 Task: Research Airbnb options in Douliu, Taiwan from 8th November, 2023 to 16th November, 2023 for 2 adults.1  bedroom having 1 bed and 1 bathroom. Property type can be hotel. Booking option can be shelf check-in. Look for 4 properties as per requirement.
Action: Mouse moved to (468, 188)
Screenshot: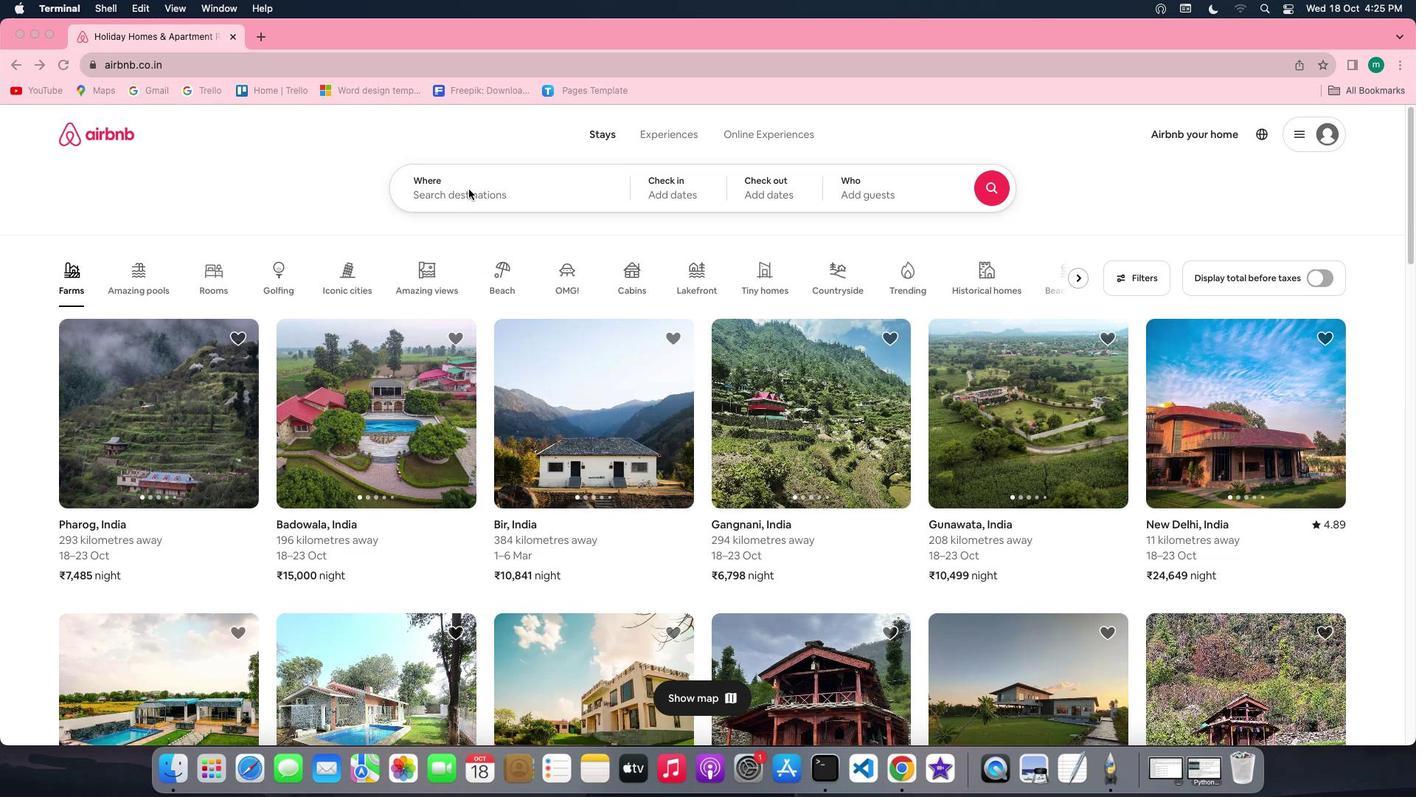
Action: Mouse pressed left at (468, 188)
Screenshot: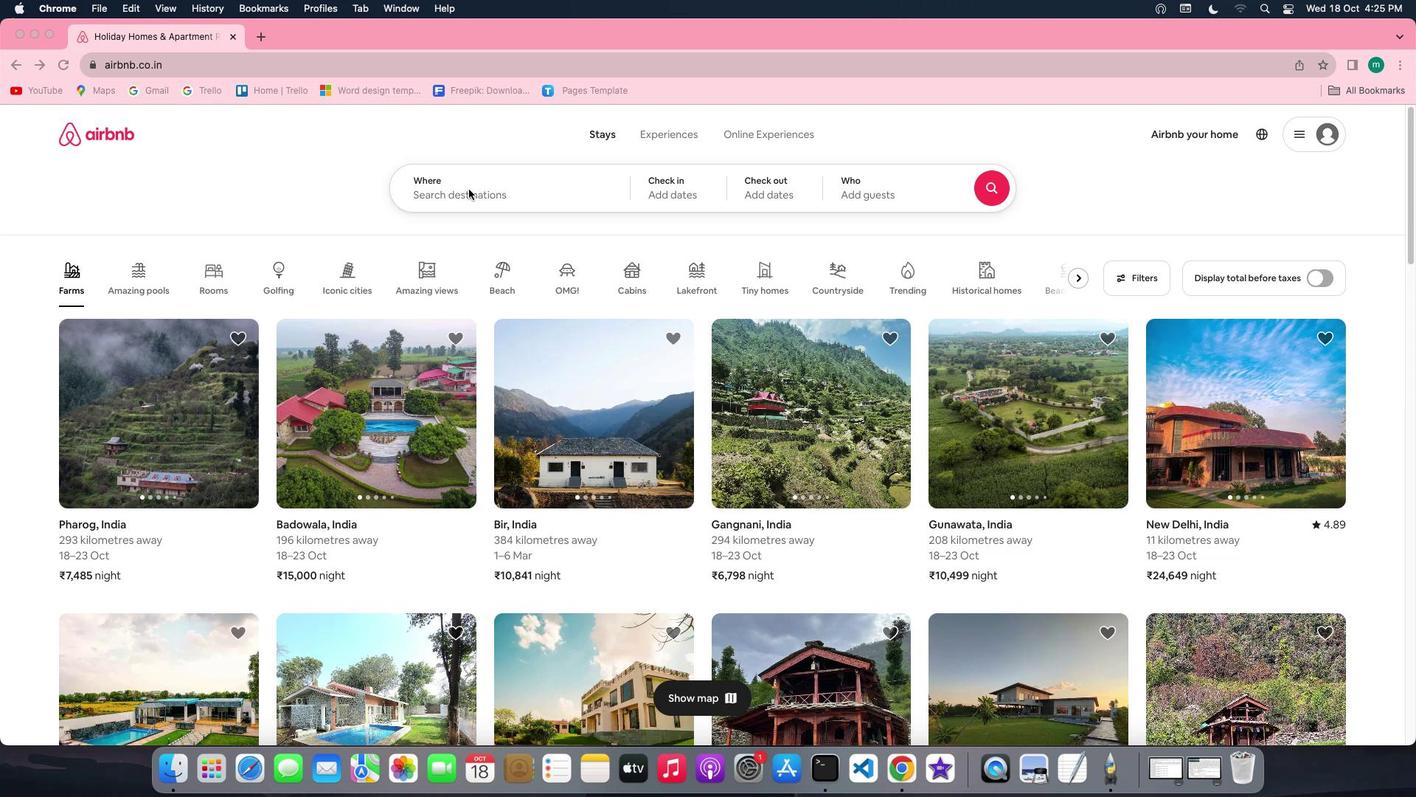 
Action: Mouse pressed left at (468, 188)
Screenshot: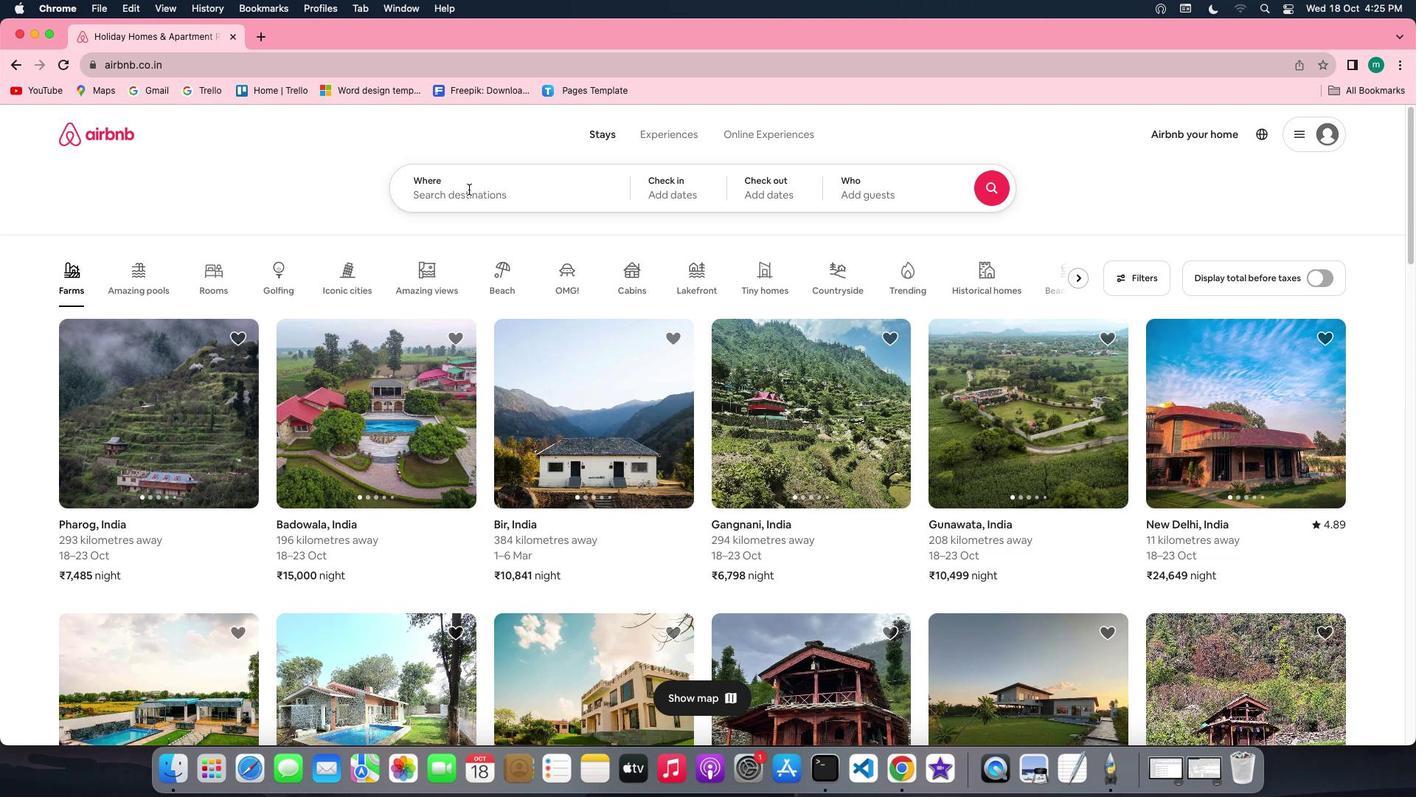 
Action: Key pressed Key.shift'D''o''u''l''i''u'Key.space','Key.spaceKey.shift'T''a''i''w''a''n'
Screenshot: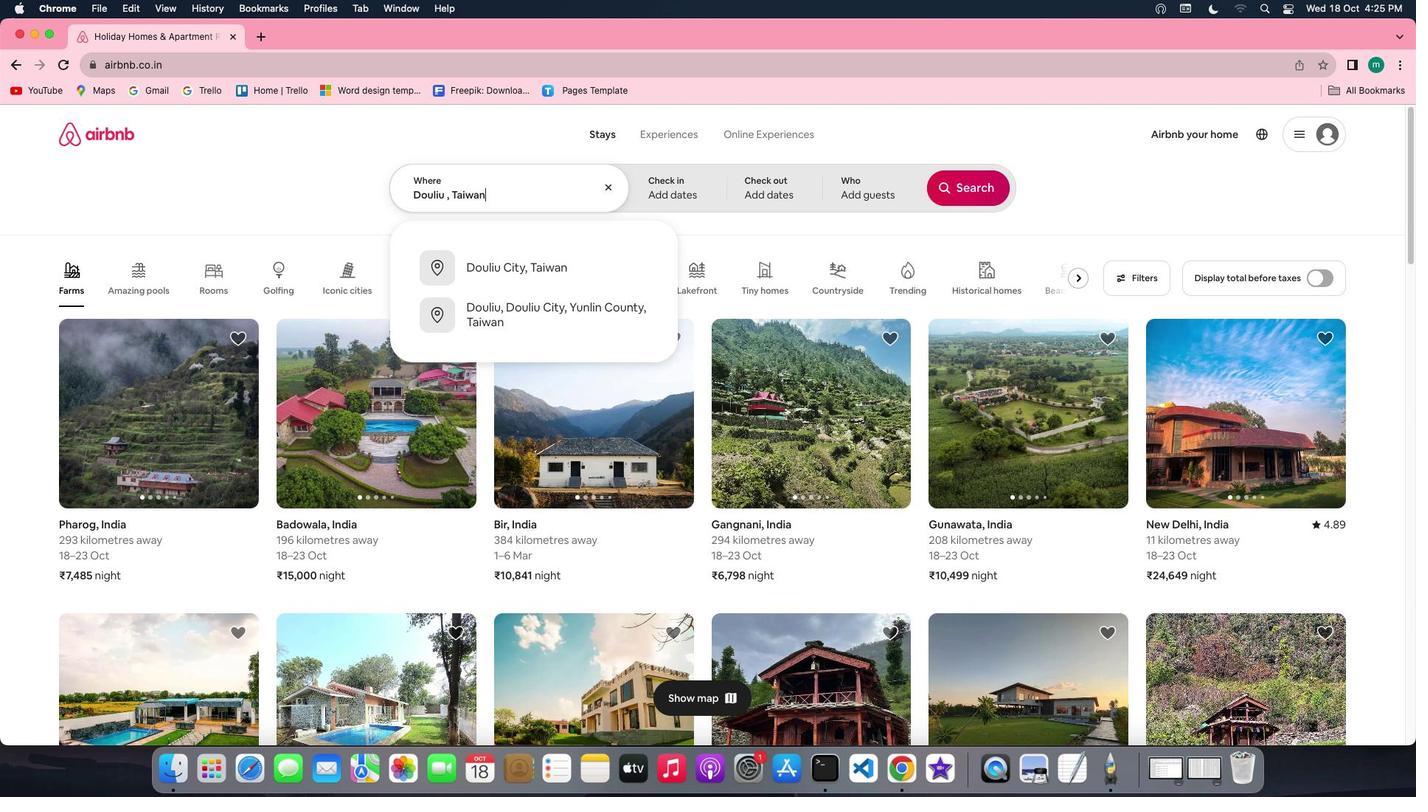 
Action: Mouse moved to (671, 189)
Screenshot: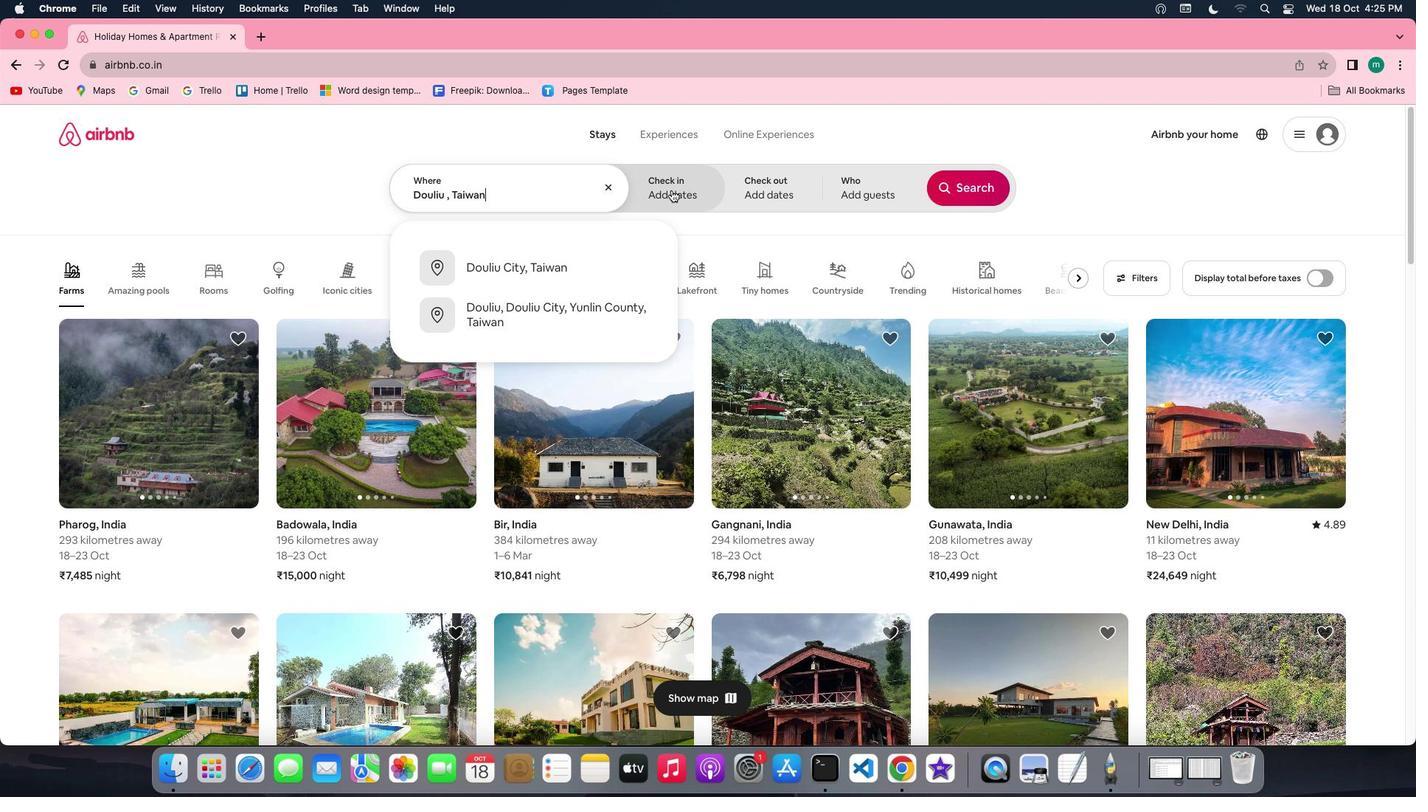 
Action: Mouse pressed left at (671, 189)
Screenshot: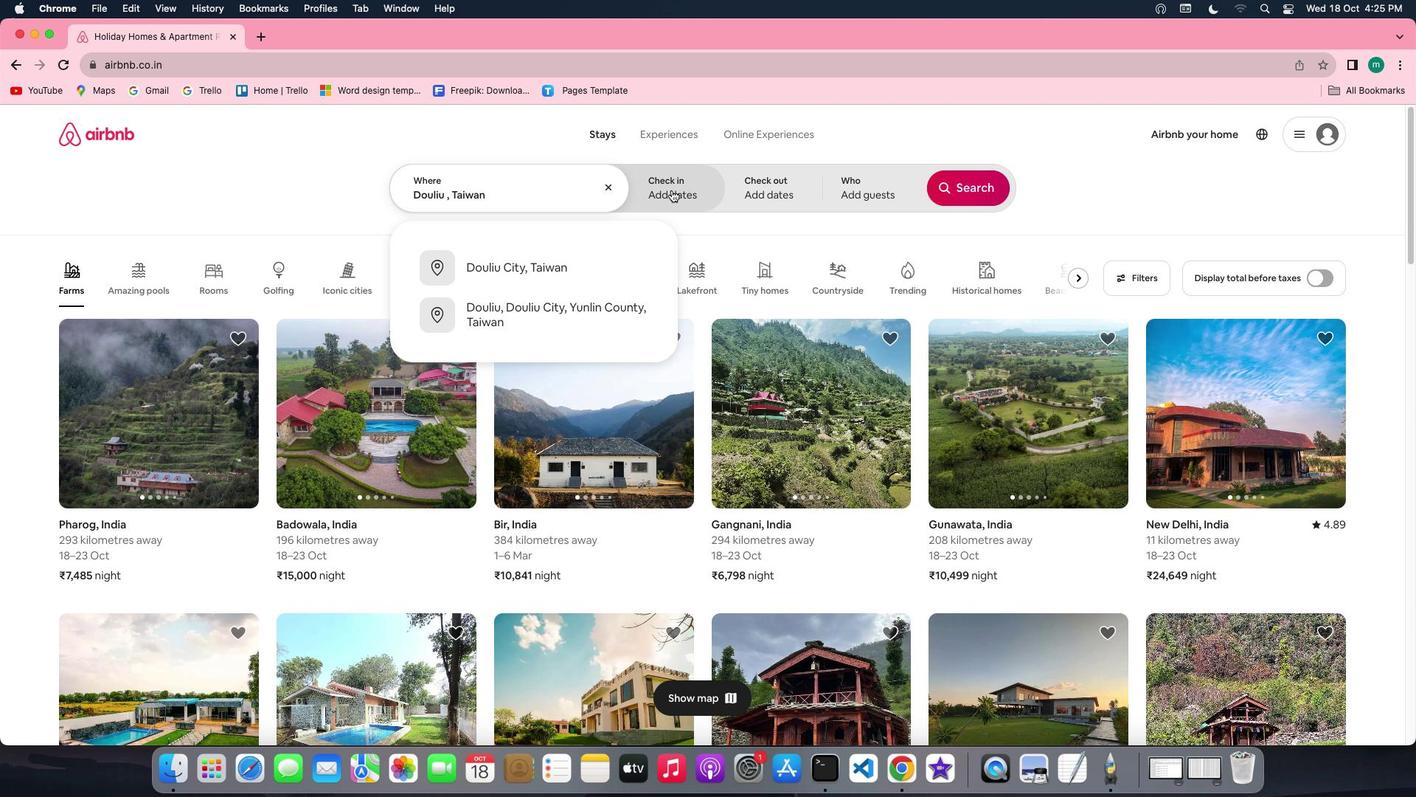
Action: Mouse moved to (852, 402)
Screenshot: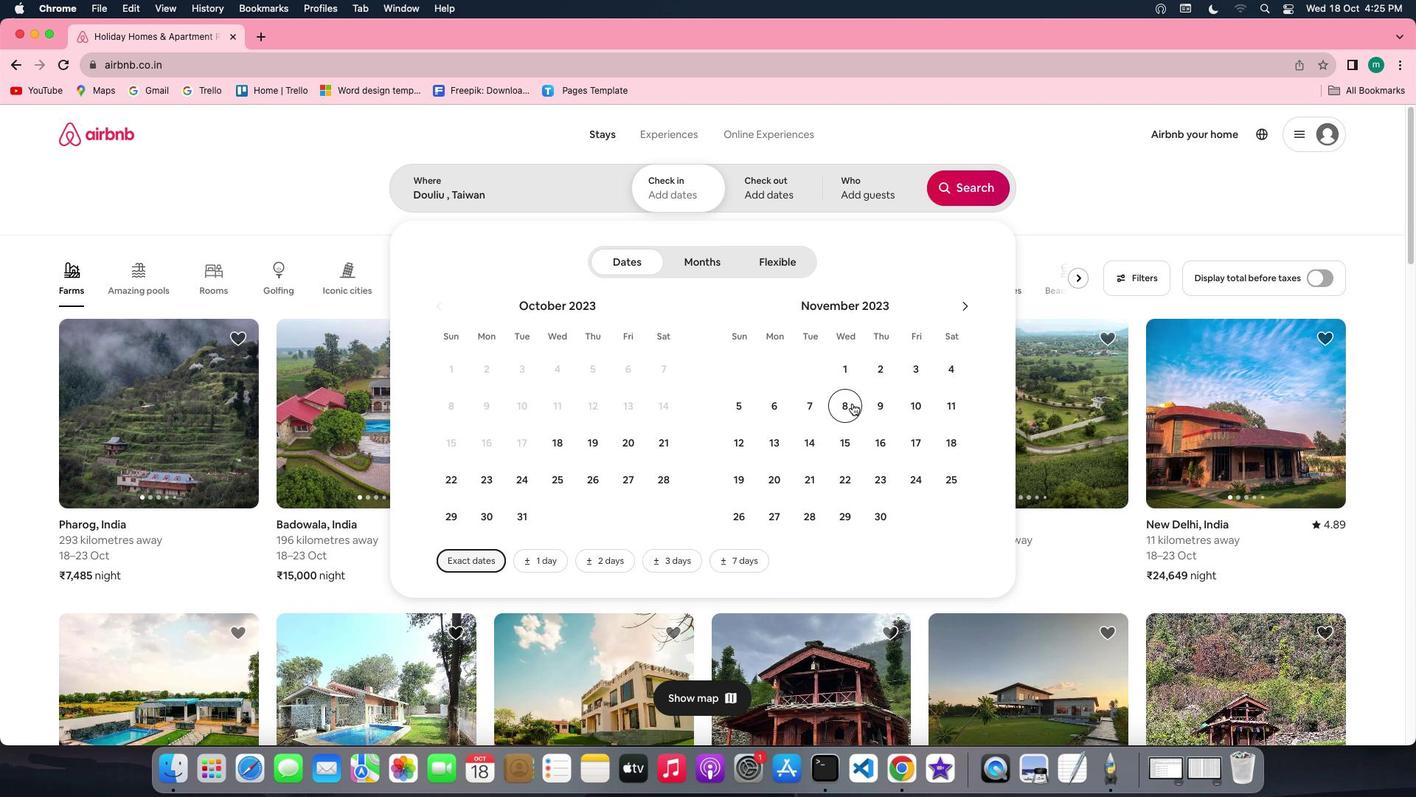 
Action: Mouse pressed left at (852, 402)
Screenshot: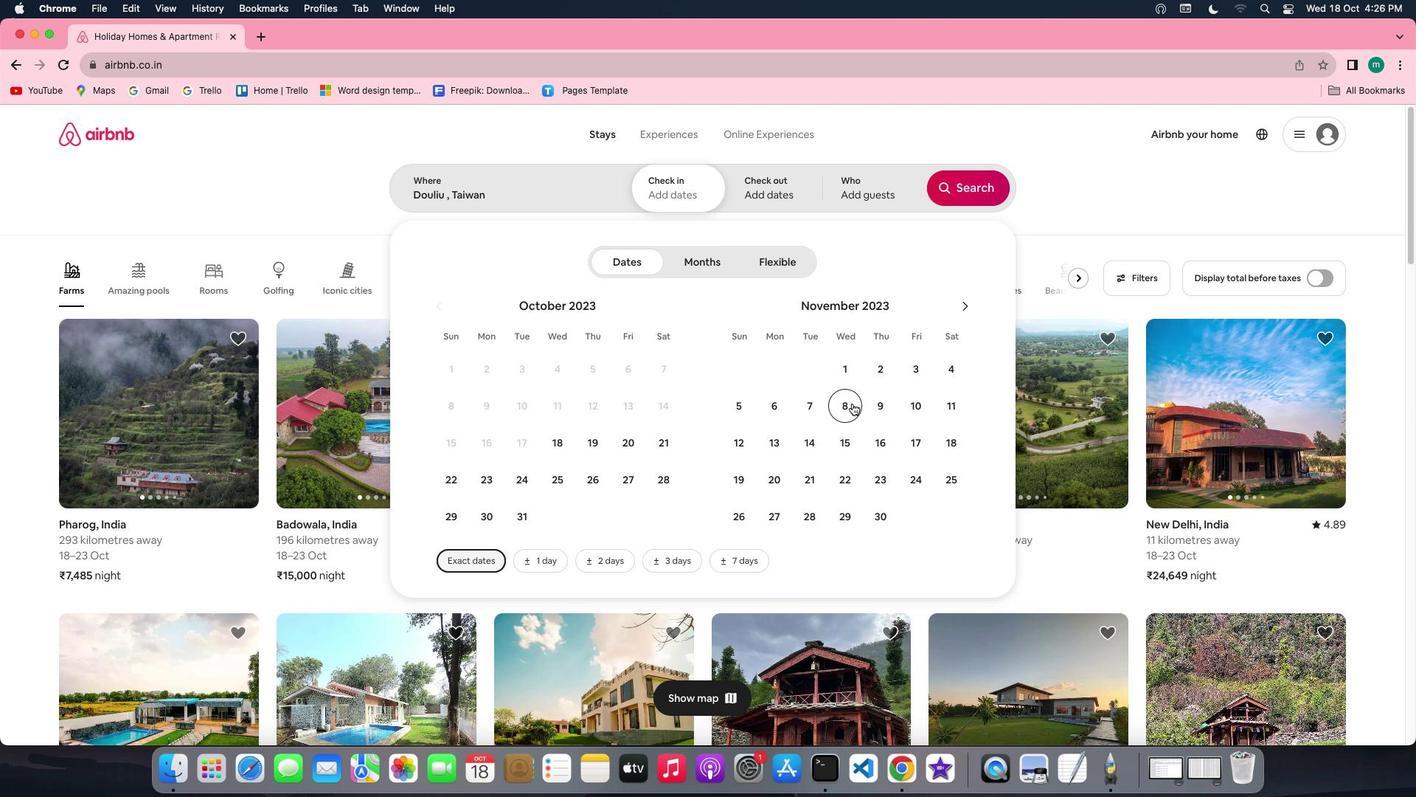 
Action: Mouse moved to (893, 452)
Screenshot: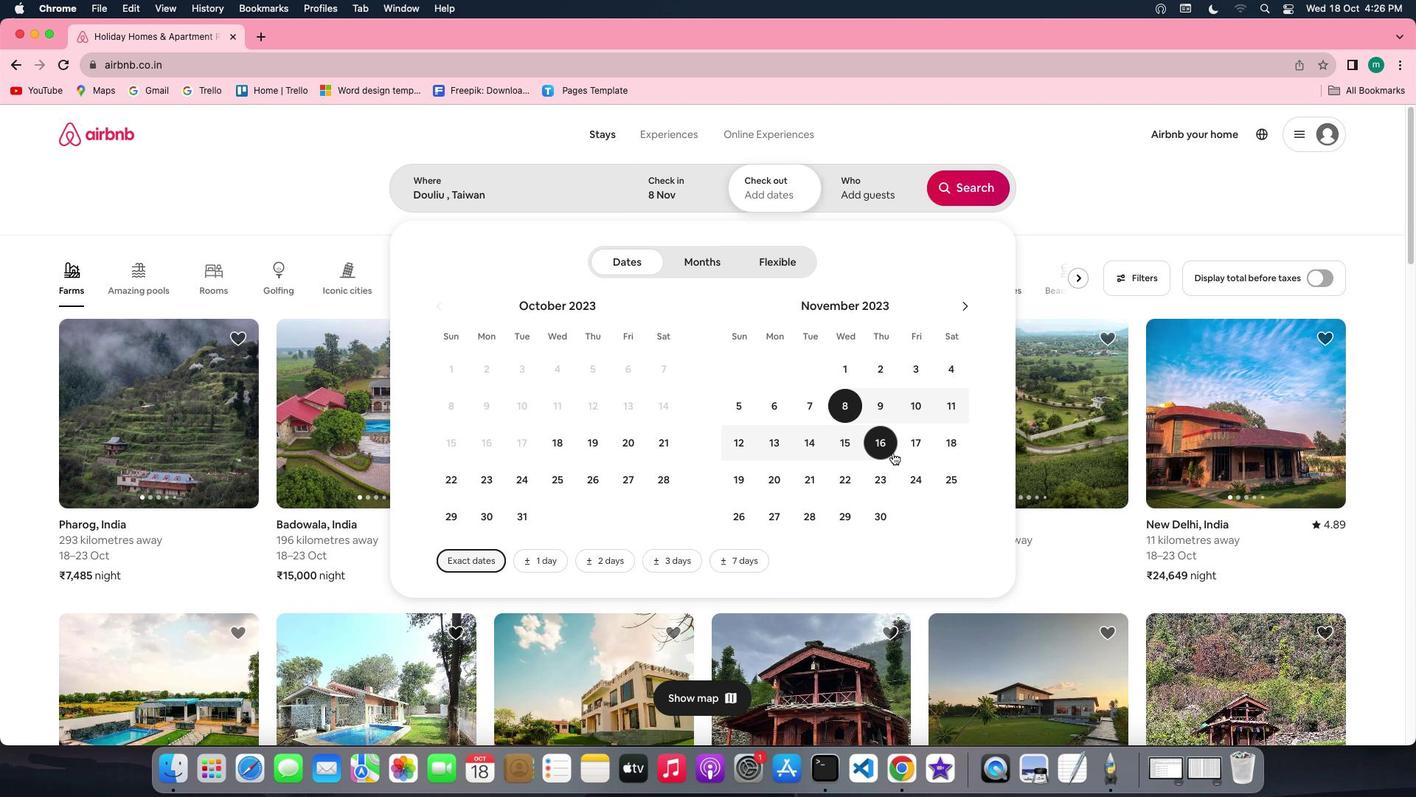 
Action: Mouse pressed left at (893, 452)
Screenshot: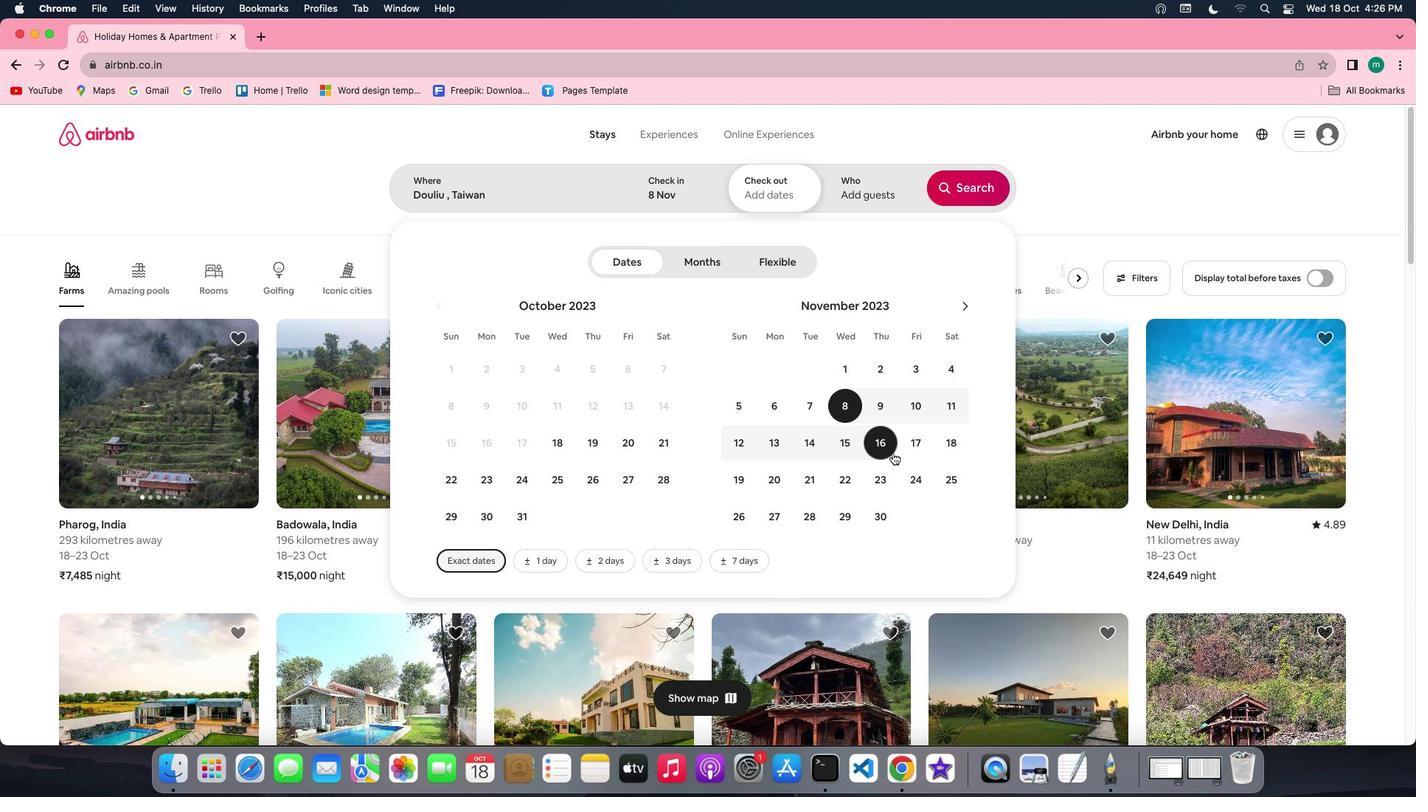 
Action: Mouse moved to (877, 202)
Screenshot: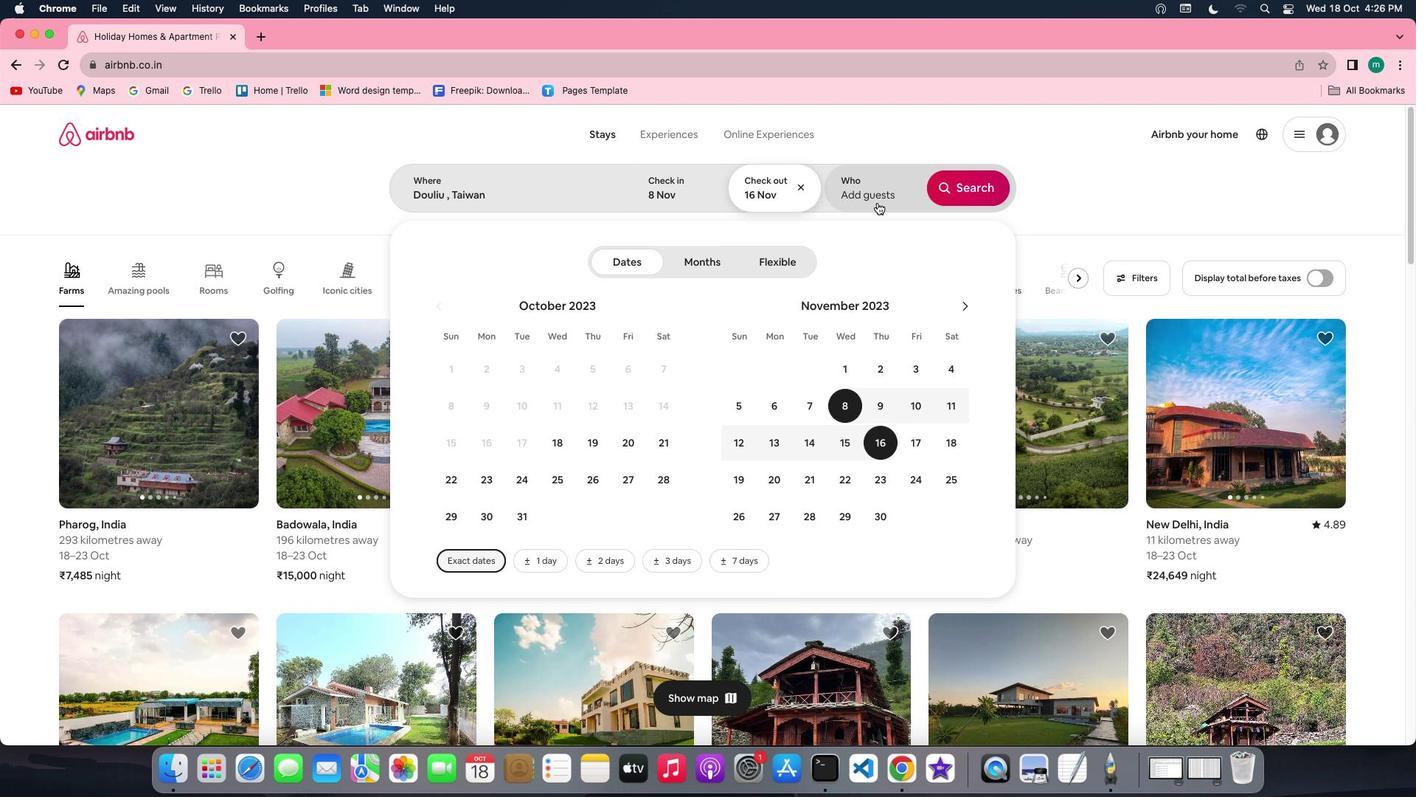 
Action: Mouse pressed left at (877, 202)
Screenshot: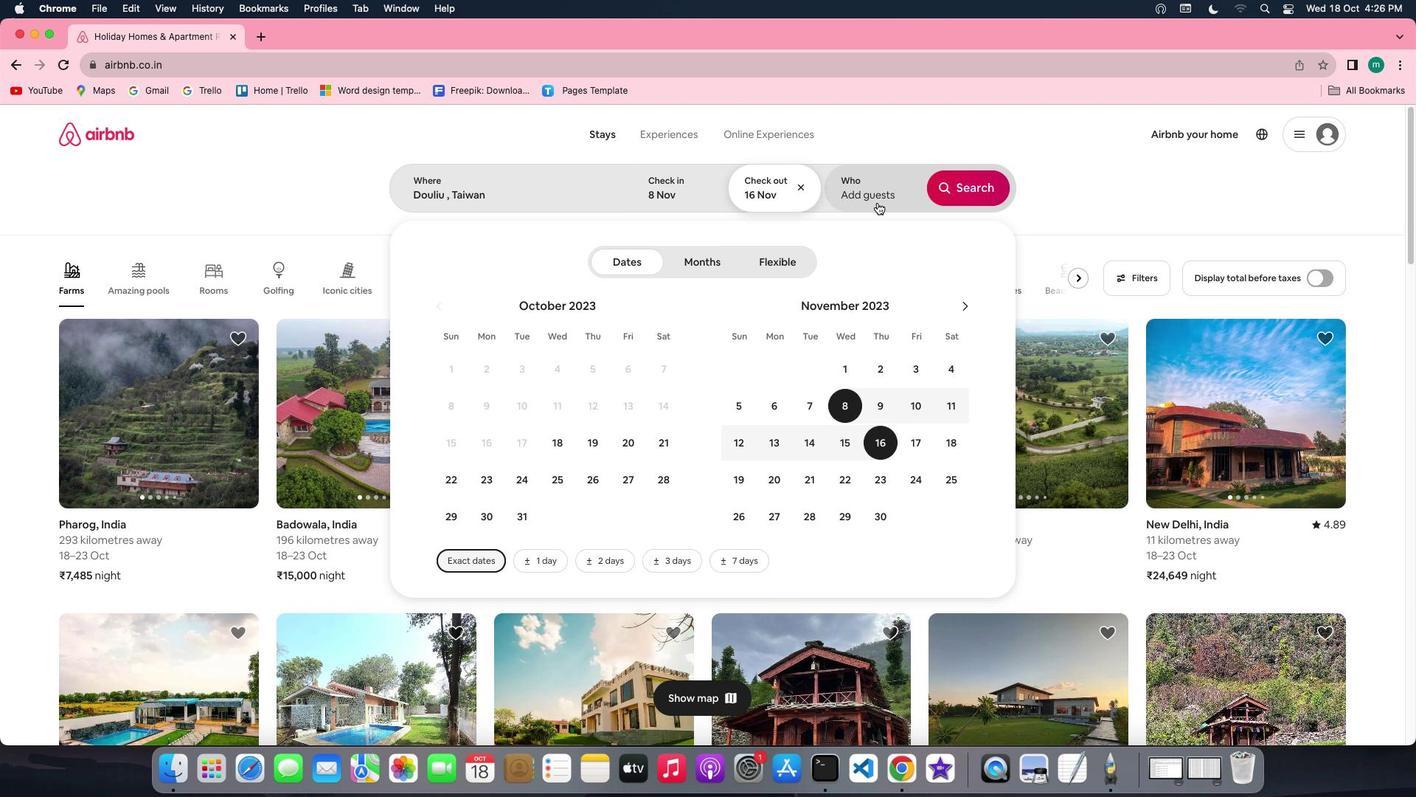 
Action: Mouse moved to (977, 272)
Screenshot: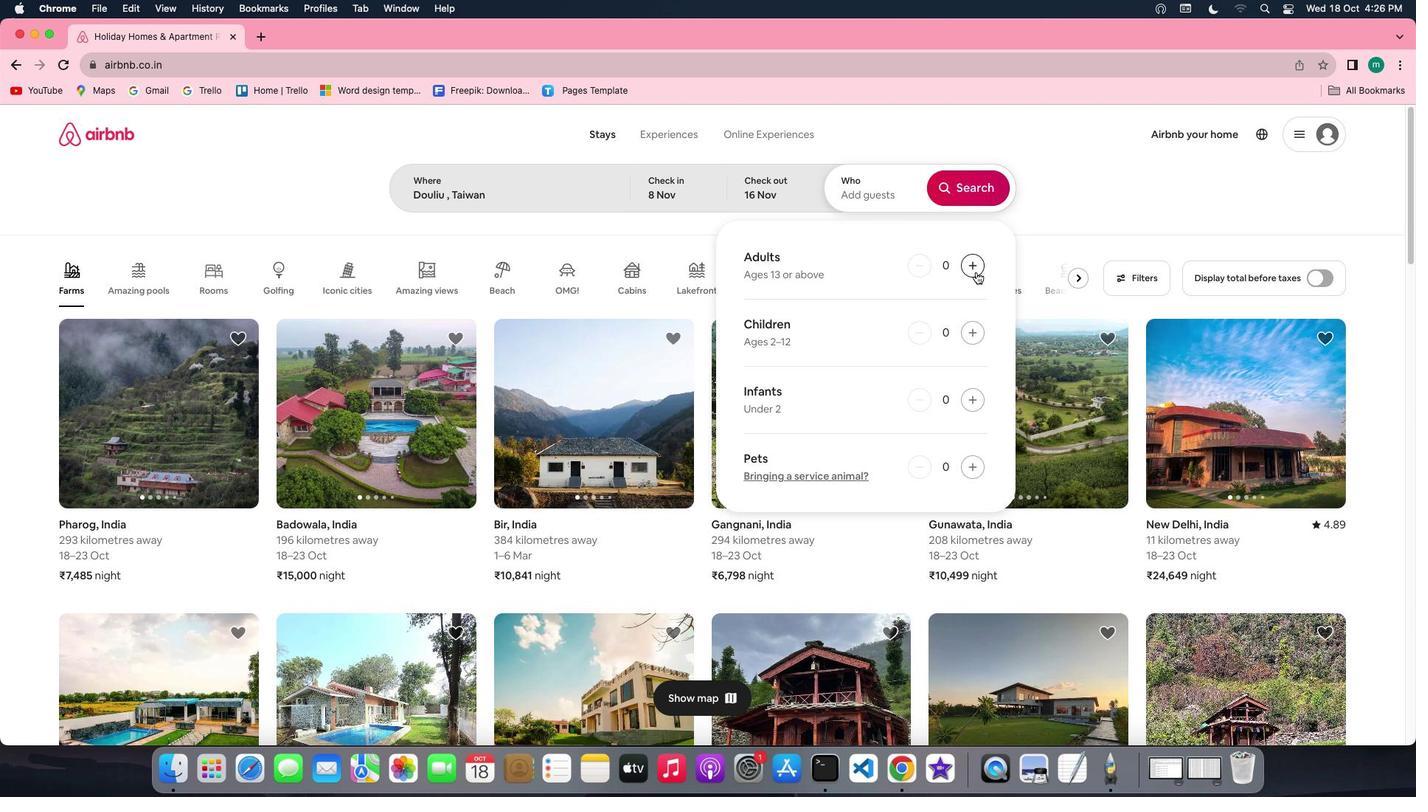 
Action: Mouse pressed left at (977, 272)
Screenshot: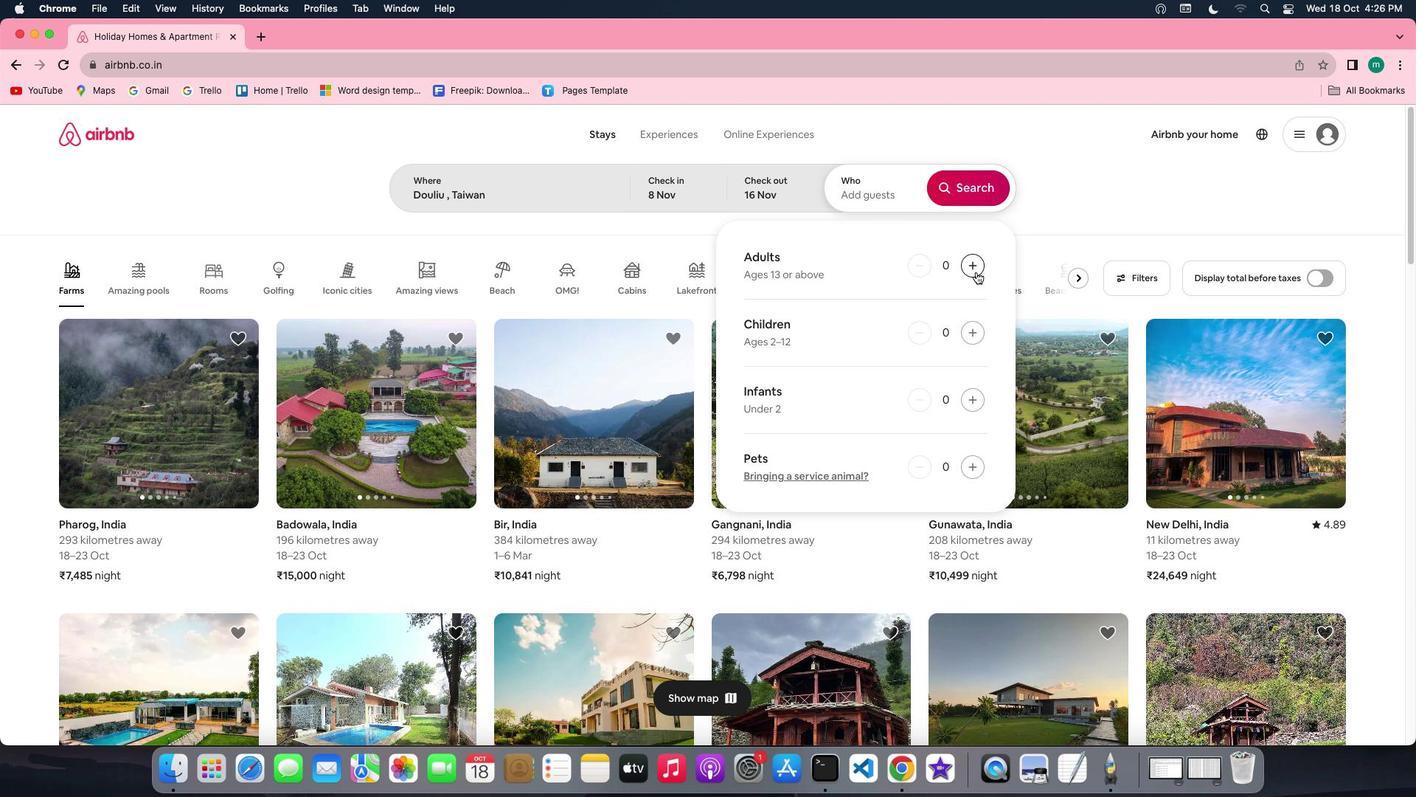 
Action: Mouse pressed left at (977, 272)
Screenshot: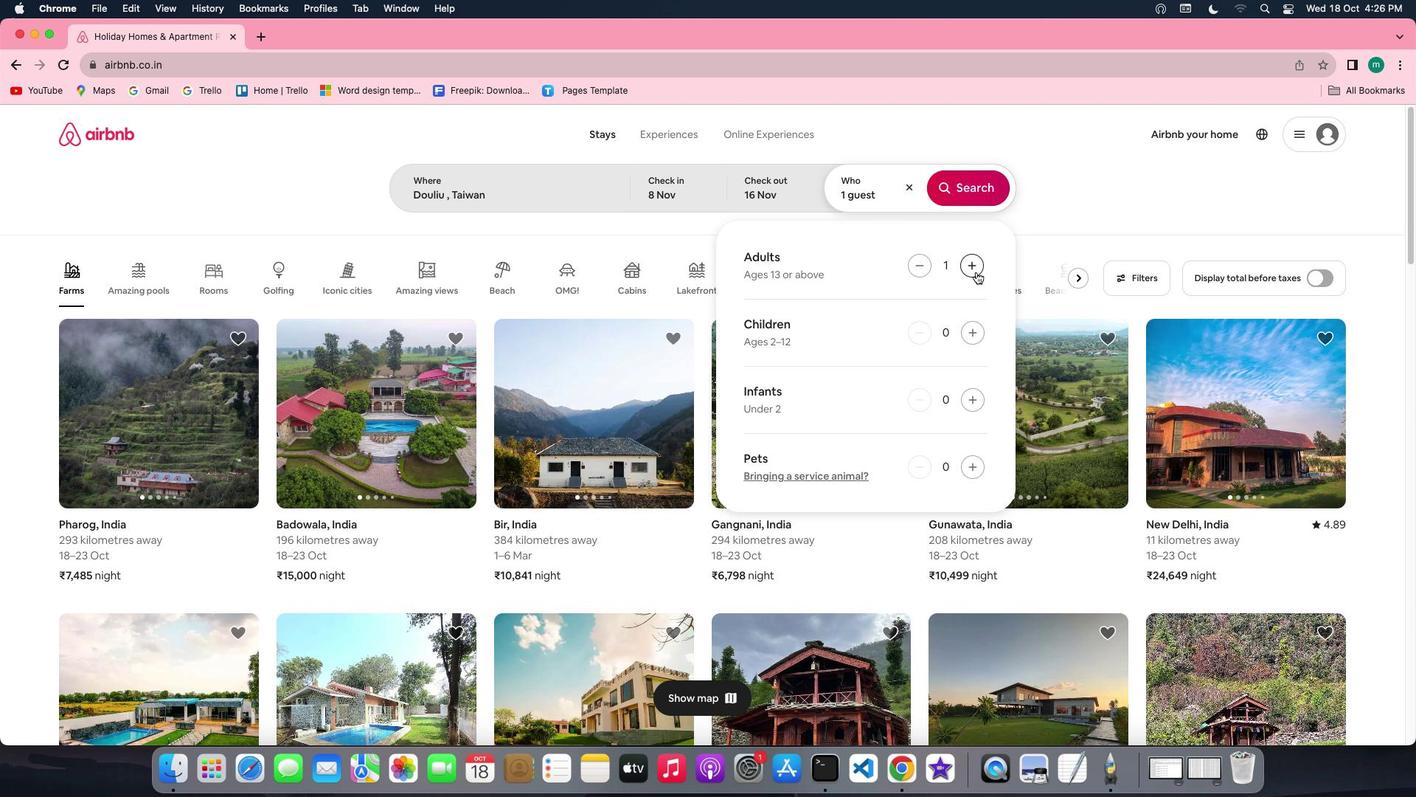 
Action: Mouse moved to (975, 186)
Screenshot: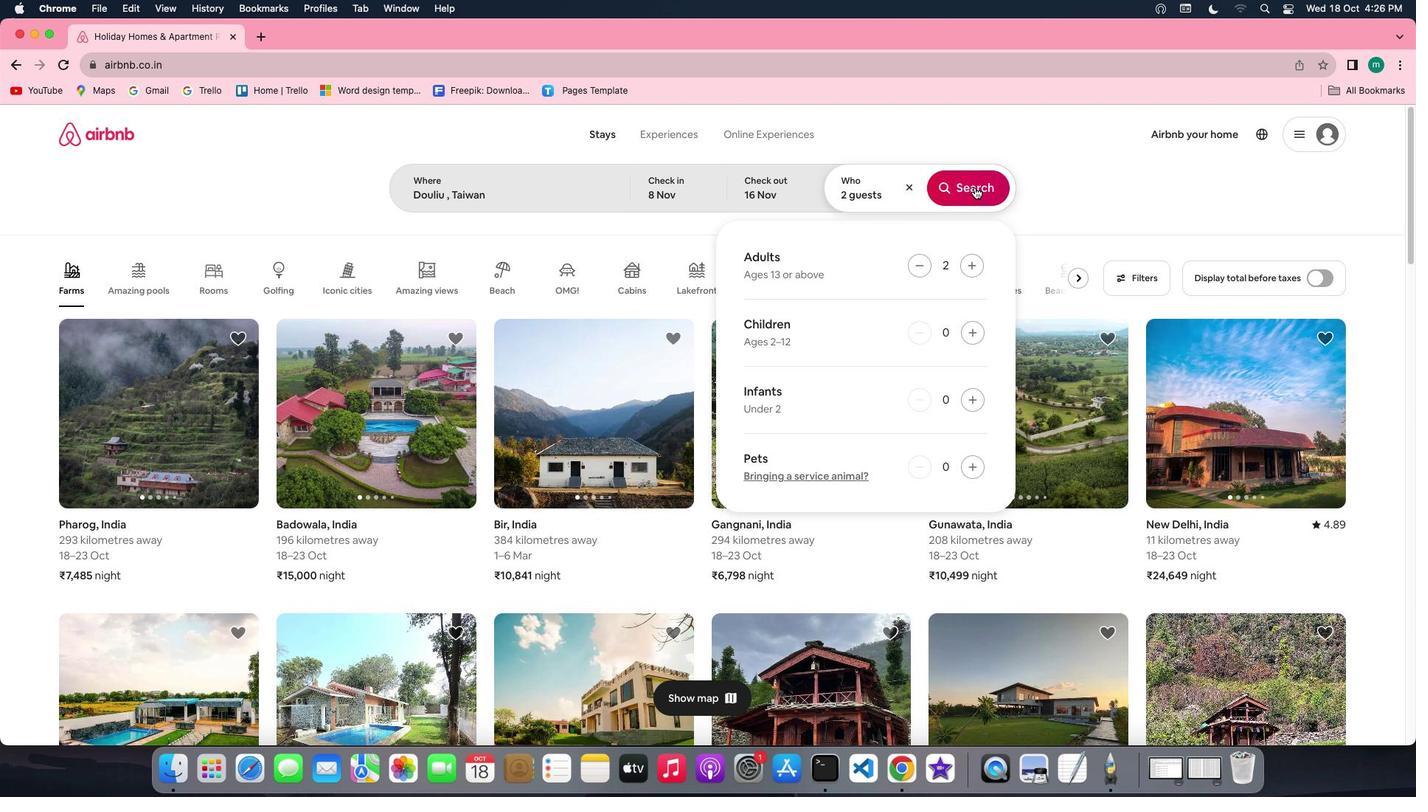 
Action: Mouse pressed left at (975, 186)
Screenshot: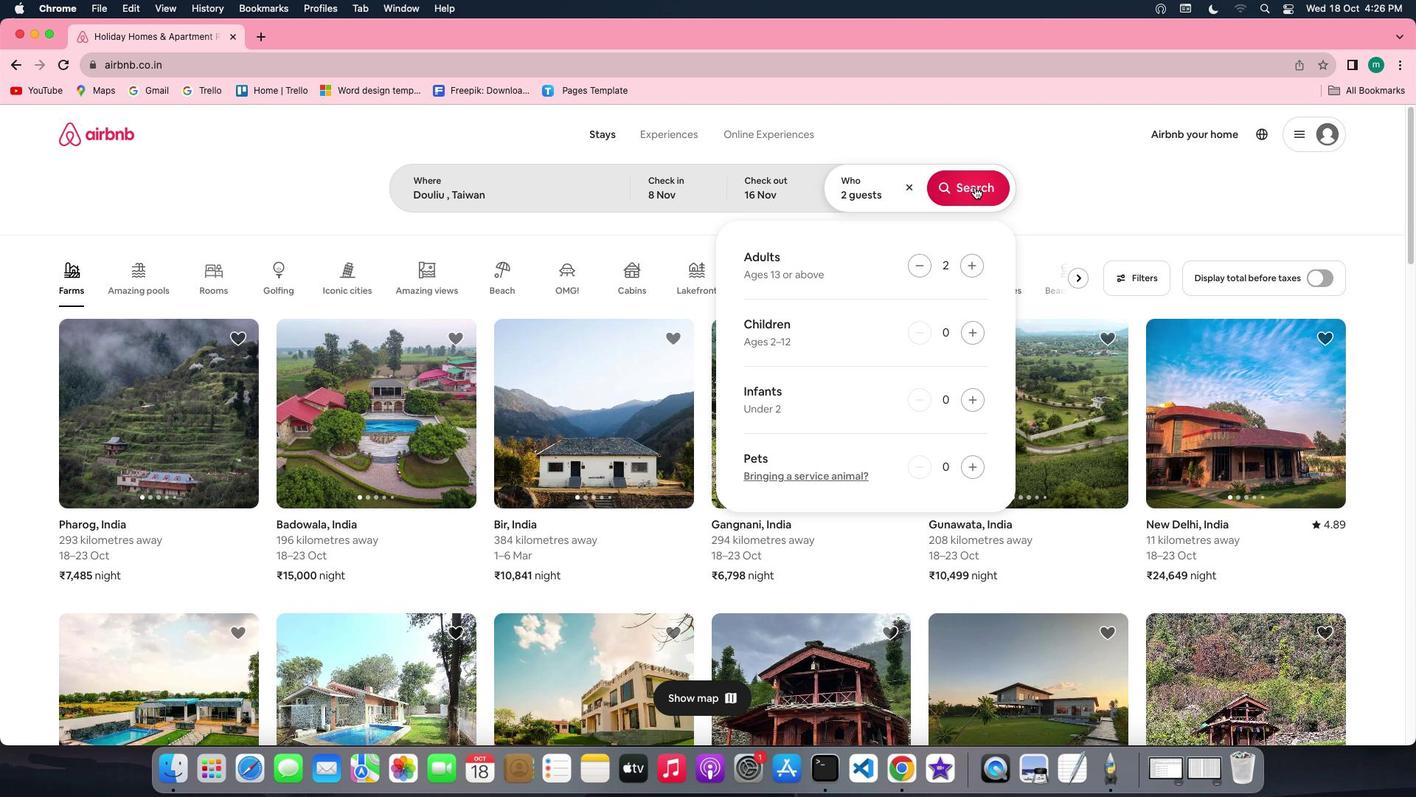 
Action: Mouse moved to (1178, 199)
Screenshot: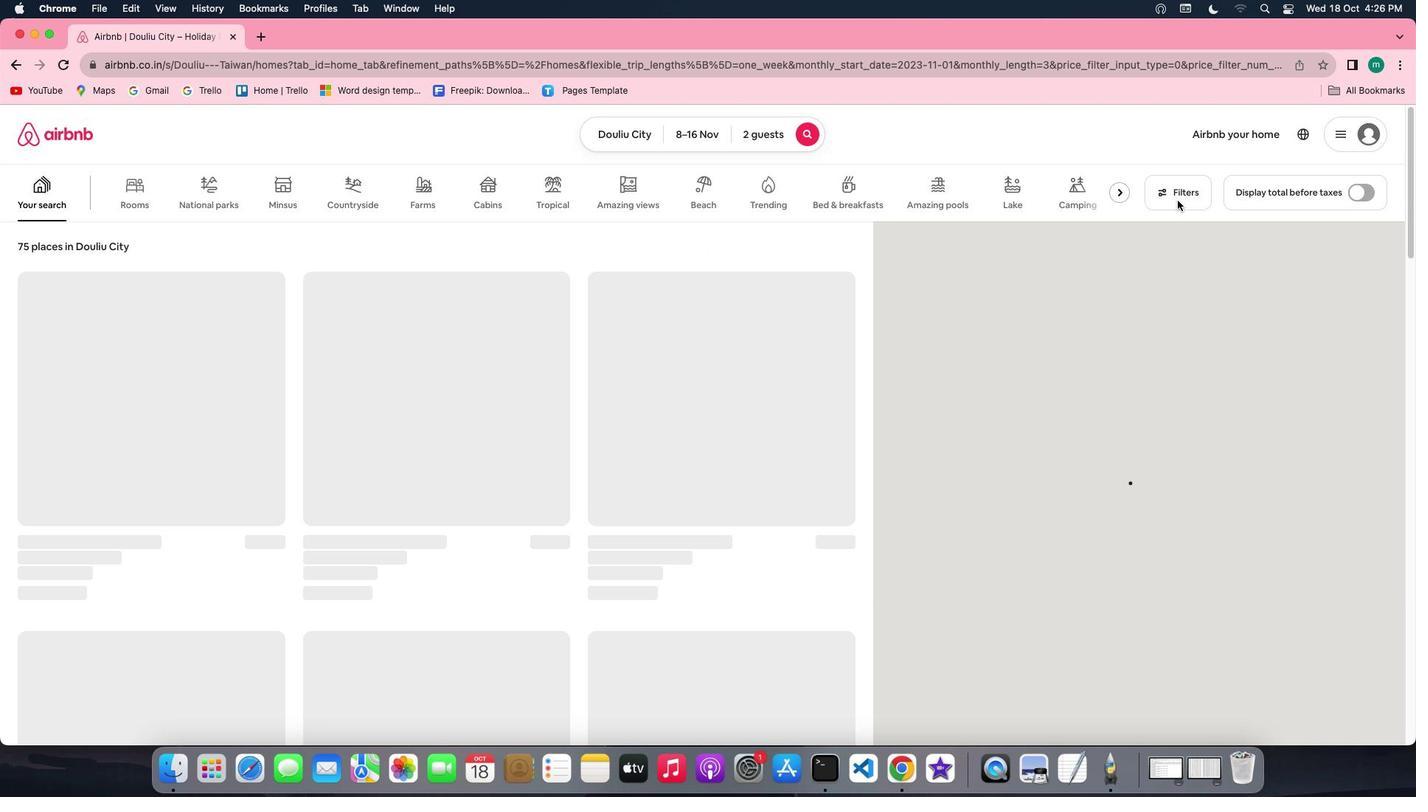 
Action: Mouse pressed left at (1178, 199)
Screenshot: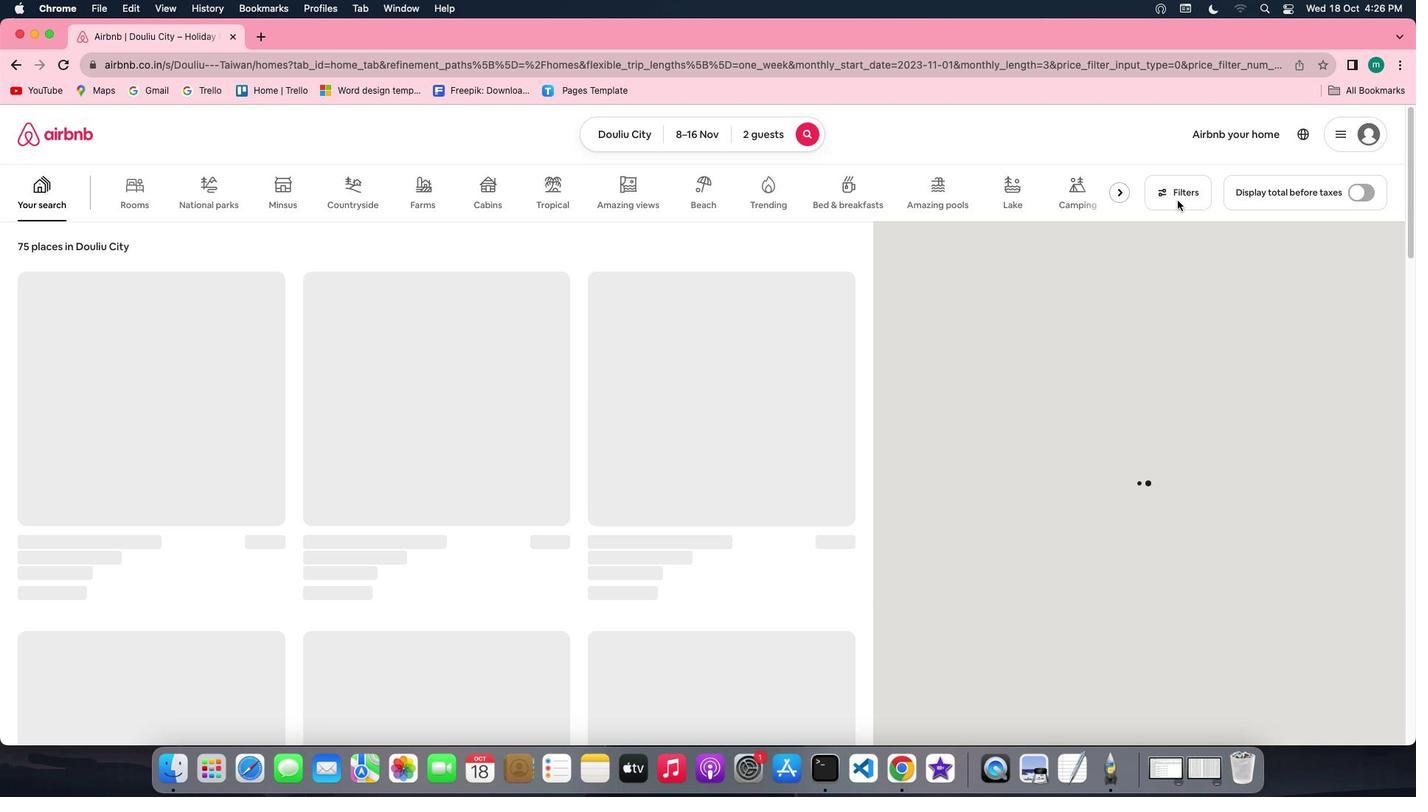 
Action: Mouse moved to (1174, 188)
Screenshot: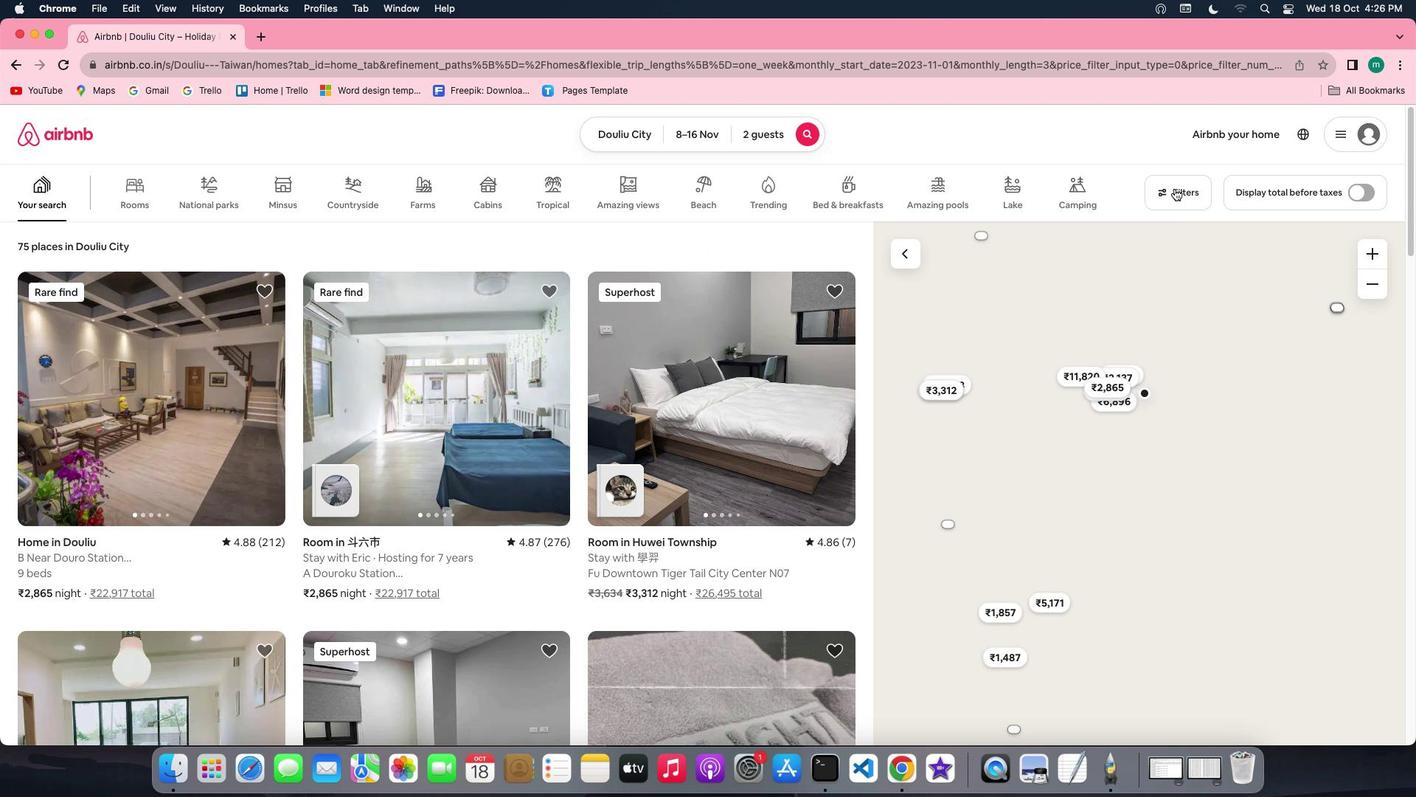 
Action: Mouse pressed left at (1174, 188)
Screenshot: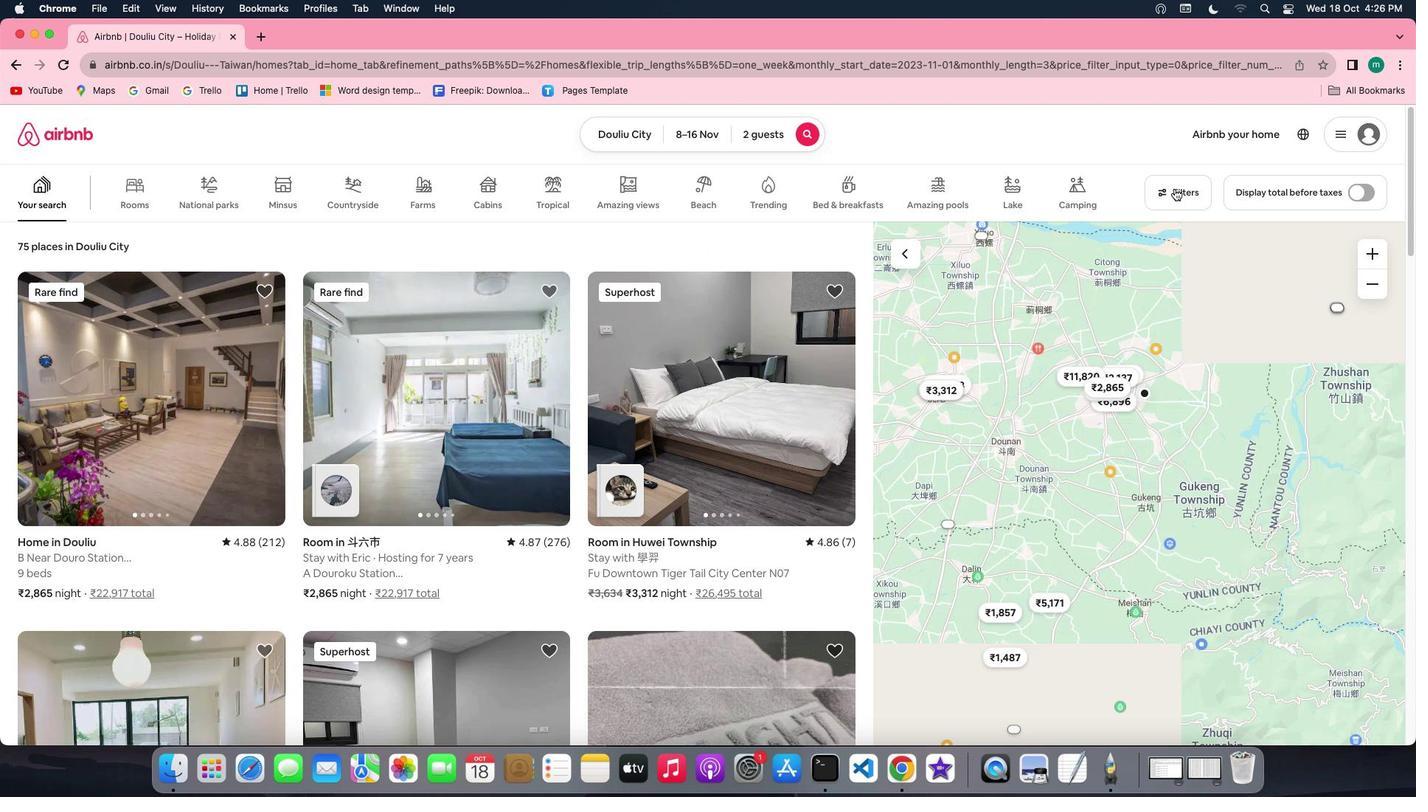 
Action: Mouse moved to (546, 422)
Screenshot: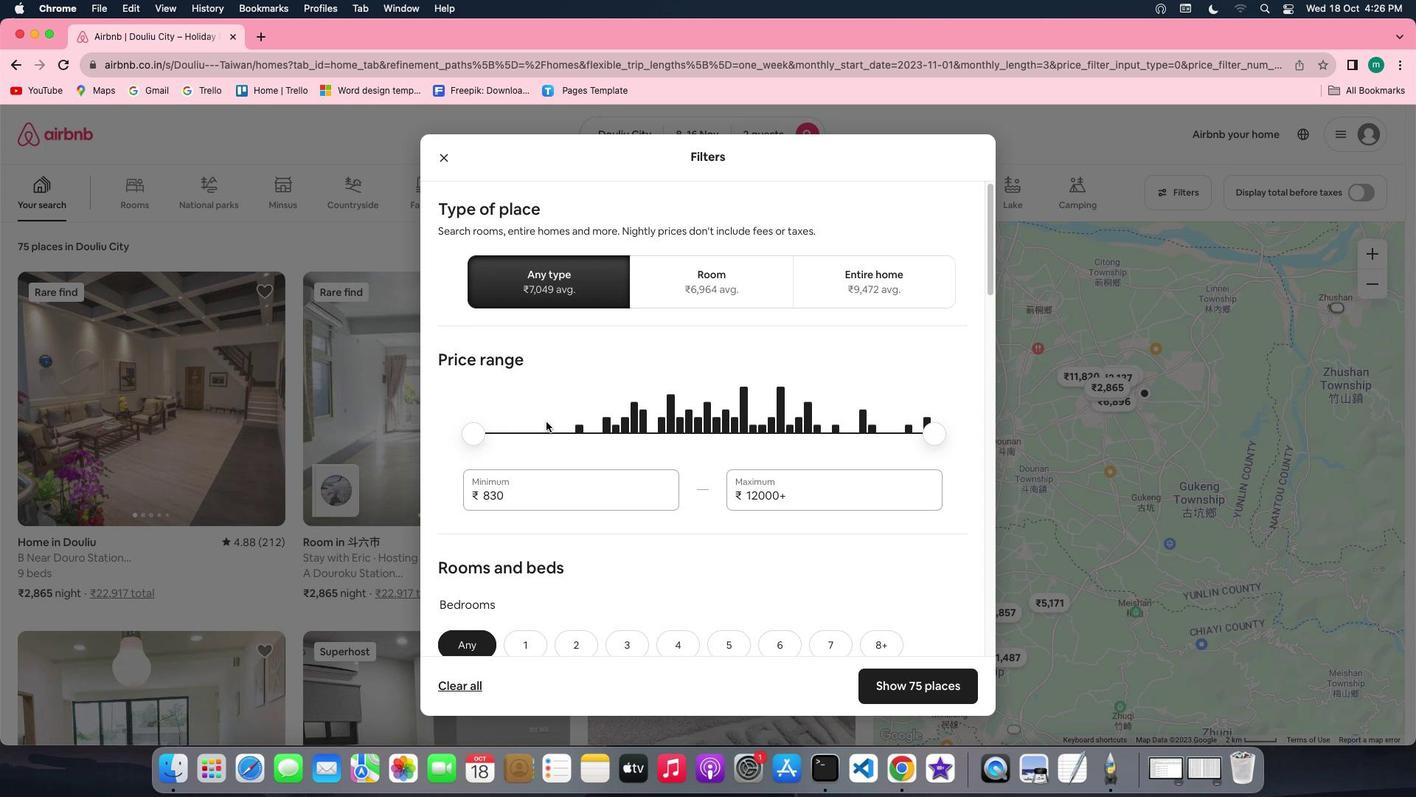 
Action: Mouse scrolled (546, 422) with delta (0, 0)
Screenshot: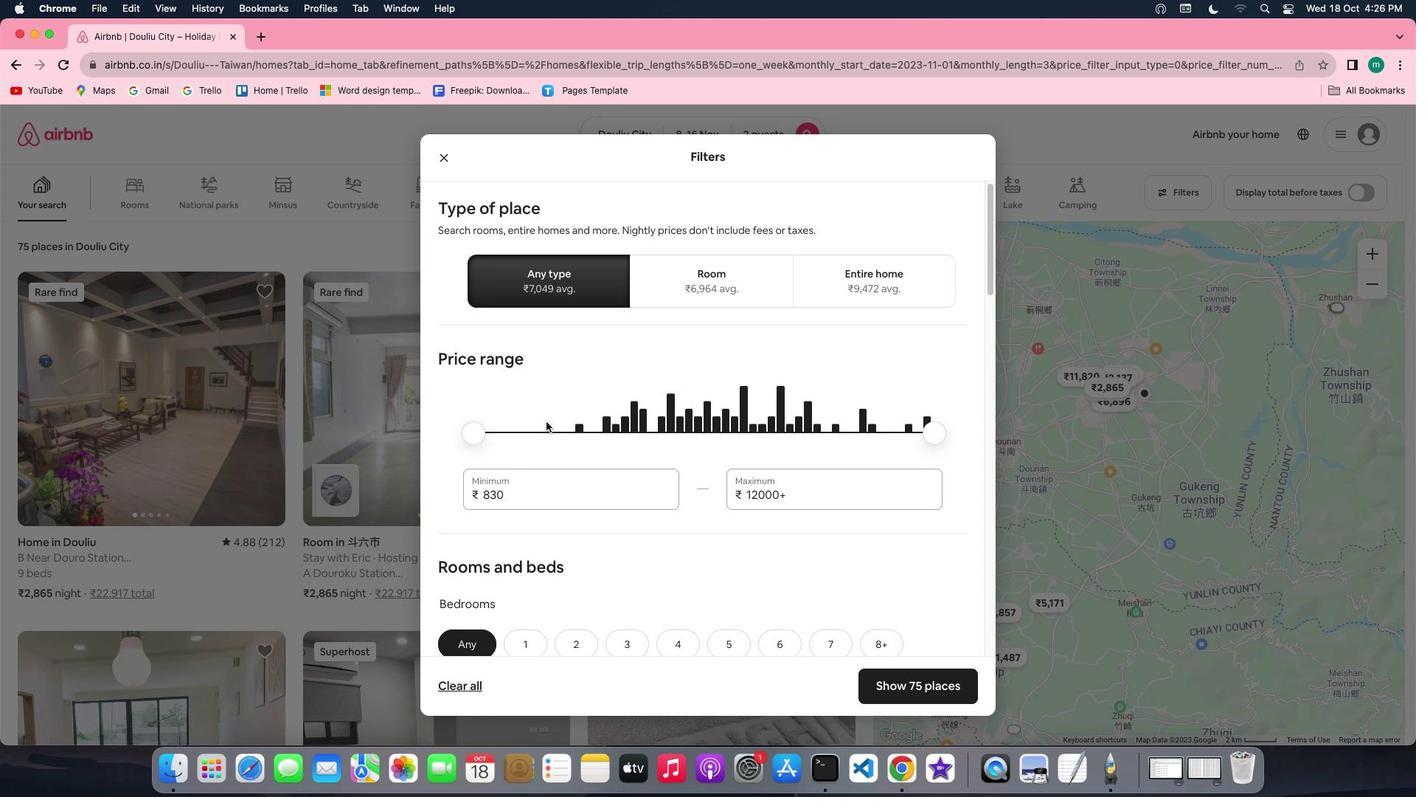 
Action: Mouse scrolled (546, 422) with delta (0, 0)
Screenshot: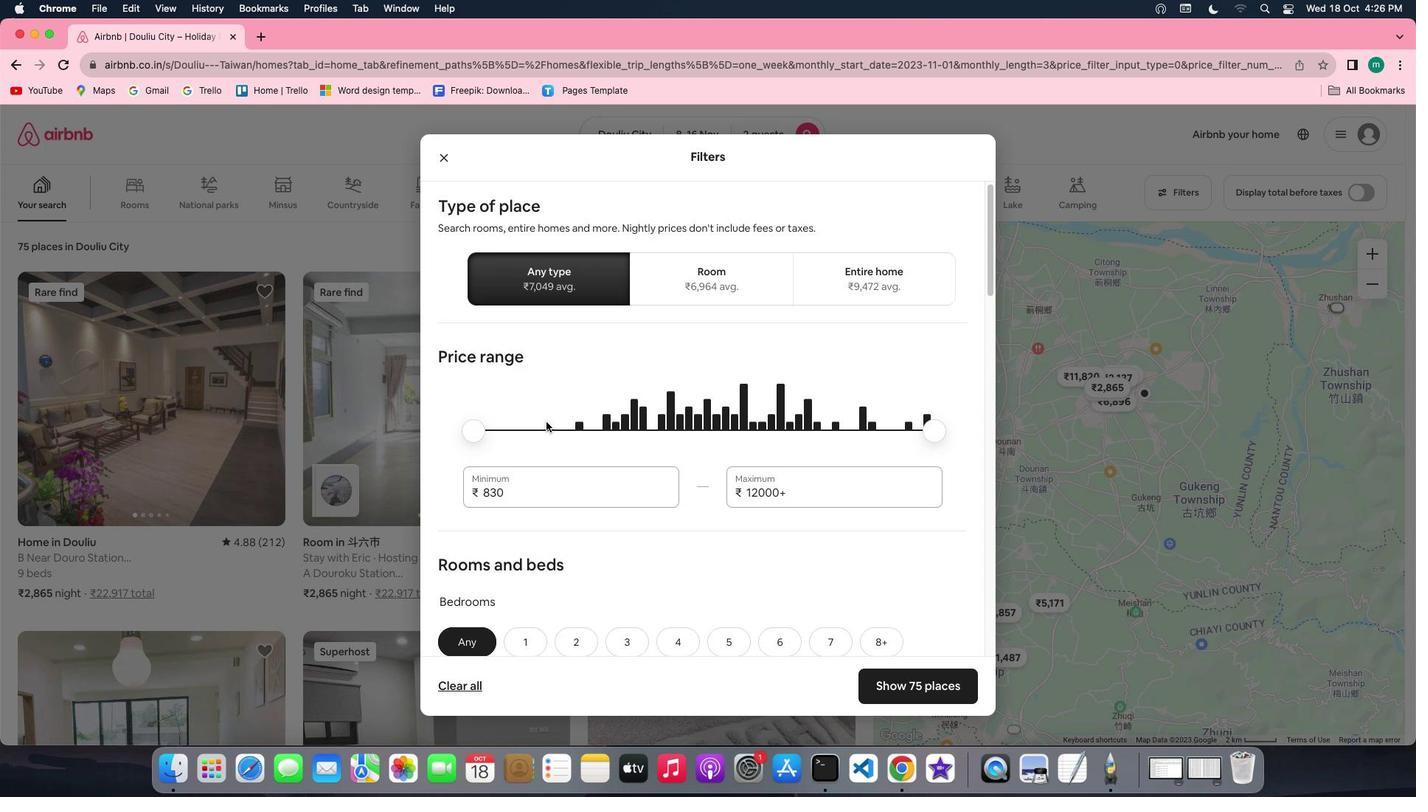 
Action: Mouse scrolled (546, 422) with delta (0, 0)
Screenshot: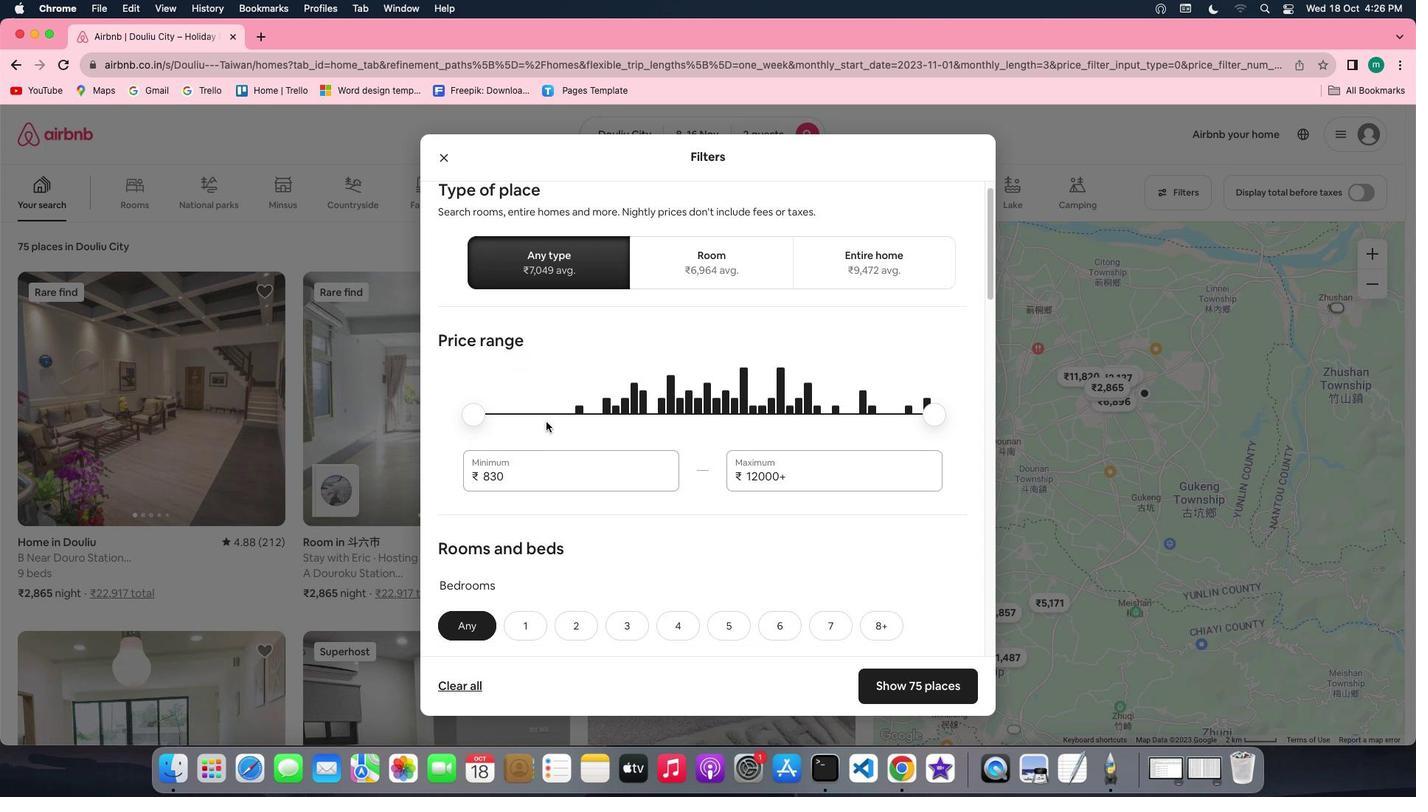 
Action: Mouse scrolled (546, 422) with delta (0, -1)
Screenshot: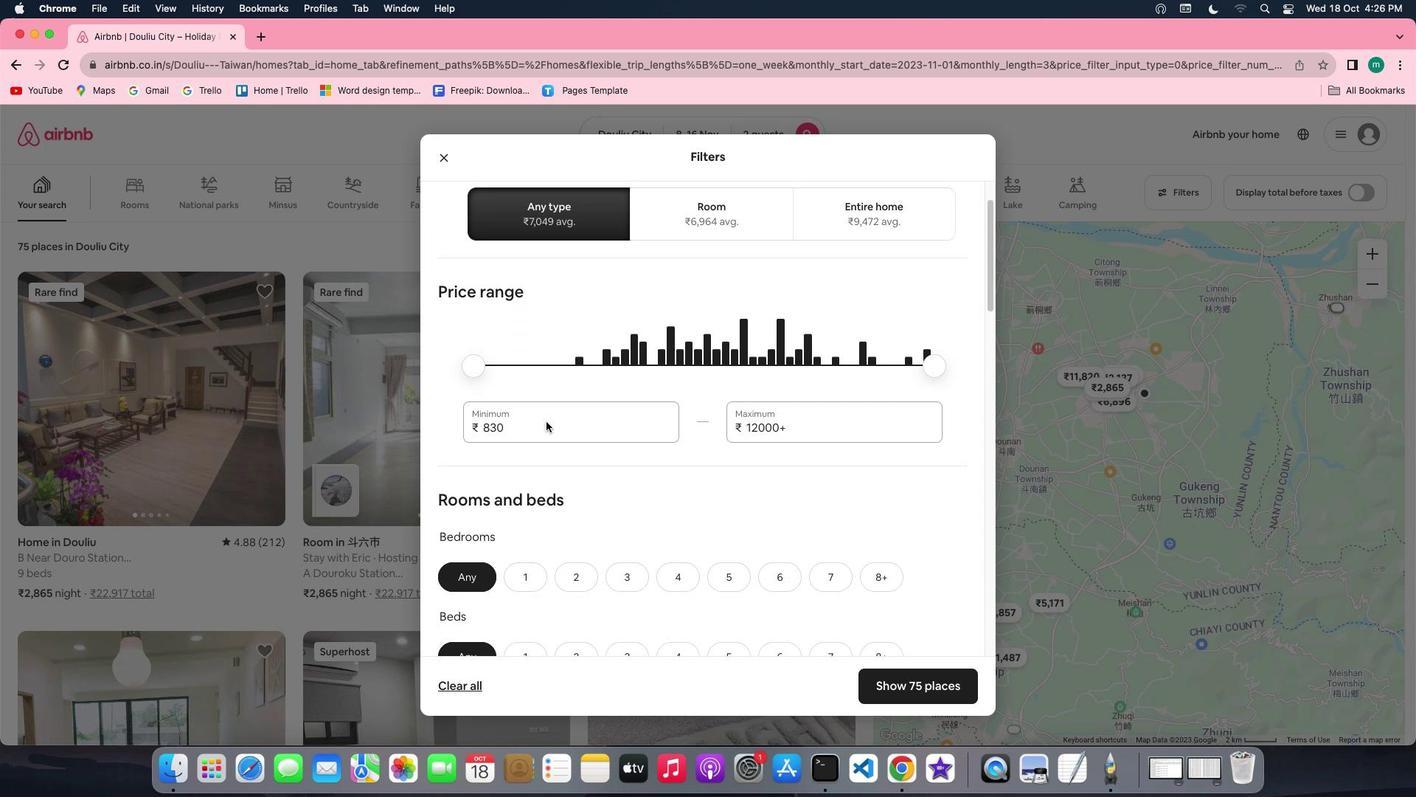 
Action: Mouse scrolled (546, 422) with delta (0, 0)
Screenshot: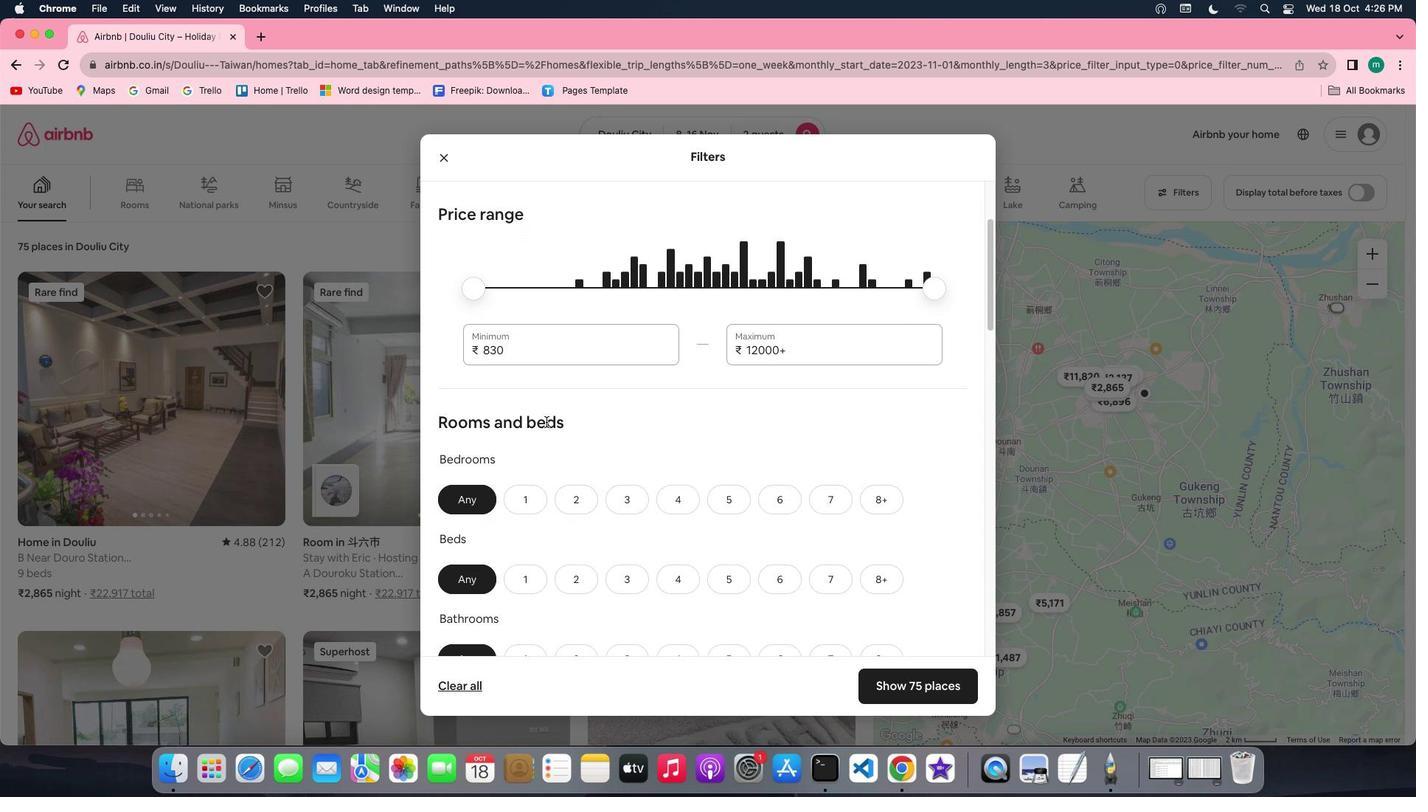 
Action: Mouse scrolled (546, 422) with delta (0, 0)
Screenshot: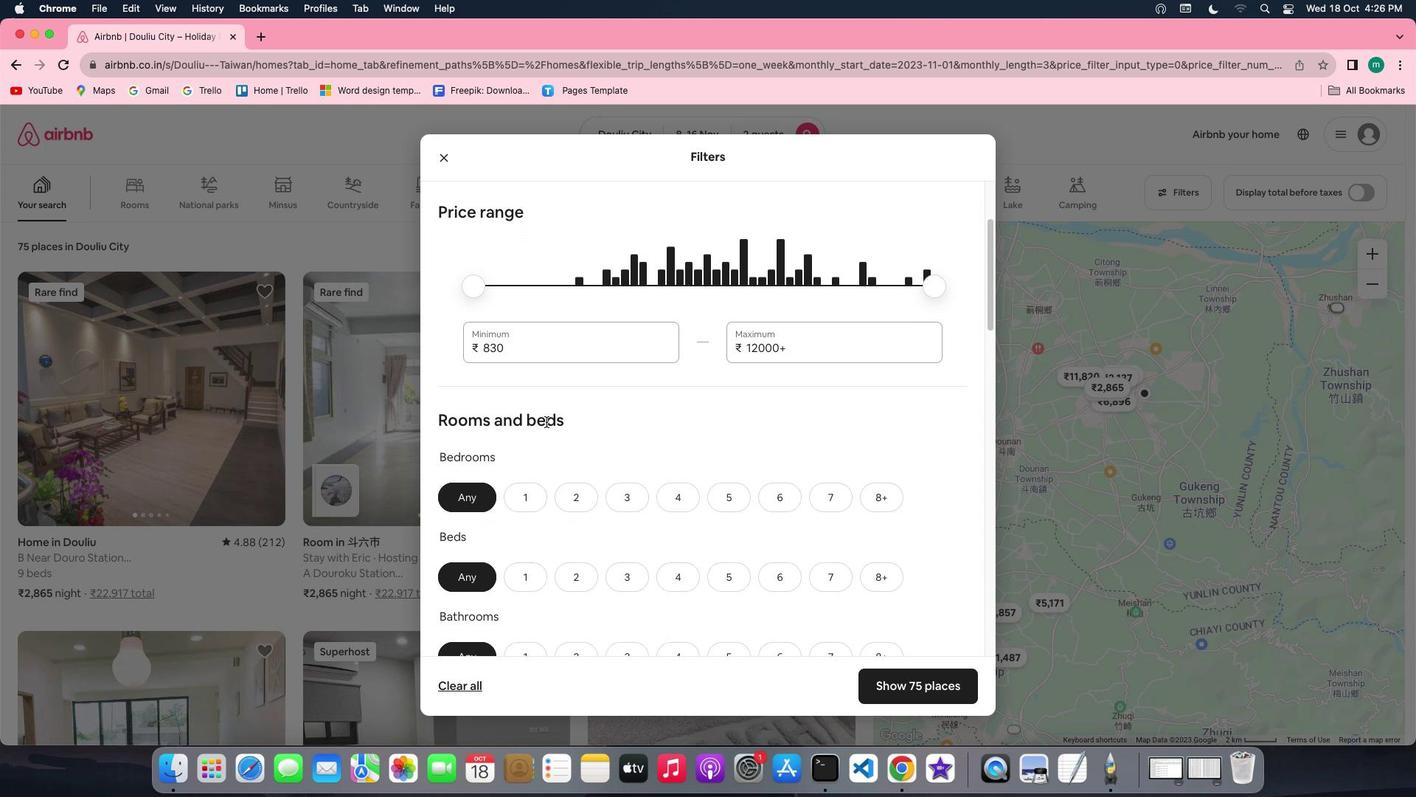 
Action: Mouse scrolled (546, 422) with delta (0, 0)
Screenshot: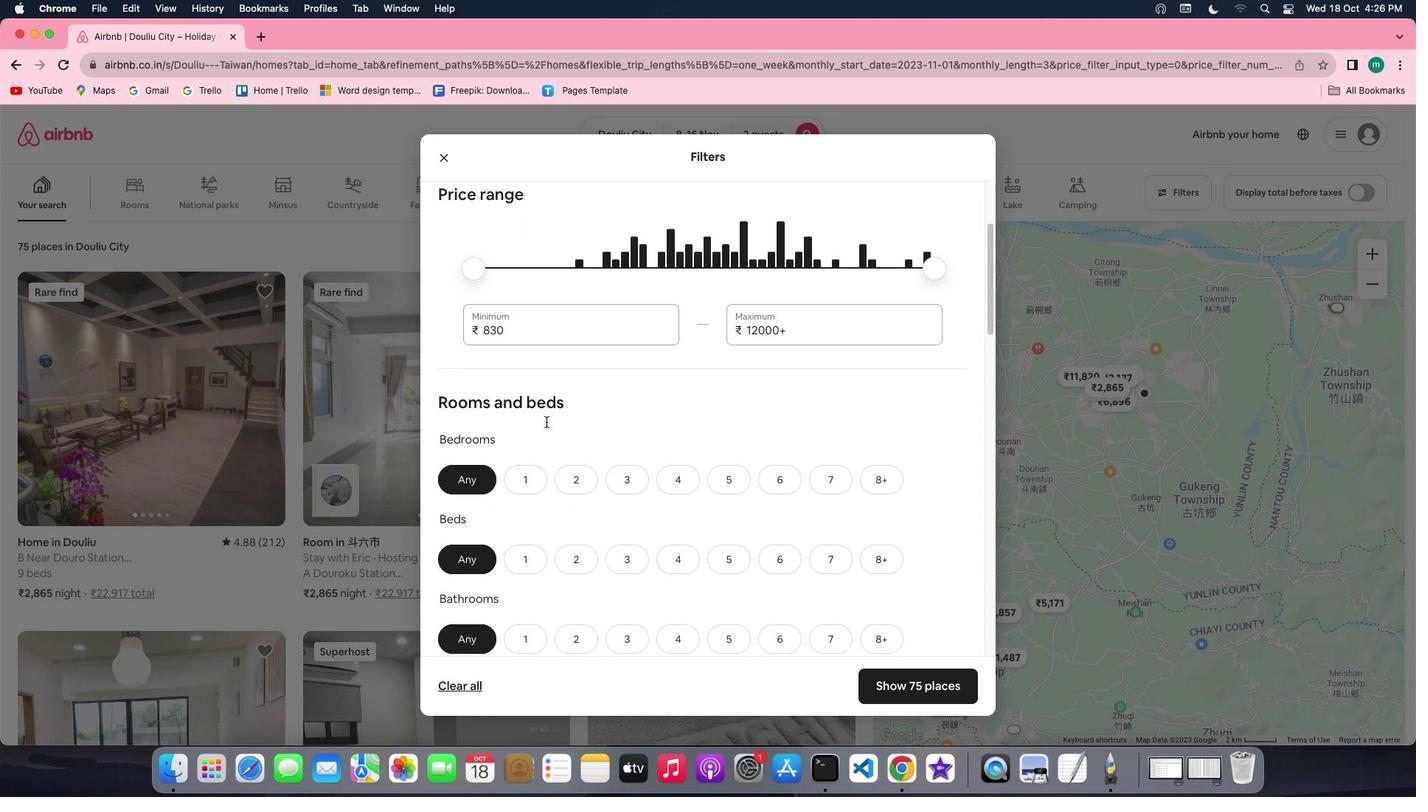 
Action: Mouse scrolled (546, 422) with delta (0, -1)
Screenshot: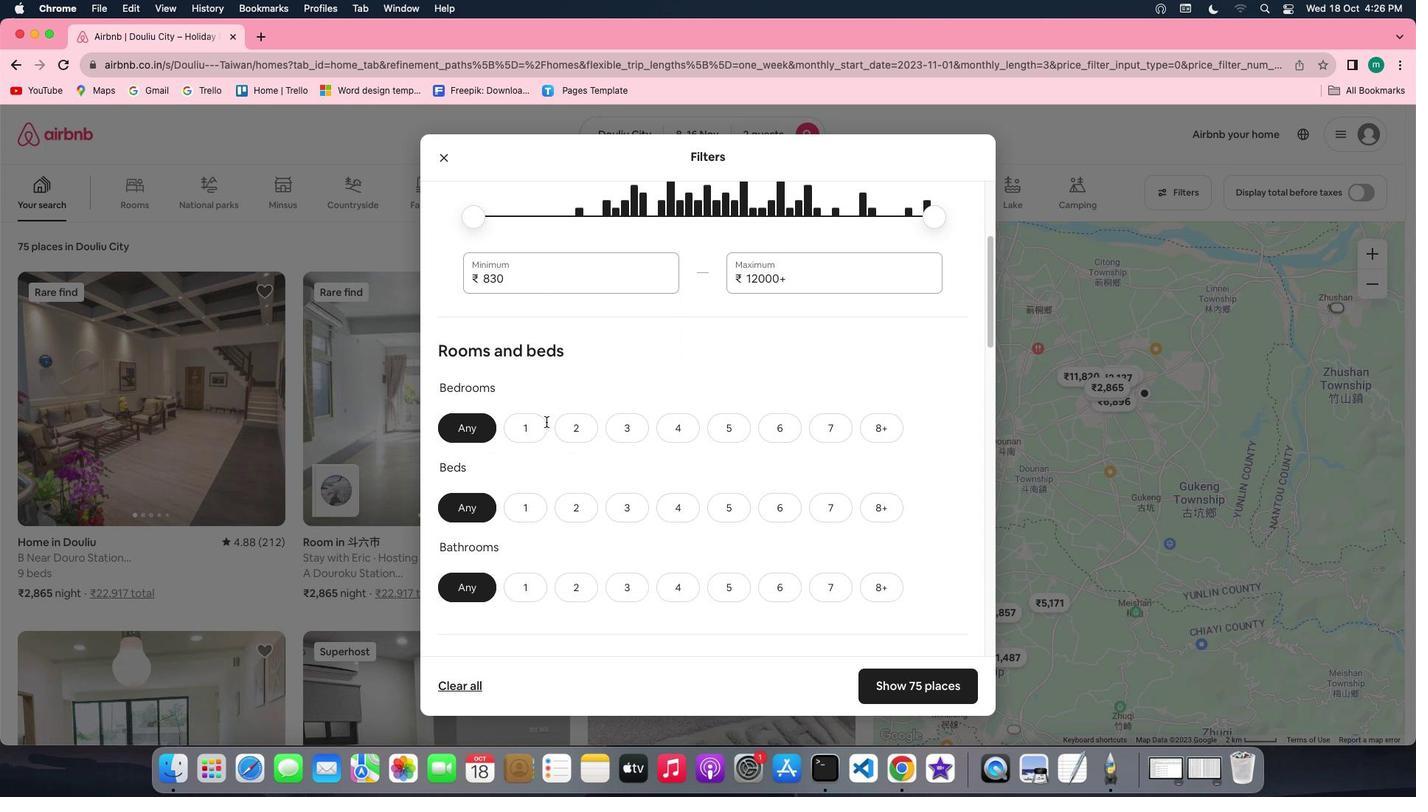 
Action: Mouse moved to (528, 354)
Screenshot: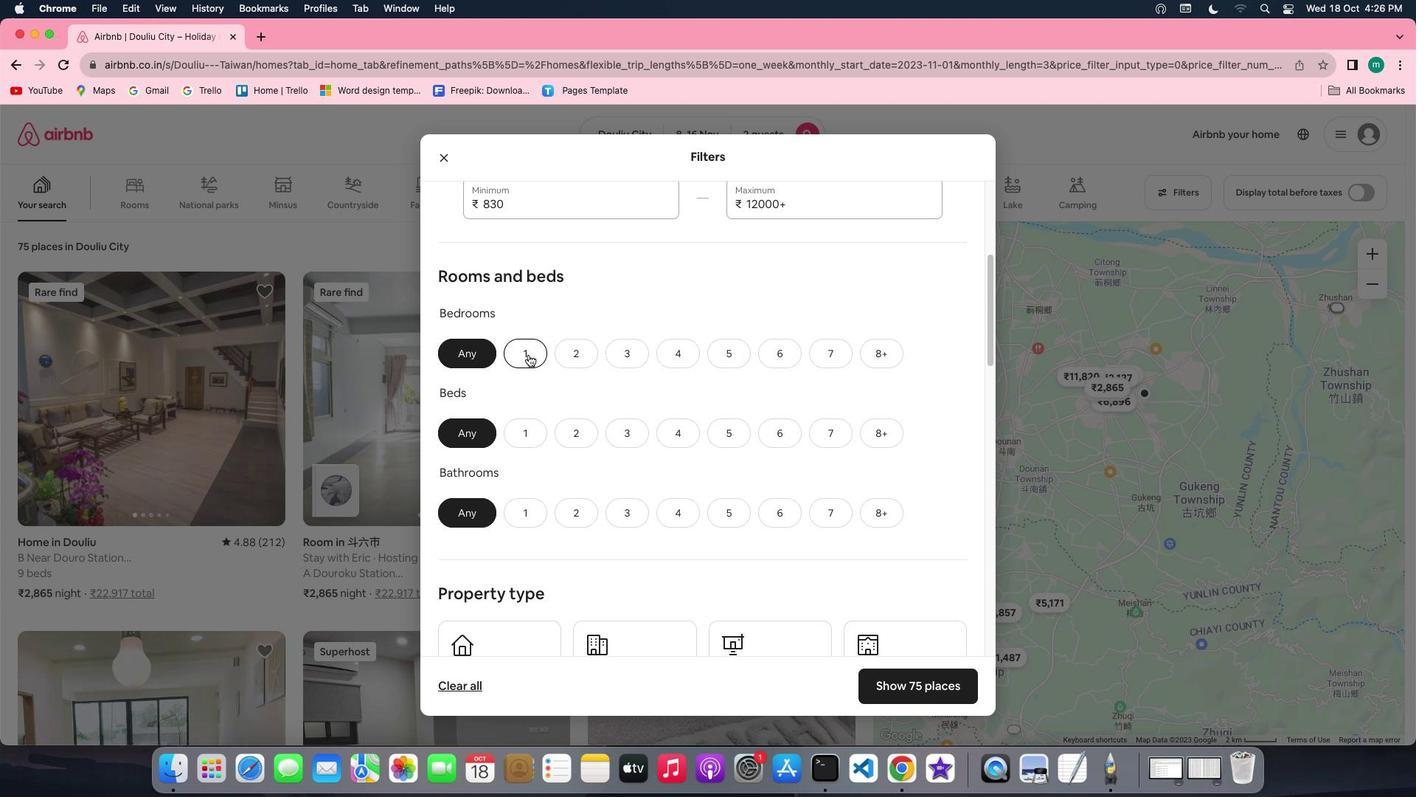 
Action: Mouse pressed left at (528, 354)
Screenshot: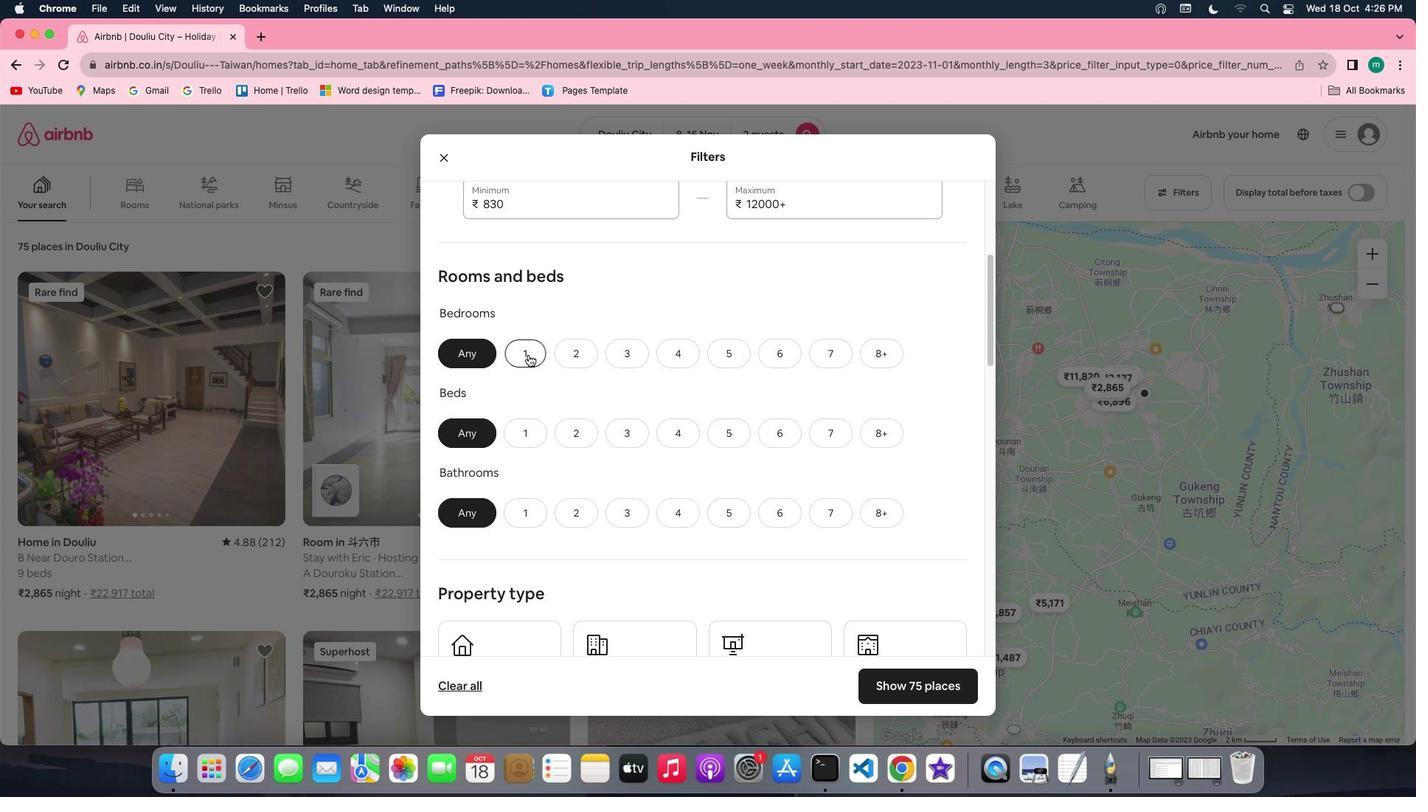 
Action: Mouse moved to (524, 426)
Screenshot: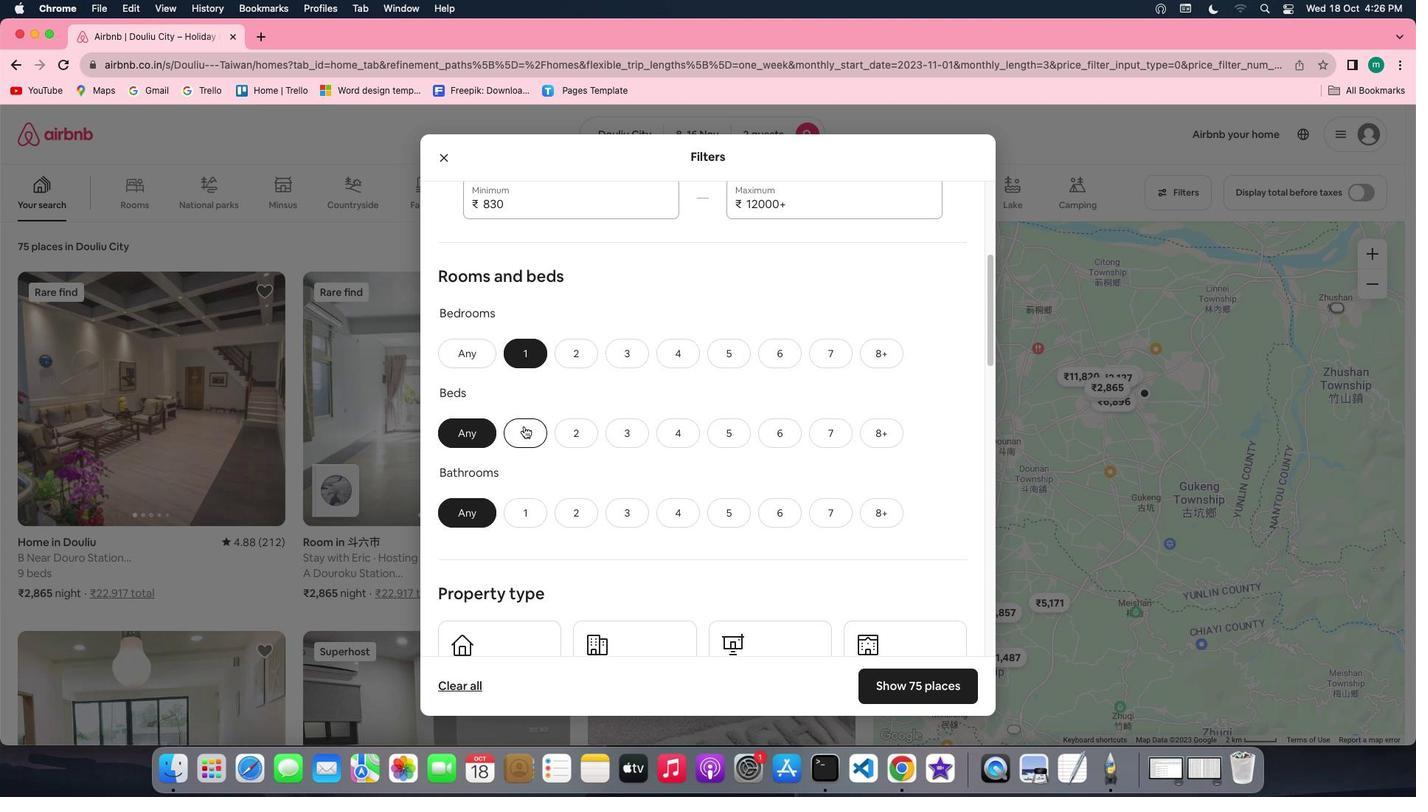 
Action: Mouse pressed left at (524, 426)
Screenshot: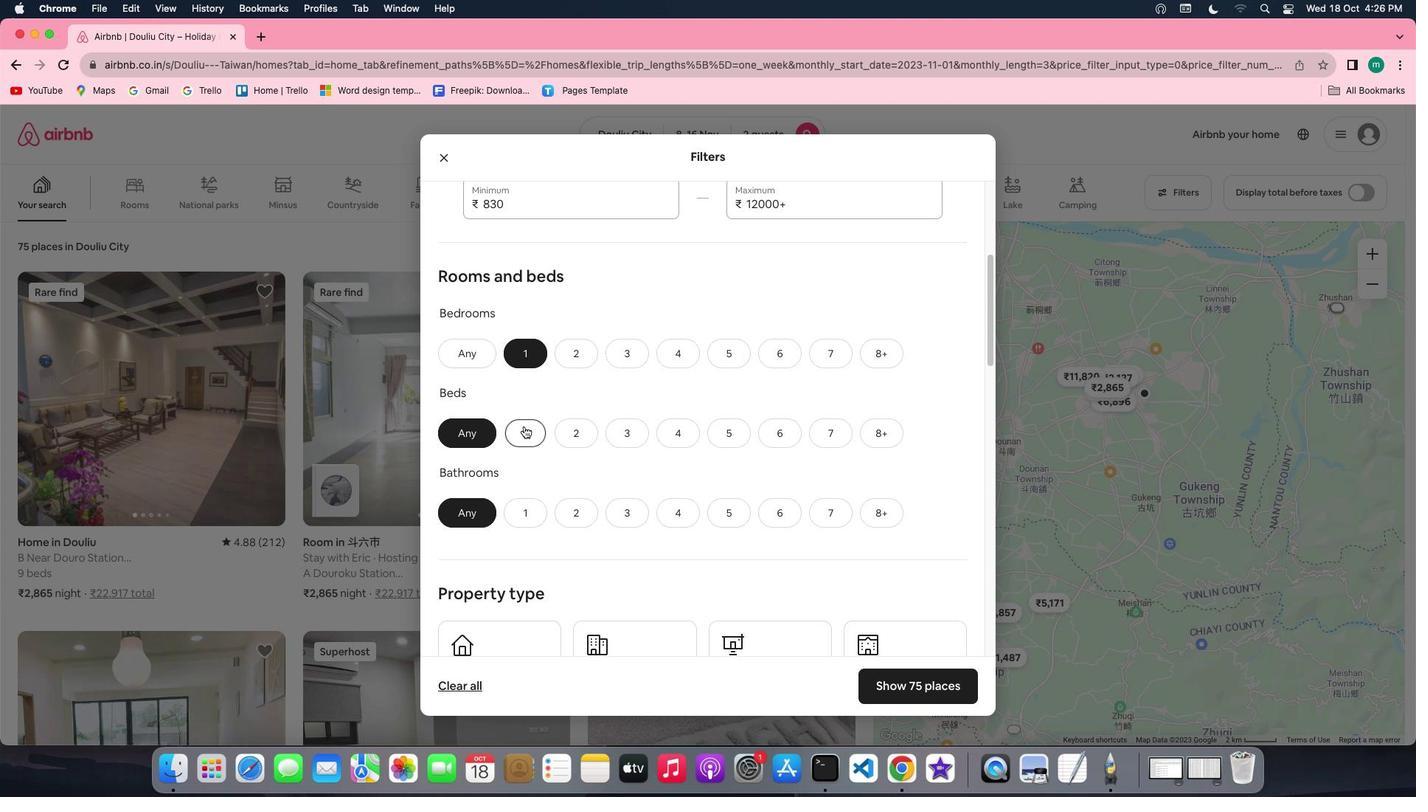 
Action: Mouse moved to (522, 518)
Screenshot: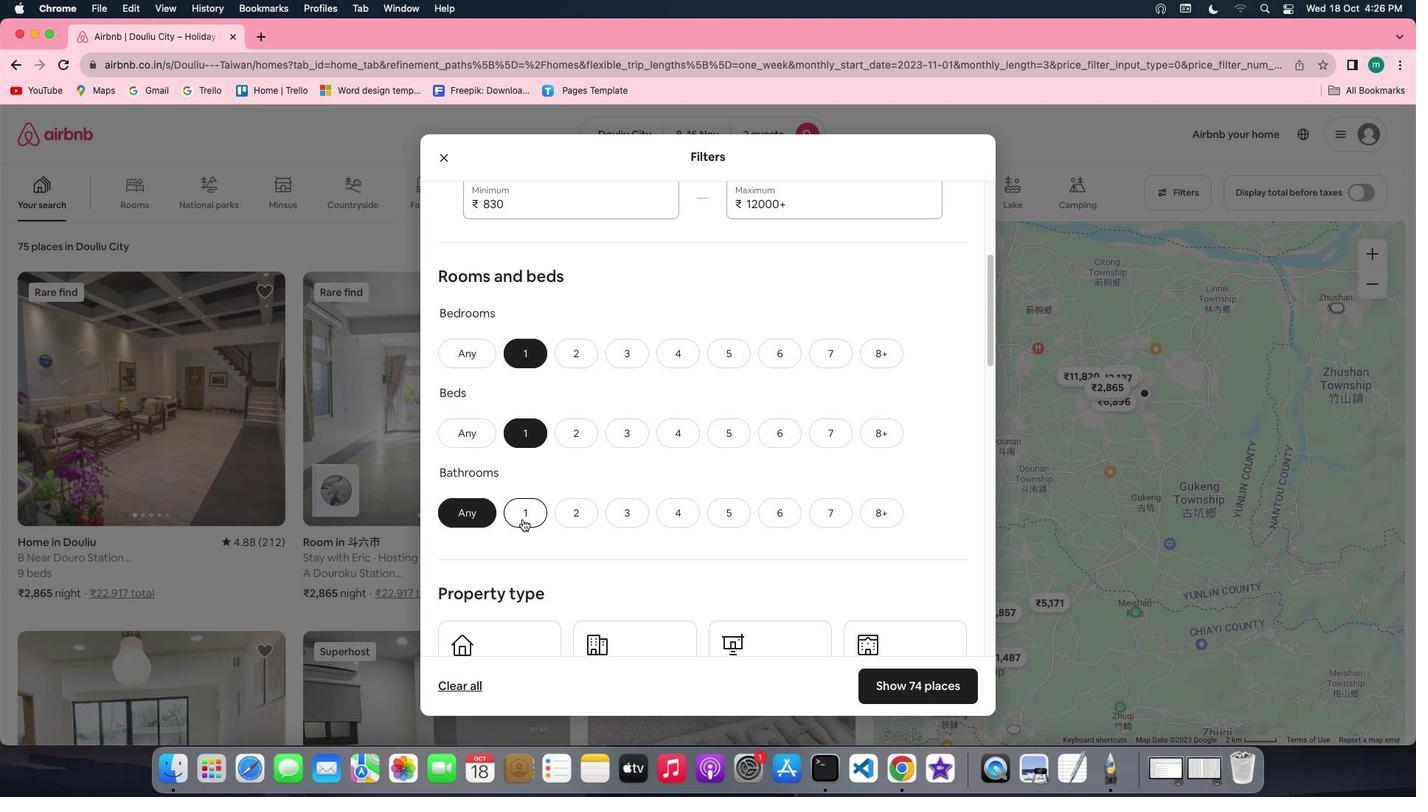 
Action: Mouse pressed left at (522, 518)
Screenshot: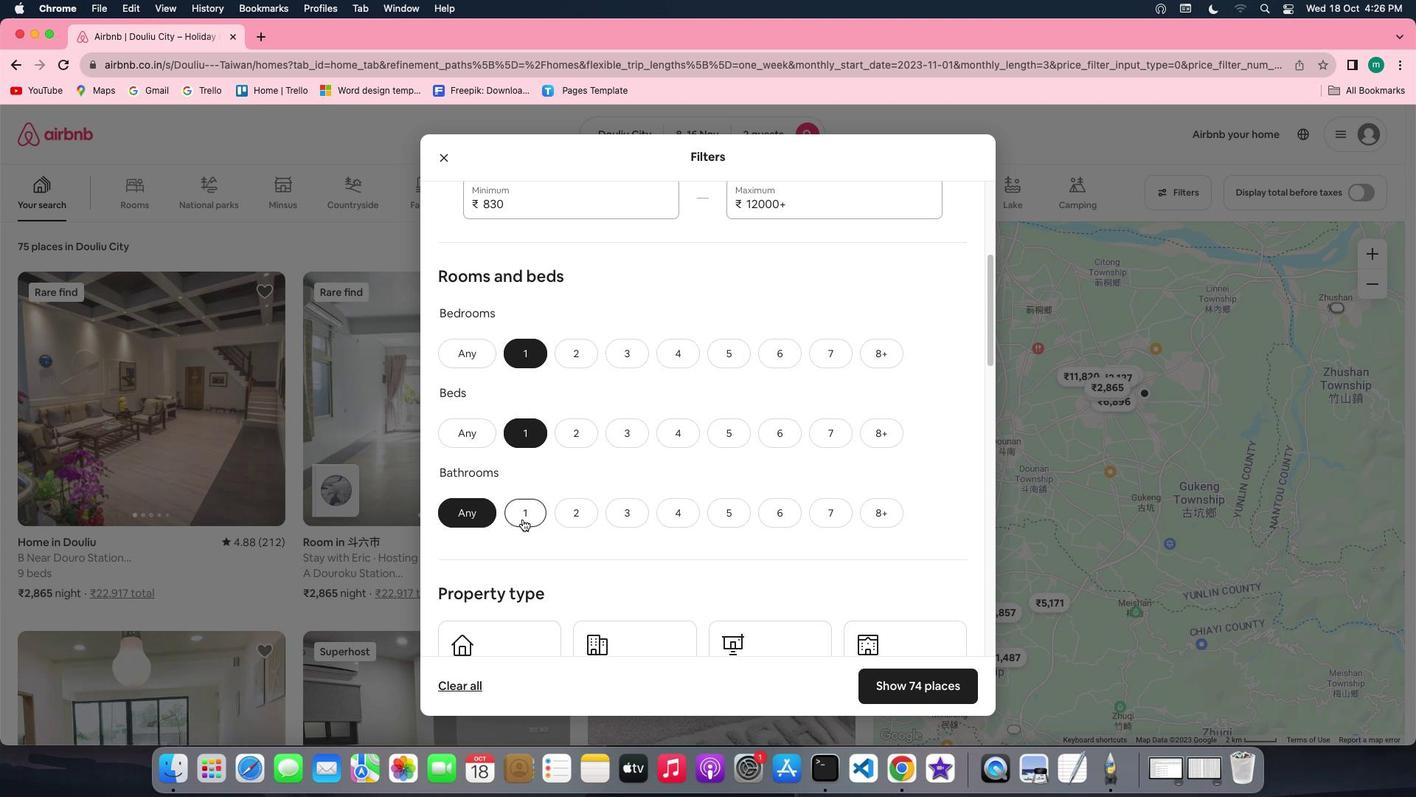 
Action: Mouse moved to (677, 502)
Screenshot: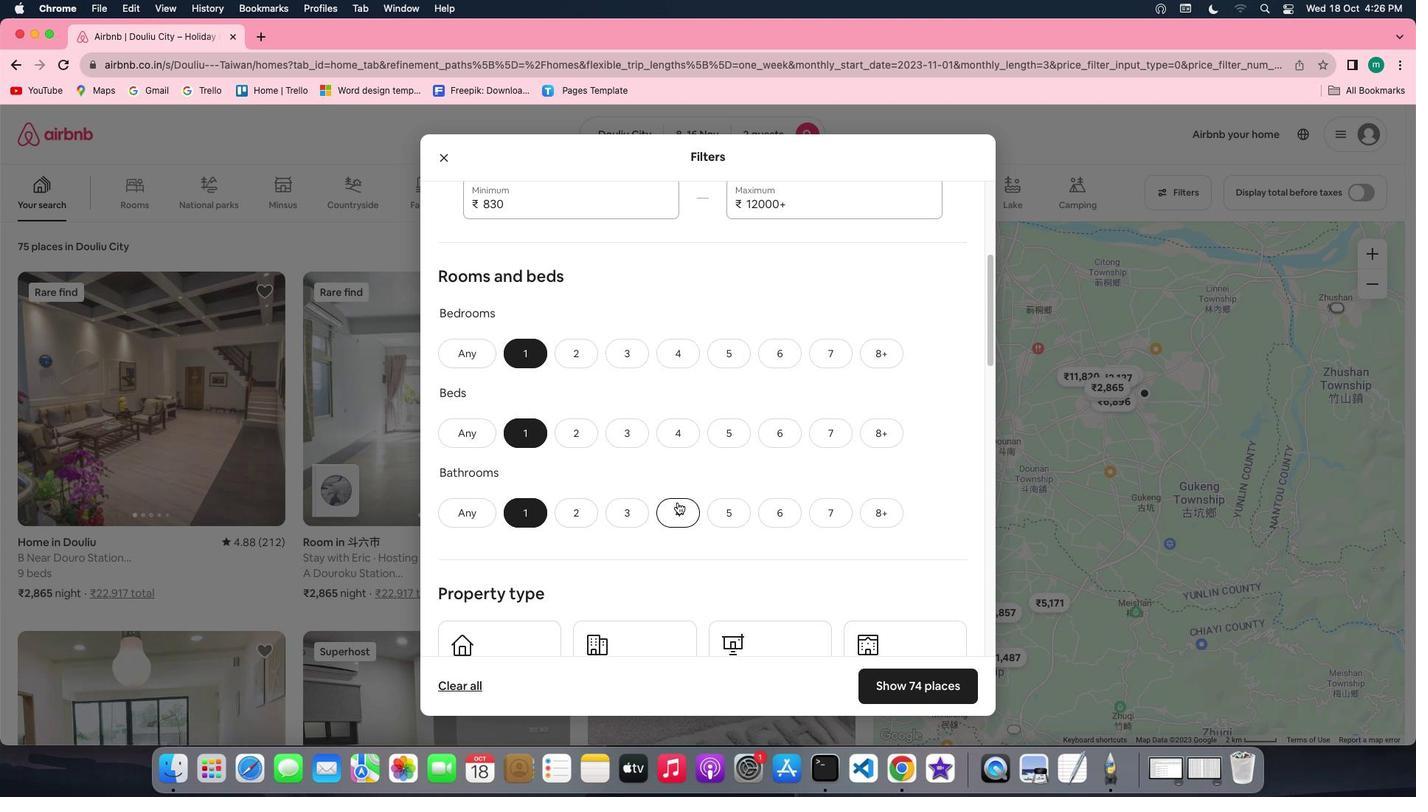 
Action: Mouse scrolled (677, 502) with delta (0, 0)
Screenshot: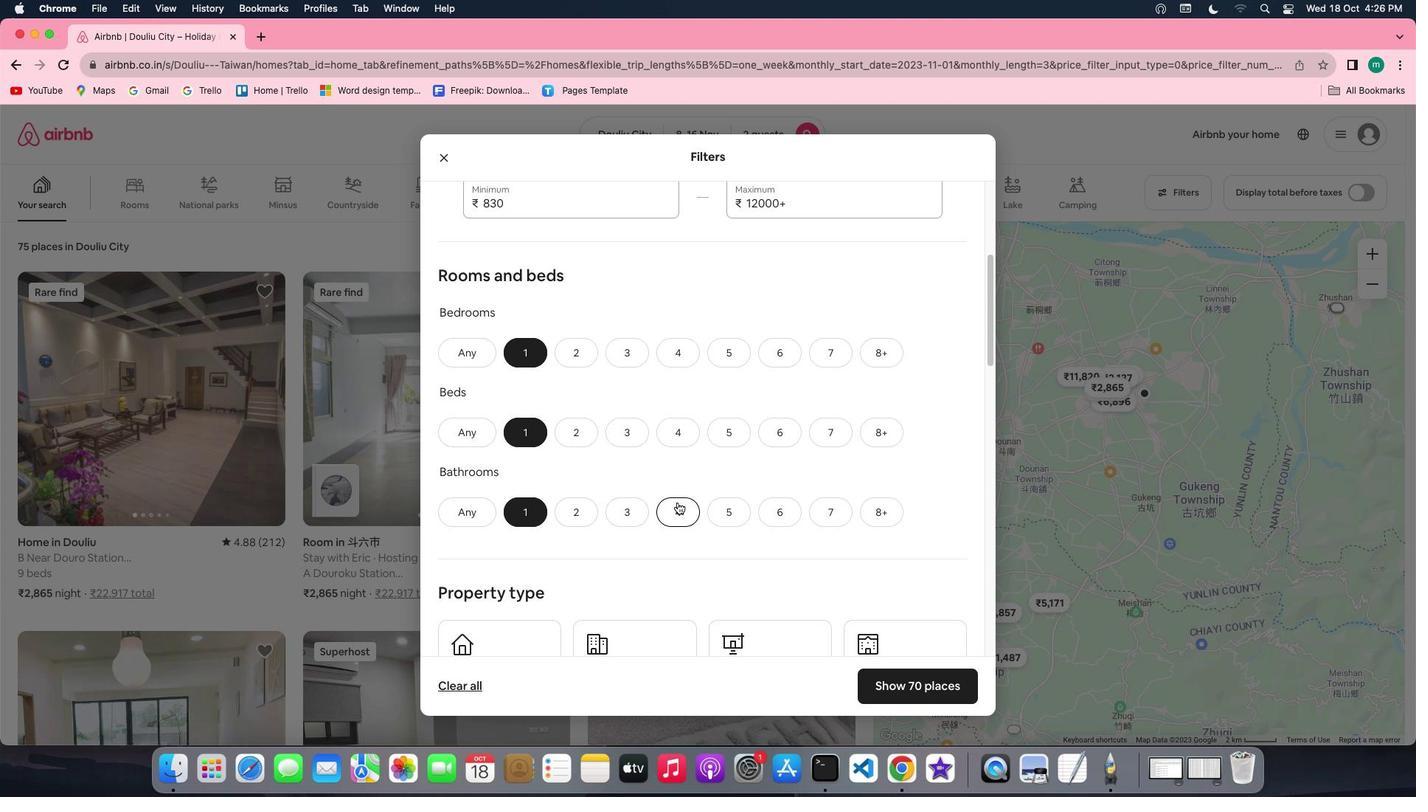 
Action: Mouse scrolled (677, 502) with delta (0, 0)
Screenshot: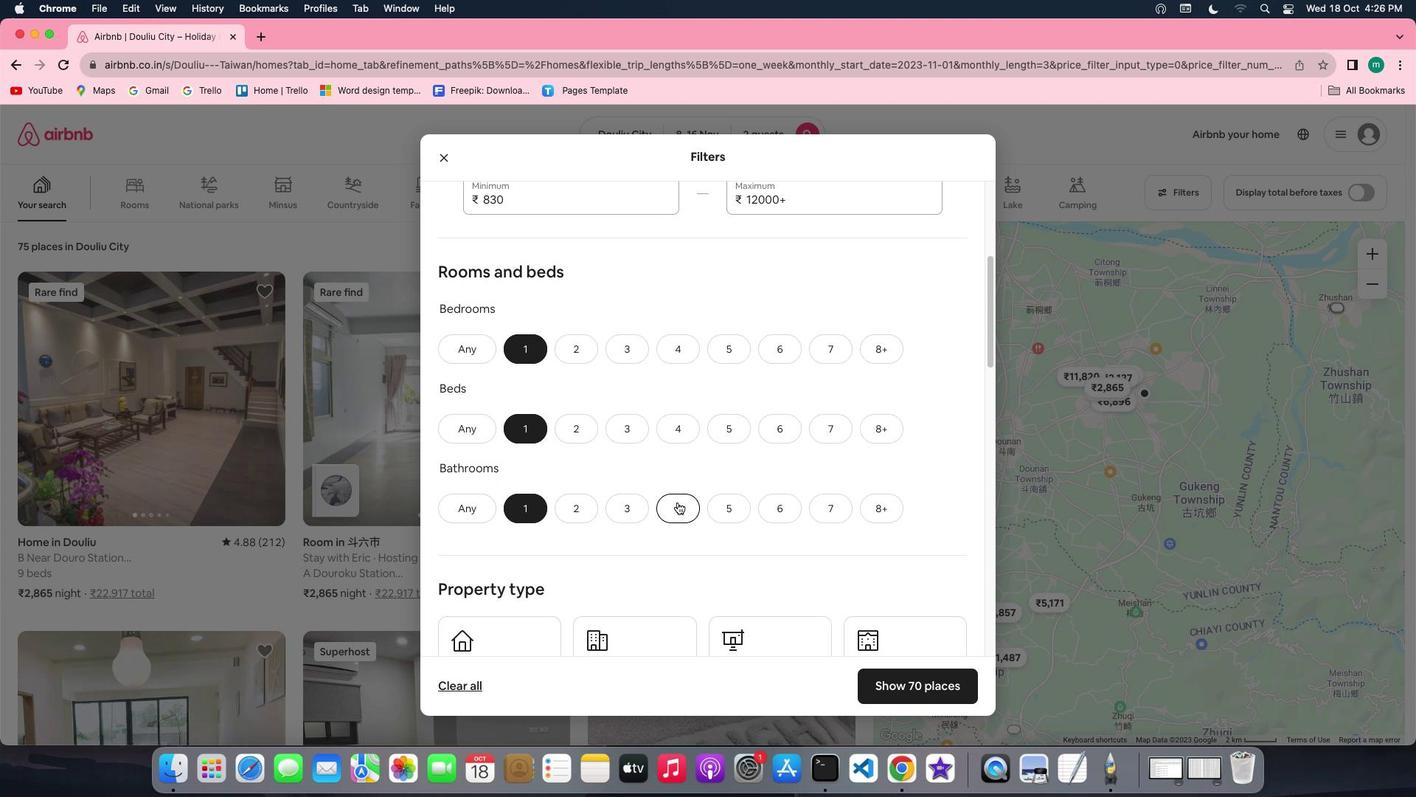 
Action: Mouse scrolled (677, 502) with delta (0, 0)
Screenshot: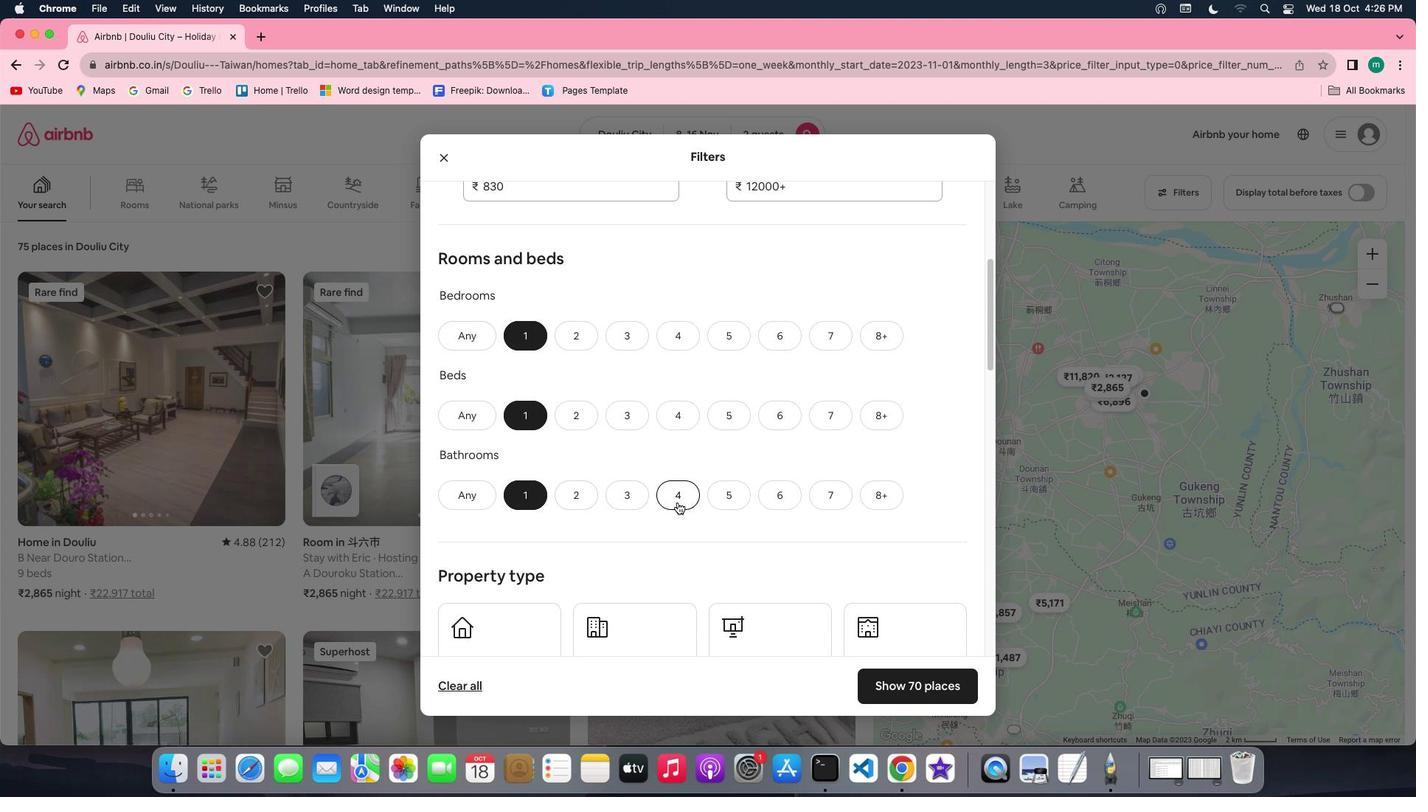 
Action: Mouse scrolled (677, 502) with delta (0, 0)
Screenshot: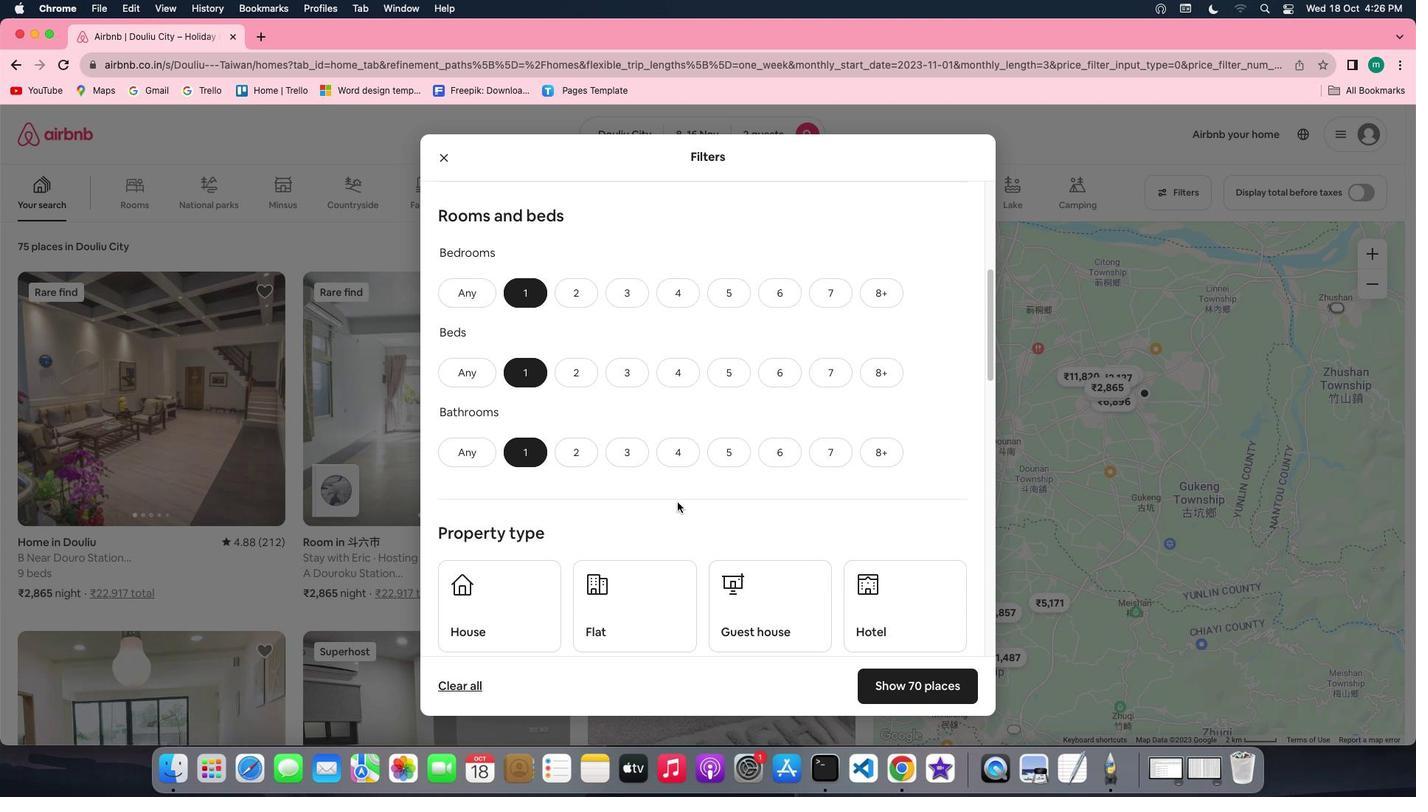 
Action: Mouse scrolled (677, 502) with delta (0, 0)
Screenshot: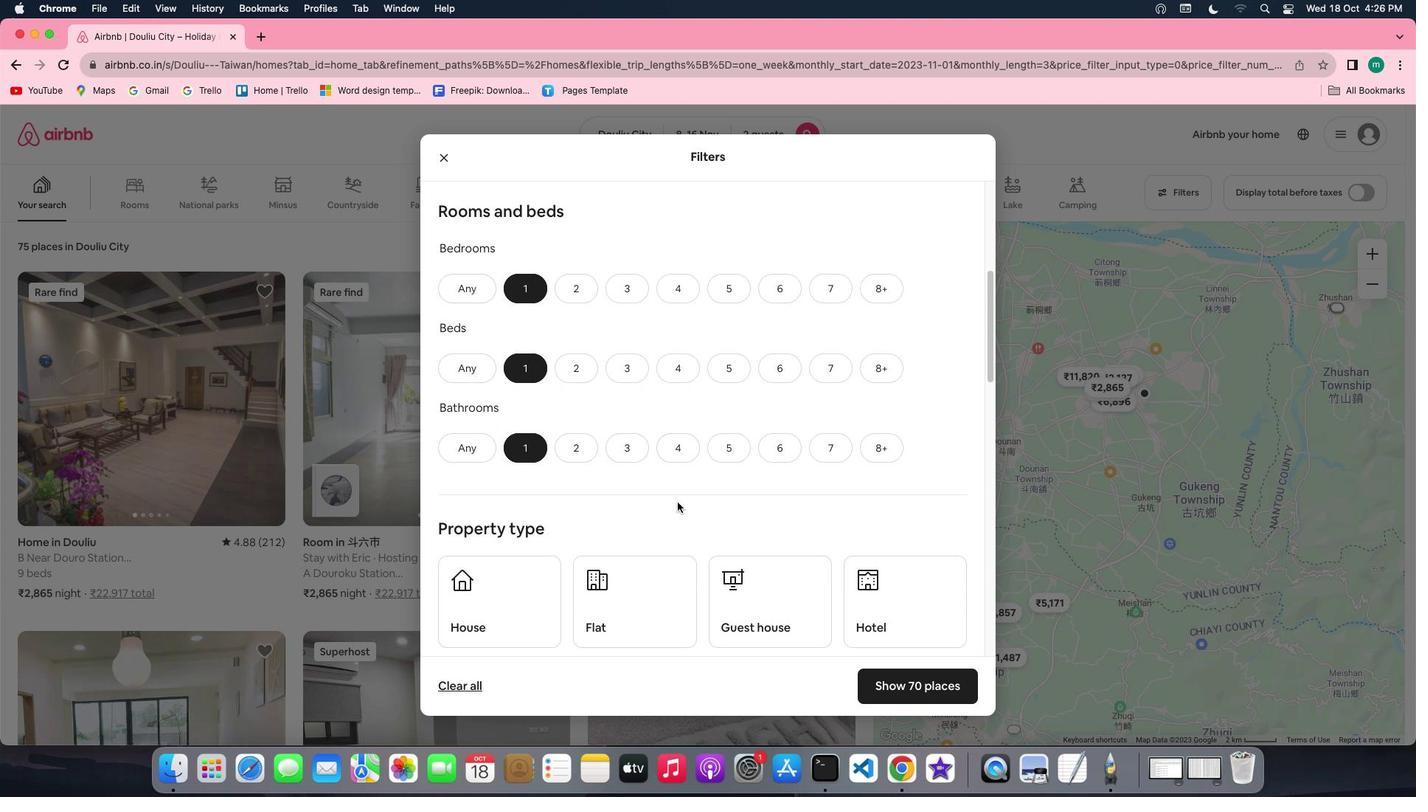 
Action: Mouse scrolled (677, 502) with delta (0, 0)
Screenshot: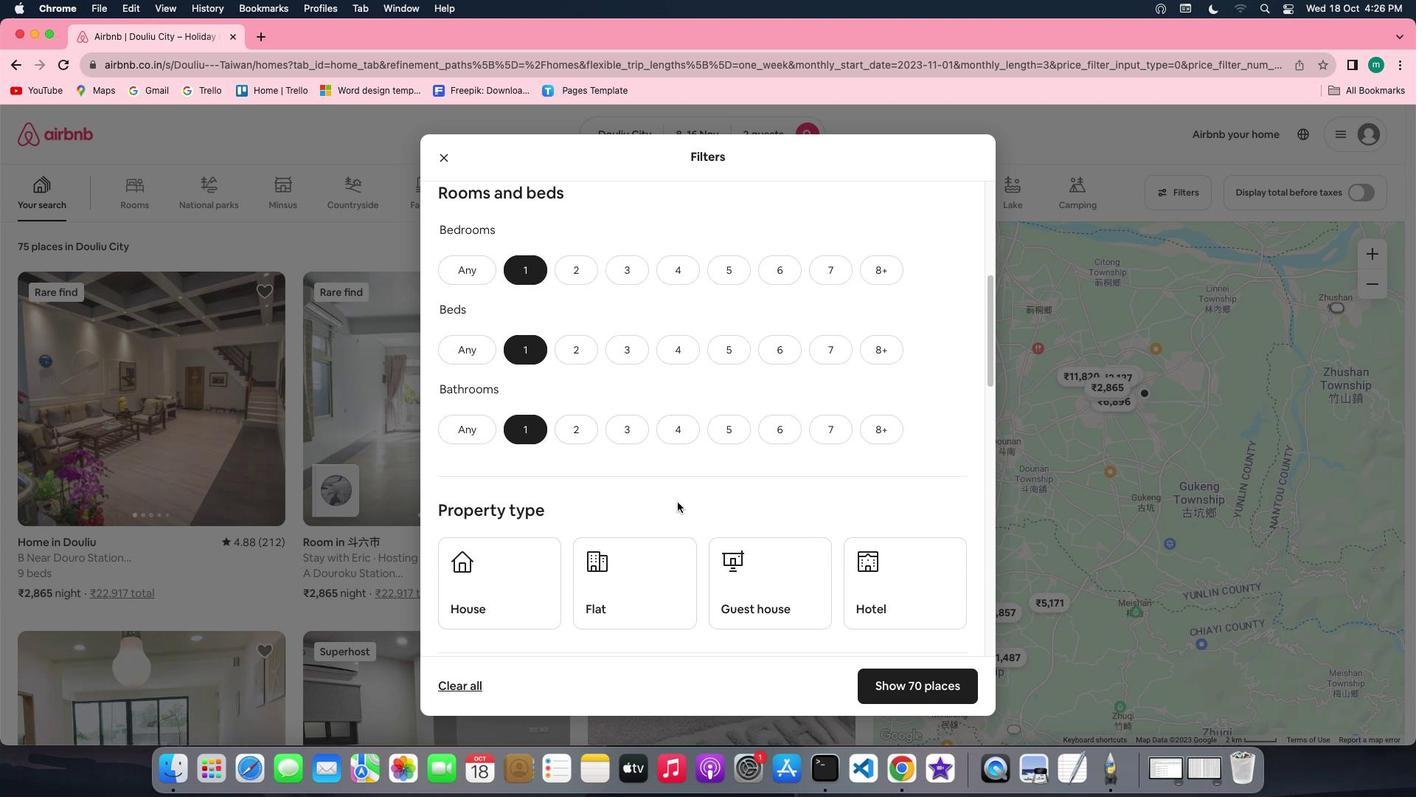 
Action: Mouse scrolled (677, 502) with delta (0, 0)
Screenshot: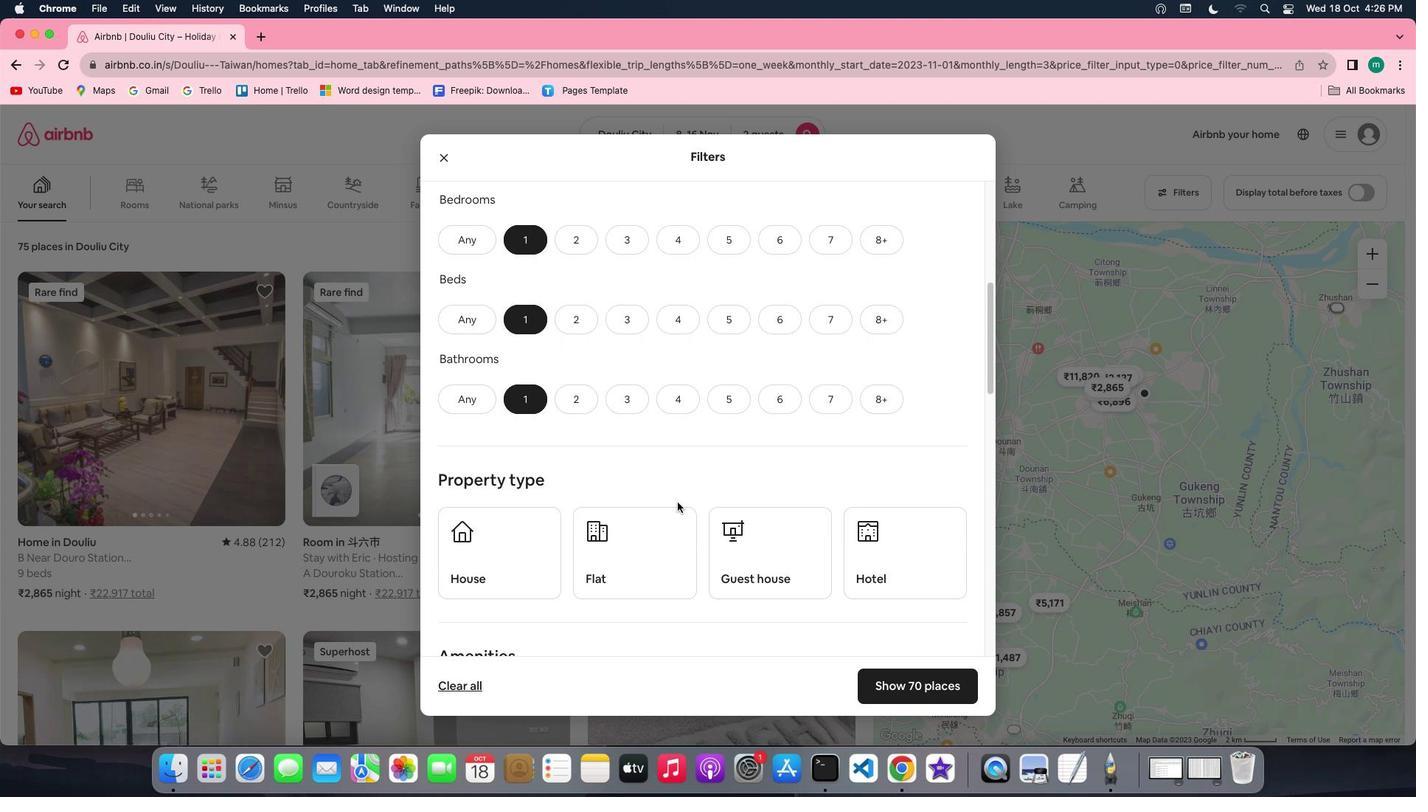 
Action: Mouse scrolled (677, 502) with delta (0, 0)
Screenshot: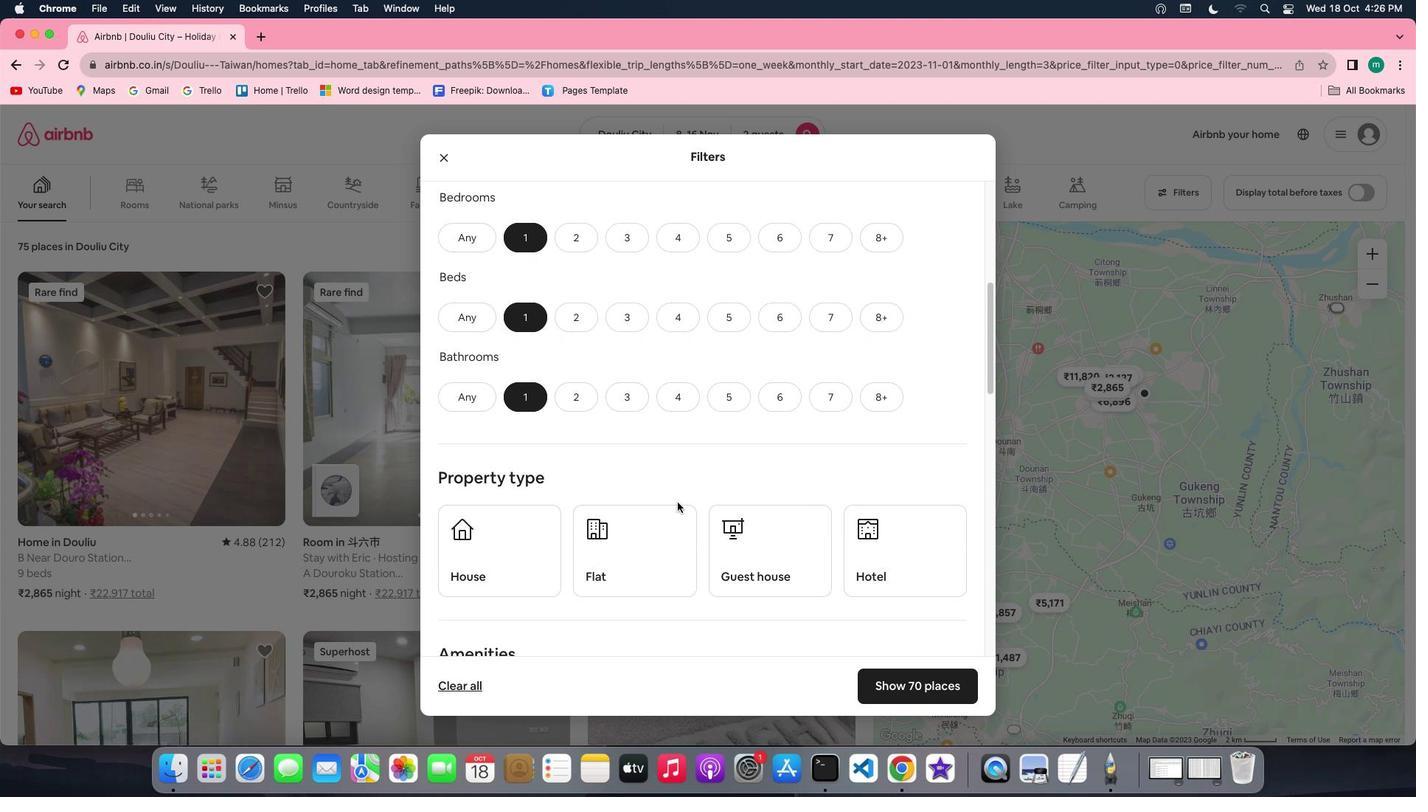 
Action: Mouse scrolled (677, 502) with delta (0, 0)
Screenshot: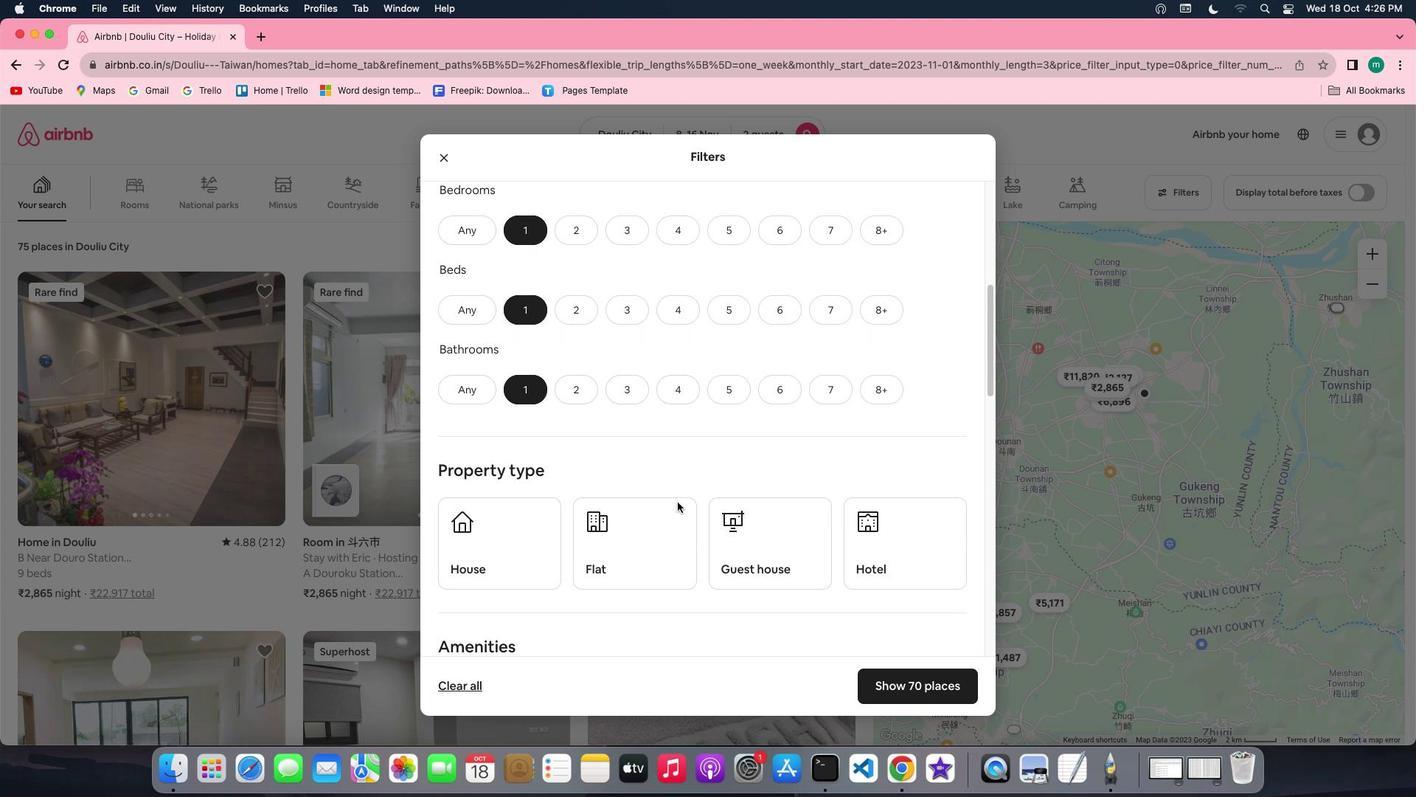 
Action: Mouse scrolled (677, 502) with delta (0, 0)
Screenshot: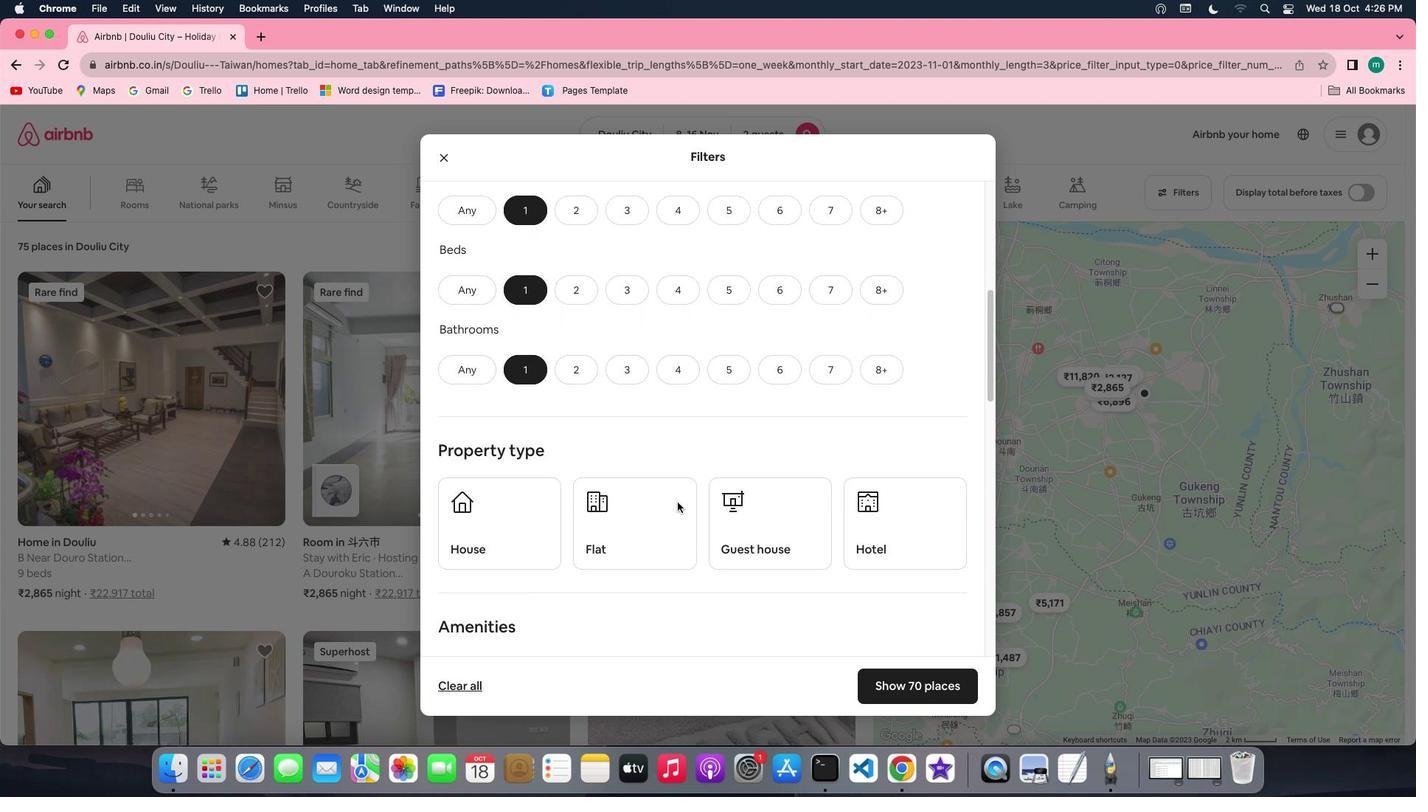 
Action: Mouse moved to (890, 490)
Screenshot: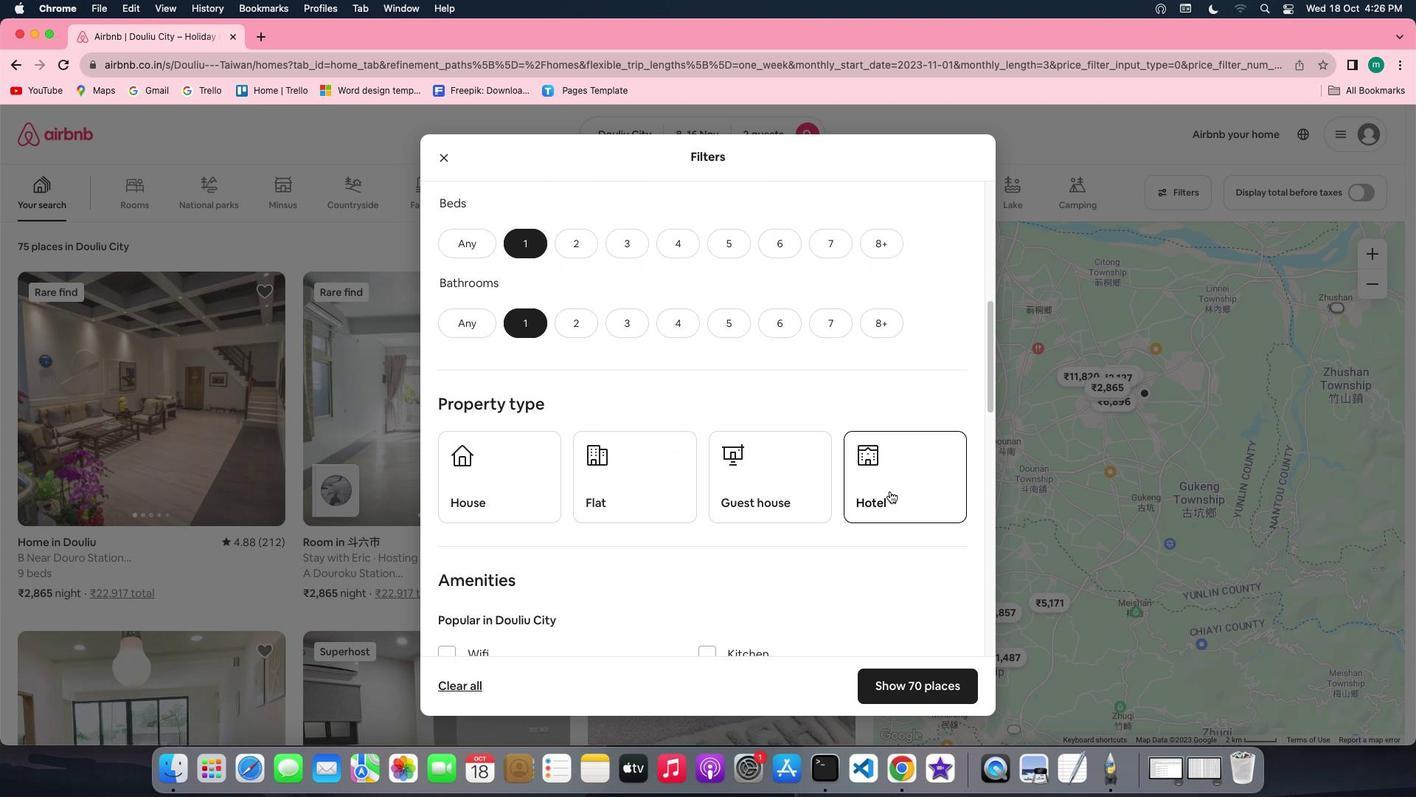 
Action: Mouse pressed left at (890, 490)
Screenshot: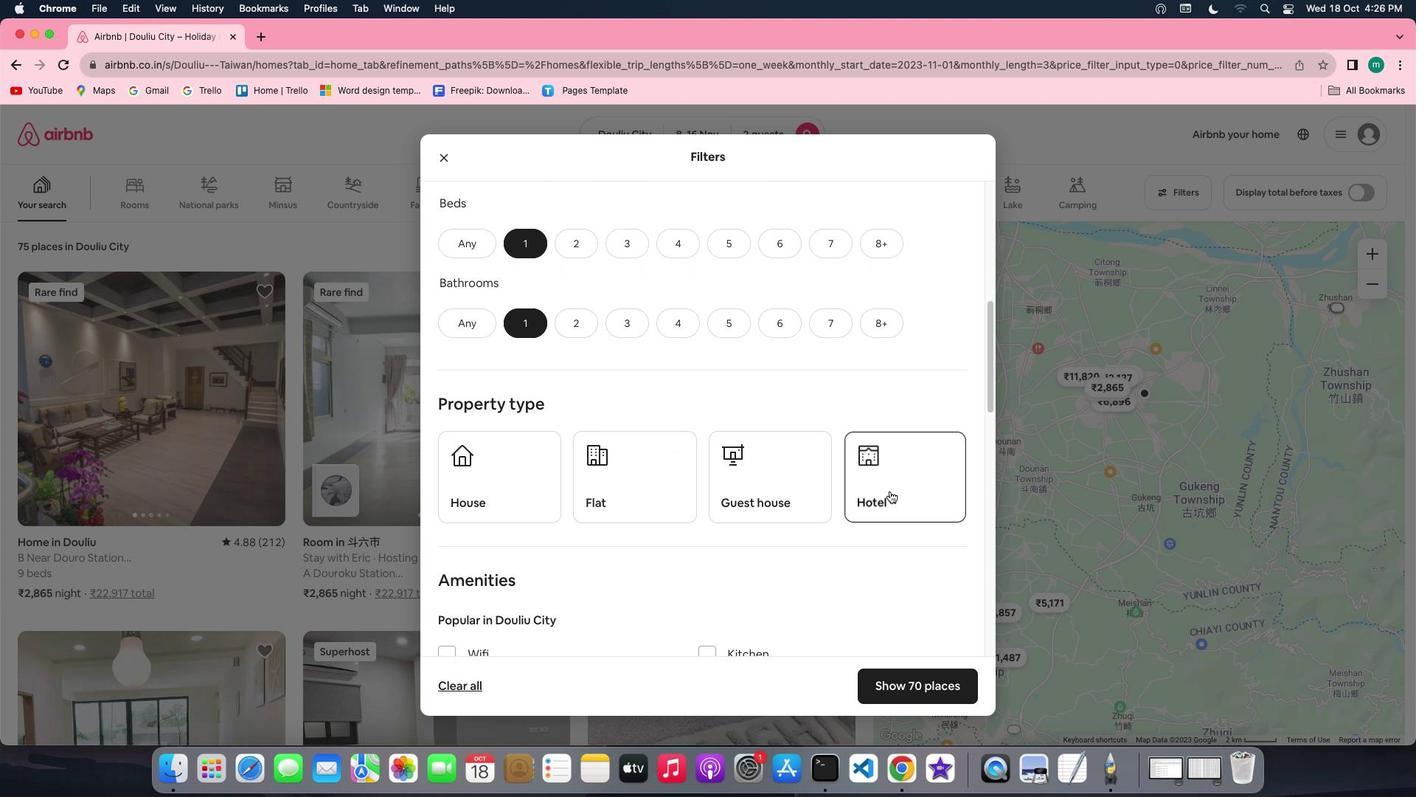 
Action: Mouse moved to (698, 464)
Screenshot: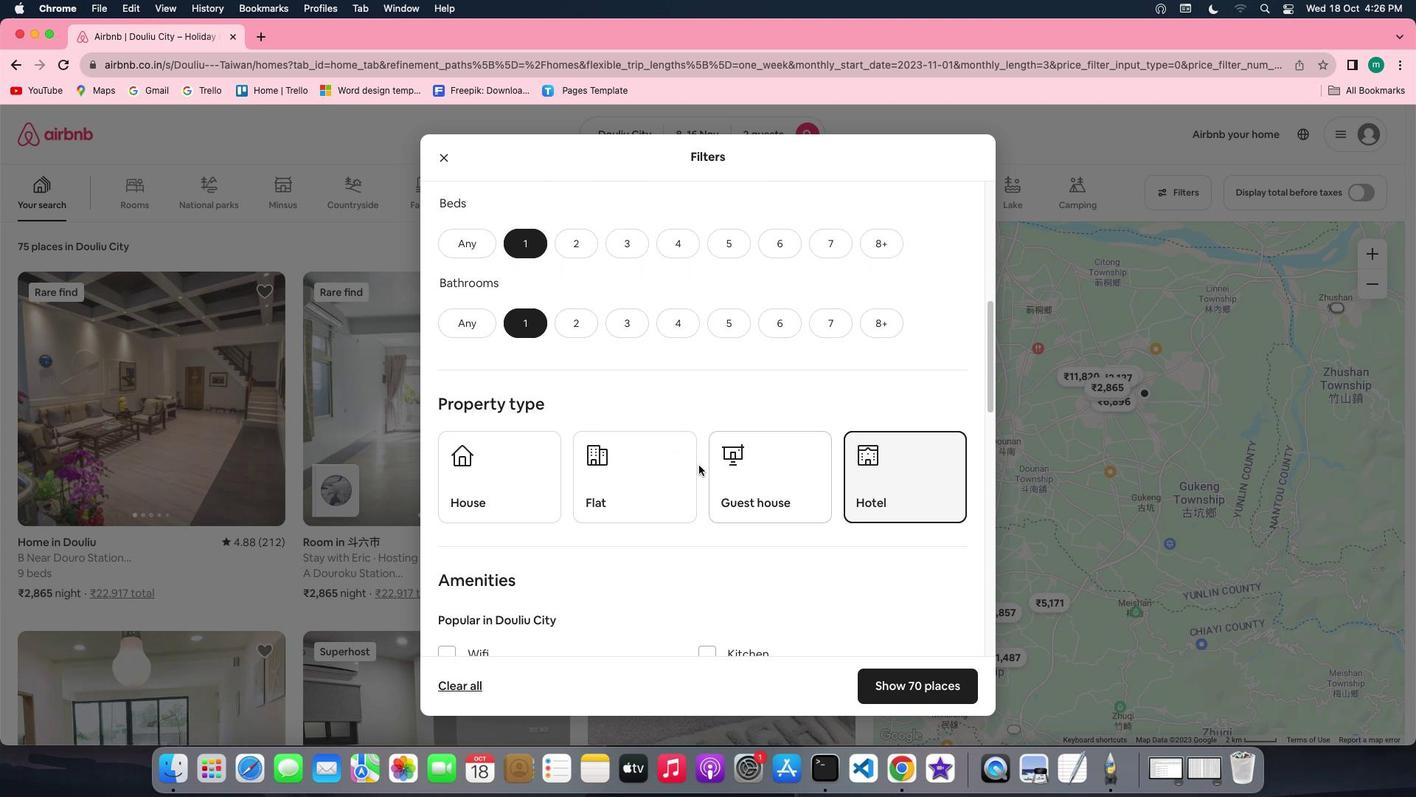 
Action: Mouse scrolled (698, 464) with delta (0, 0)
Screenshot: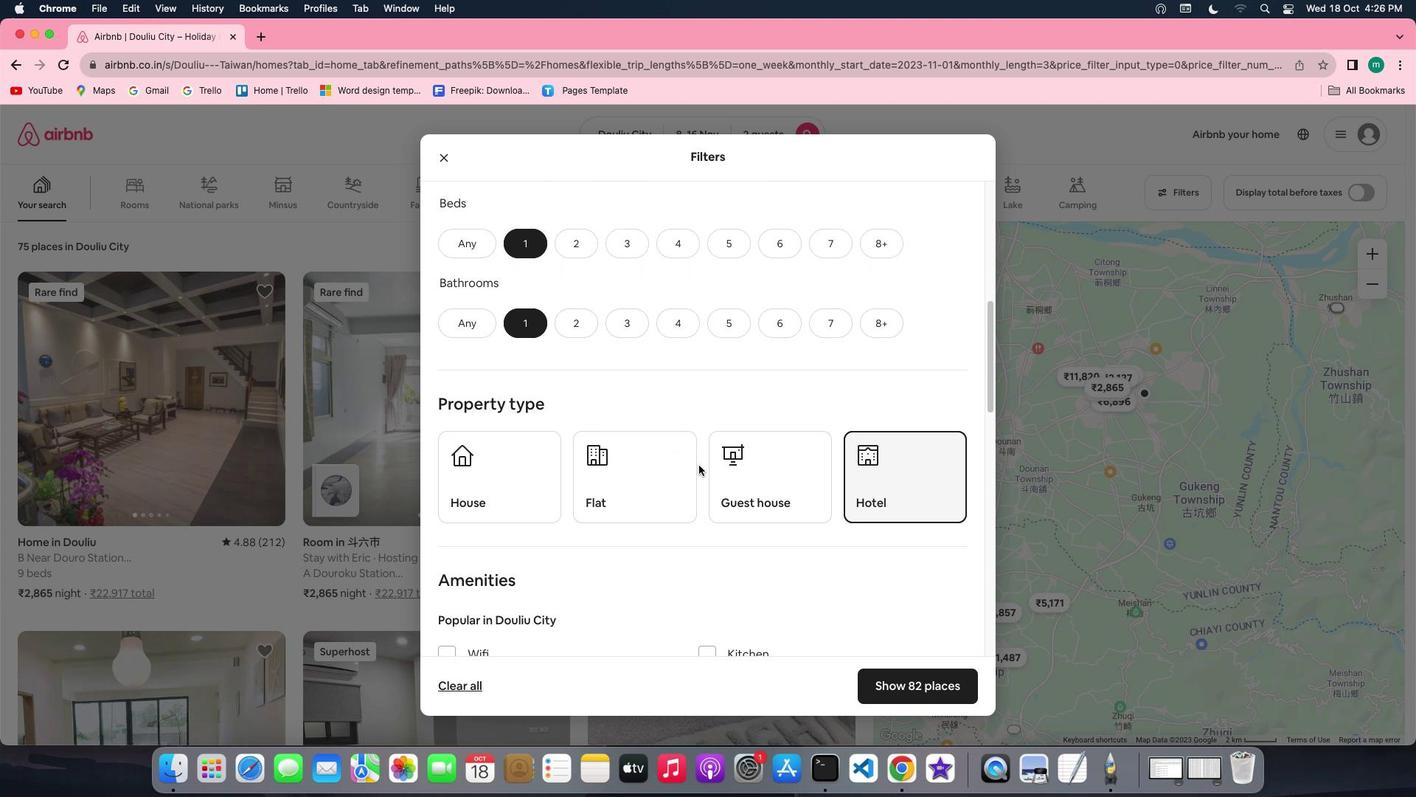 
Action: Mouse scrolled (698, 464) with delta (0, 0)
Screenshot: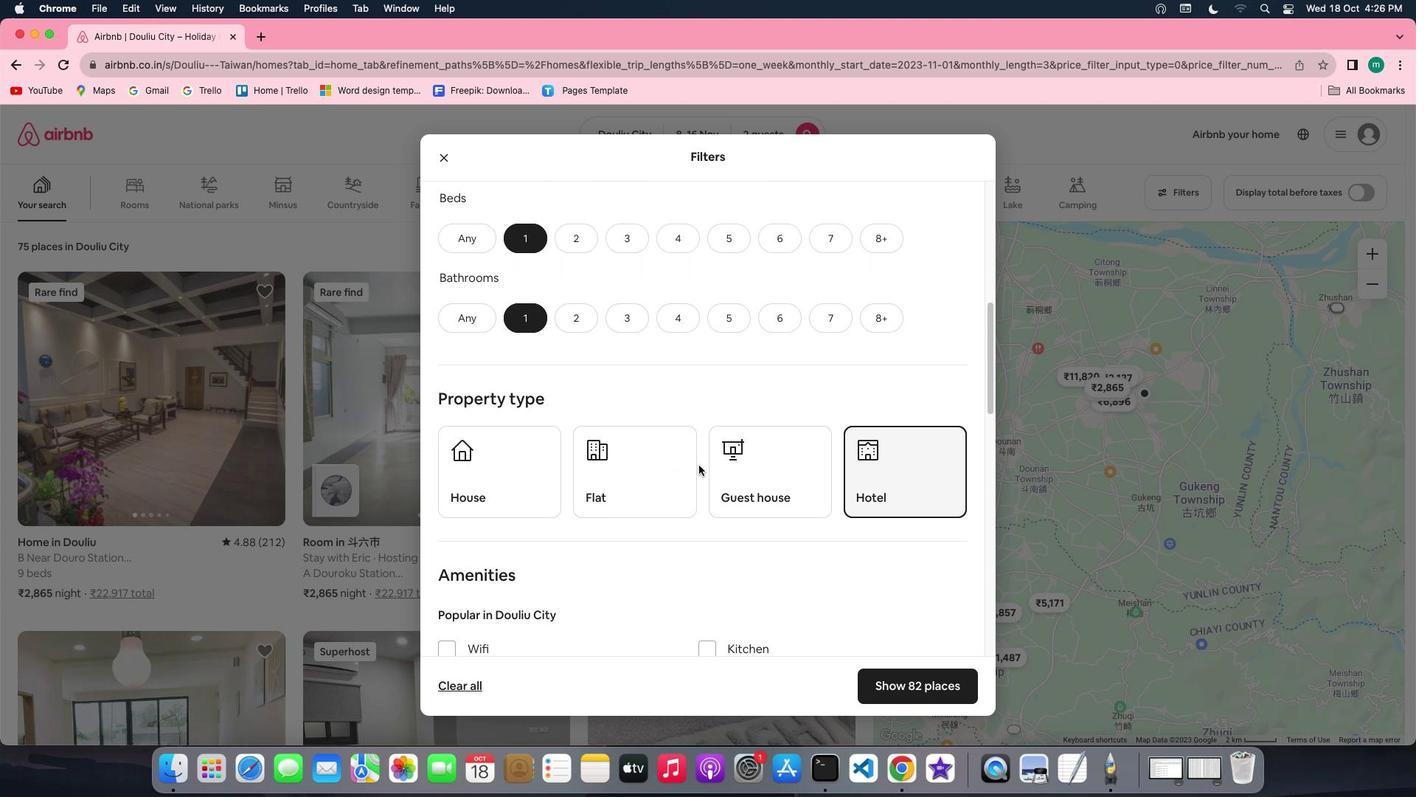 
Action: Mouse scrolled (698, 464) with delta (0, 0)
Screenshot: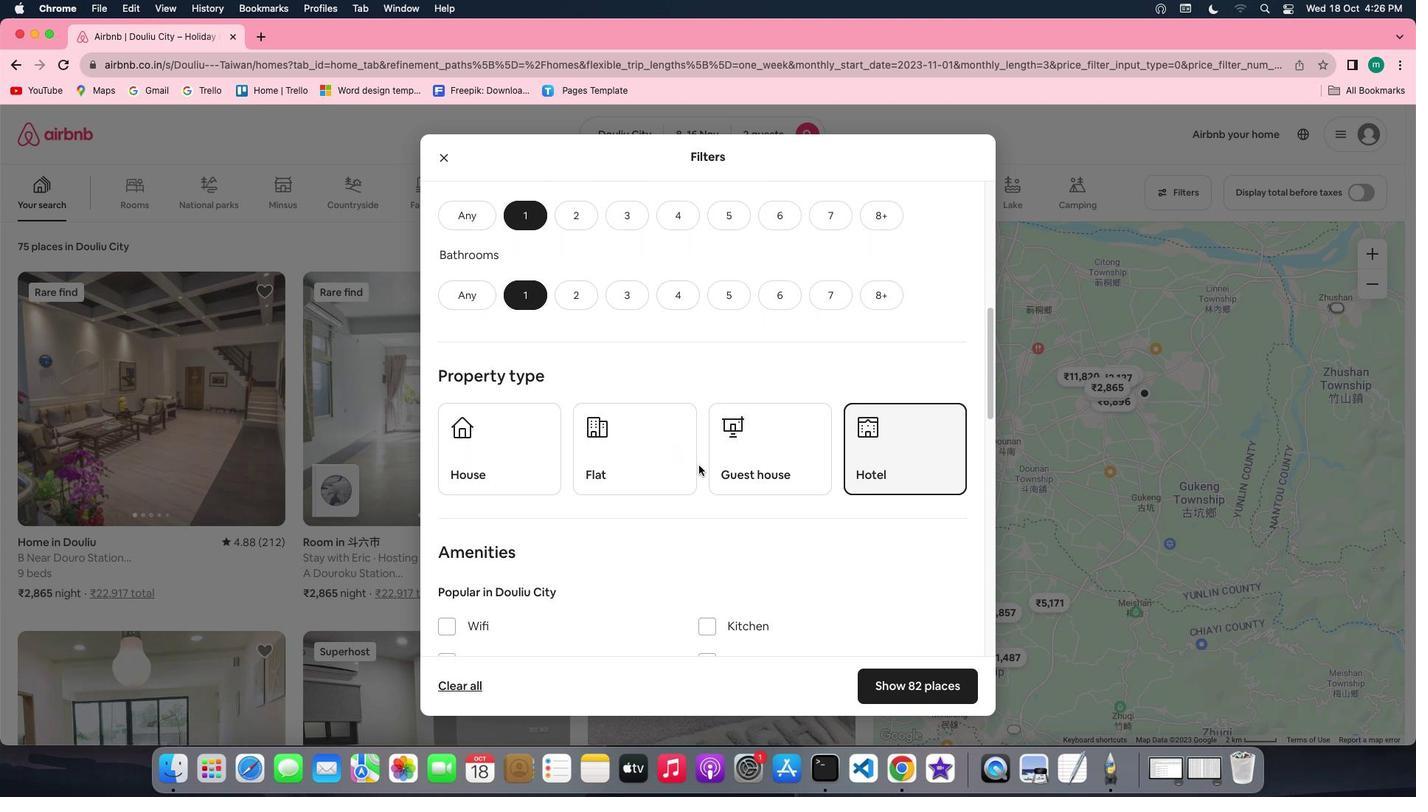 
Action: Mouse scrolled (698, 464) with delta (0, 0)
Screenshot: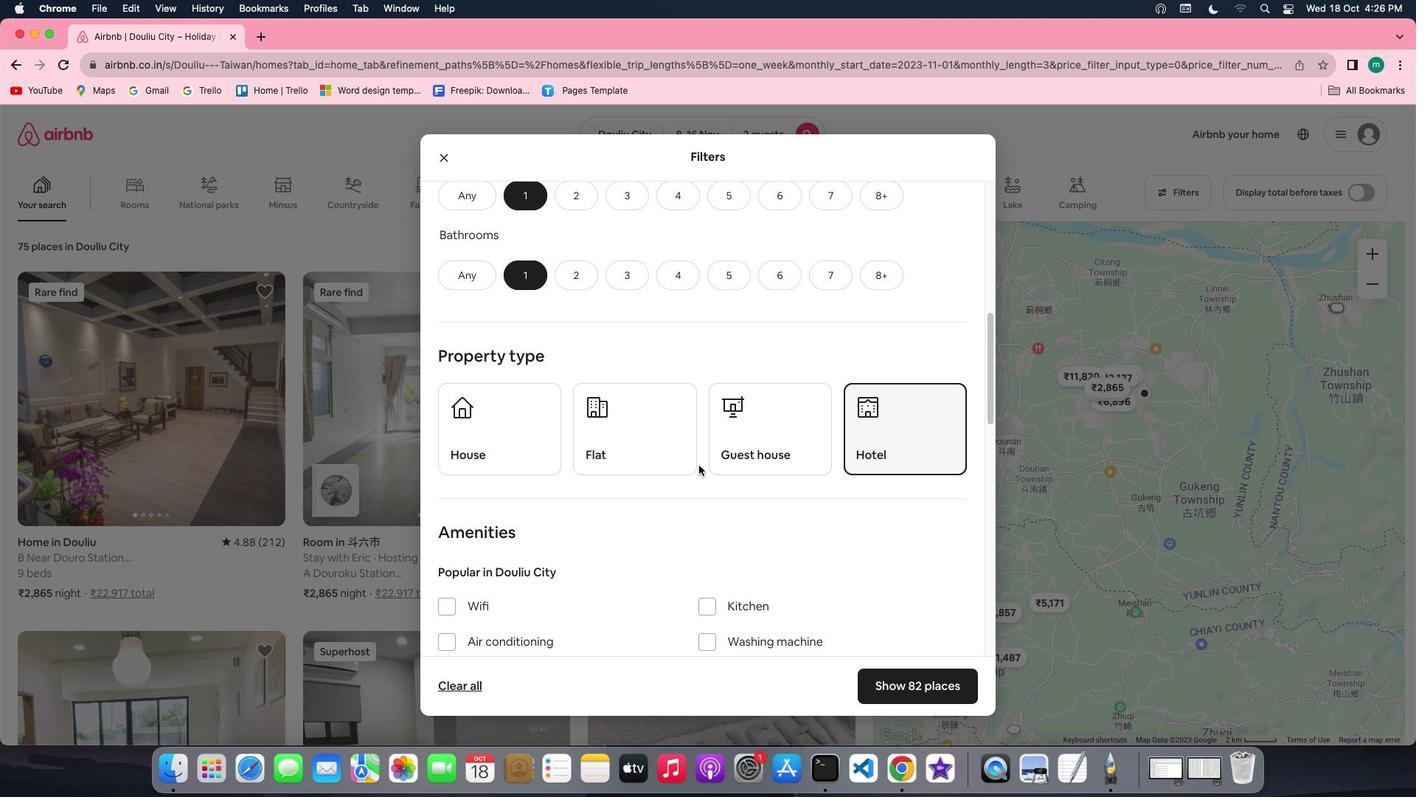 
Action: Mouse scrolled (698, 464) with delta (0, 0)
Screenshot: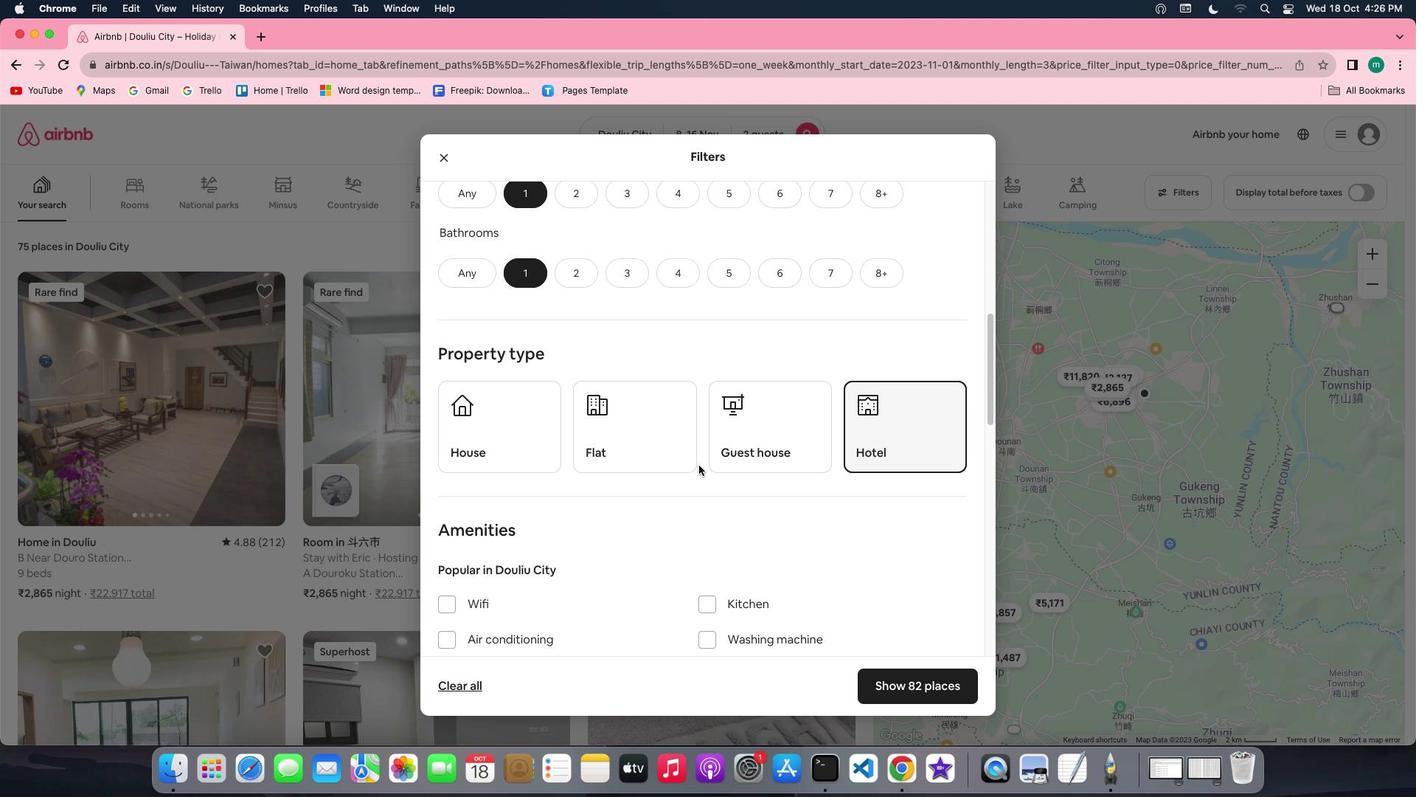 
Action: Mouse scrolled (698, 464) with delta (0, 0)
Screenshot: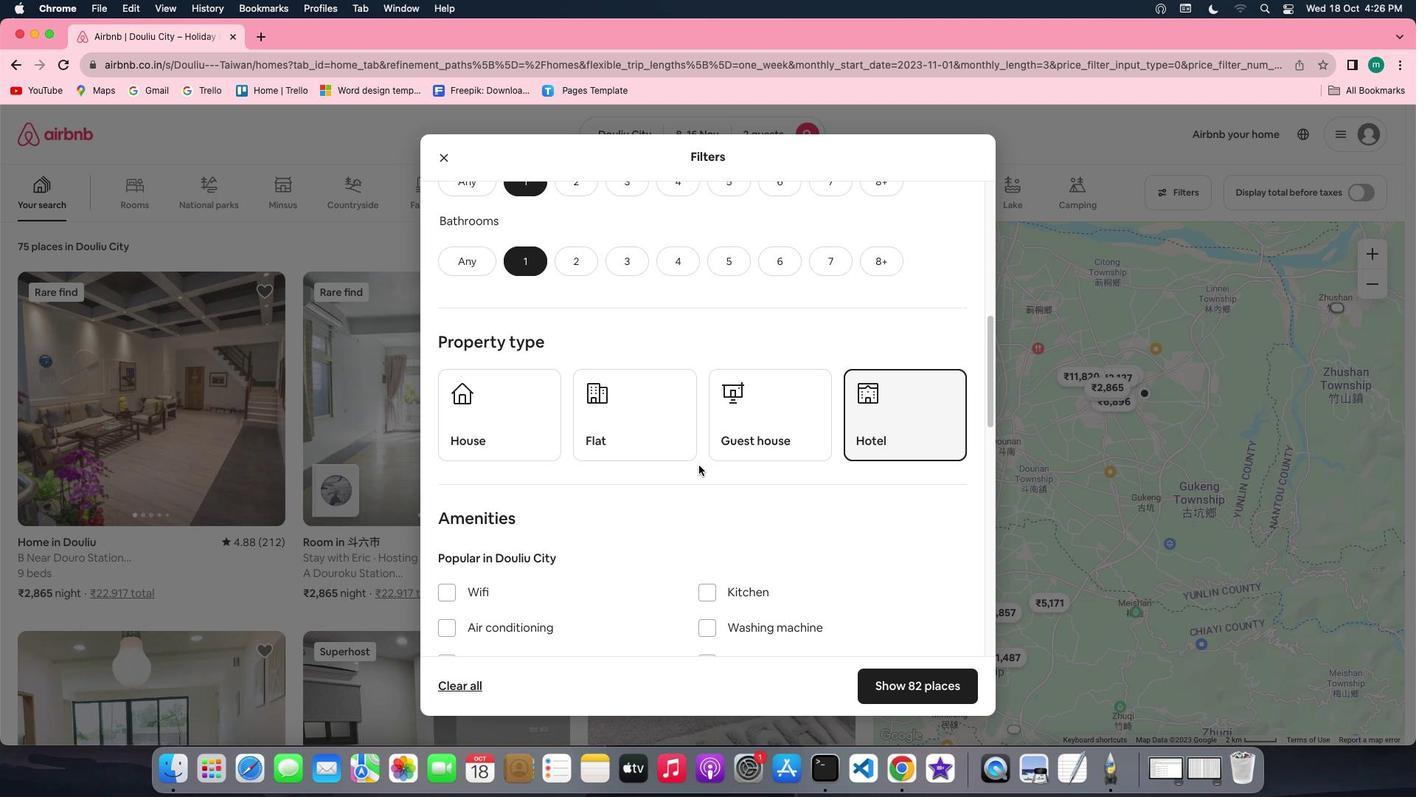 
Action: Mouse scrolled (698, 464) with delta (0, 0)
Screenshot: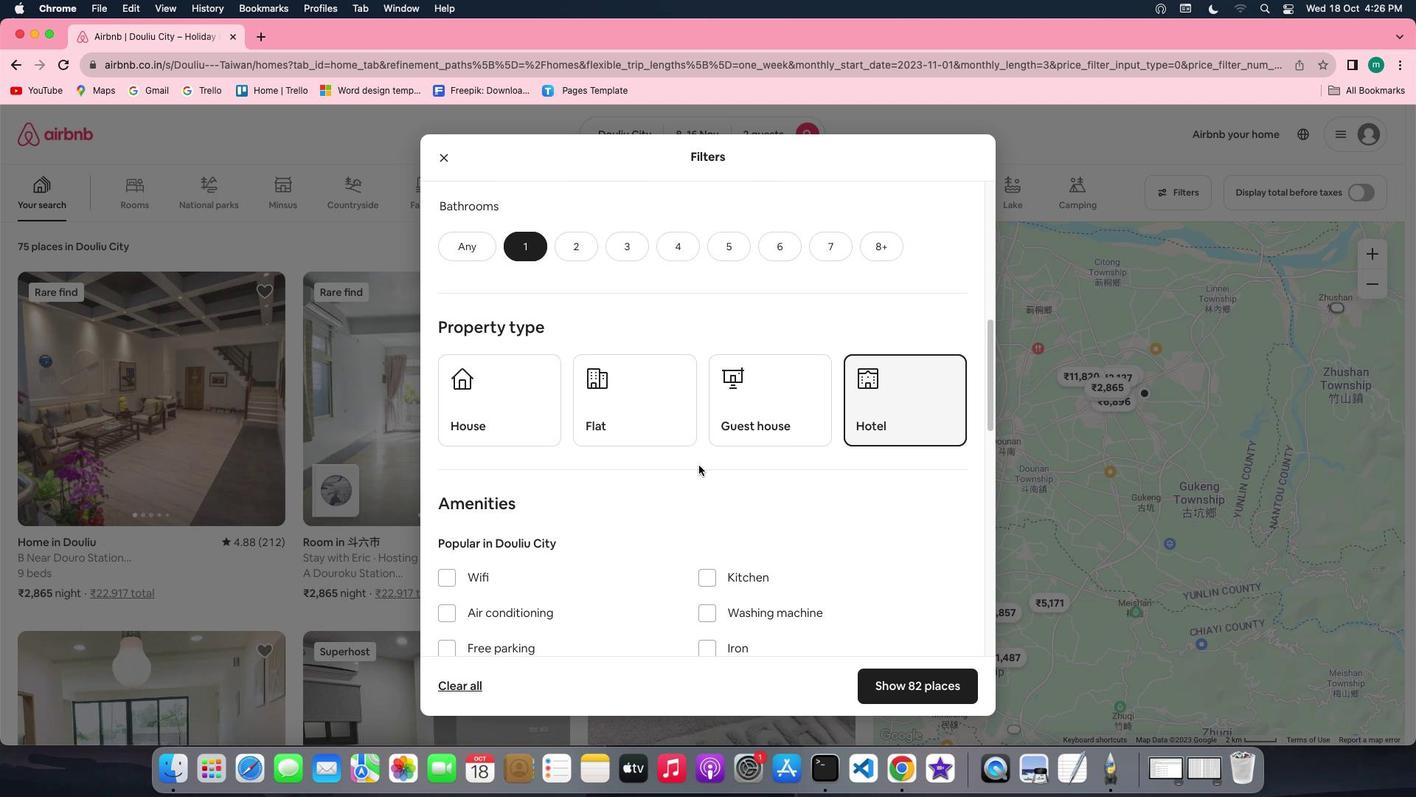 
Action: Mouse scrolled (698, 464) with delta (0, 0)
Screenshot: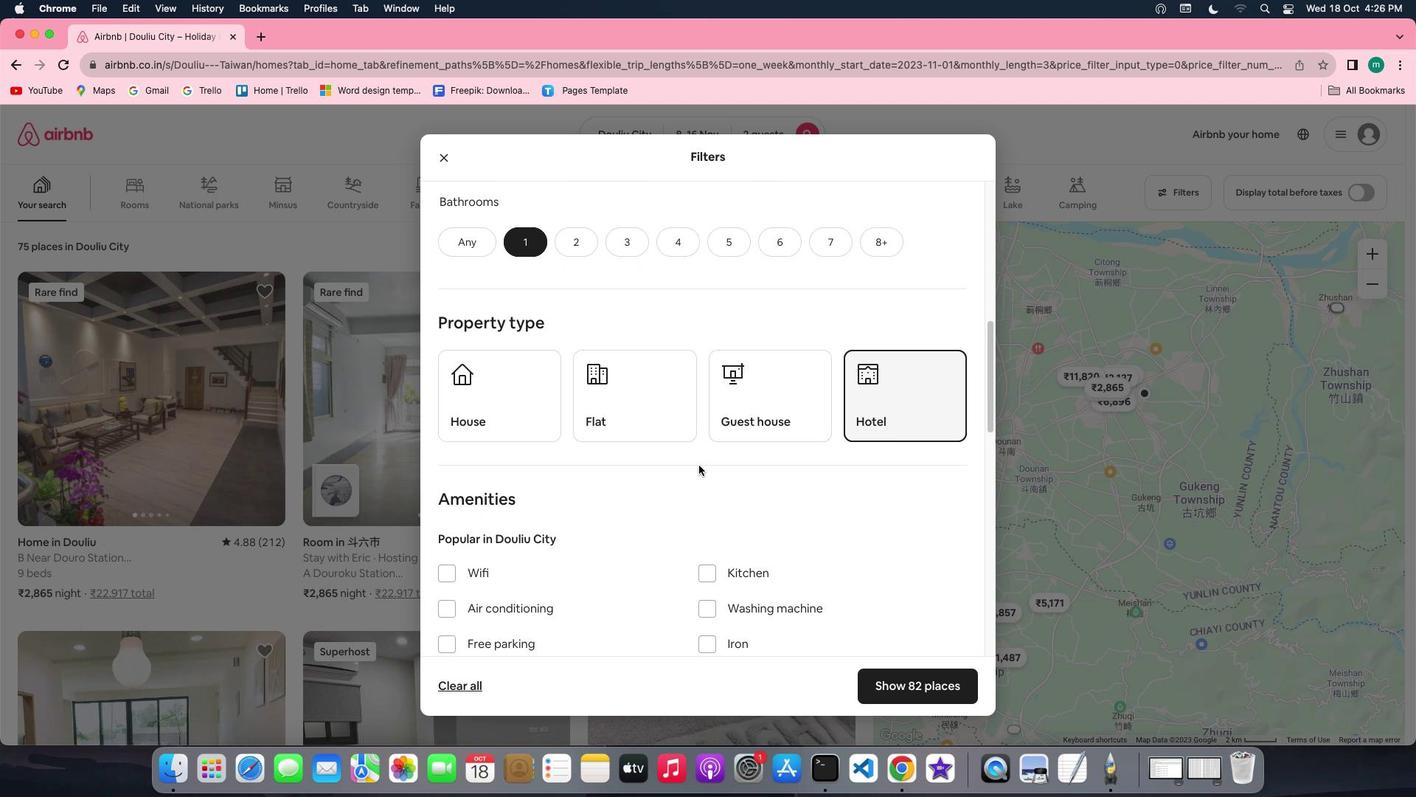 
Action: Mouse scrolled (698, 464) with delta (0, 0)
Screenshot: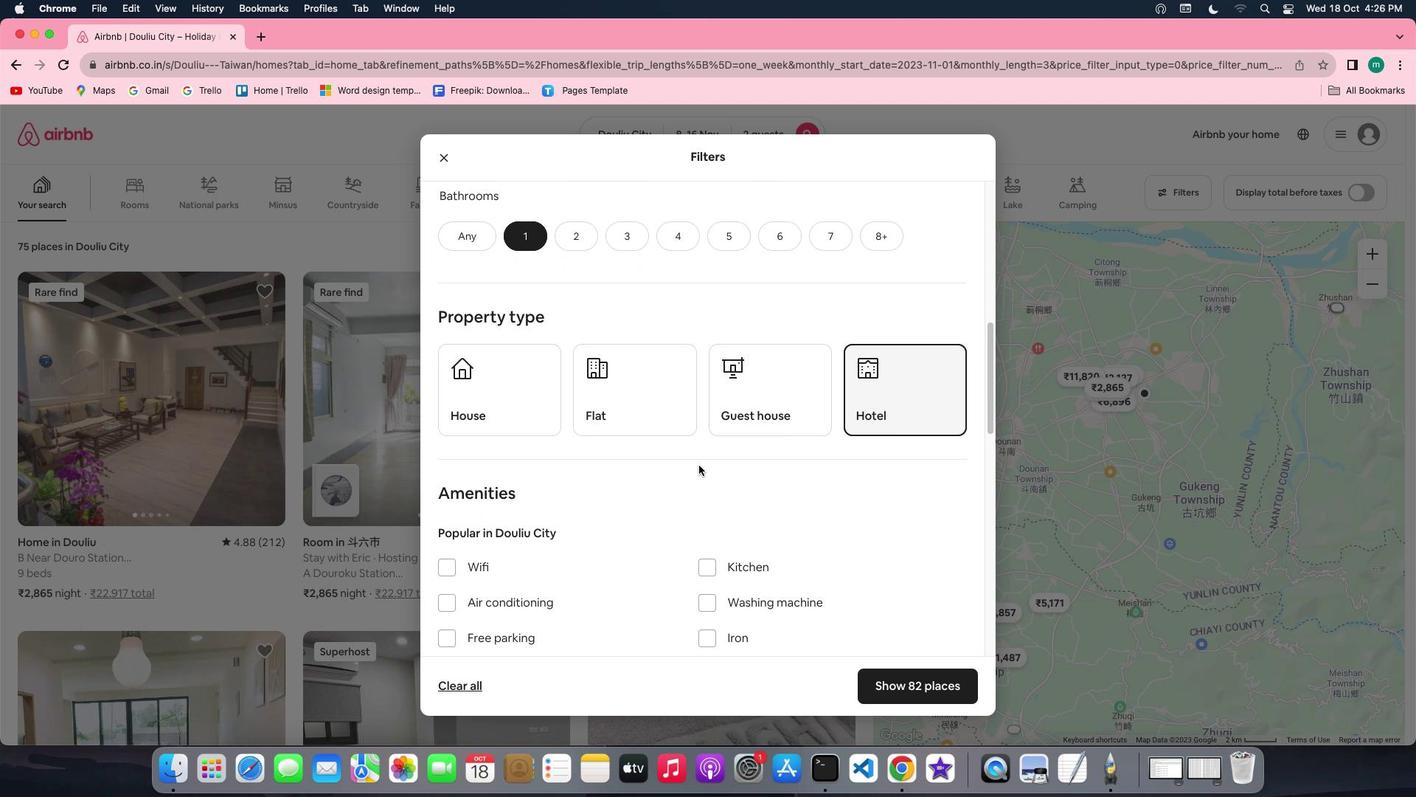 
Action: Mouse scrolled (698, 464) with delta (0, 0)
Screenshot: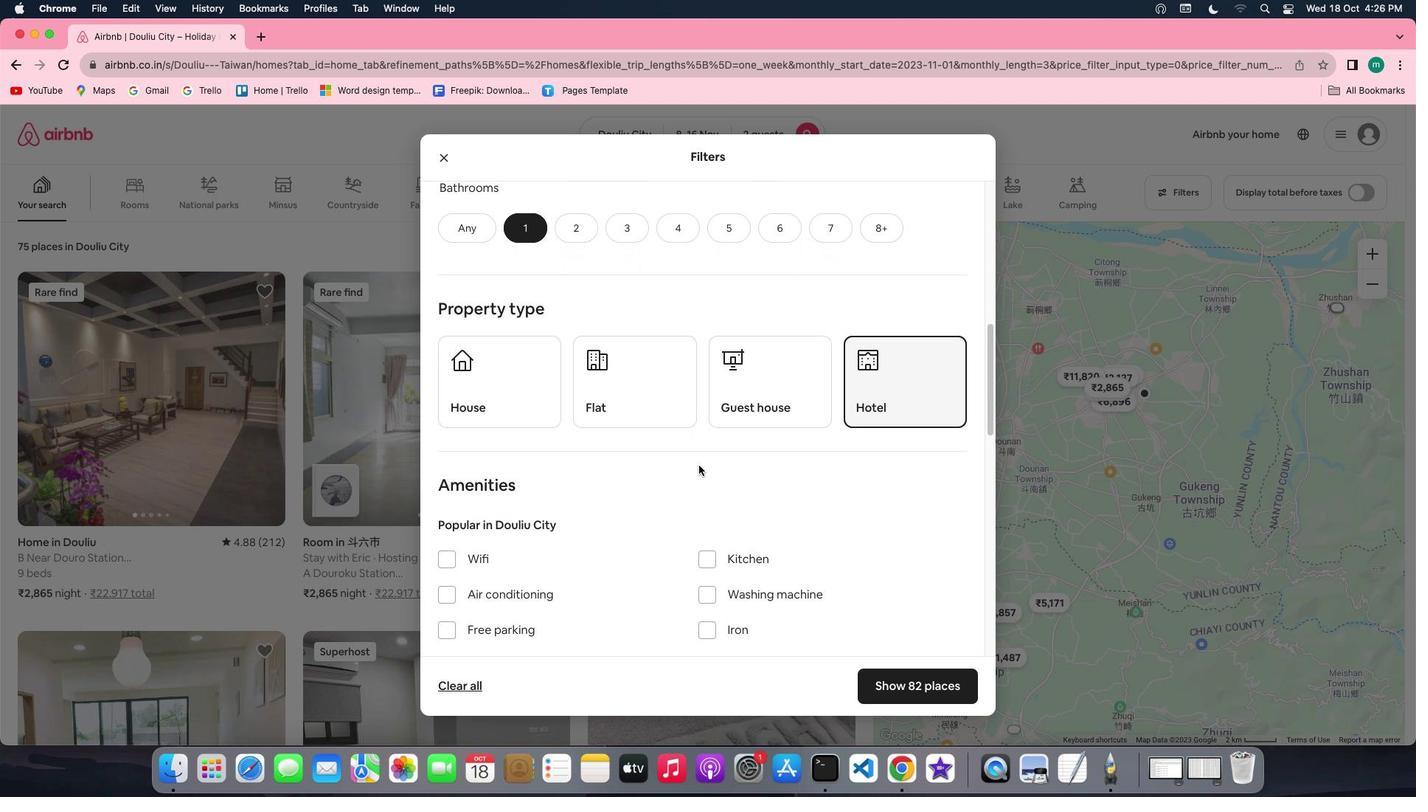 
Action: Mouse scrolled (698, 464) with delta (0, 0)
Screenshot: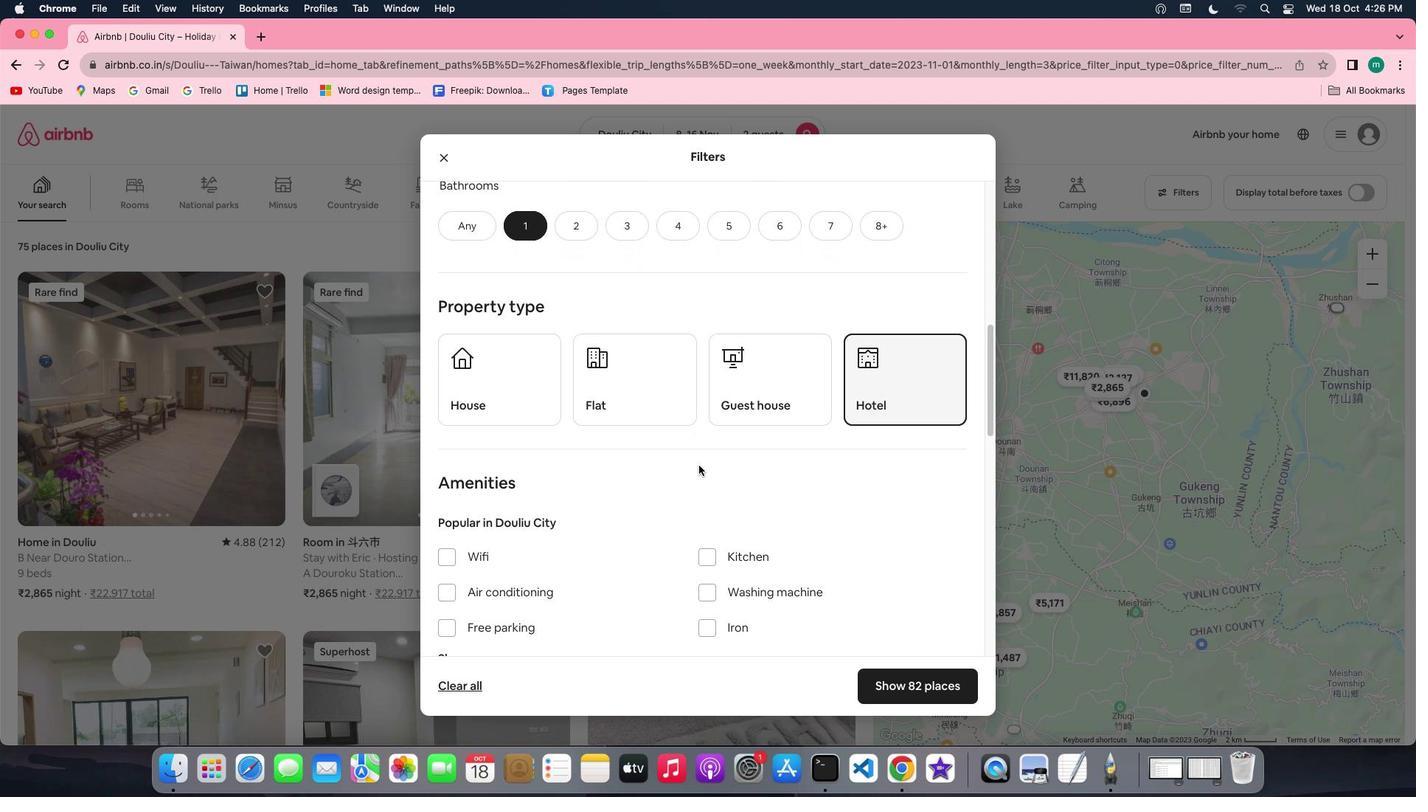 
Action: Mouse scrolled (698, 464) with delta (0, 0)
Screenshot: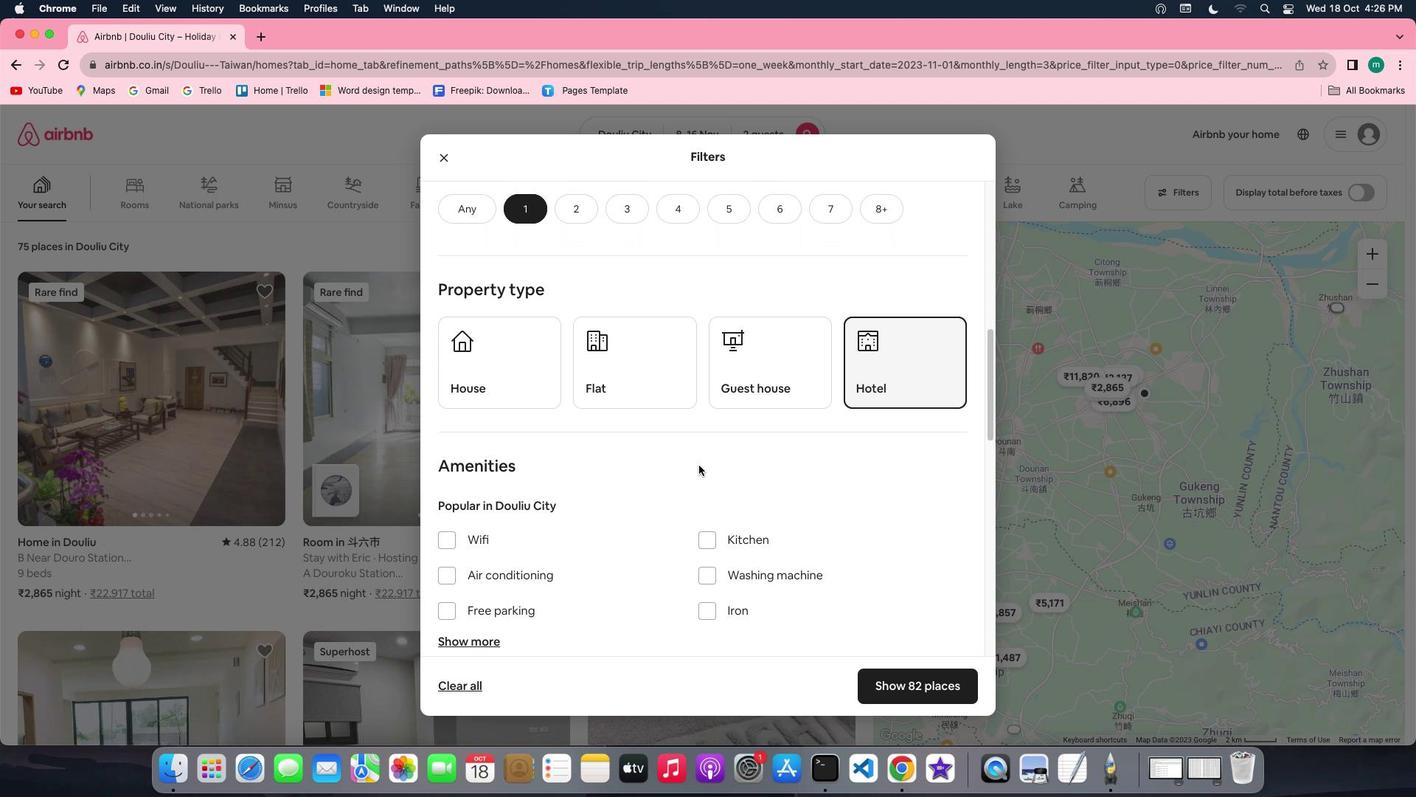 
Action: Mouse scrolled (698, 464) with delta (0, 0)
Screenshot: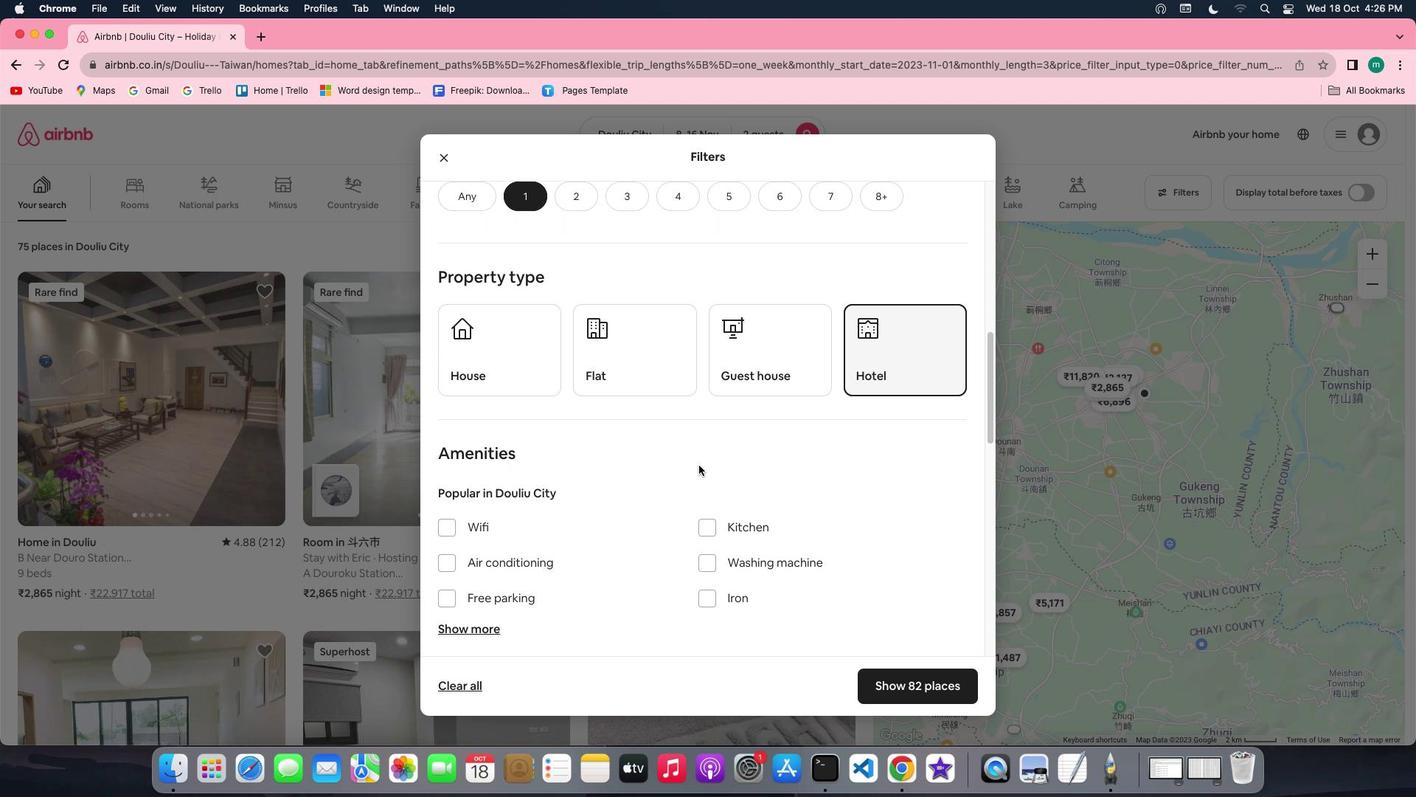 
Action: Mouse scrolled (698, 464) with delta (0, 0)
Screenshot: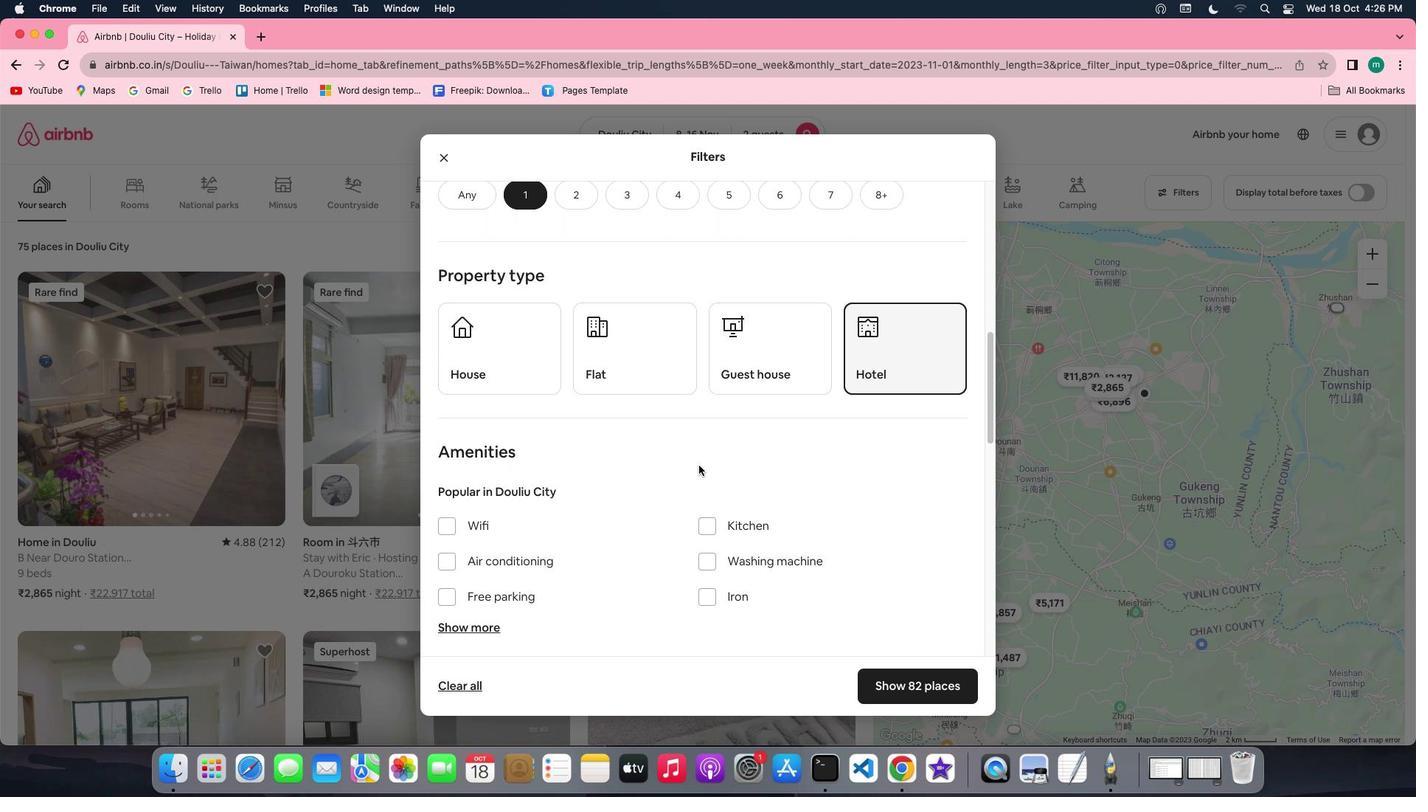 
Action: Mouse scrolled (698, 464) with delta (0, 0)
Screenshot: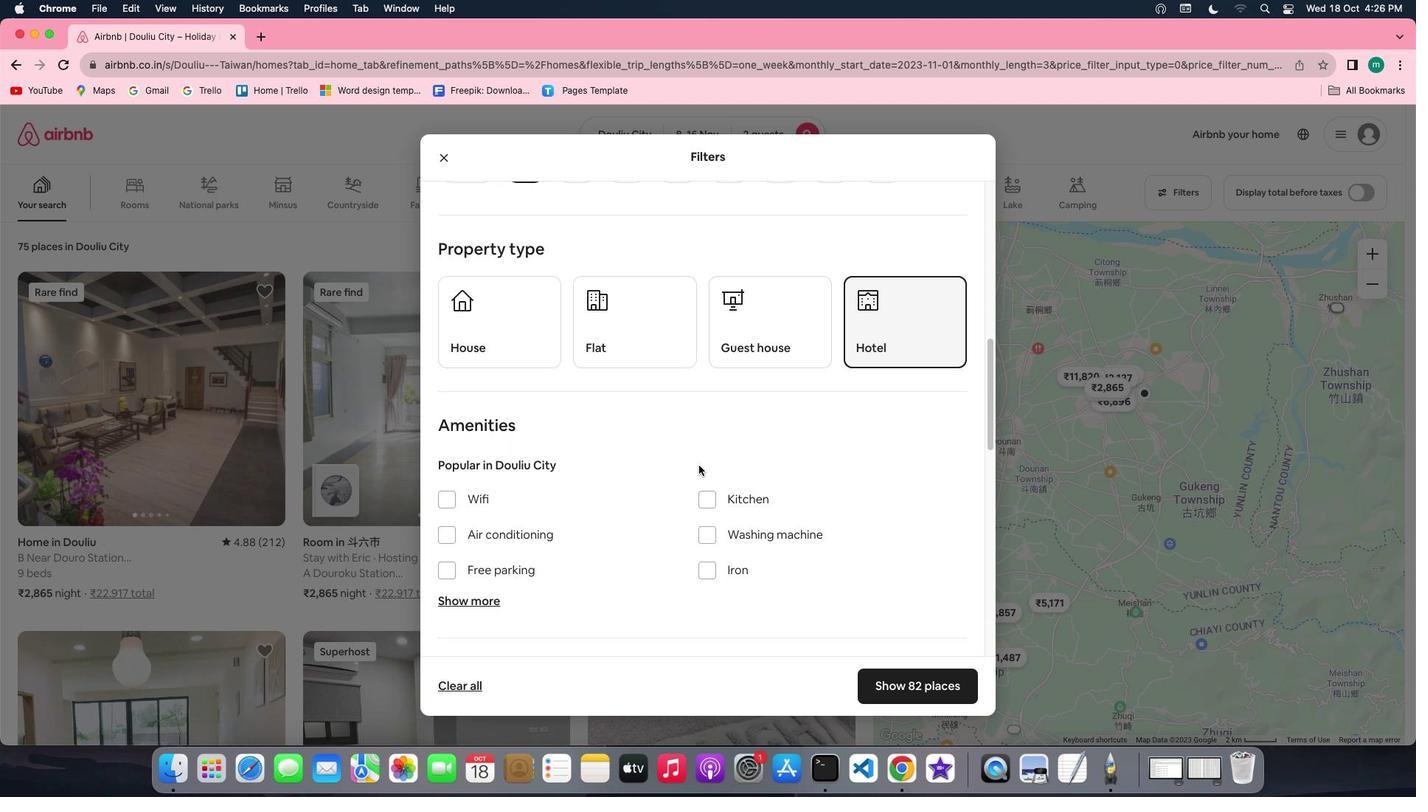 
Action: Mouse scrolled (698, 464) with delta (0, 0)
Screenshot: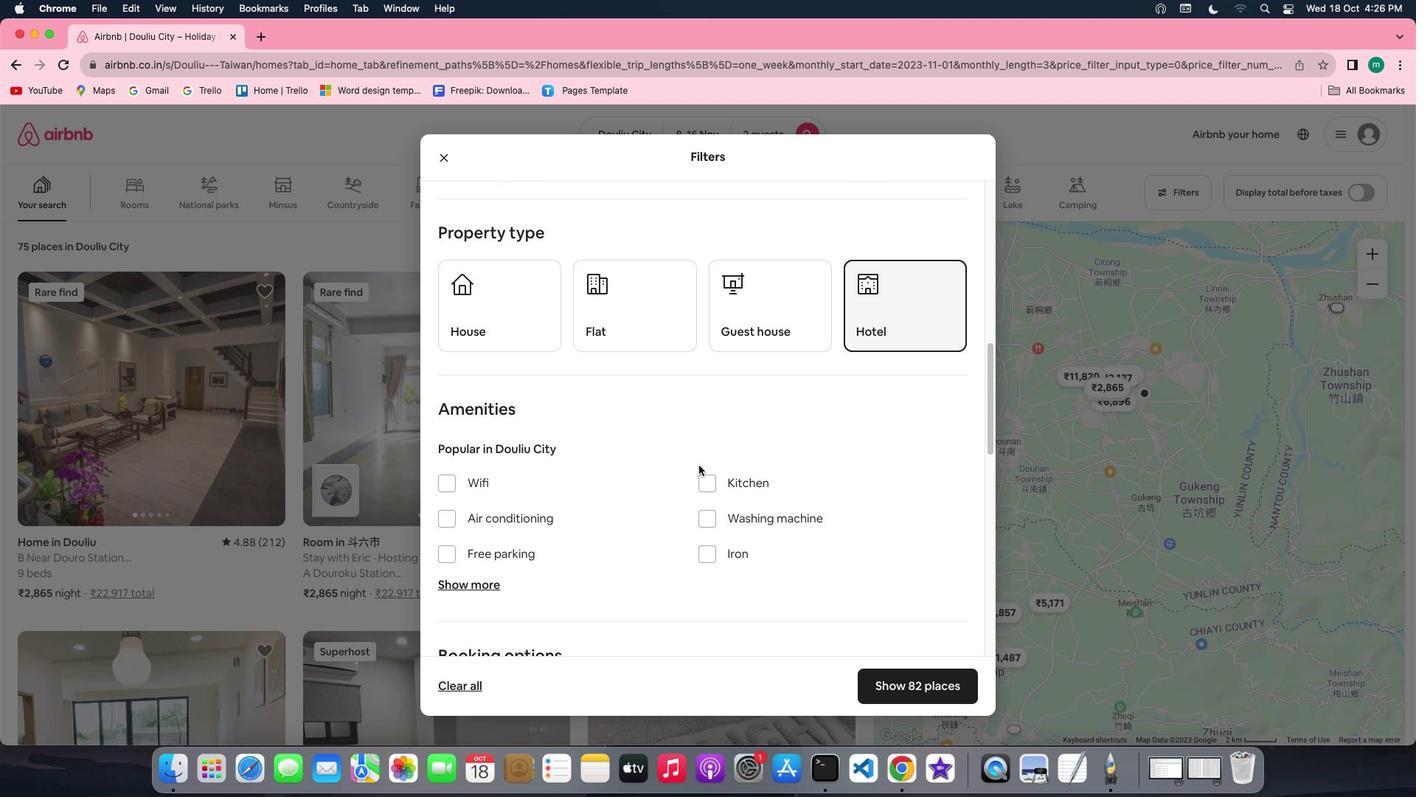
Action: Mouse scrolled (698, 464) with delta (0, 0)
Screenshot: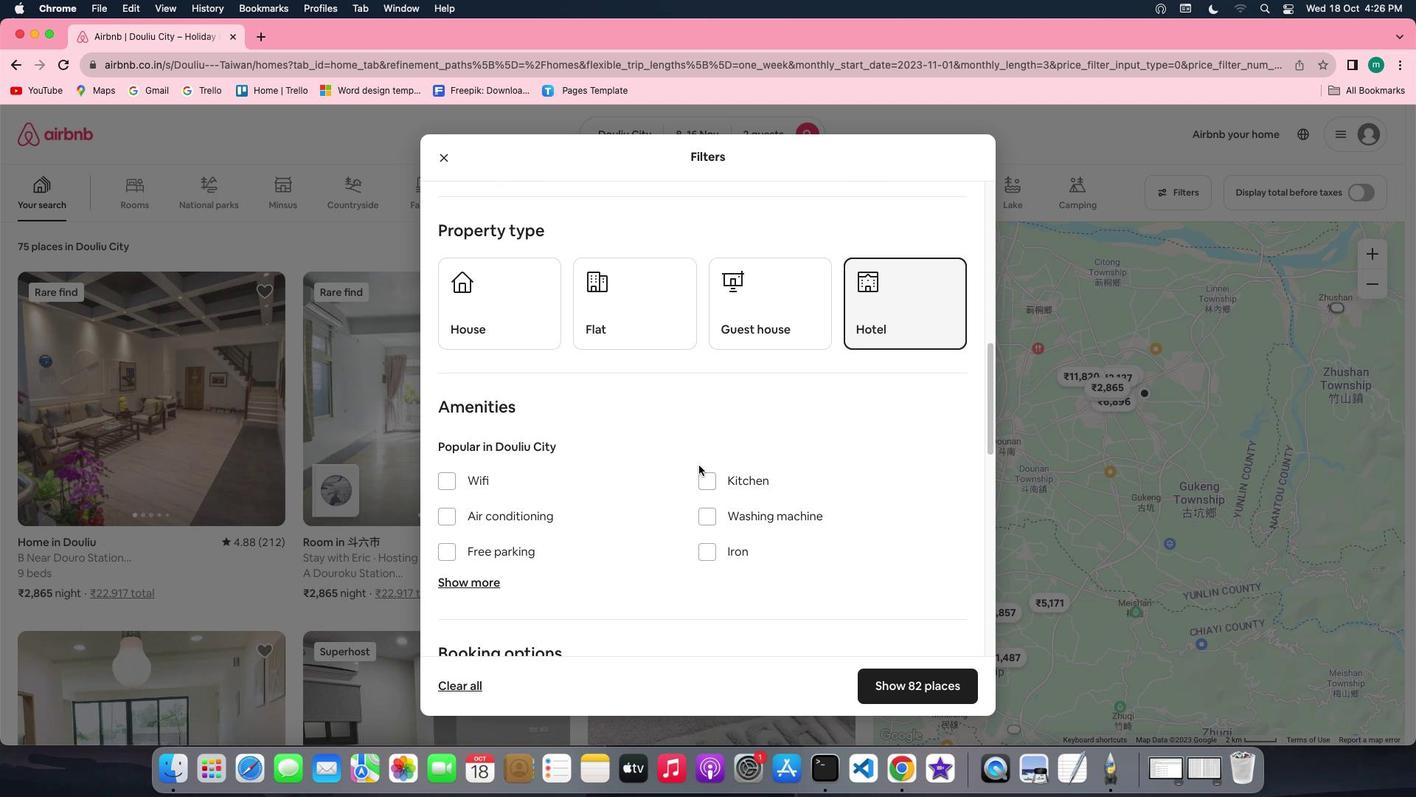 
Action: Mouse scrolled (698, 464) with delta (0, 0)
Screenshot: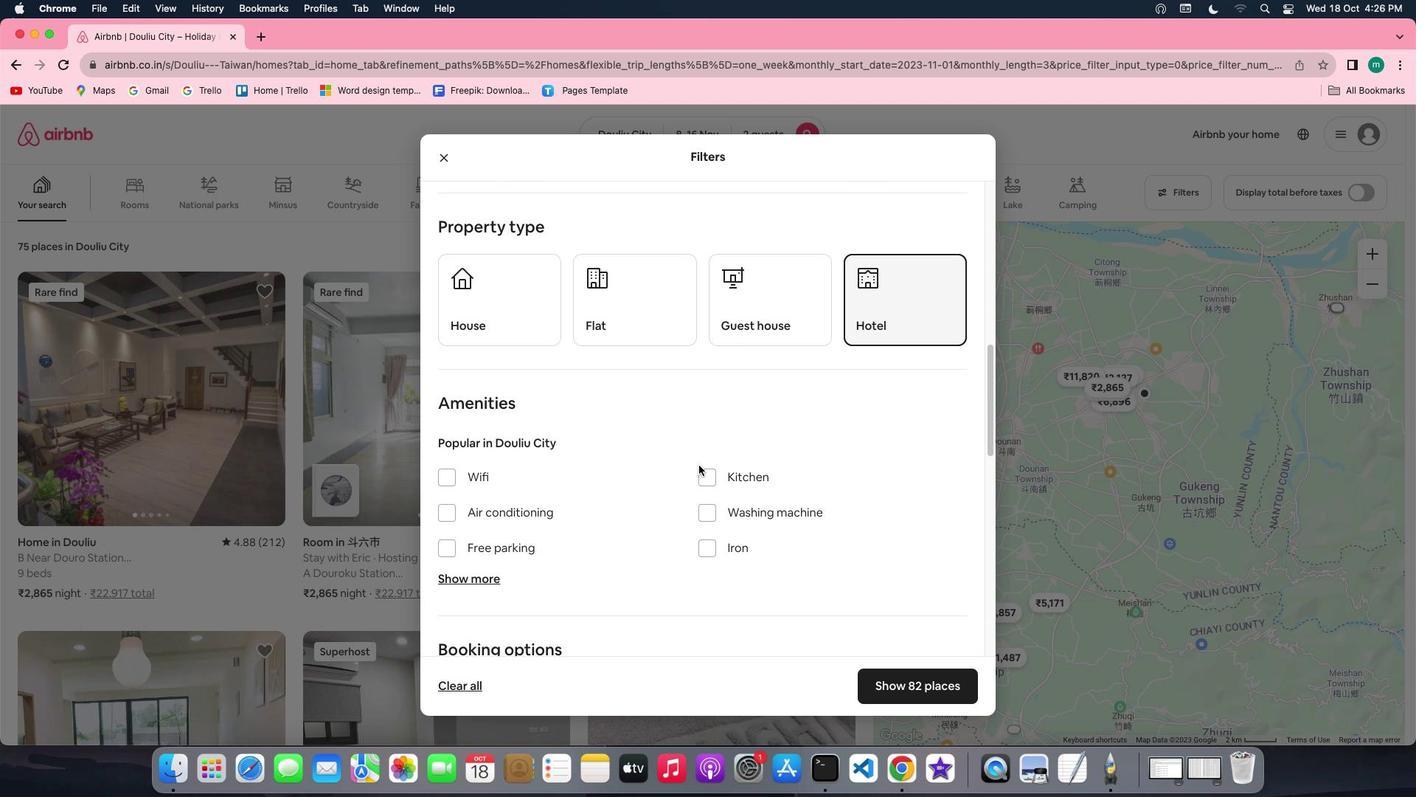 
Action: Mouse scrolled (698, 464) with delta (0, 0)
Screenshot: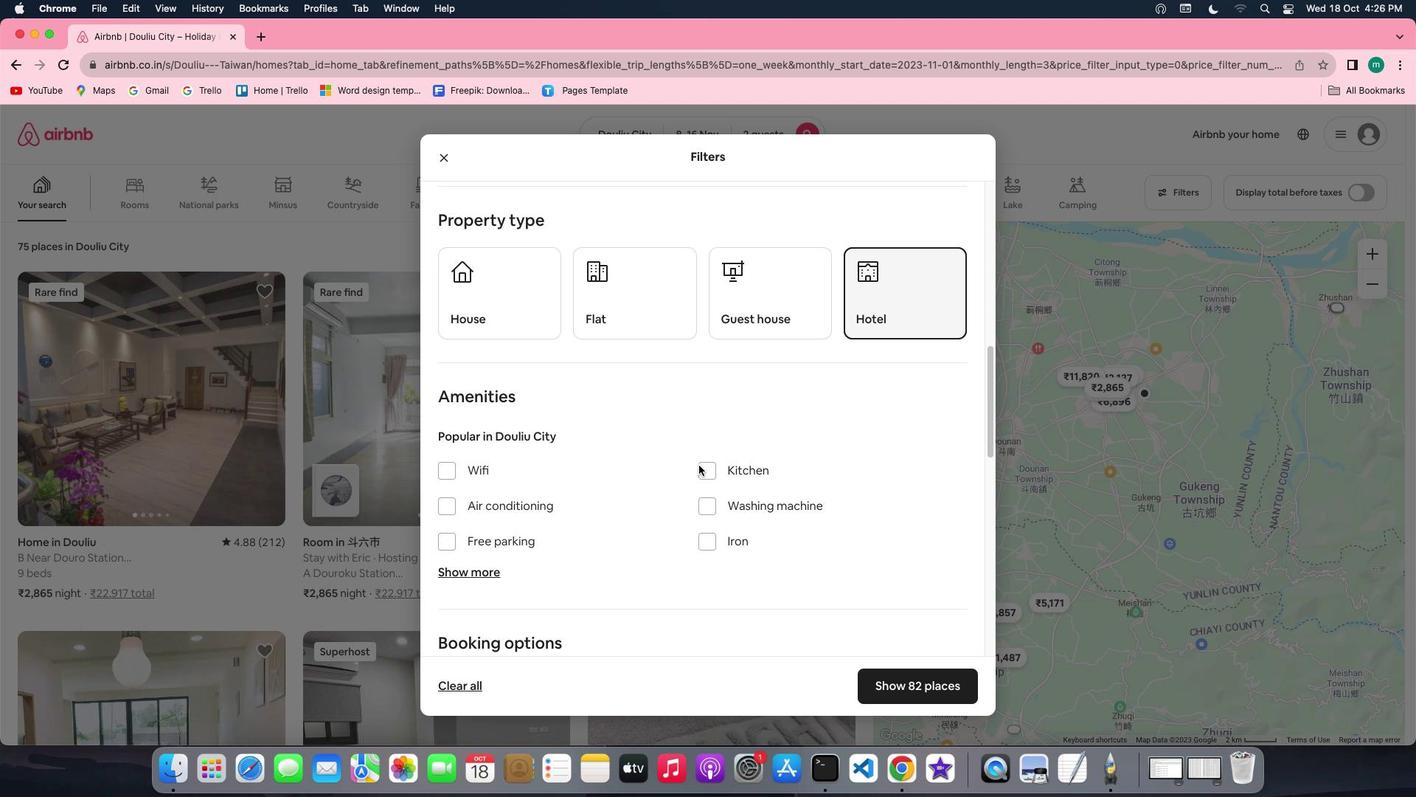 
Action: Mouse scrolled (698, 464) with delta (0, 0)
Screenshot: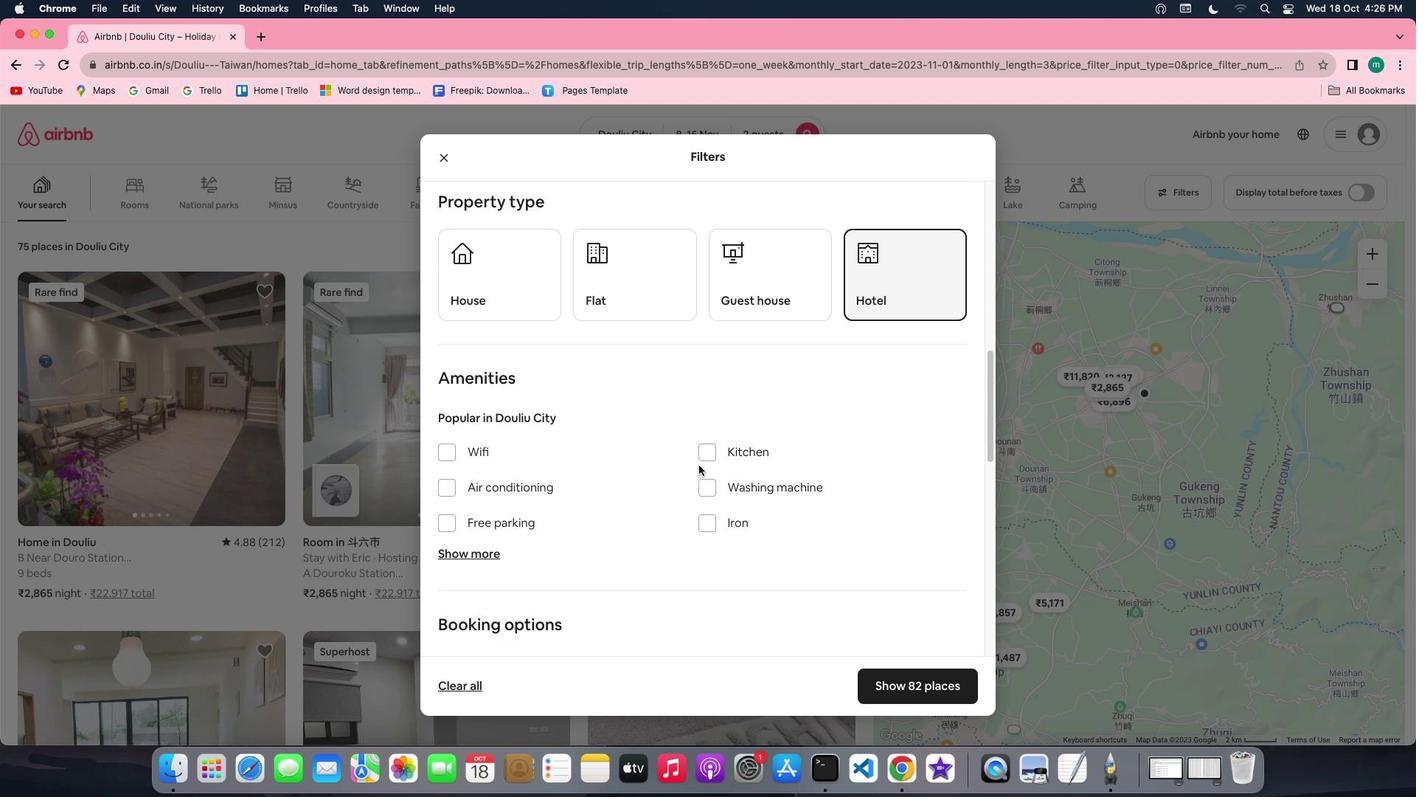 
Action: Mouse scrolled (698, 464) with delta (0, 0)
Screenshot: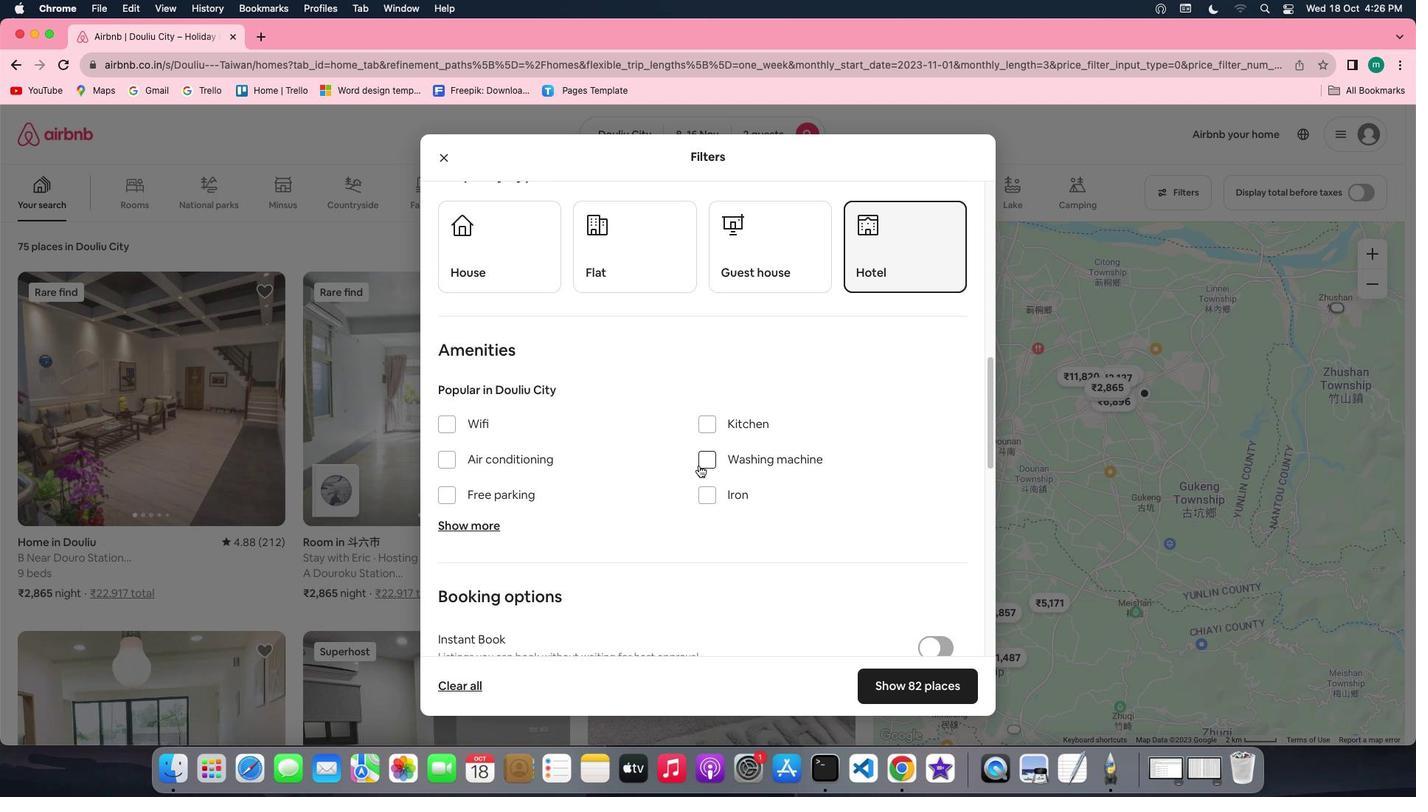 
Action: Mouse scrolled (698, 464) with delta (0, 0)
Screenshot: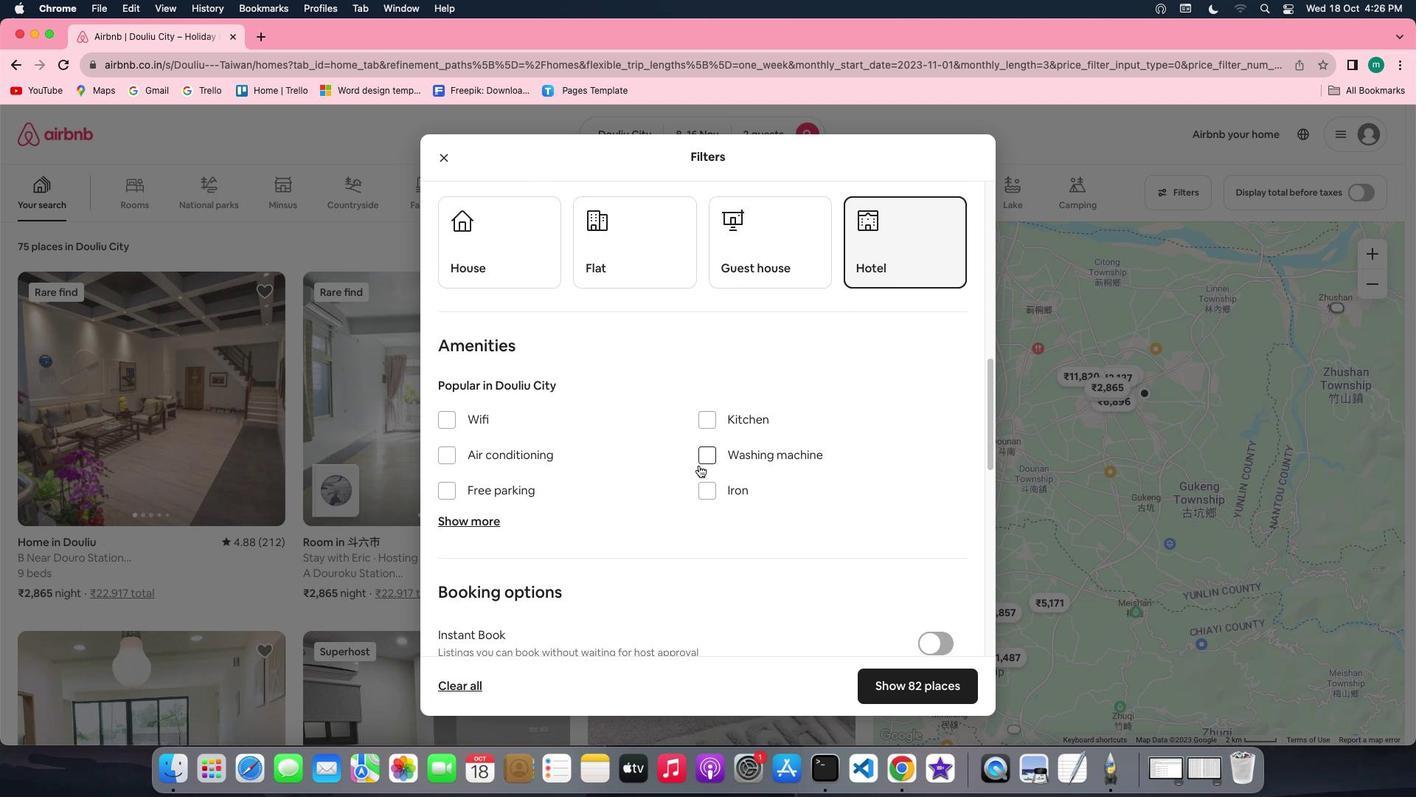 
Action: Mouse scrolled (698, 464) with delta (0, 0)
Screenshot: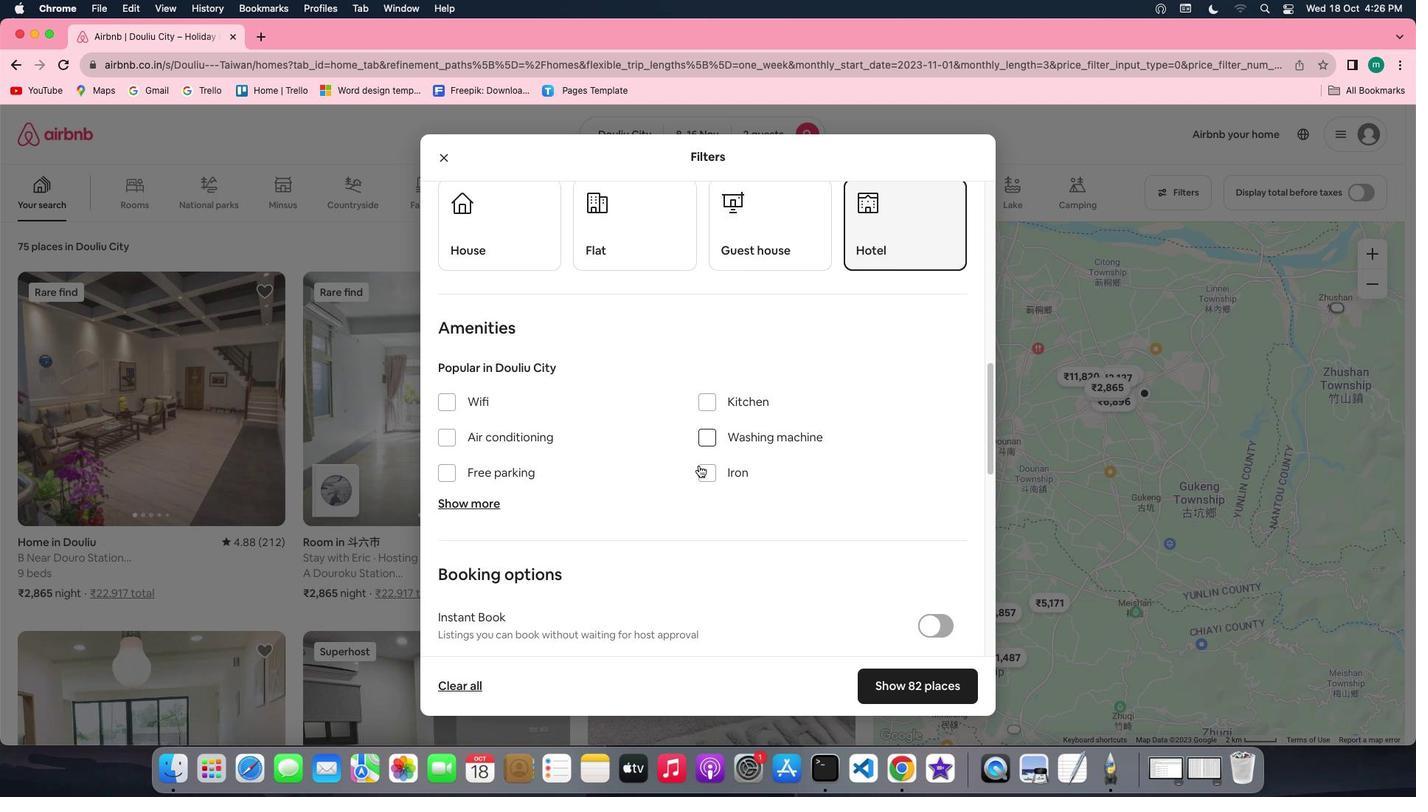 
Action: Mouse scrolled (698, 464) with delta (0, 0)
Screenshot: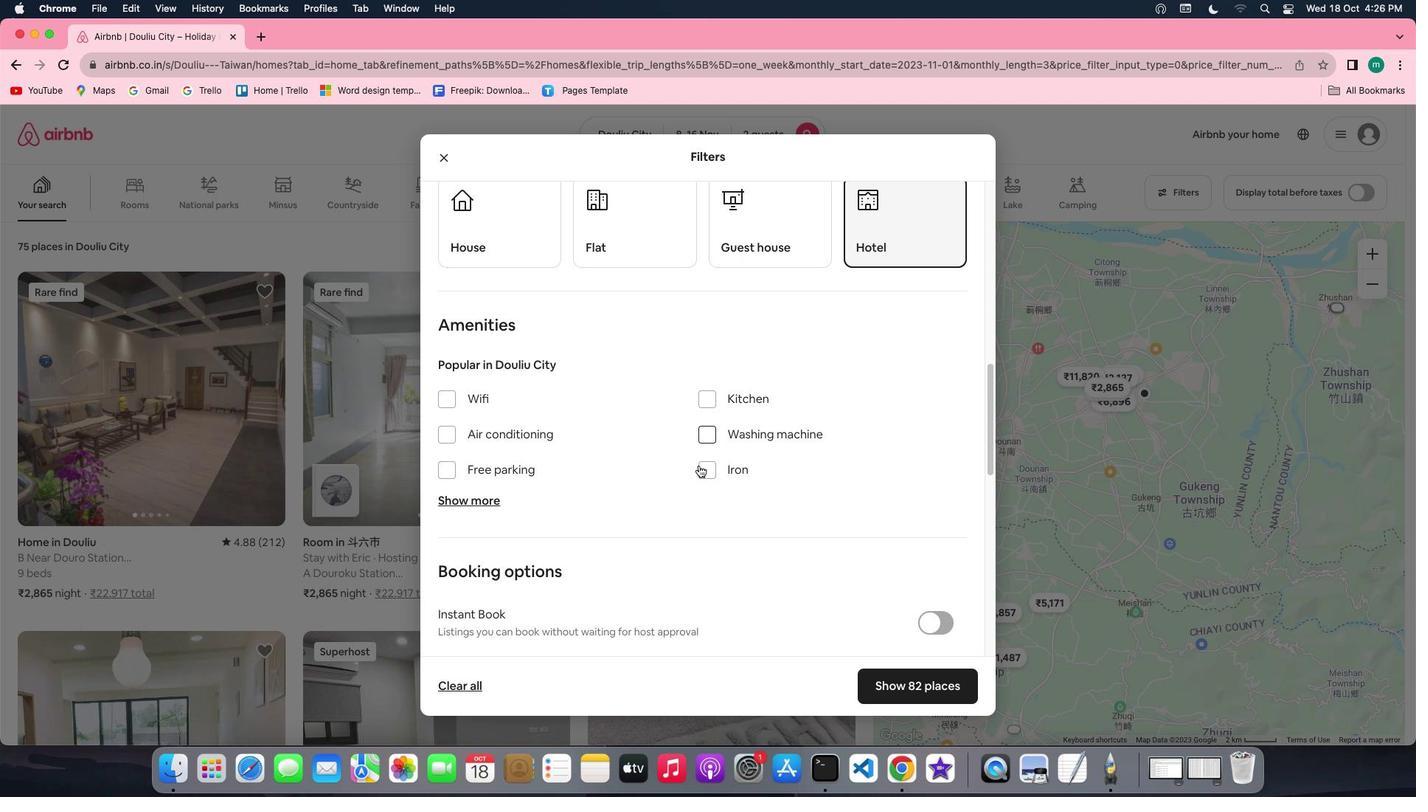 
Action: Mouse scrolled (698, 464) with delta (0, 0)
Screenshot: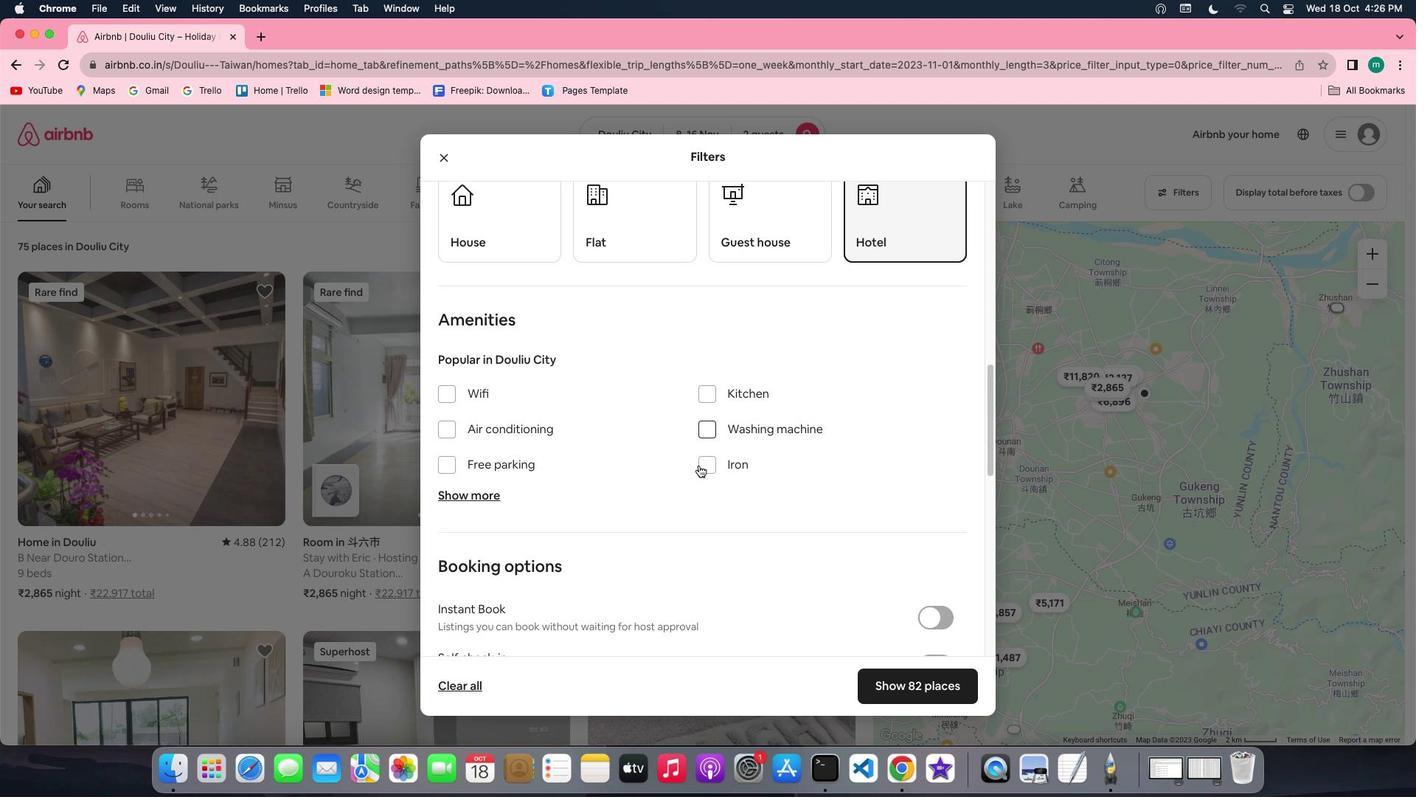 
Action: Mouse scrolled (698, 464) with delta (0, 0)
Screenshot: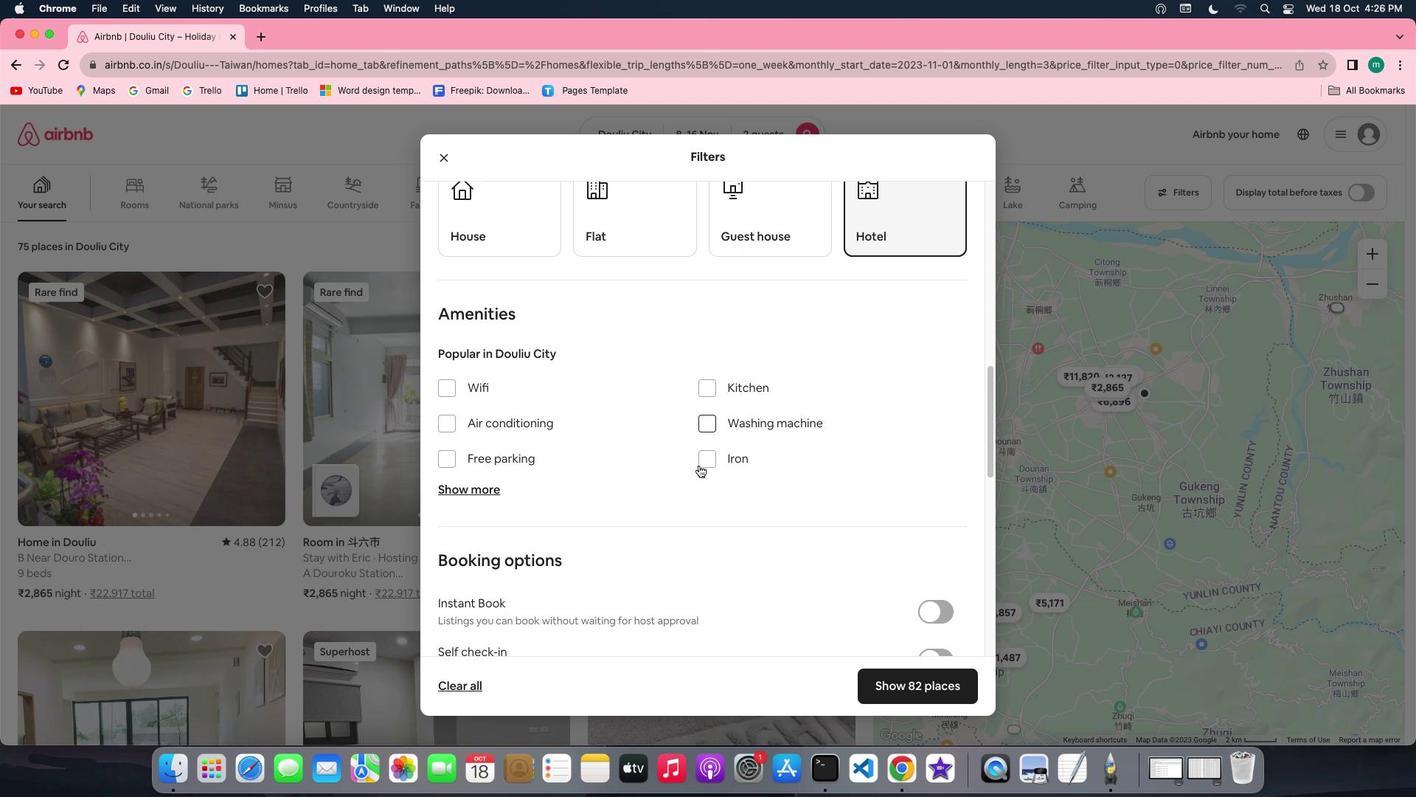 
Action: Mouse scrolled (698, 464) with delta (0, -1)
Screenshot: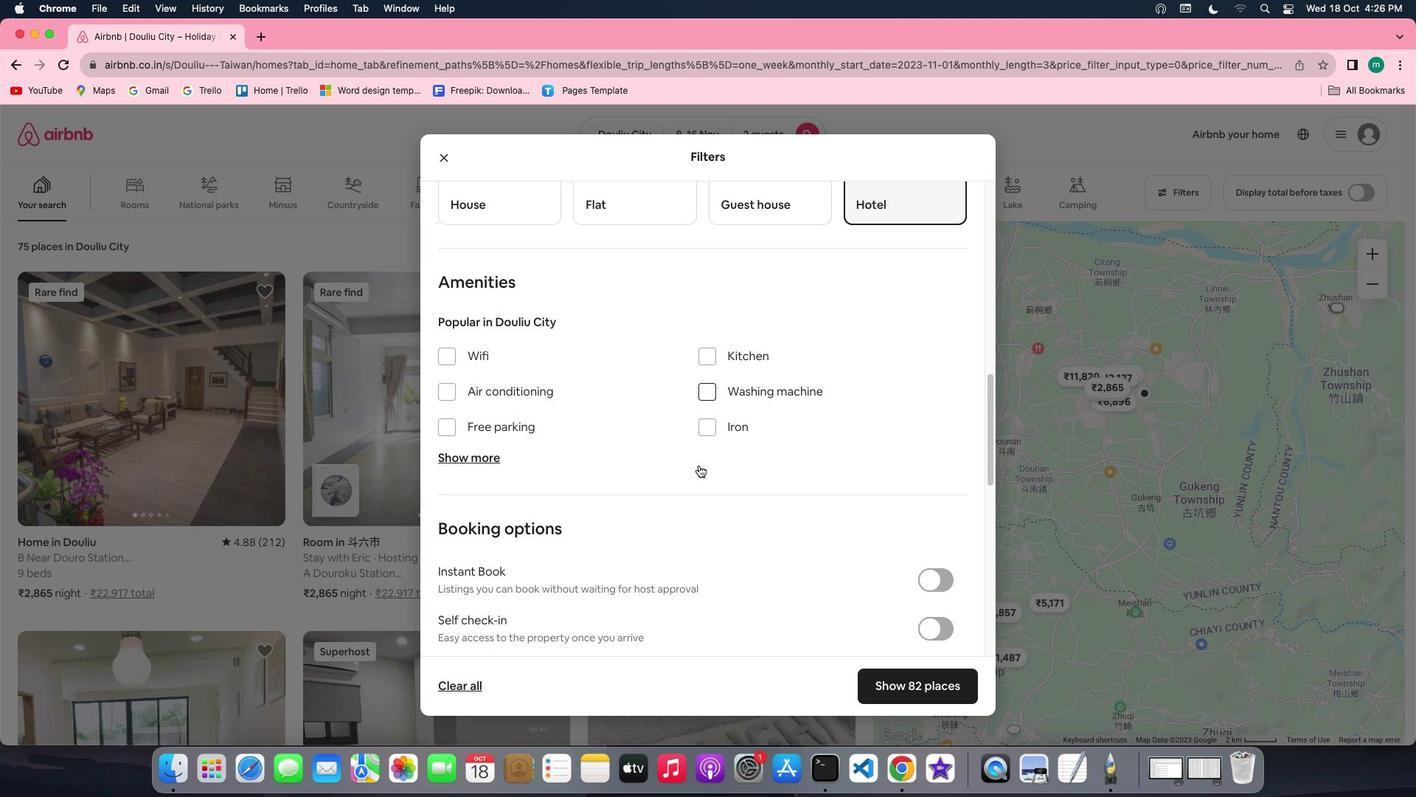 
Action: Mouse scrolled (698, 464) with delta (0, 0)
Screenshot: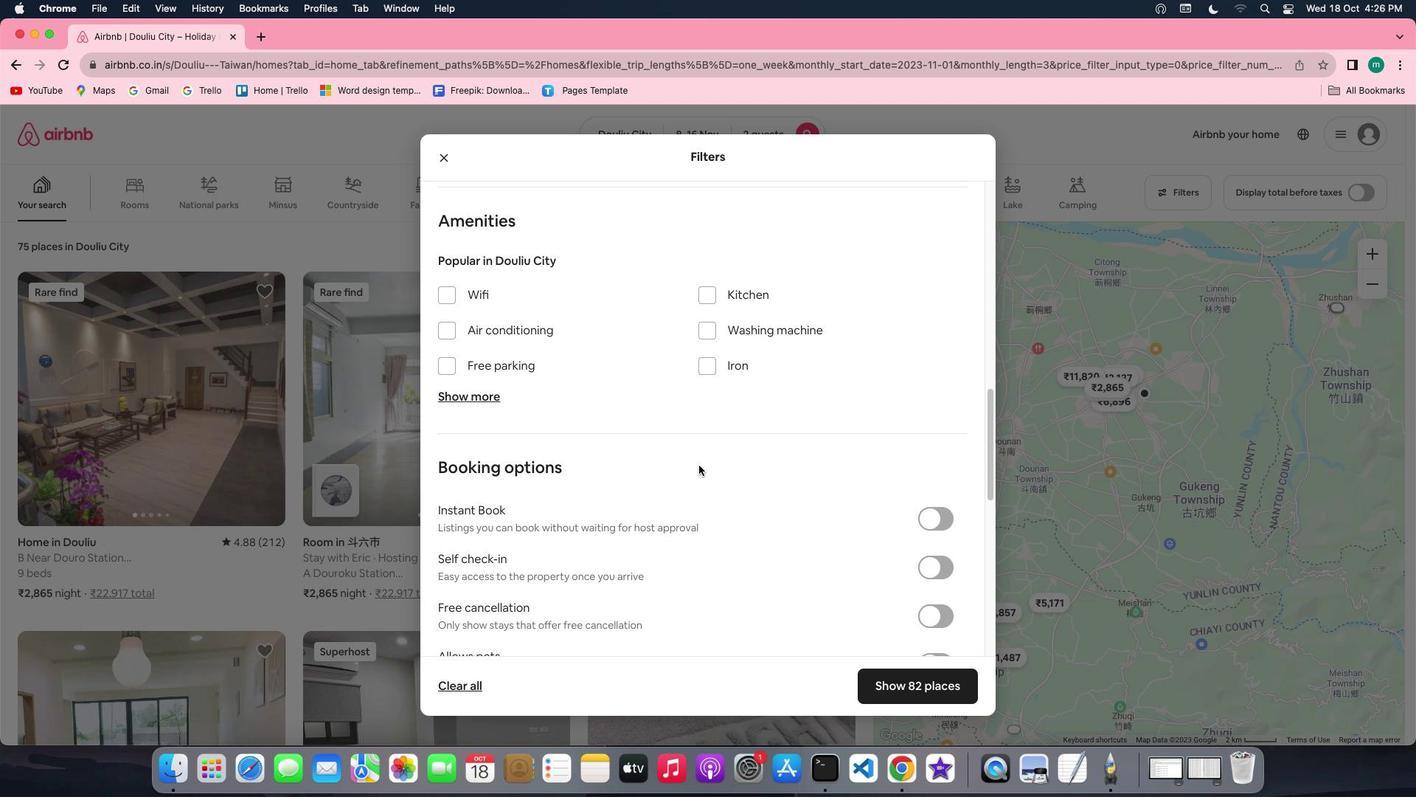 
Action: Mouse scrolled (698, 464) with delta (0, 0)
Screenshot: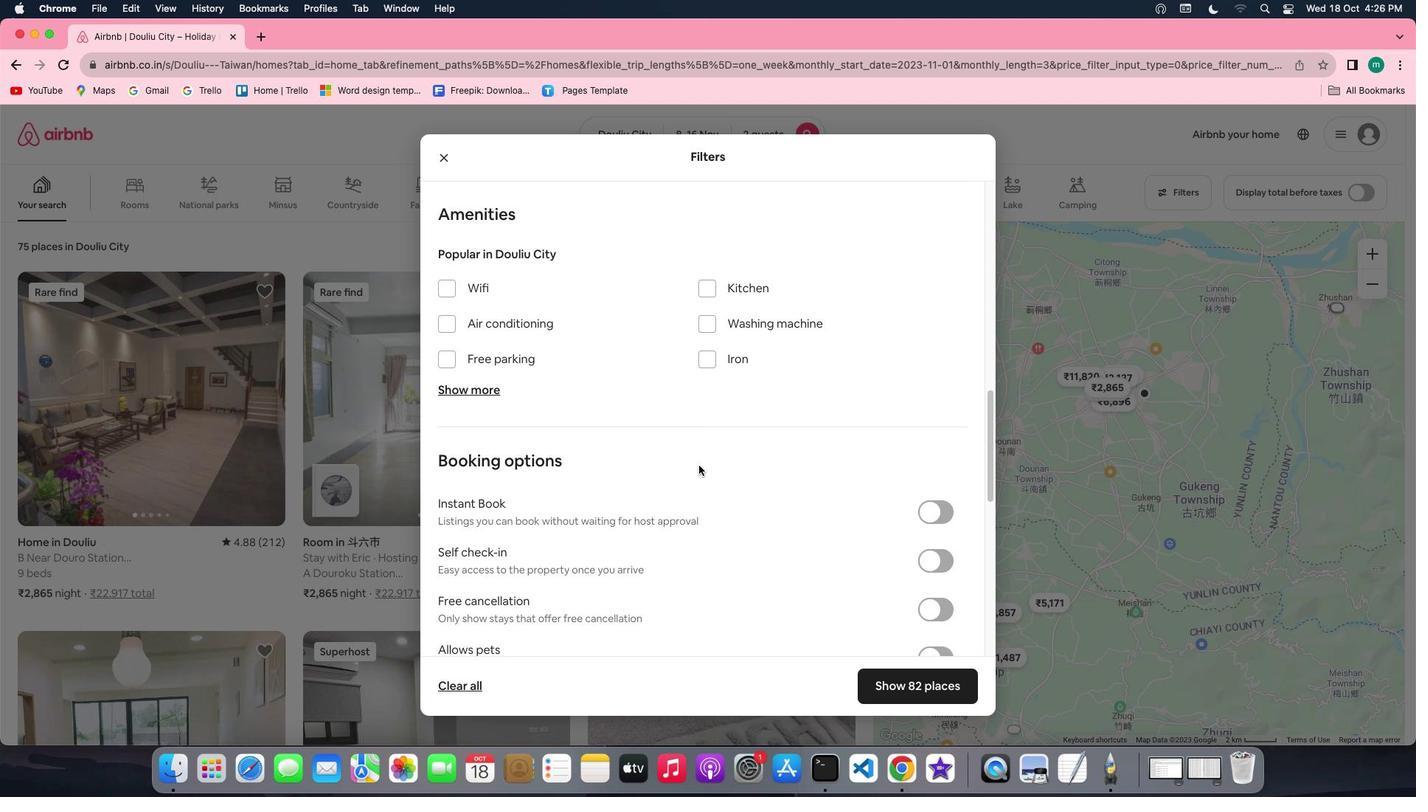 
Action: Mouse scrolled (698, 464) with delta (0, 0)
Screenshot: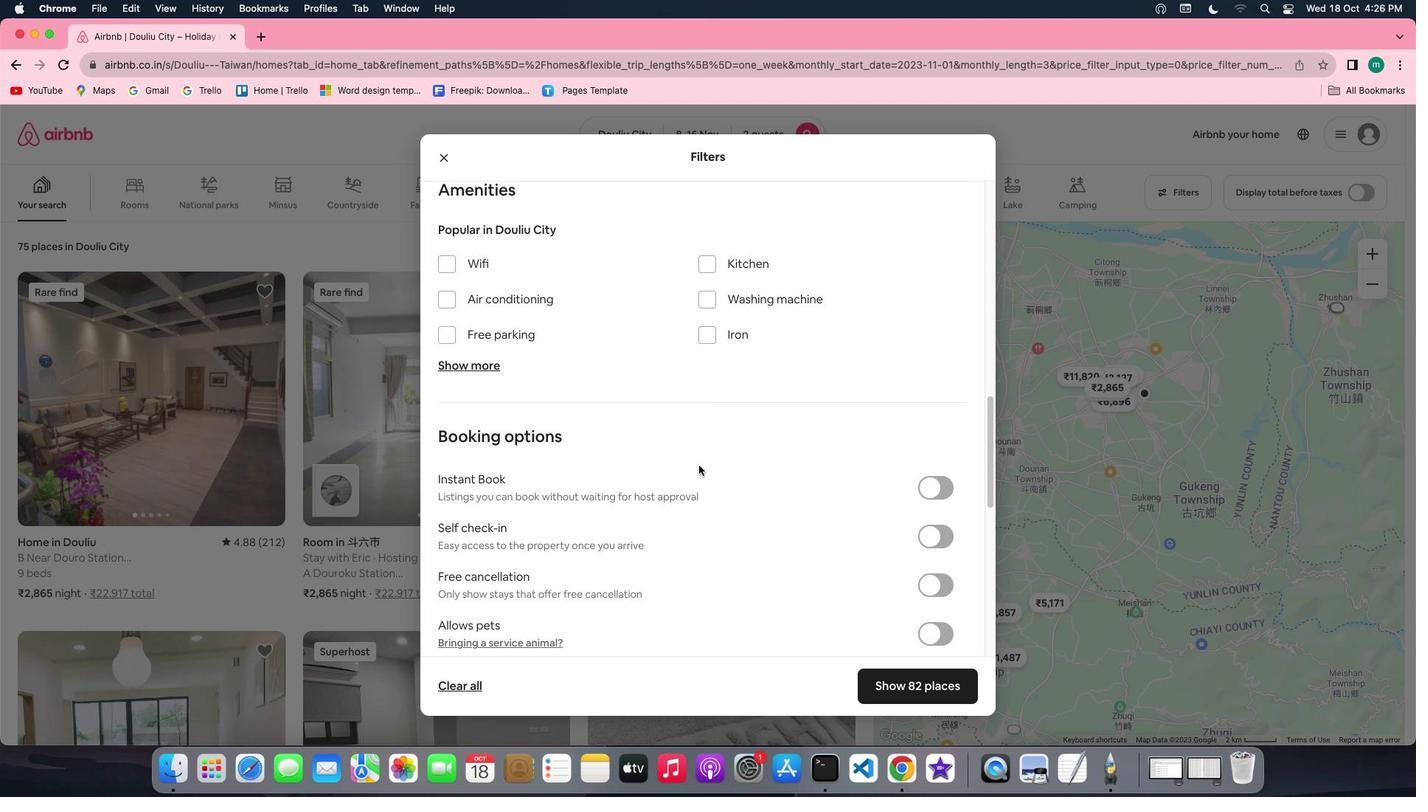 
Action: Mouse moved to (943, 516)
Screenshot: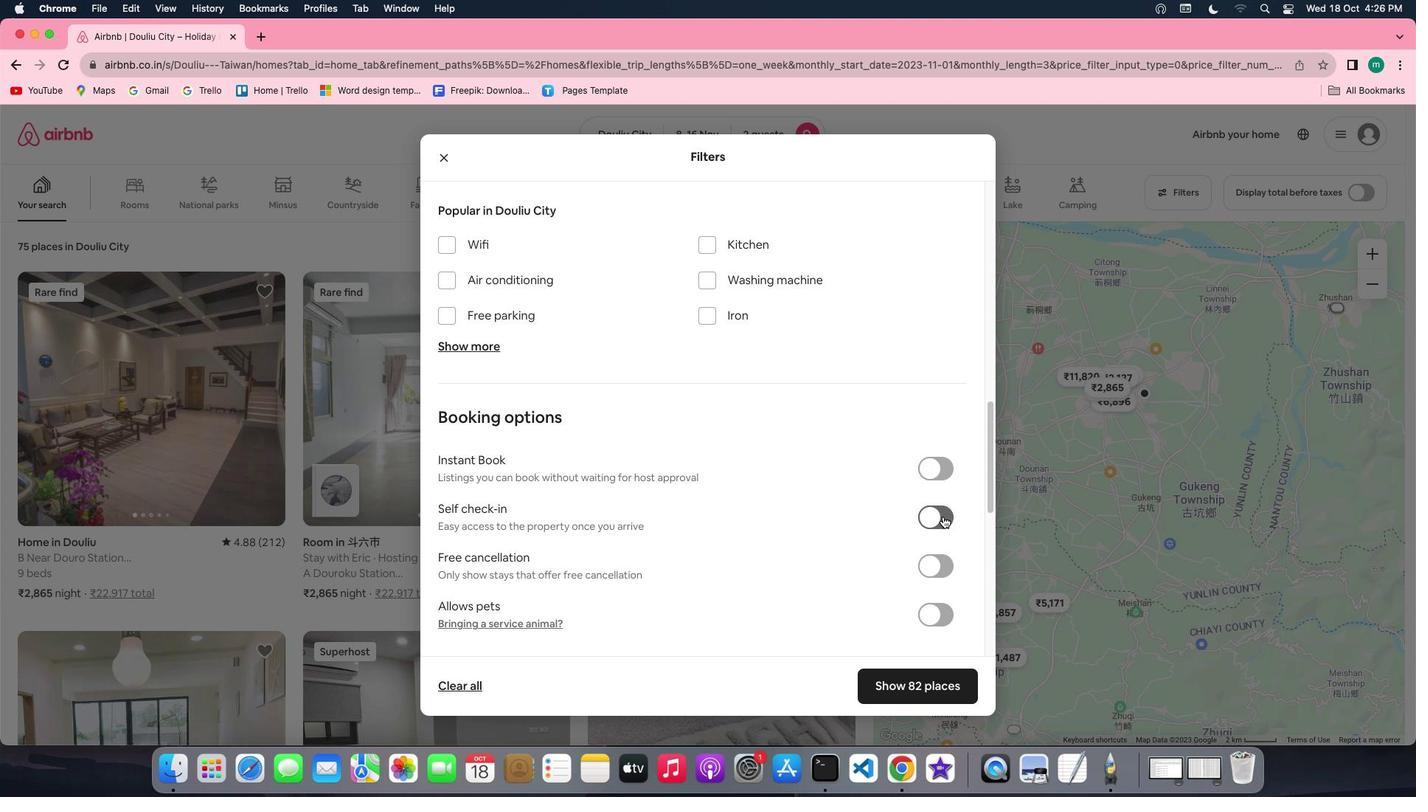 
Action: Mouse pressed left at (943, 516)
Screenshot: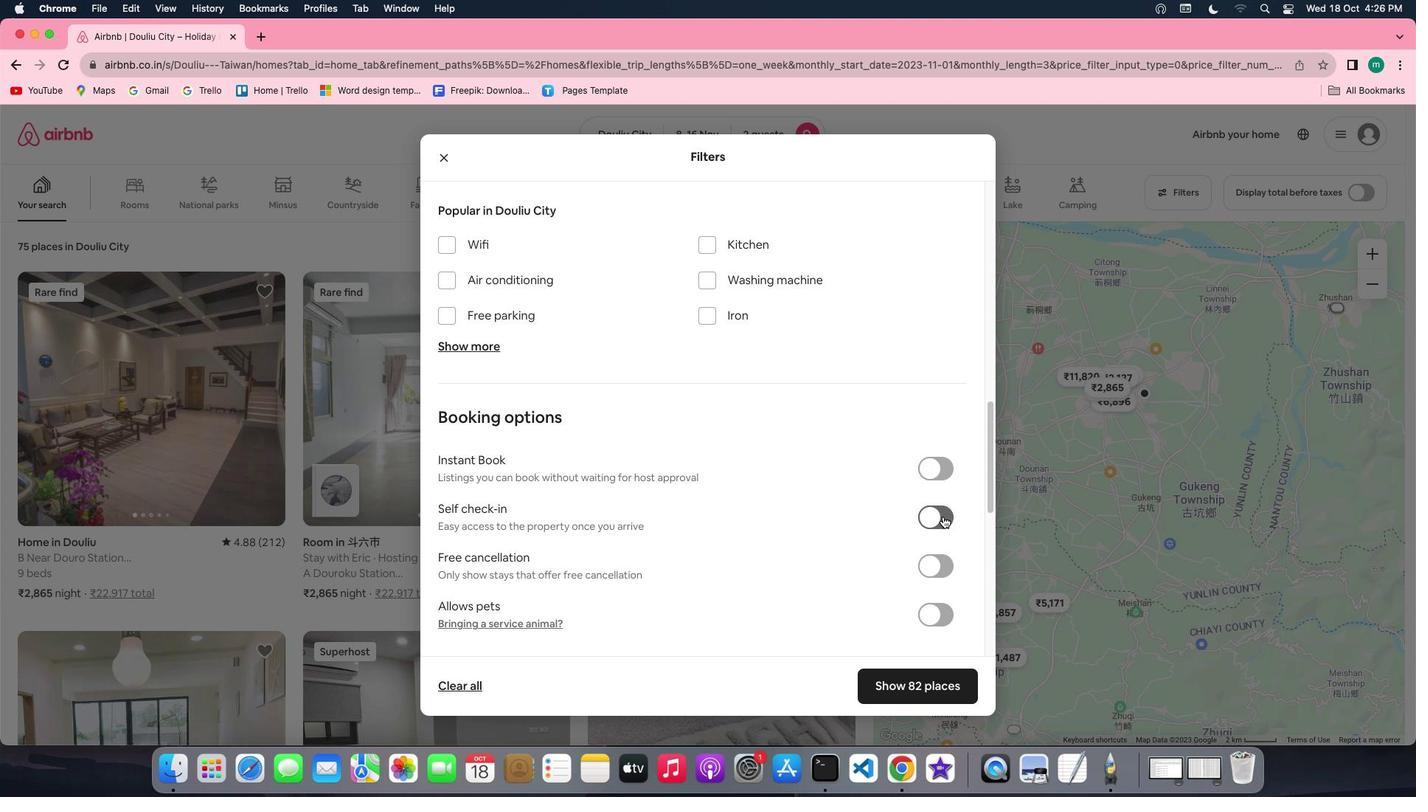 
Action: Mouse moved to (692, 594)
Screenshot: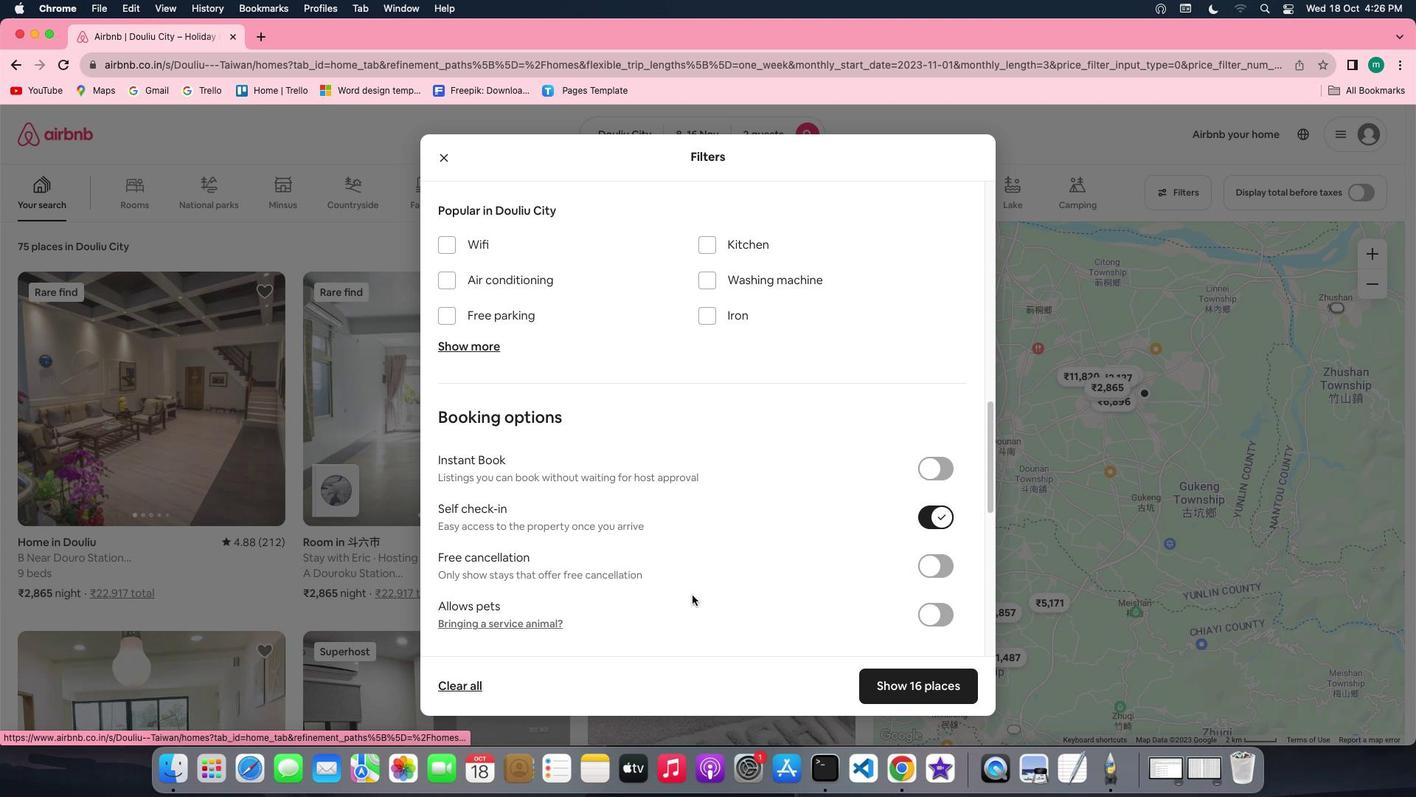 
Action: Mouse scrolled (692, 594) with delta (0, 0)
Screenshot: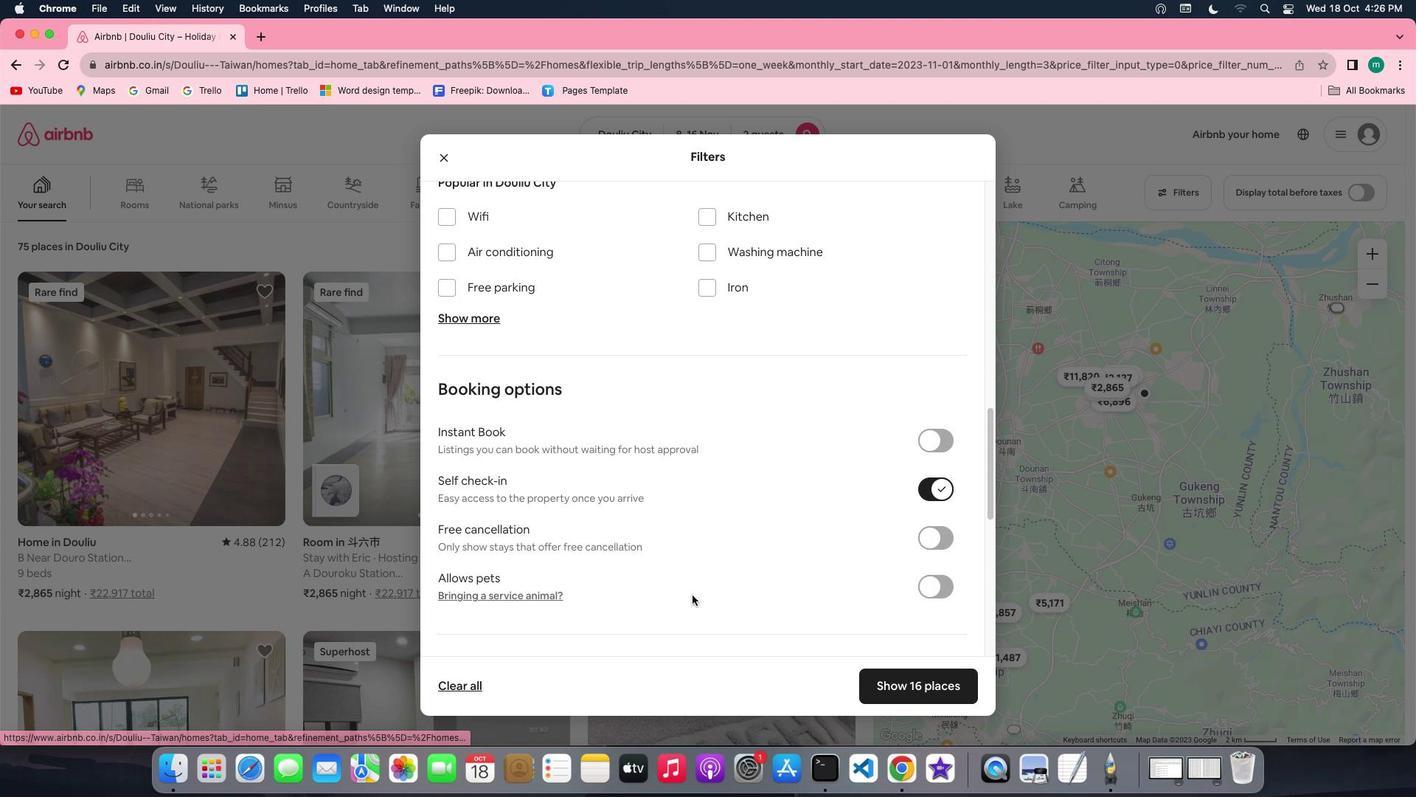 
Action: Mouse scrolled (692, 594) with delta (0, 0)
Screenshot: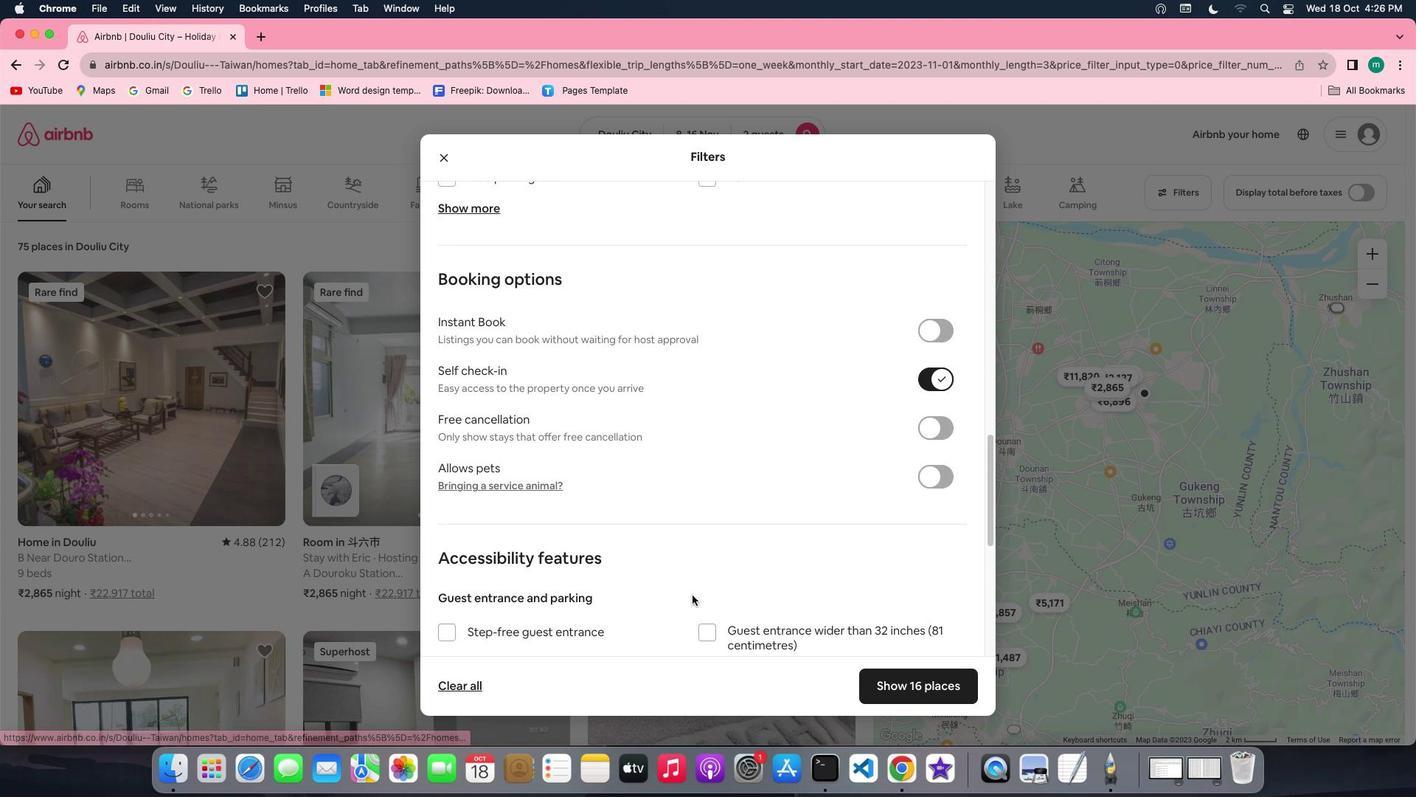 
Action: Mouse scrolled (692, 594) with delta (0, -2)
Screenshot: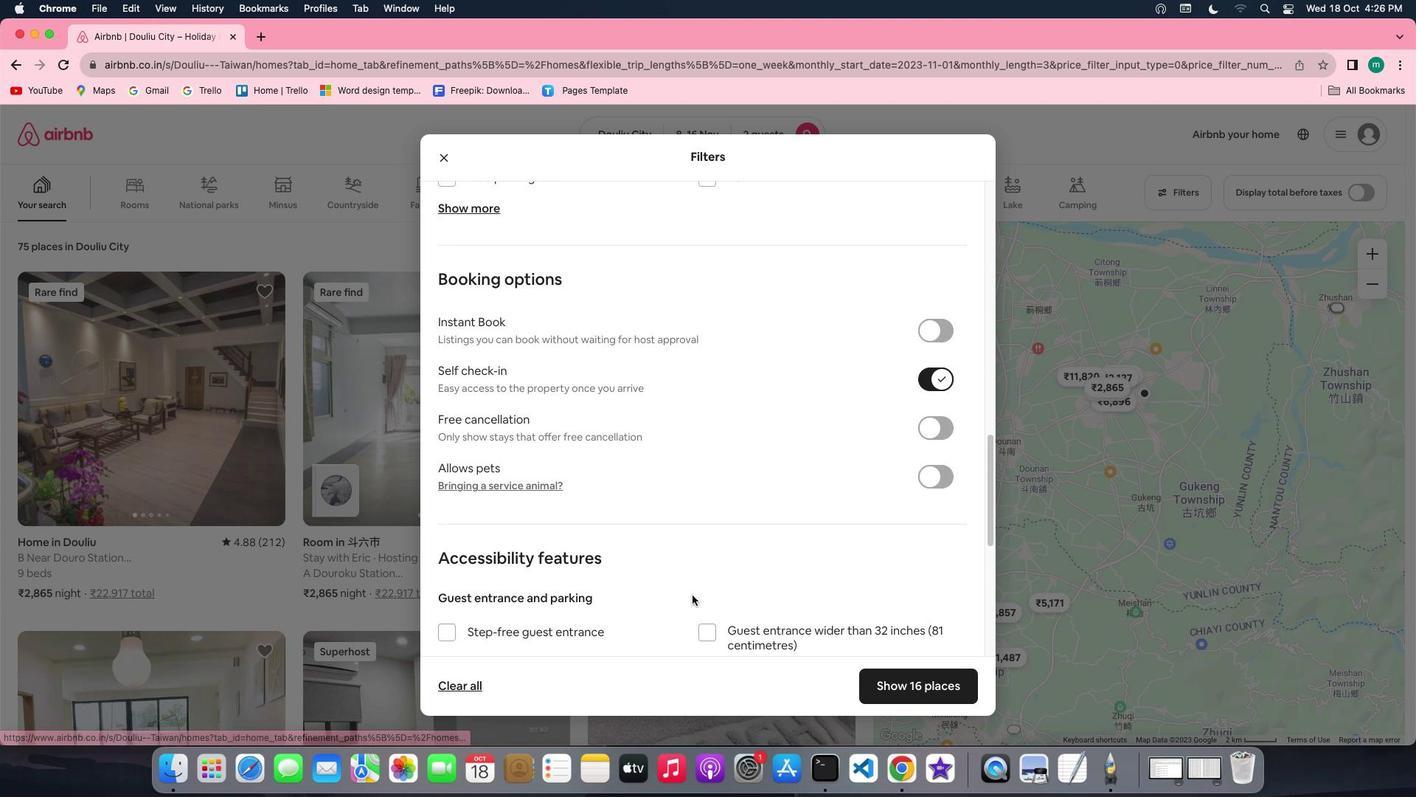 
Action: Mouse scrolled (692, 594) with delta (0, -3)
Screenshot: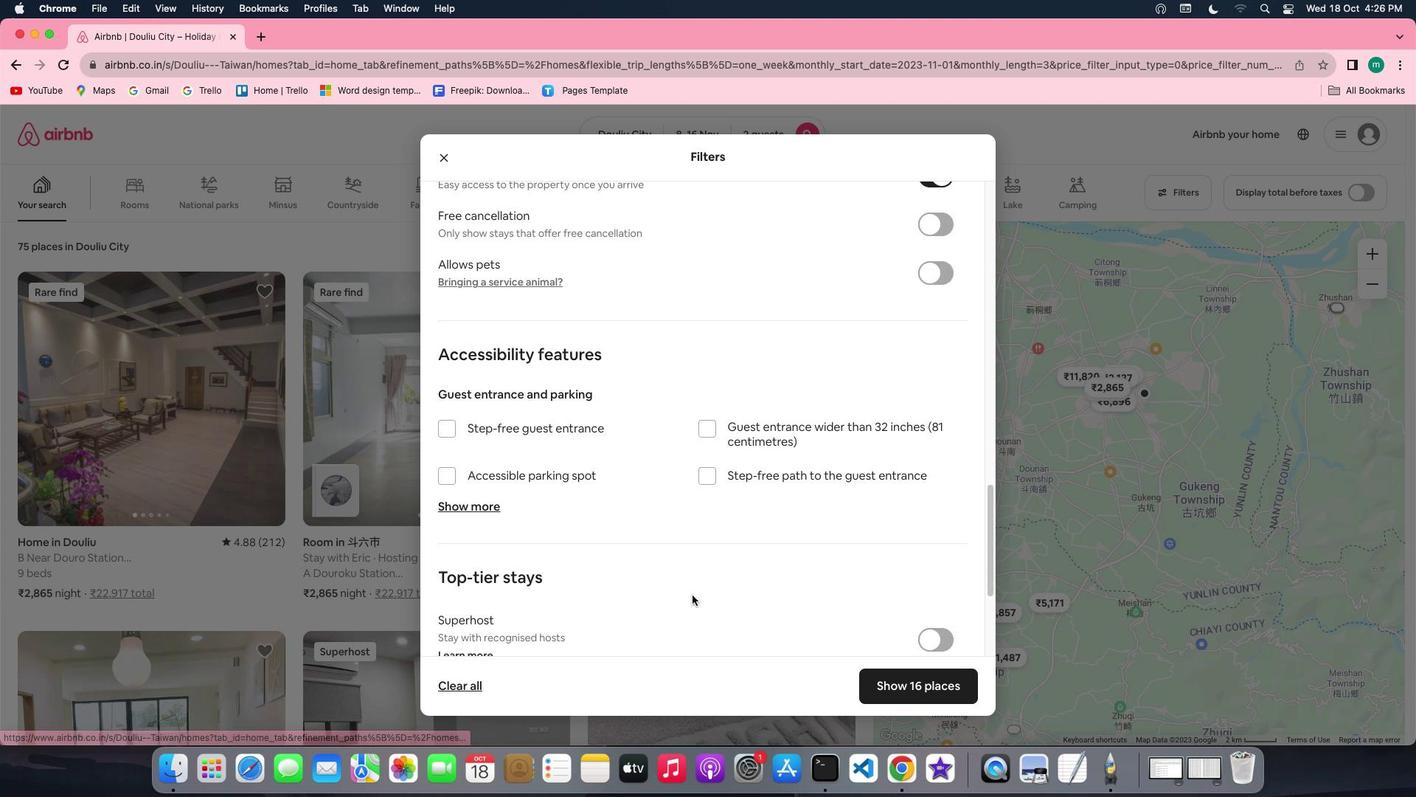 
Action: Mouse scrolled (692, 594) with delta (0, -4)
Screenshot: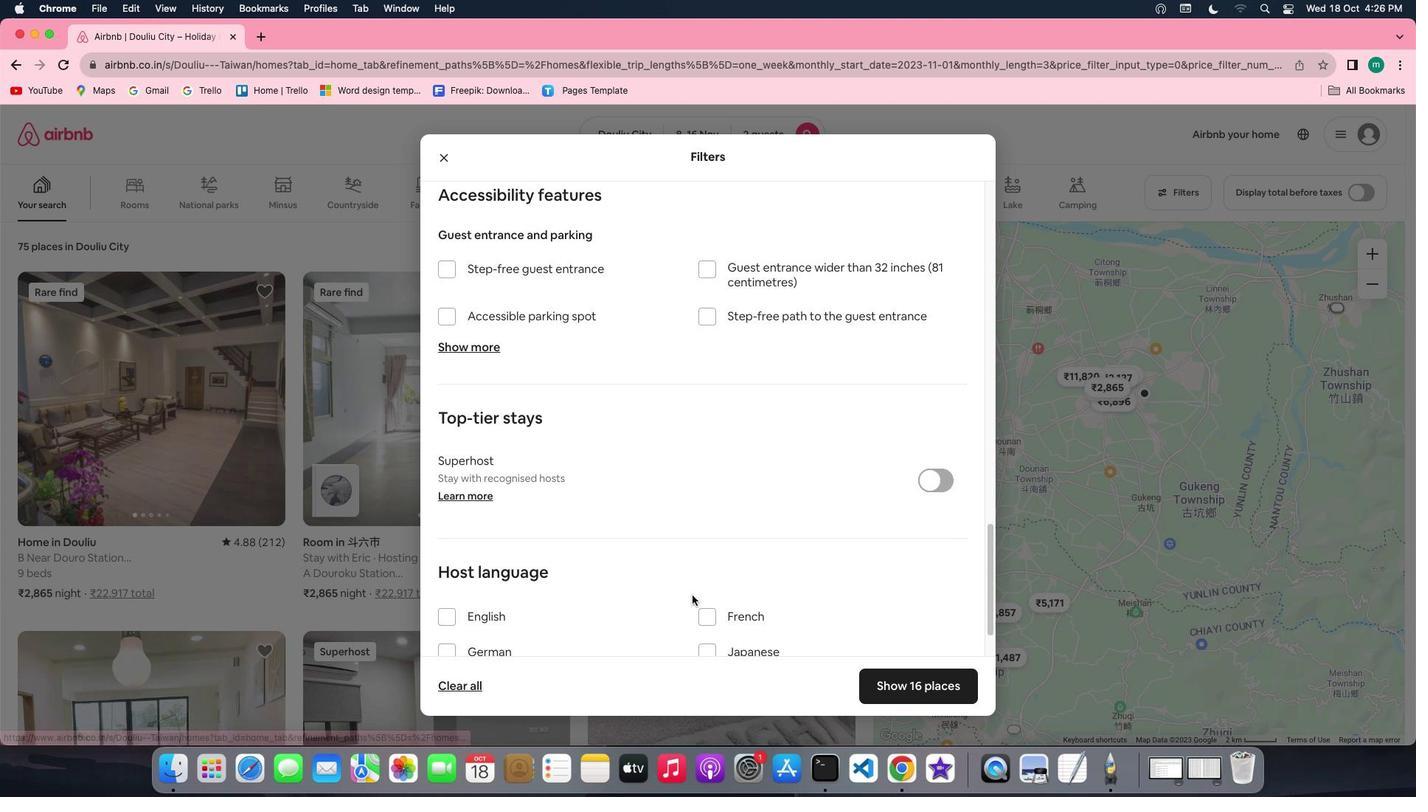 
Action: Mouse scrolled (692, 594) with delta (0, -4)
Screenshot: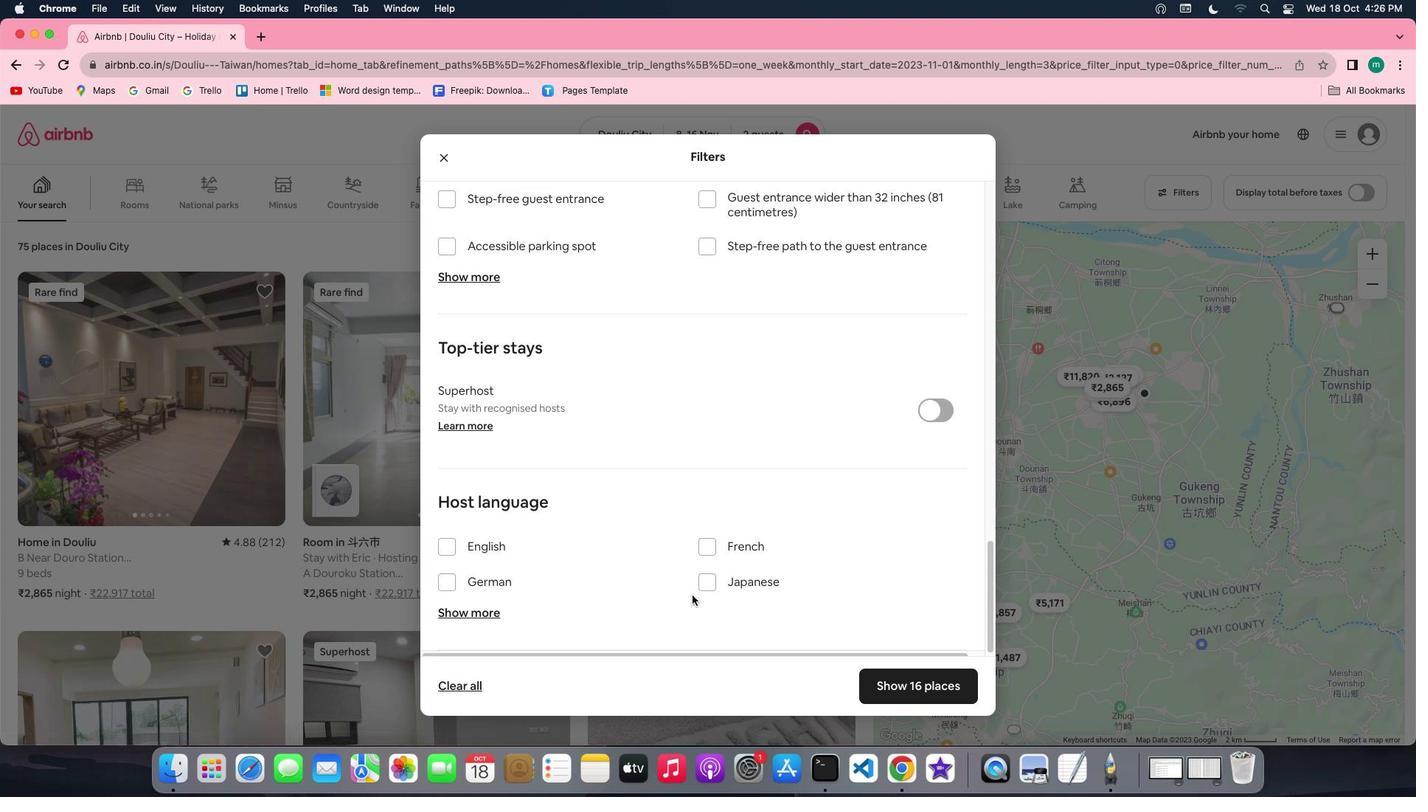 
Action: Mouse scrolled (692, 594) with delta (0, 0)
Screenshot: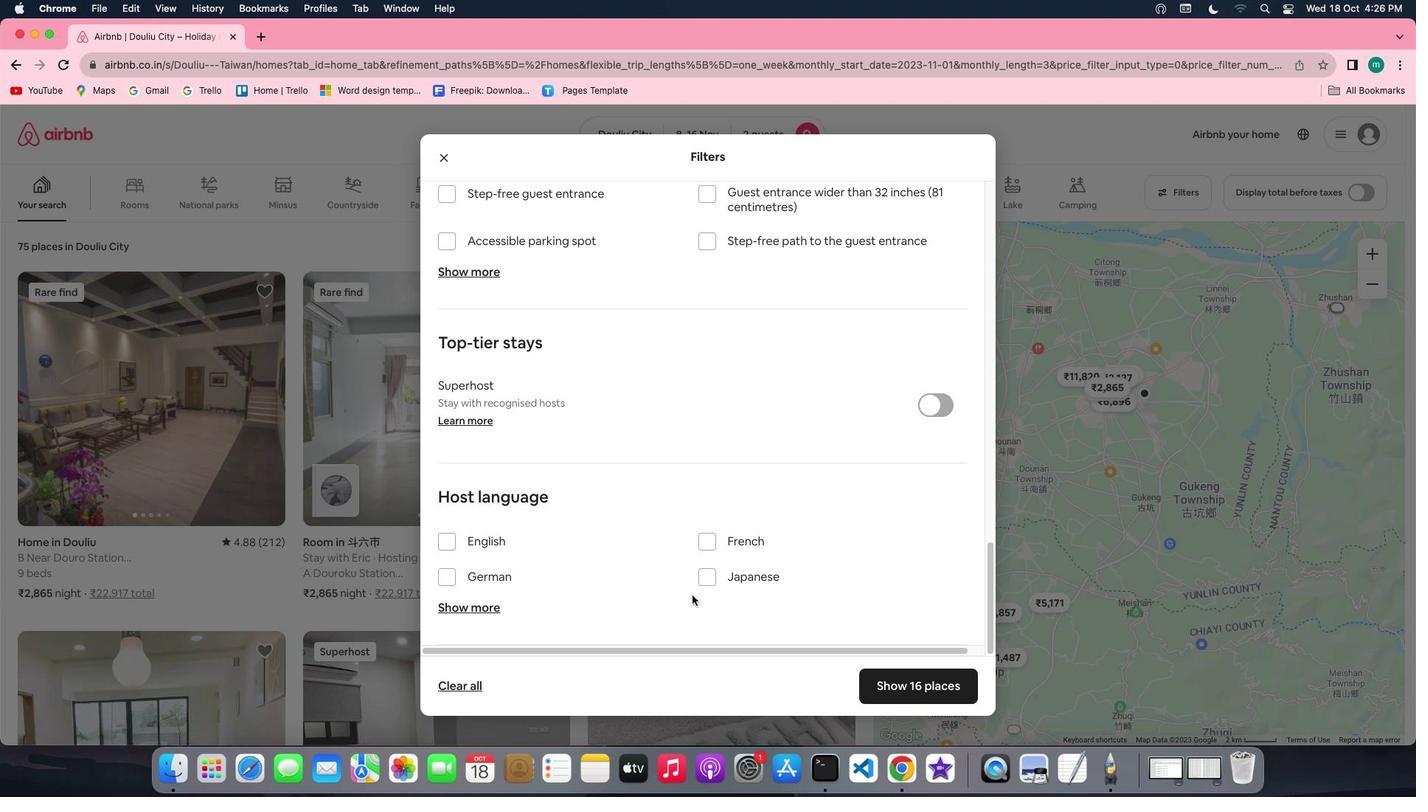 
Action: Mouse scrolled (692, 594) with delta (0, 0)
Screenshot: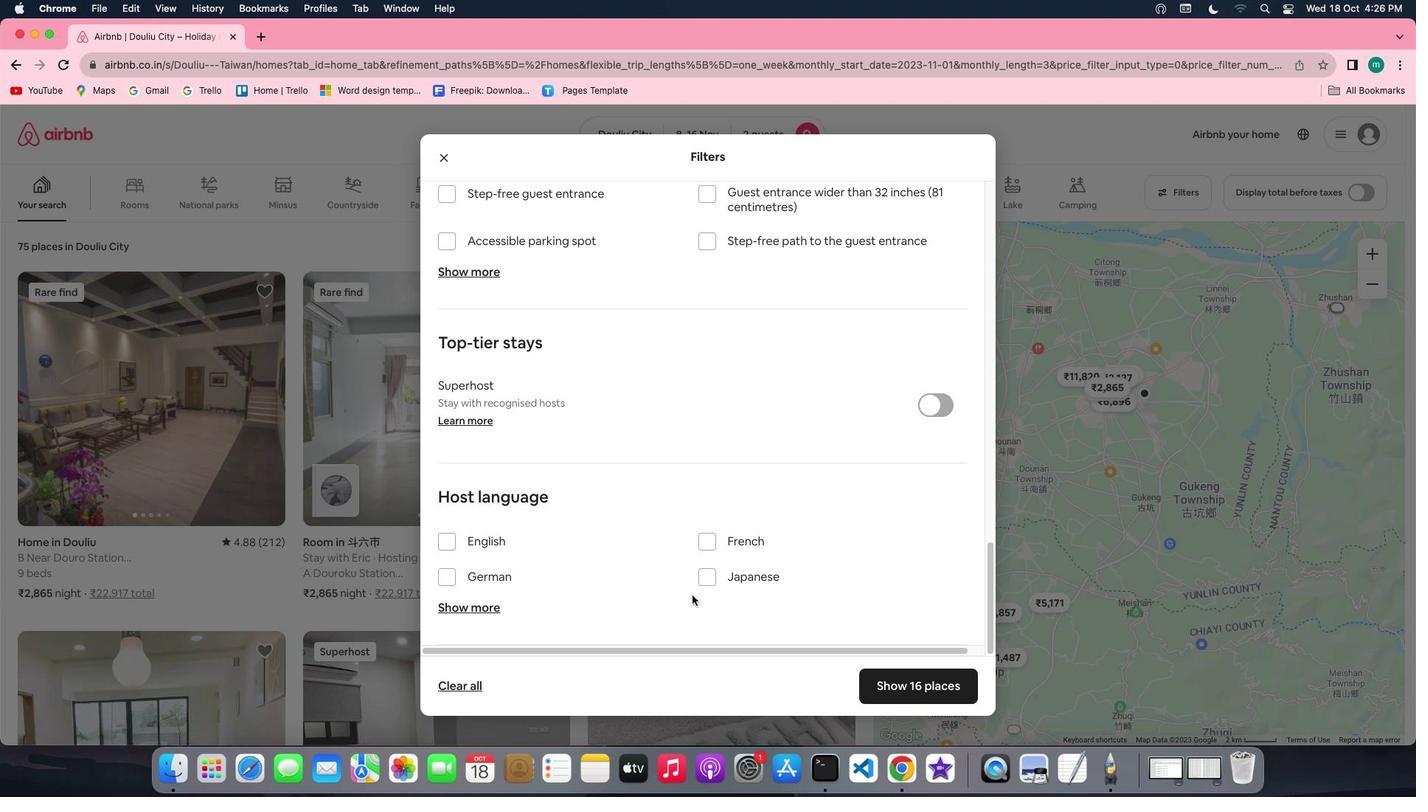 
Action: Mouse scrolled (692, 594) with delta (0, -2)
Screenshot: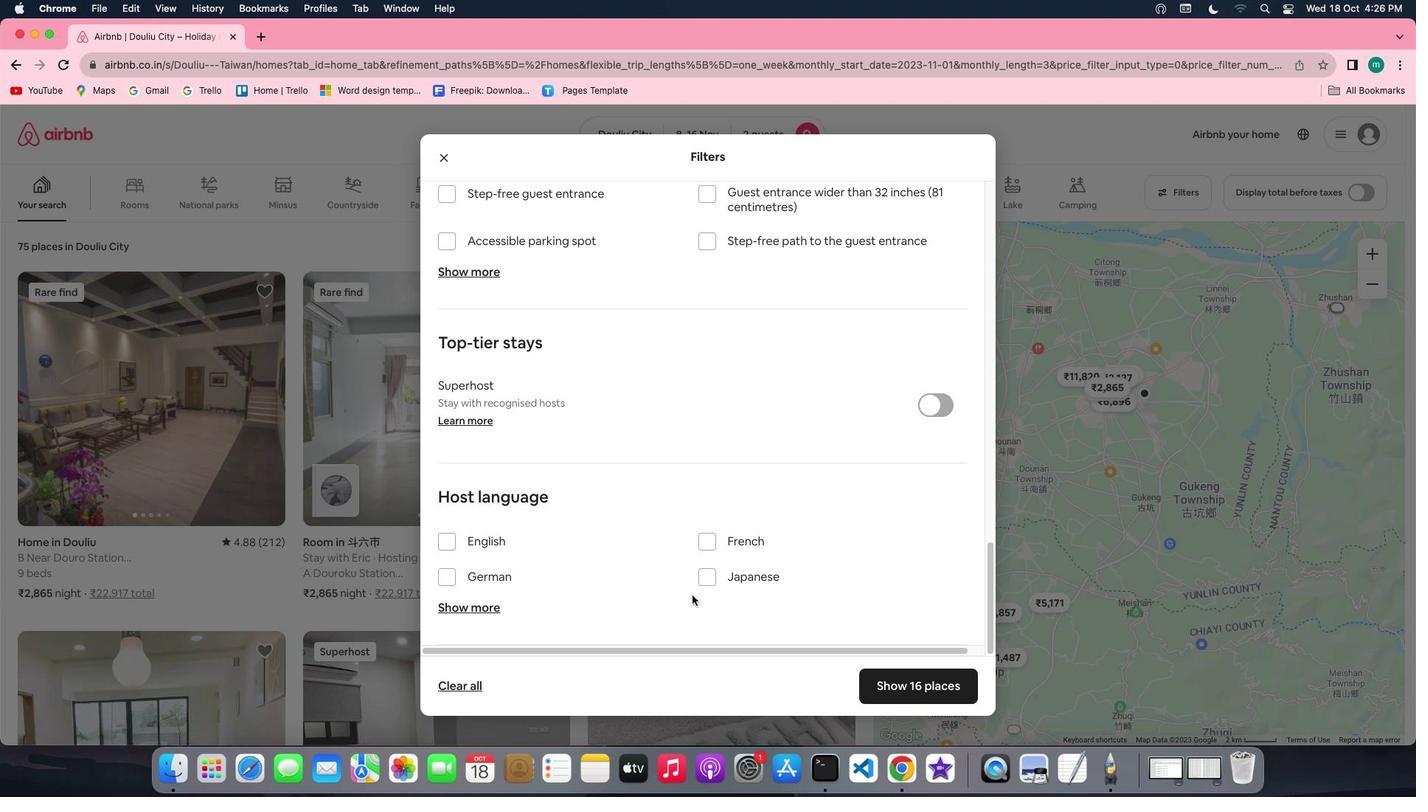 
Action: Mouse scrolled (692, 594) with delta (0, -3)
Screenshot: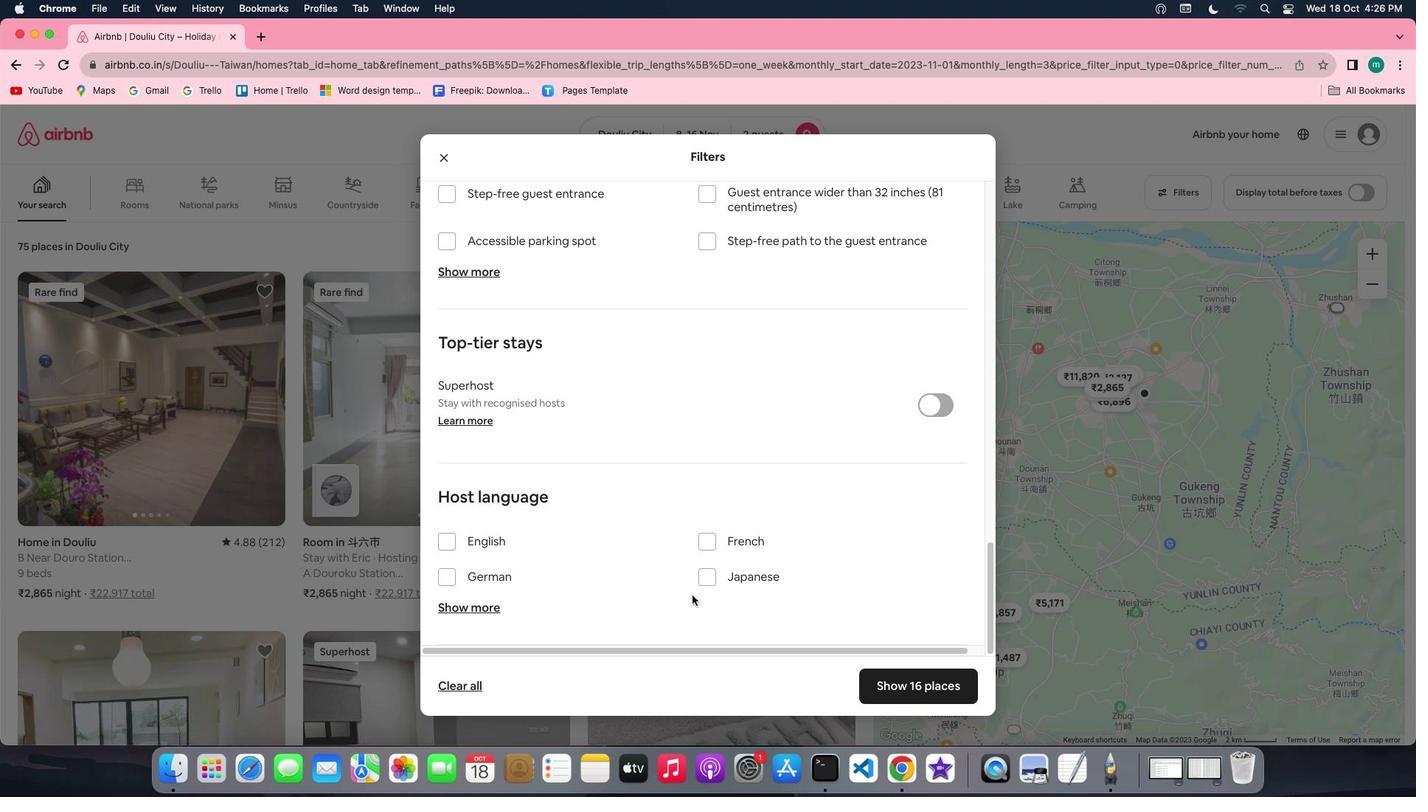 
Action: Mouse scrolled (692, 594) with delta (0, -4)
Screenshot: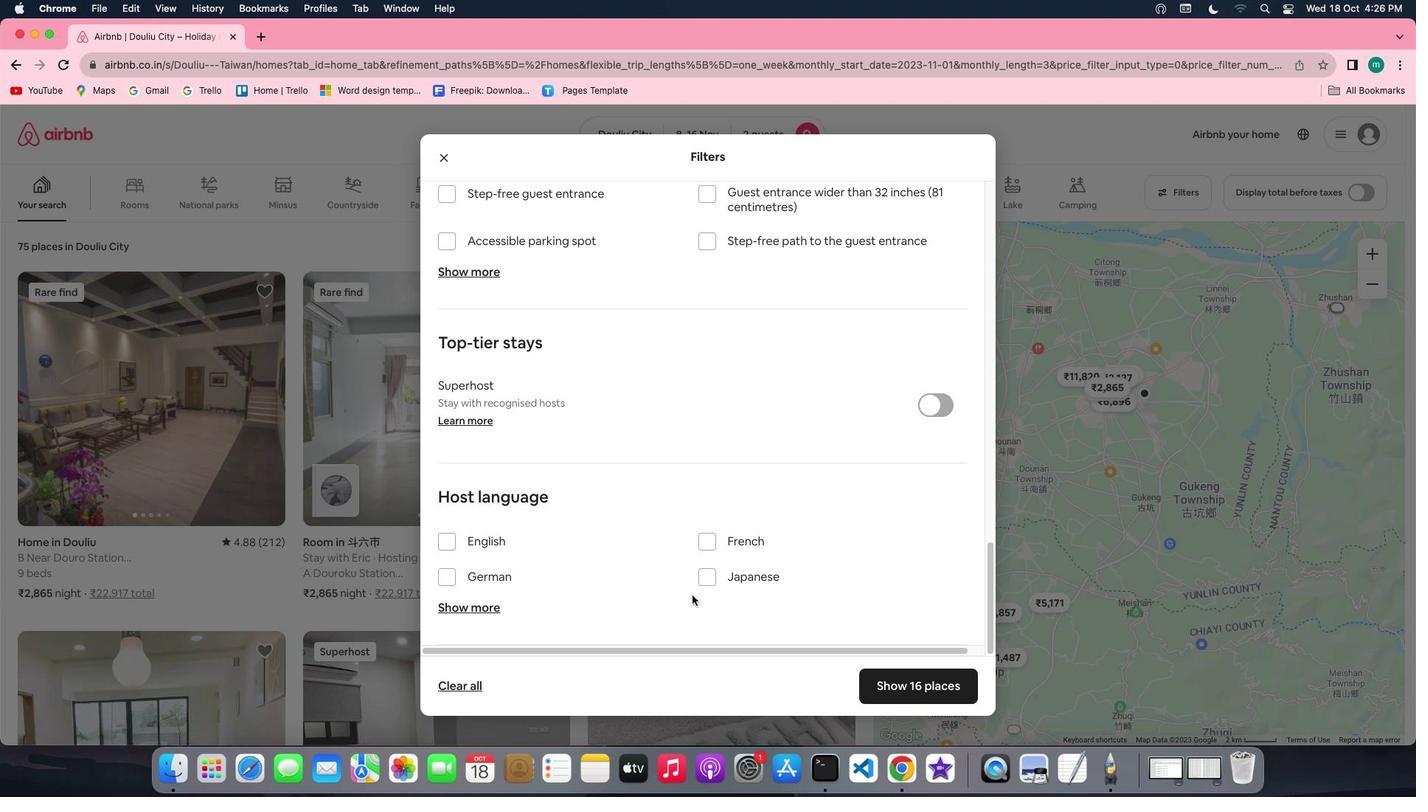 
Action: Mouse moved to (897, 671)
Screenshot: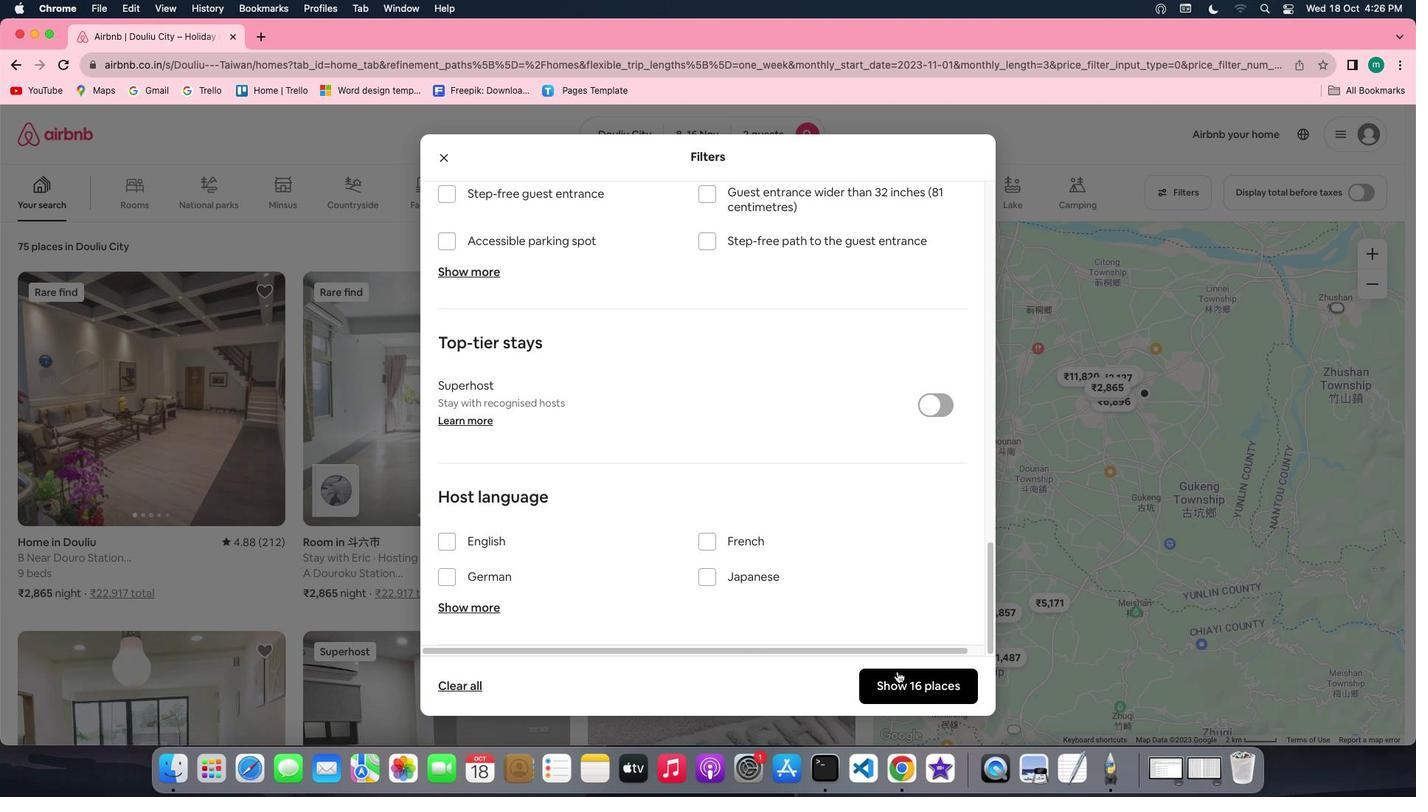 
Action: Mouse pressed left at (897, 671)
Screenshot: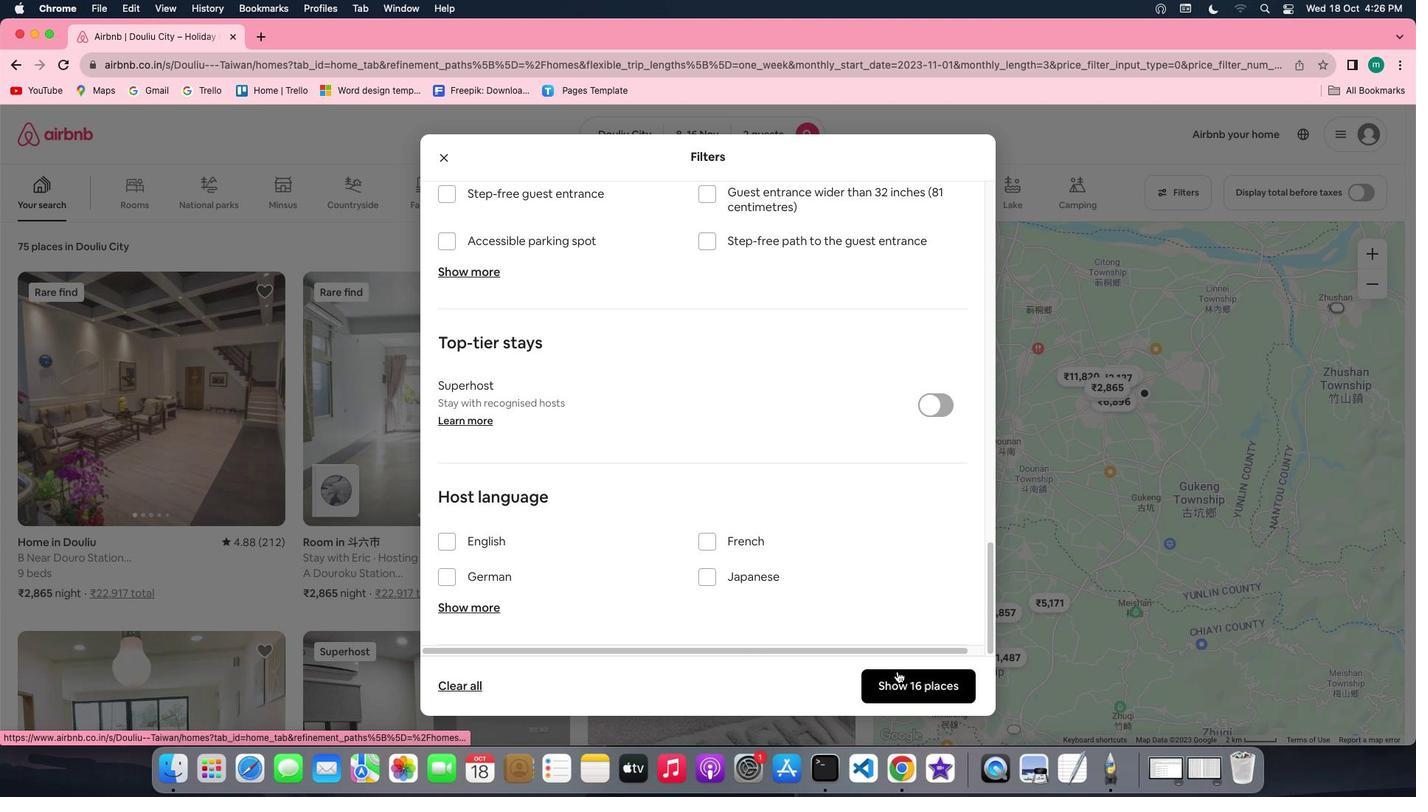 
Action: Mouse moved to (219, 417)
Screenshot: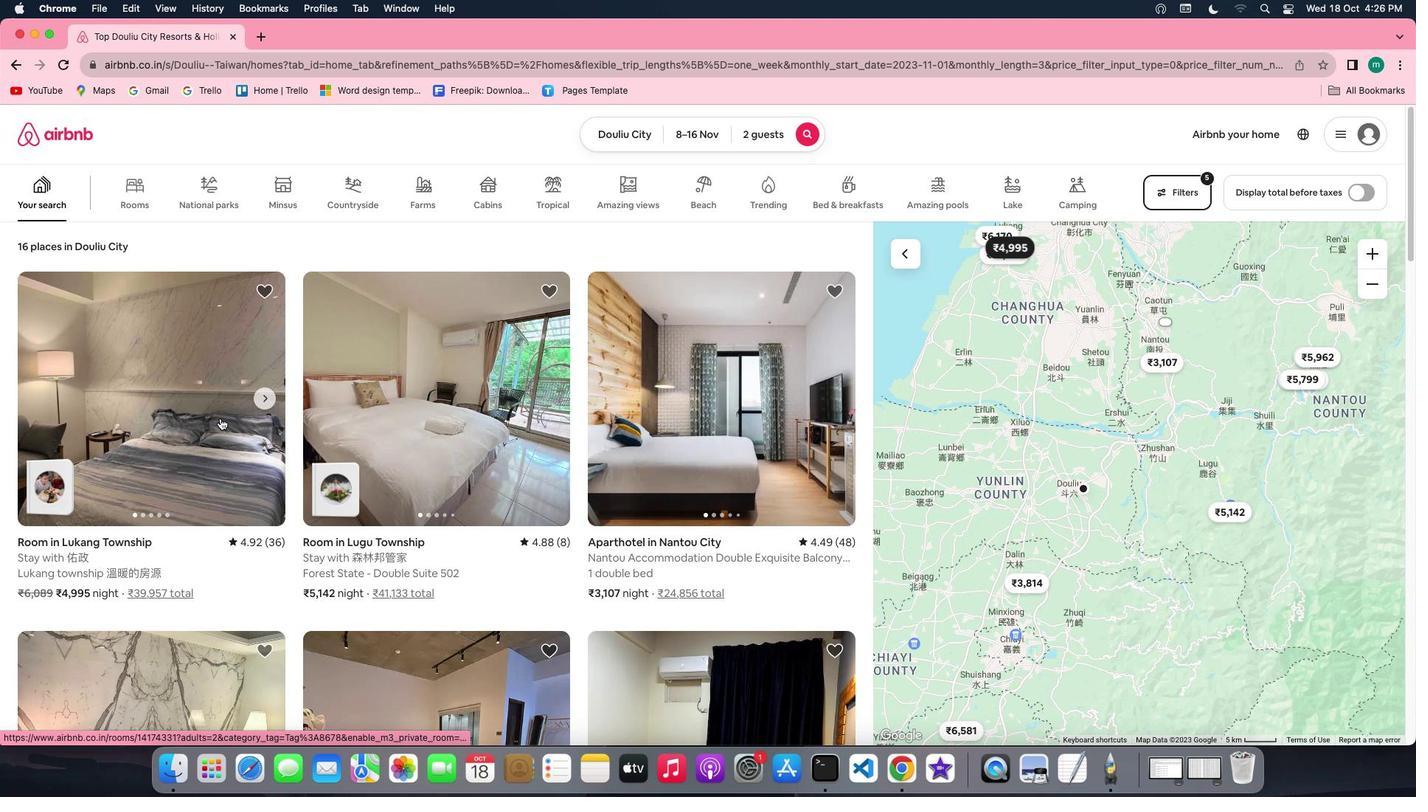 
Action: Mouse pressed left at (219, 417)
Screenshot: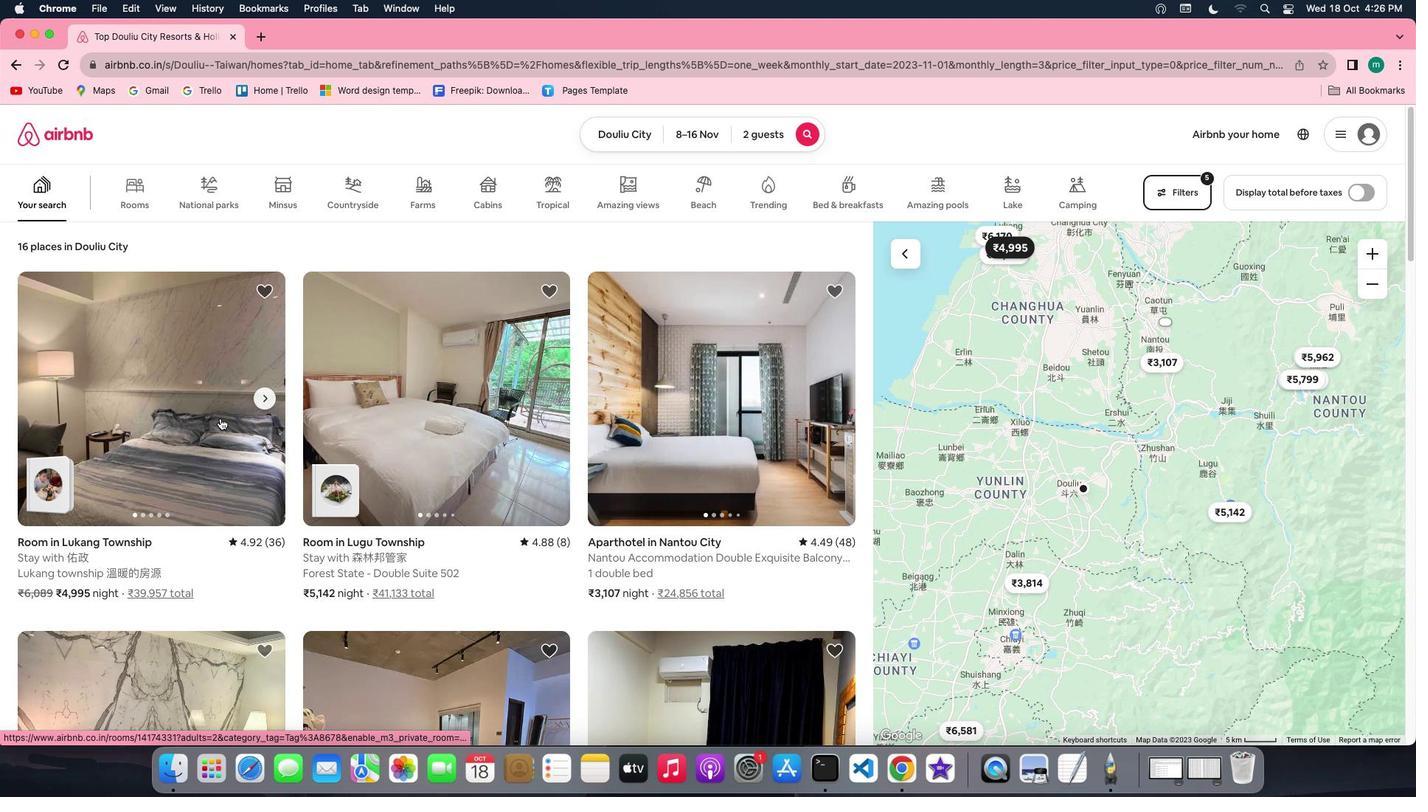 
Action: Mouse moved to (1008, 521)
Screenshot: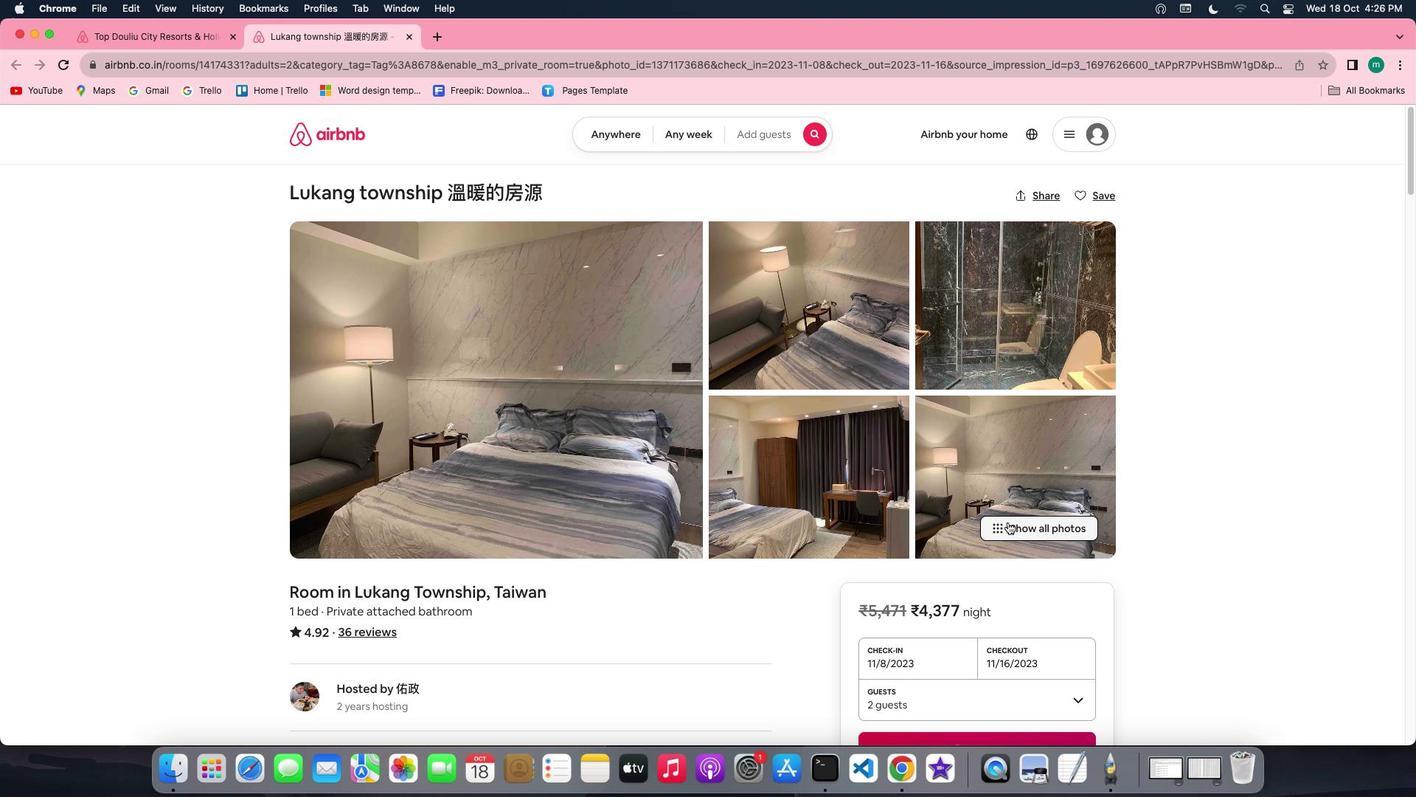 
Action: Mouse pressed left at (1008, 521)
Screenshot: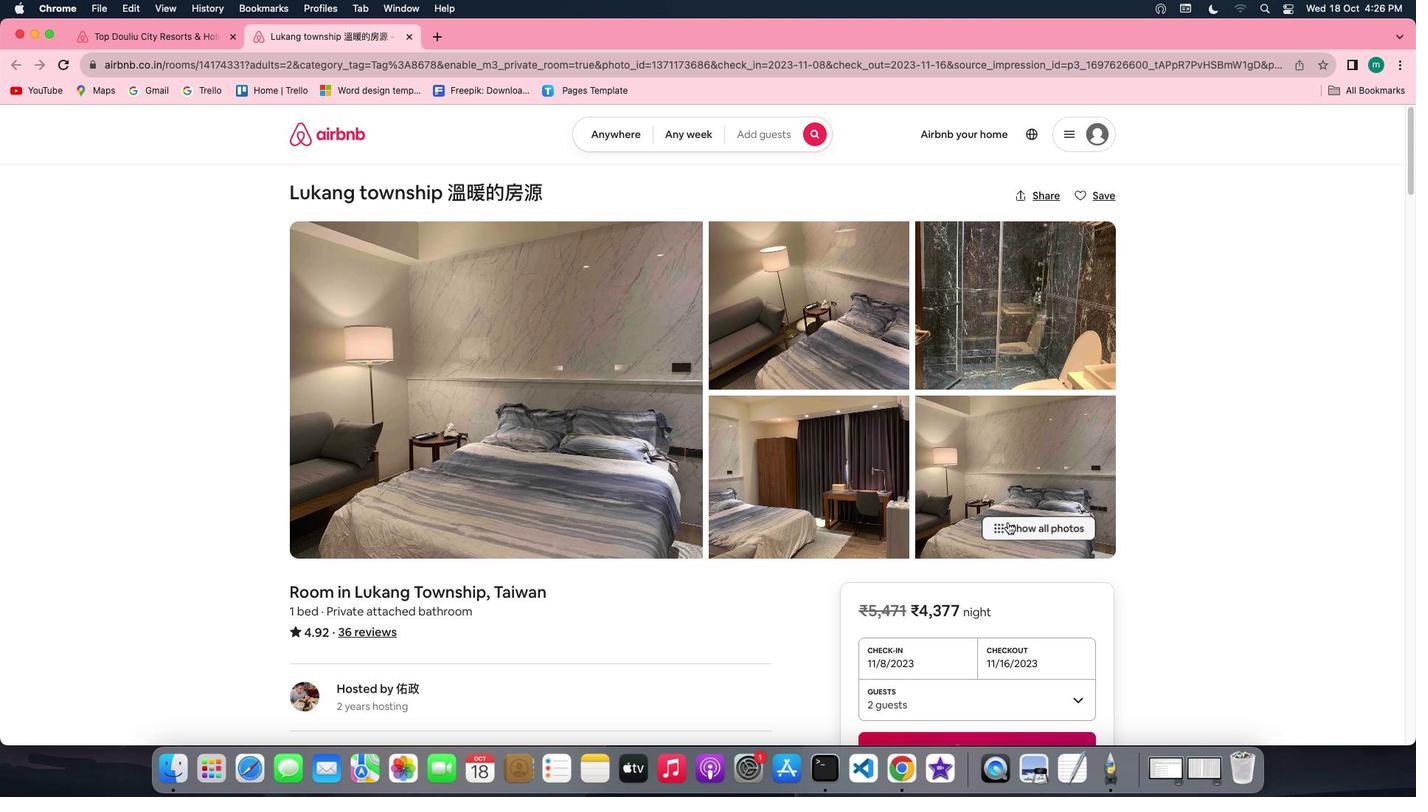 
Action: Mouse moved to (392, 593)
Screenshot: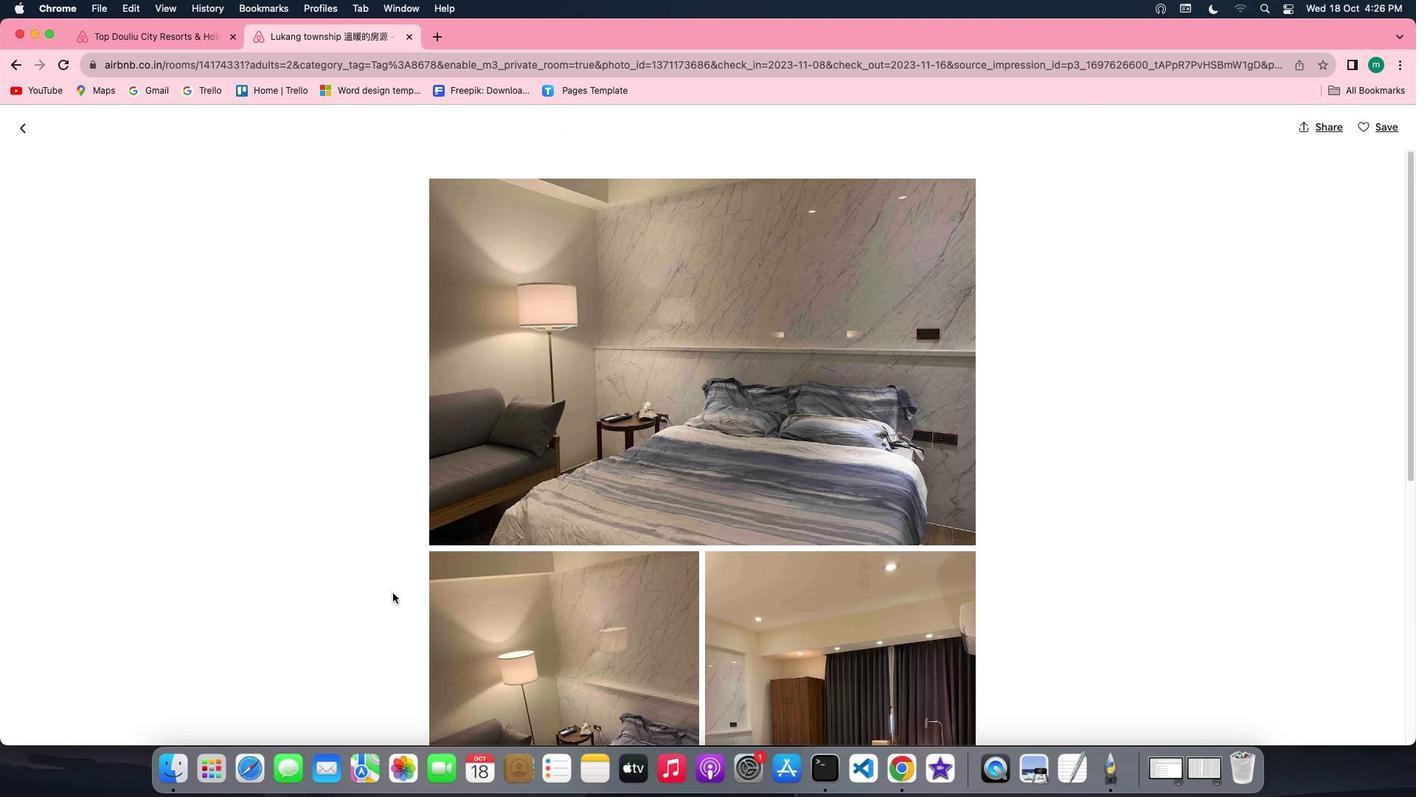 
Action: Mouse scrolled (392, 593) with delta (0, 0)
Screenshot: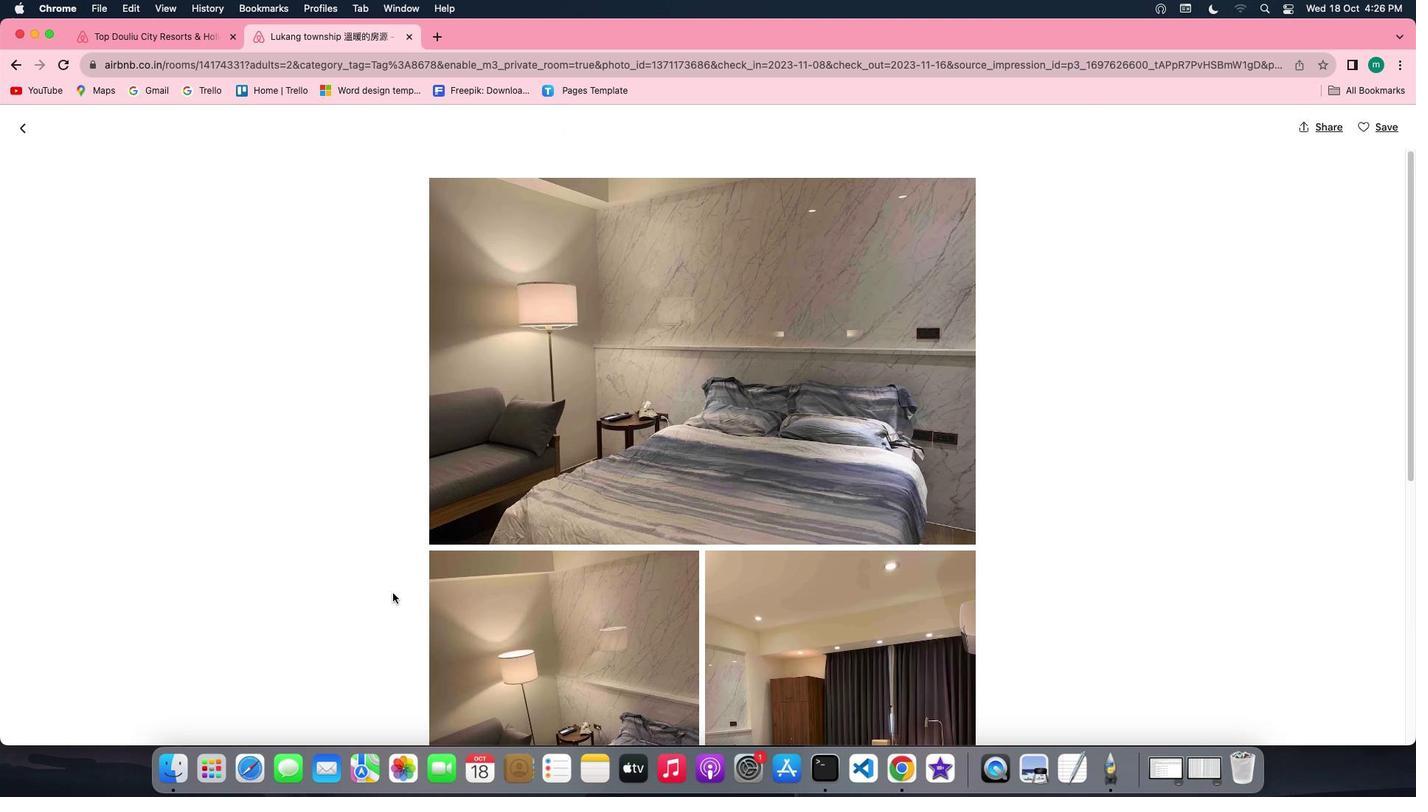 
Action: Mouse scrolled (392, 593) with delta (0, 0)
Screenshot: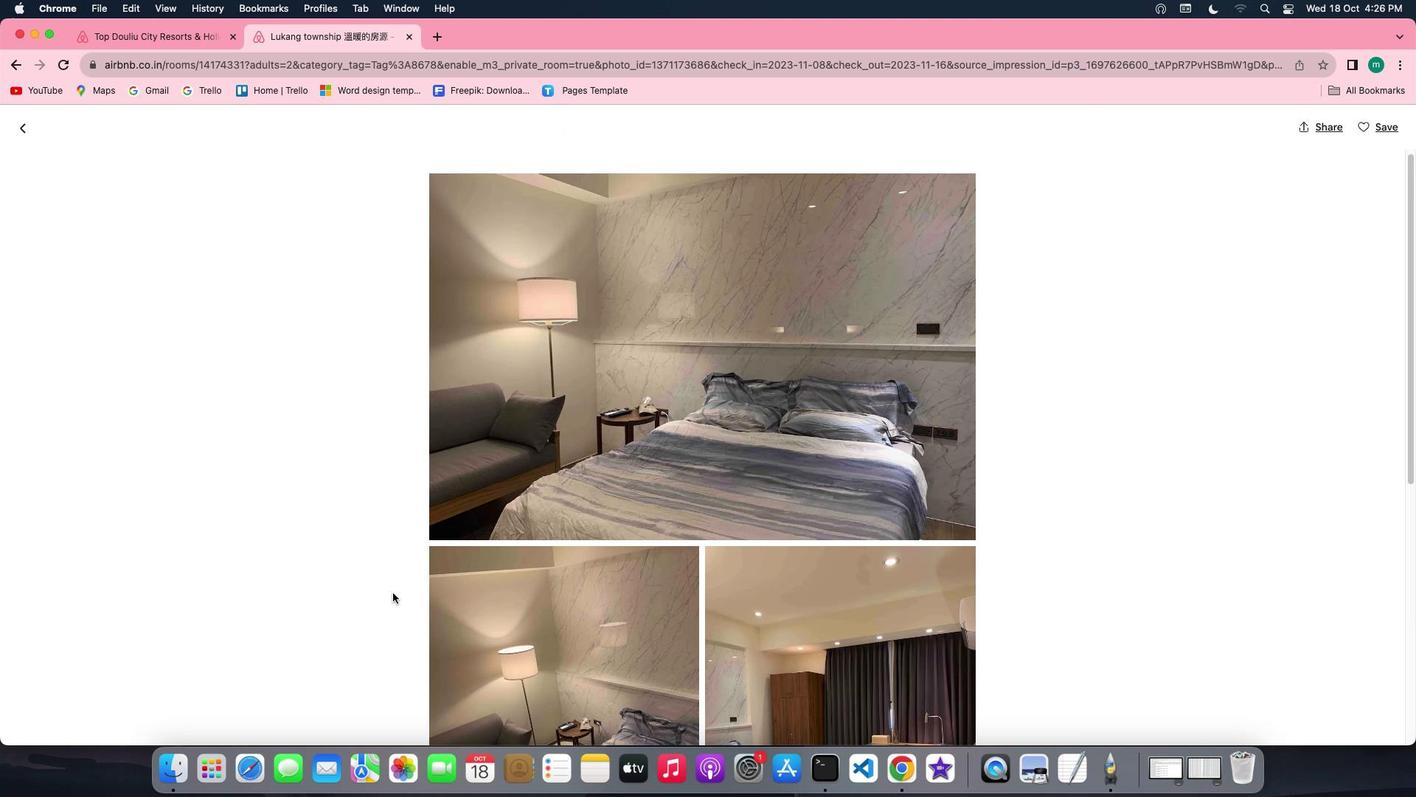 
Action: Mouse scrolled (392, 593) with delta (0, -1)
Screenshot: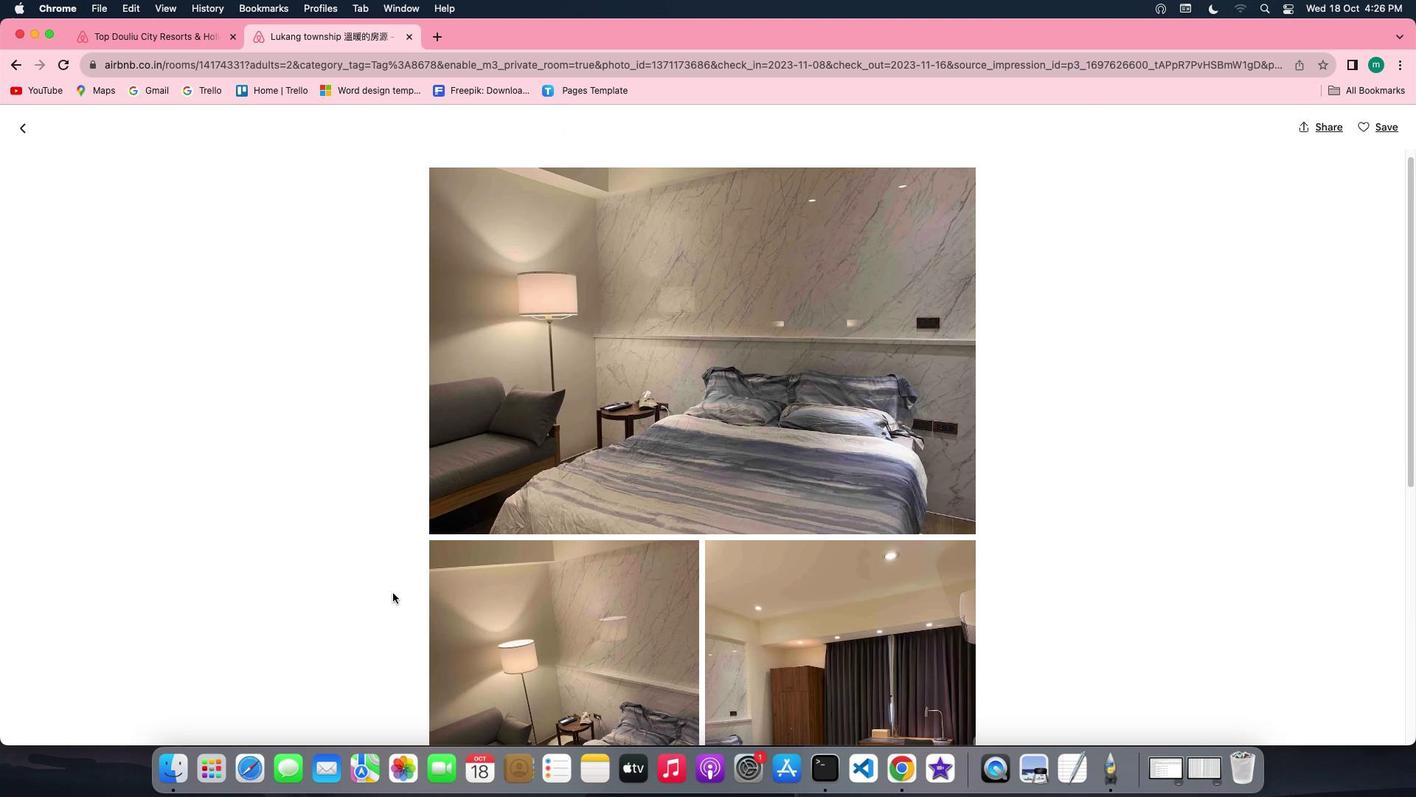 
Action: Mouse scrolled (392, 593) with delta (0, -2)
Screenshot: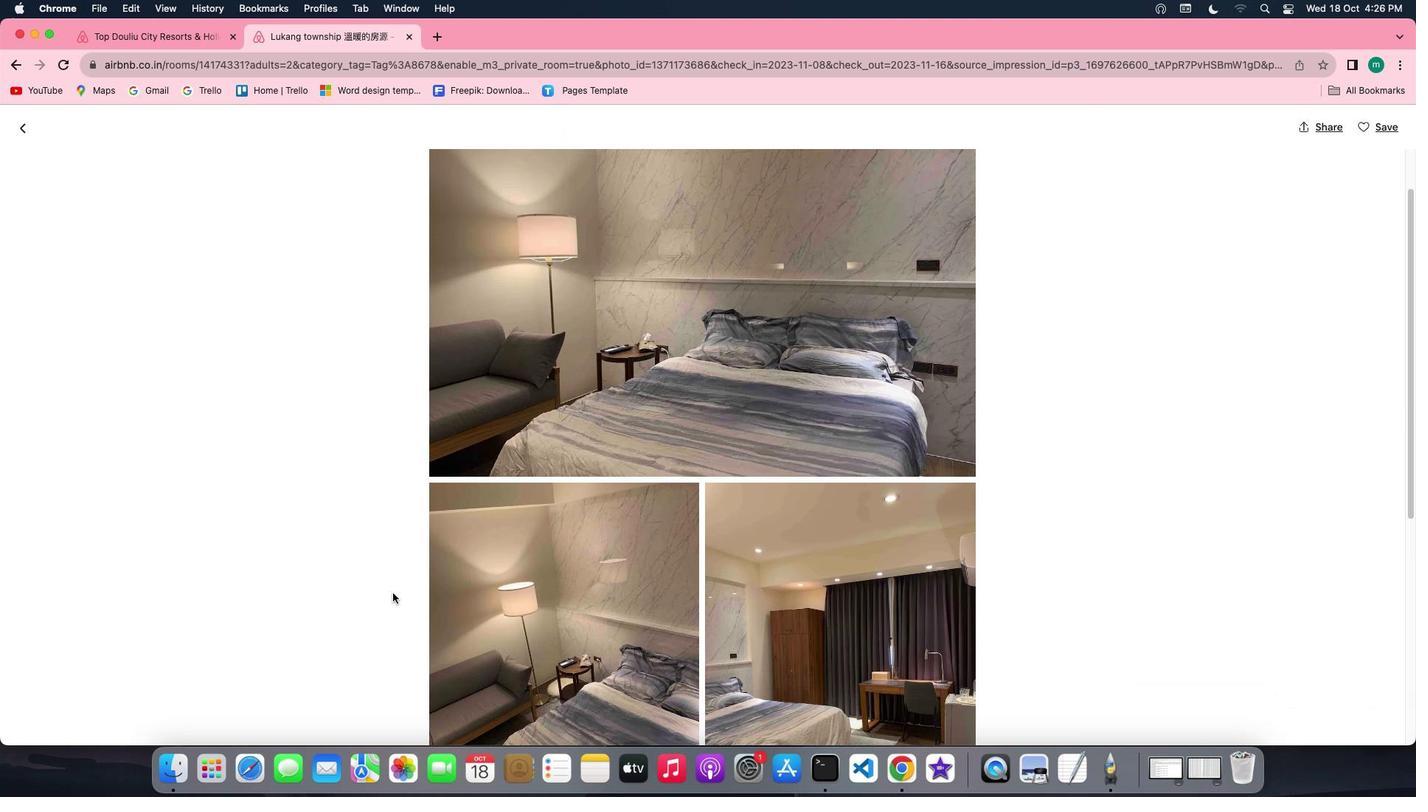 
Action: Mouse scrolled (392, 593) with delta (0, -2)
Screenshot: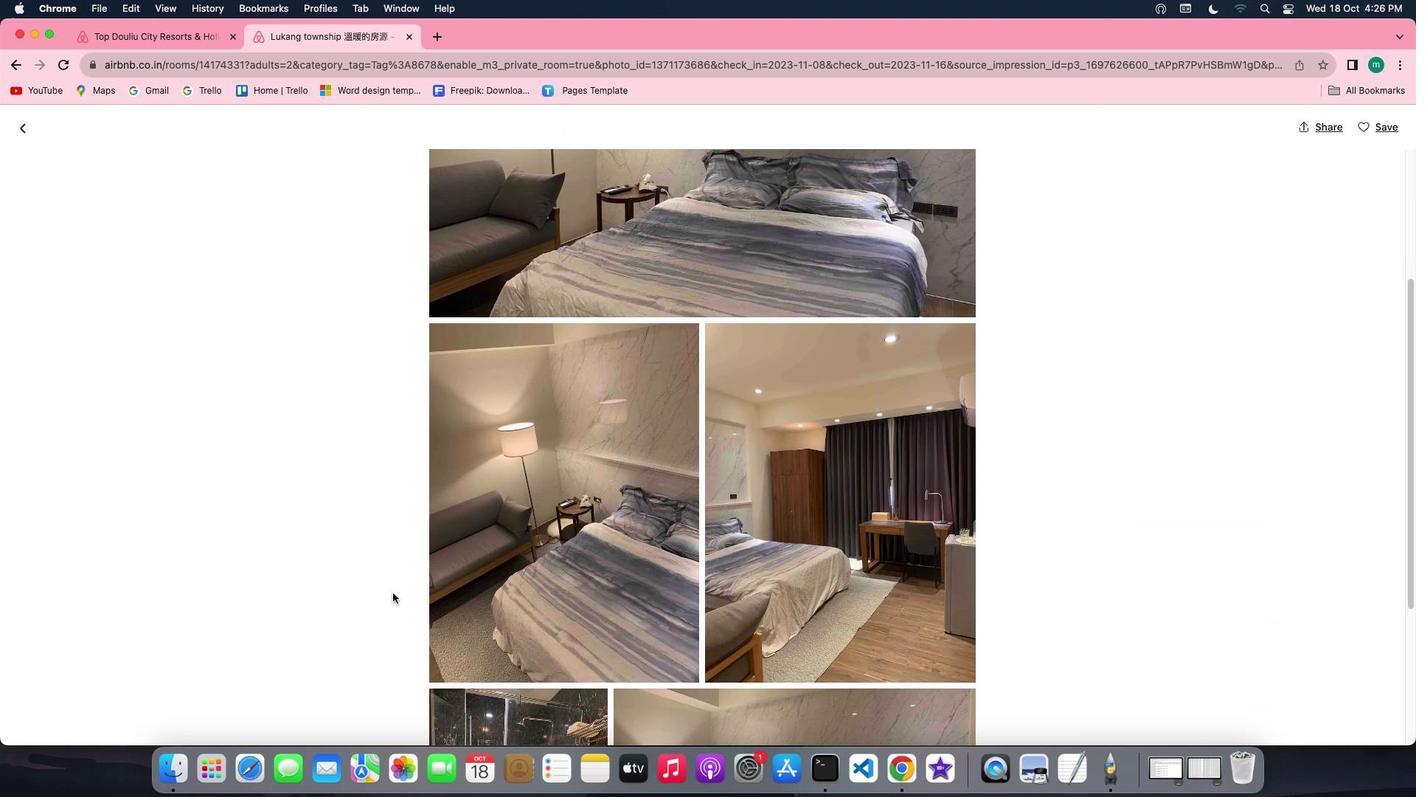 
Action: Mouse scrolled (392, 593) with delta (0, 0)
Screenshot: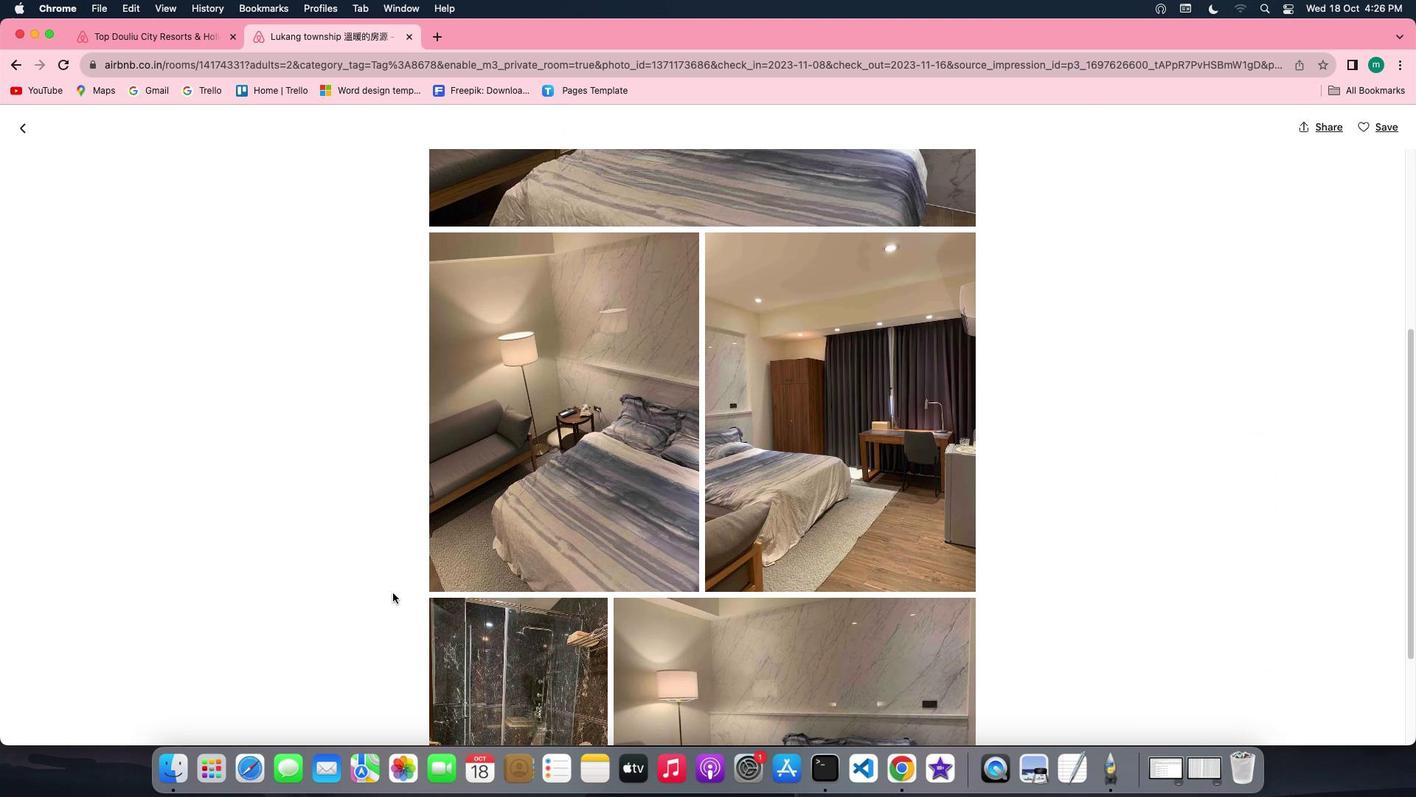 
Action: Mouse scrolled (392, 593) with delta (0, 0)
Screenshot: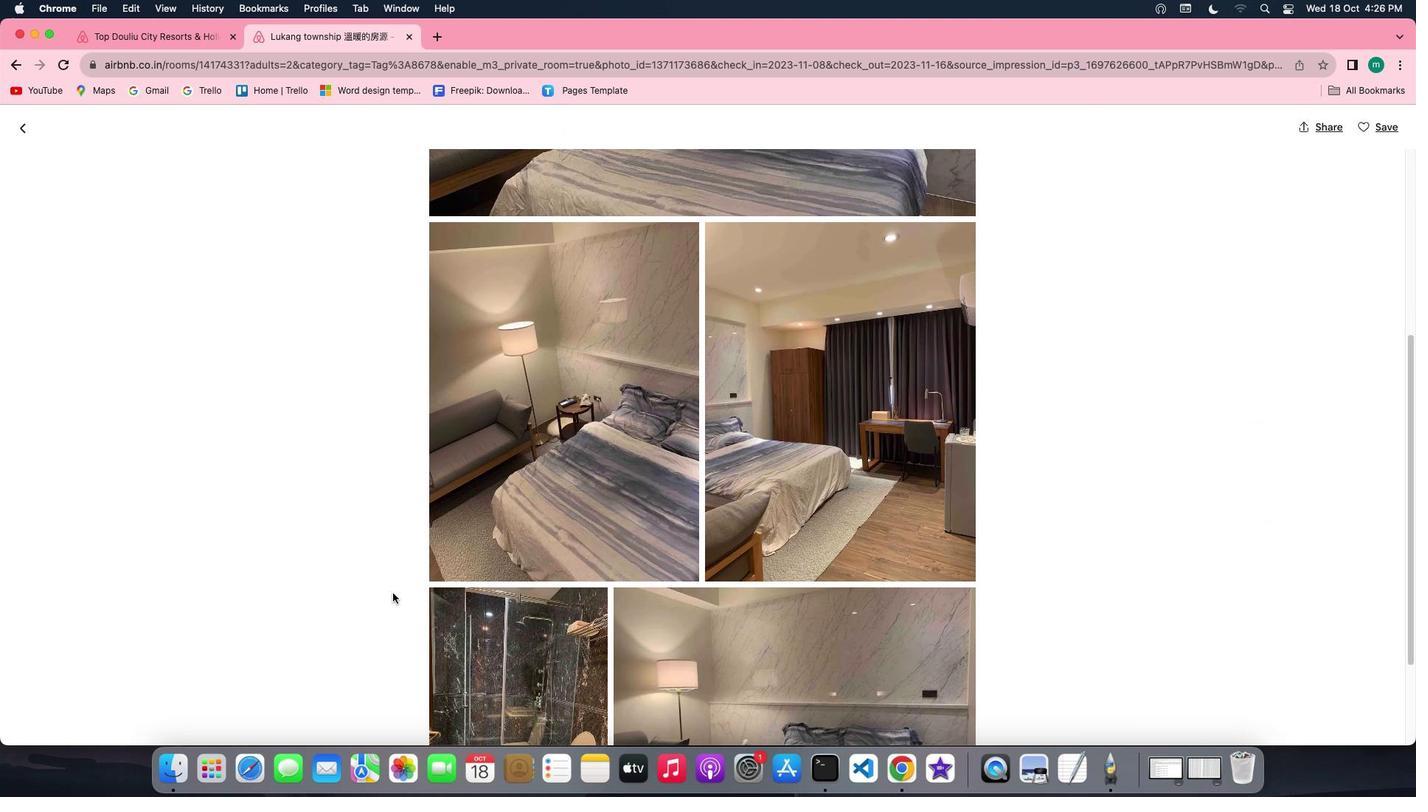 
Action: Mouse scrolled (392, 593) with delta (0, -1)
Screenshot: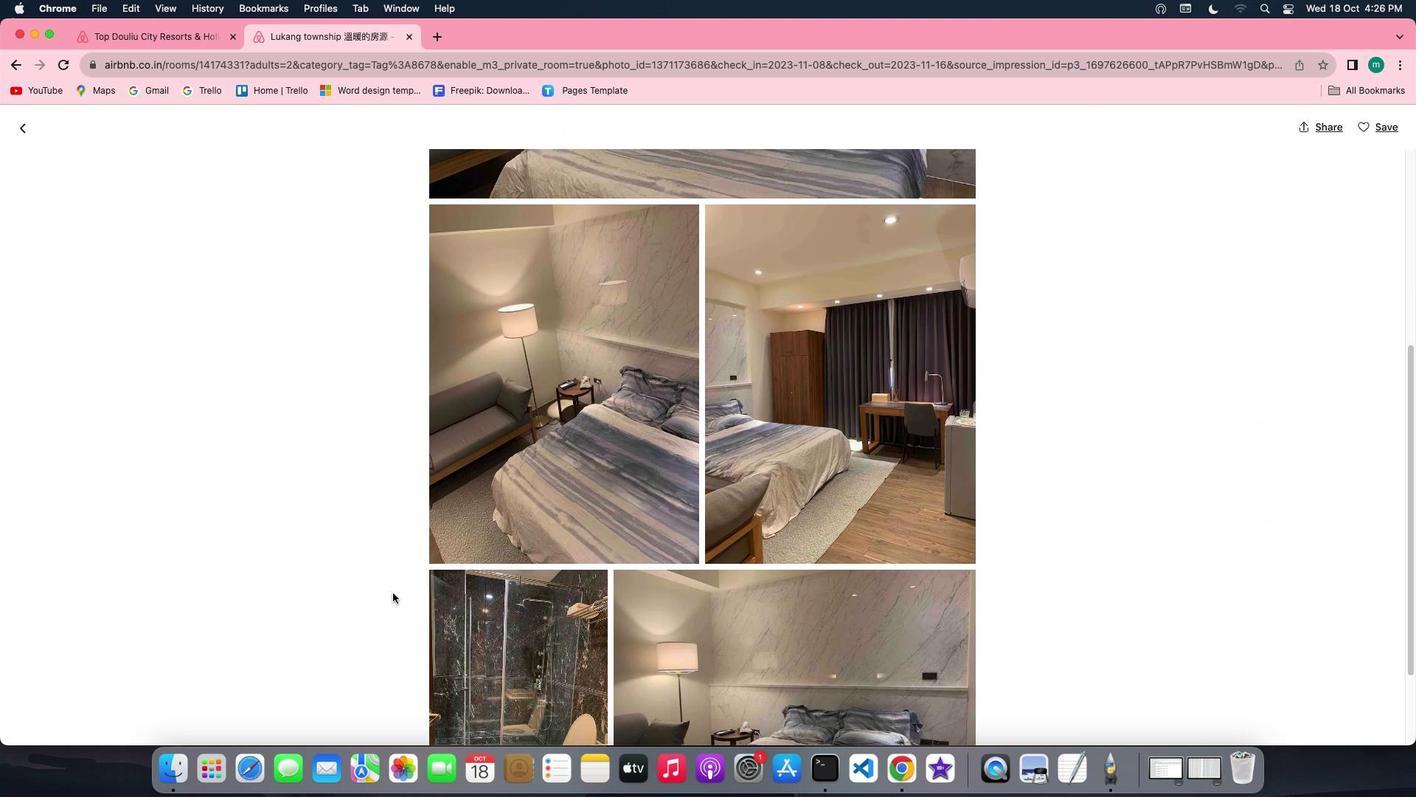 
Action: Mouse scrolled (392, 593) with delta (0, -2)
Screenshot: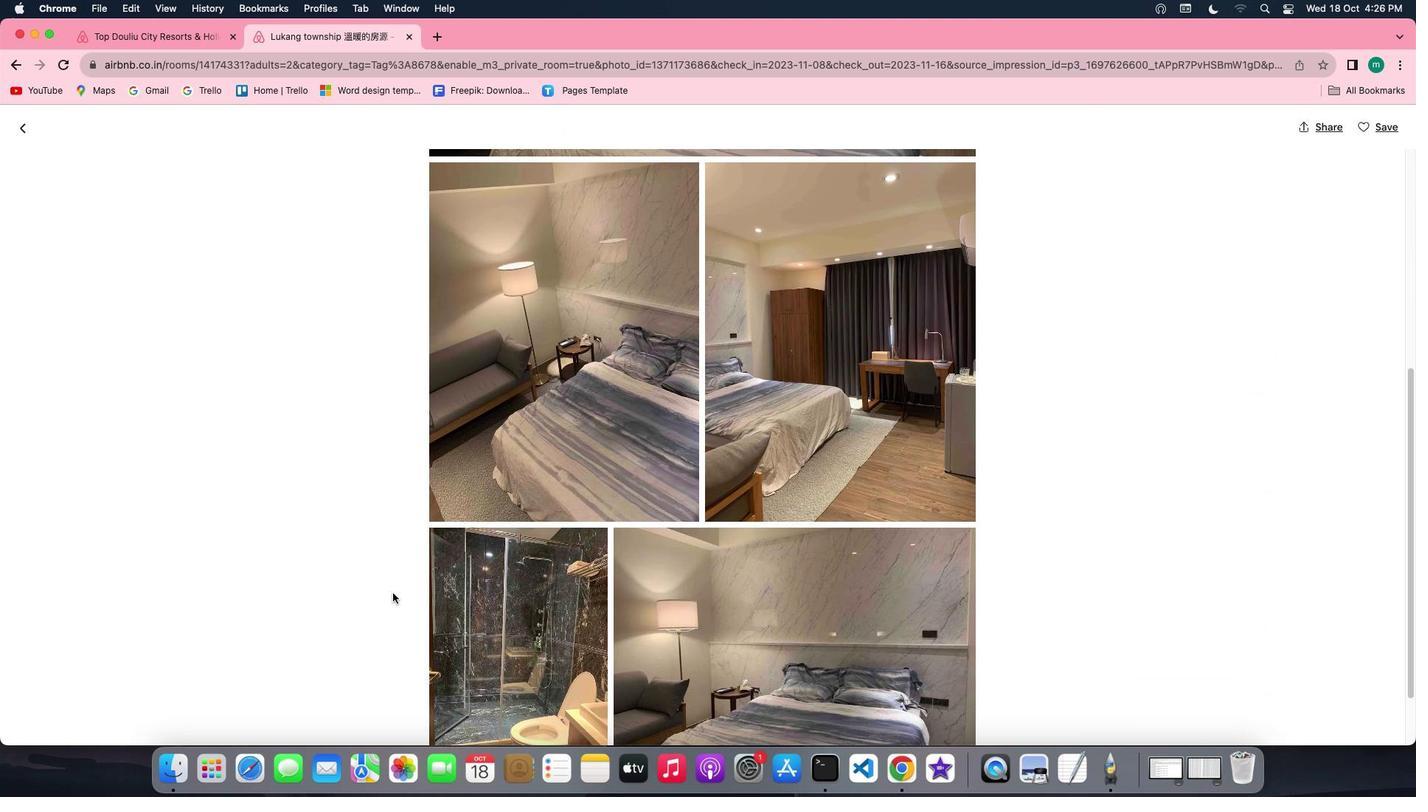 
Action: Mouse scrolled (392, 593) with delta (0, -2)
Screenshot: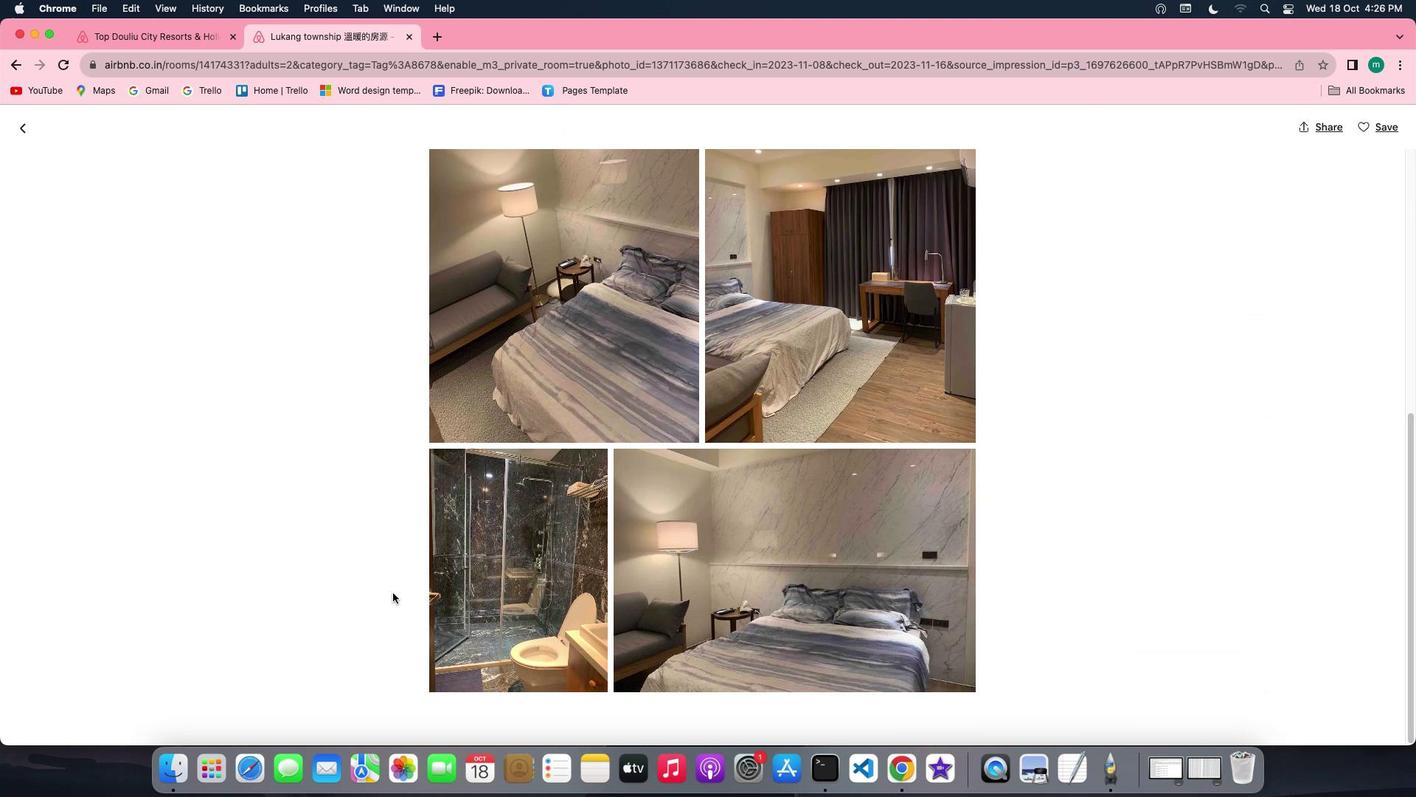 
Action: Mouse scrolled (392, 593) with delta (0, 0)
Screenshot: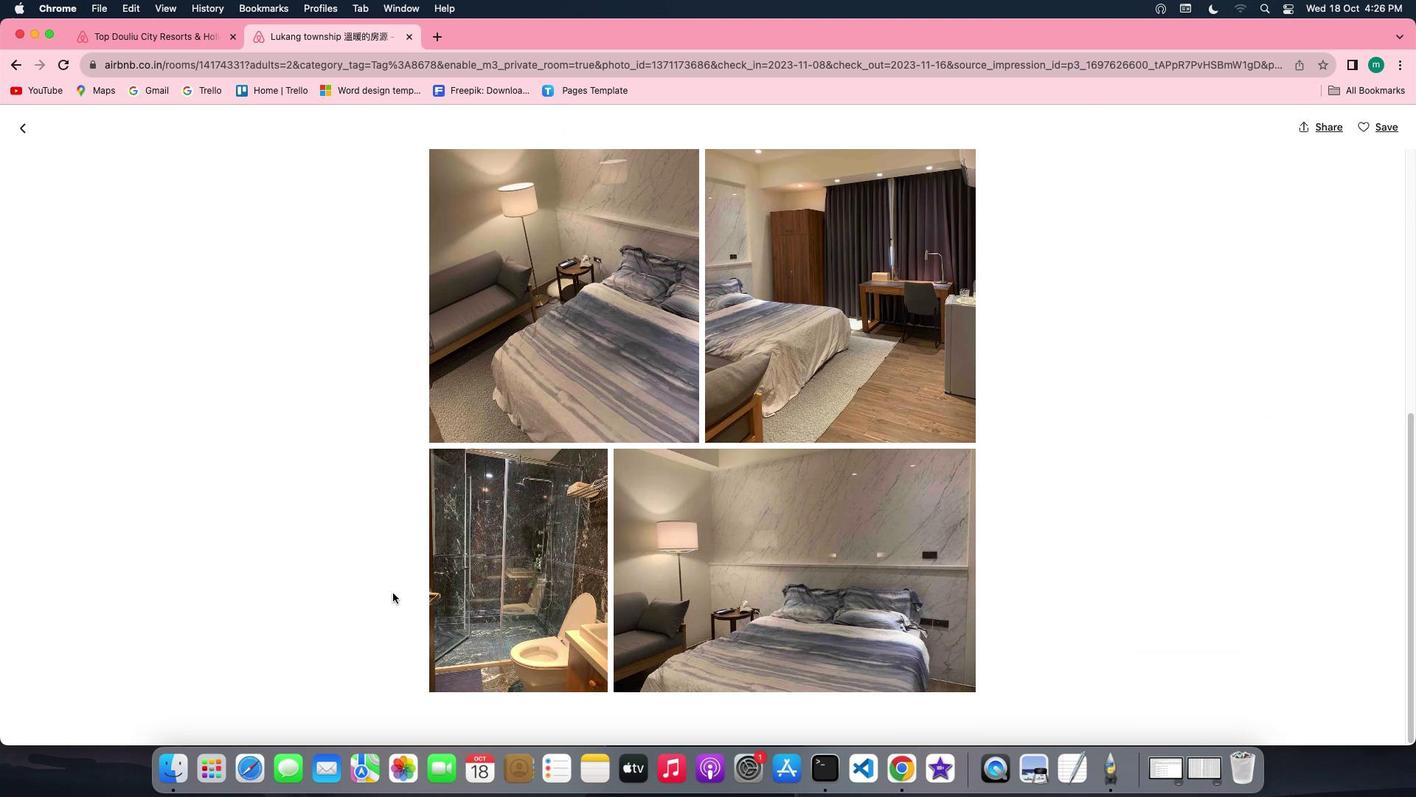 
Action: Mouse scrolled (392, 593) with delta (0, 0)
Screenshot: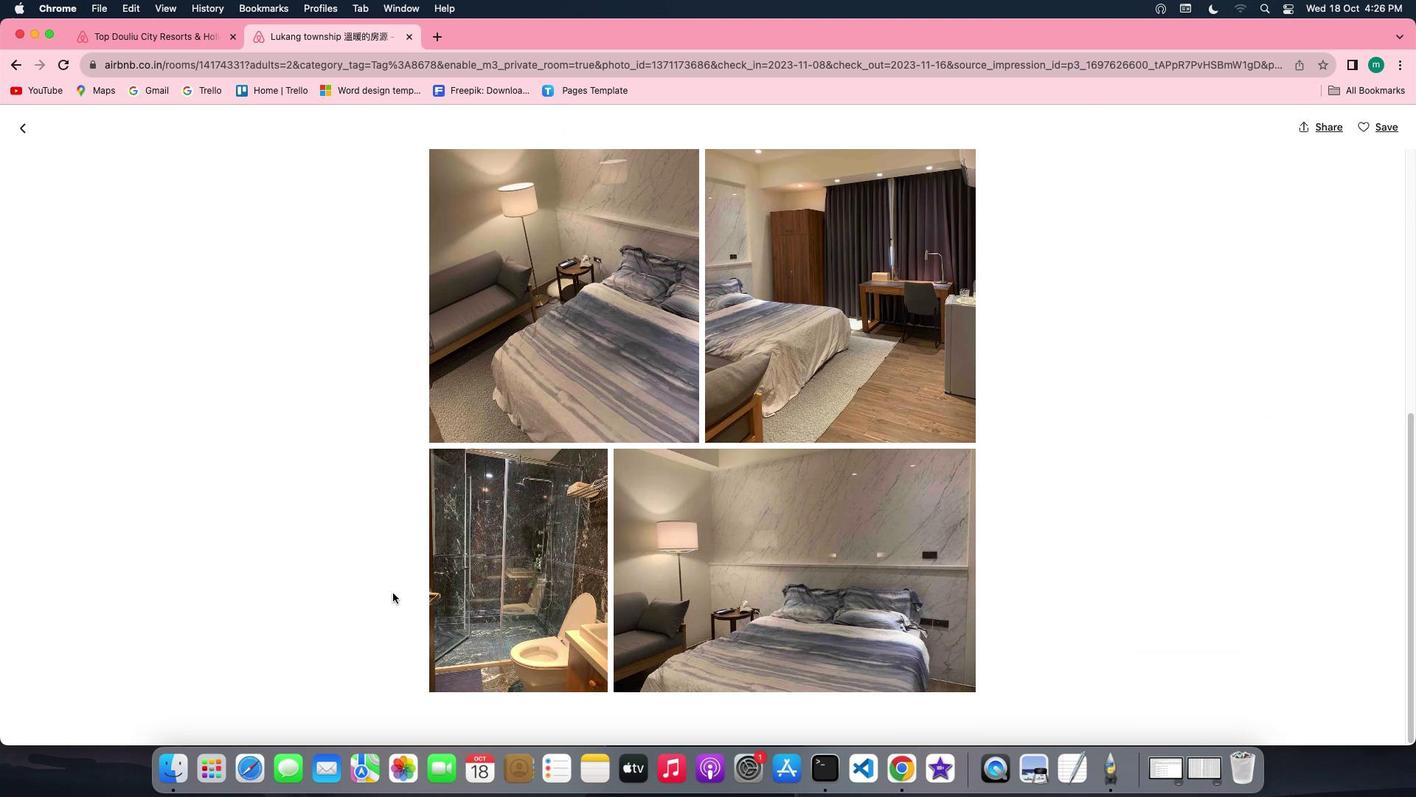 
Action: Mouse scrolled (392, 593) with delta (0, -2)
Screenshot: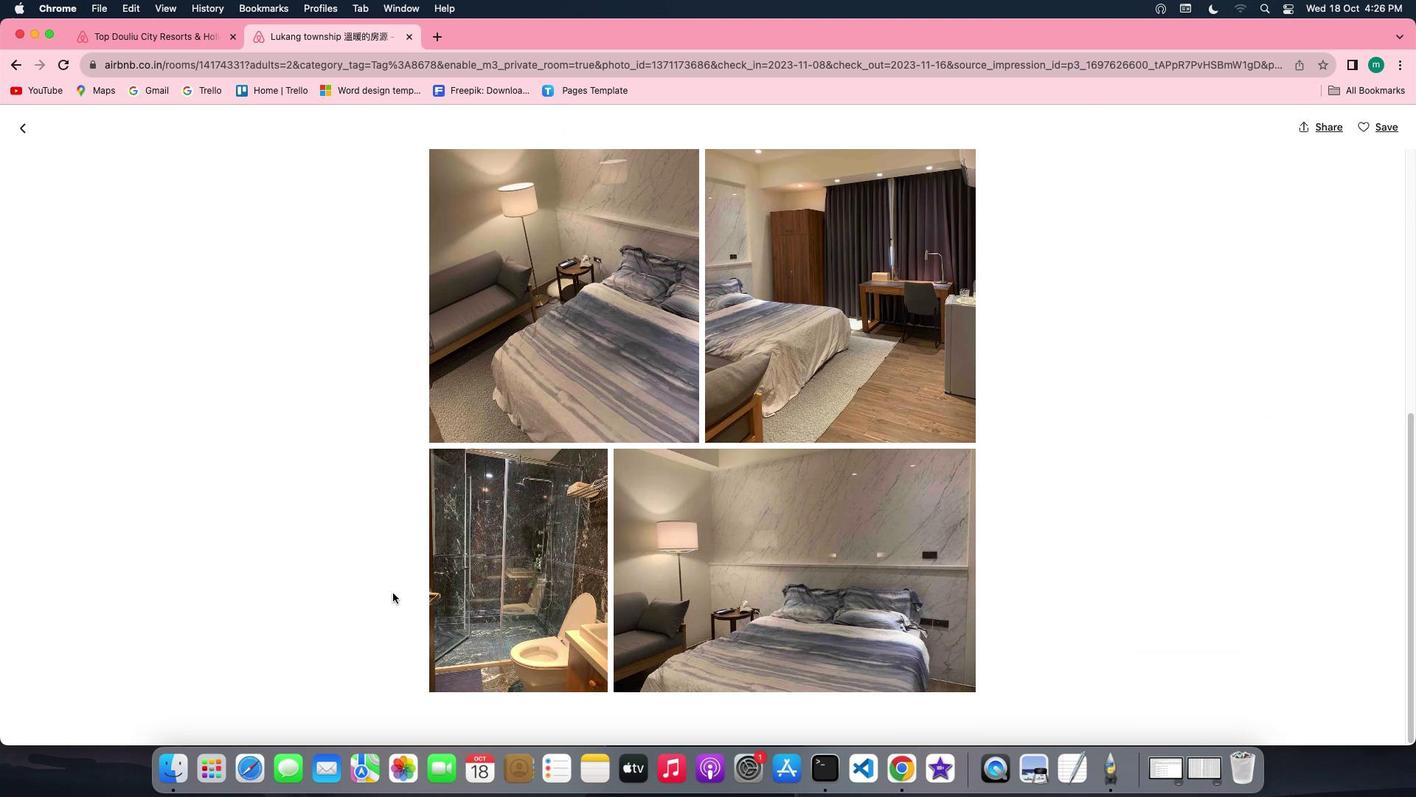 
Action: Mouse scrolled (392, 593) with delta (0, -2)
Screenshot: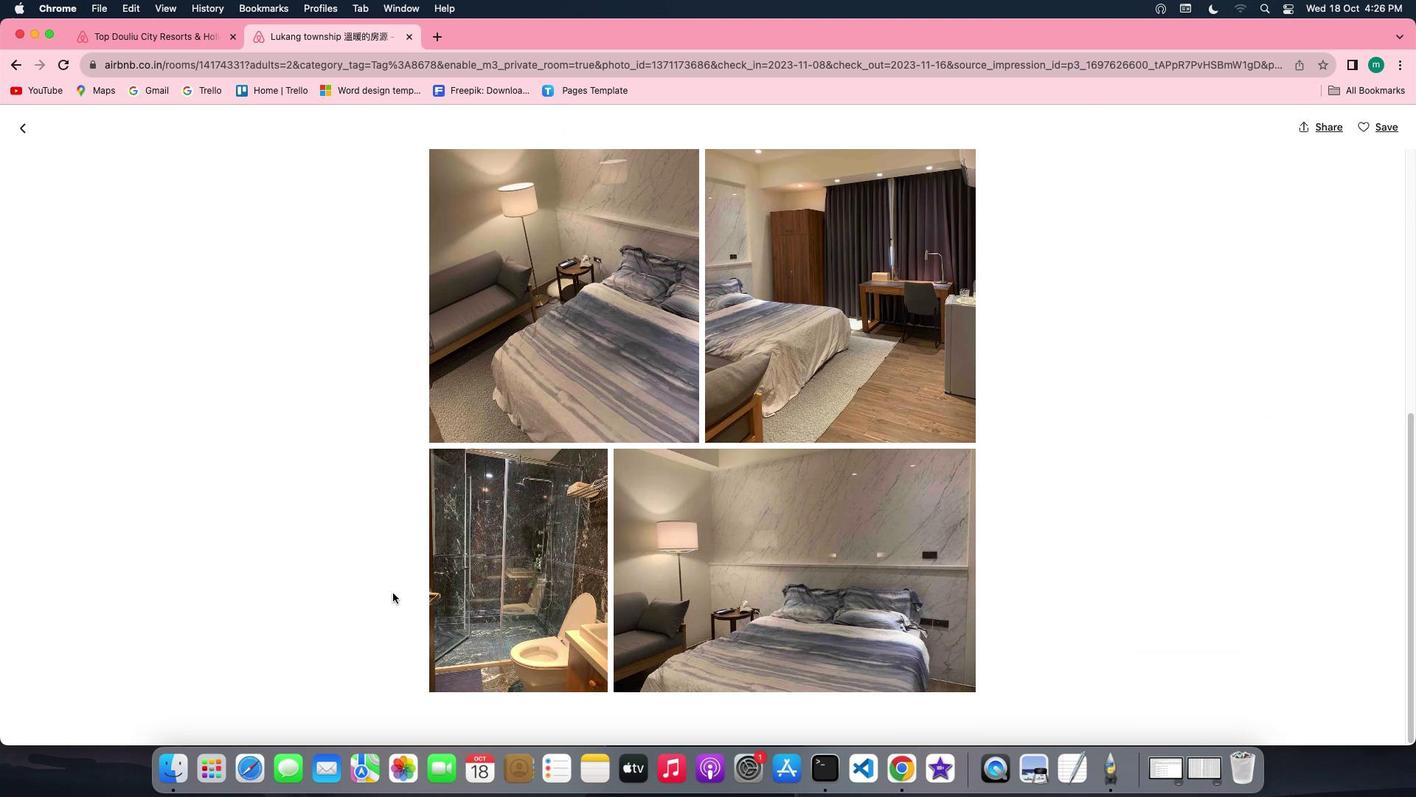 
Action: Mouse scrolled (392, 593) with delta (0, 0)
Screenshot: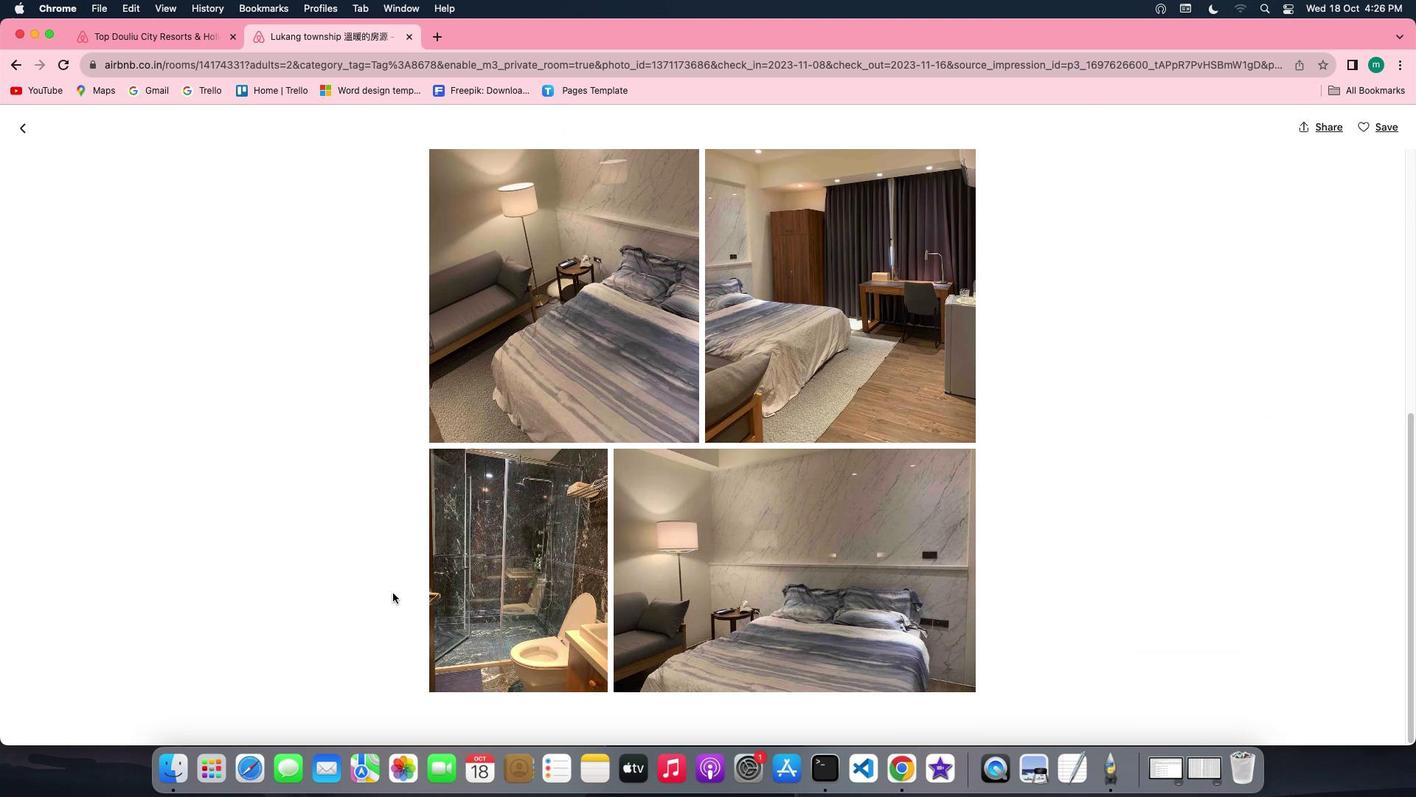 
Action: Mouse moved to (23, 130)
Screenshot: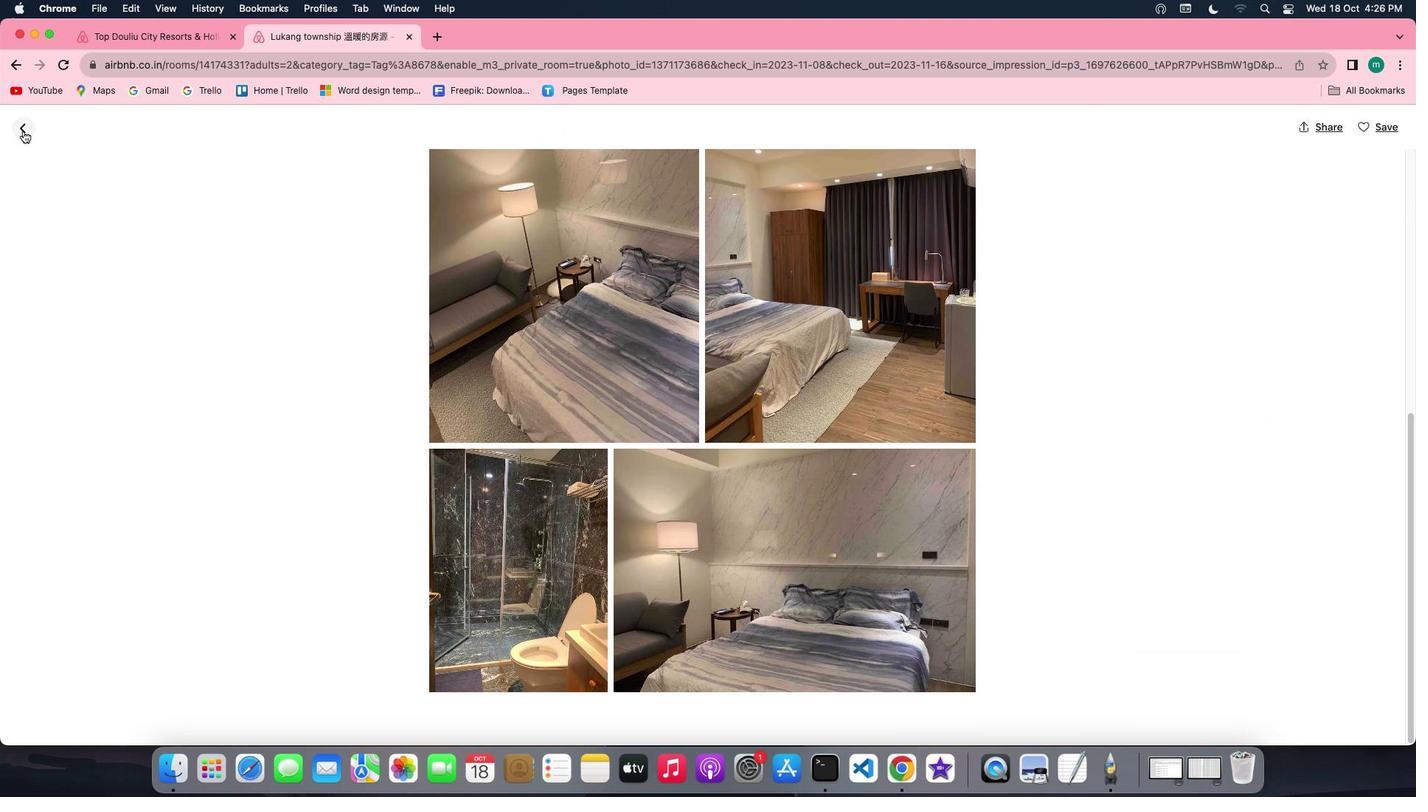 
Action: Mouse pressed left at (23, 130)
Screenshot: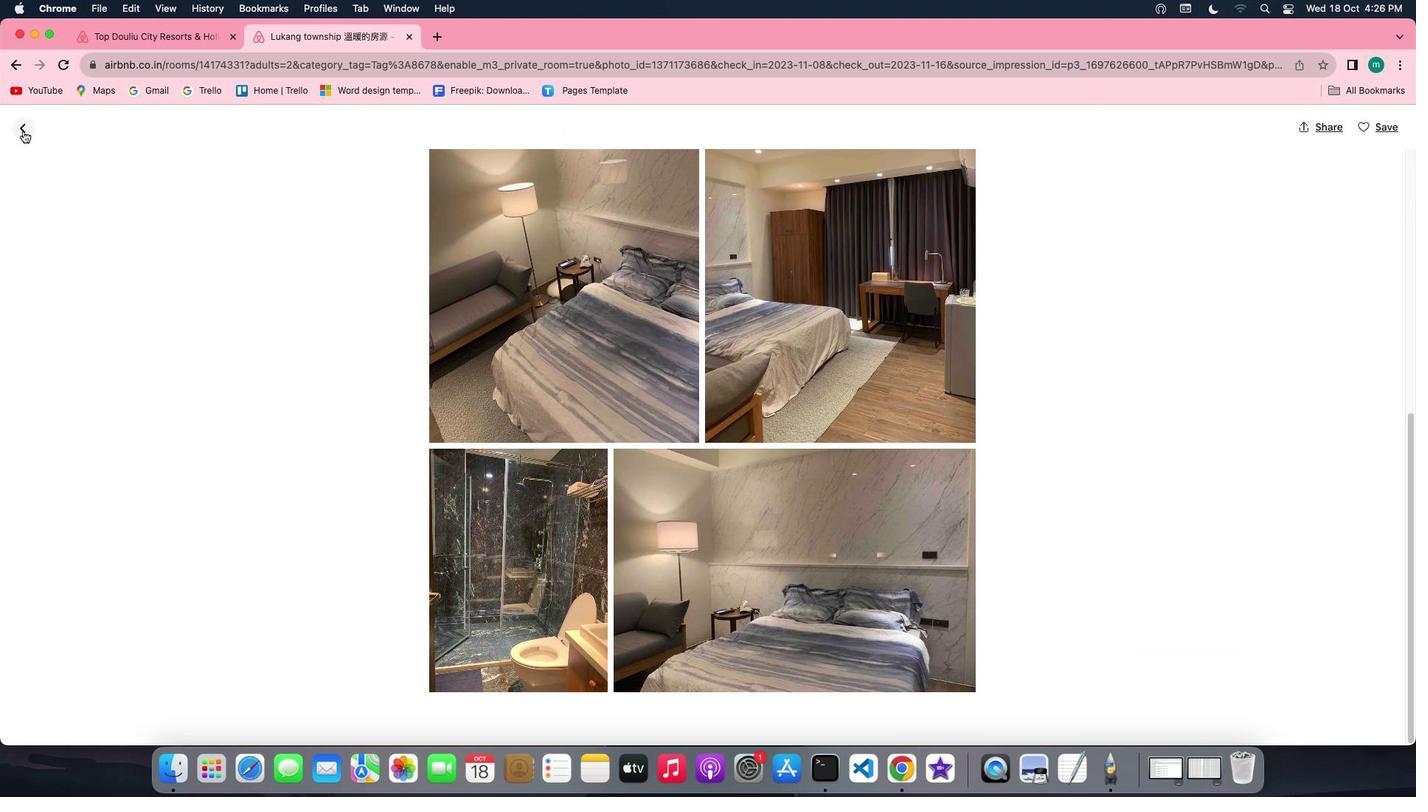 
Action: Mouse moved to (622, 503)
Screenshot: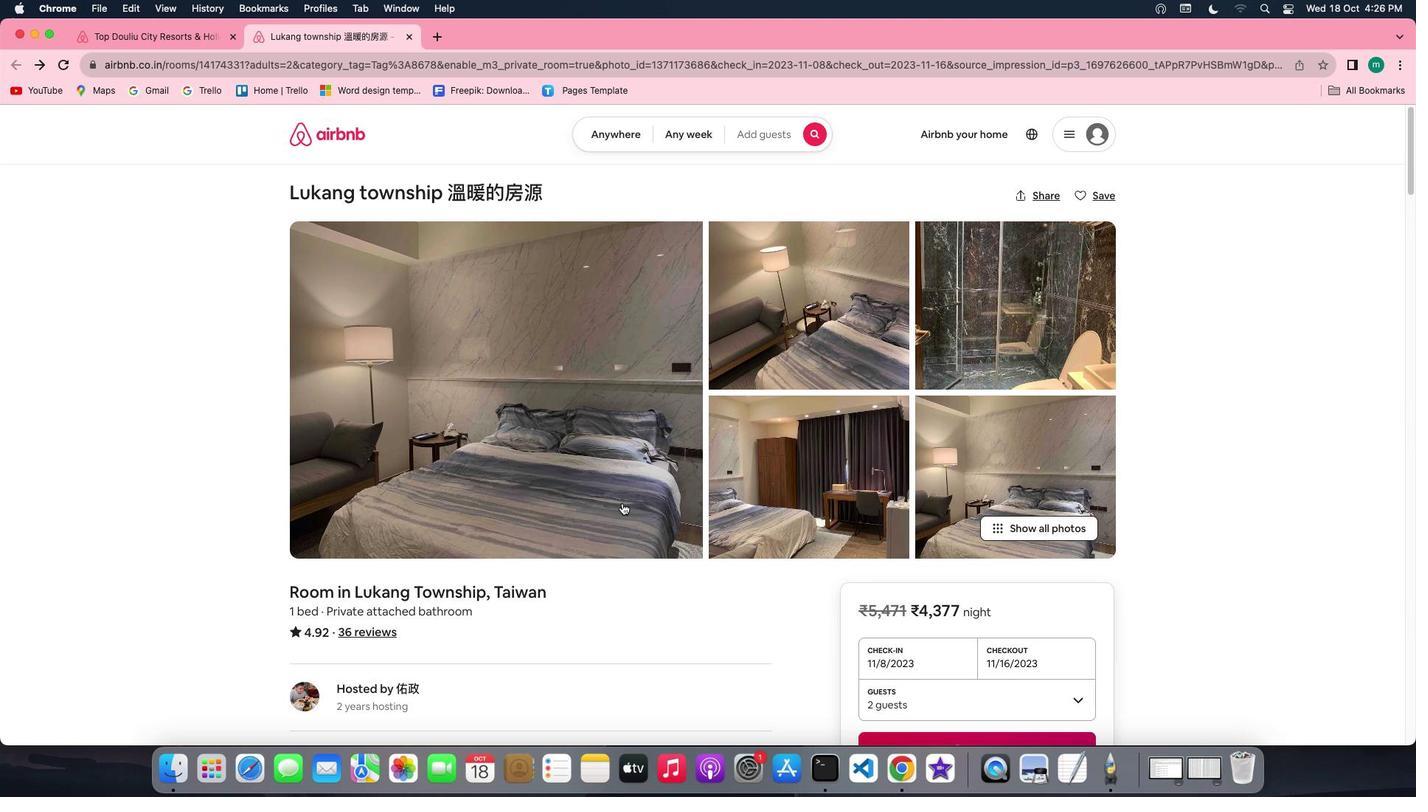 
Action: Mouse scrolled (622, 503) with delta (0, 0)
Screenshot: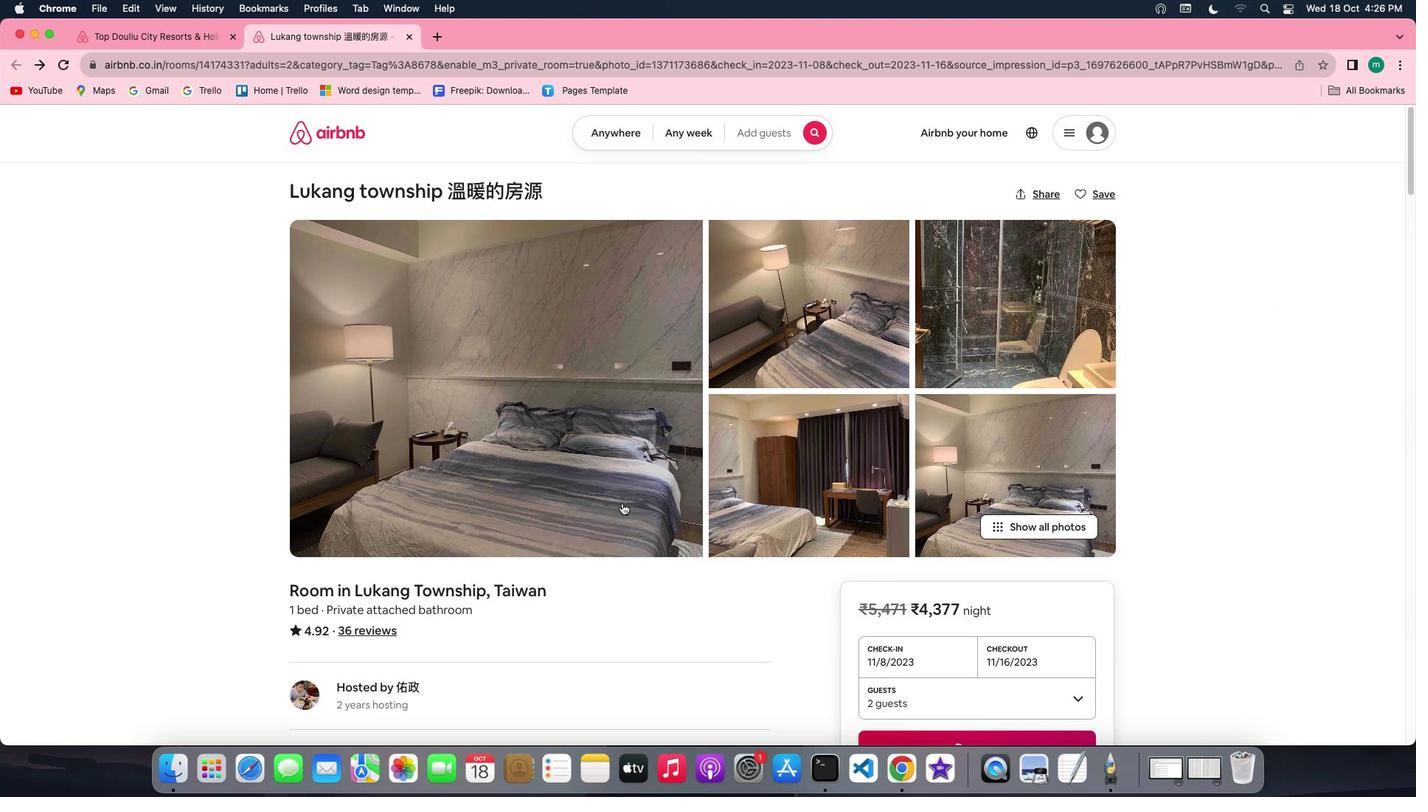 
Action: Mouse scrolled (622, 503) with delta (0, 0)
Screenshot: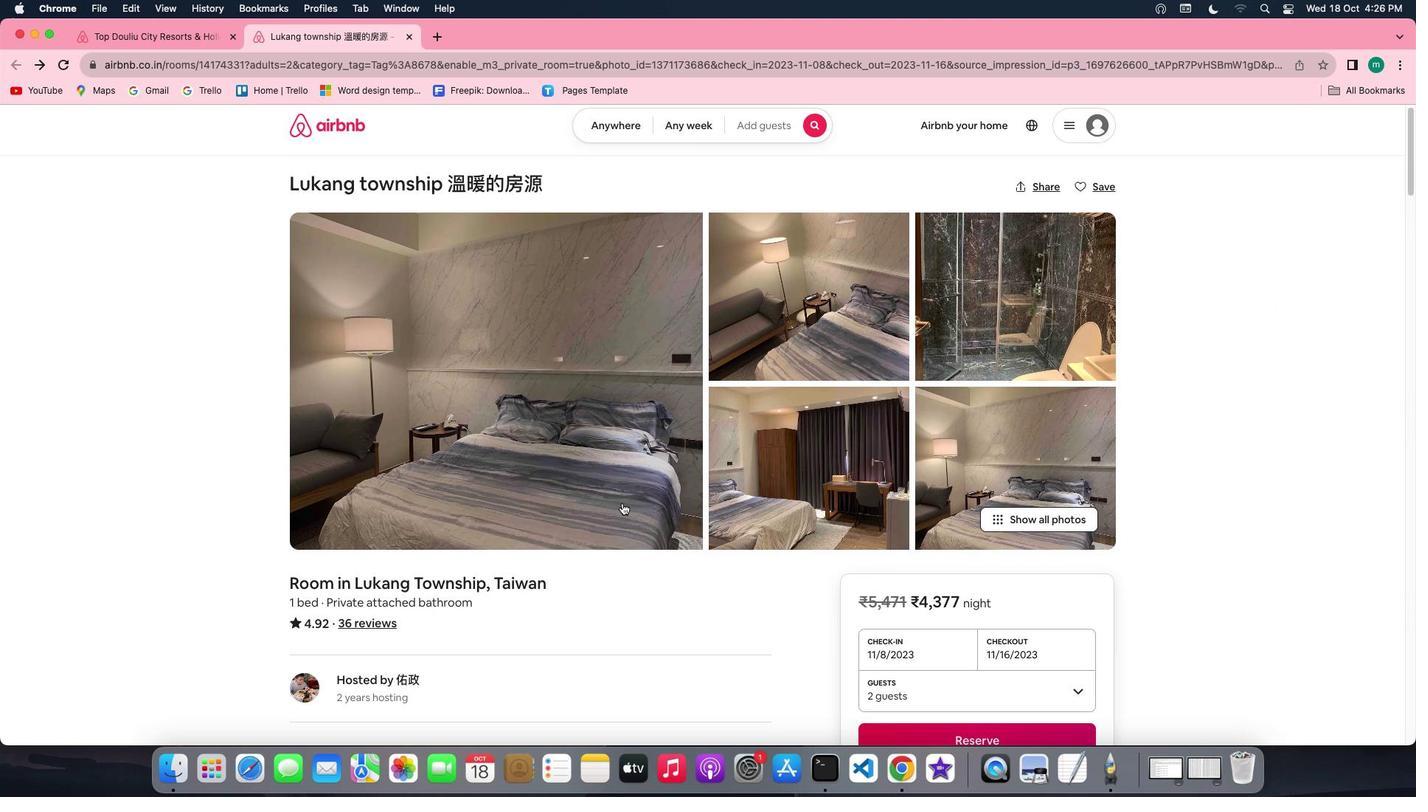 
Action: Mouse scrolled (622, 503) with delta (0, -2)
Screenshot: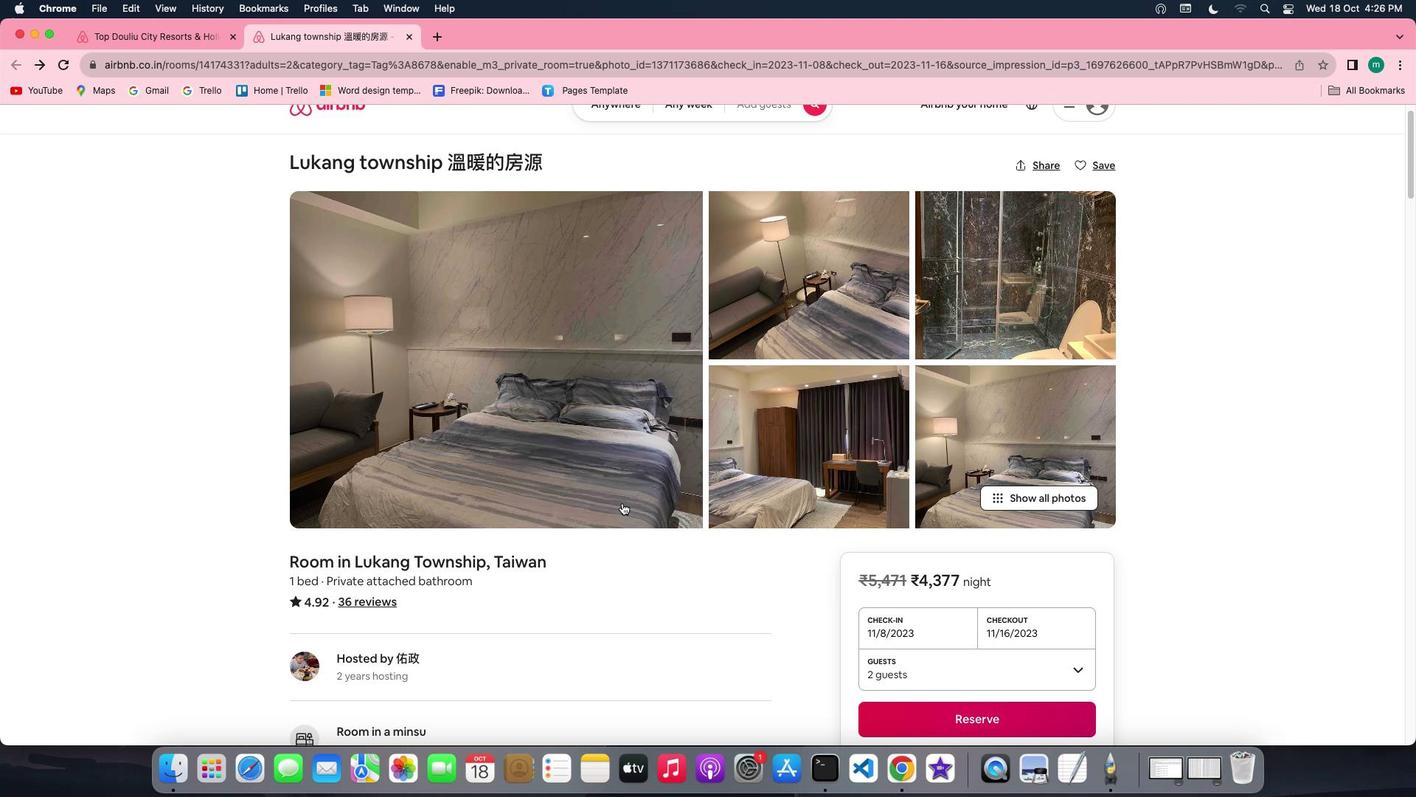 
Action: Mouse scrolled (622, 503) with delta (0, -2)
Screenshot: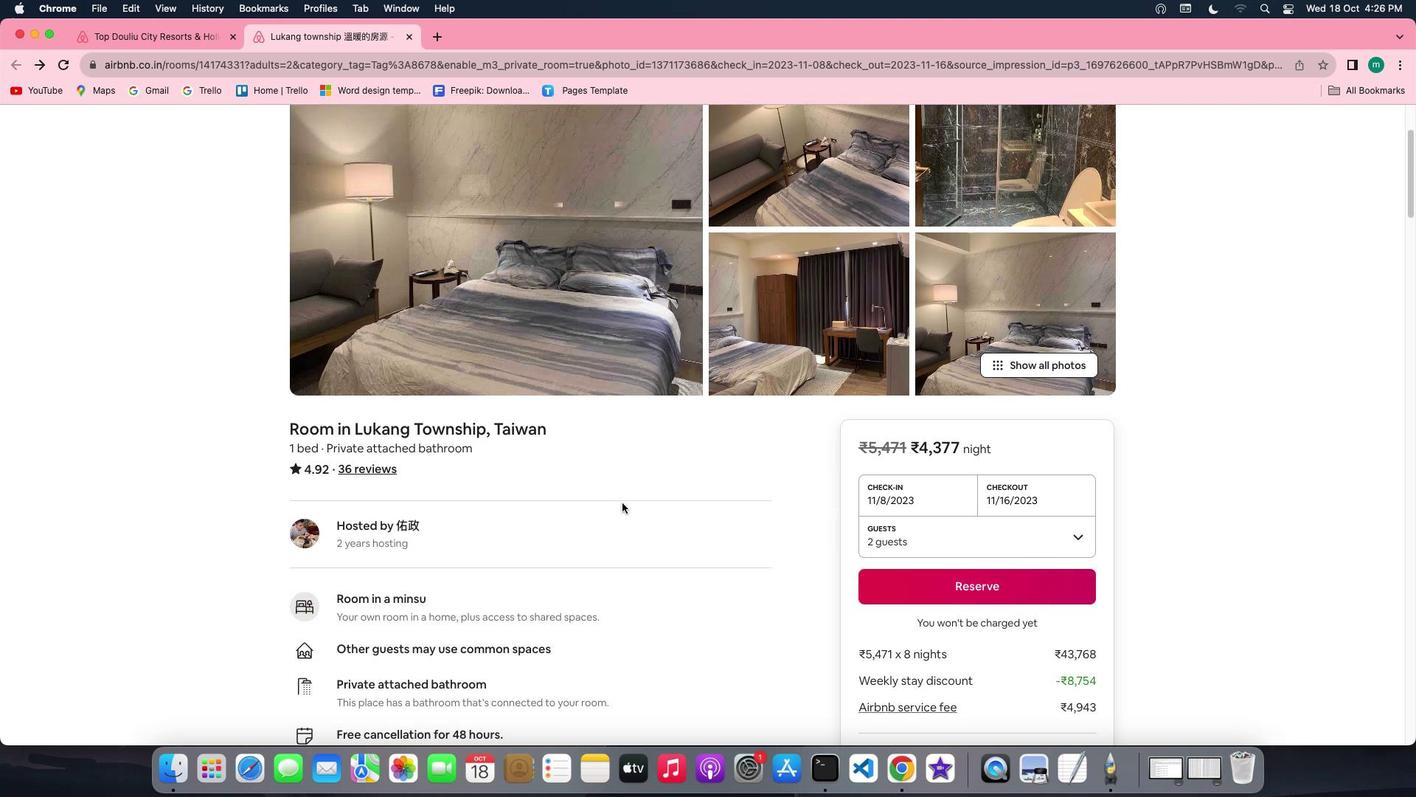 
Action: Mouse scrolled (622, 503) with delta (0, -2)
Screenshot: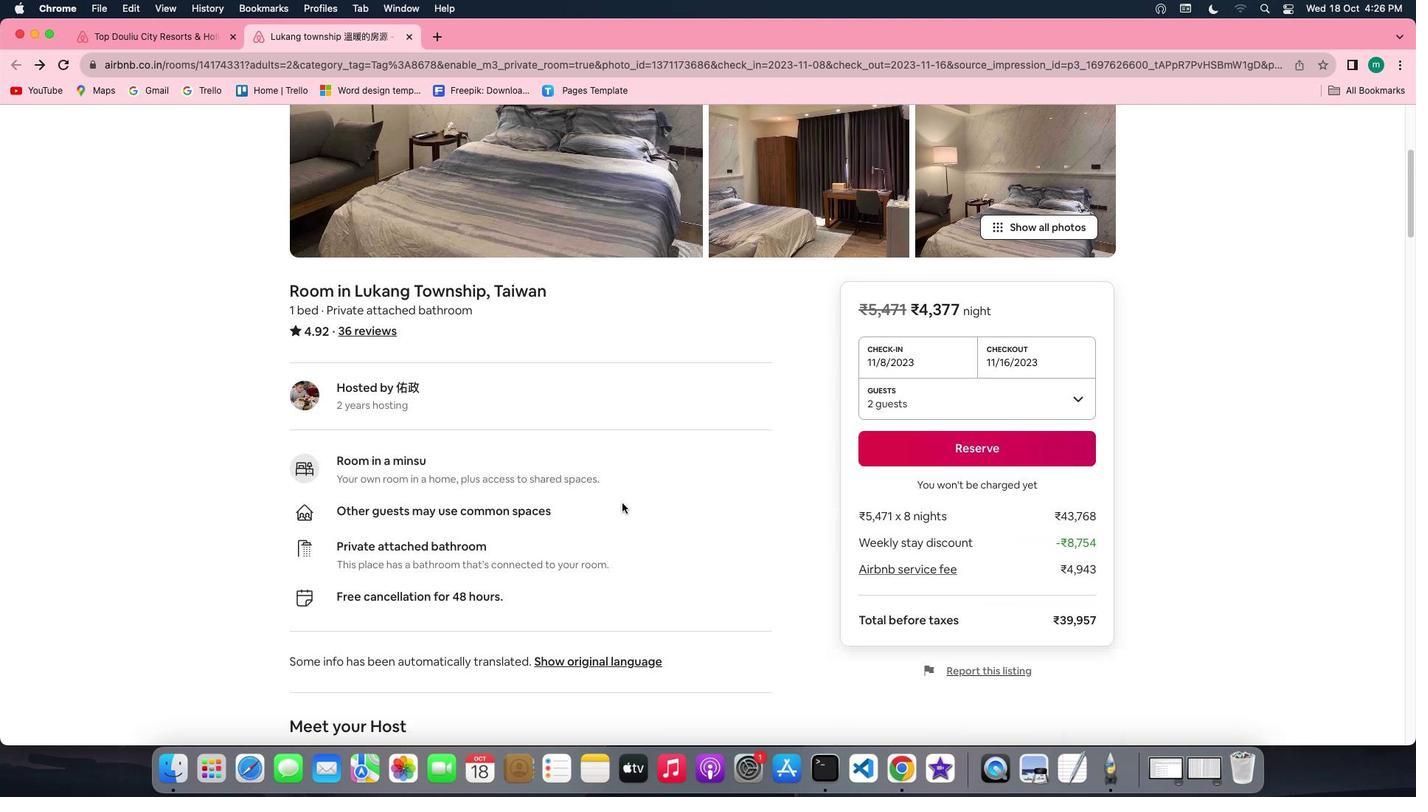 
Action: Mouse scrolled (622, 503) with delta (0, 0)
Screenshot: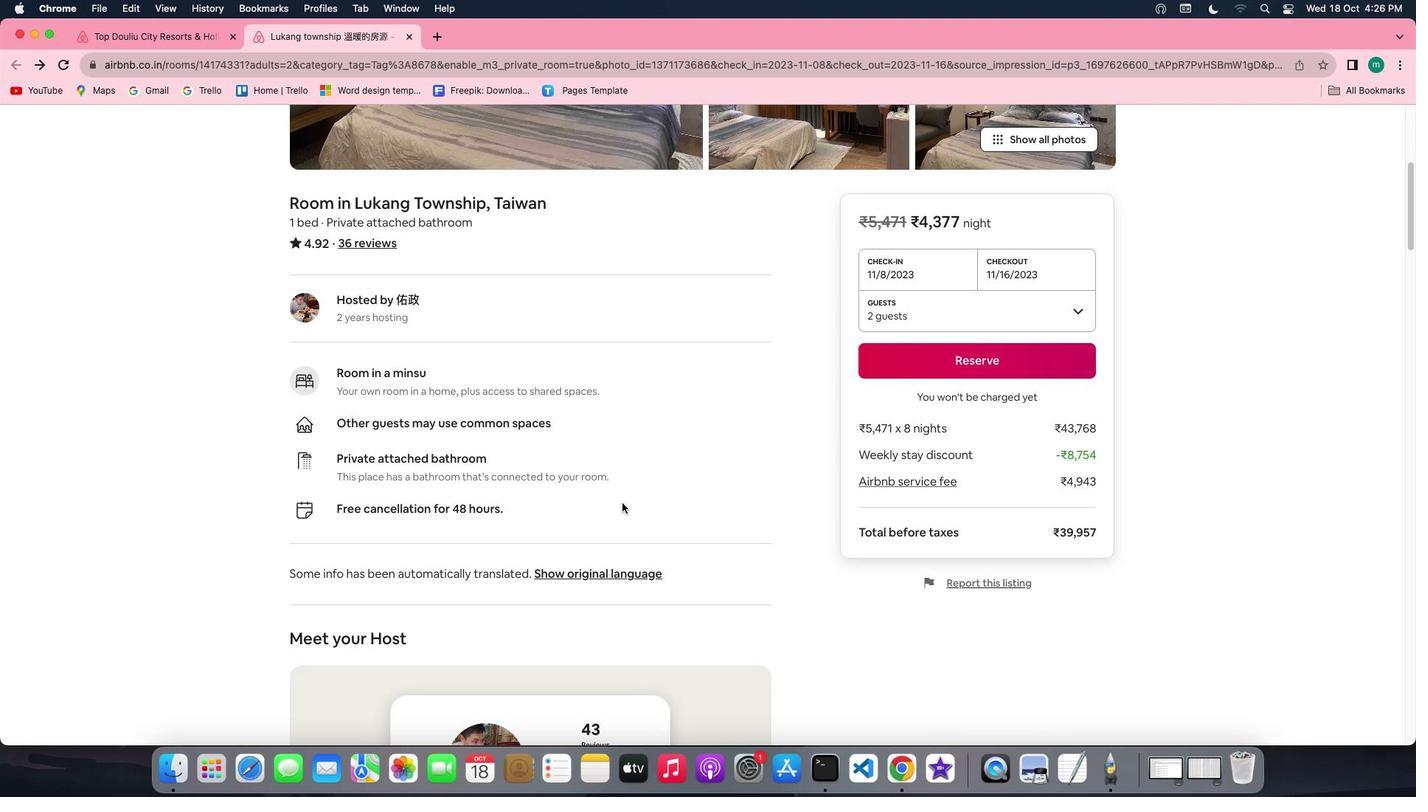 
Action: Mouse scrolled (622, 503) with delta (0, 0)
Screenshot: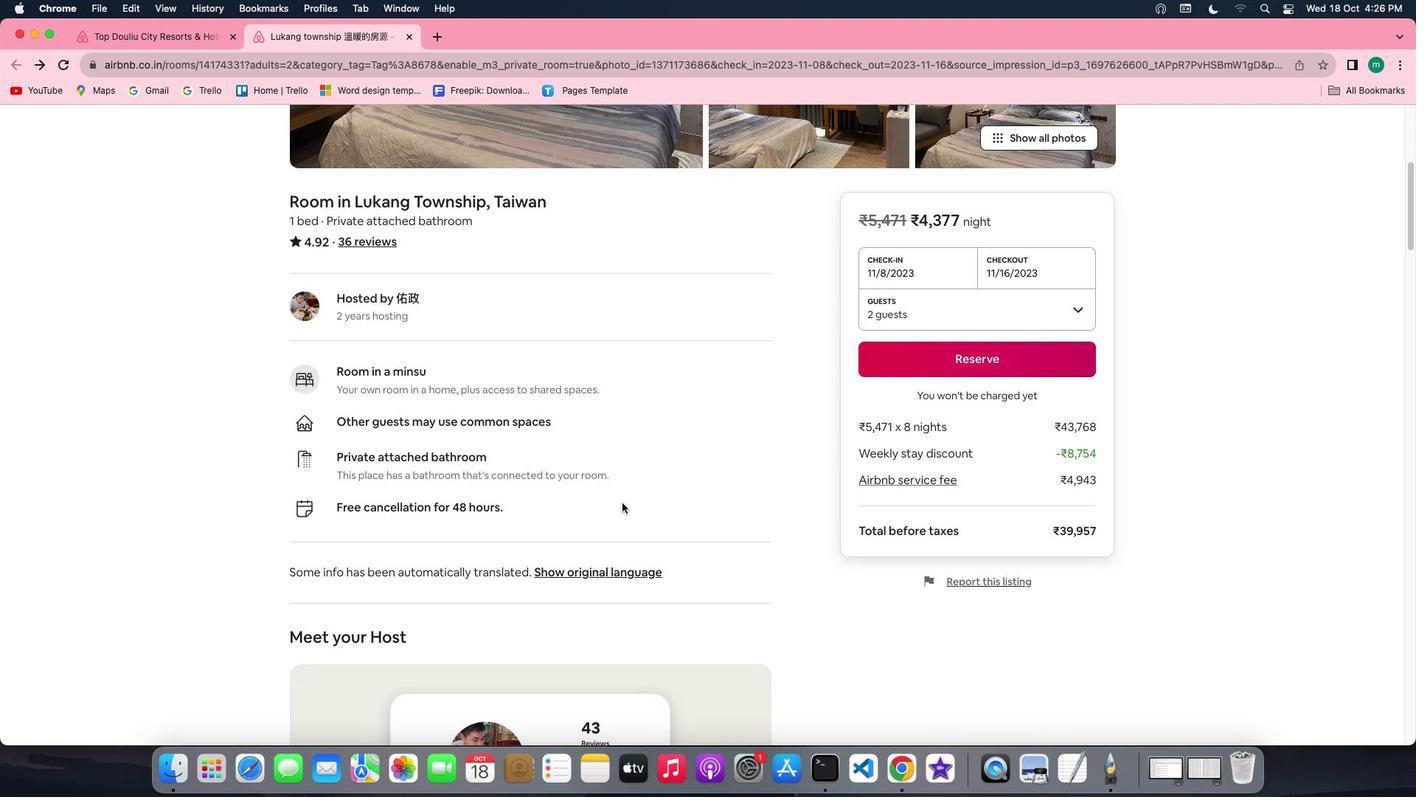 
Action: Mouse scrolled (622, 503) with delta (0, -1)
Screenshot: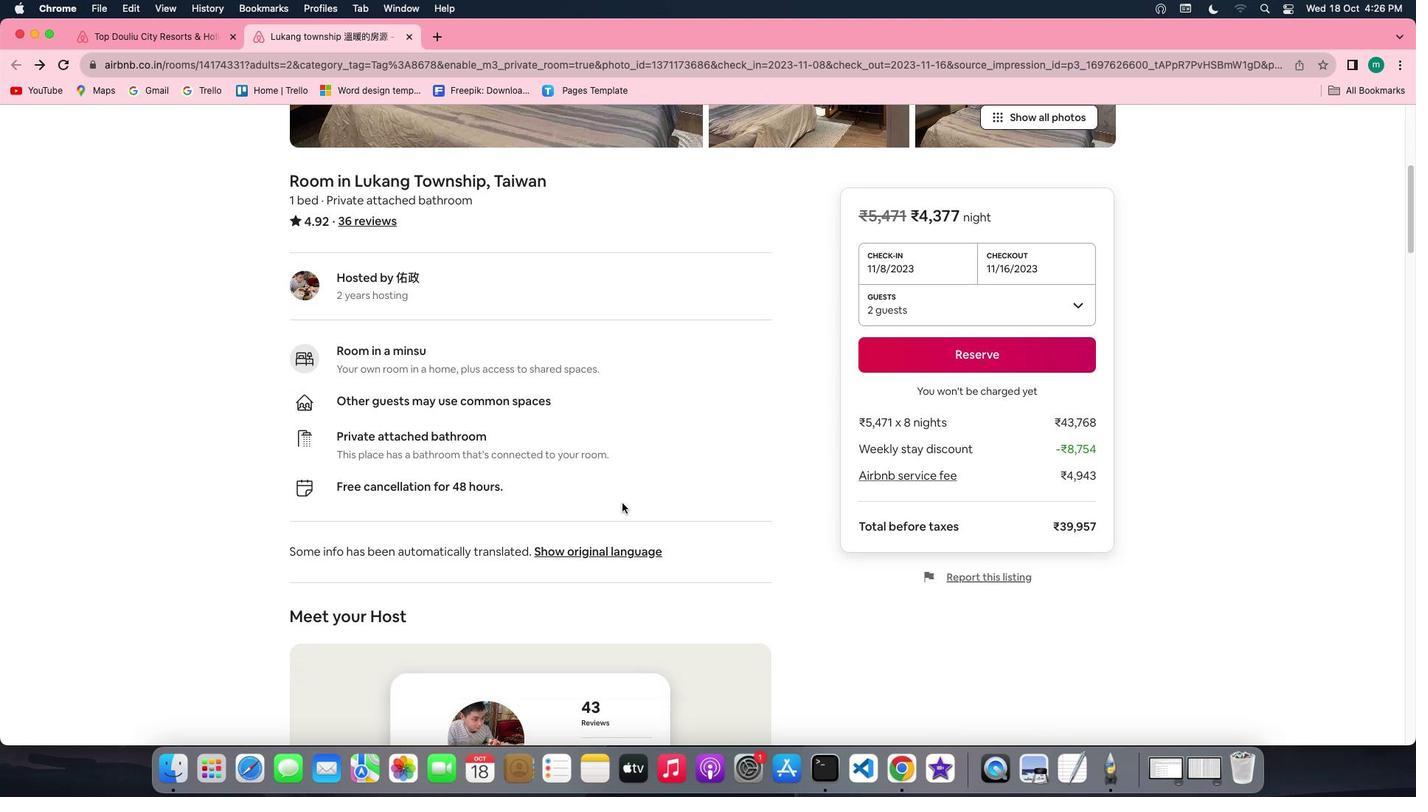 
Action: Mouse scrolled (622, 503) with delta (0, -2)
Screenshot: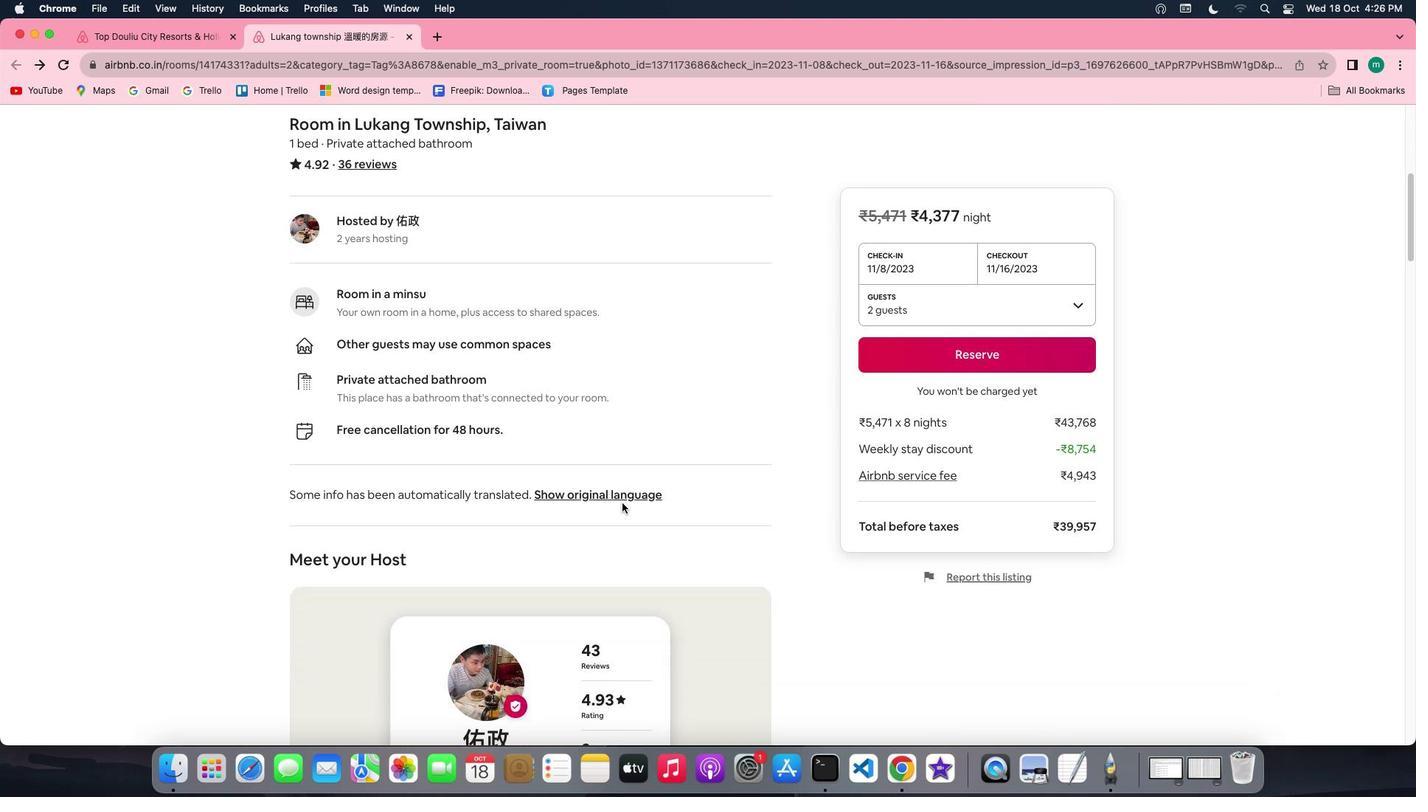 
Action: Mouse scrolled (622, 503) with delta (0, 0)
Screenshot: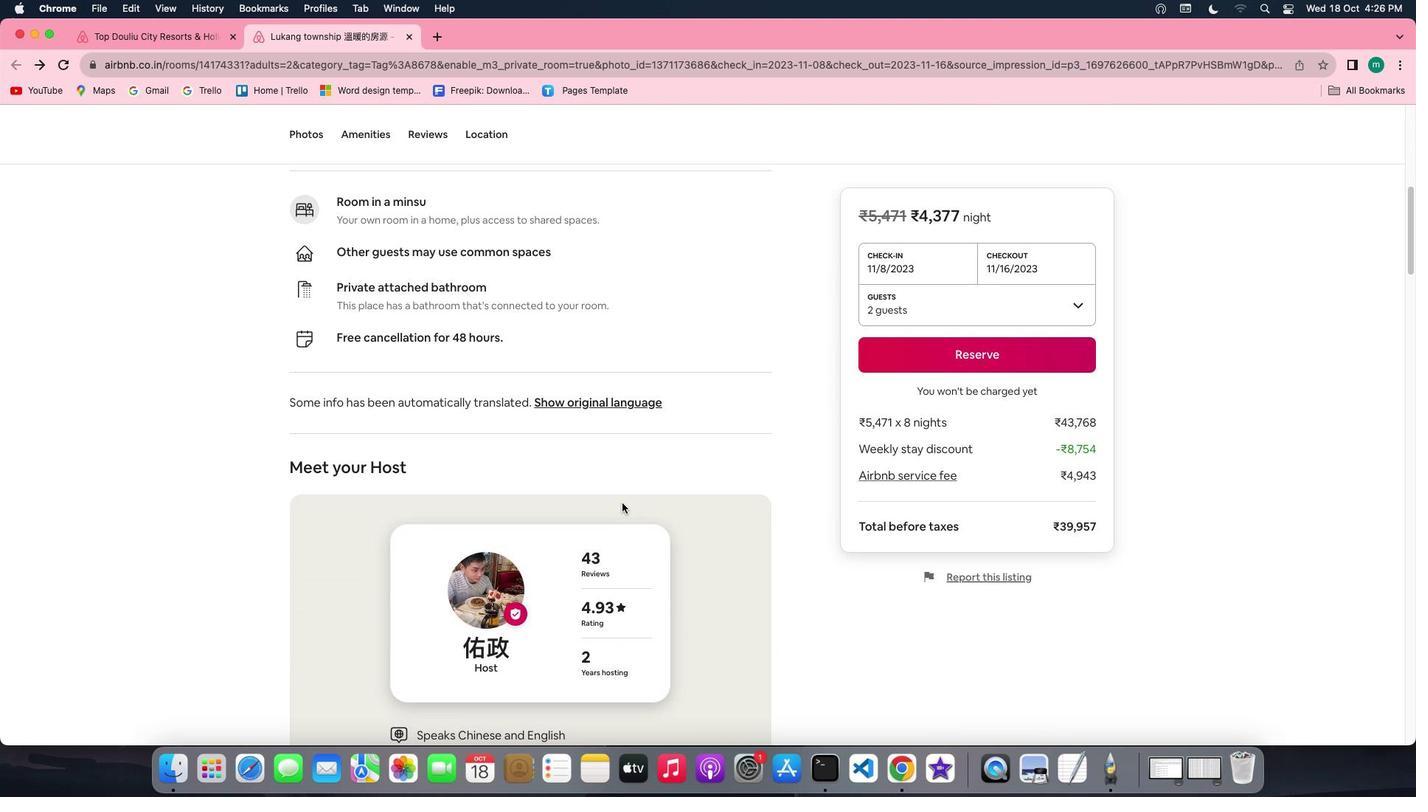 
Action: Mouse scrolled (622, 503) with delta (0, 0)
Screenshot: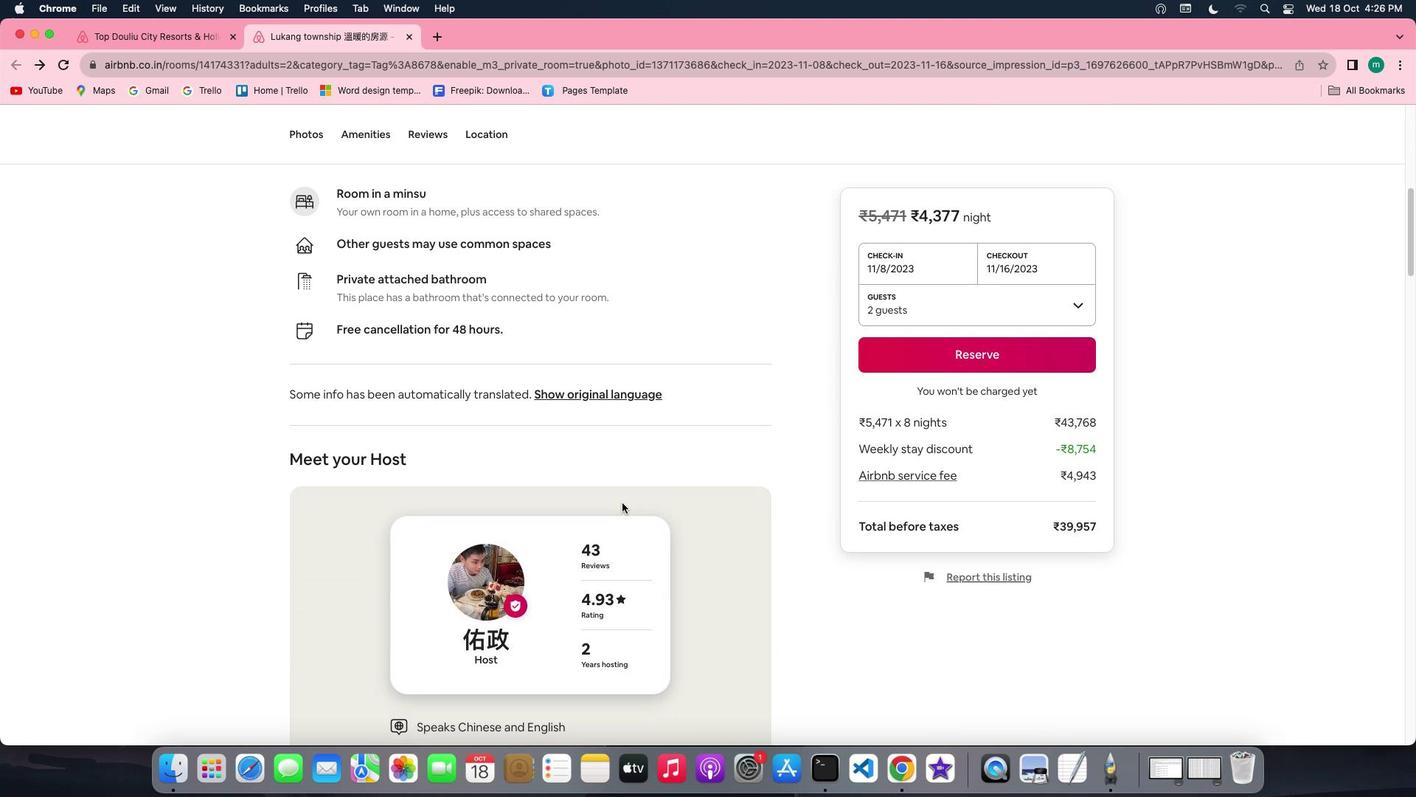 
Action: Mouse scrolled (622, 503) with delta (0, 0)
Screenshot: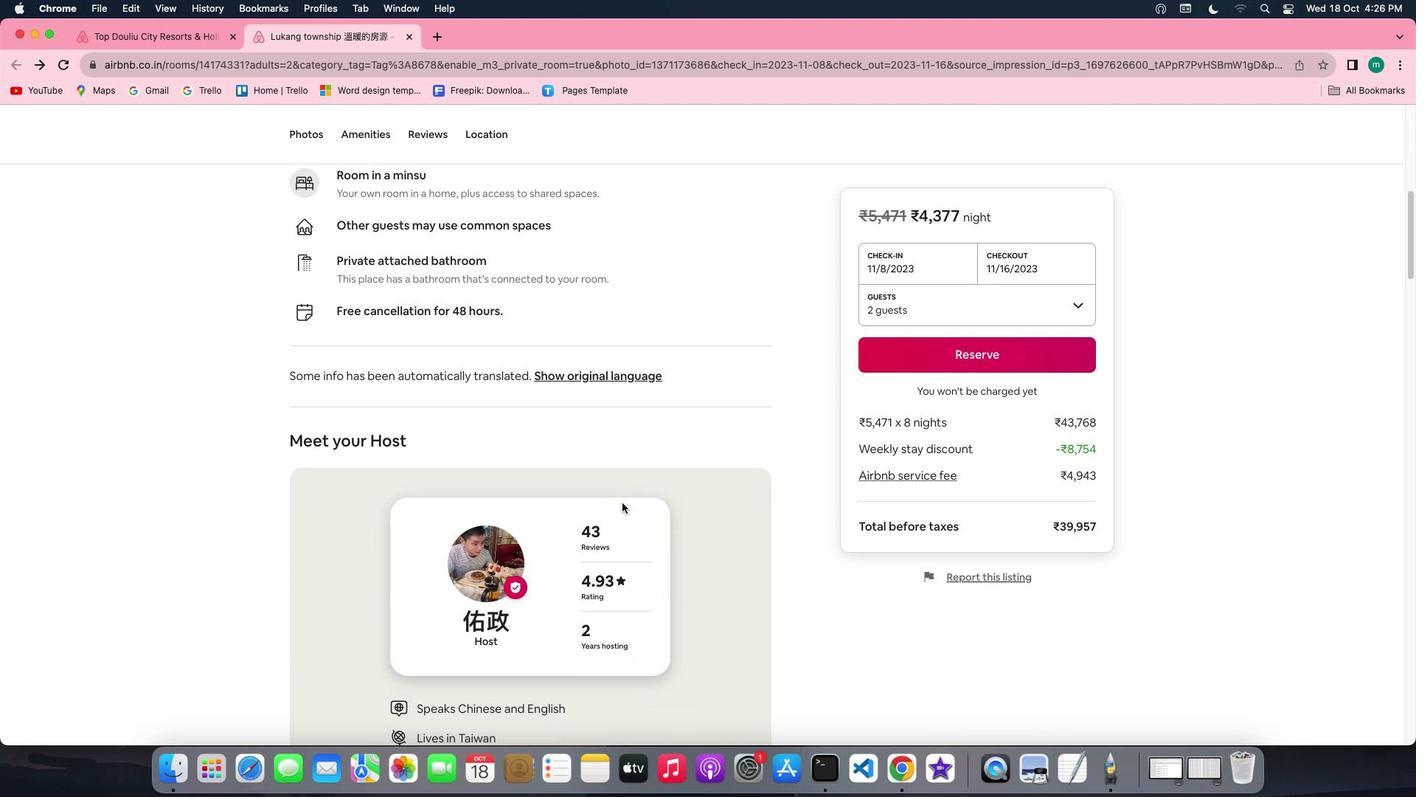 
Action: Mouse scrolled (622, 503) with delta (0, -1)
Screenshot: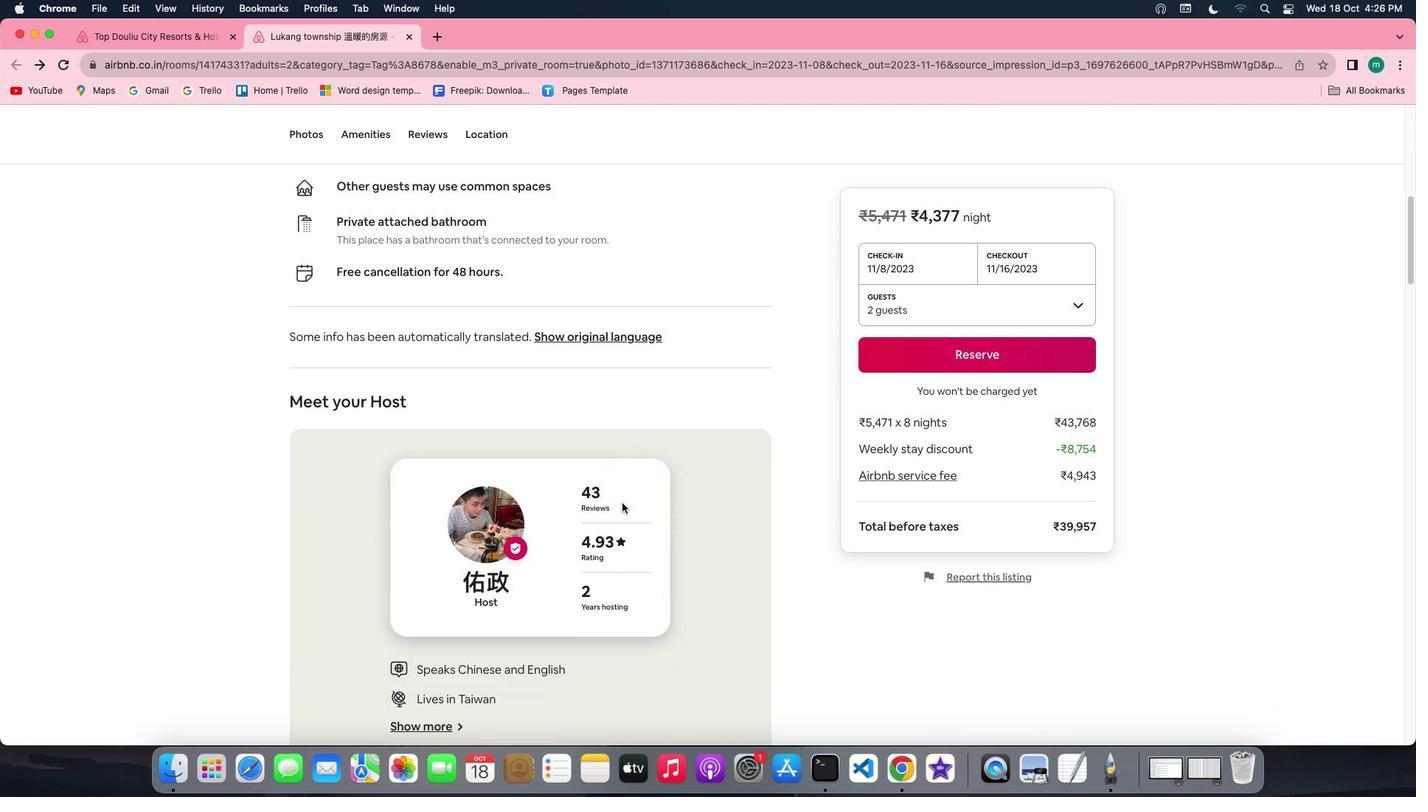 
Action: Mouse scrolled (622, 503) with delta (0, 0)
Screenshot: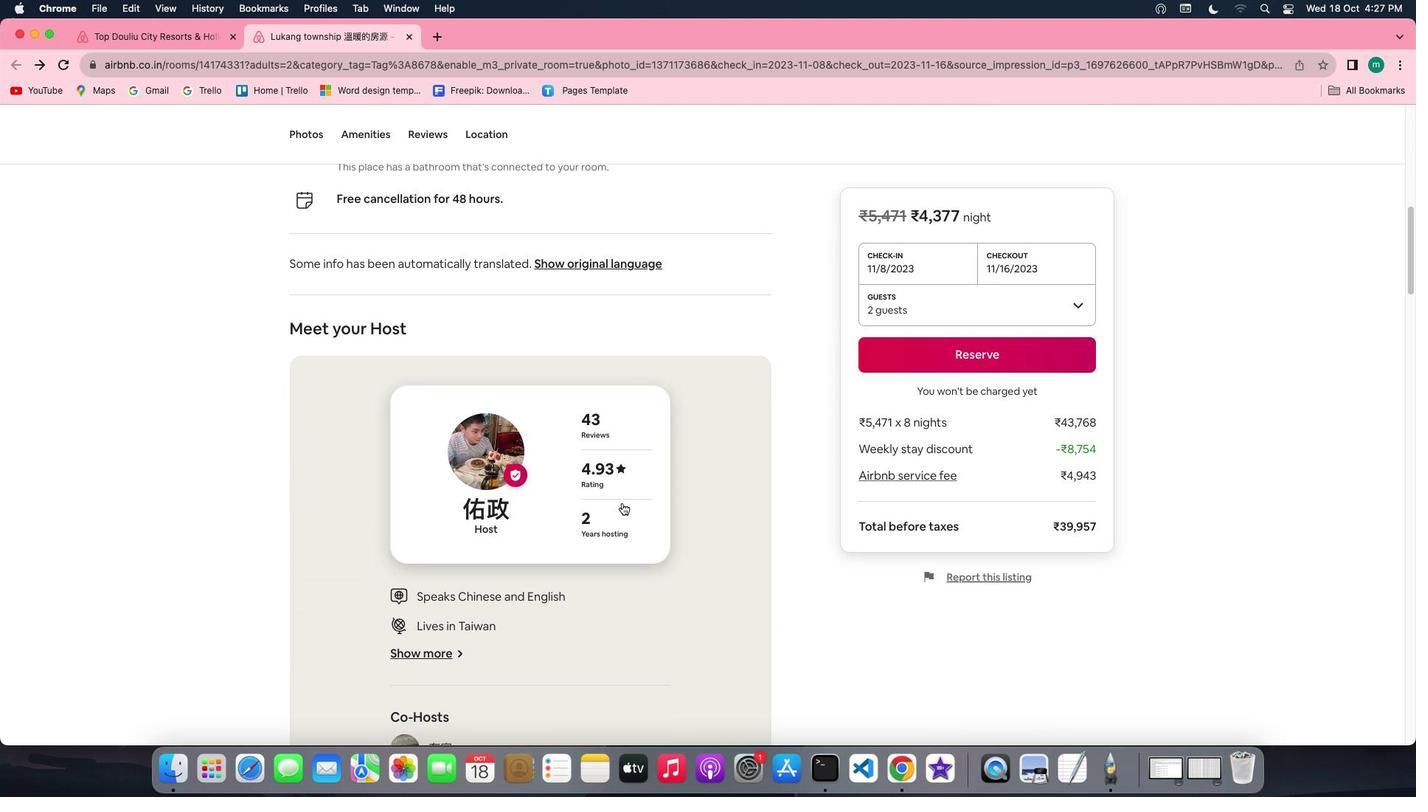 
Action: Mouse scrolled (622, 503) with delta (0, 0)
Screenshot: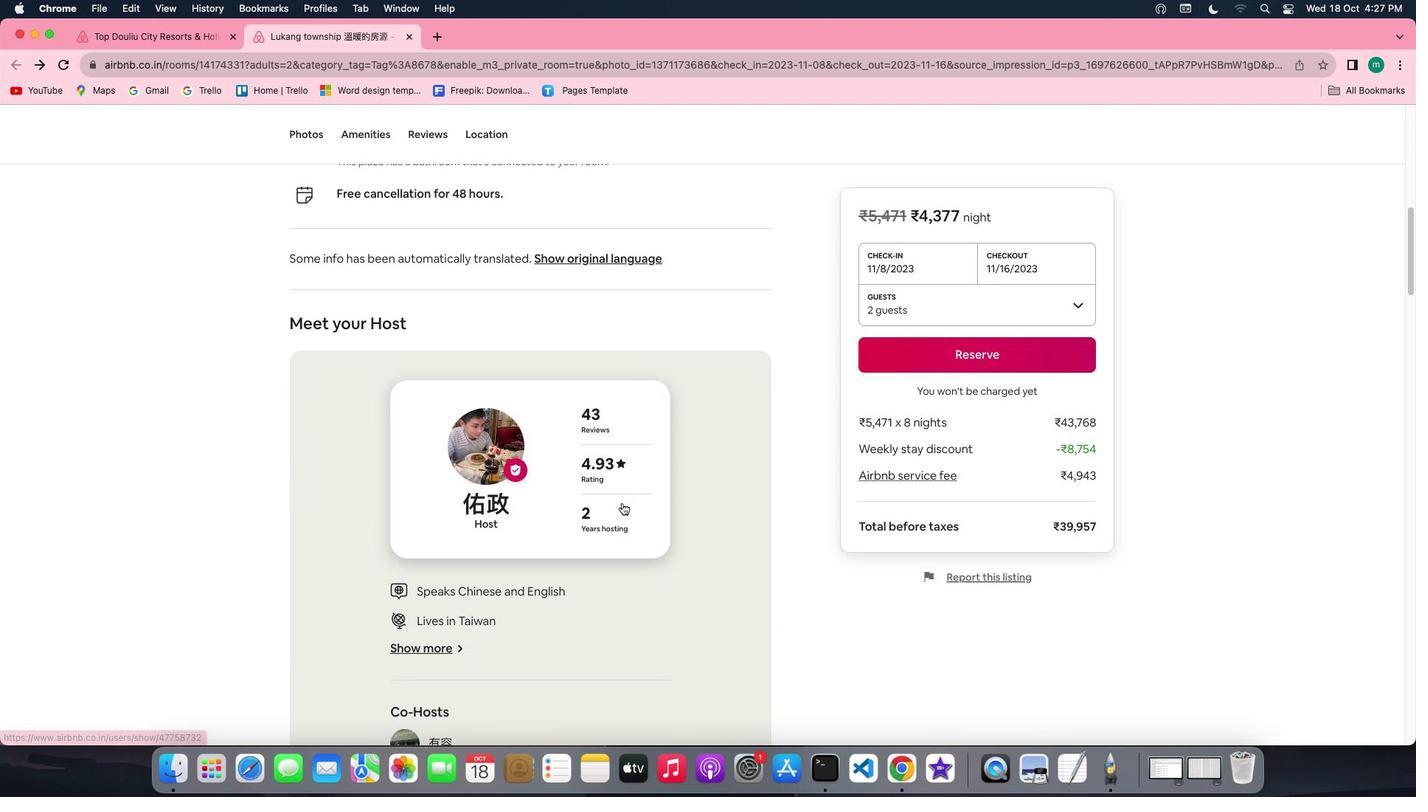 
Action: Mouse scrolled (622, 503) with delta (0, -1)
Screenshot: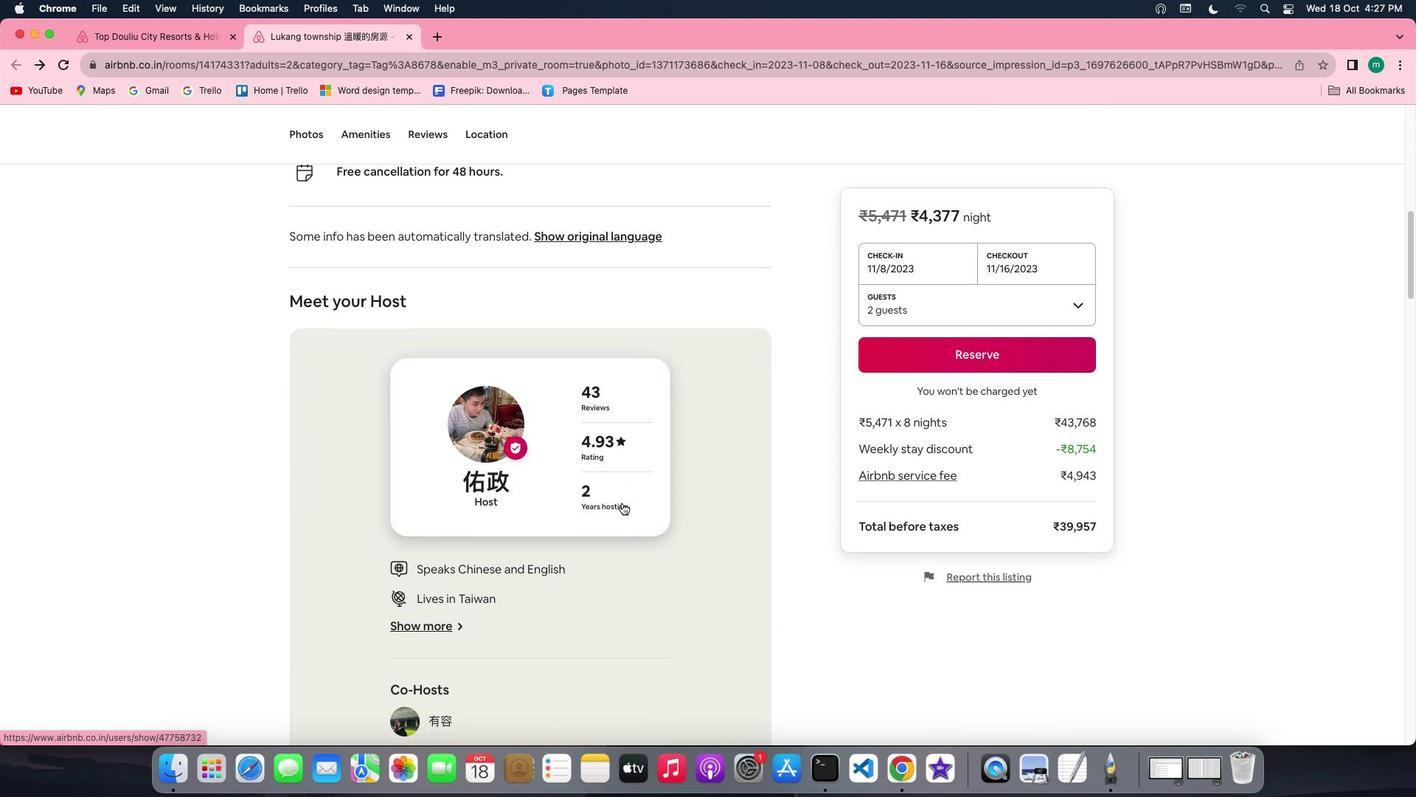 
Action: Mouse scrolled (622, 503) with delta (0, -2)
Screenshot: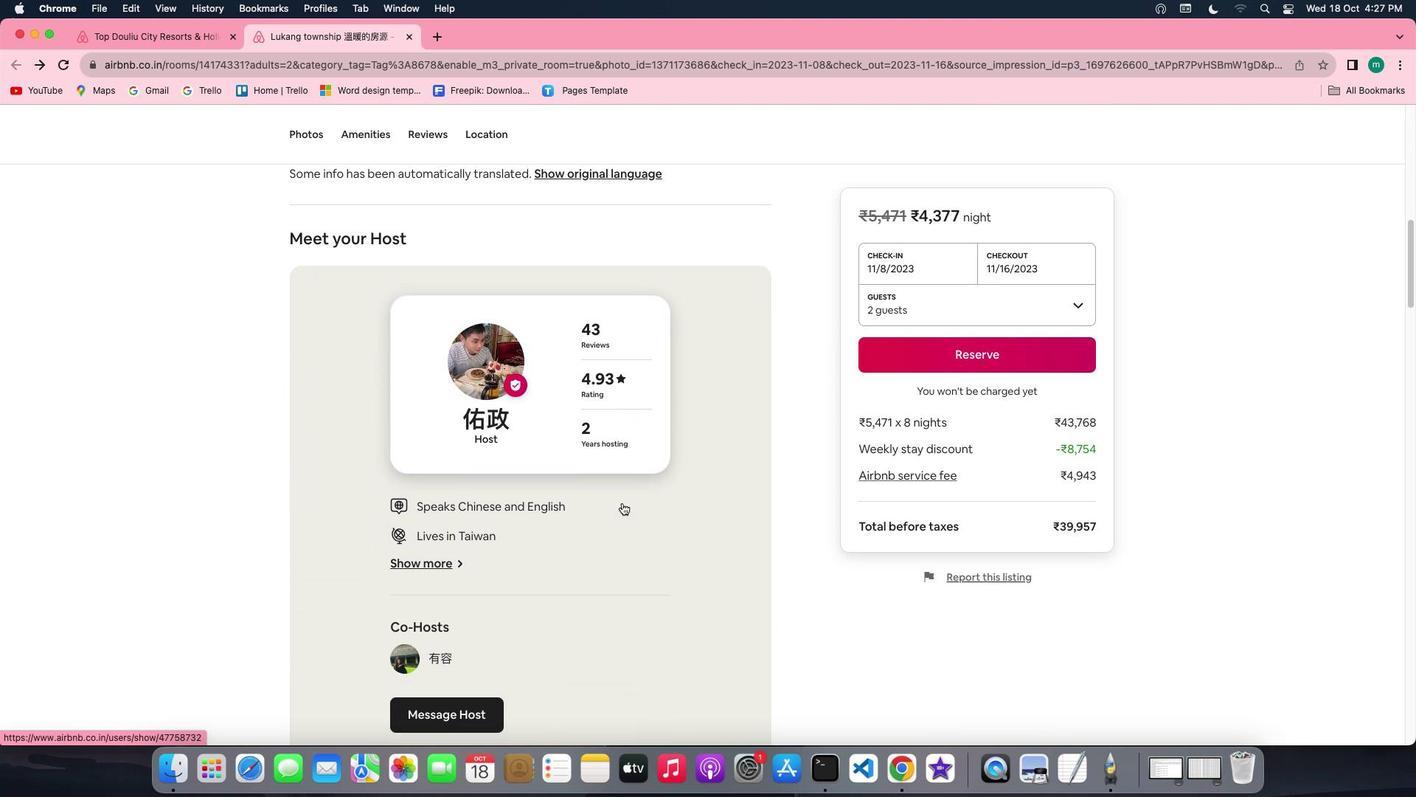 
Action: Mouse scrolled (622, 503) with delta (0, 0)
Screenshot: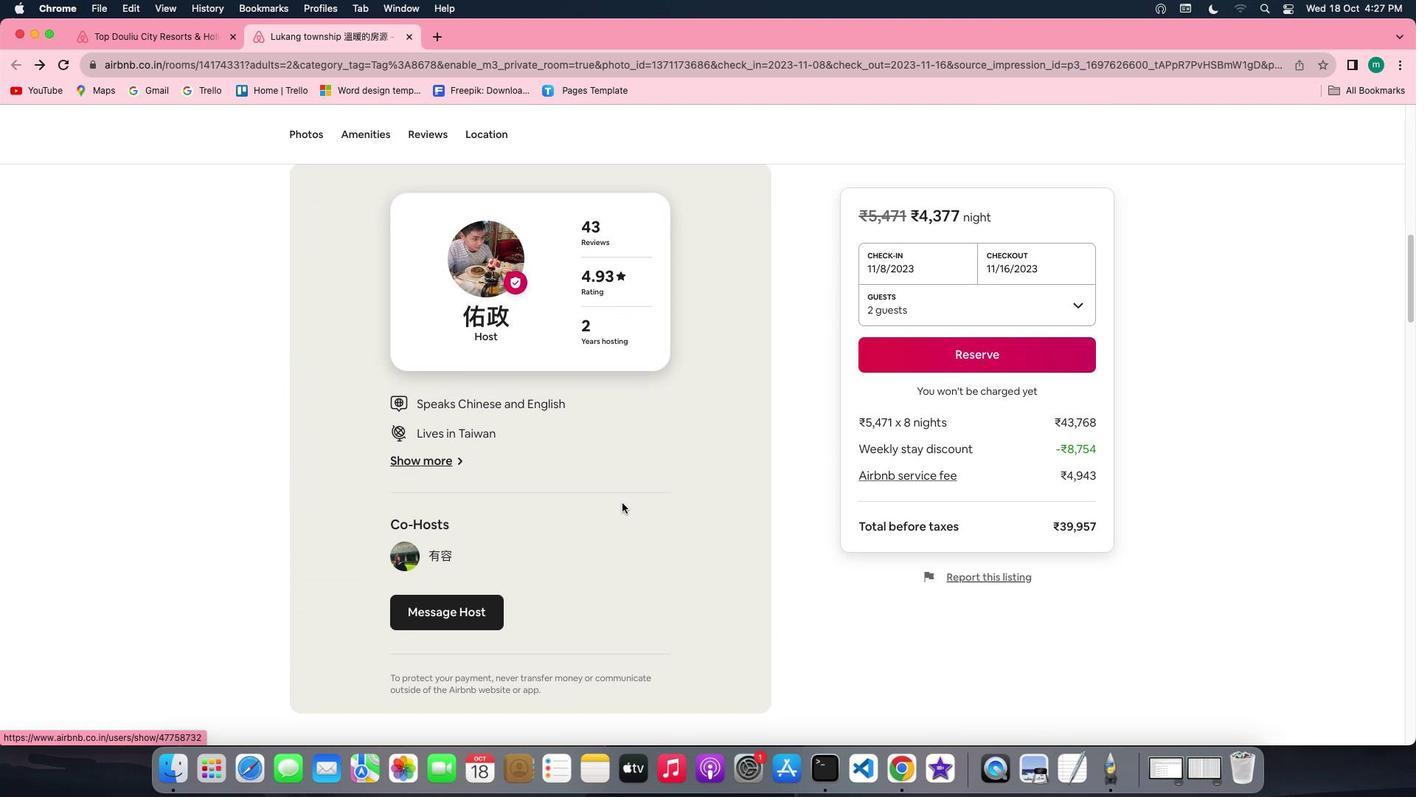 
Action: Mouse scrolled (622, 503) with delta (0, 0)
Screenshot: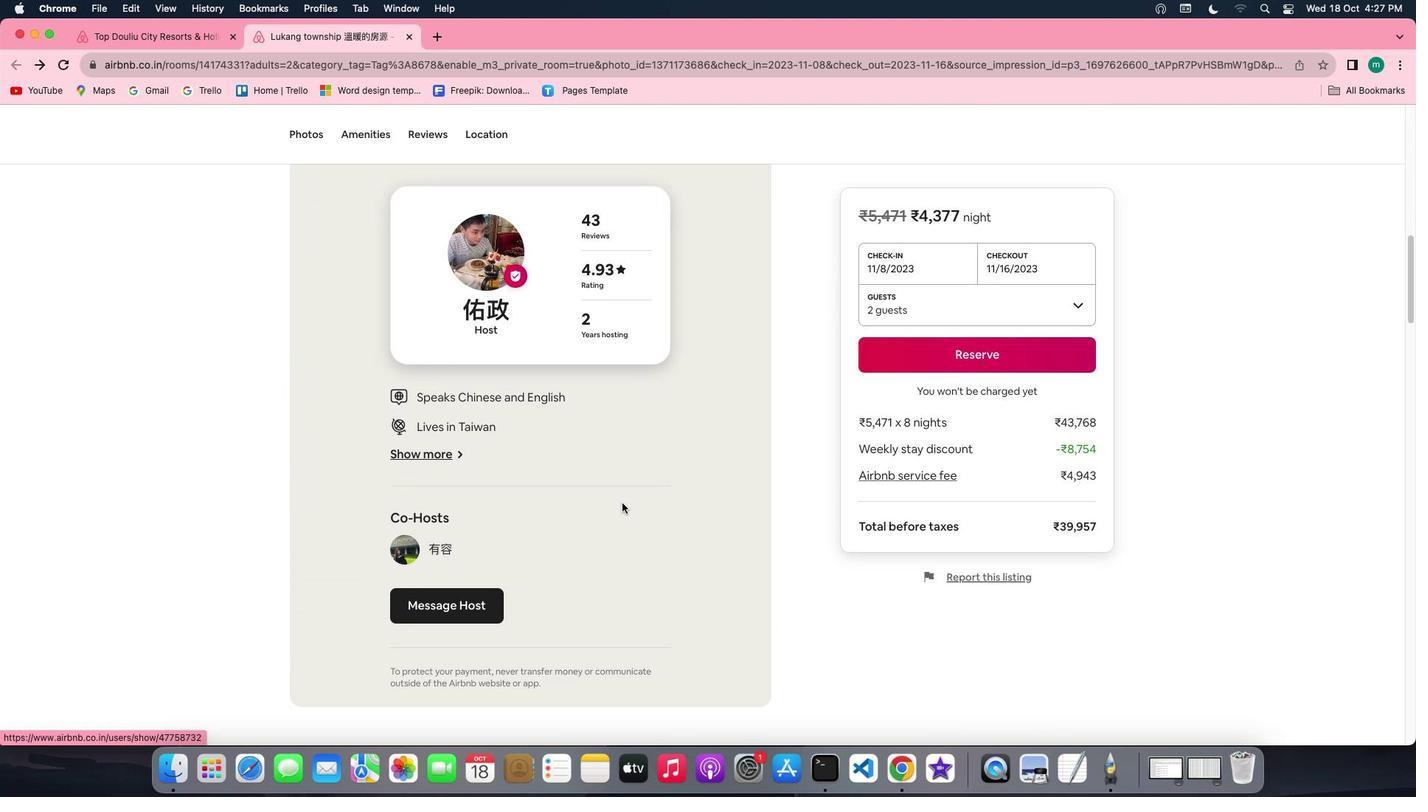 
Action: Mouse scrolled (622, 503) with delta (0, -1)
Screenshot: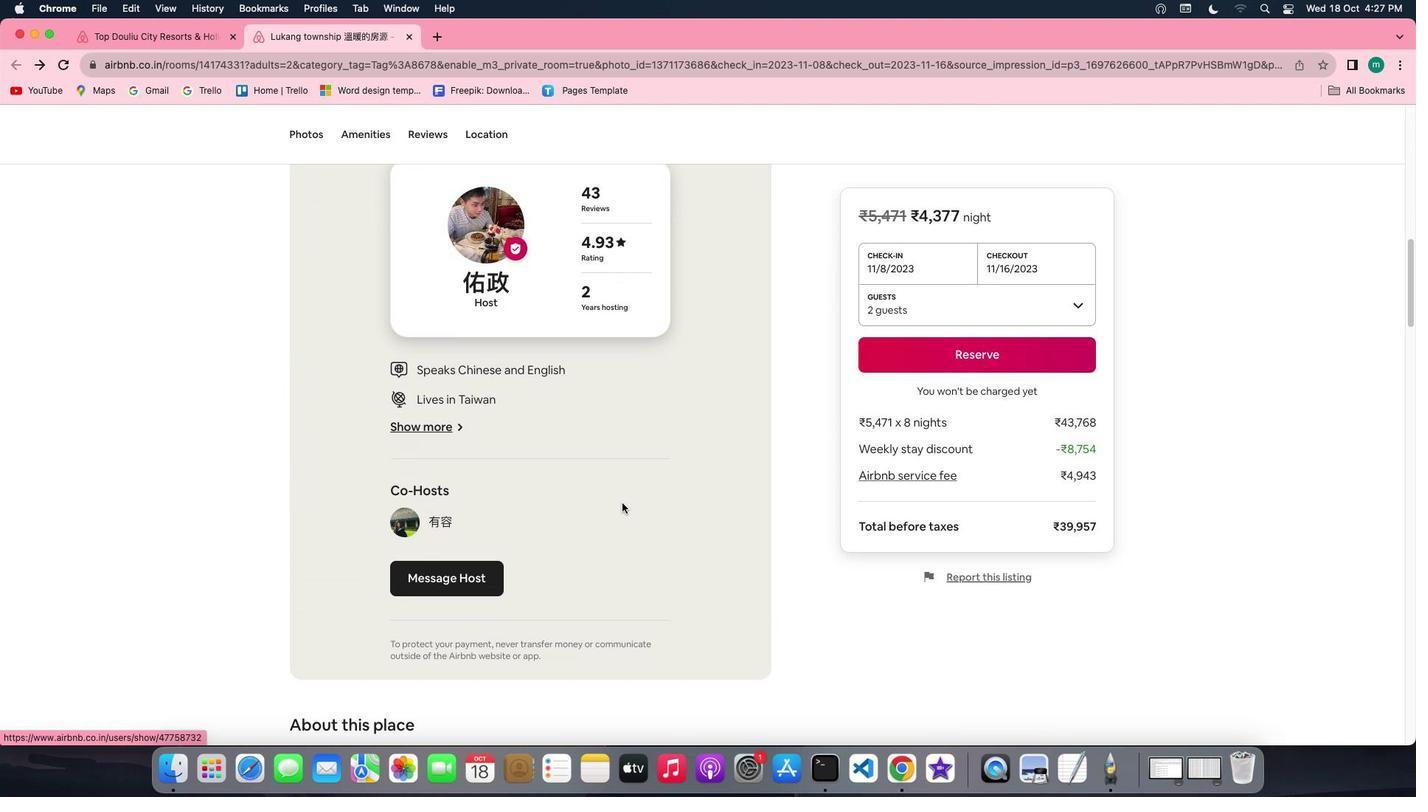 
Action: Mouse scrolled (622, 503) with delta (0, -2)
Screenshot: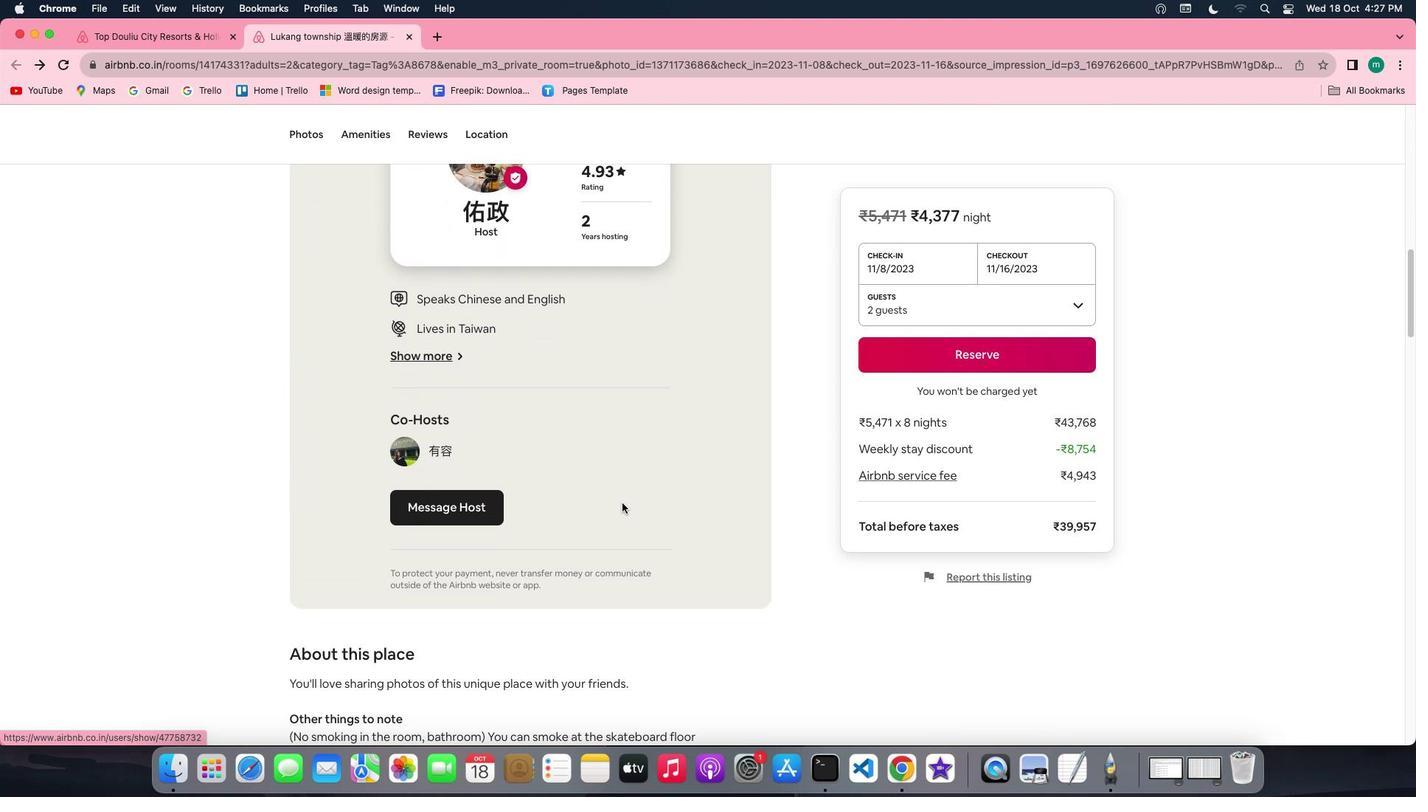 
Action: Mouse scrolled (622, 503) with delta (0, 0)
Screenshot: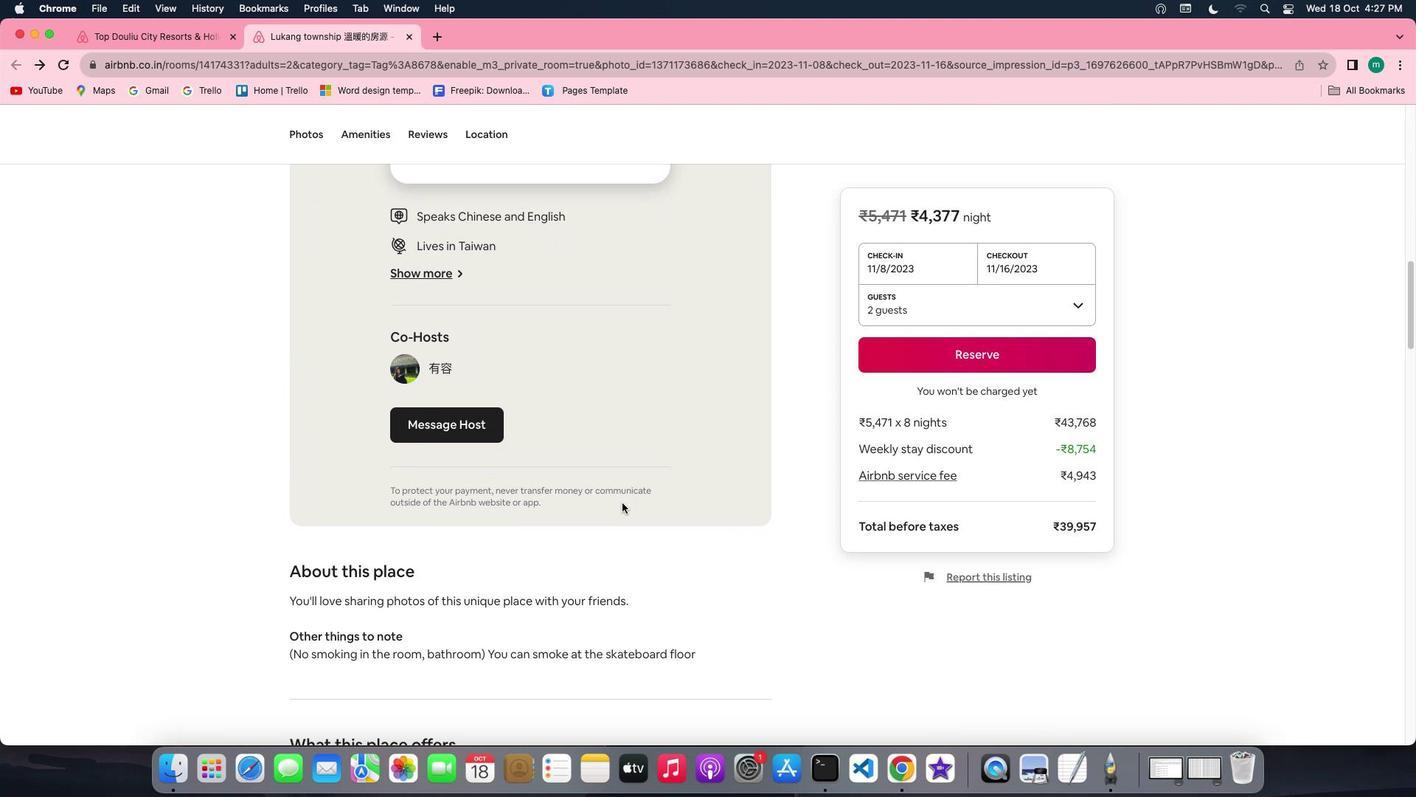 
Action: Mouse scrolled (622, 503) with delta (0, 0)
Screenshot: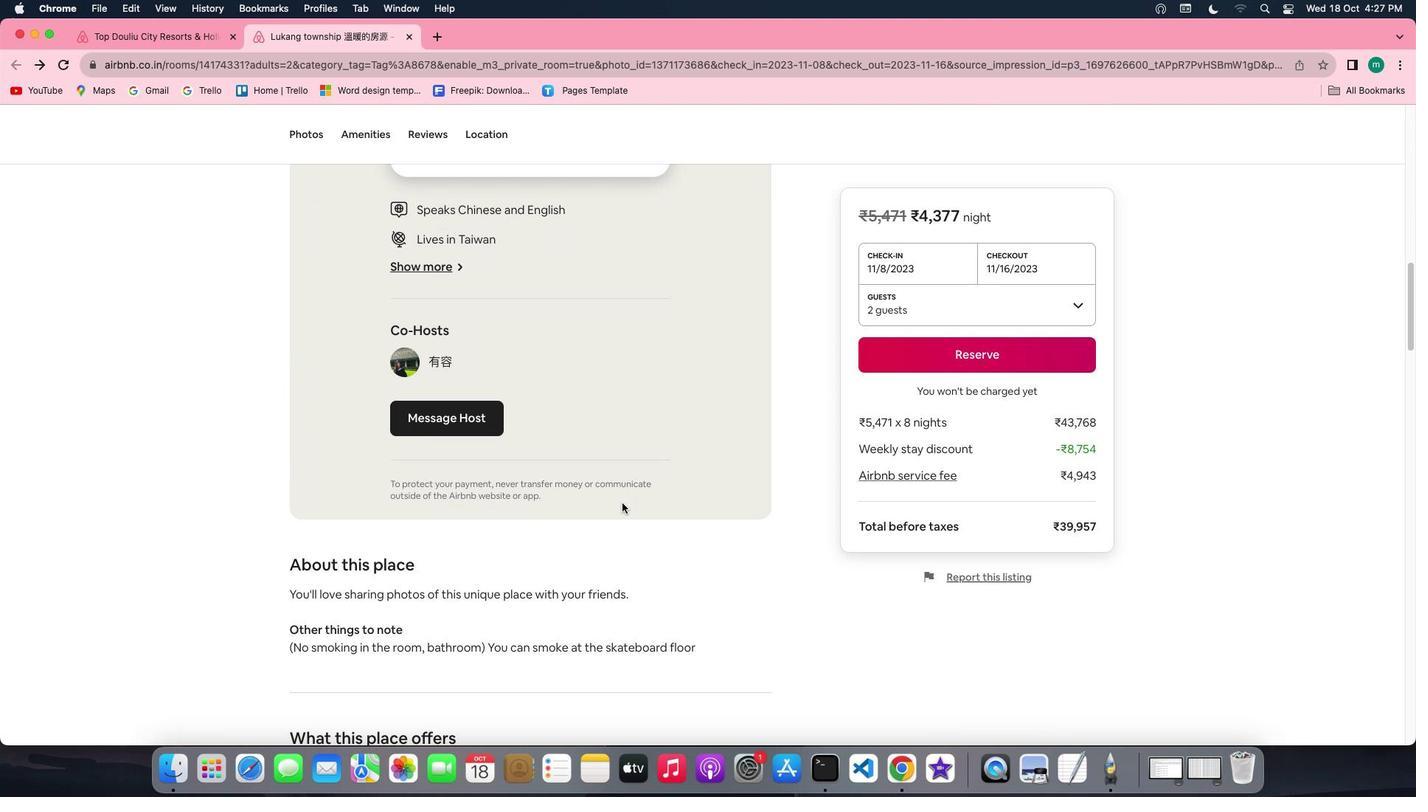 
Action: Mouse scrolled (622, 503) with delta (0, -1)
Screenshot: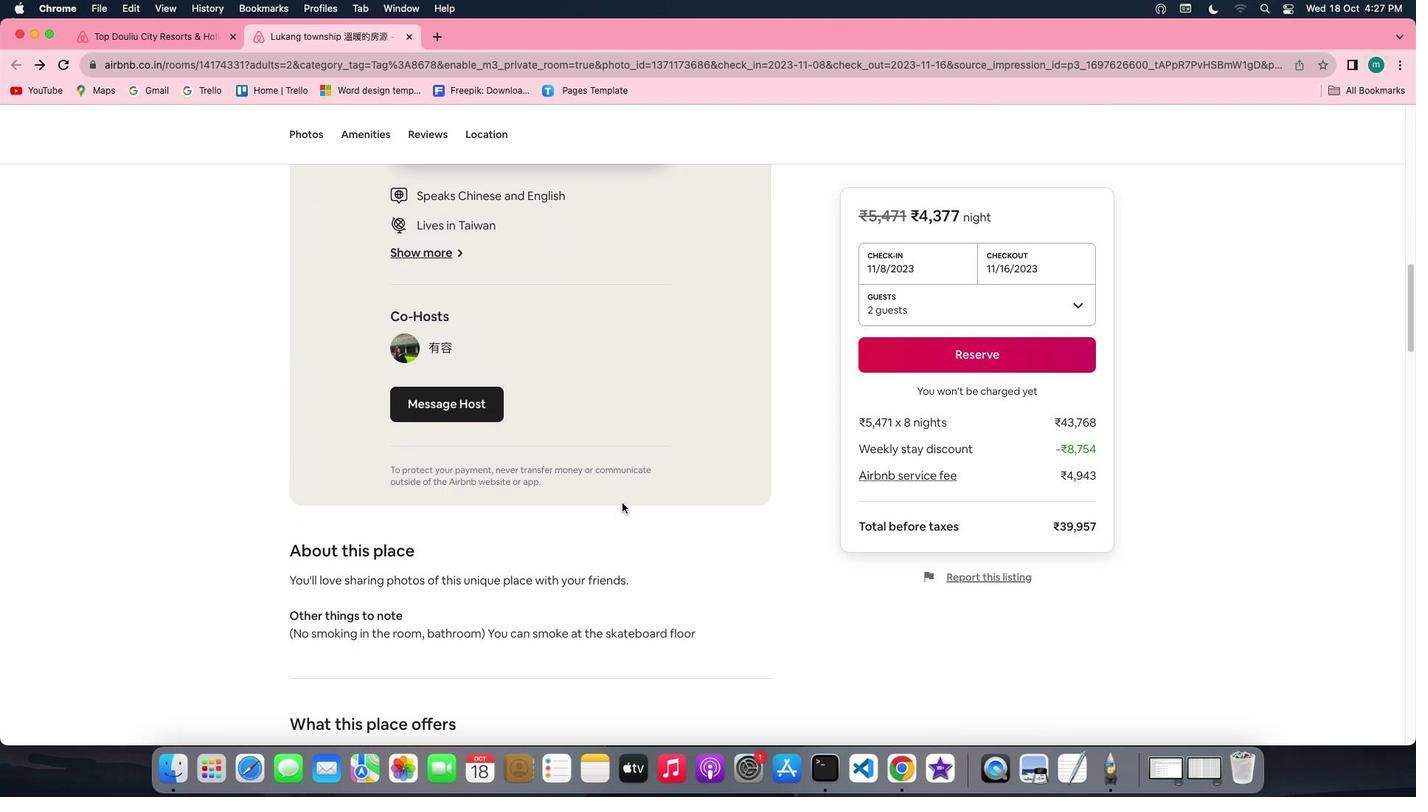
Action: Mouse scrolled (622, 503) with delta (0, -2)
Screenshot: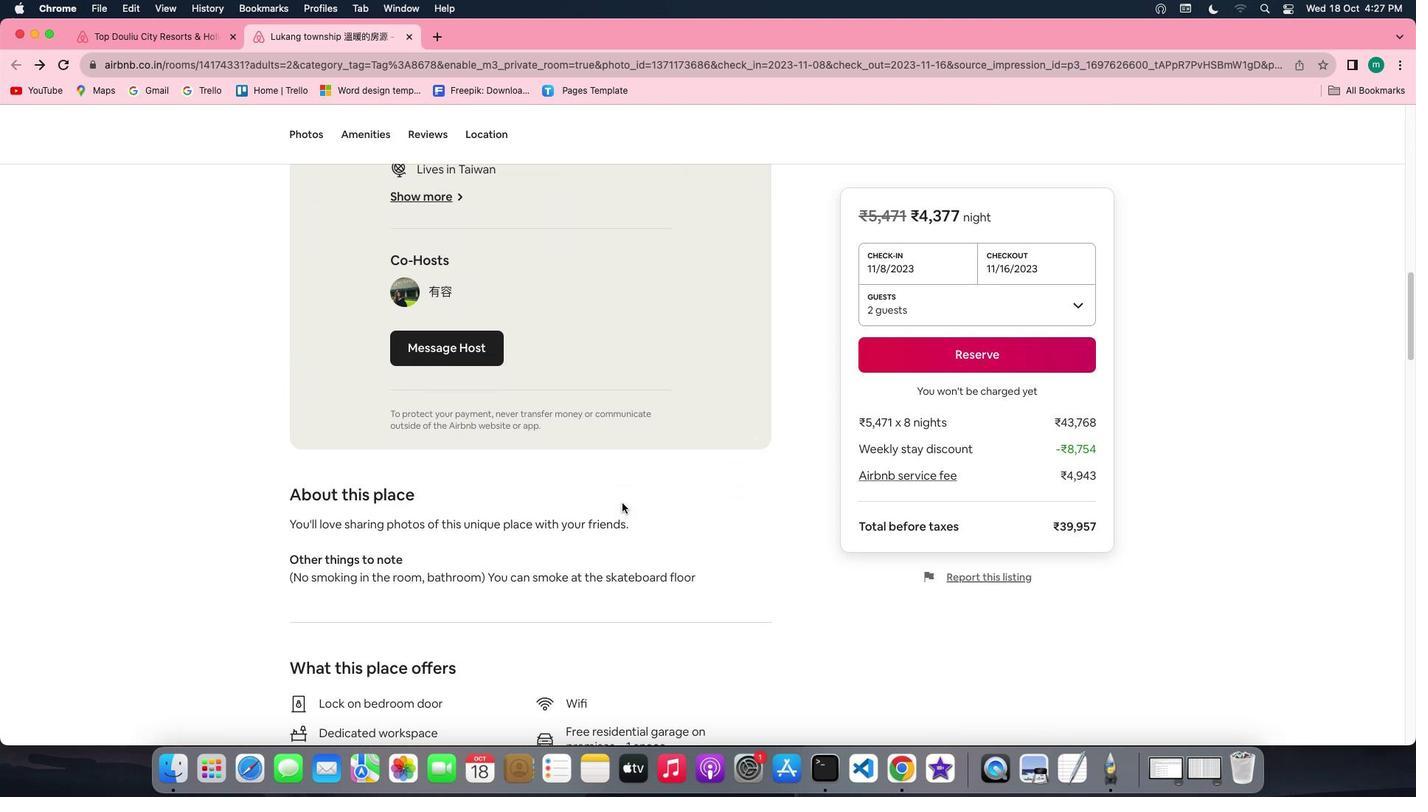 
Action: Mouse scrolled (622, 503) with delta (0, 0)
Screenshot: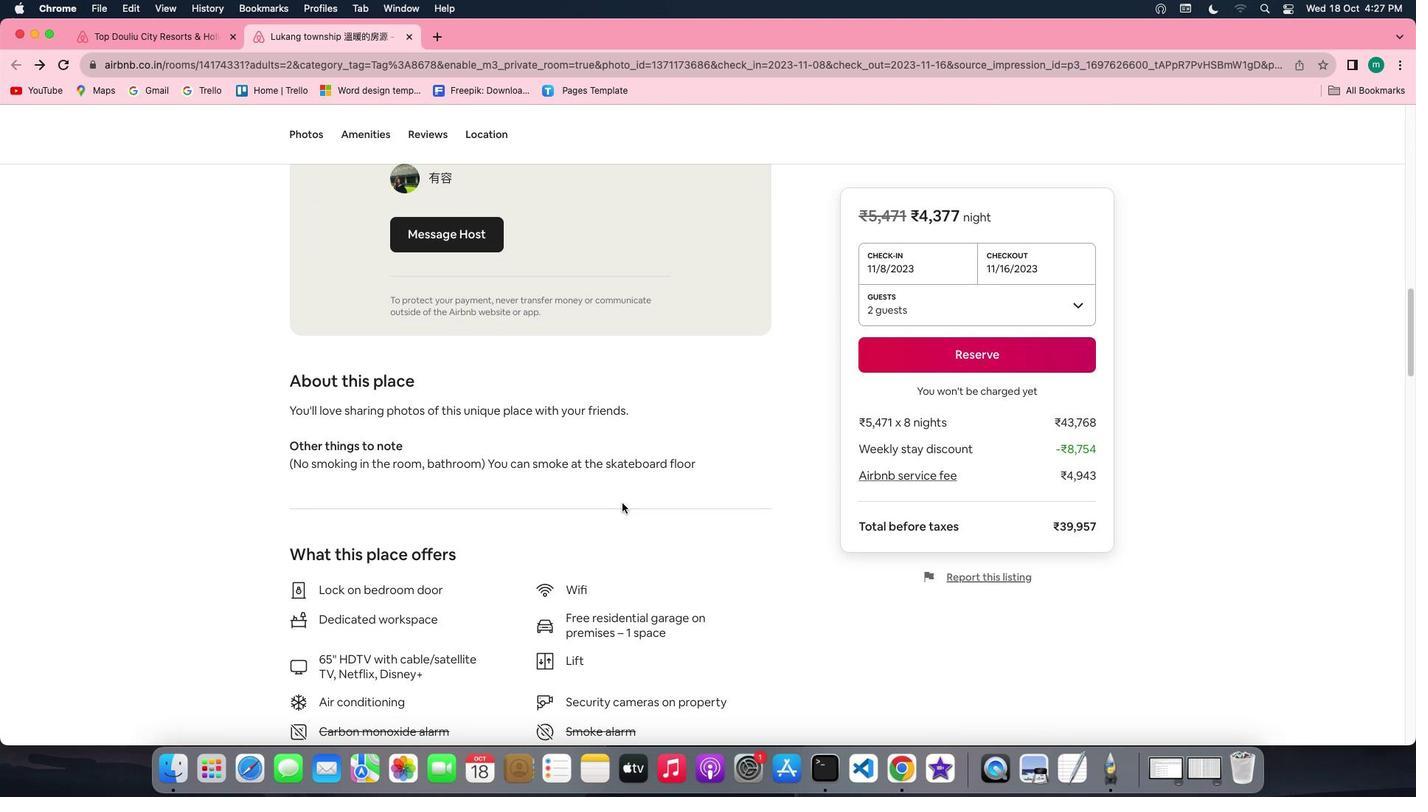 
Action: Mouse scrolled (622, 503) with delta (0, 0)
Screenshot: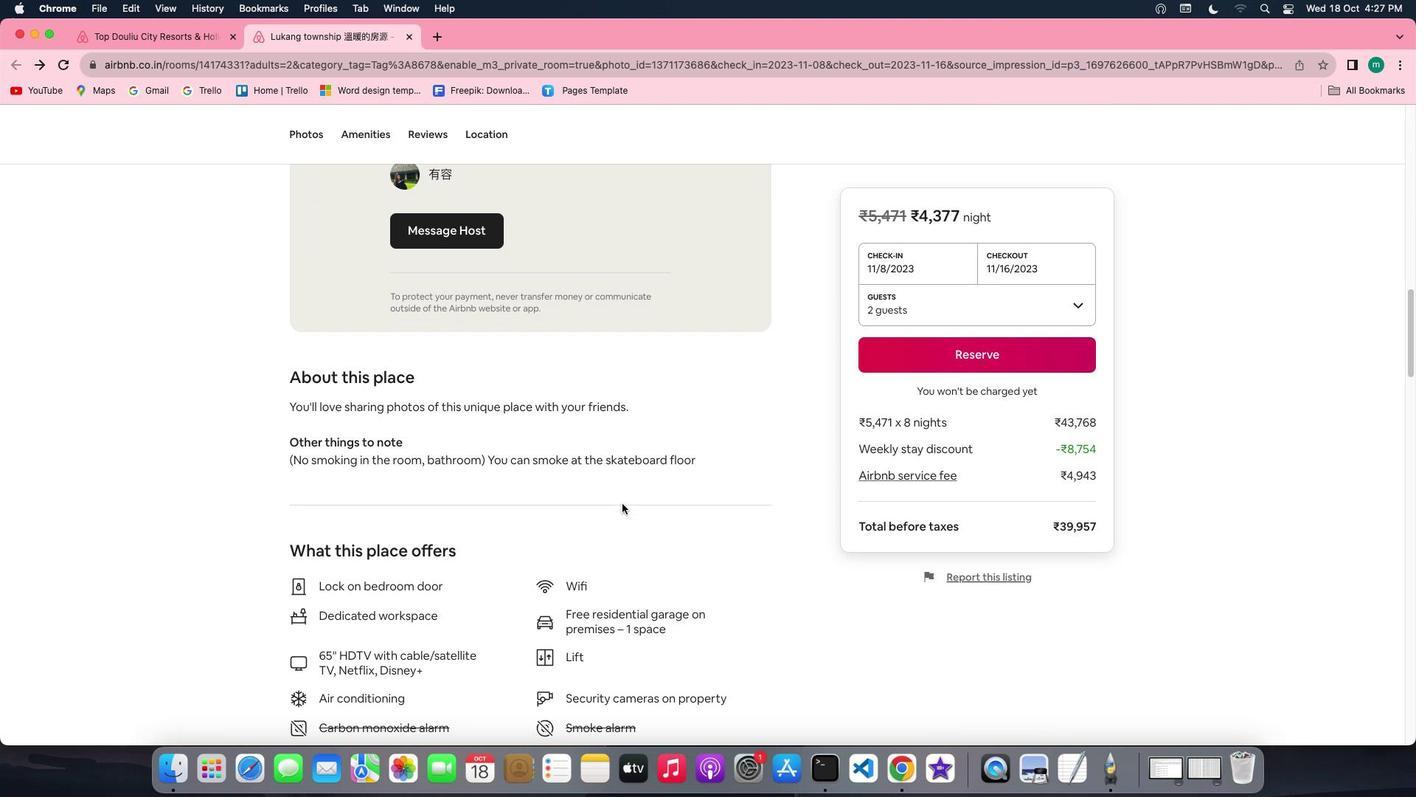 
Action: Mouse scrolled (622, 503) with delta (0, -1)
Screenshot: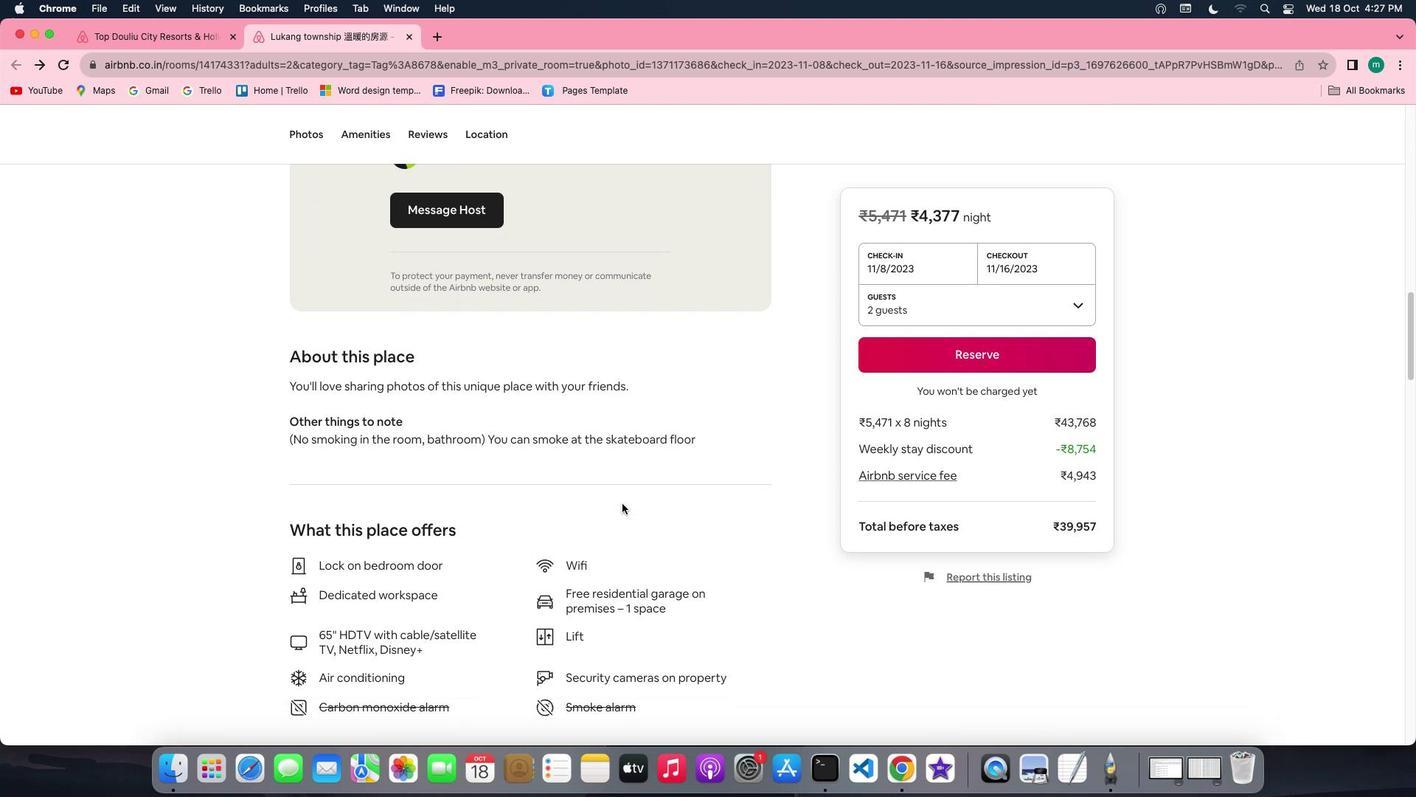 
Action: Mouse moved to (622, 503)
Screenshot: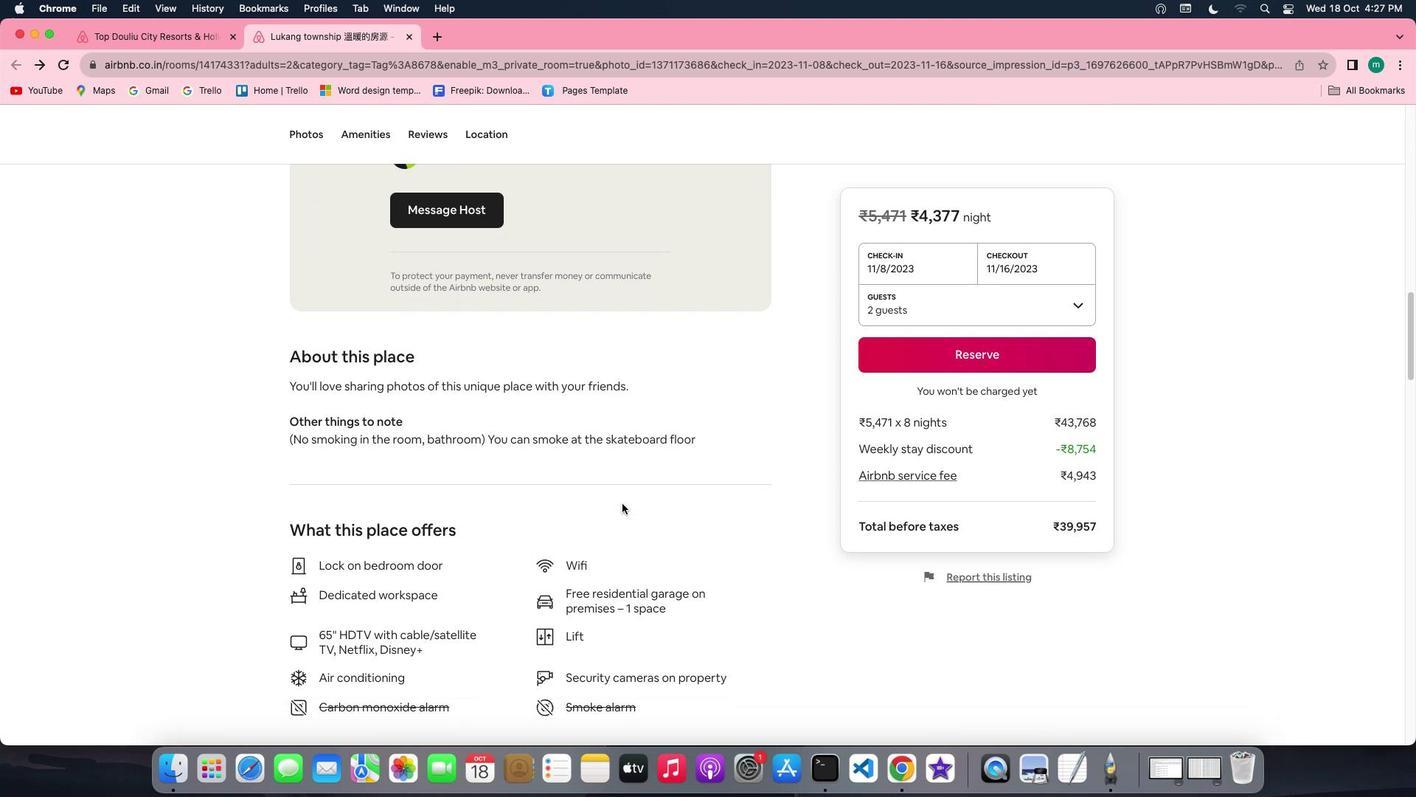 
Action: Mouse scrolled (622, 503) with delta (0, -1)
Screenshot: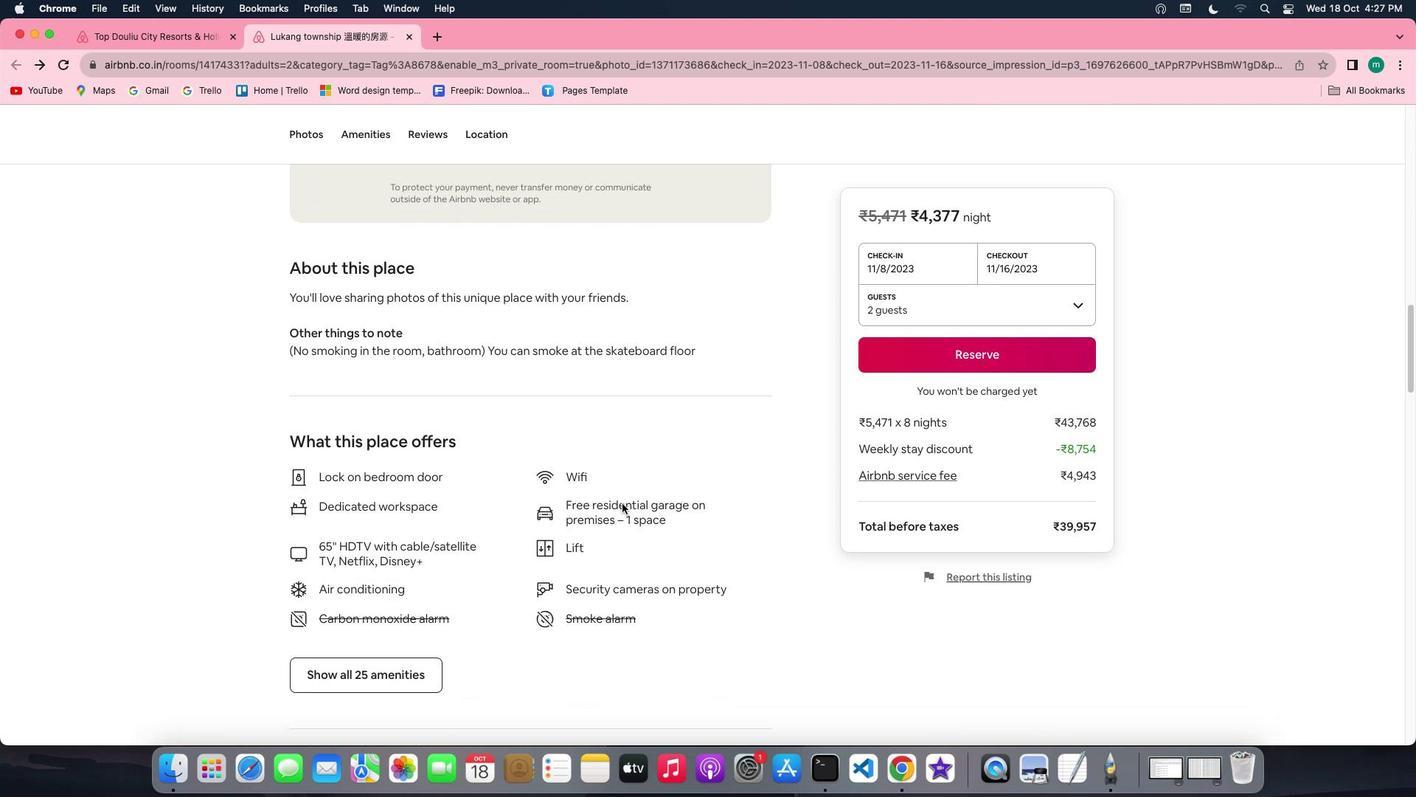 
Action: Mouse scrolled (622, 503) with delta (0, 0)
Screenshot: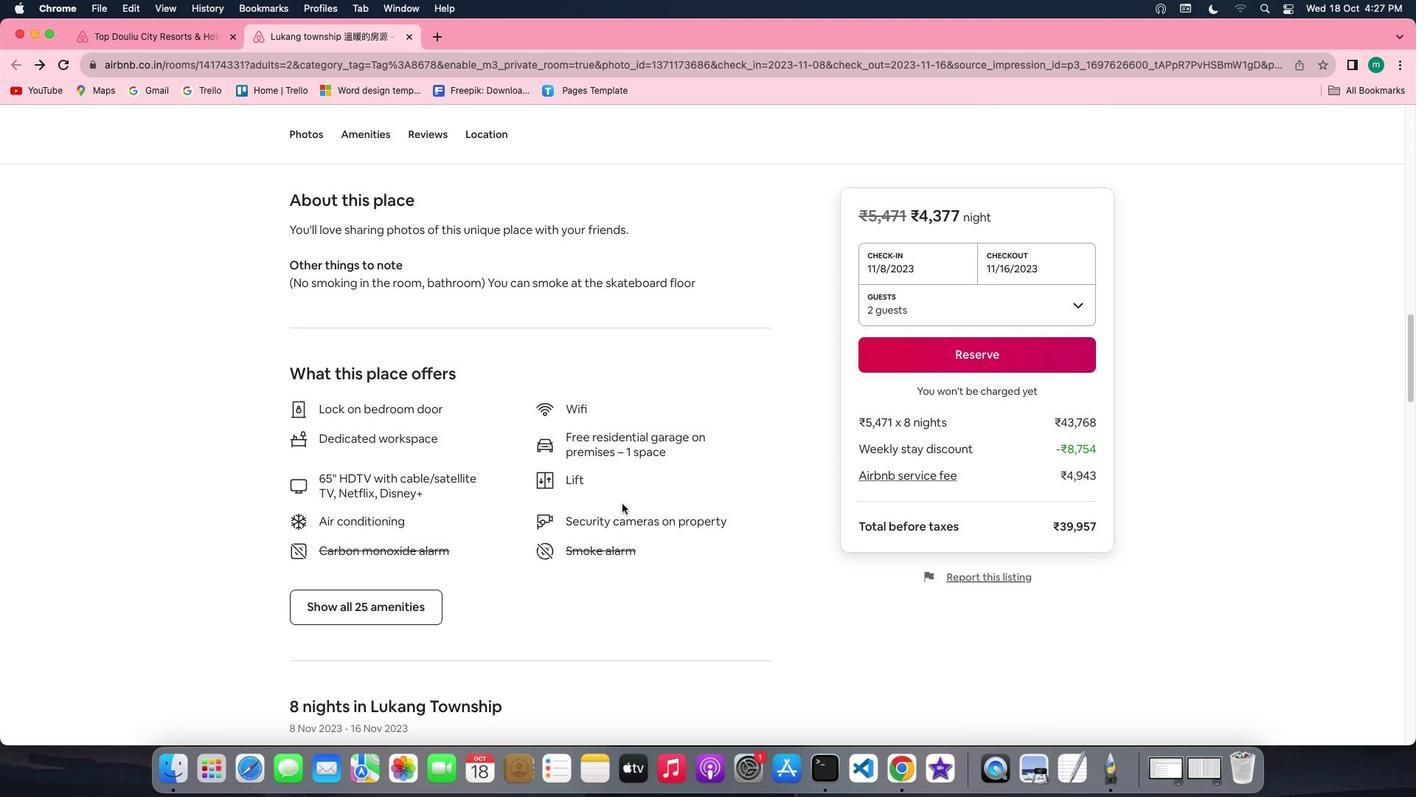 
Action: Mouse scrolled (622, 503) with delta (0, 0)
Screenshot: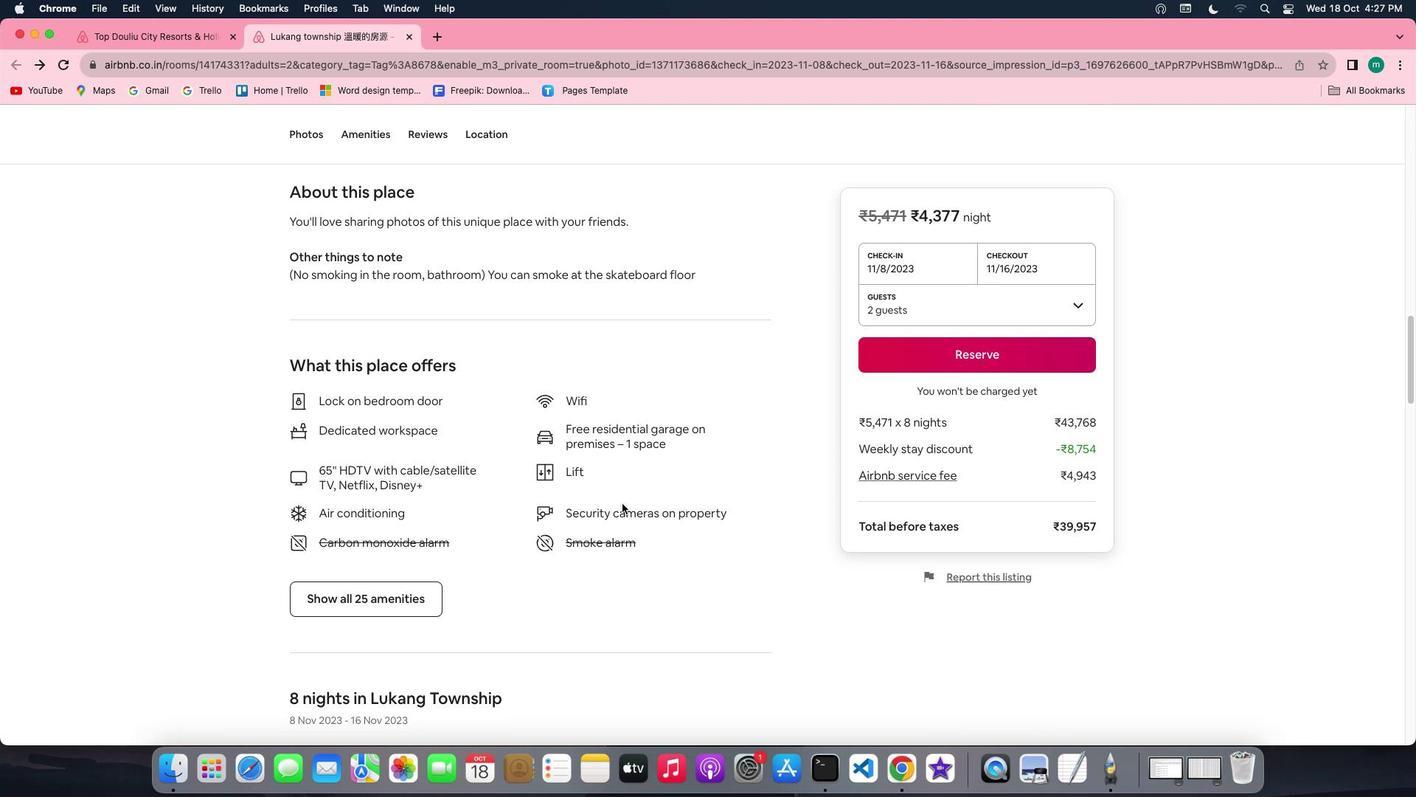 
Action: Mouse scrolled (622, 503) with delta (0, -1)
Screenshot: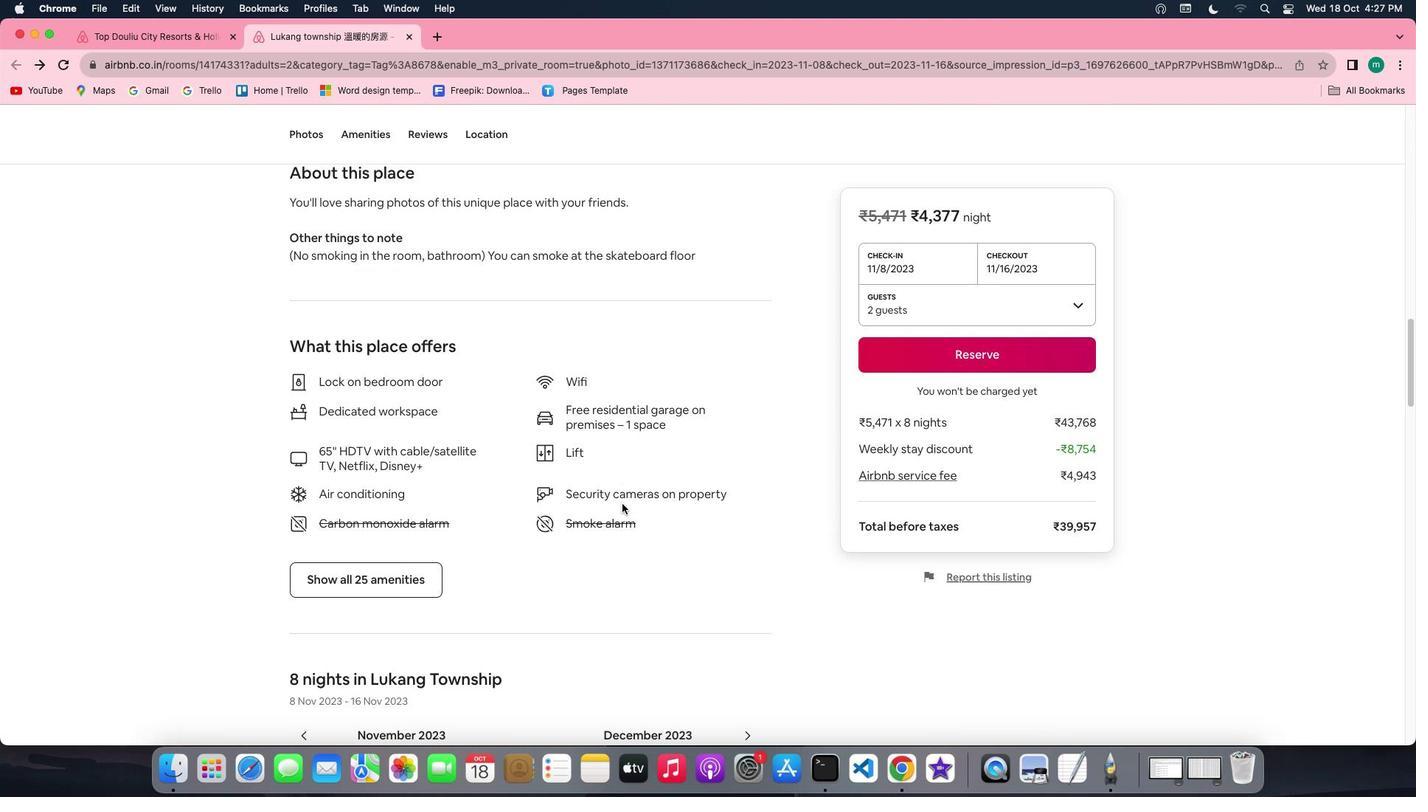
Action: Mouse scrolled (622, 503) with delta (0, -2)
Screenshot: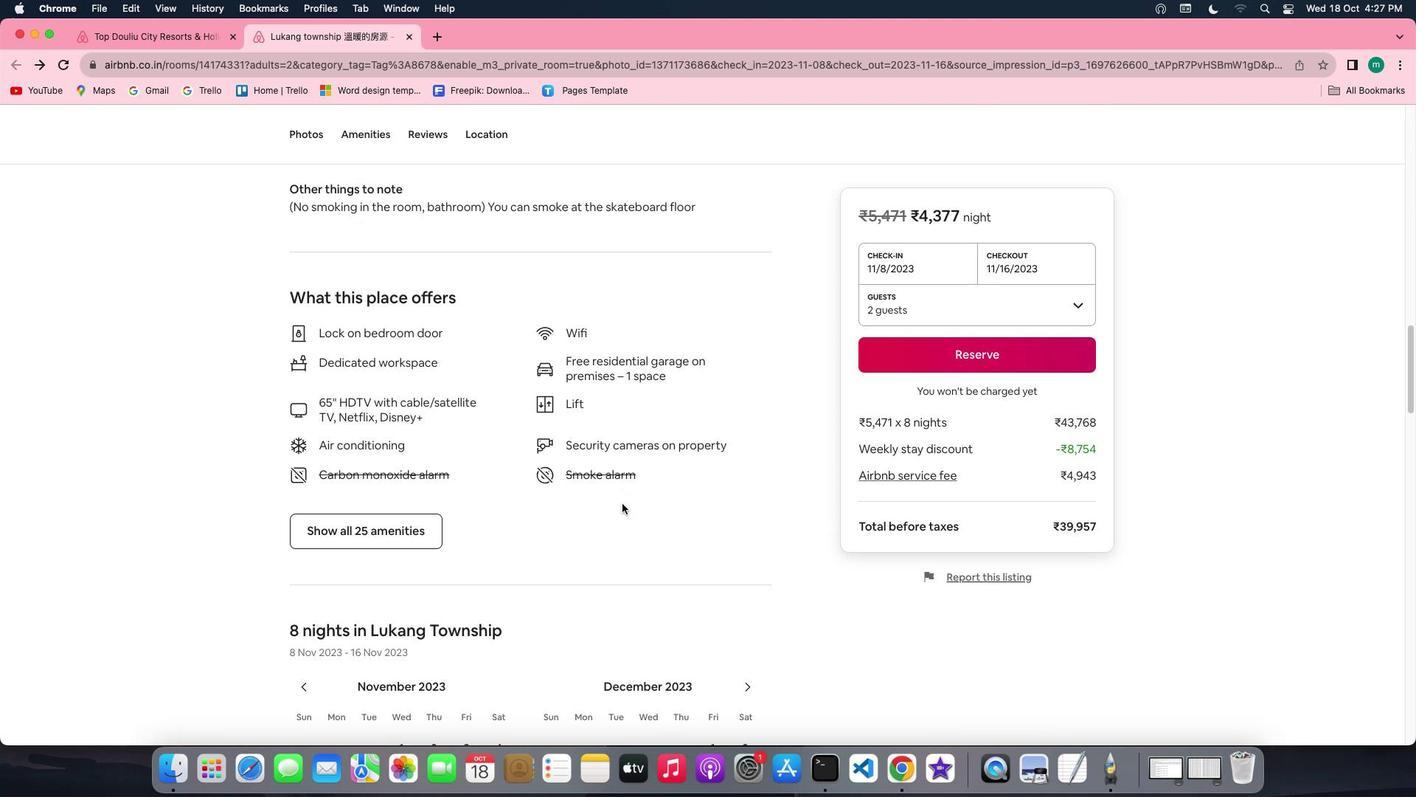 
Action: Mouse moved to (402, 417)
Screenshot: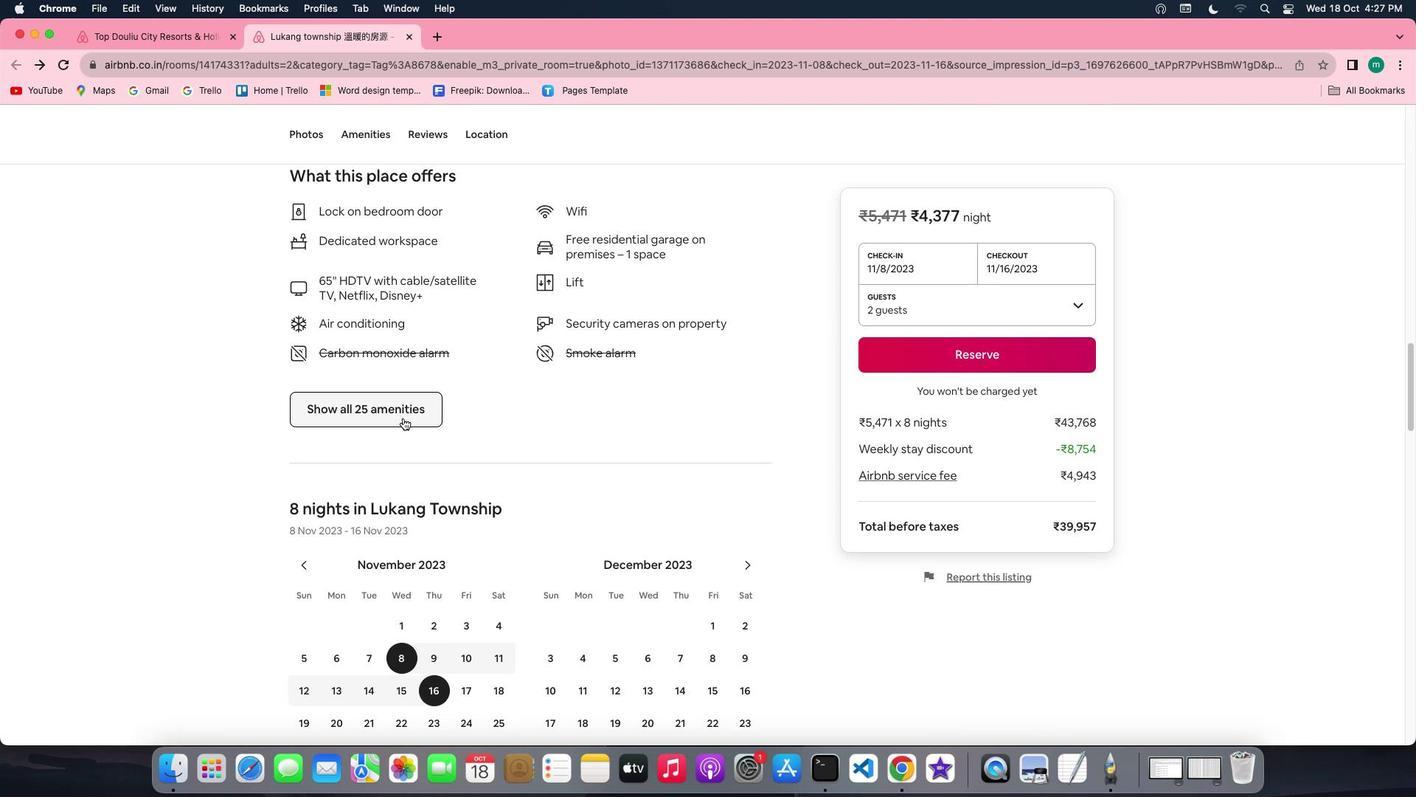 
Action: Mouse pressed left at (402, 417)
Screenshot: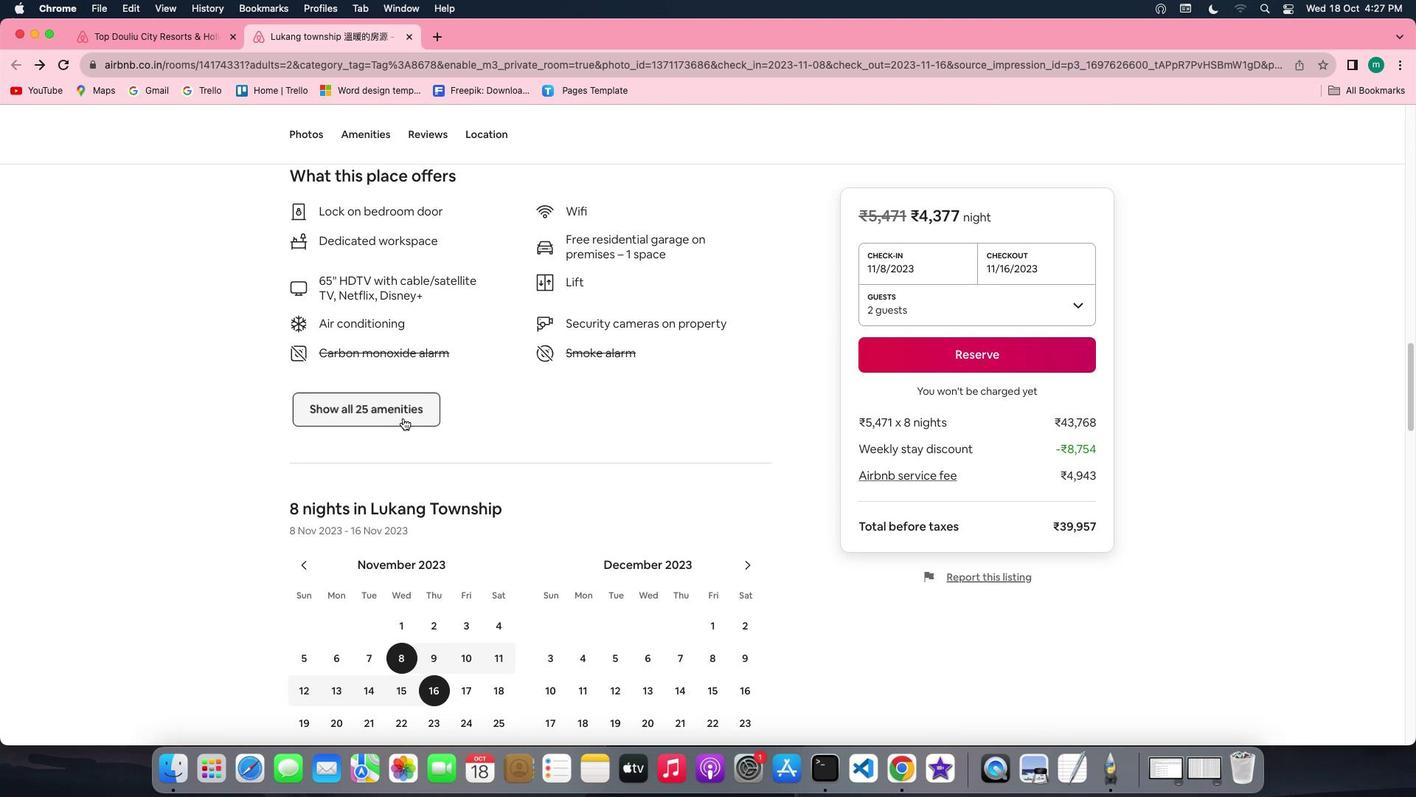 
Action: Mouse moved to (636, 543)
Screenshot: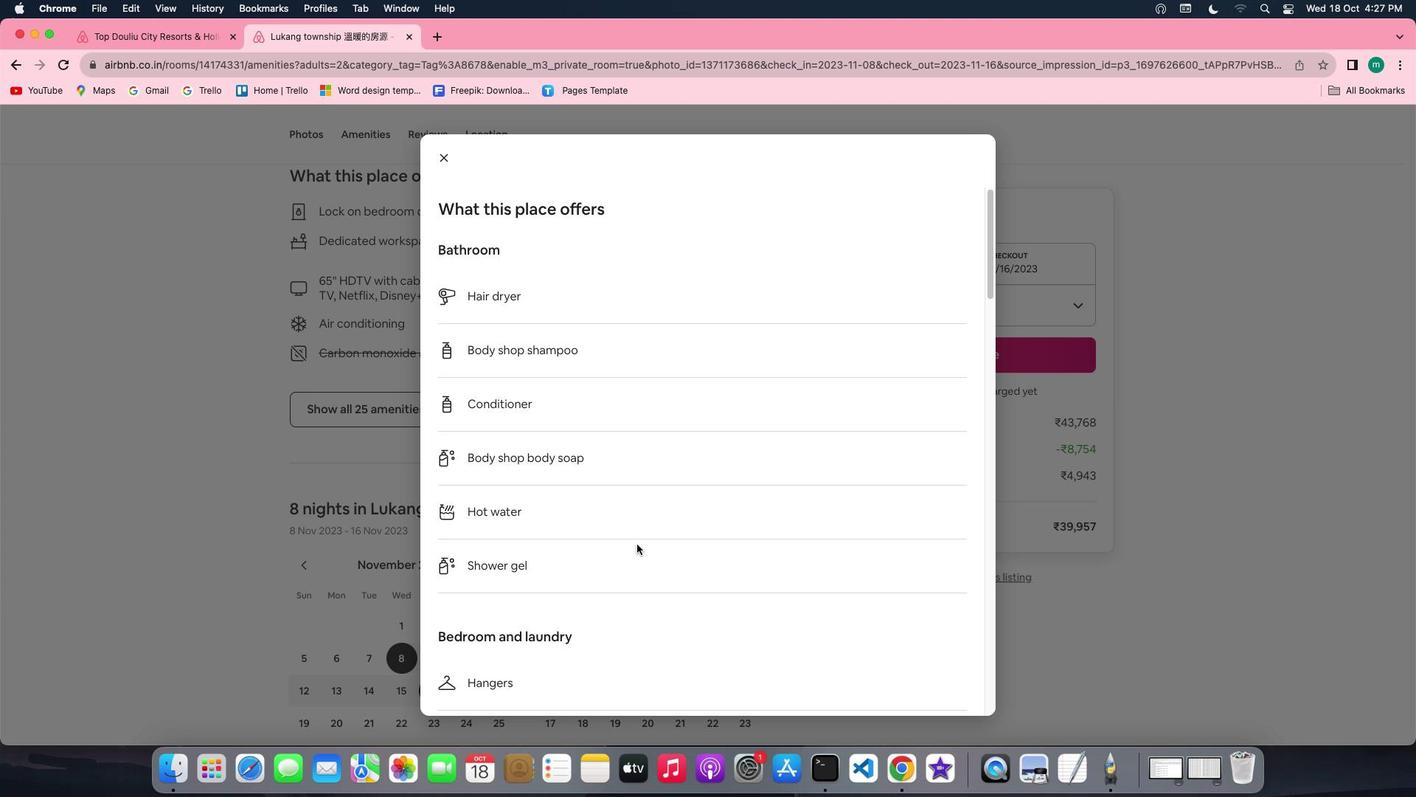 
Action: Mouse scrolled (636, 543) with delta (0, 0)
Screenshot: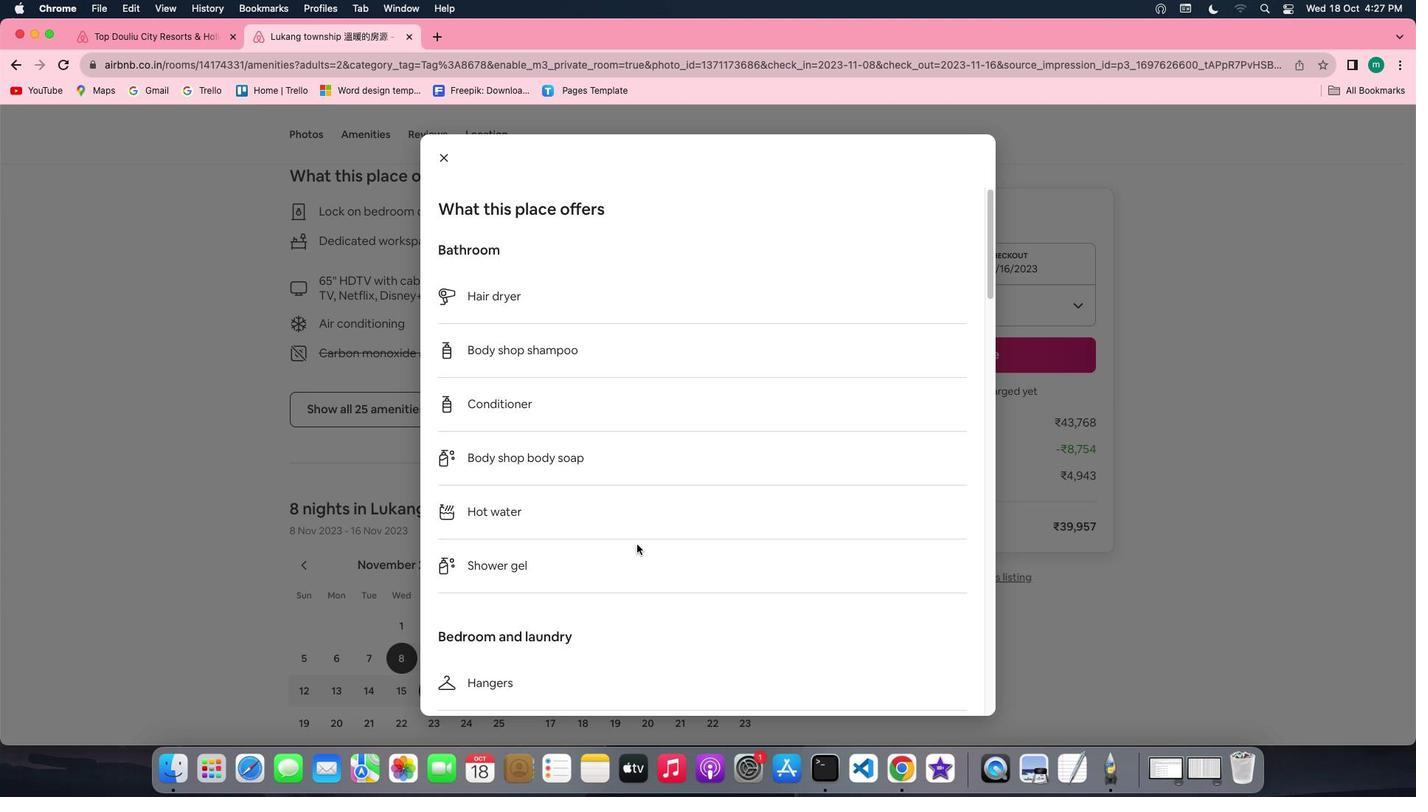 
Action: Mouse scrolled (636, 543) with delta (0, 0)
Screenshot: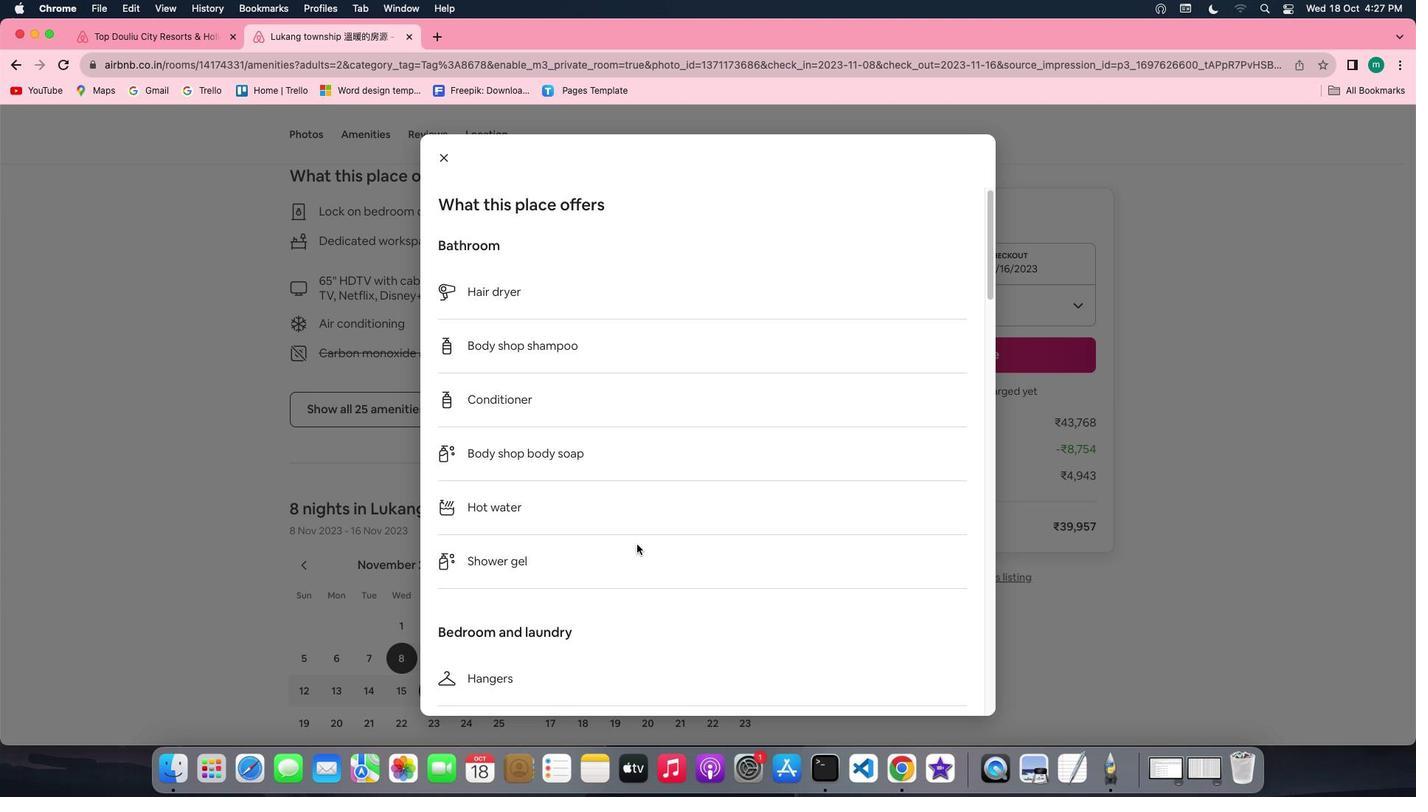 
Action: Mouse scrolled (636, 543) with delta (0, -1)
Screenshot: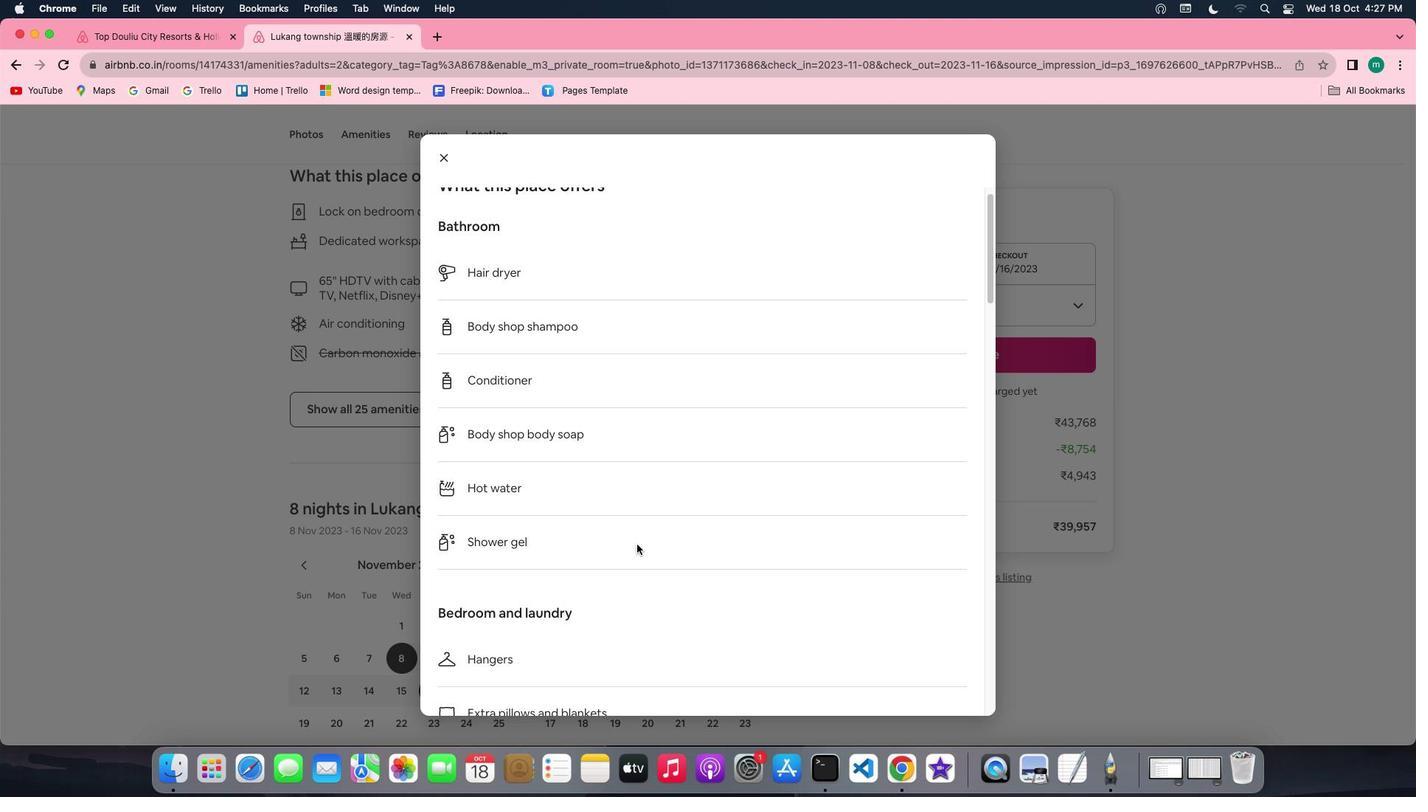 
Action: Mouse scrolled (636, 543) with delta (0, 0)
Screenshot: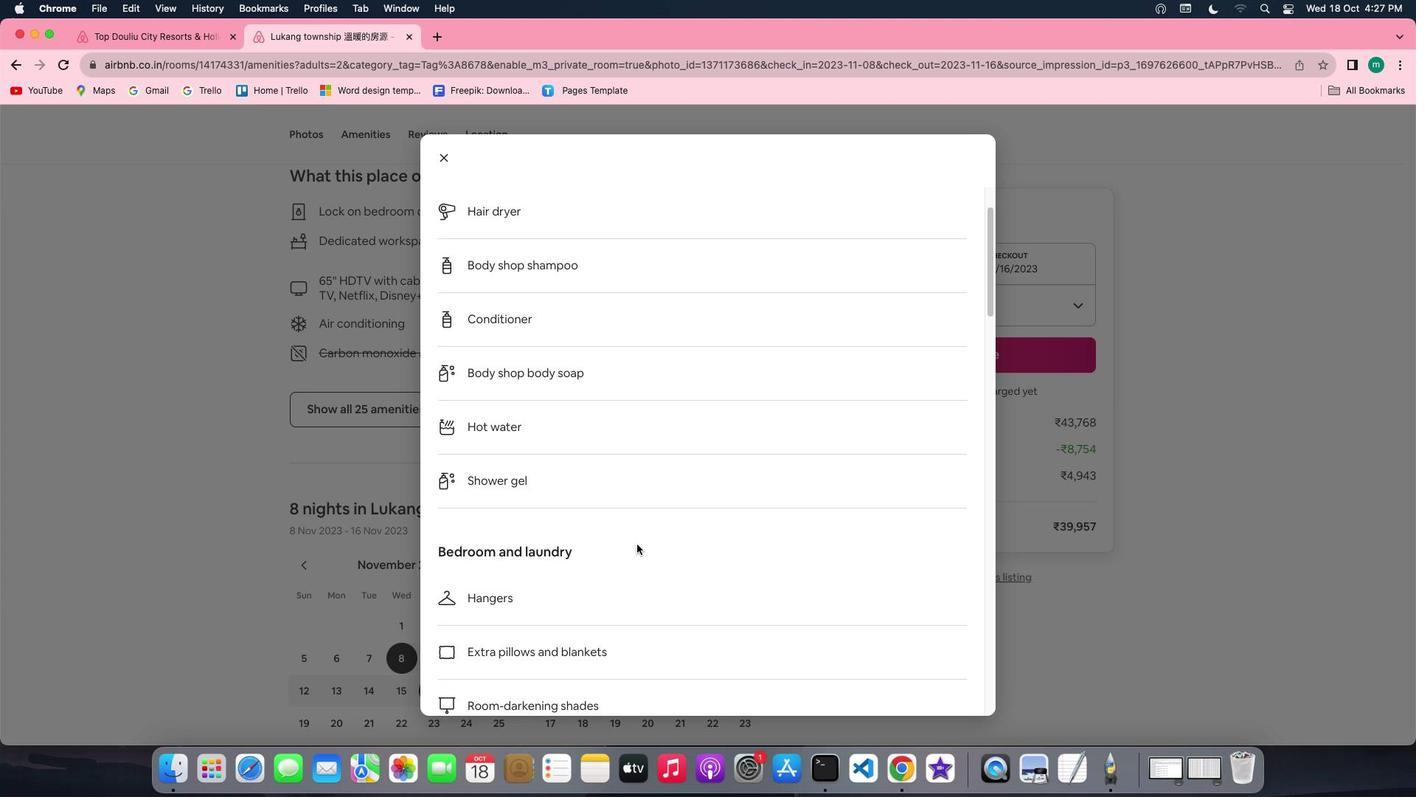 
Action: Mouse scrolled (636, 543) with delta (0, 0)
Screenshot: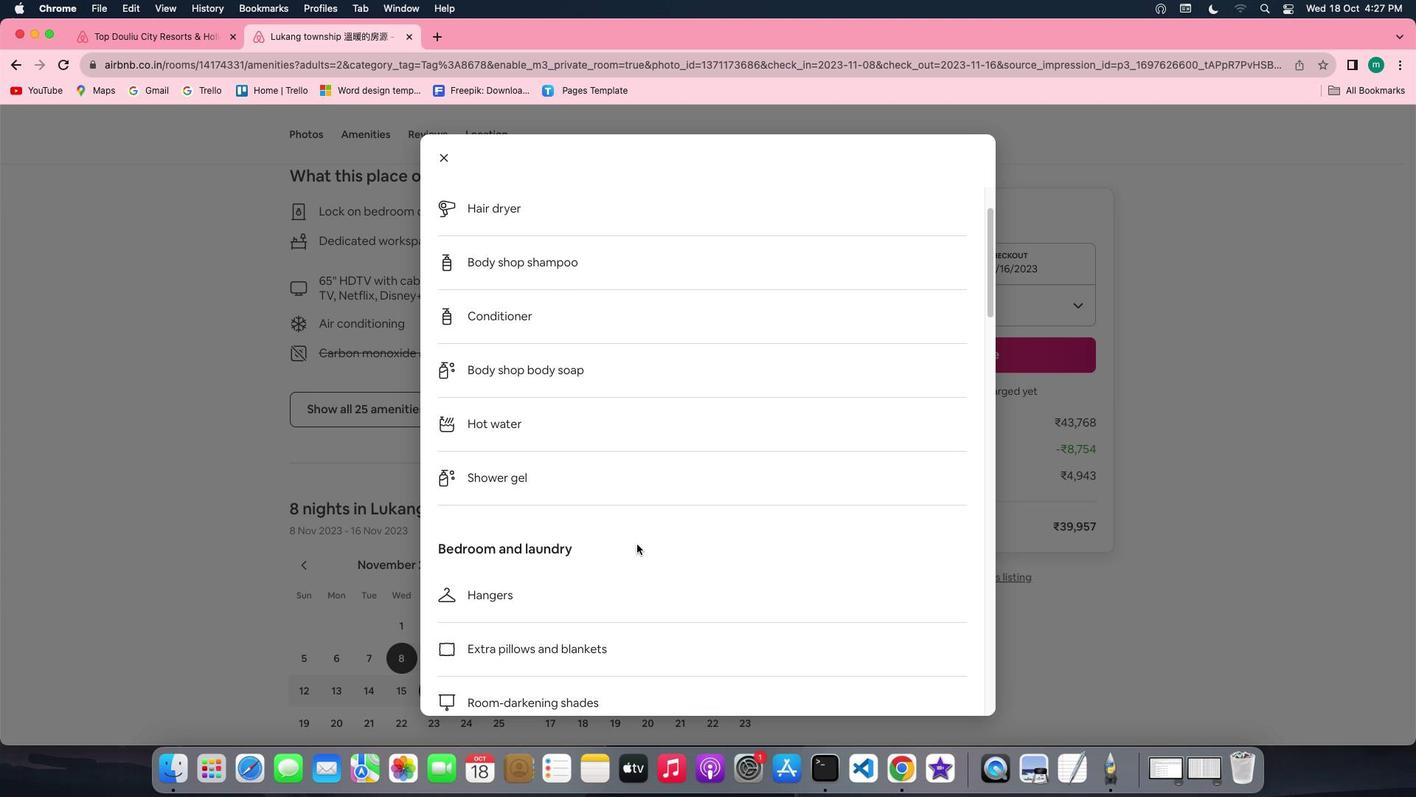 
Action: Mouse scrolled (636, 543) with delta (0, 0)
Screenshot: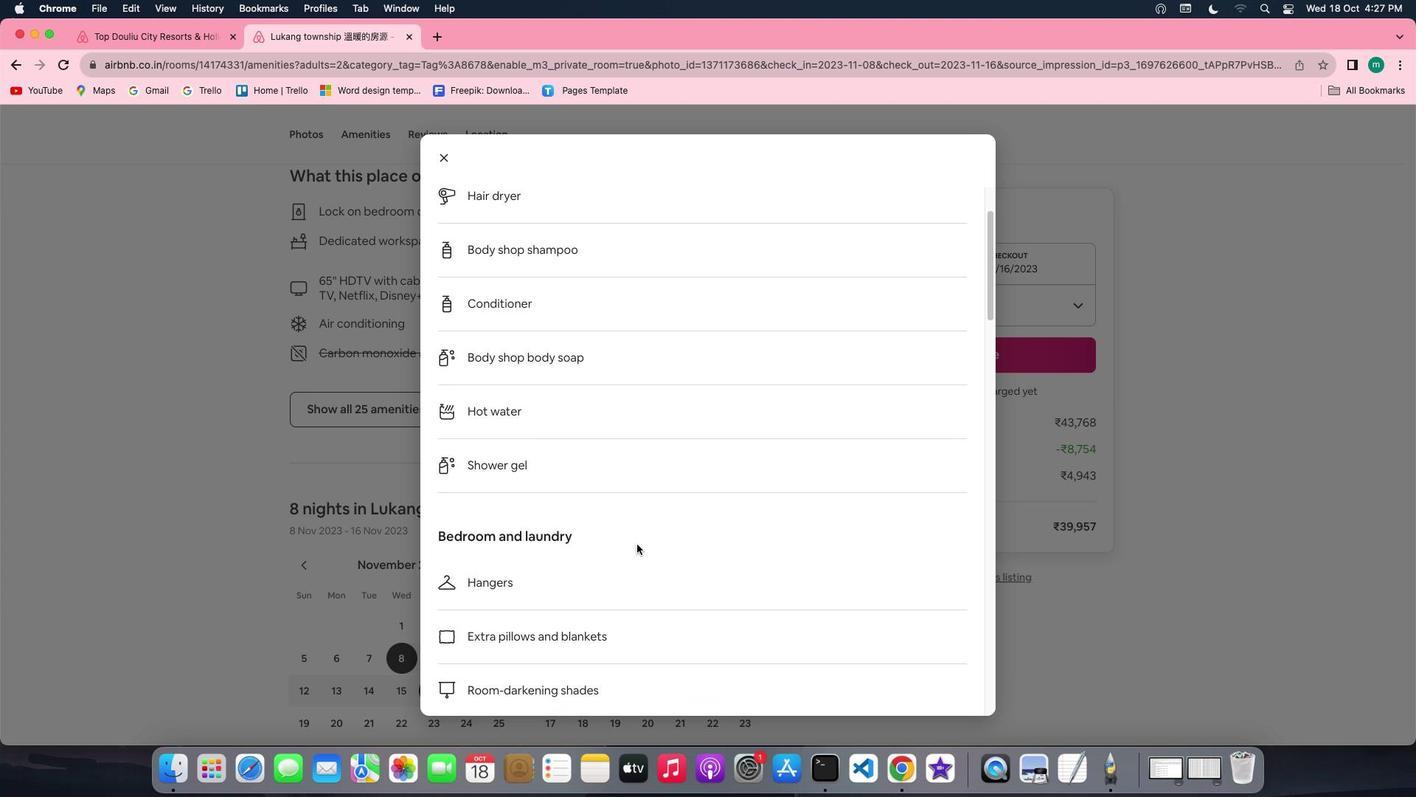 
Action: Mouse scrolled (636, 543) with delta (0, 0)
Screenshot: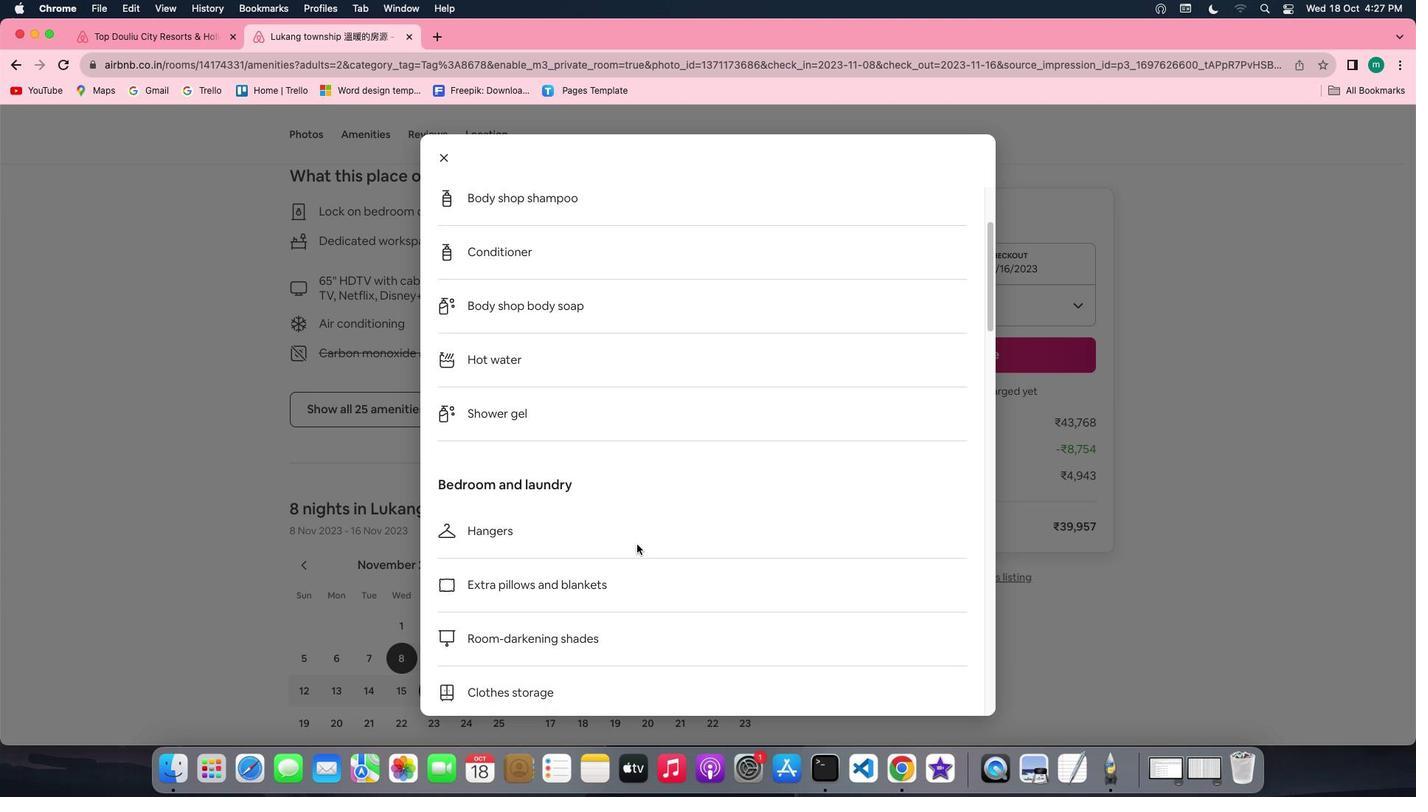 
Action: Mouse scrolled (636, 543) with delta (0, 0)
Screenshot: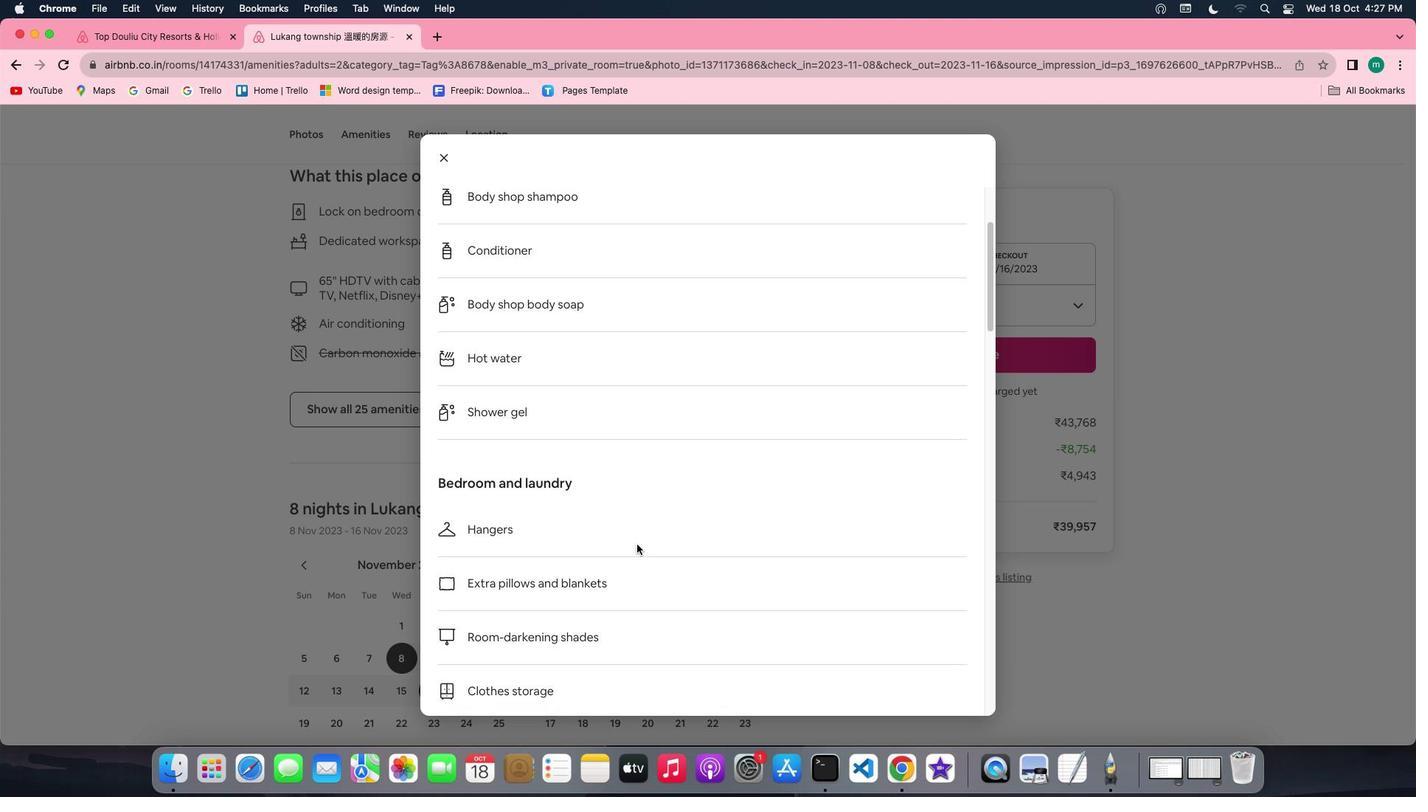 
Action: Mouse scrolled (636, 543) with delta (0, 0)
Screenshot: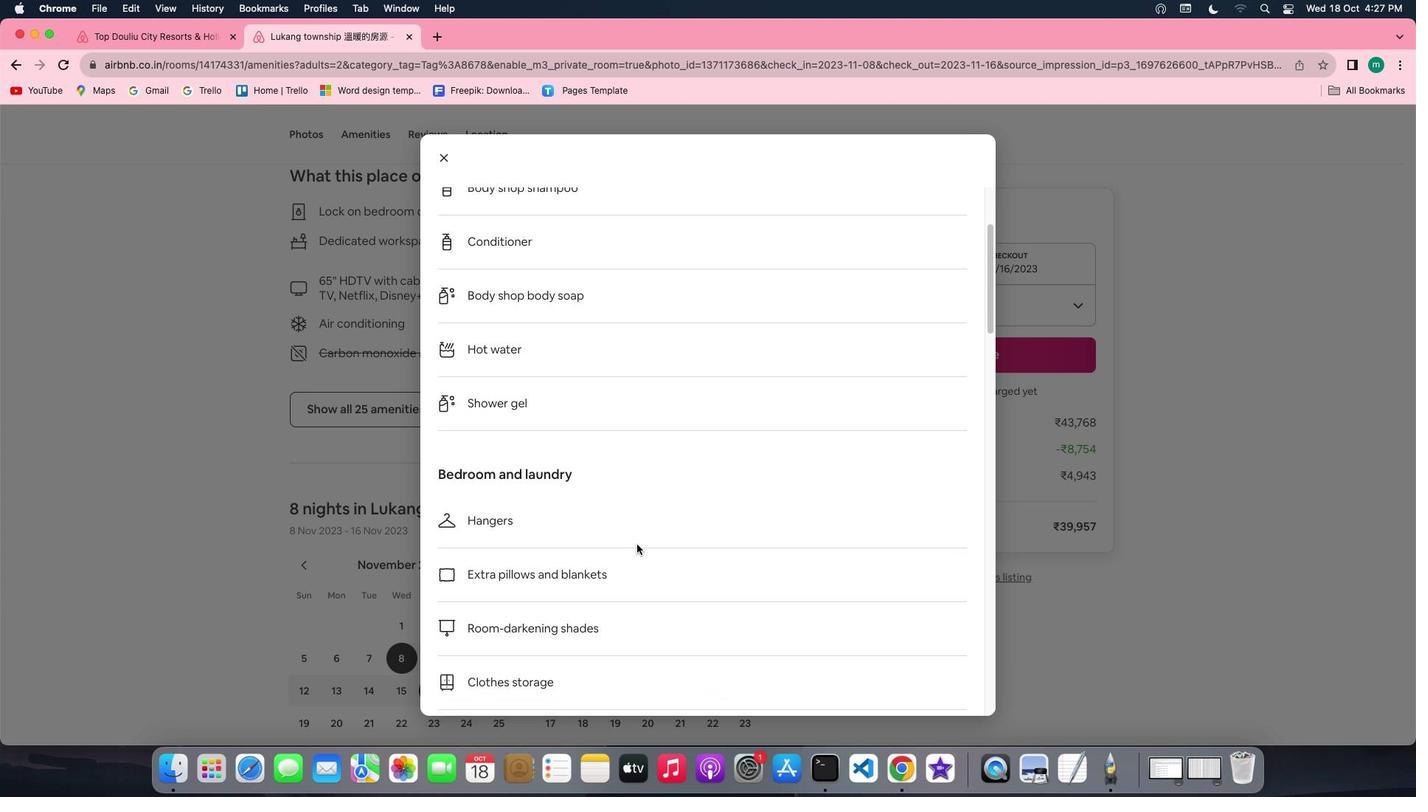 
Action: Mouse scrolled (636, 543) with delta (0, 0)
Screenshot: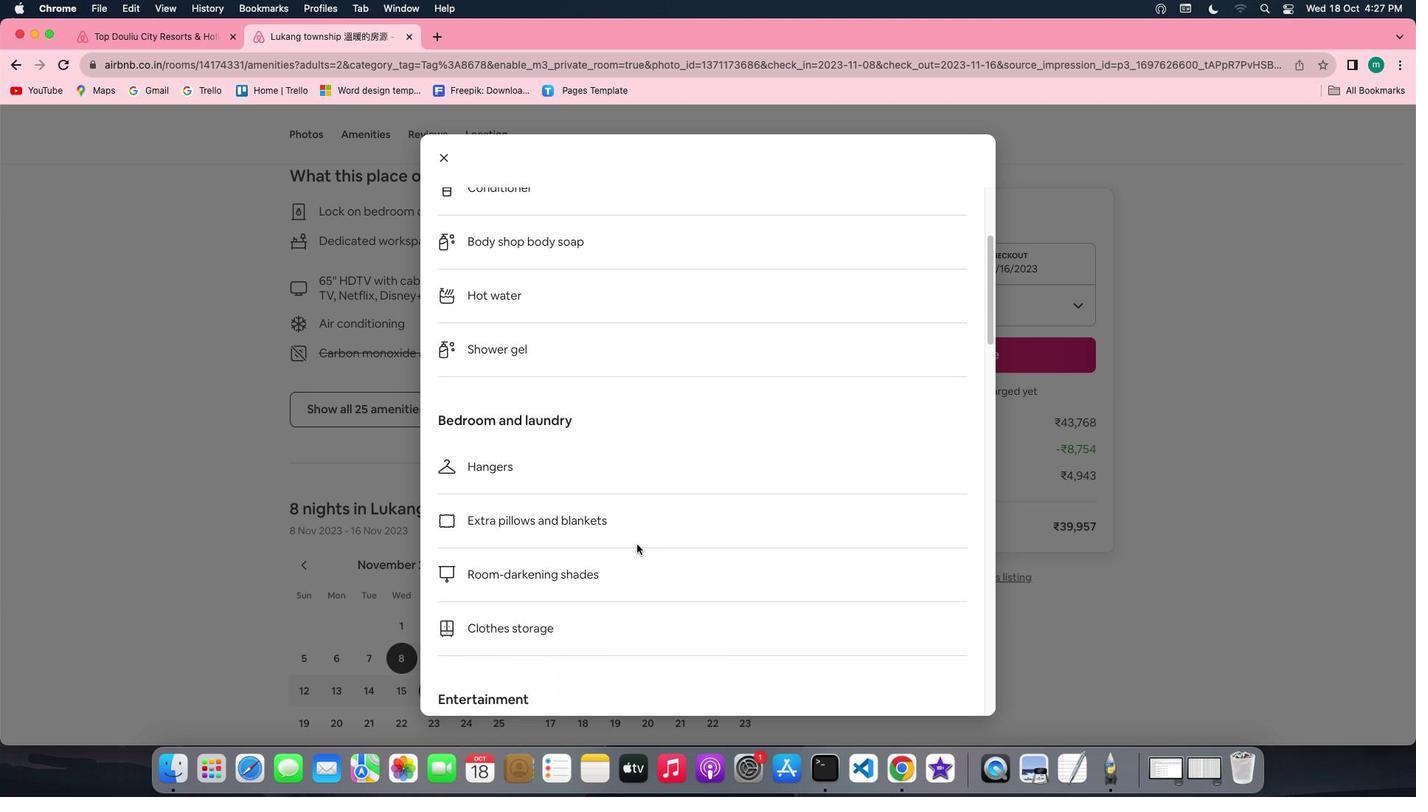 
Action: Mouse scrolled (636, 543) with delta (0, 0)
Screenshot: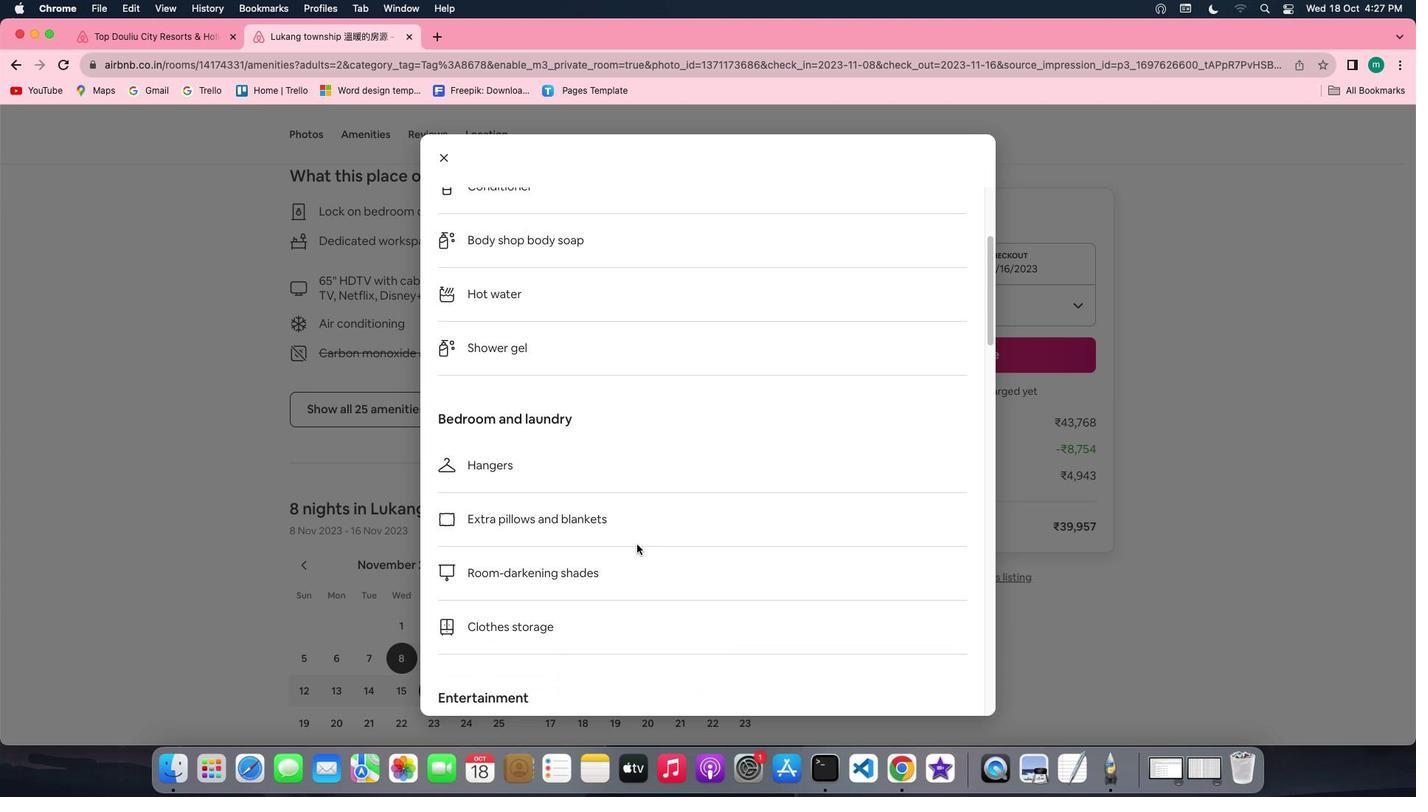 
Action: Mouse scrolled (636, 543) with delta (0, 0)
Screenshot: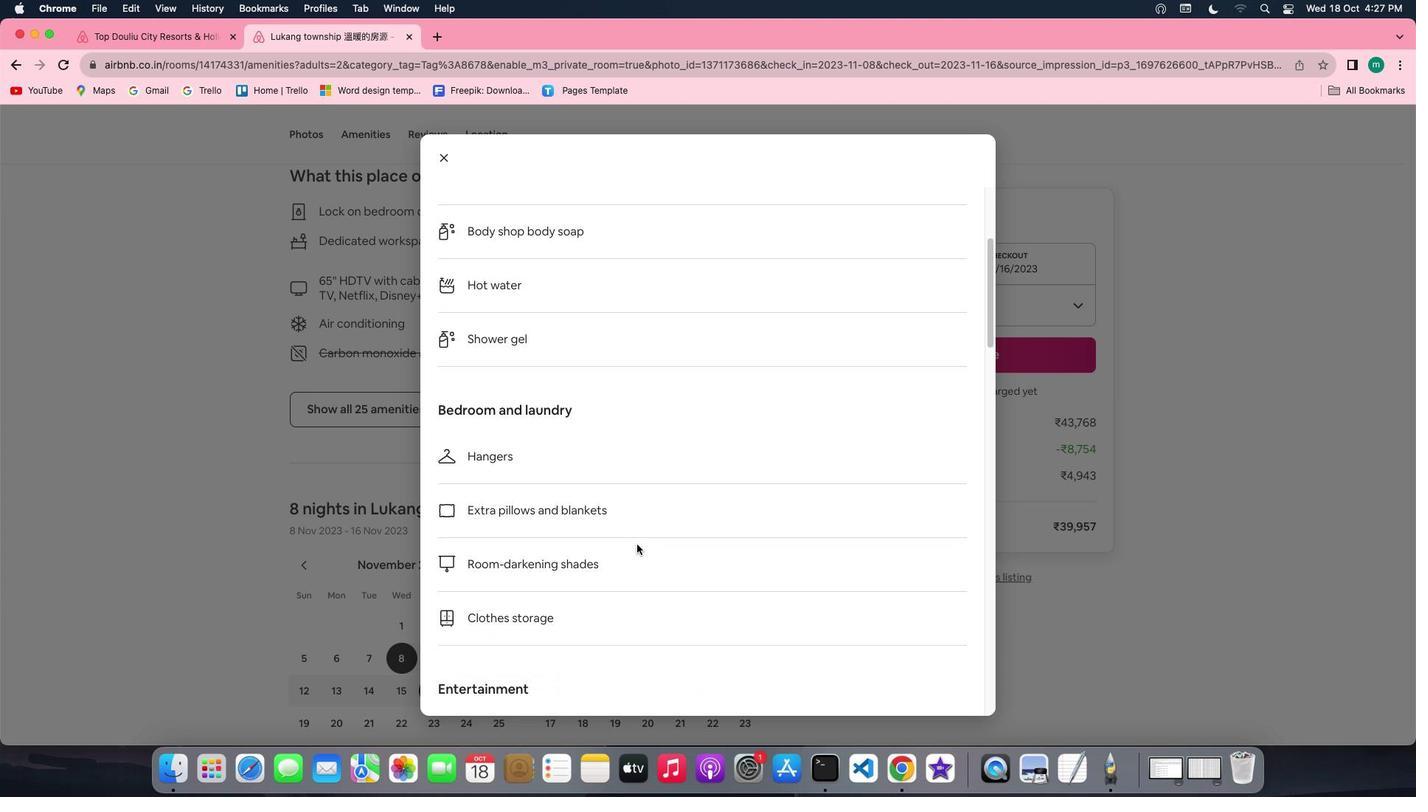 
Action: Mouse scrolled (636, 543) with delta (0, 0)
Screenshot: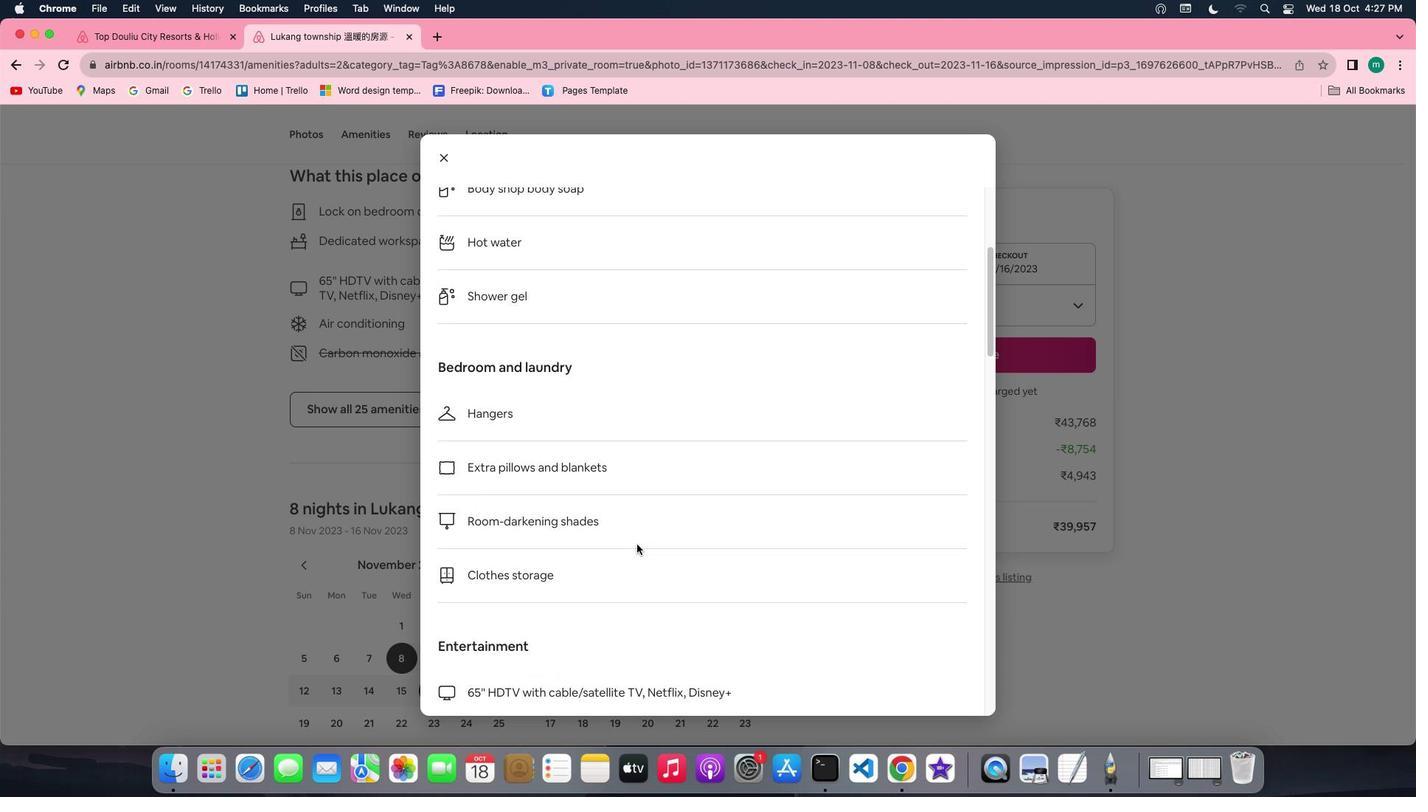 
Action: Mouse scrolled (636, 543) with delta (0, 0)
Screenshot: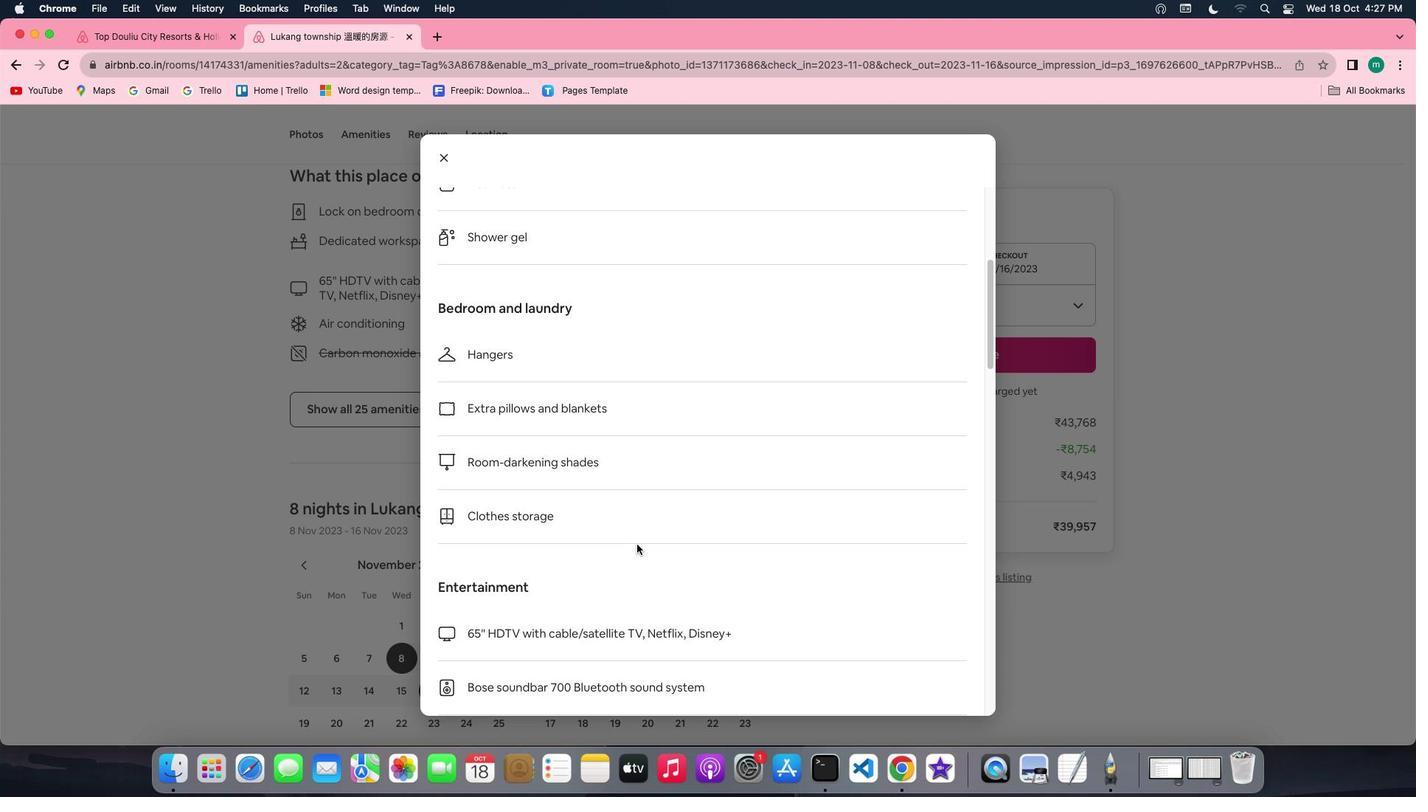 
Action: Mouse scrolled (636, 543) with delta (0, 0)
Screenshot: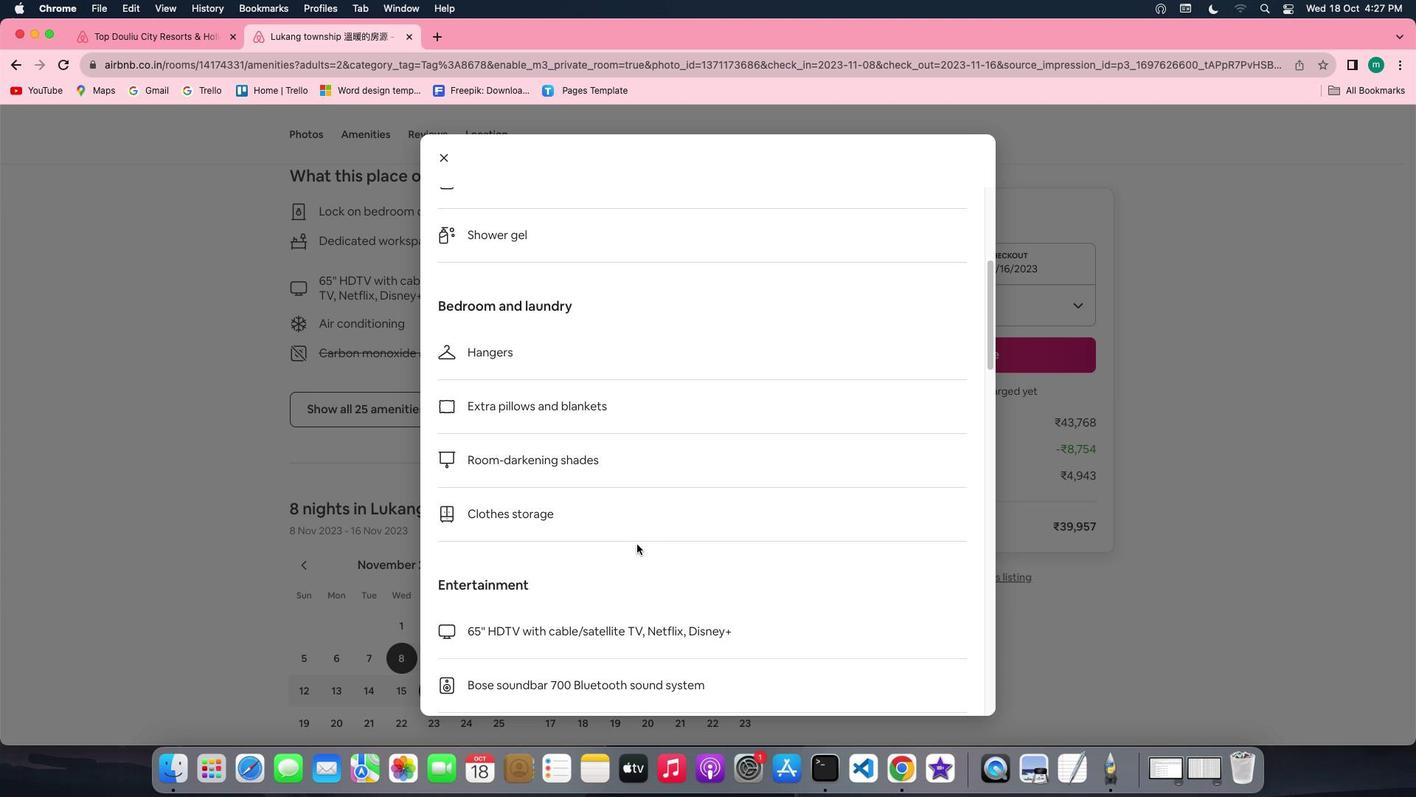 
Action: Mouse scrolled (636, 543) with delta (0, -1)
Screenshot: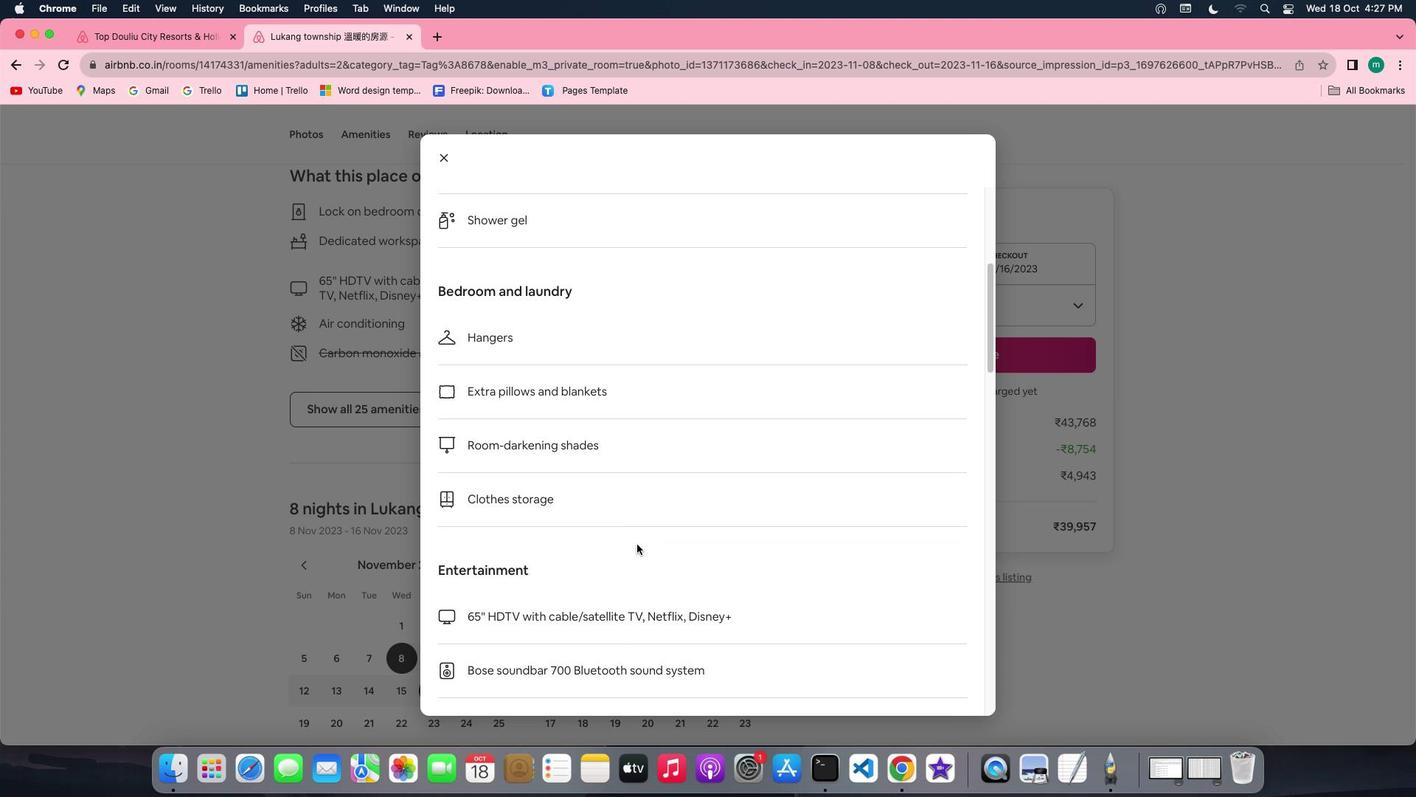 
Action: Mouse scrolled (636, 543) with delta (0, 0)
Screenshot: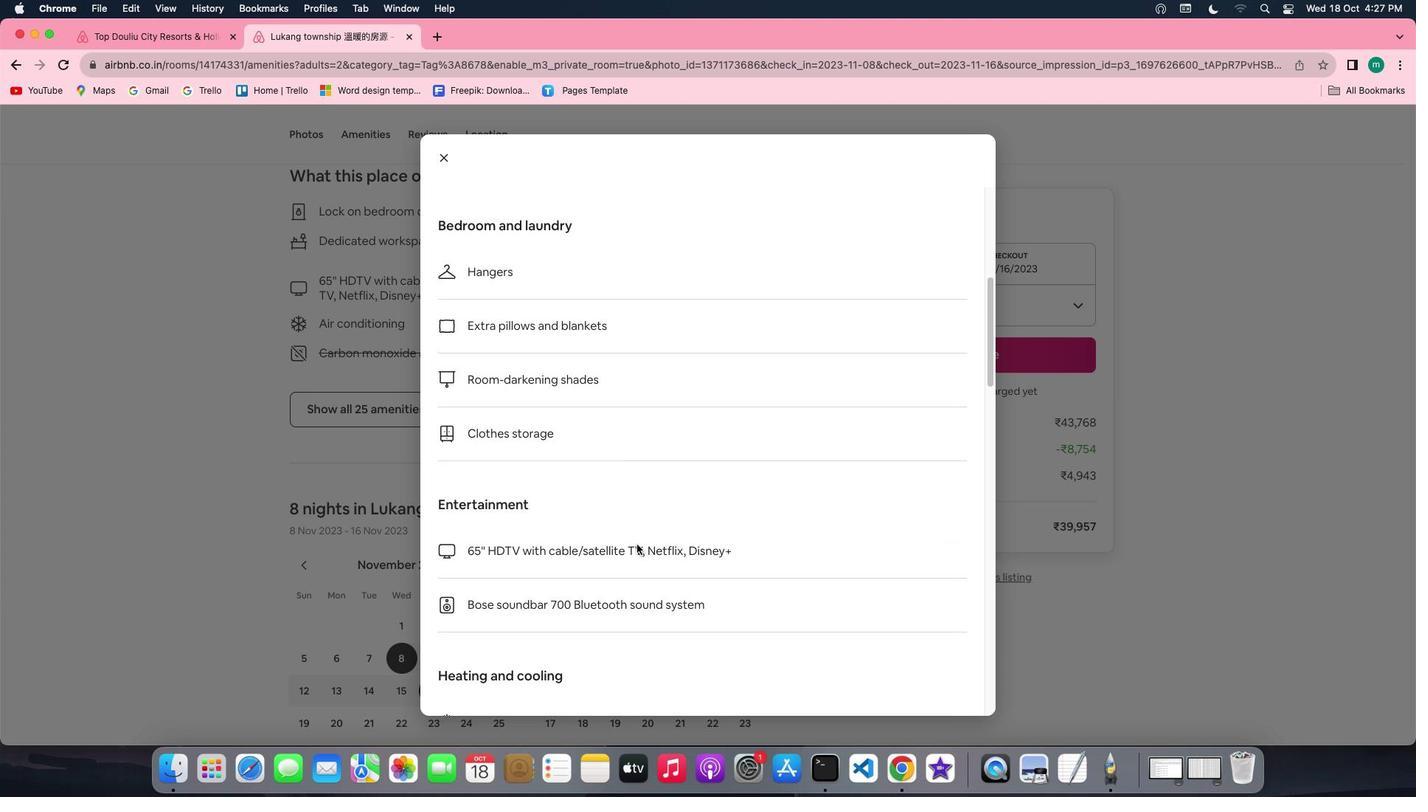 
Action: Mouse scrolled (636, 543) with delta (0, 0)
Screenshot: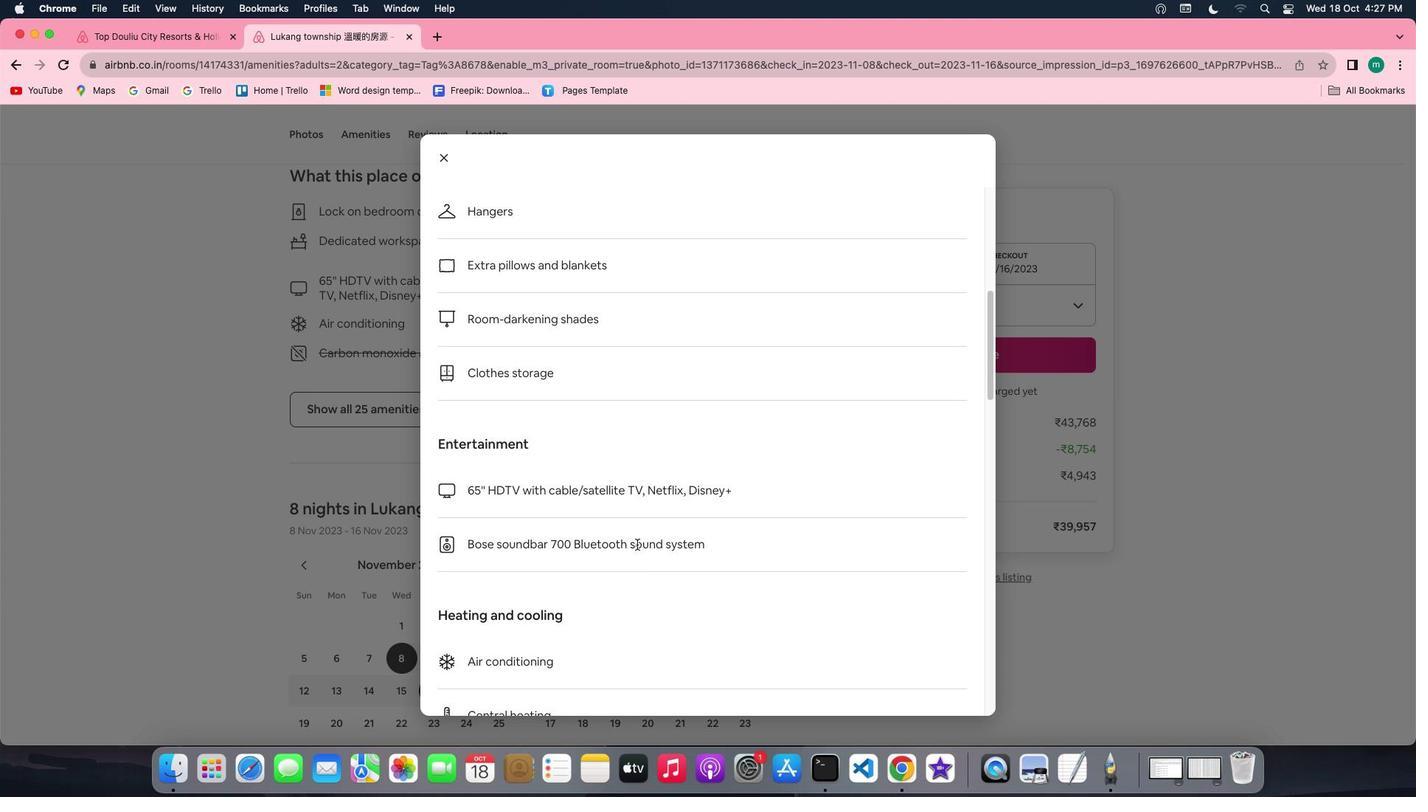 
Action: Mouse scrolled (636, 543) with delta (0, 0)
Screenshot: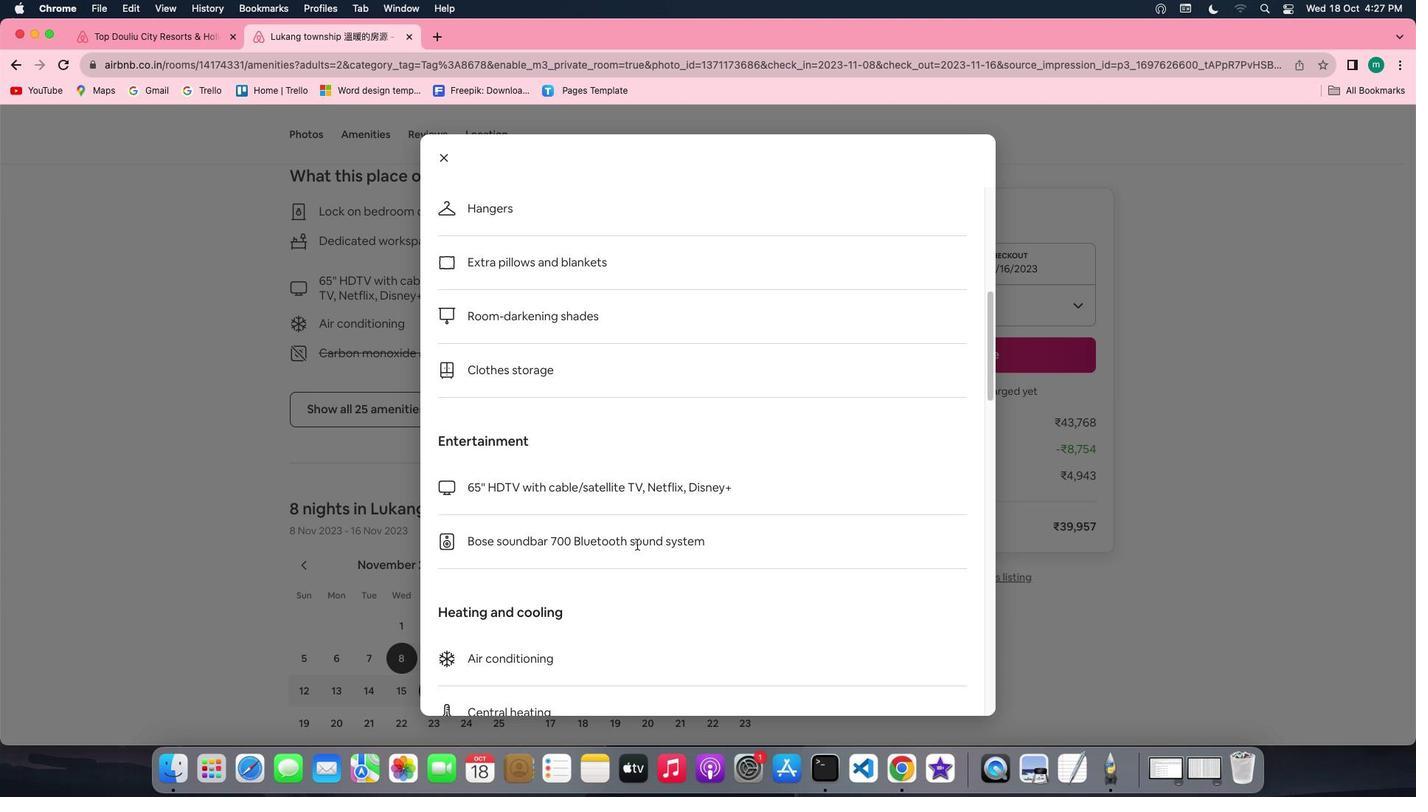 
Action: Mouse scrolled (636, 543) with delta (0, 0)
Screenshot: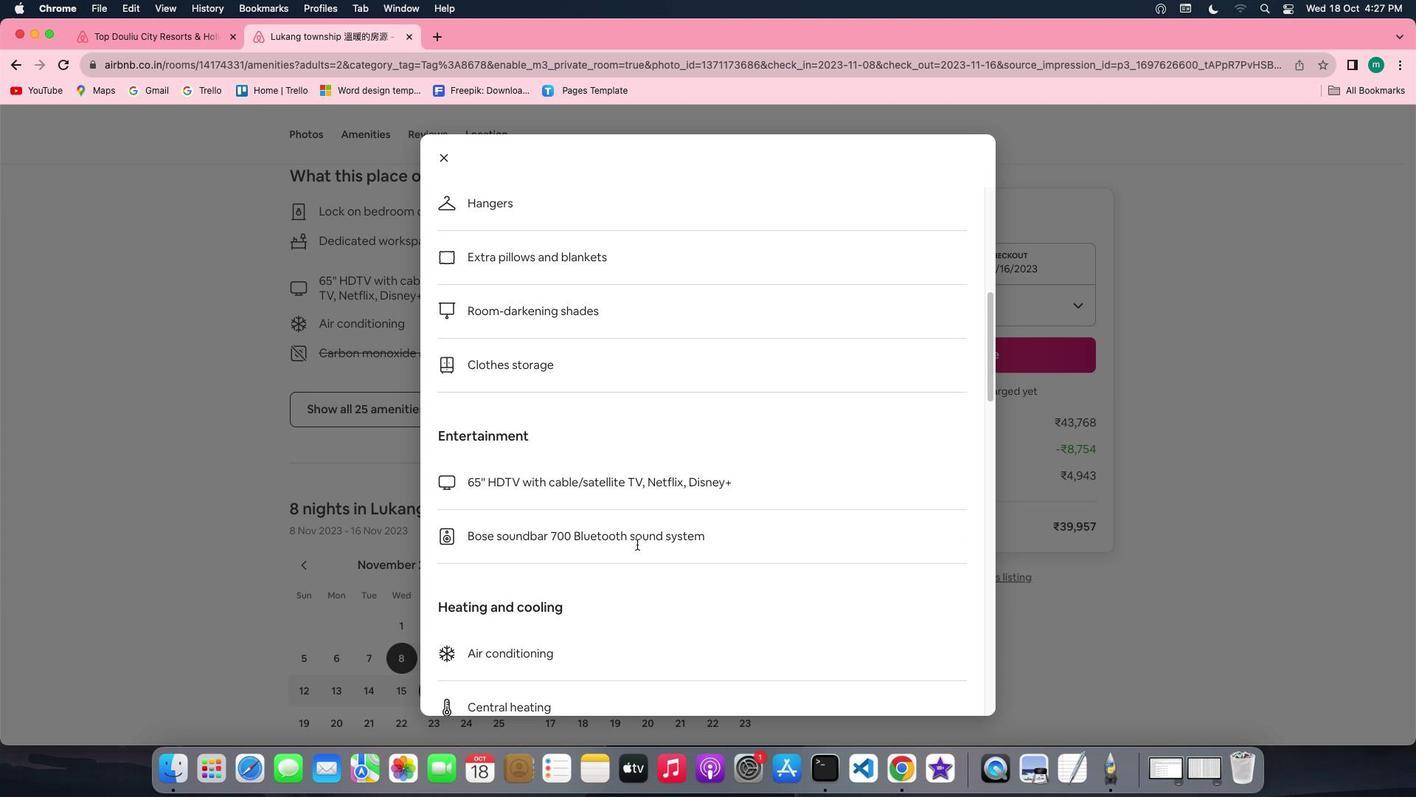 
Action: Mouse scrolled (636, 543) with delta (0, 0)
Screenshot: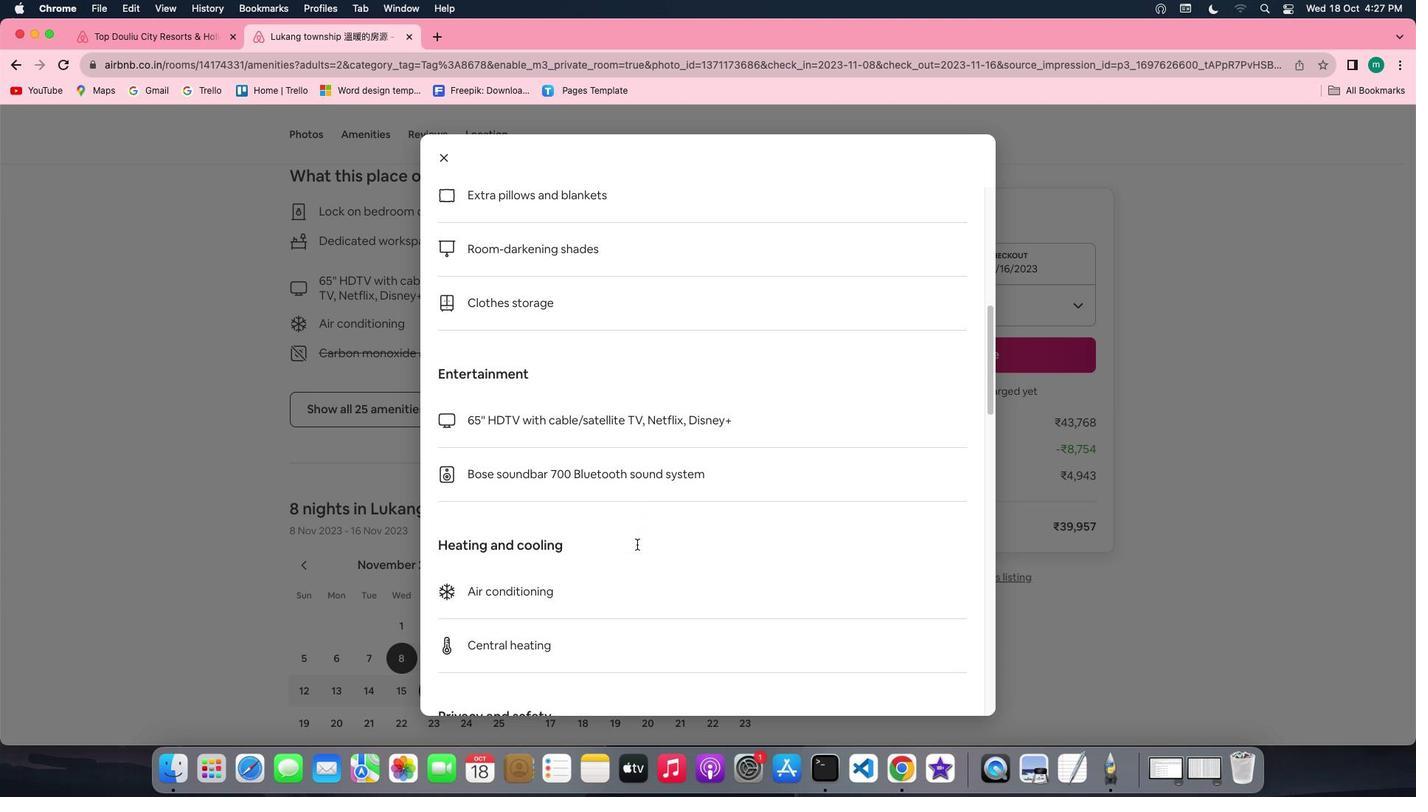 
Action: Mouse scrolled (636, 543) with delta (0, 0)
Screenshot: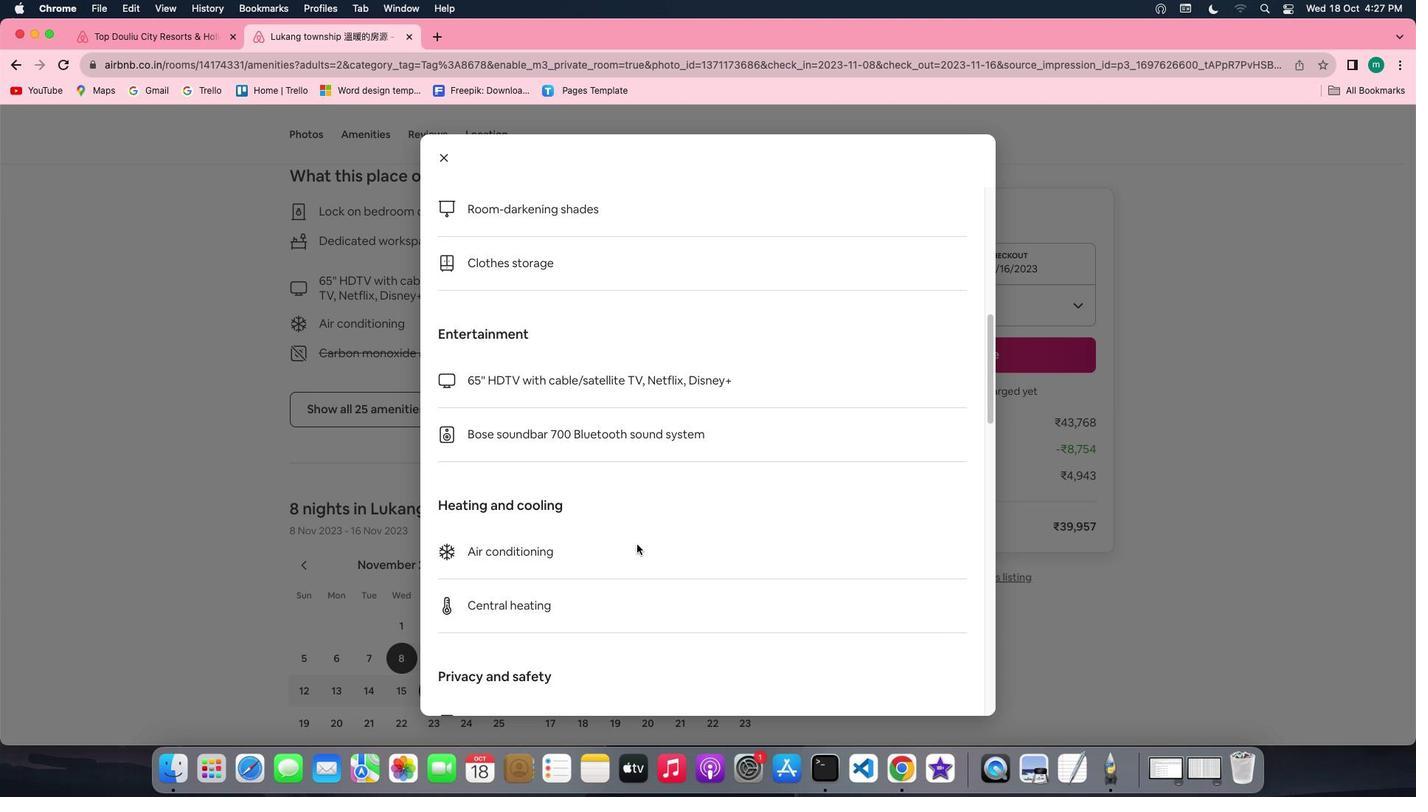 
Action: Mouse scrolled (636, 543) with delta (0, 0)
Screenshot: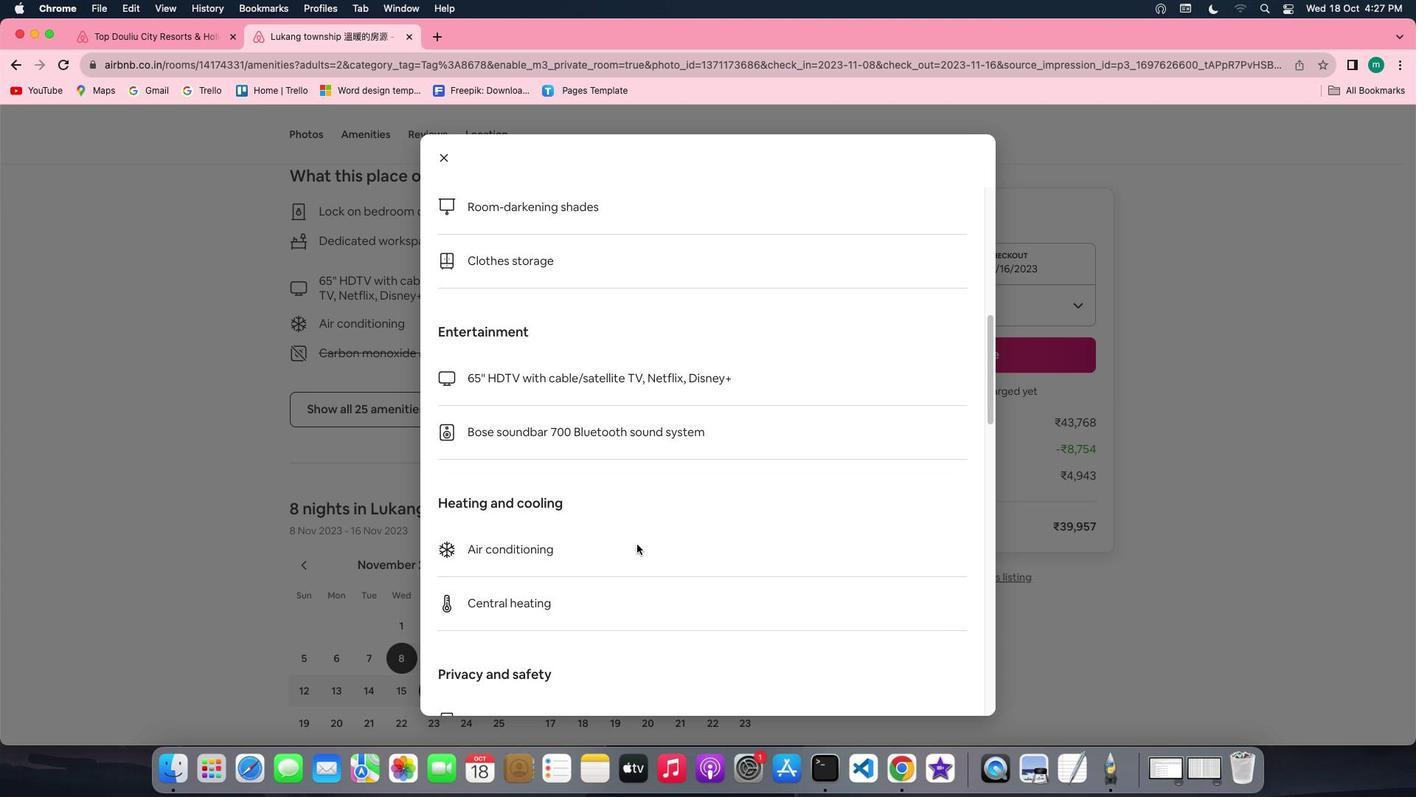 
Action: Mouse scrolled (636, 543) with delta (0, 0)
Screenshot: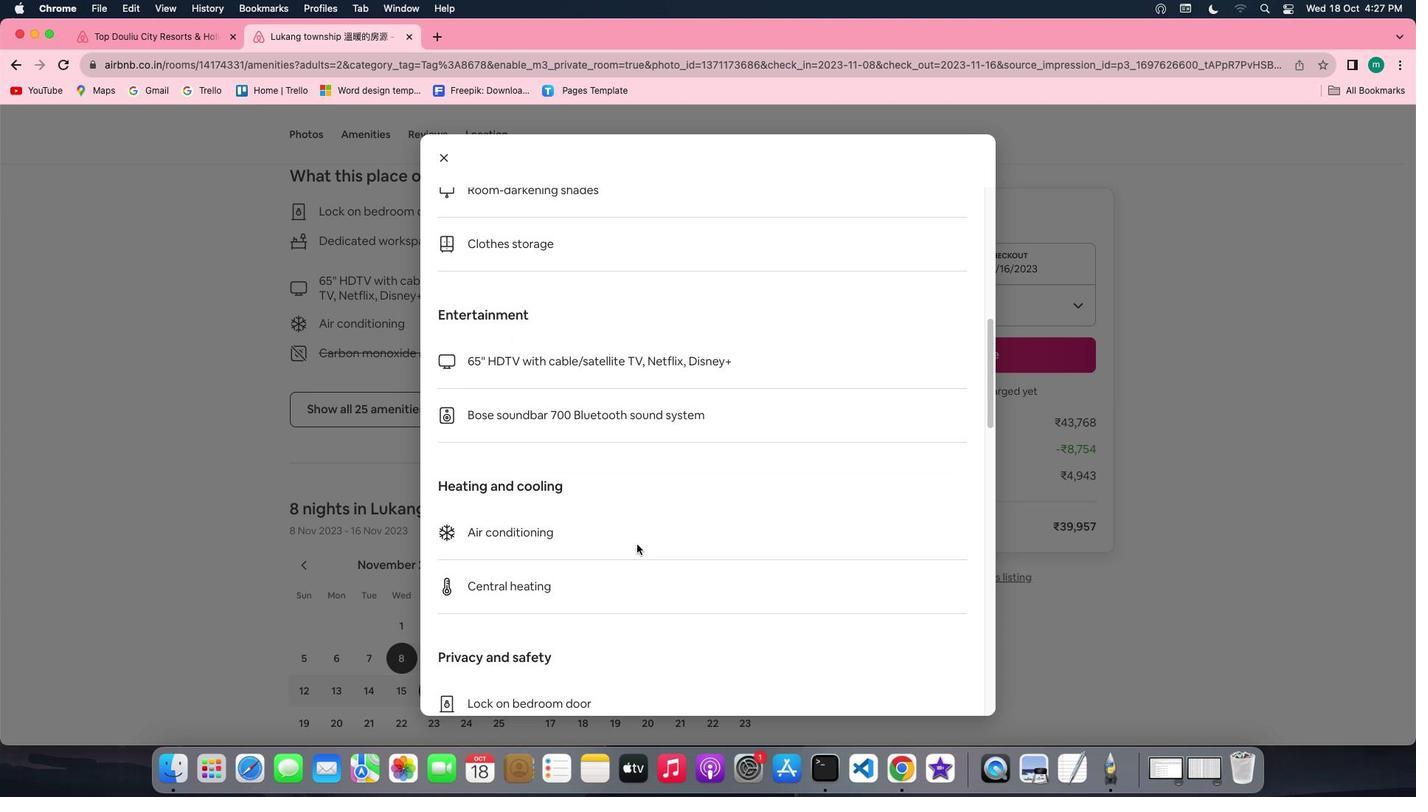 
Action: Mouse scrolled (636, 543) with delta (0, 0)
Screenshot: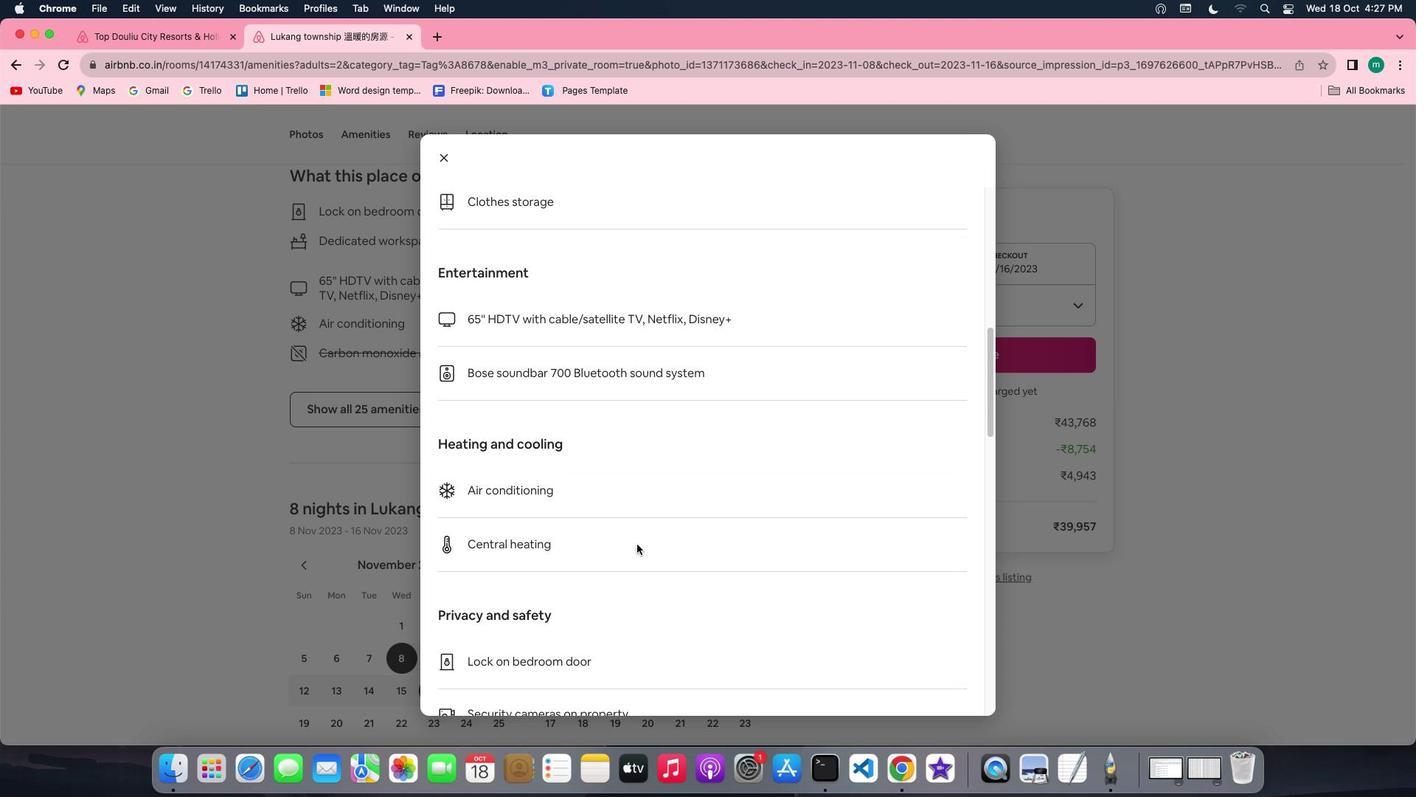 
Action: Mouse scrolled (636, 543) with delta (0, 0)
Screenshot: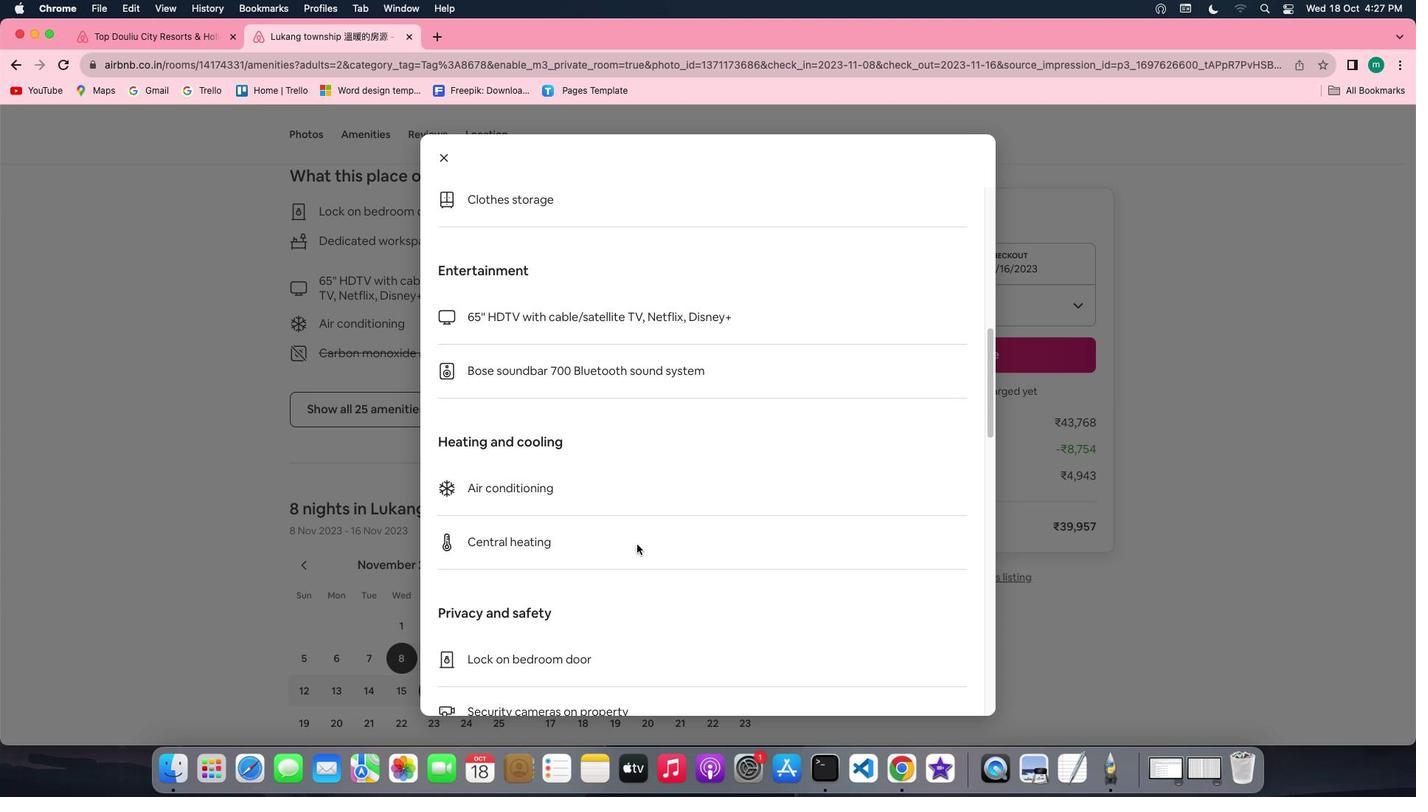 
Action: Mouse scrolled (636, 543) with delta (0, 0)
Screenshot: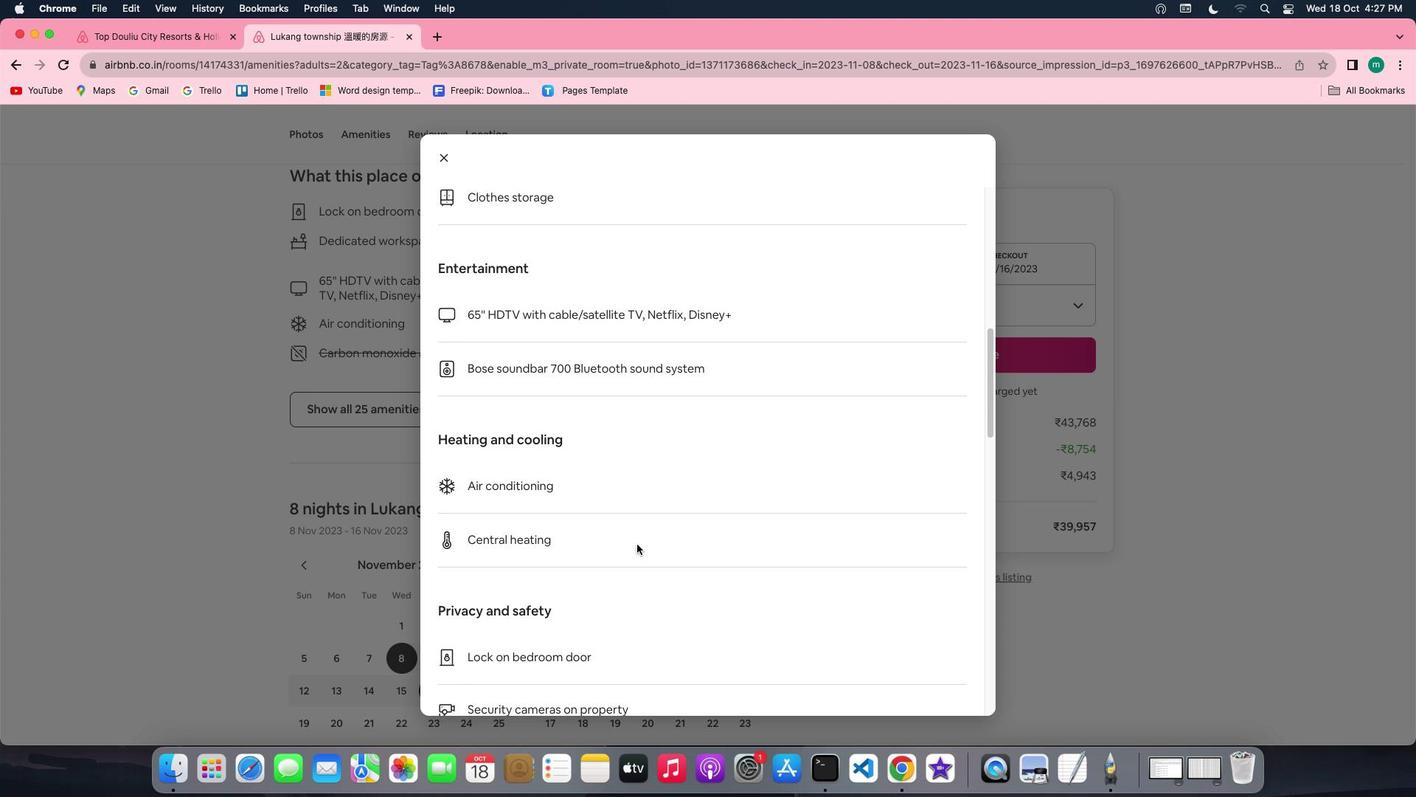 
Action: Mouse scrolled (636, 543) with delta (0, 0)
Screenshot: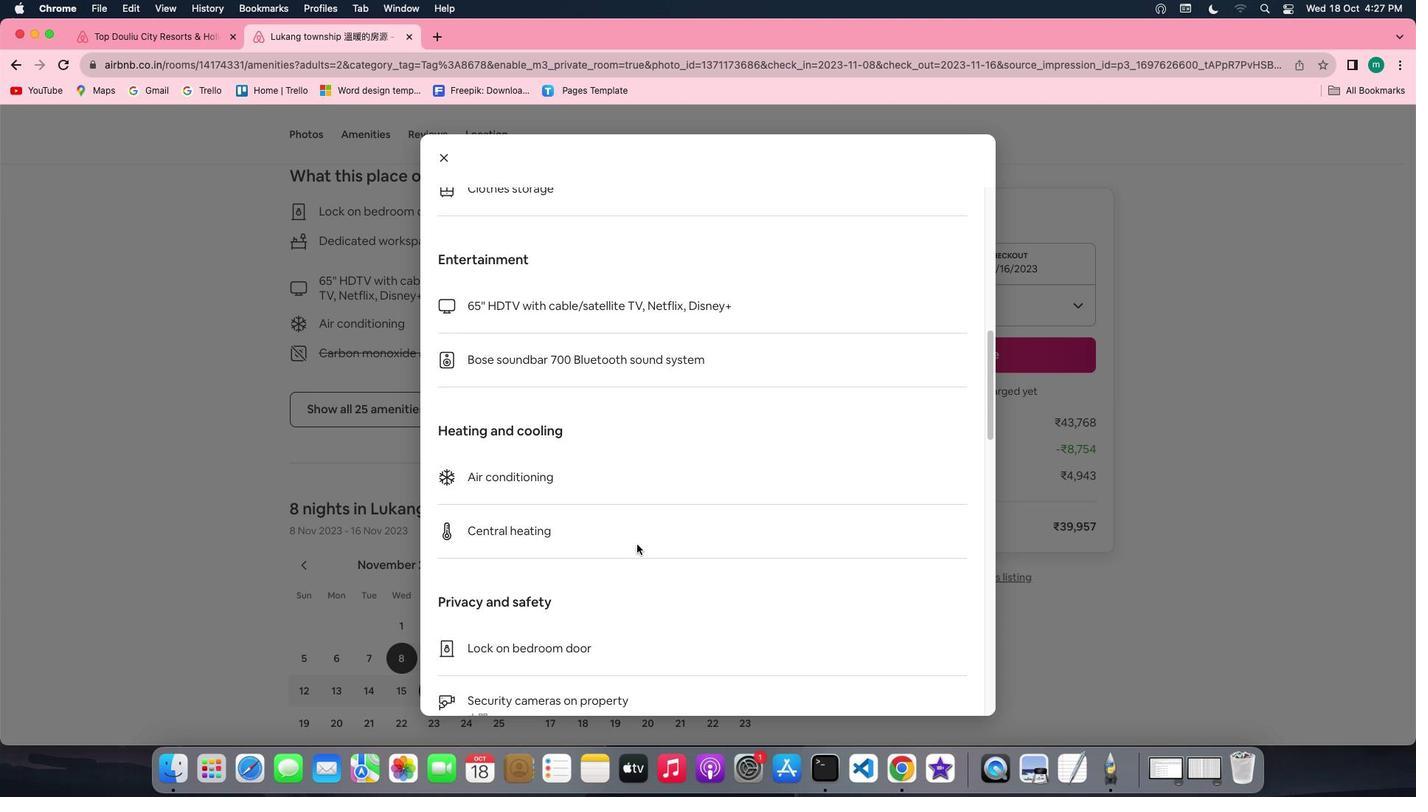
Action: Mouse scrolled (636, 543) with delta (0, 0)
Screenshot: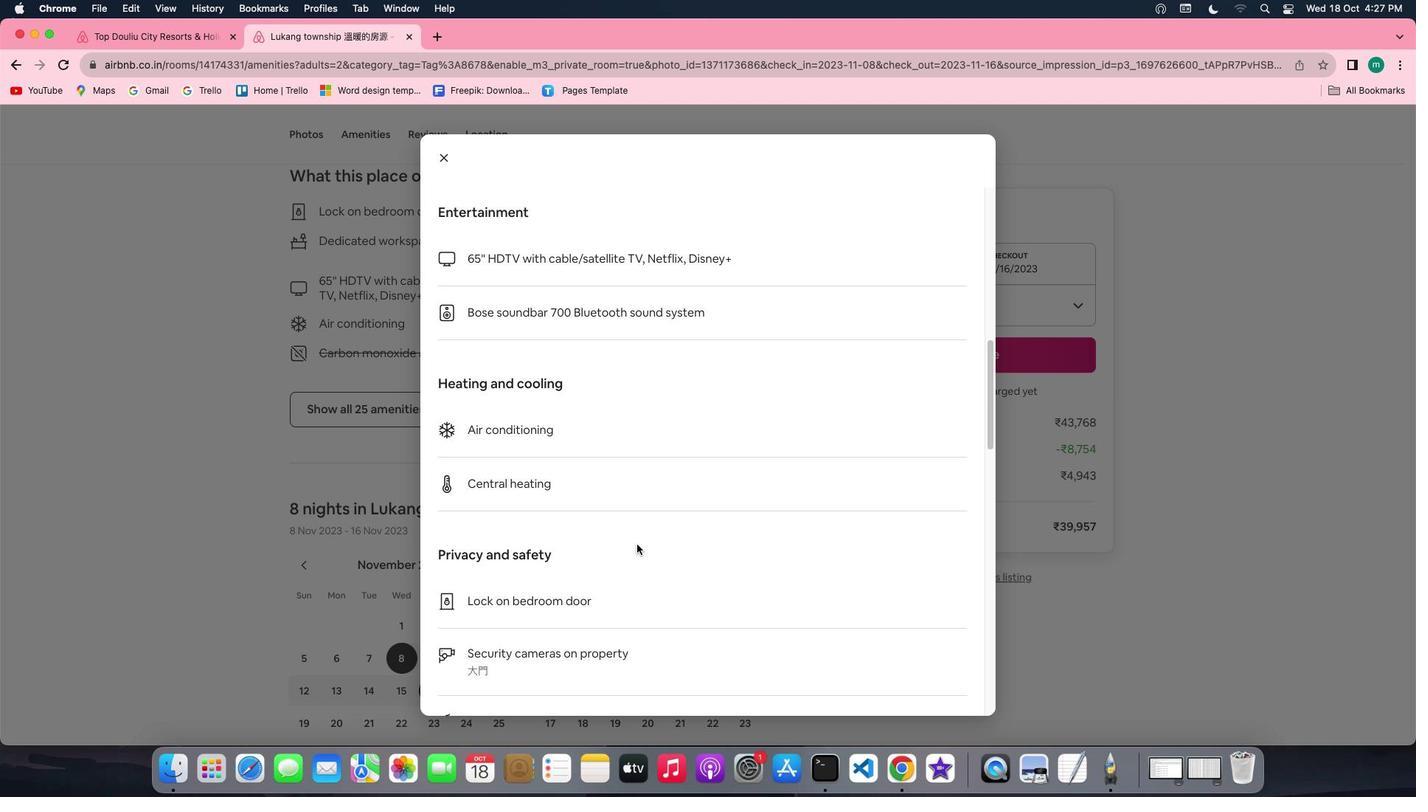 
Action: Mouse scrolled (636, 543) with delta (0, 0)
Screenshot: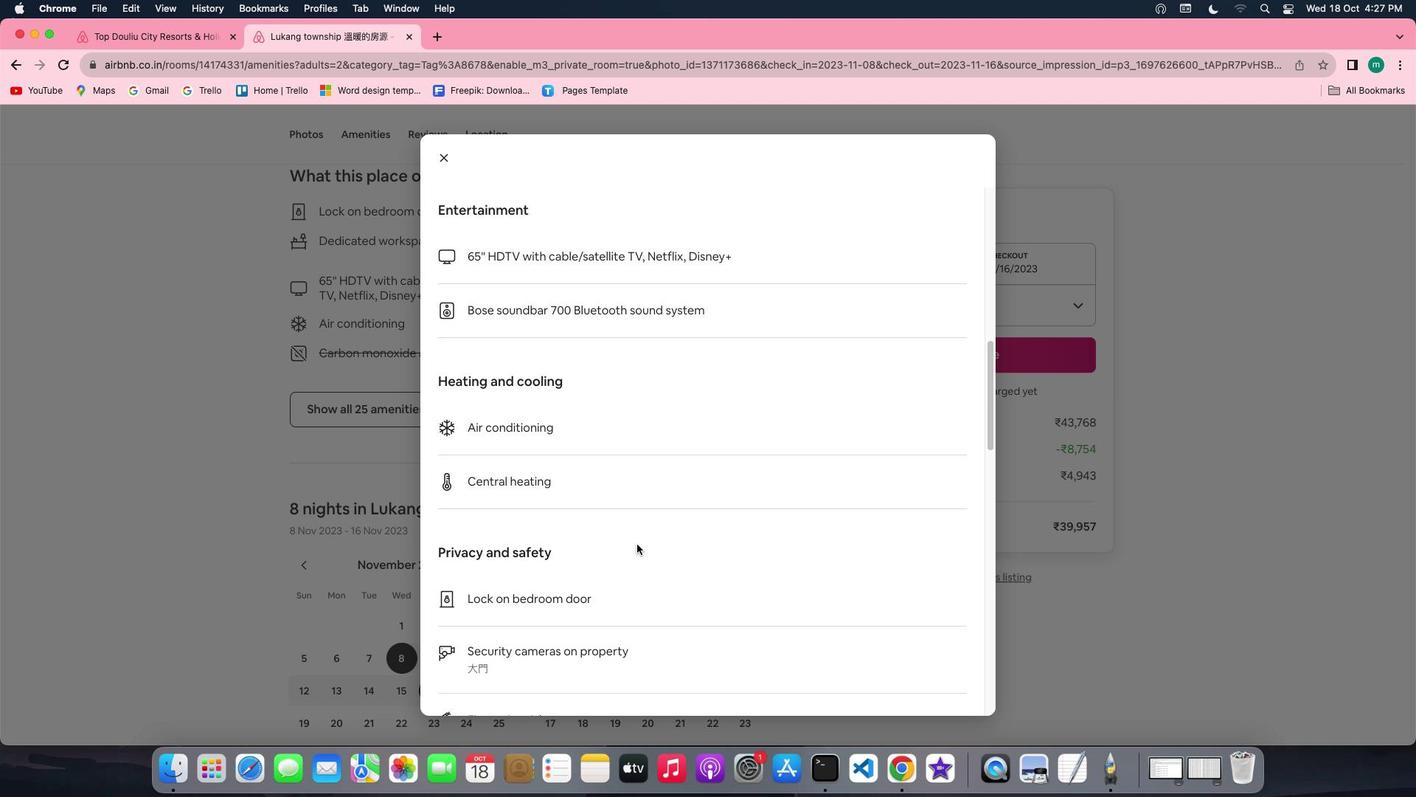 
Action: Mouse scrolled (636, 543) with delta (0, 0)
Screenshot: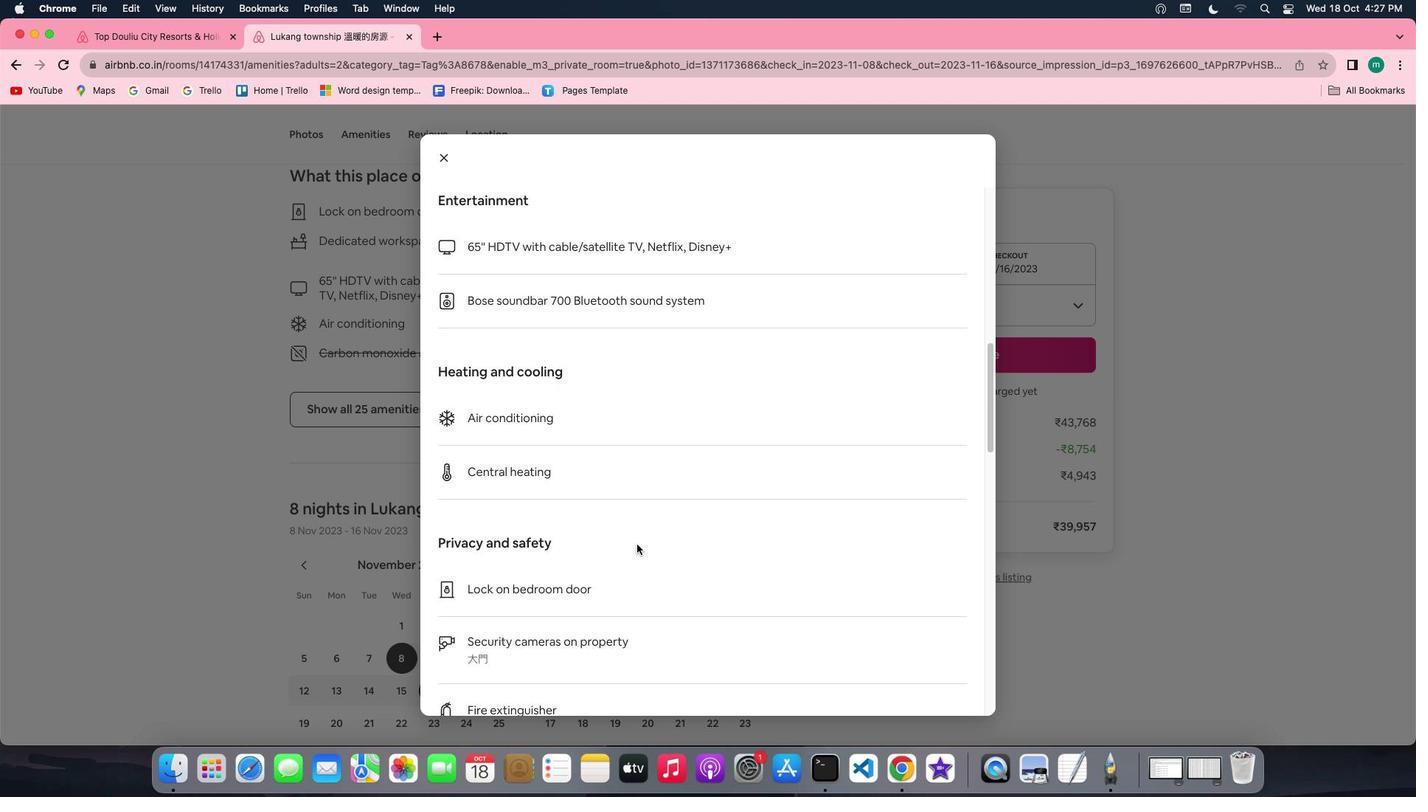 
Action: Mouse scrolled (636, 543) with delta (0, 0)
Screenshot: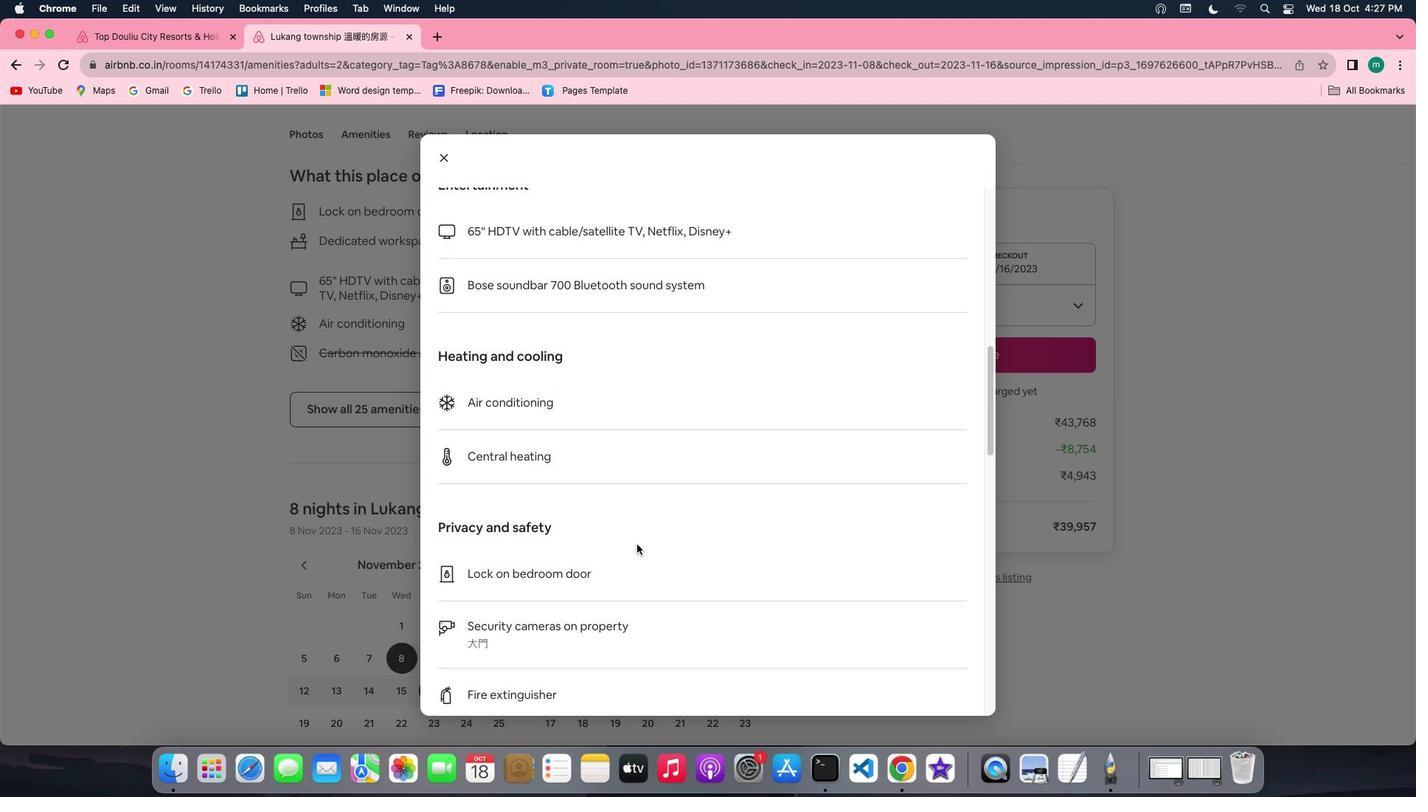 
Action: Mouse scrolled (636, 543) with delta (0, 0)
Screenshot: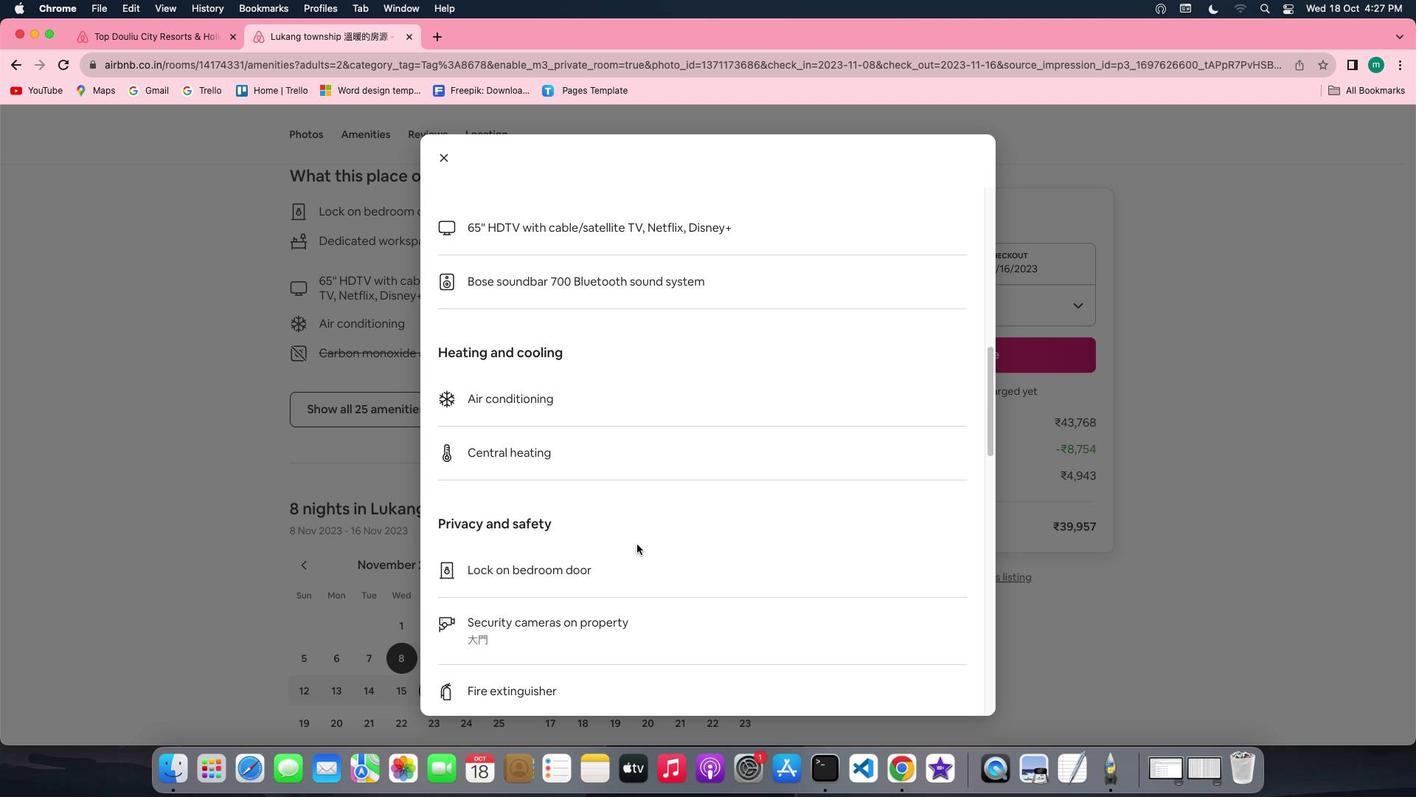 
Action: Mouse scrolled (636, 543) with delta (0, 0)
Screenshot: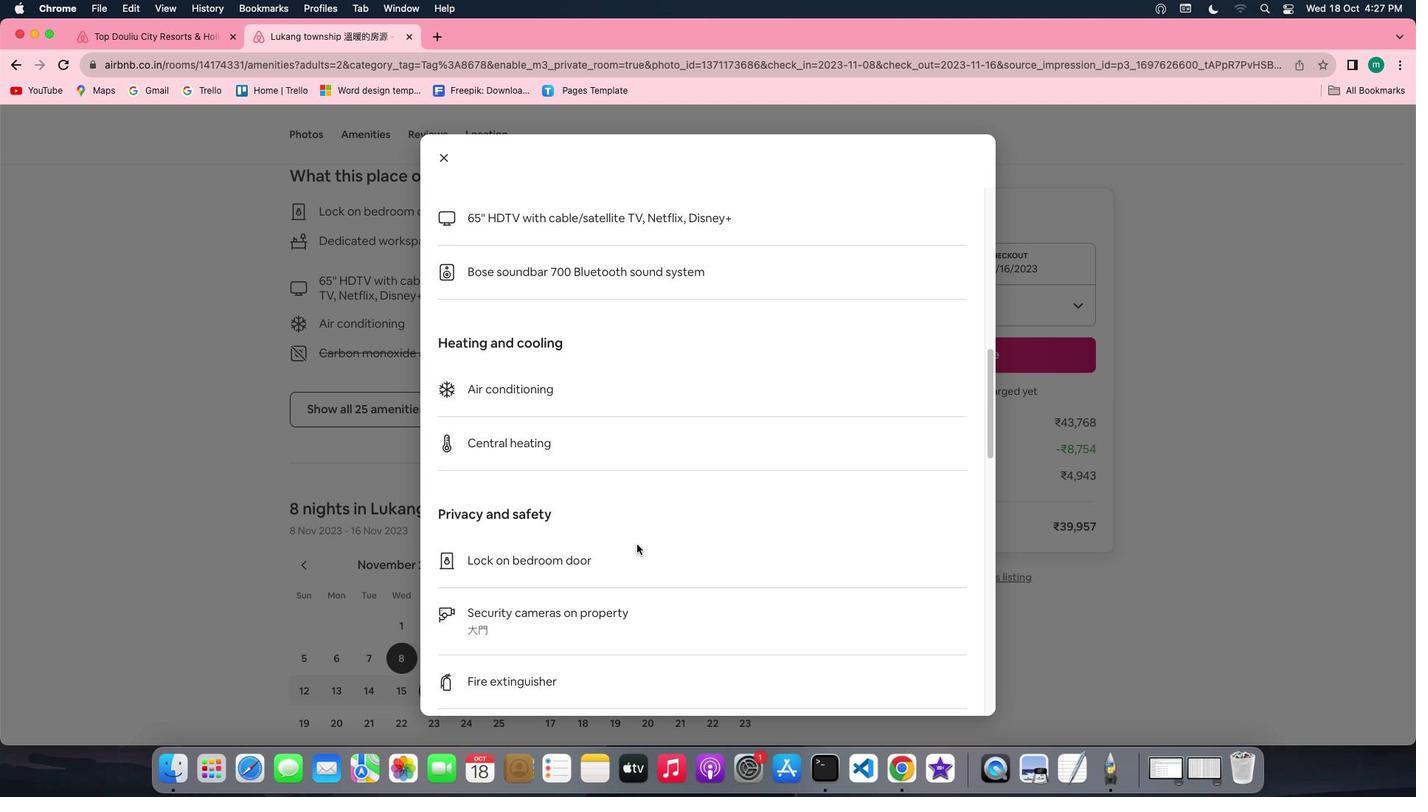 
Action: Mouse scrolled (636, 543) with delta (0, 0)
Screenshot: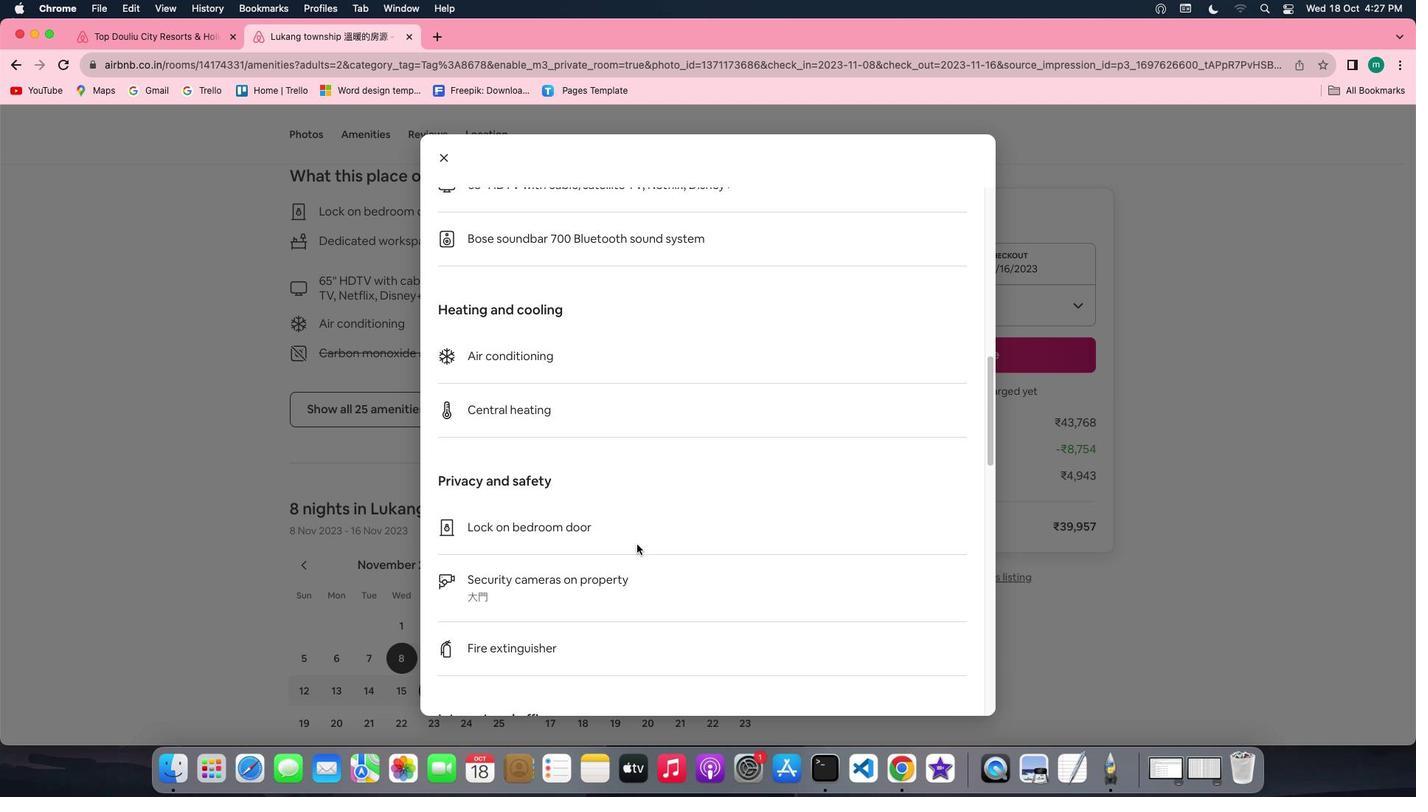 
Action: Mouse scrolled (636, 543) with delta (0, 0)
Screenshot: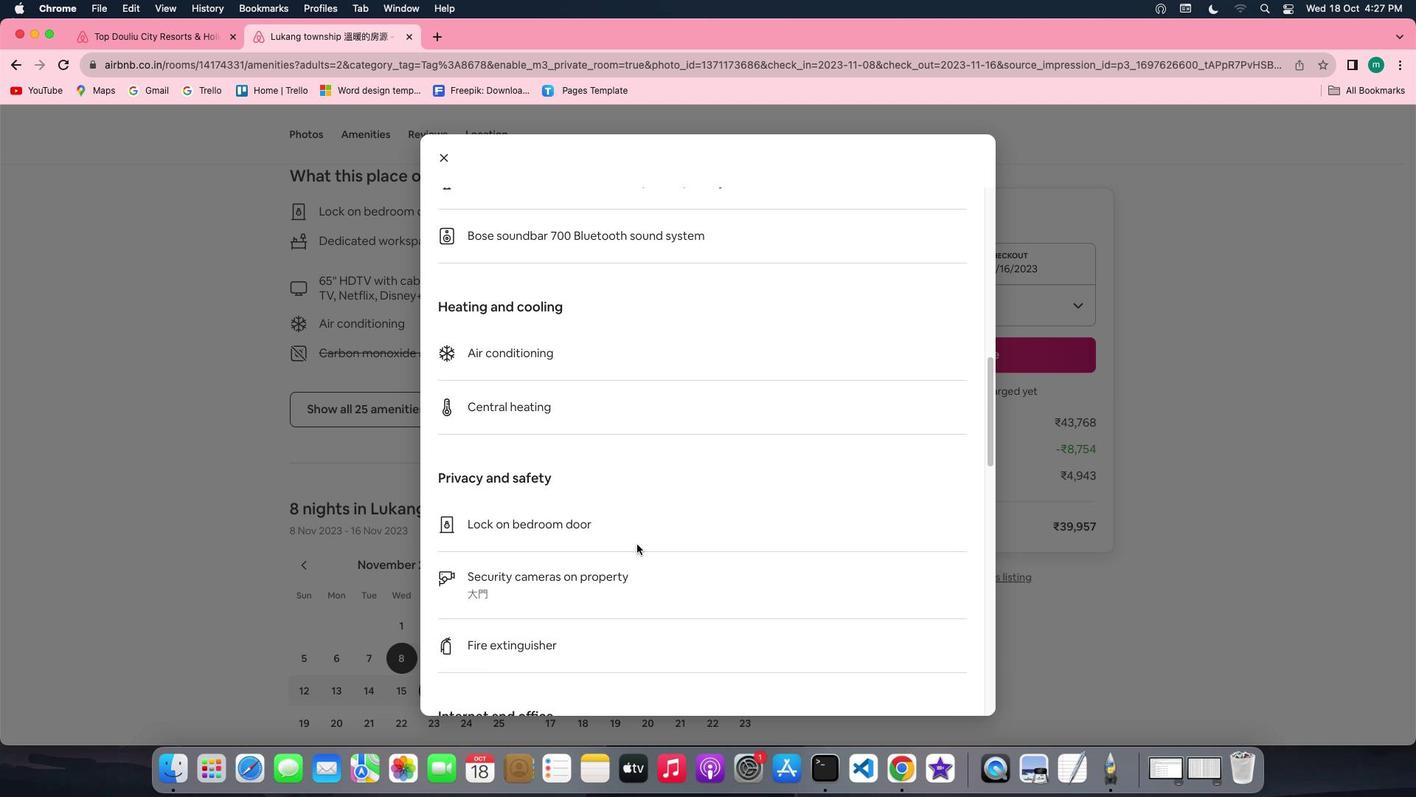 
Action: Mouse scrolled (636, 543) with delta (0, 0)
Screenshot: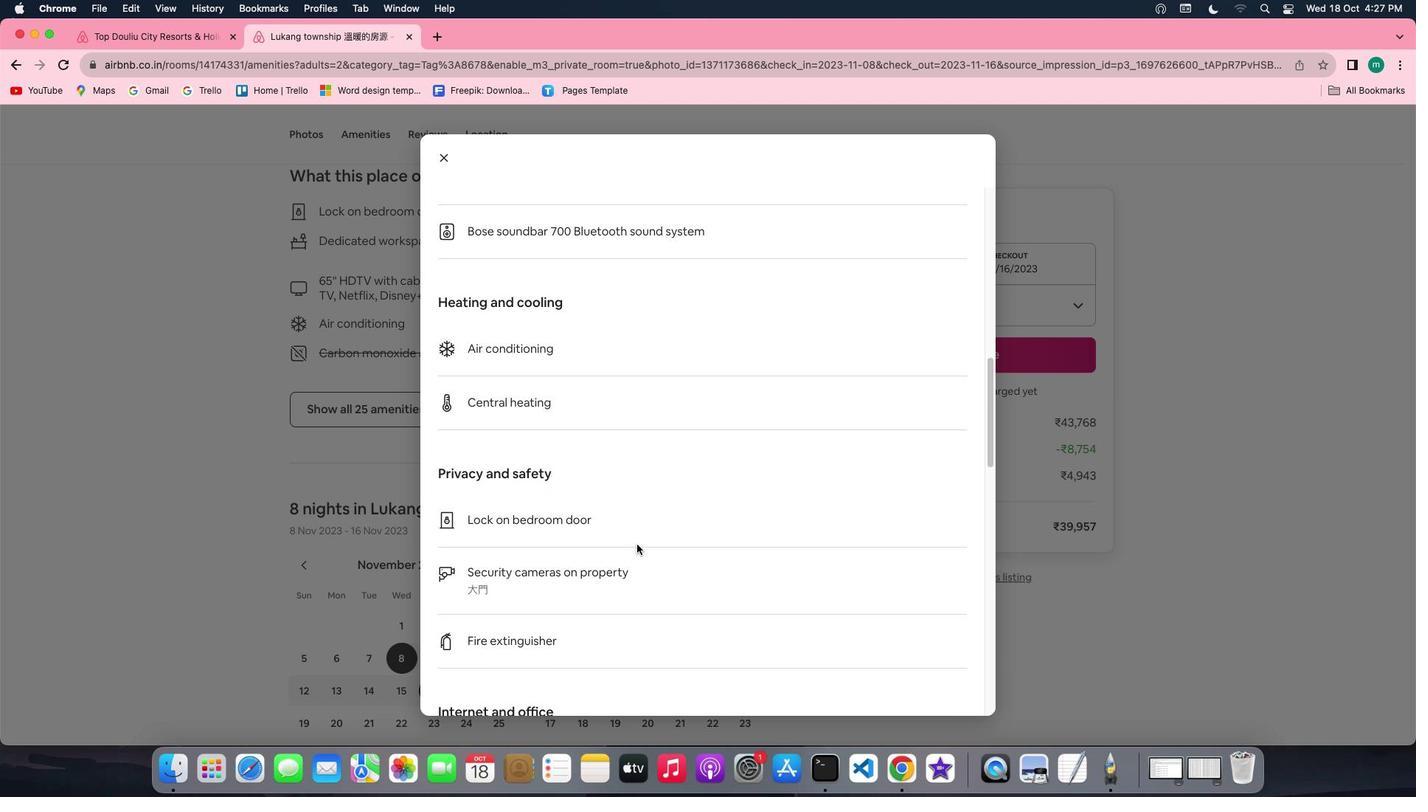 
Action: Mouse scrolled (636, 543) with delta (0, -1)
Screenshot: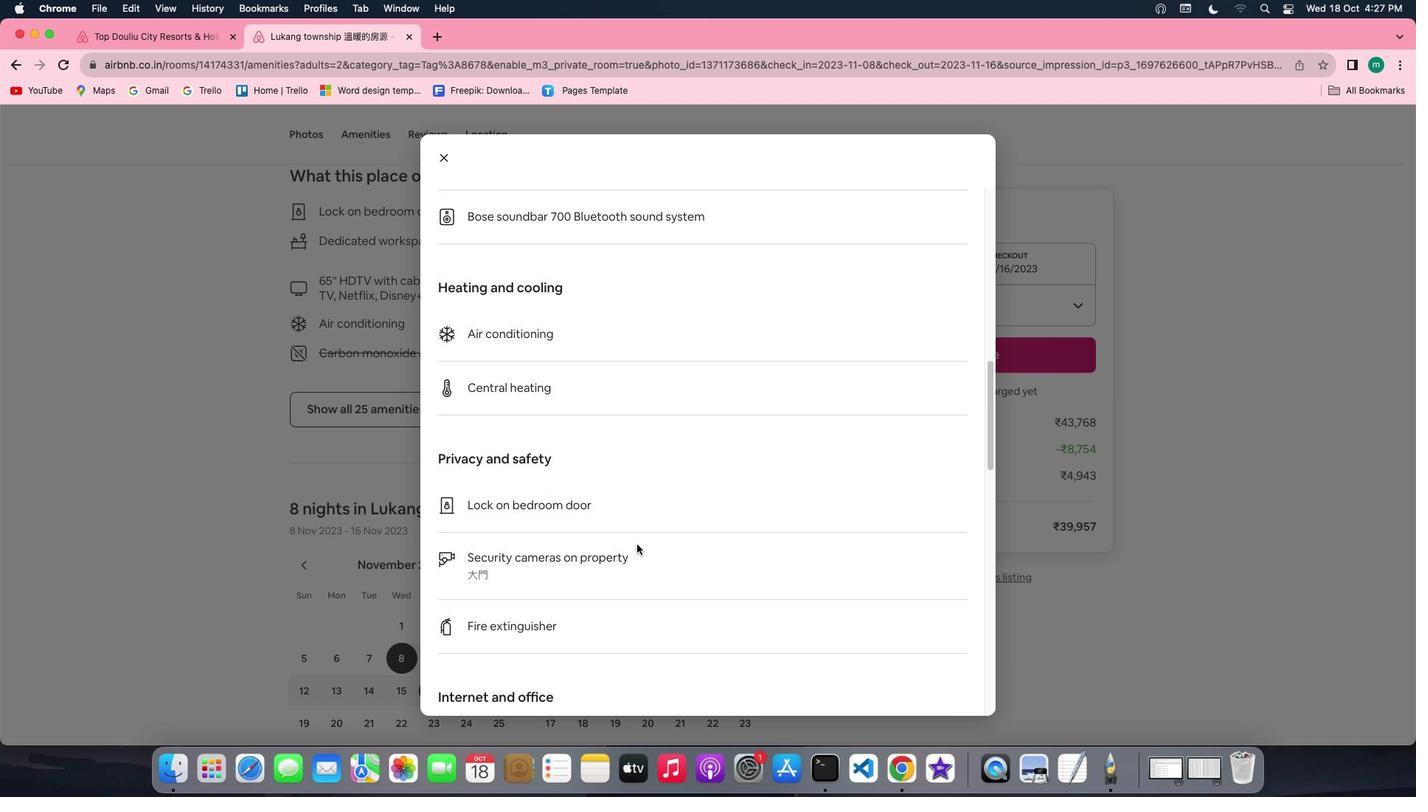 
Action: Mouse scrolled (636, 543) with delta (0, 0)
Screenshot: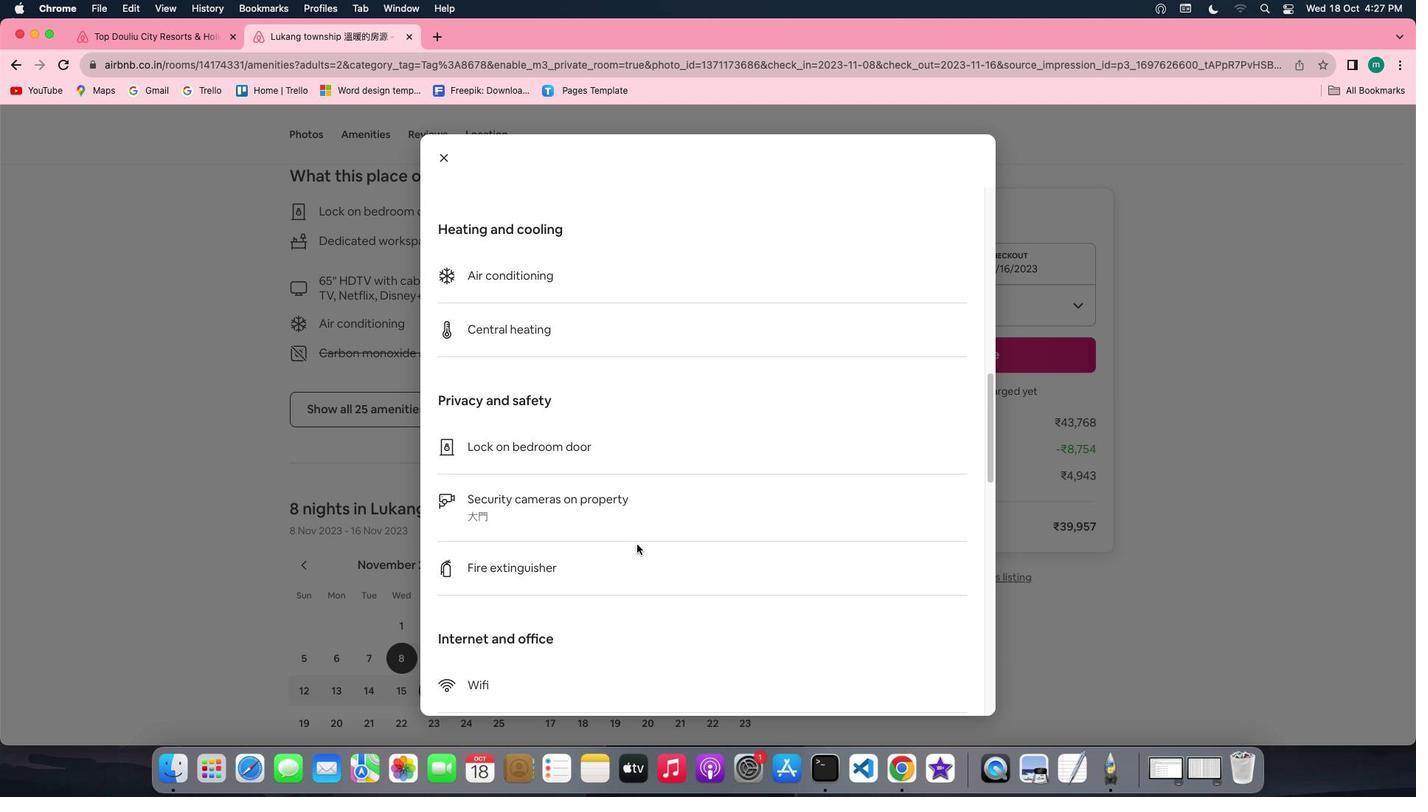 
Action: Mouse scrolled (636, 543) with delta (0, 0)
Screenshot: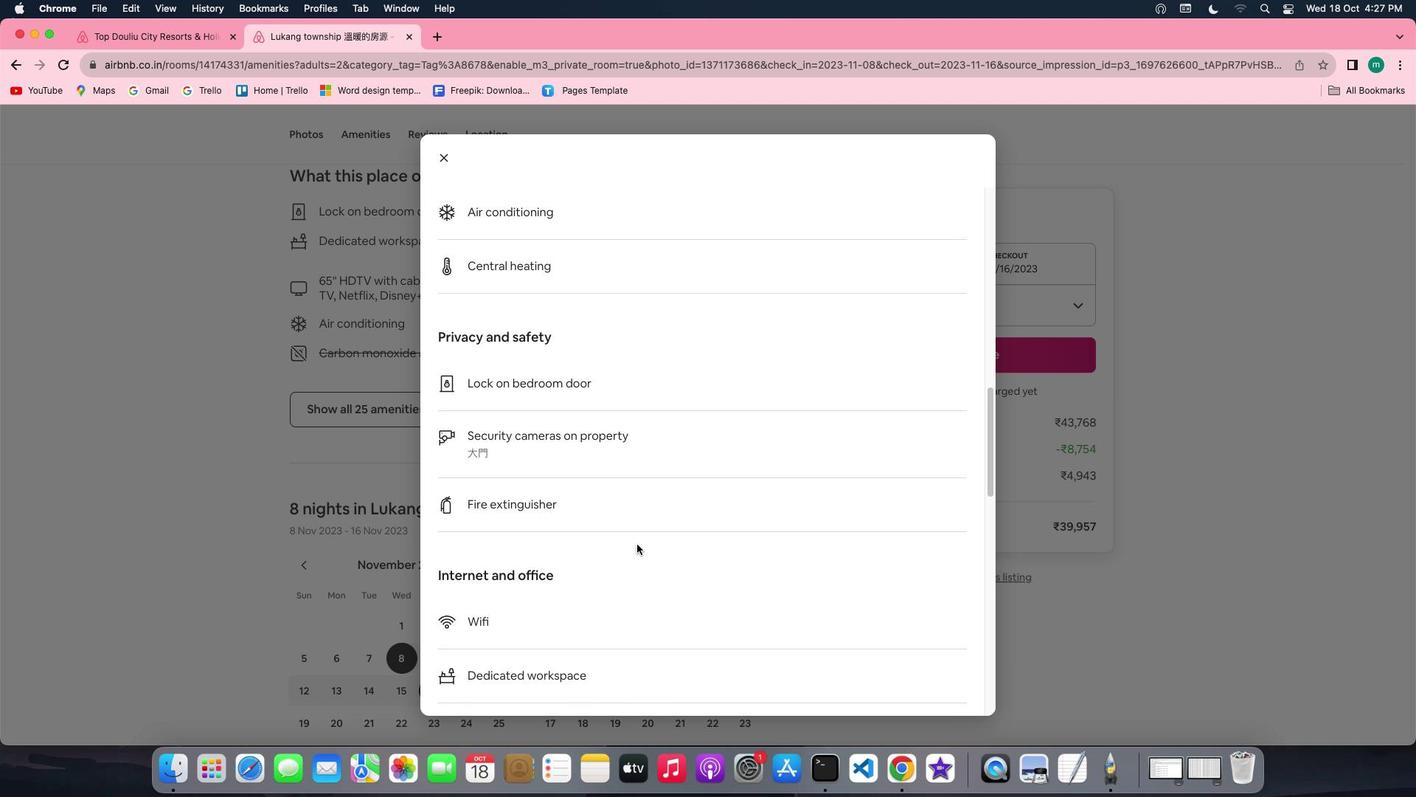 
Action: Mouse scrolled (636, 543) with delta (0, 0)
Screenshot: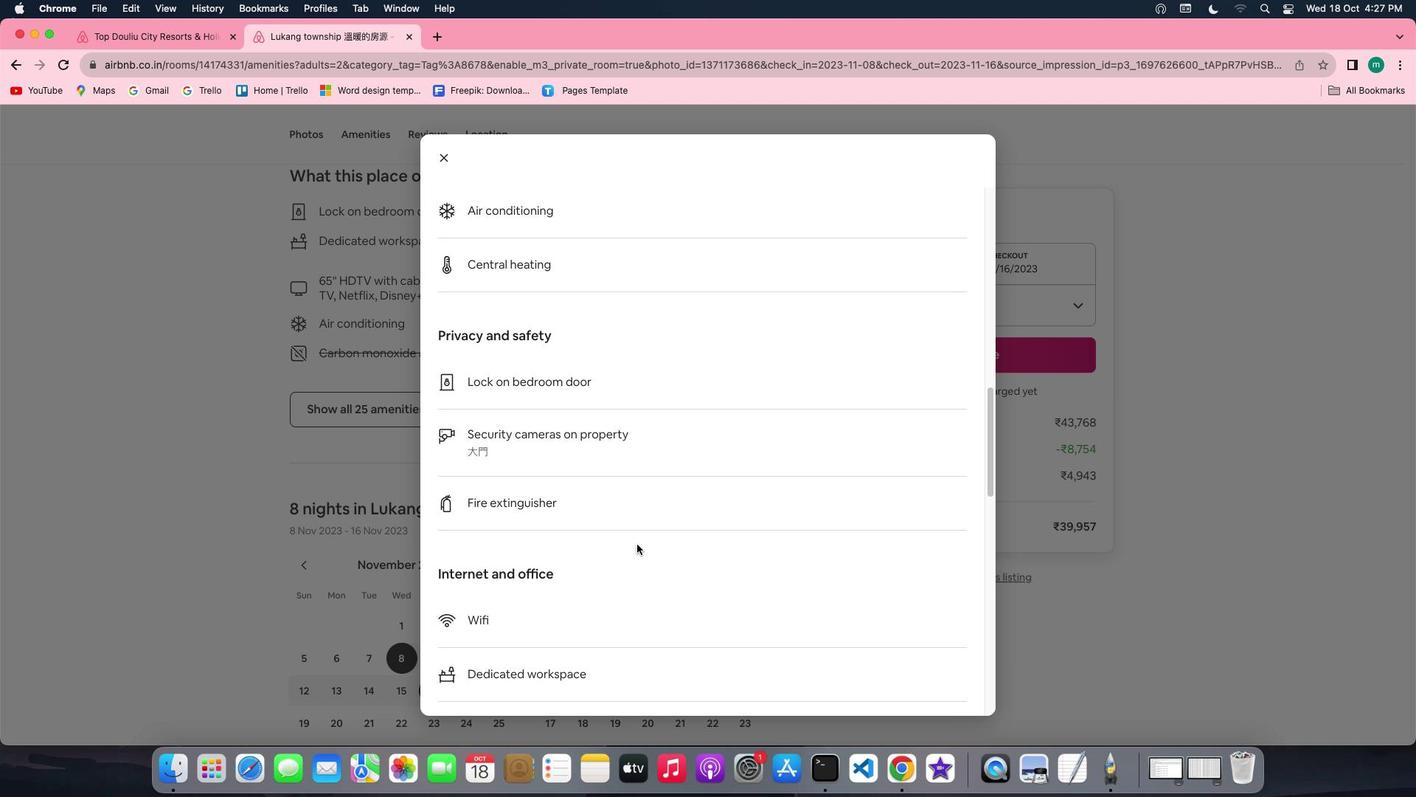 
Action: Mouse scrolled (636, 543) with delta (0, 0)
Screenshot: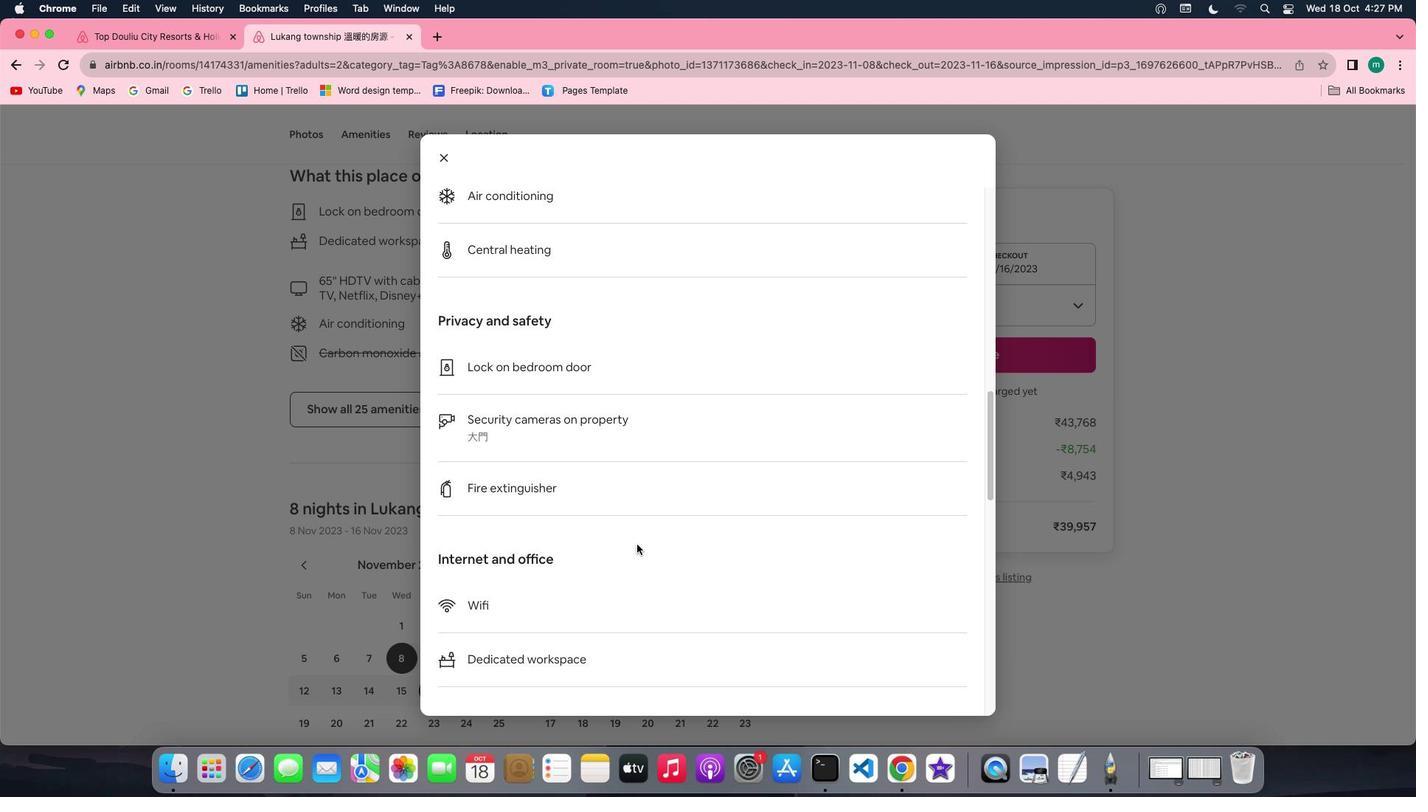 
Action: Mouse scrolled (636, 543) with delta (0, 0)
Screenshot: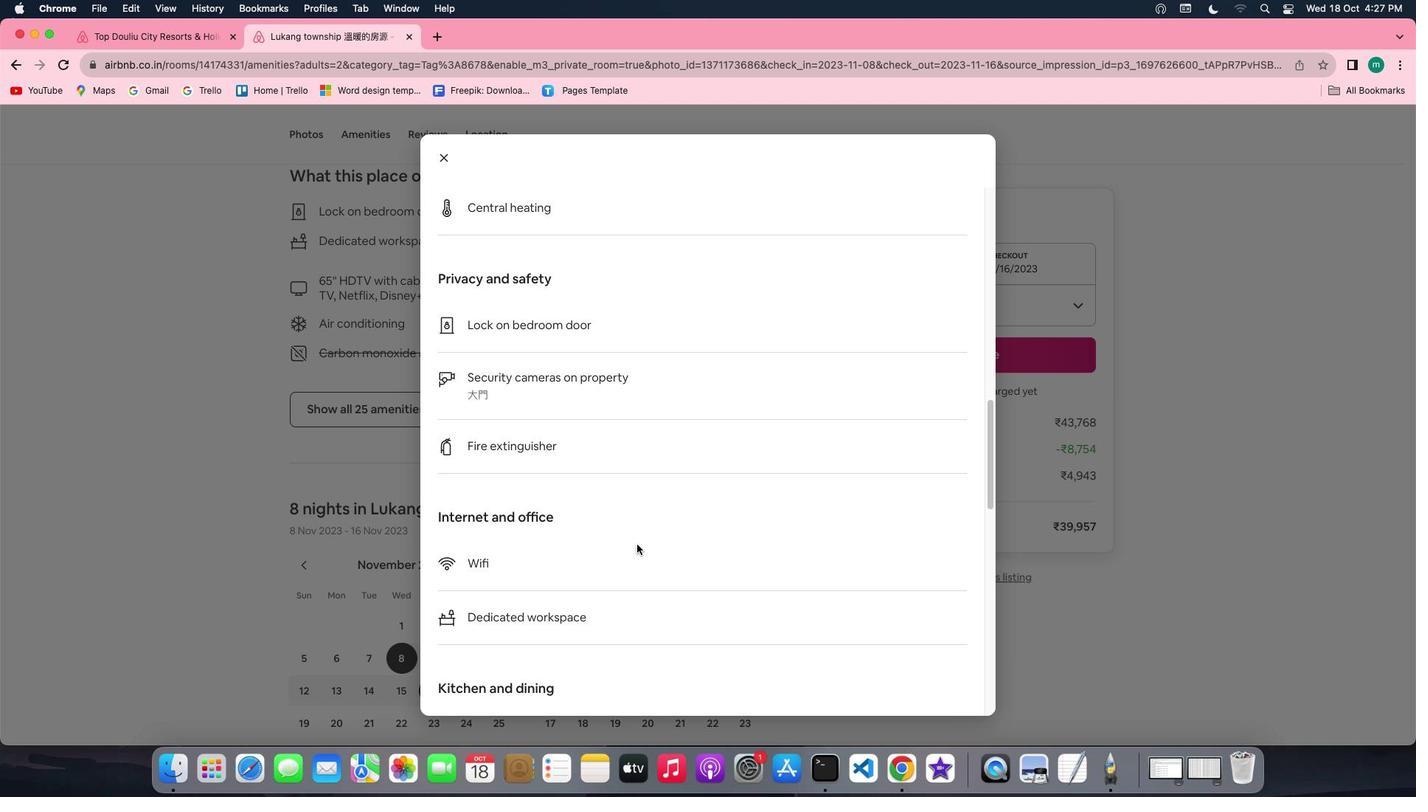 
Action: Mouse scrolled (636, 543) with delta (0, 0)
Screenshot: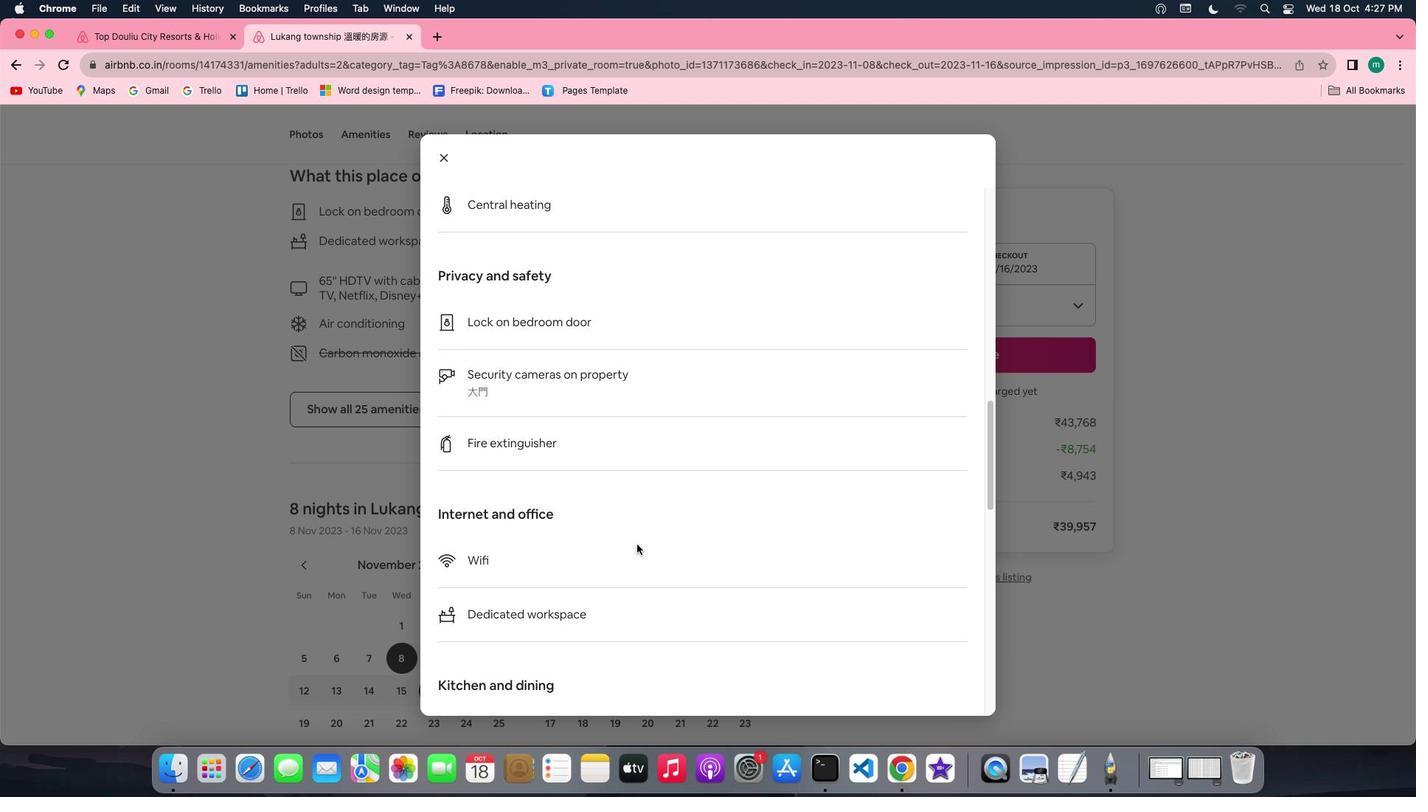 
Action: Mouse scrolled (636, 543) with delta (0, 0)
Screenshot: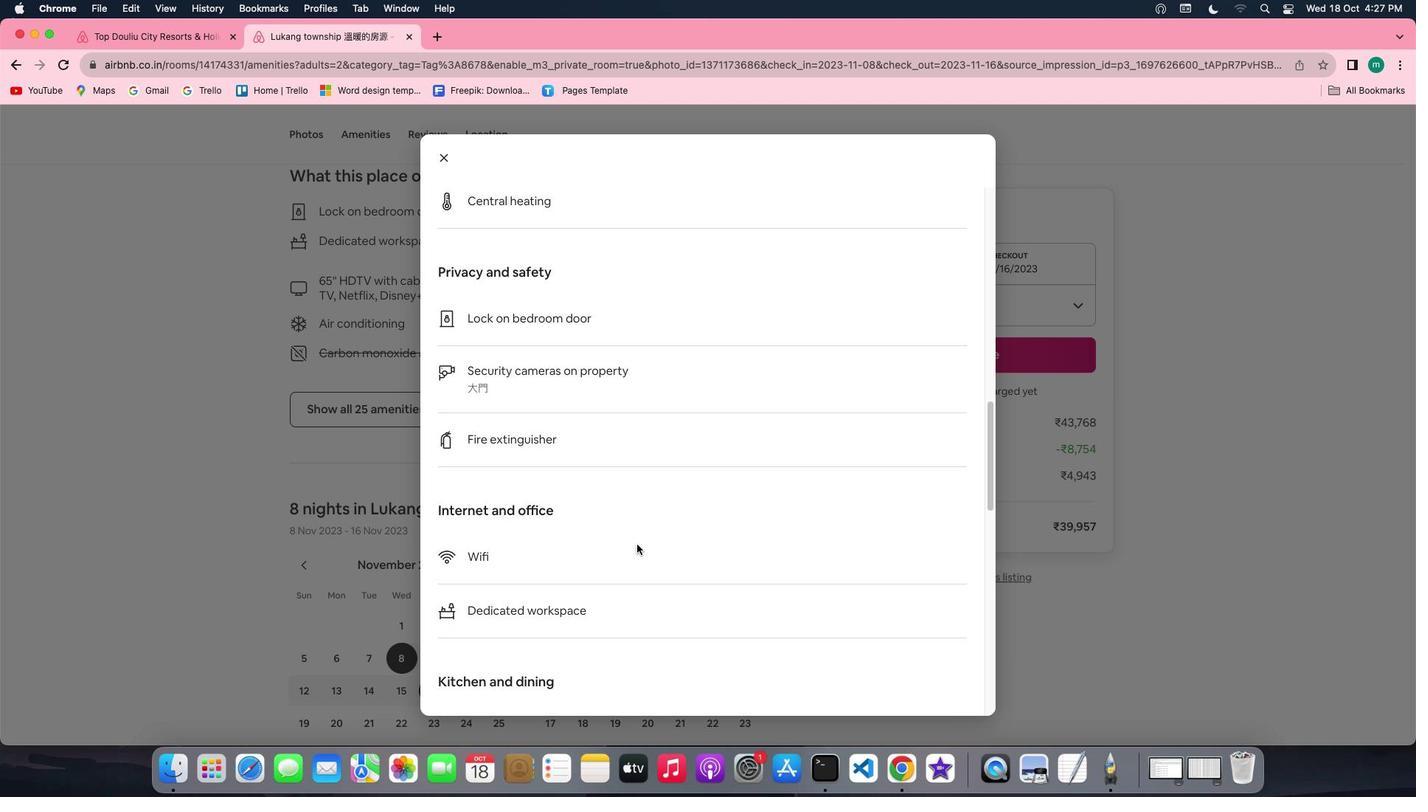 
Action: Mouse scrolled (636, 543) with delta (0, 0)
Screenshot: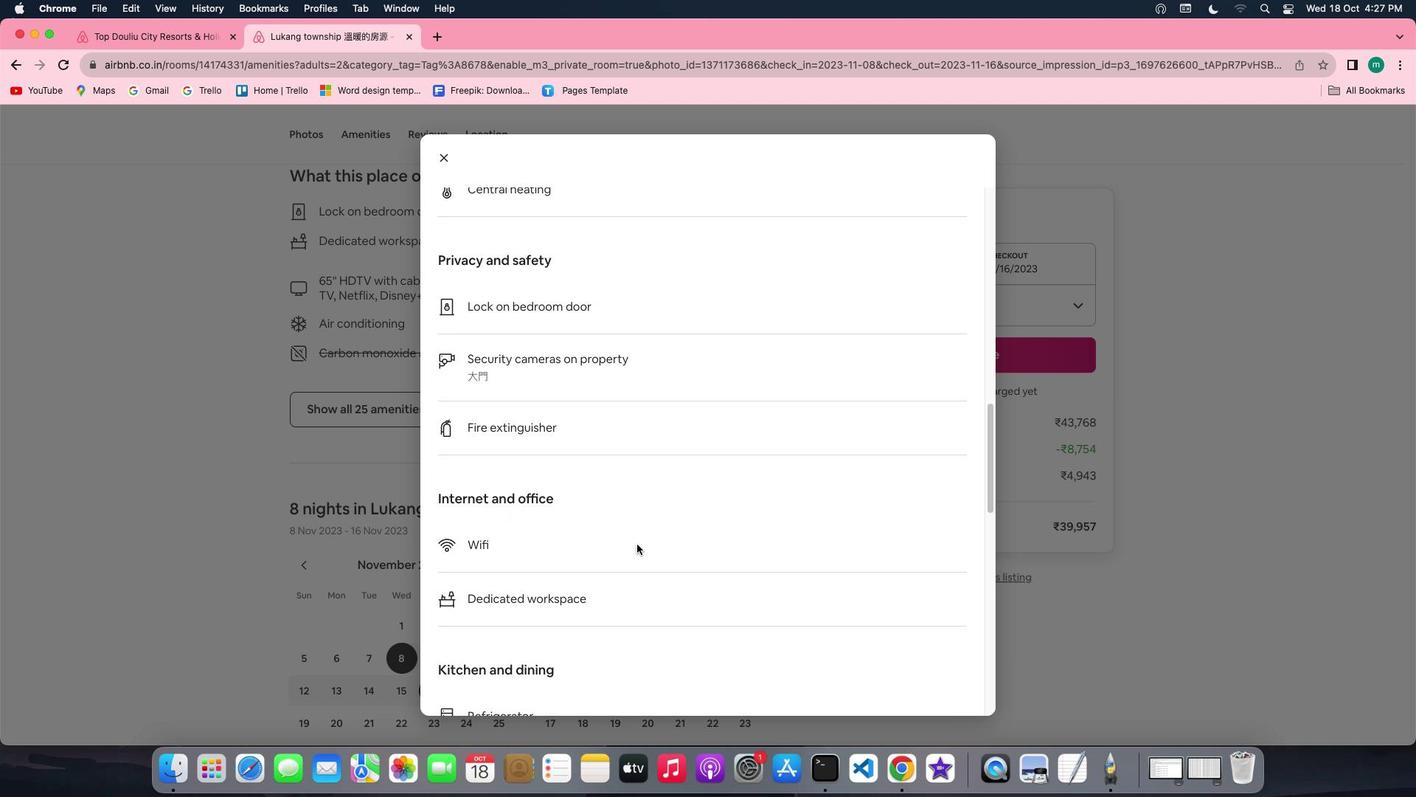 
Action: Mouse scrolled (636, 543) with delta (0, 0)
Screenshot: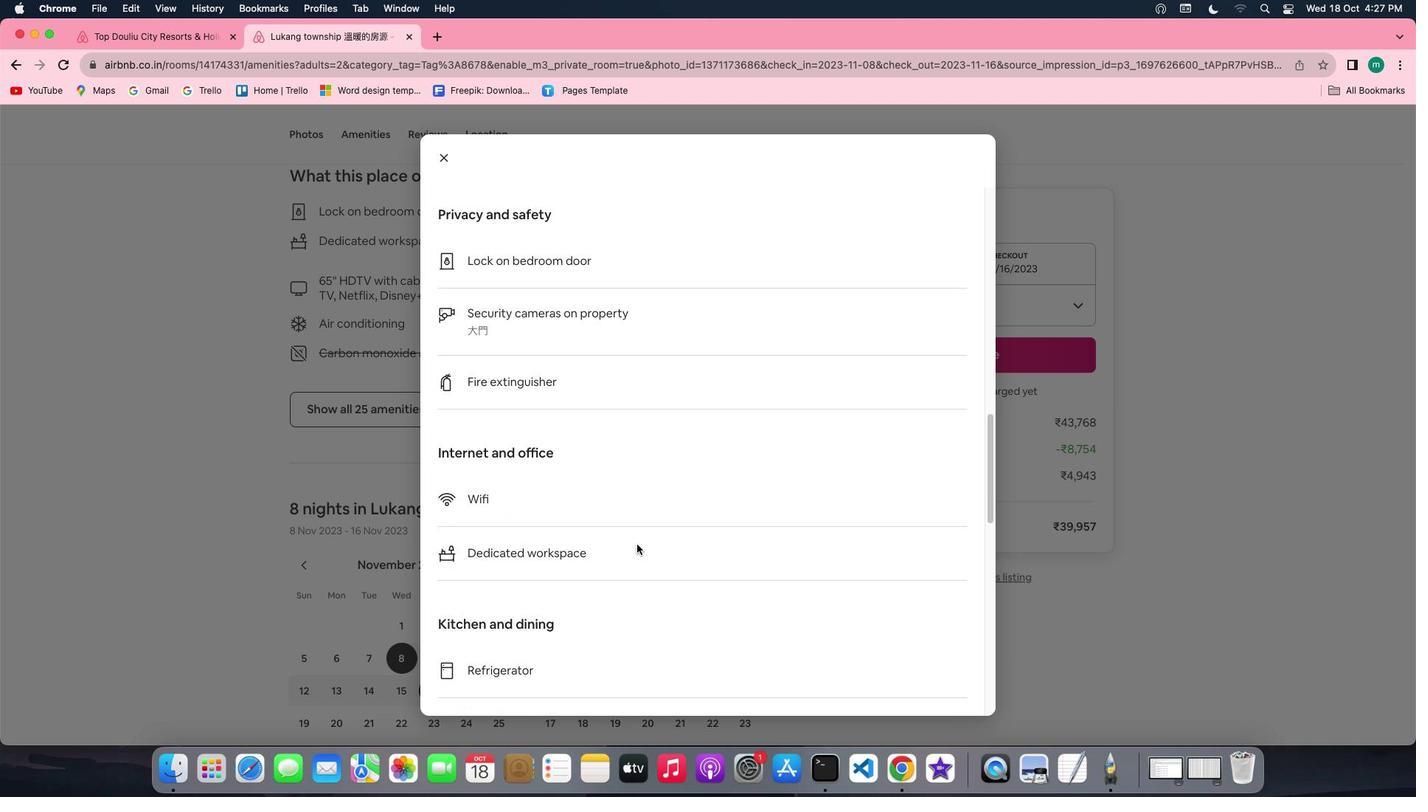 
Action: Mouse scrolled (636, 543) with delta (0, 0)
Screenshot: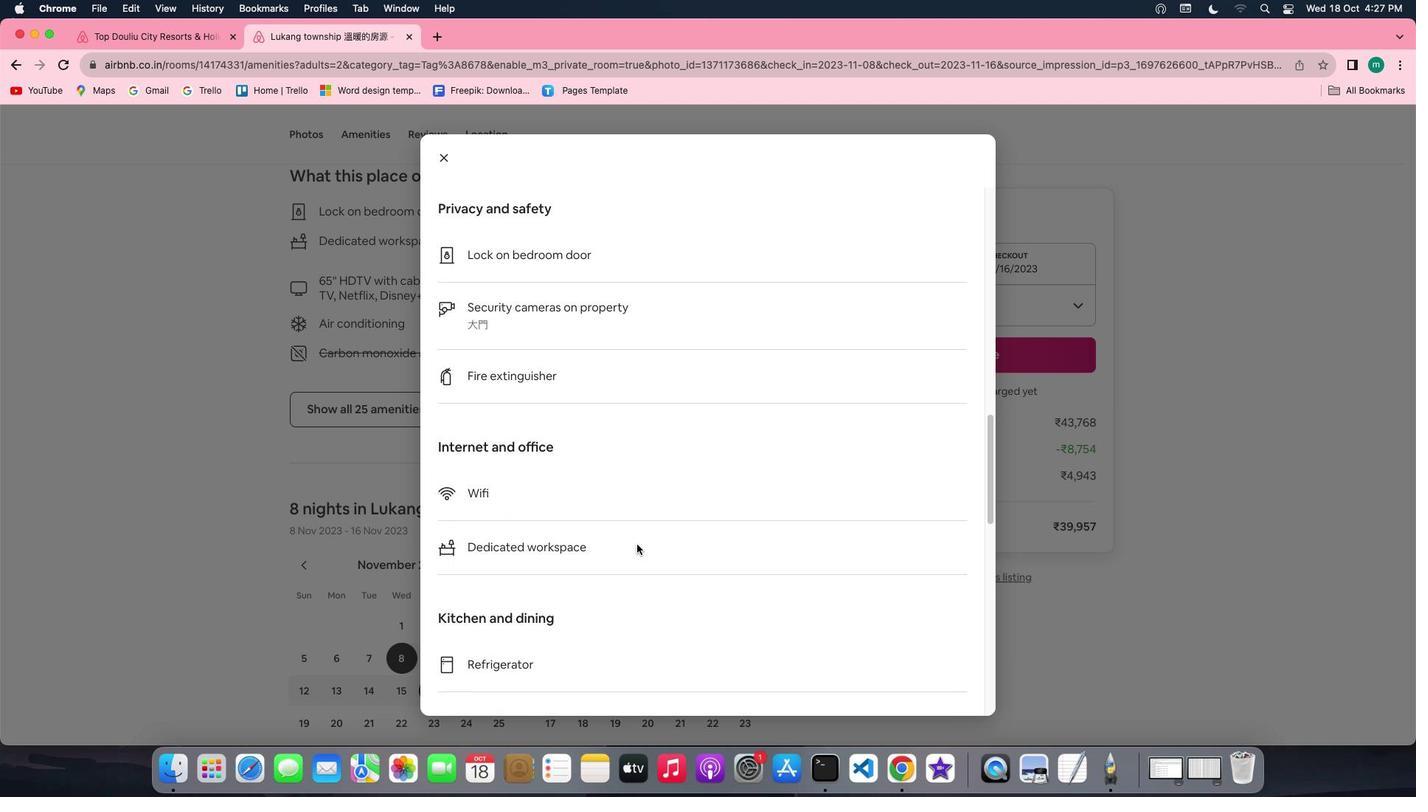 
Action: Mouse scrolled (636, 543) with delta (0, 0)
Screenshot: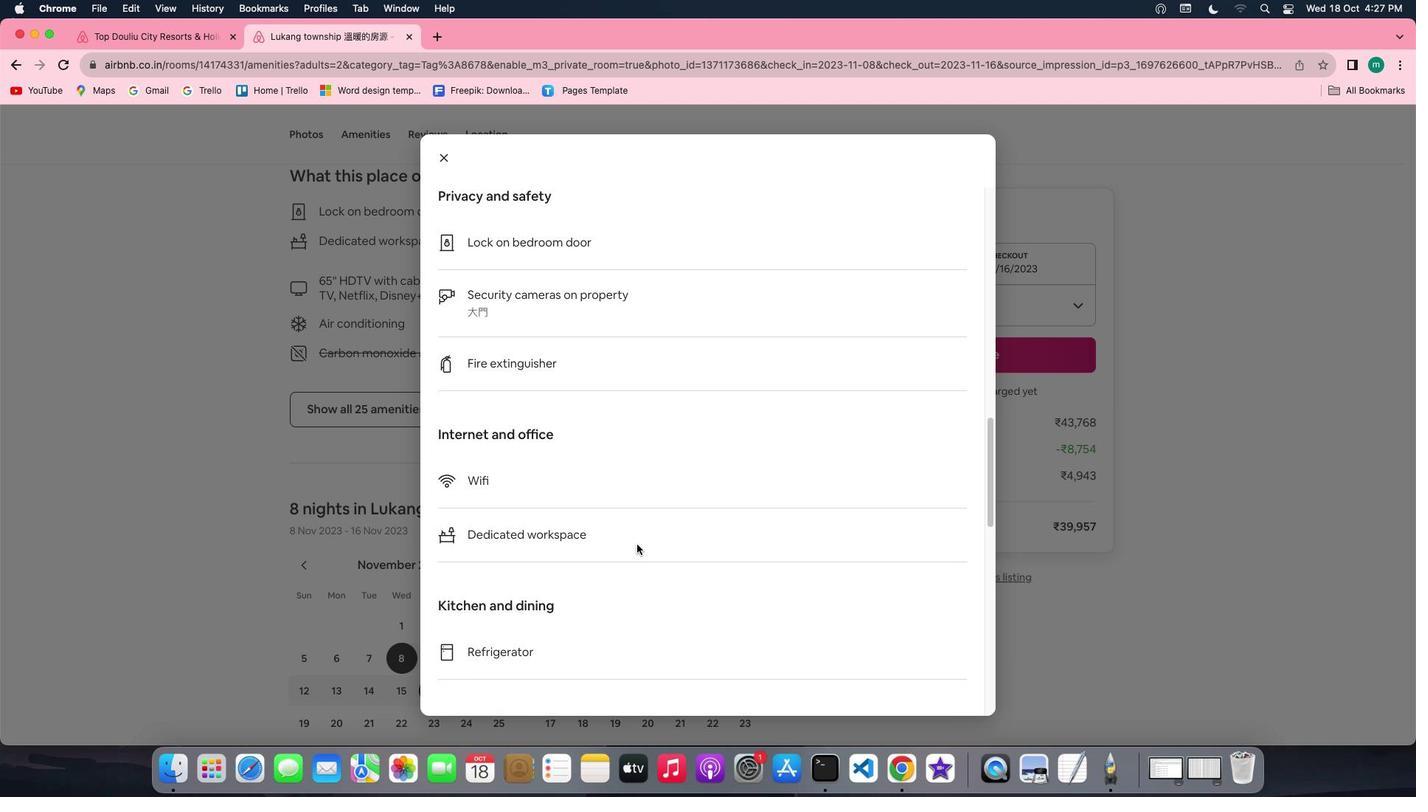 
Action: Mouse scrolled (636, 543) with delta (0, 0)
Screenshot: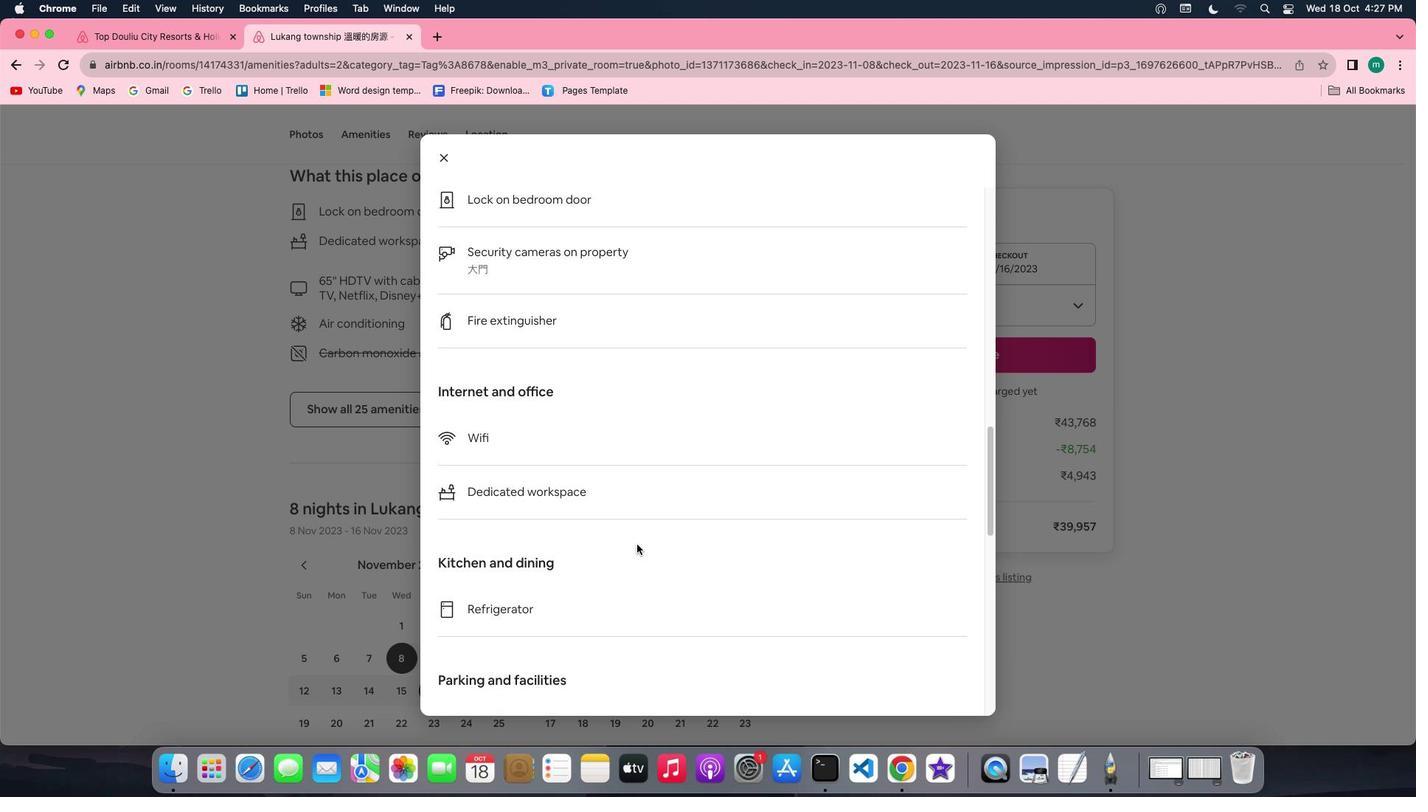 
Action: Mouse scrolled (636, 543) with delta (0, 0)
Screenshot: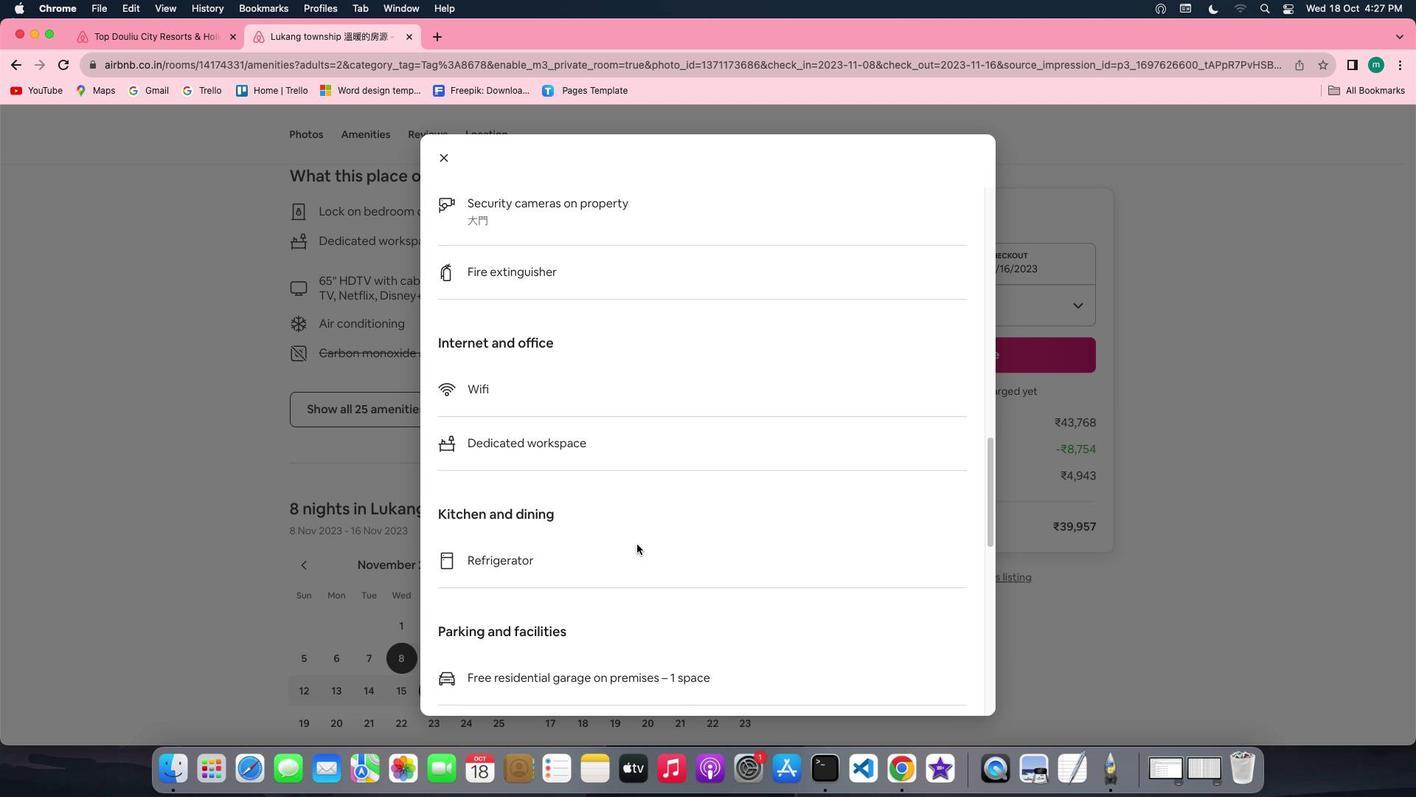 
Action: Mouse scrolled (636, 543) with delta (0, 0)
Screenshot: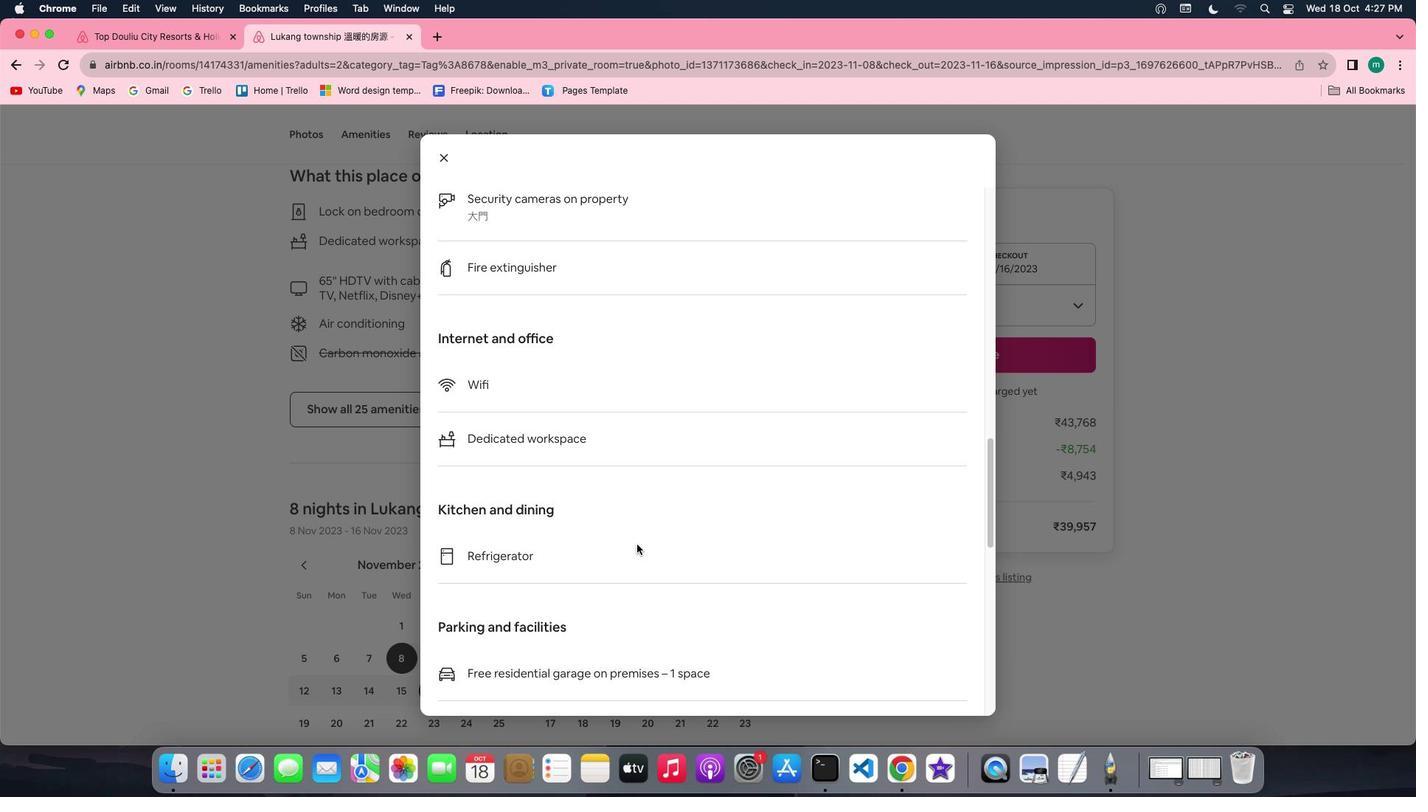 
Action: Mouse scrolled (636, 543) with delta (0, 0)
Screenshot: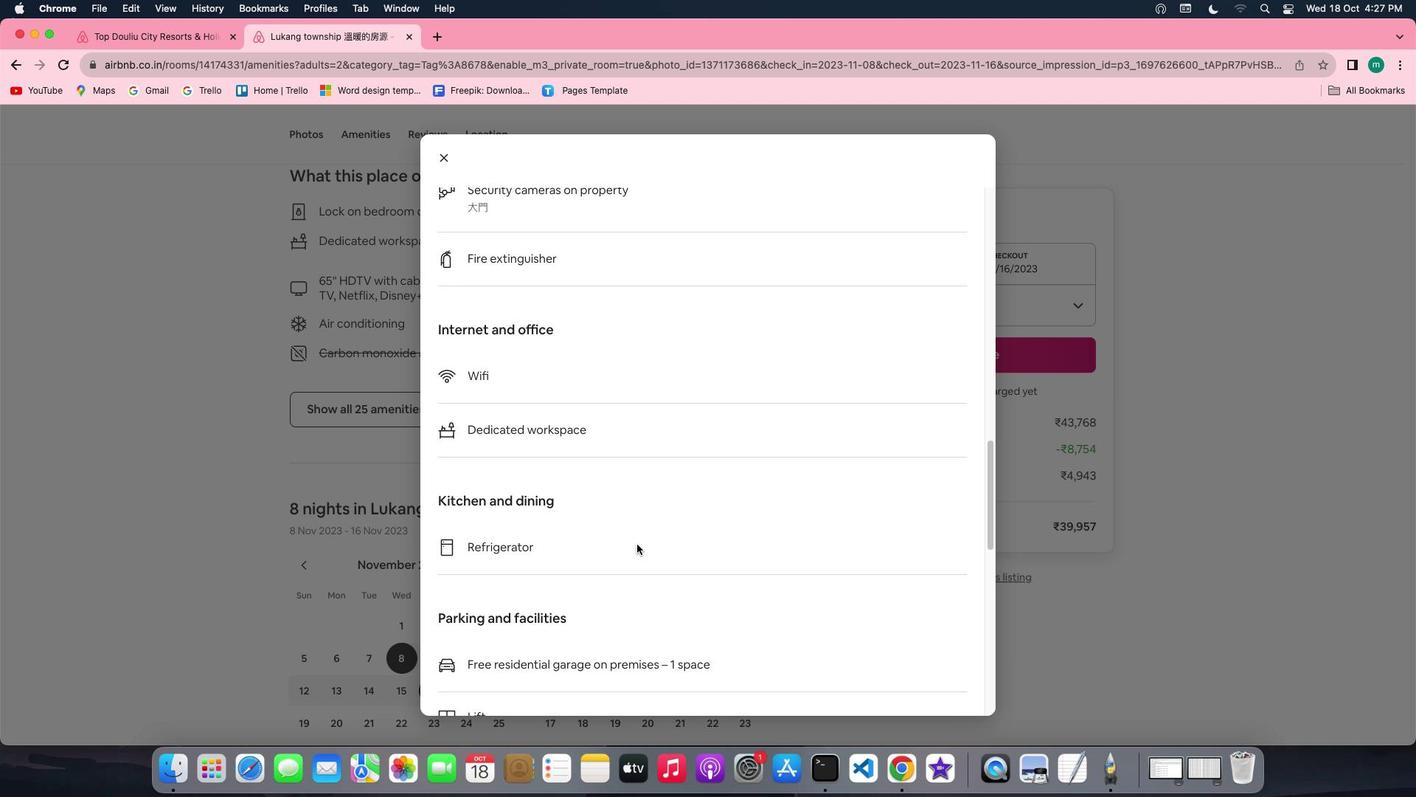 
Action: Mouse scrolled (636, 543) with delta (0, 0)
Screenshot: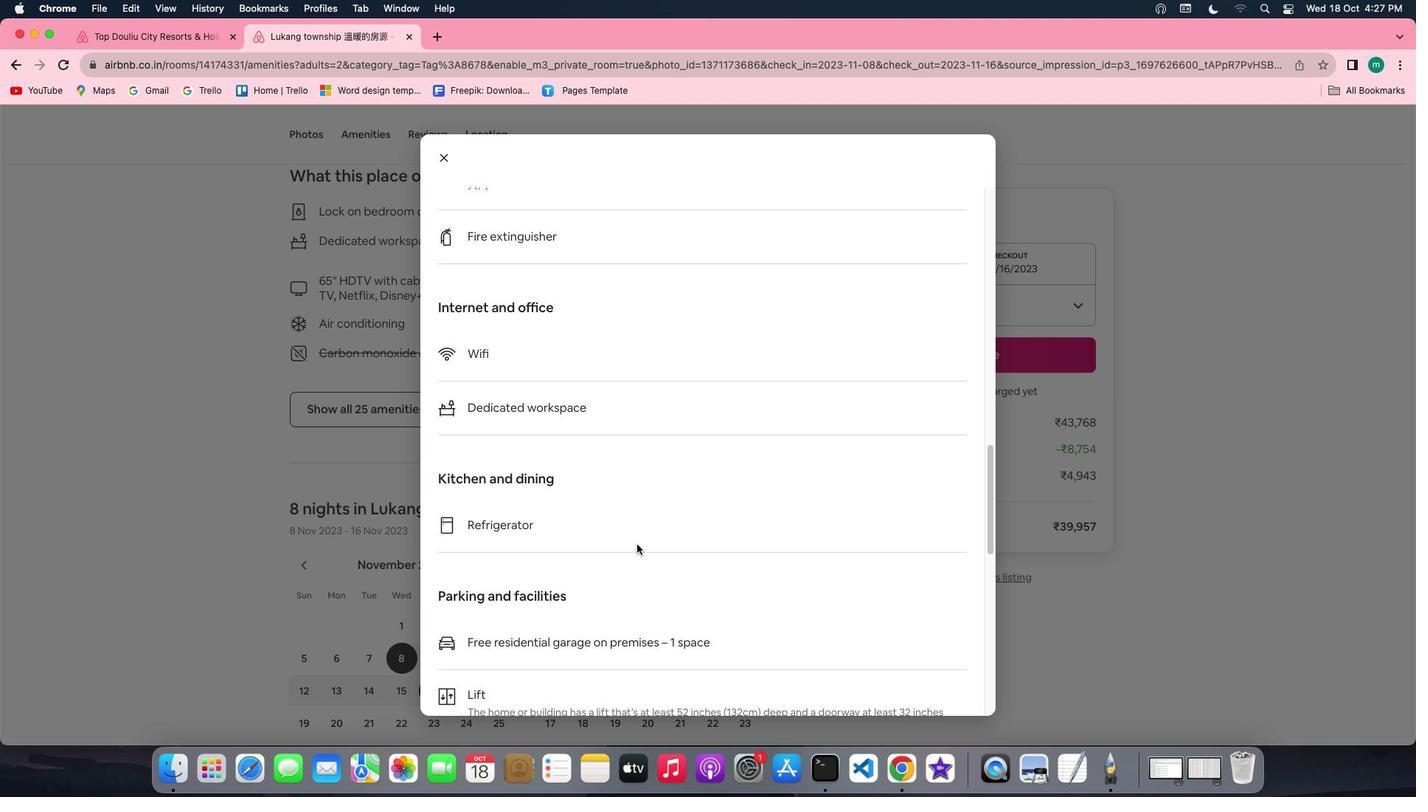 
Action: Mouse scrolled (636, 543) with delta (0, 0)
Screenshot: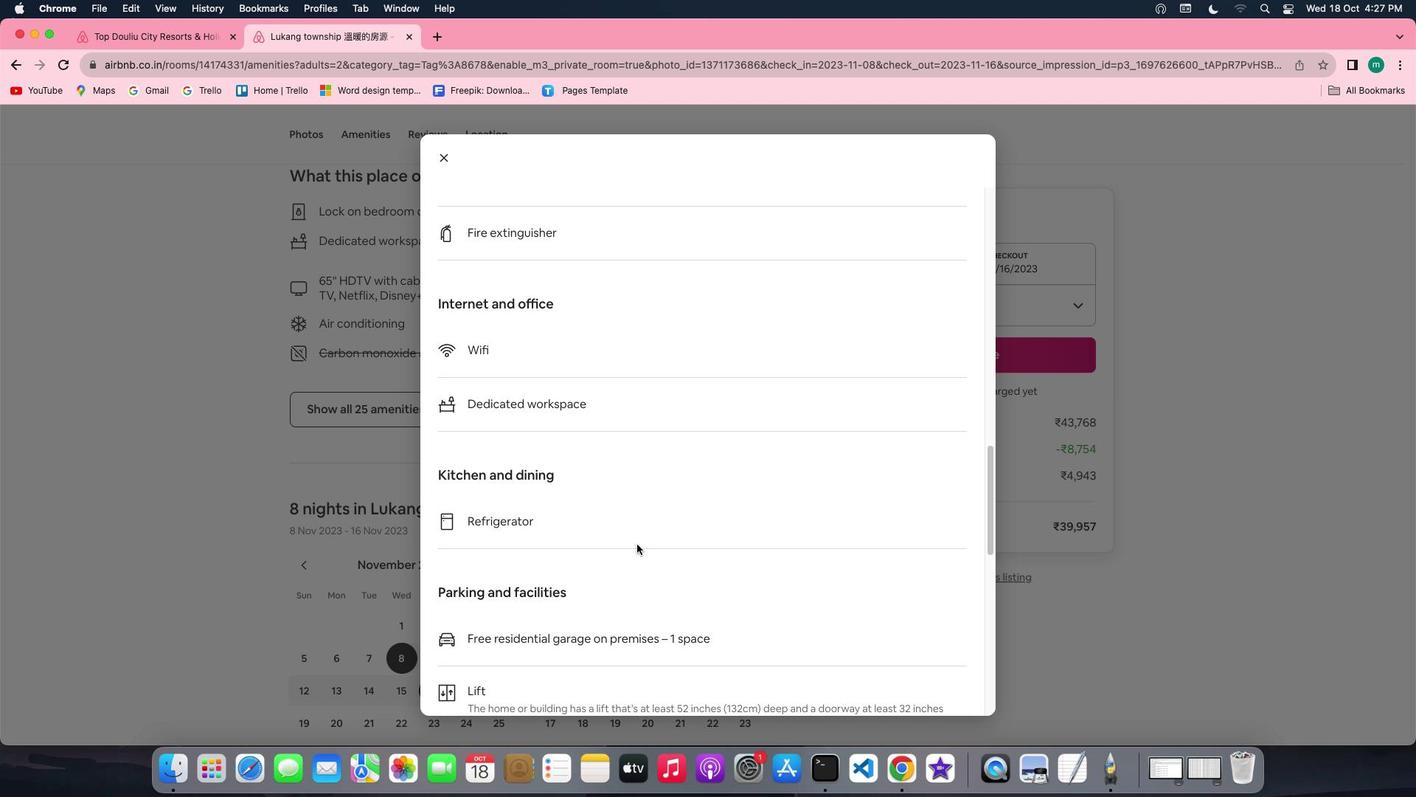 
Action: Mouse scrolled (636, 543) with delta (0, 0)
Screenshot: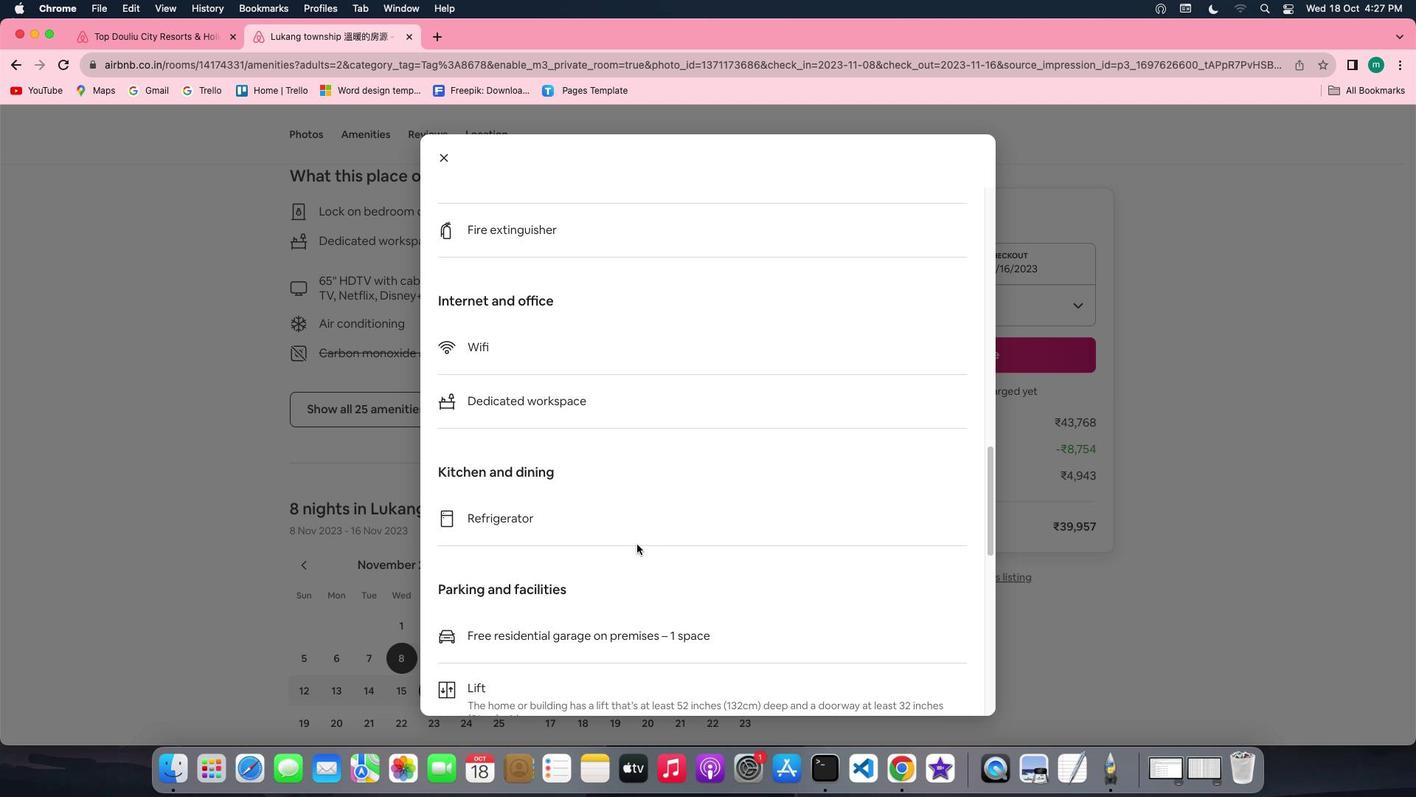 
Action: Mouse scrolled (636, 543) with delta (0, 0)
Screenshot: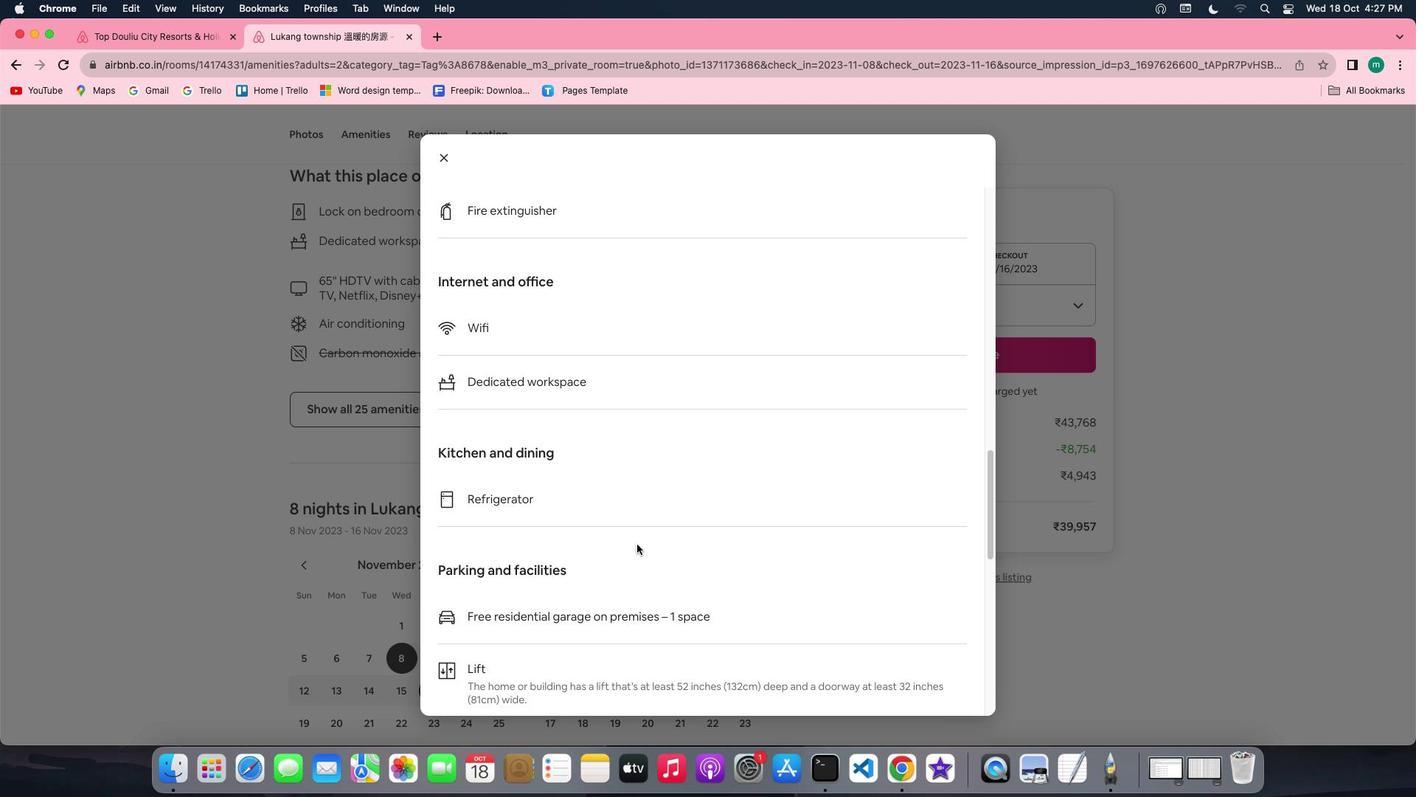 
Action: Mouse scrolled (636, 543) with delta (0, 0)
Screenshot: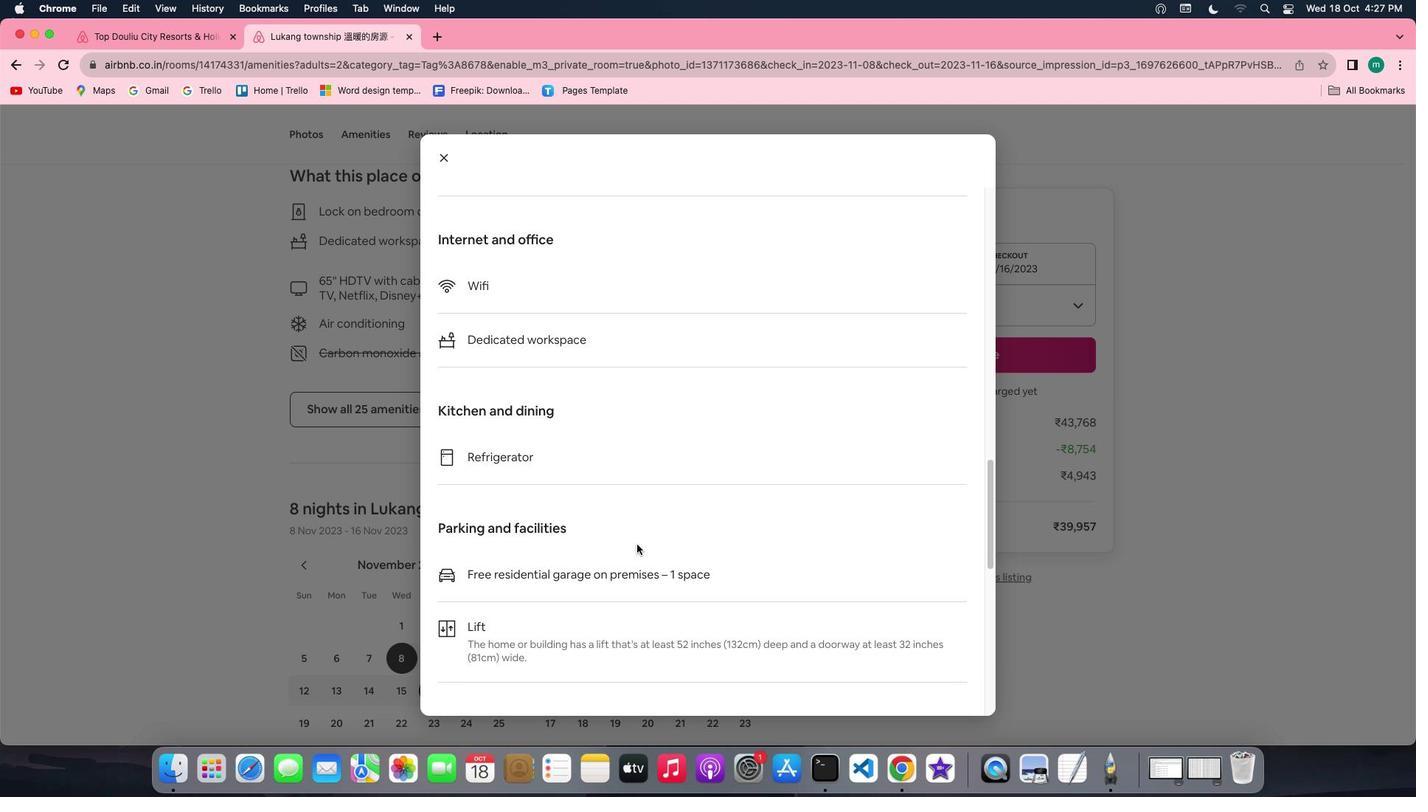 
Action: Mouse scrolled (636, 543) with delta (0, 0)
Screenshot: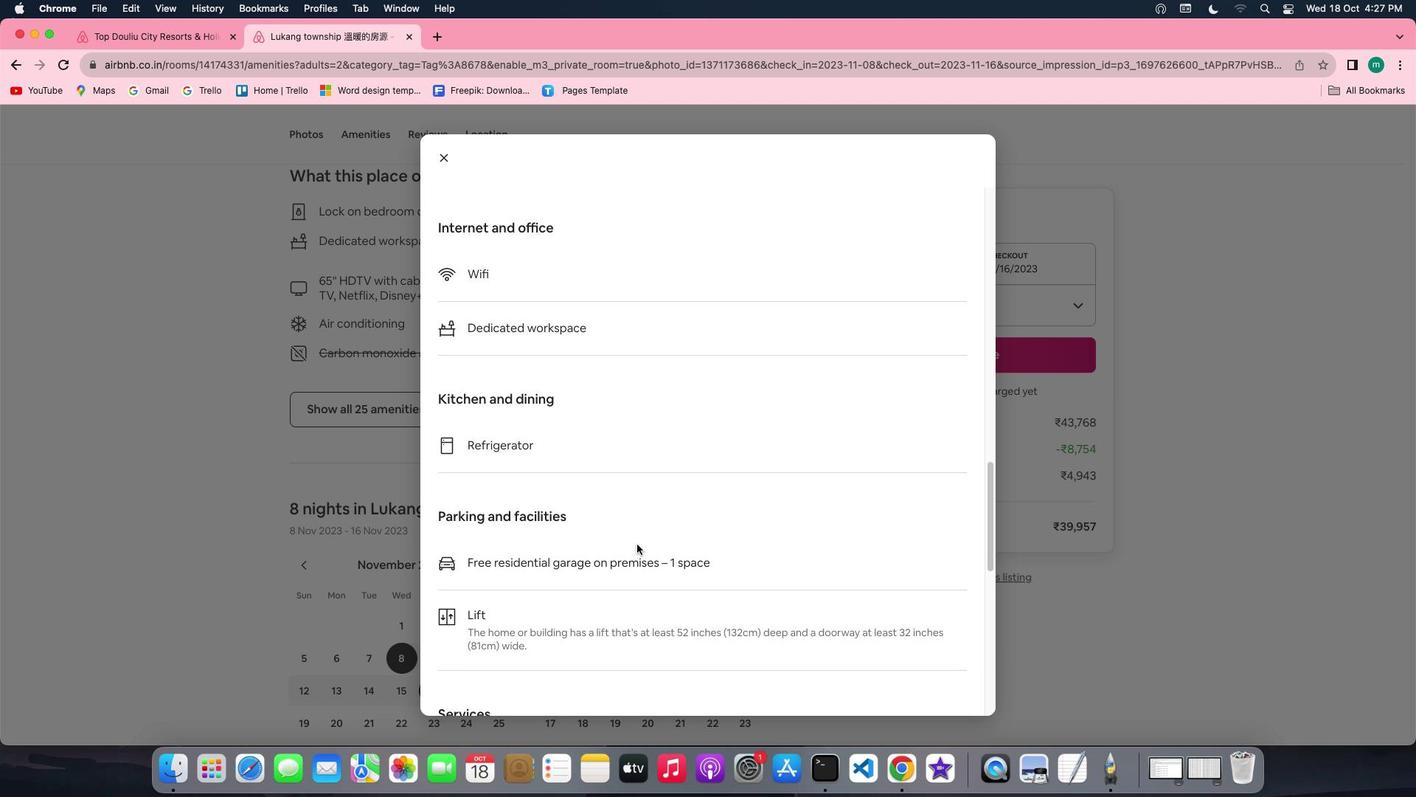 
Action: Mouse scrolled (636, 543) with delta (0, -2)
Screenshot: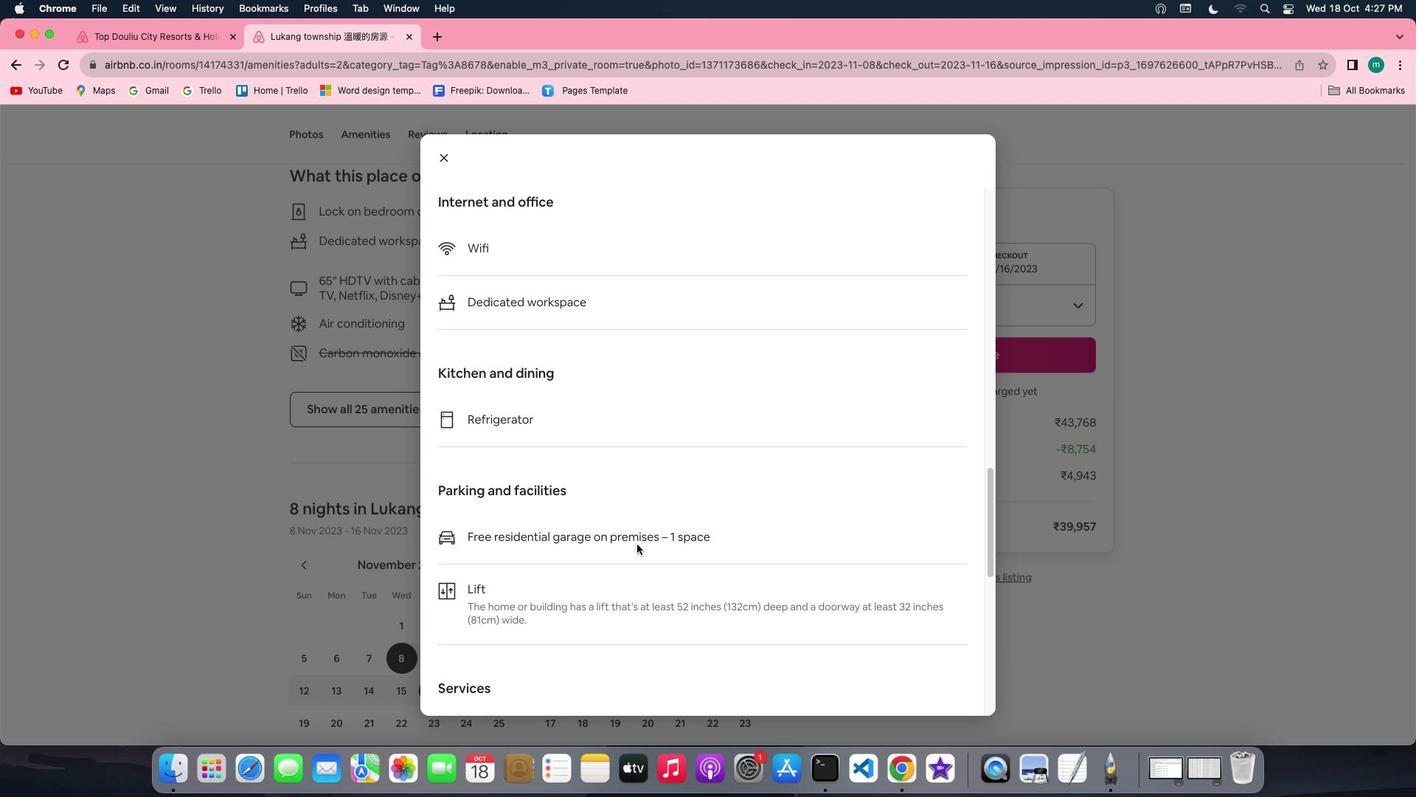 
Action: Mouse scrolled (636, 543) with delta (0, 0)
Screenshot: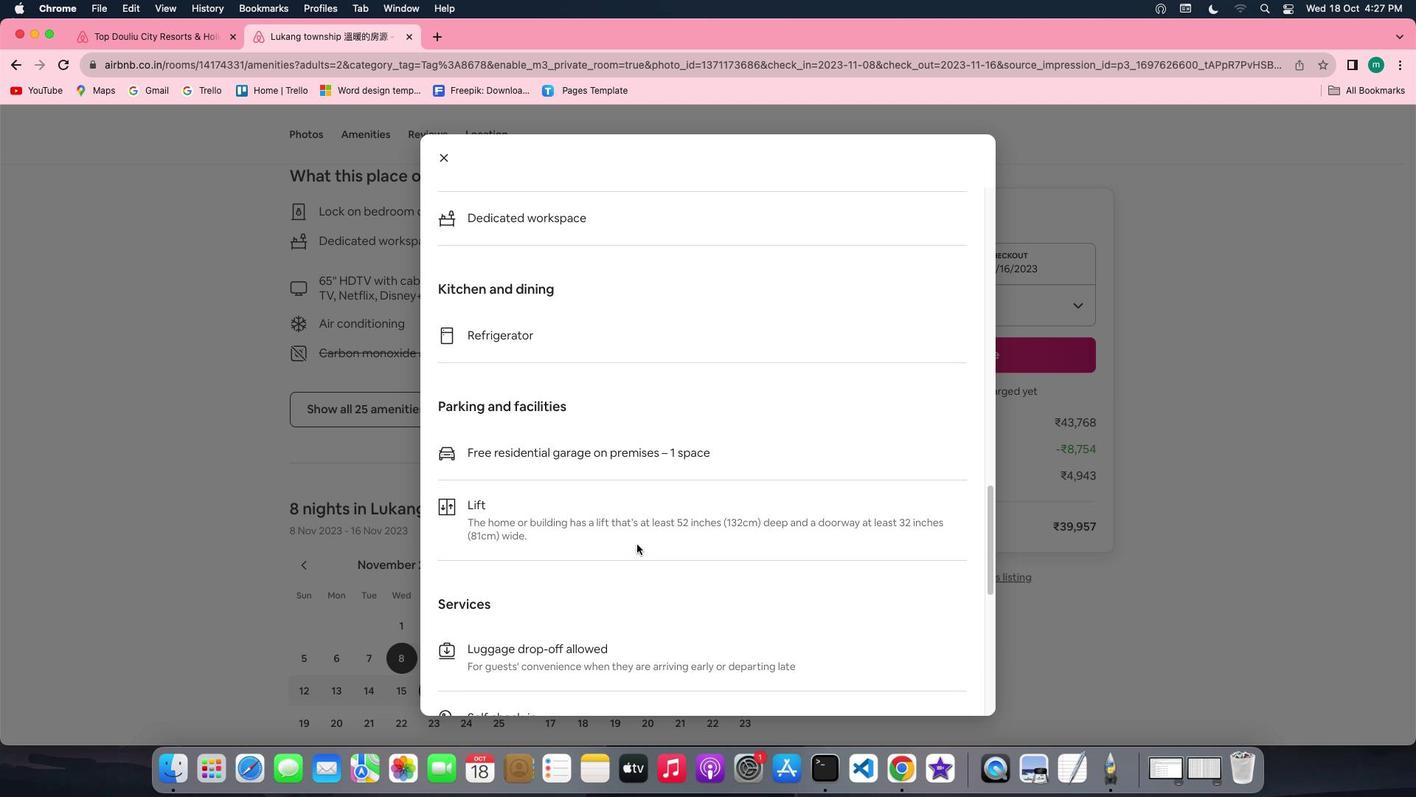 
Action: Mouse scrolled (636, 543) with delta (0, 0)
Screenshot: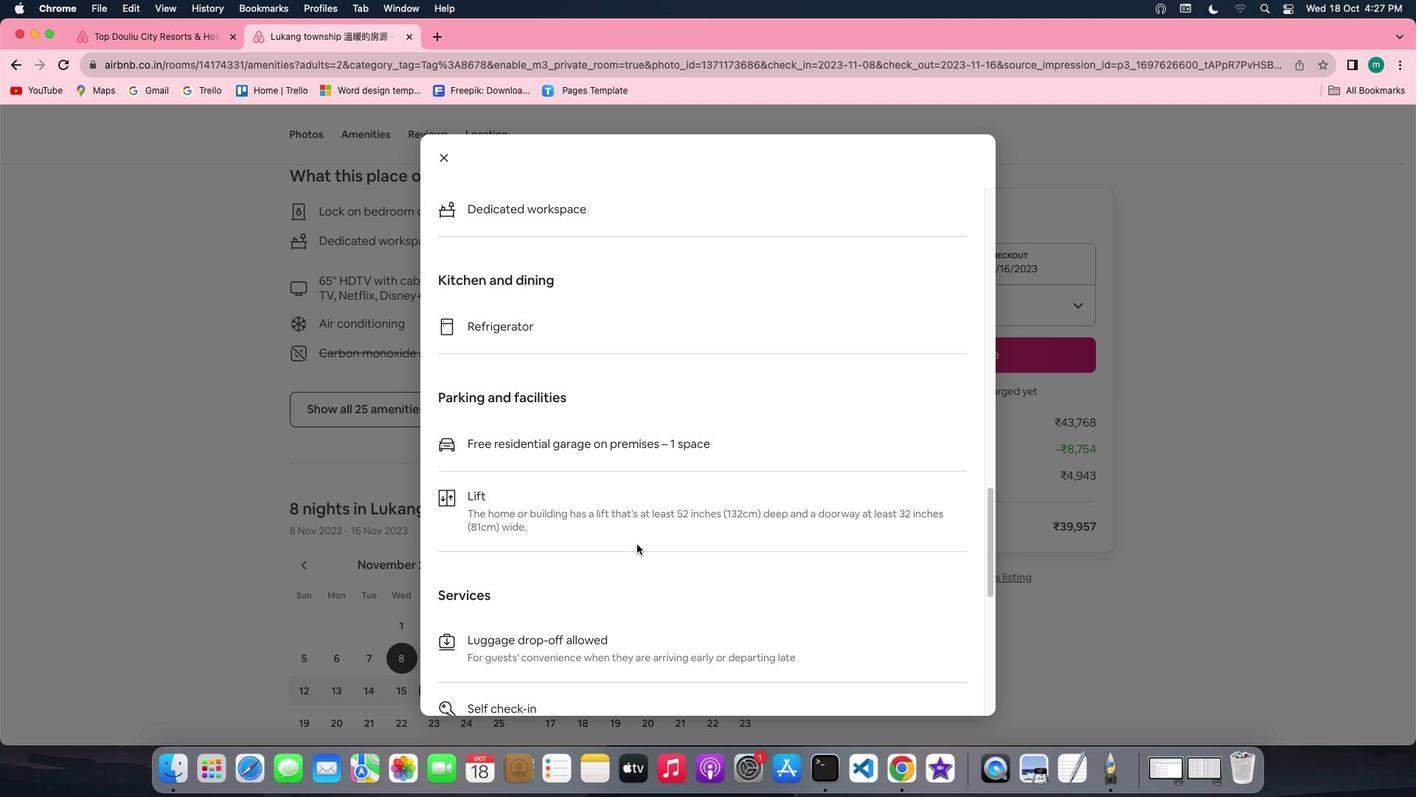 
Action: Mouse scrolled (636, 543) with delta (0, -1)
Screenshot: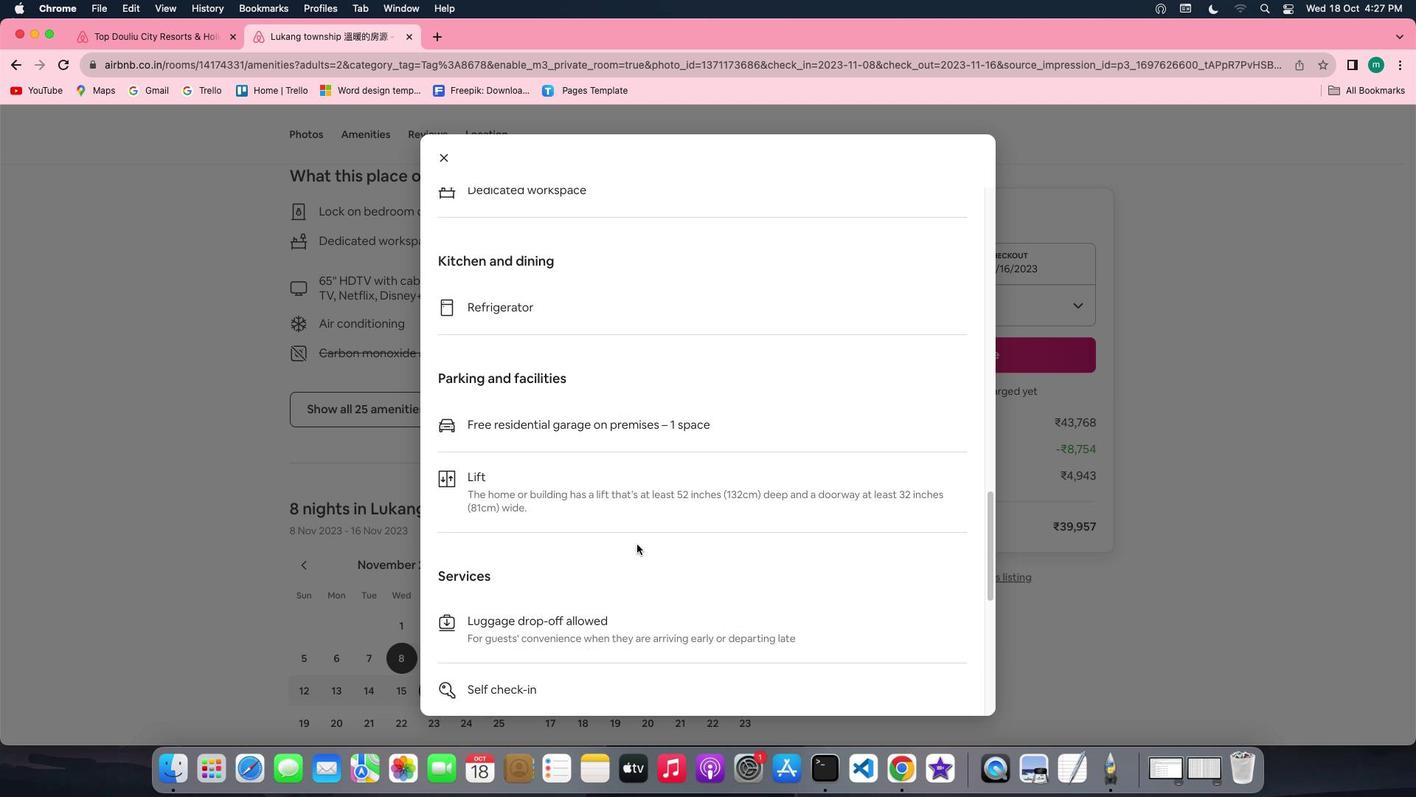
Action: Mouse scrolled (636, 543) with delta (0, -2)
Screenshot: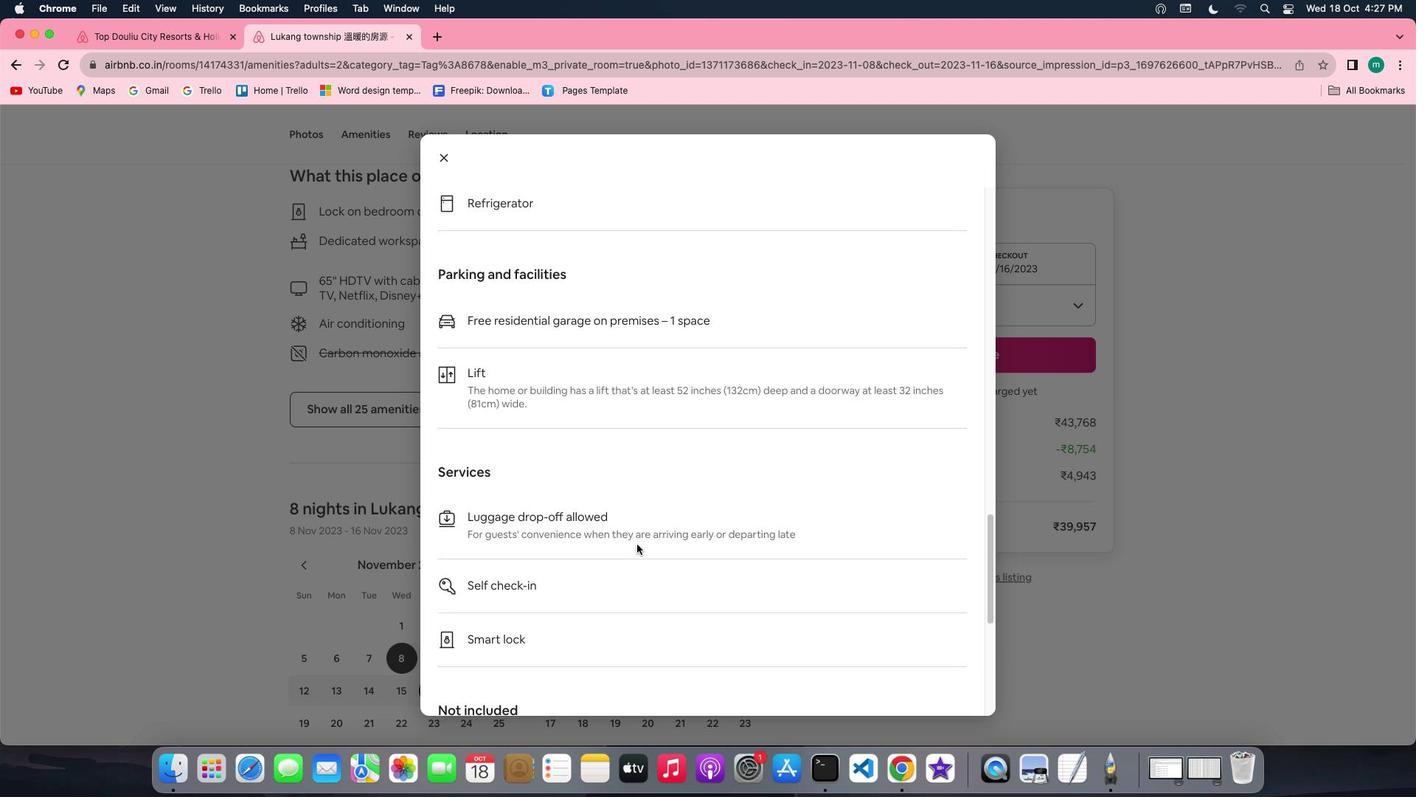 
Action: Mouse scrolled (636, 543) with delta (0, 0)
Screenshot: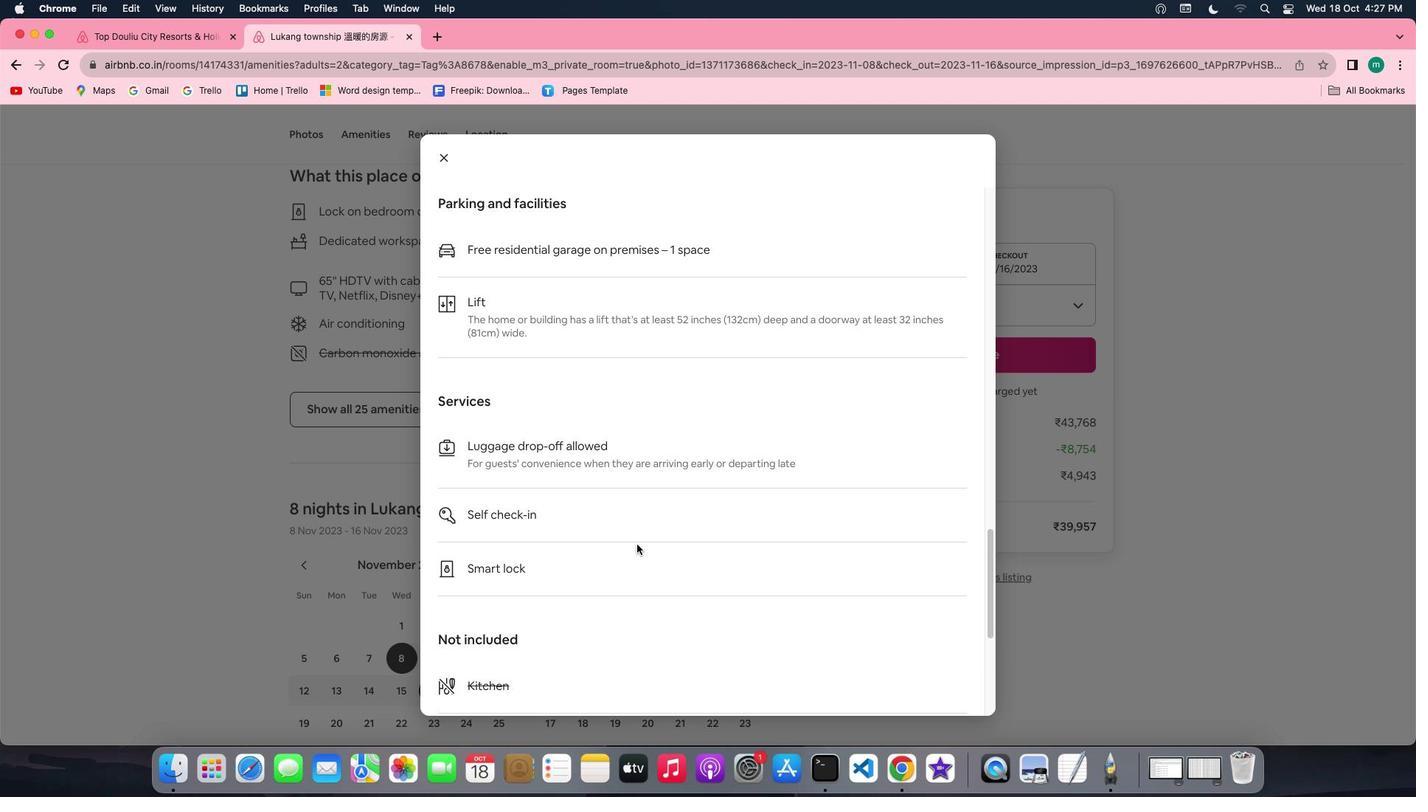 
Action: Mouse scrolled (636, 543) with delta (0, 0)
Screenshot: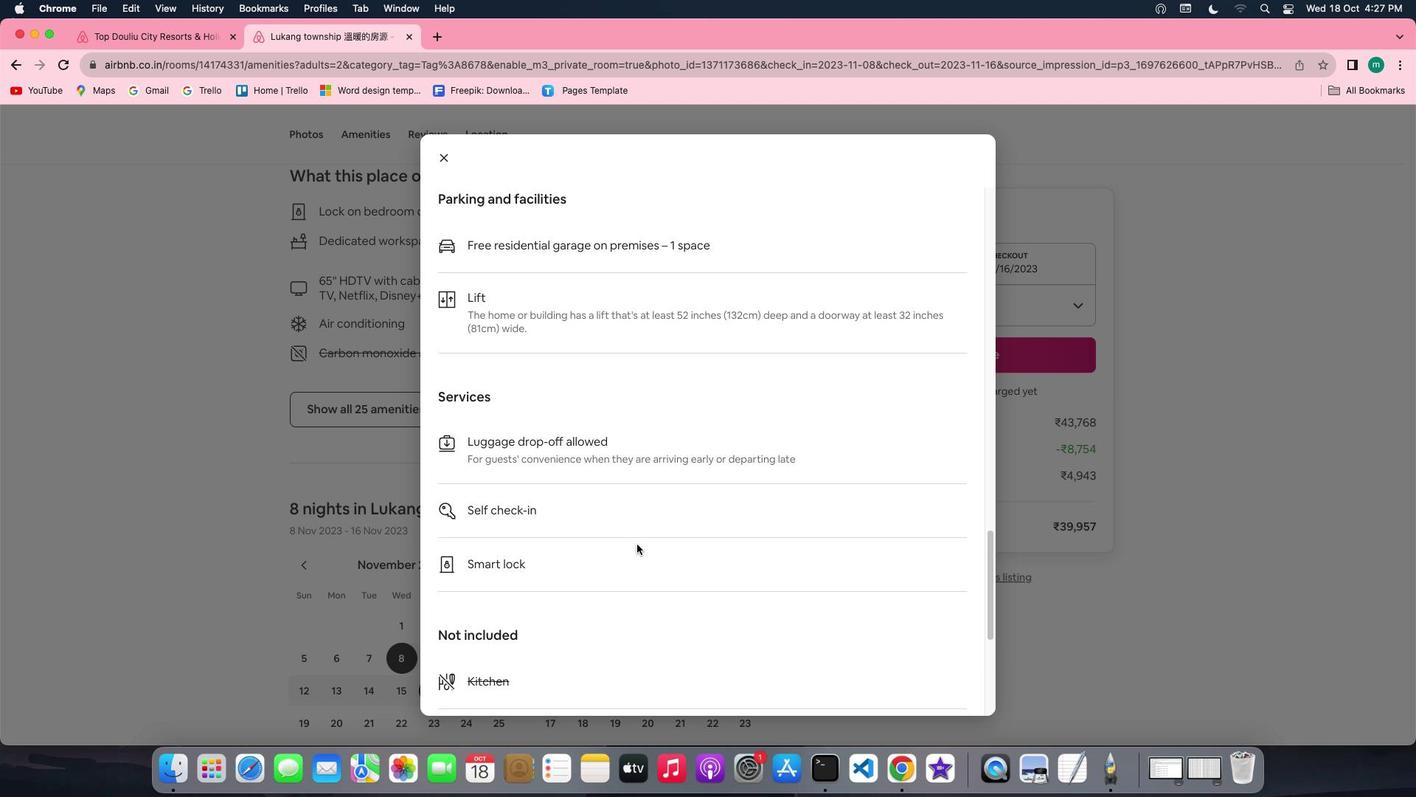 
Action: Mouse scrolled (636, 543) with delta (0, -1)
Screenshot: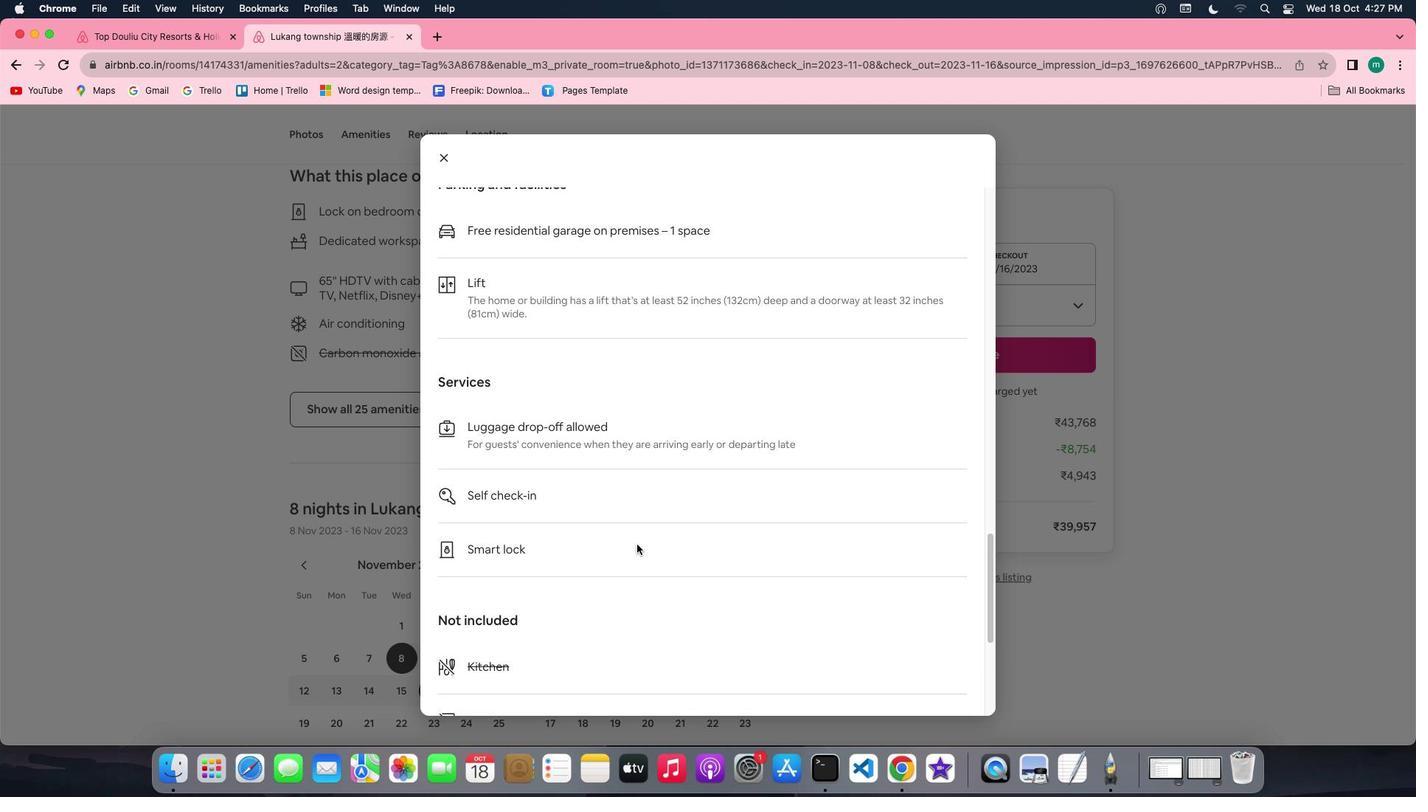
Action: Mouse scrolled (636, 543) with delta (0, -2)
Screenshot: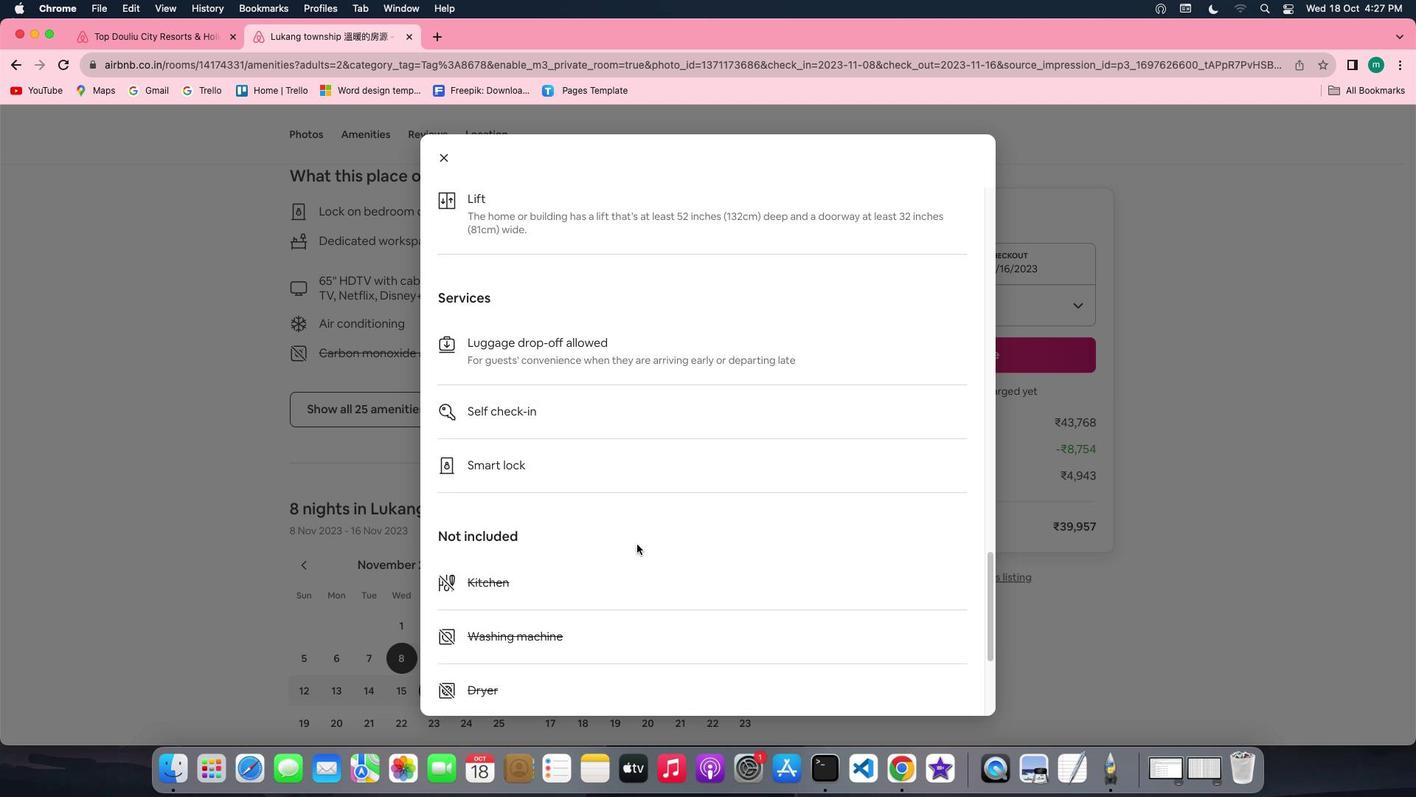 
Action: Mouse scrolled (636, 543) with delta (0, 0)
Screenshot: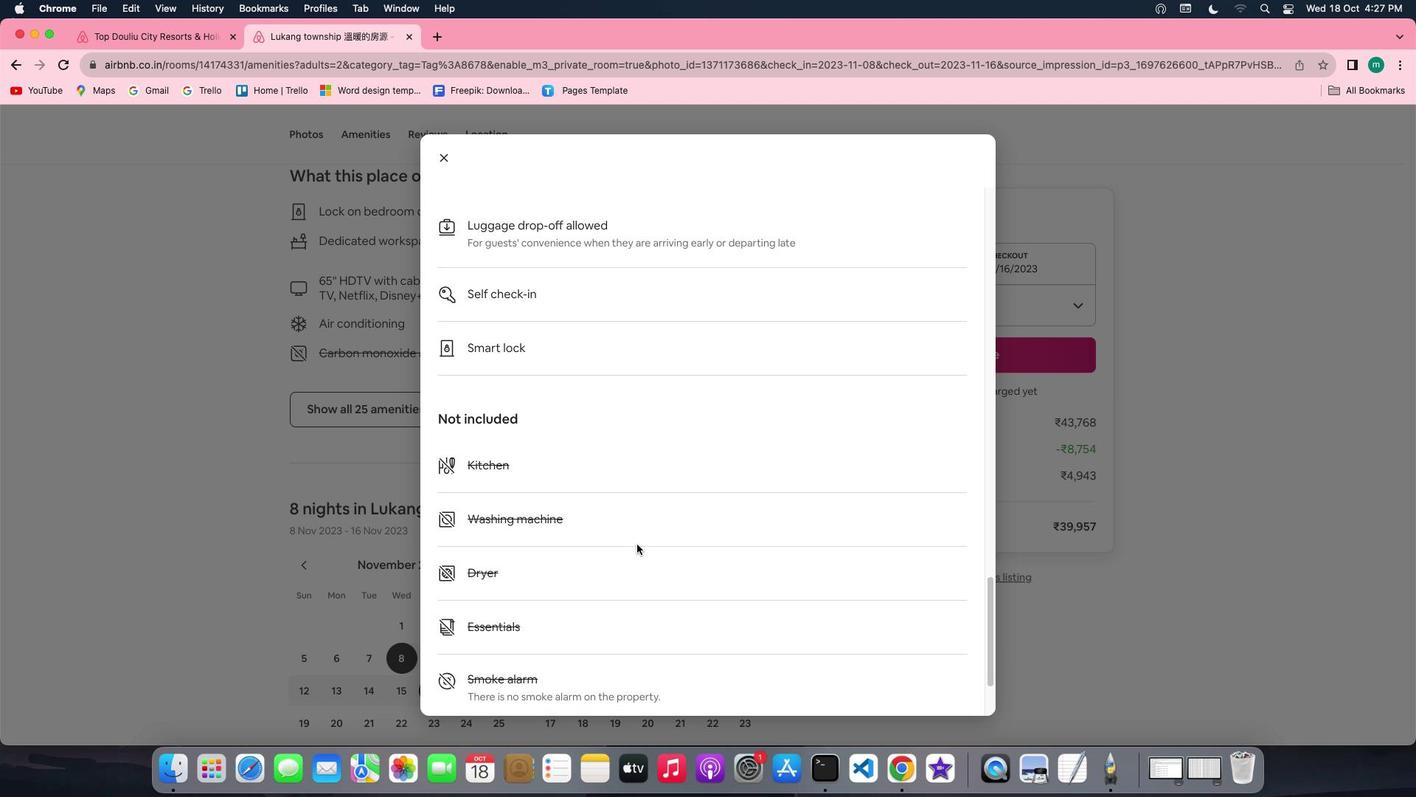 
Action: Mouse scrolled (636, 543) with delta (0, 0)
Screenshot: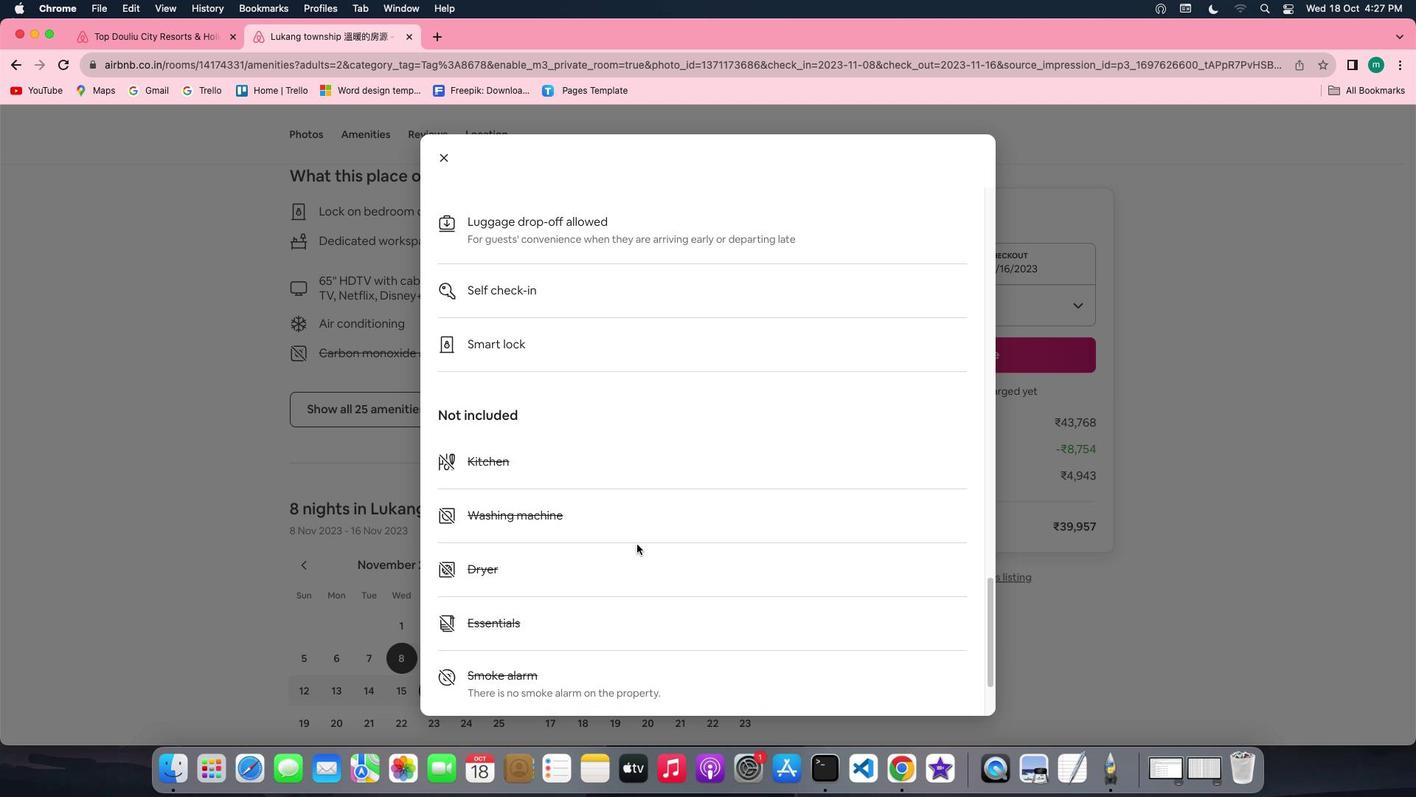 
Action: Mouse scrolled (636, 543) with delta (0, -1)
Screenshot: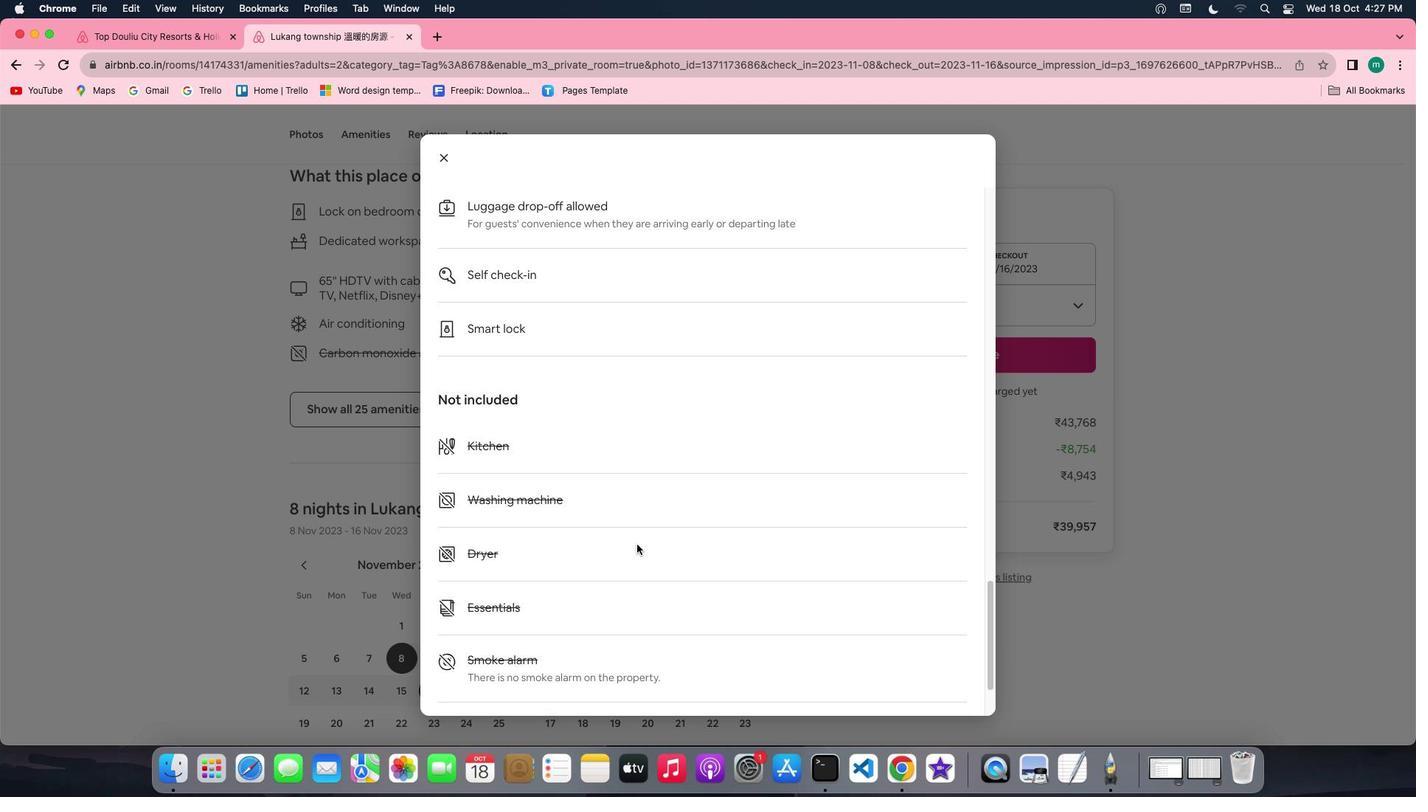 
Action: Mouse scrolled (636, 543) with delta (0, -2)
Screenshot: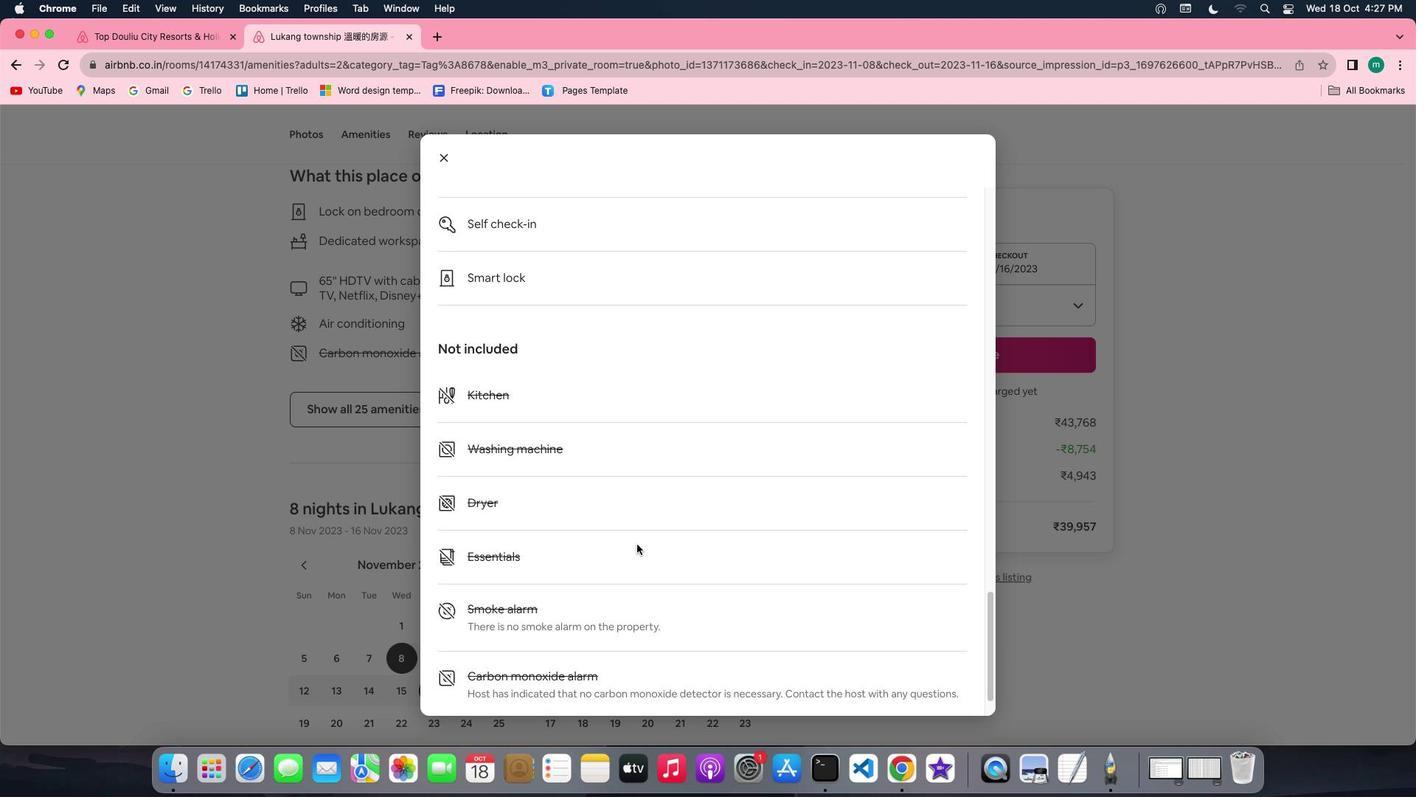 
Action: Mouse scrolled (636, 543) with delta (0, 0)
Screenshot: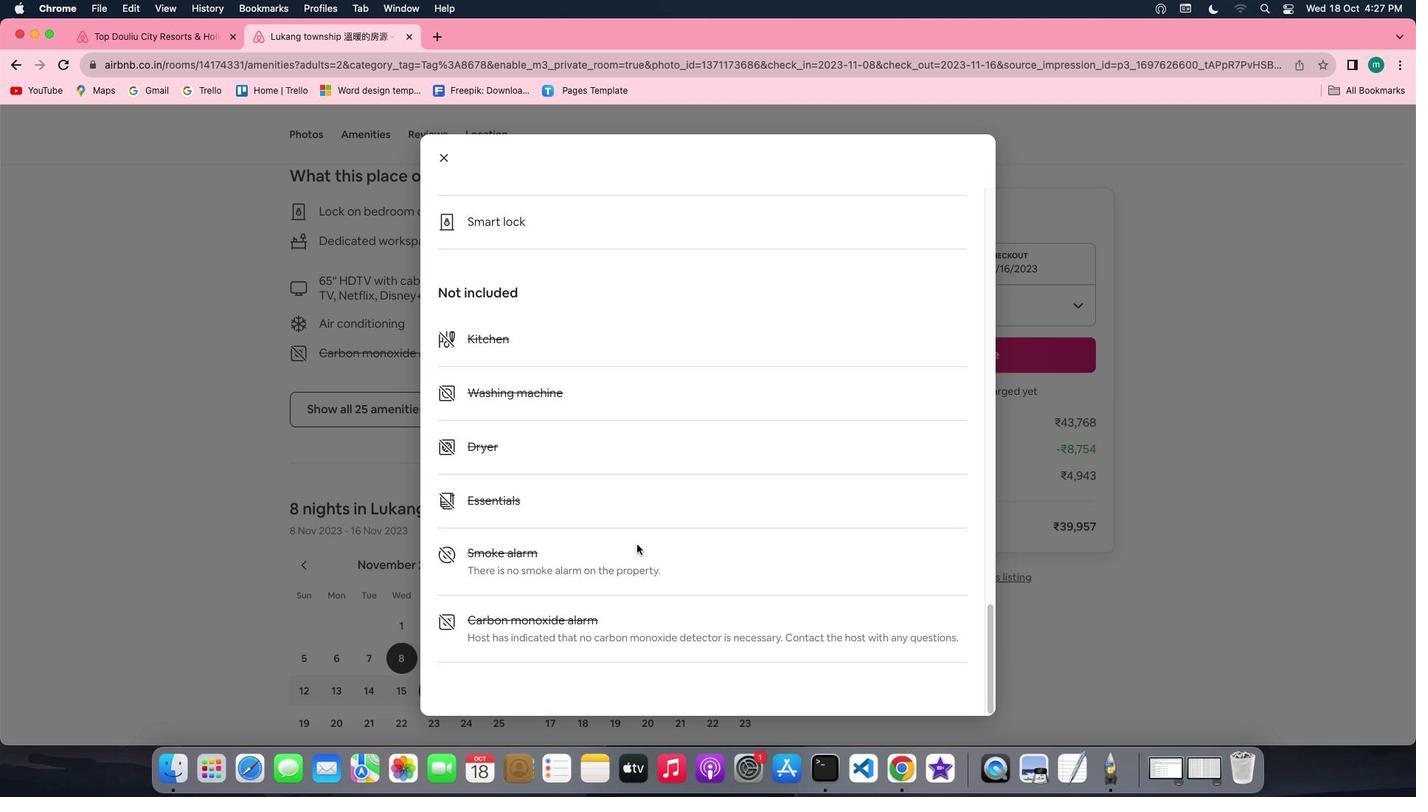
Action: Mouse scrolled (636, 543) with delta (0, 0)
Screenshot: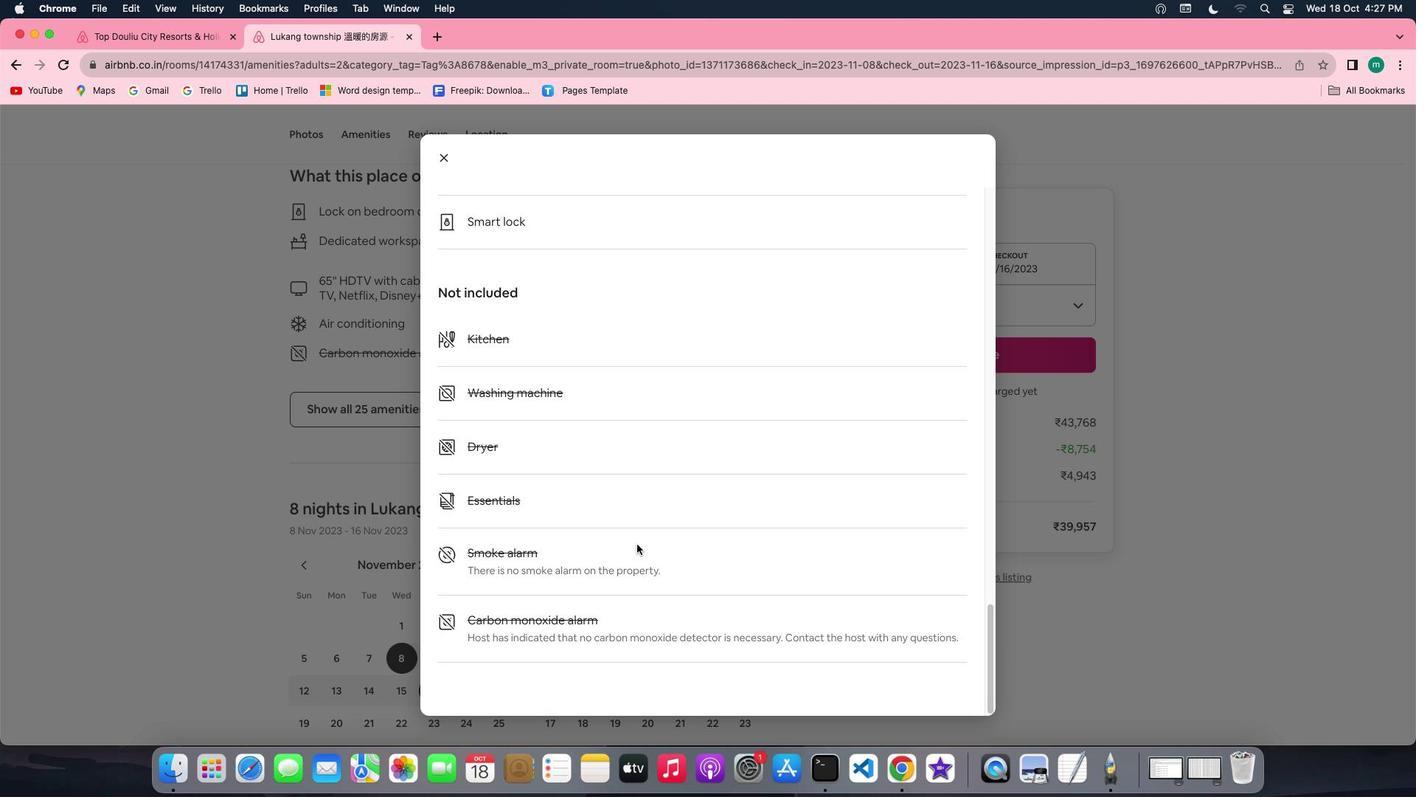 
Action: Mouse scrolled (636, 543) with delta (0, 0)
Screenshot: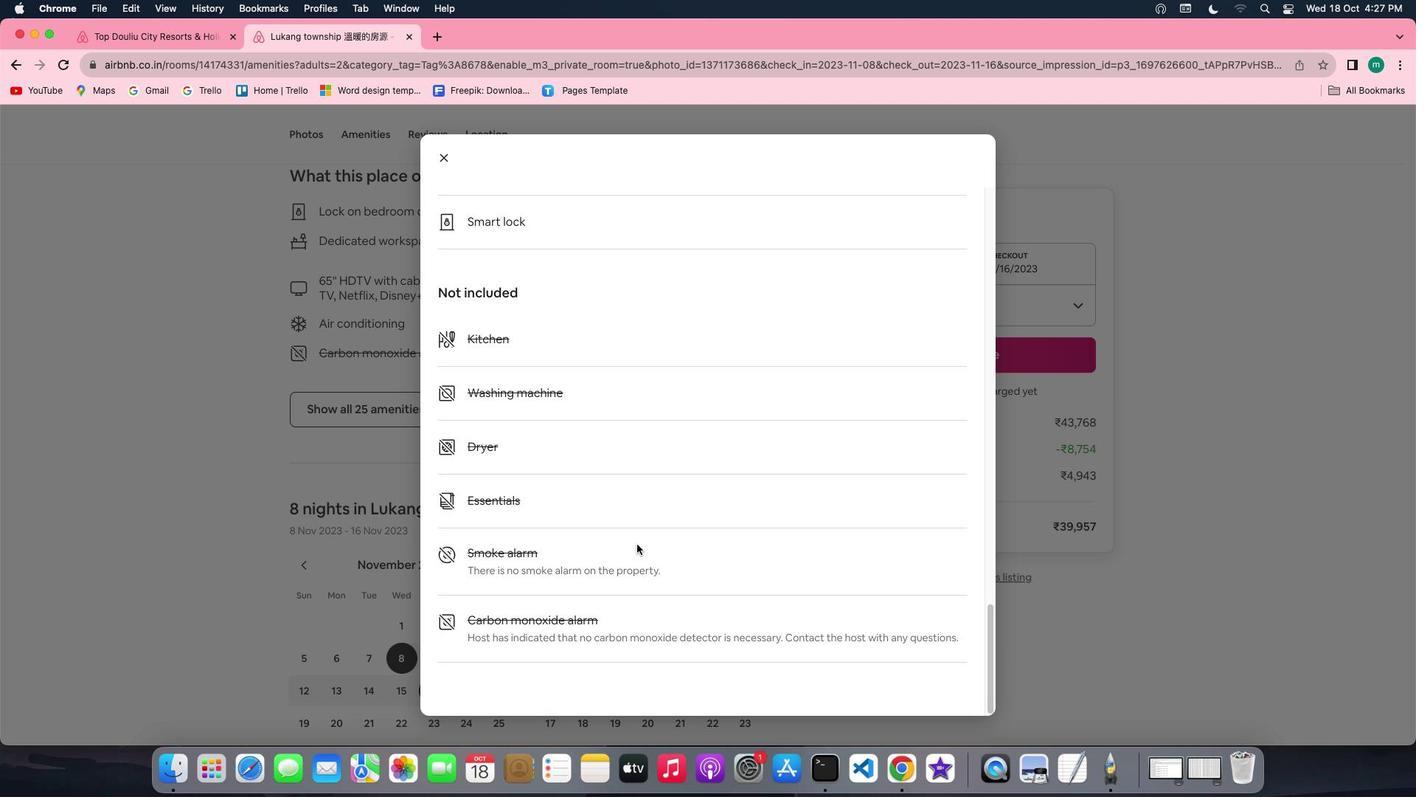 
Action: Mouse scrolled (636, 543) with delta (0, -2)
Screenshot: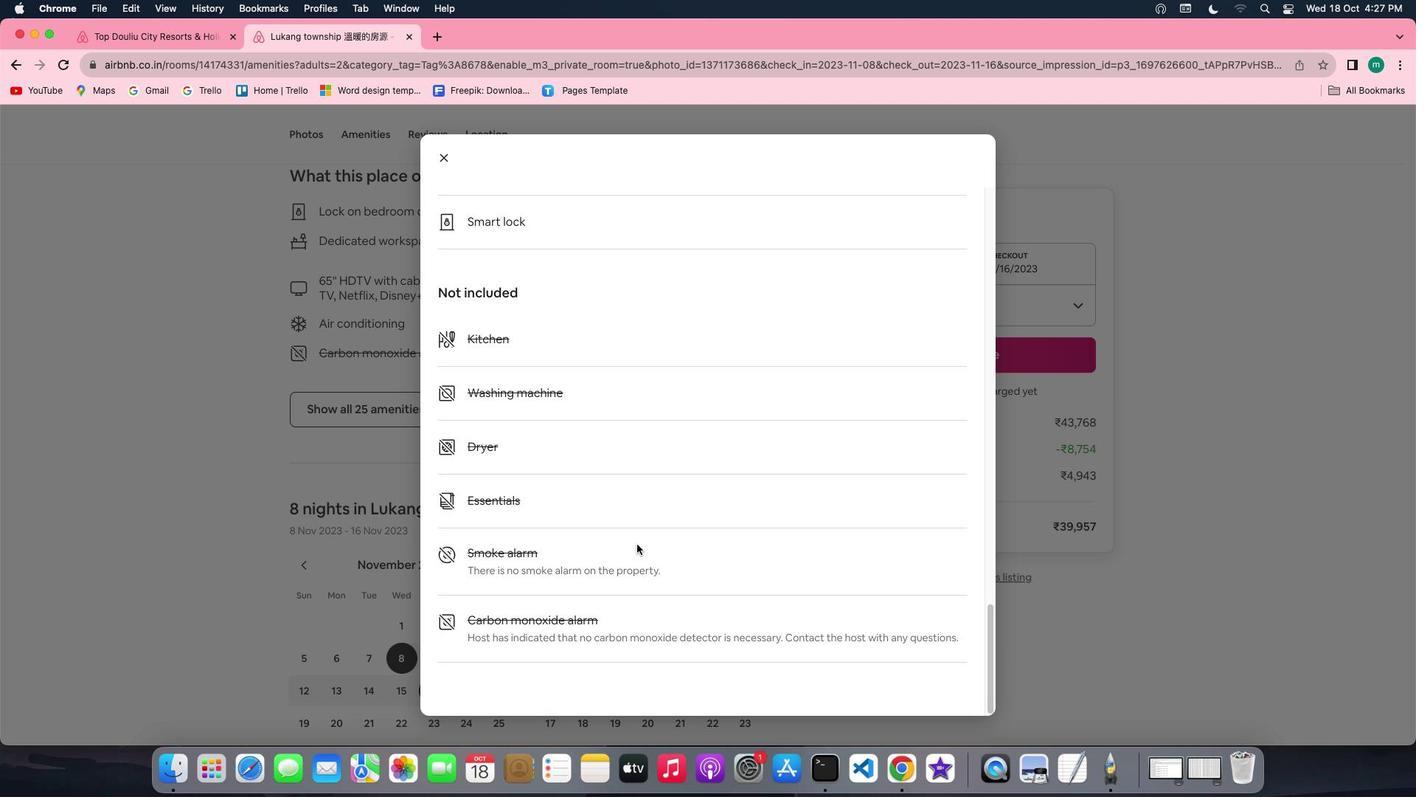 
Action: Mouse scrolled (636, 543) with delta (0, -2)
Screenshot: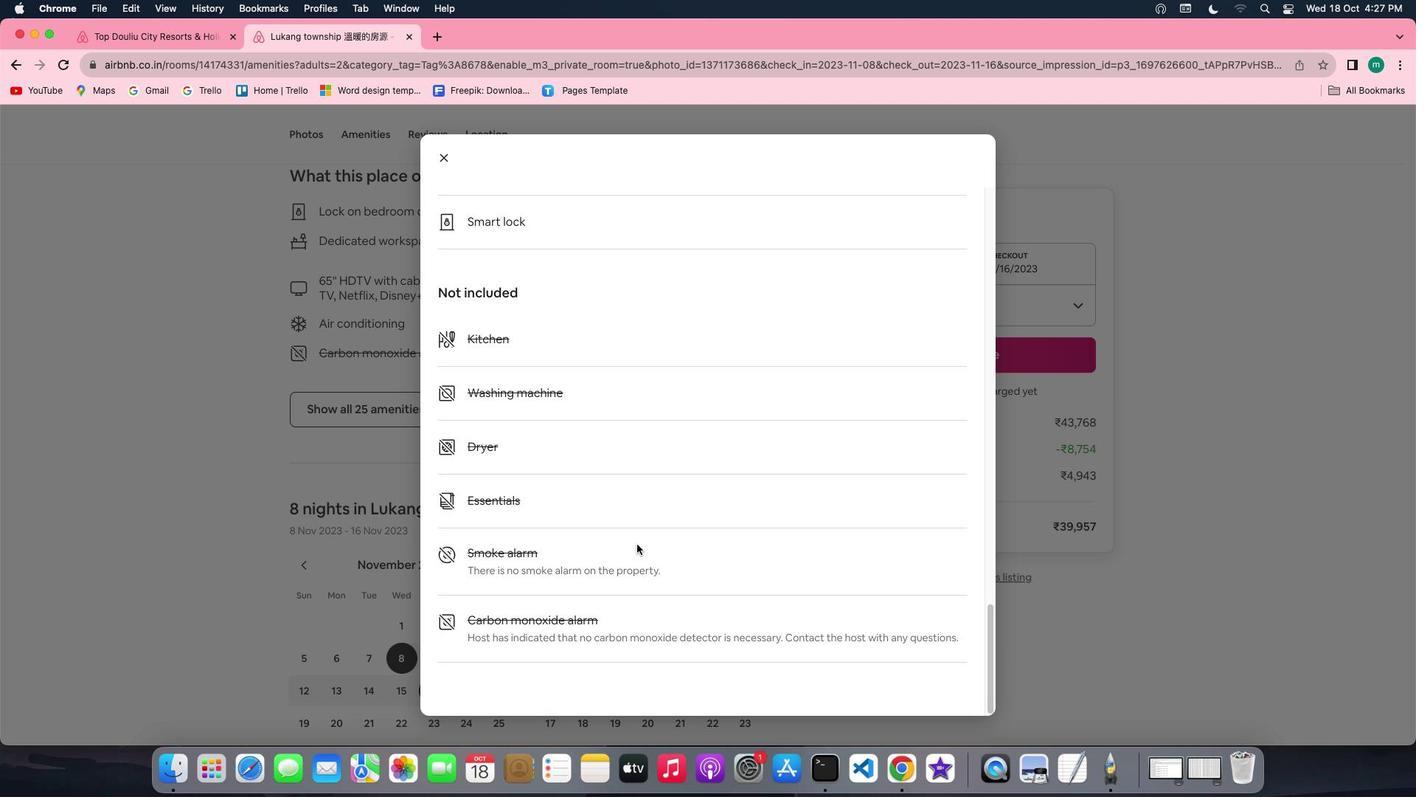 
Action: Mouse moved to (449, 164)
Screenshot: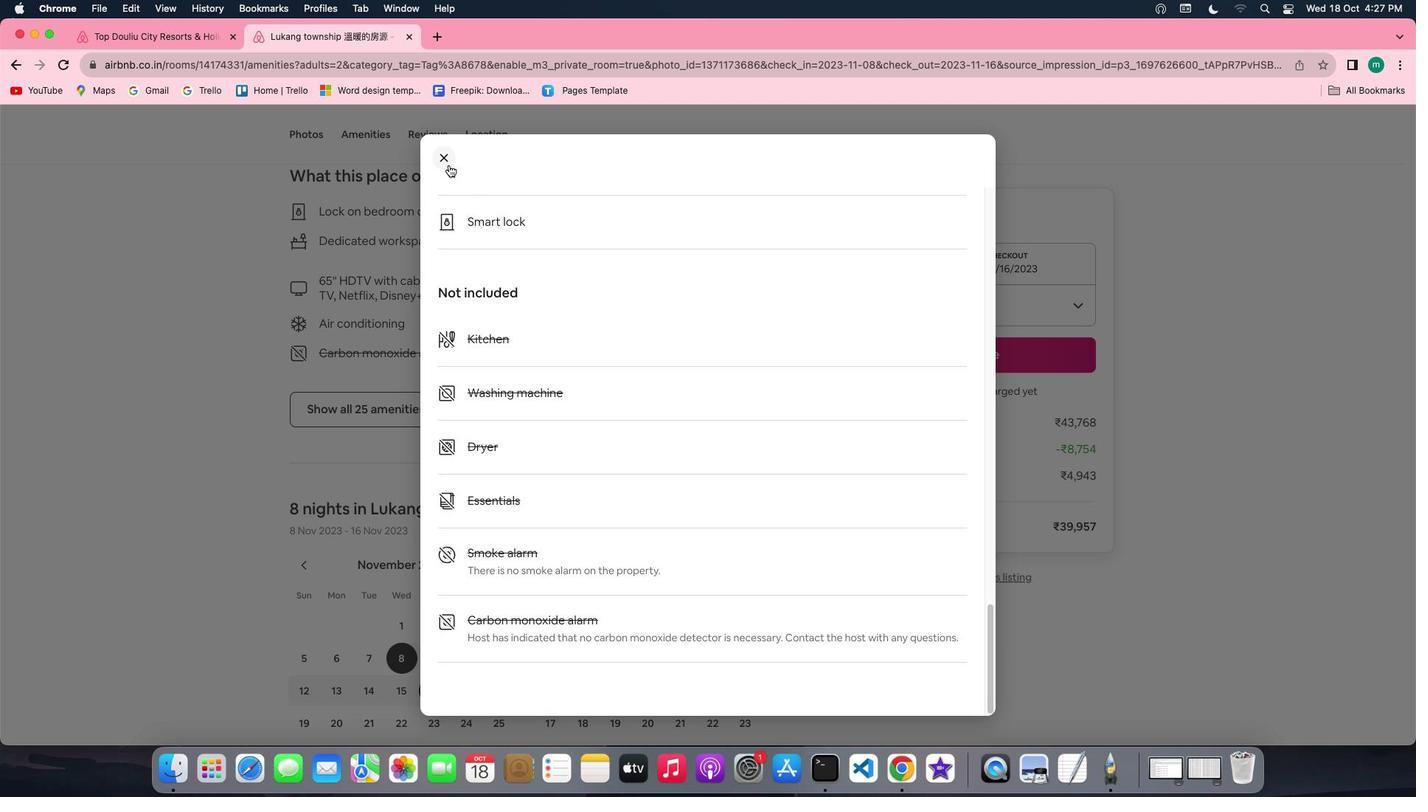 
Action: Mouse pressed left at (449, 164)
Screenshot: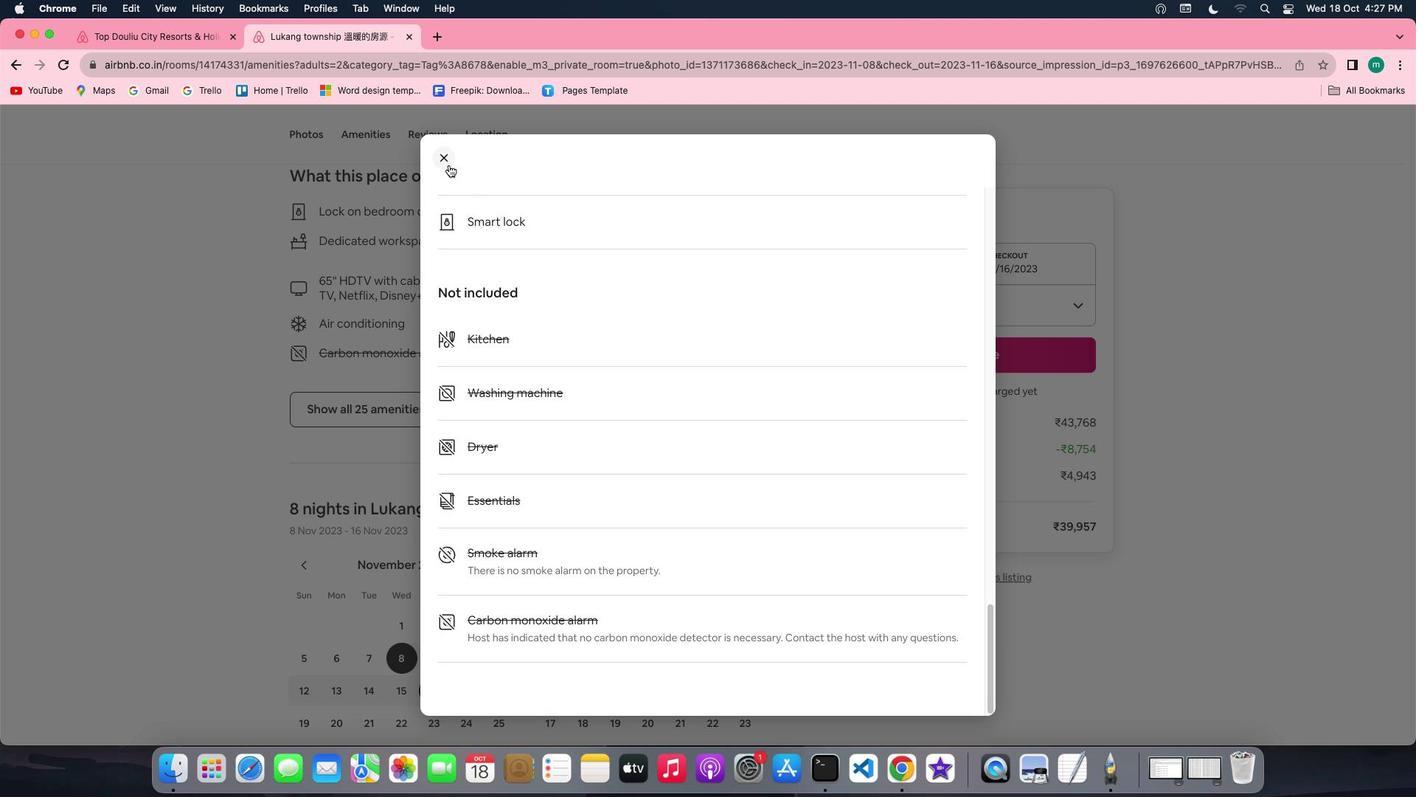 
Action: Mouse moved to (510, 433)
Screenshot: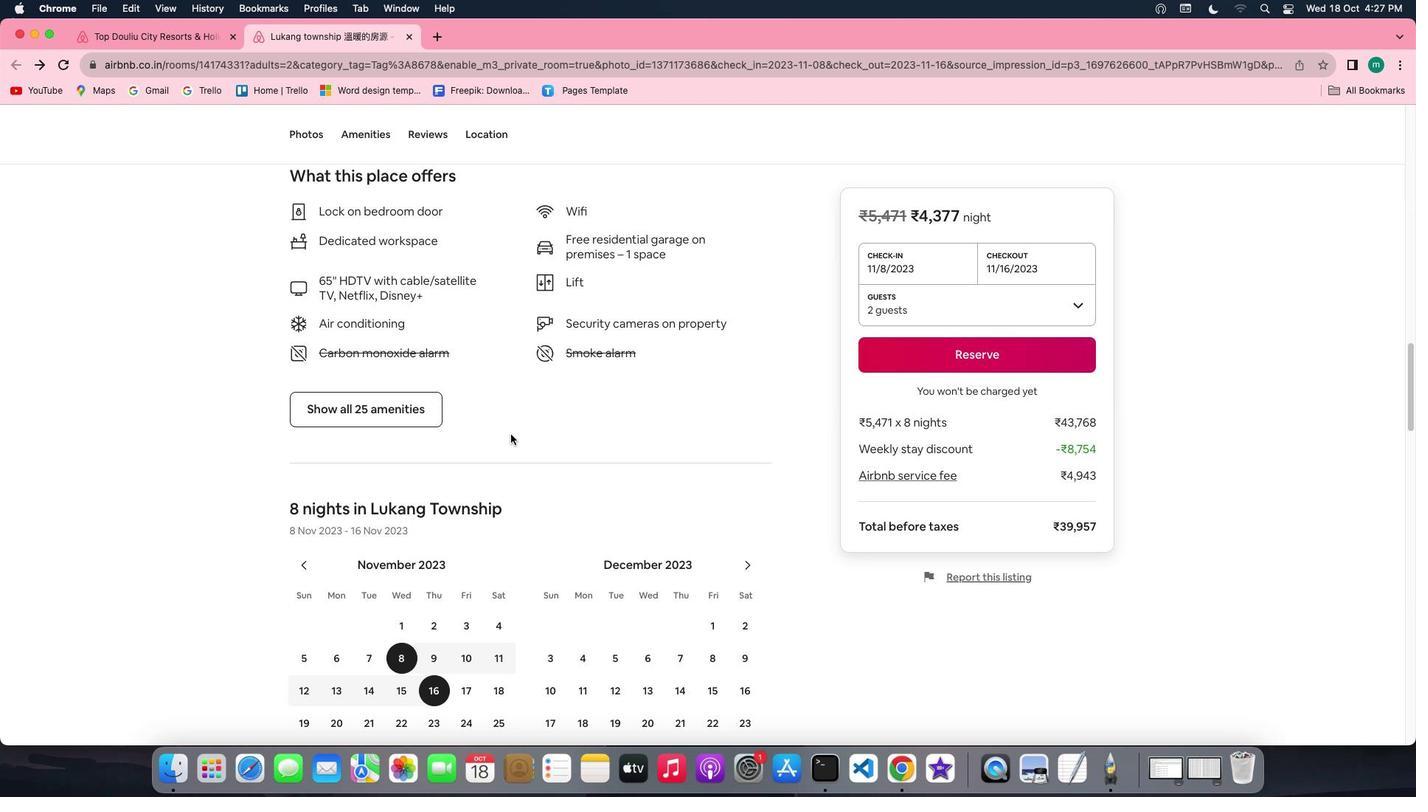 
Action: Mouse scrolled (510, 433) with delta (0, 0)
Screenshot: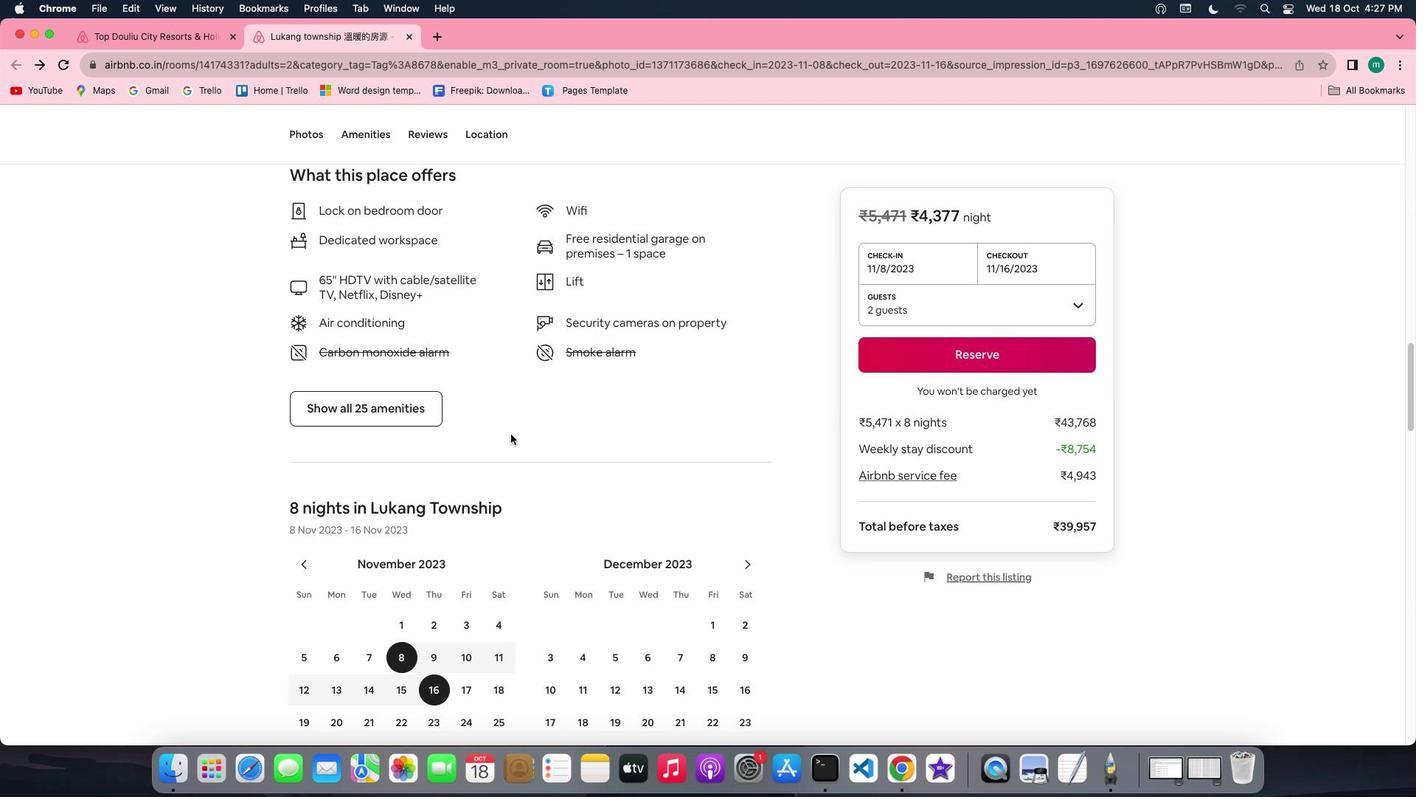 
Action: Mouse scrolled (510, 433) with delta (0, 0)
Screenshot: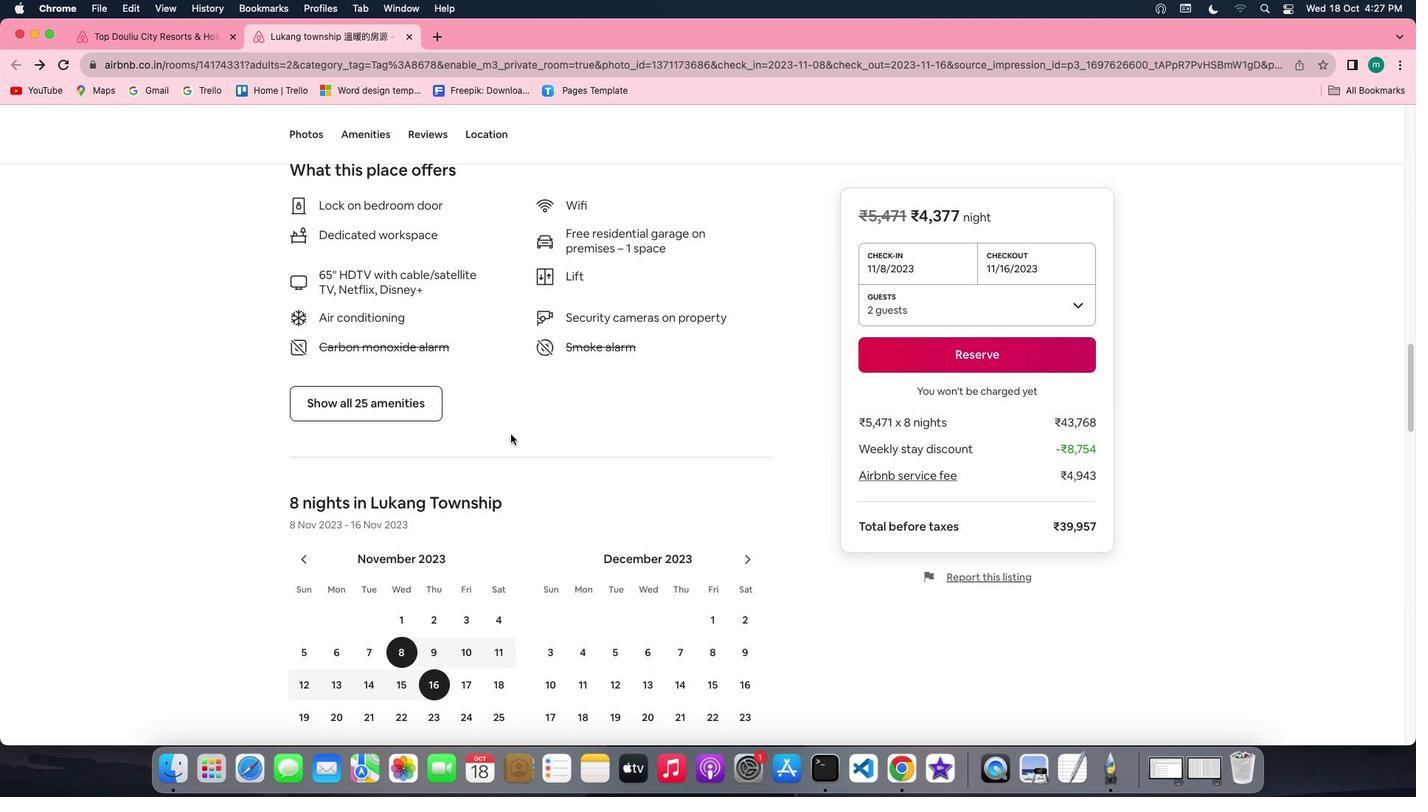 
Action: Mouse scrolled (510, 433) with delta (0, 0)
Screenshot: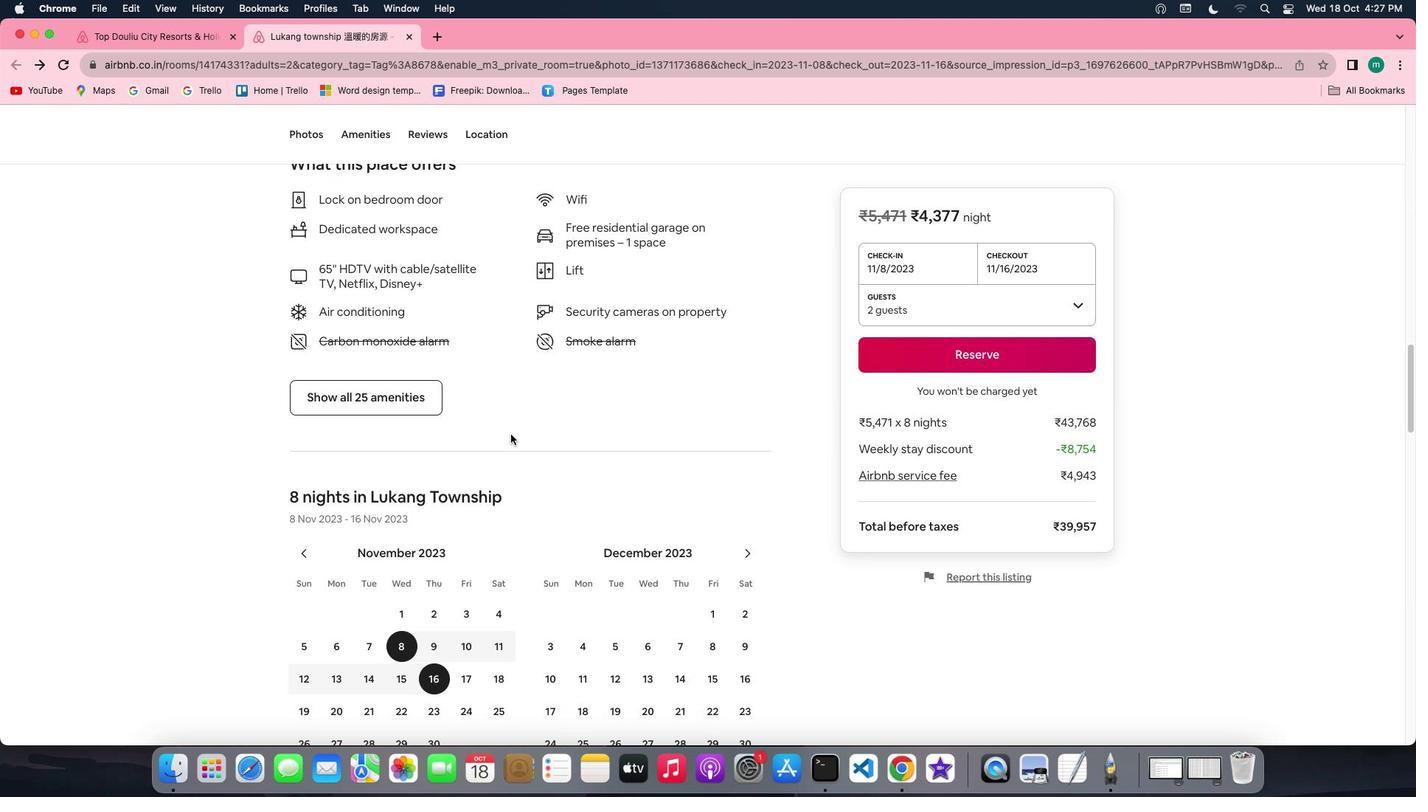 
Action: Mouse scrolled (510, 433) with delta (0, 0)
Screenshot: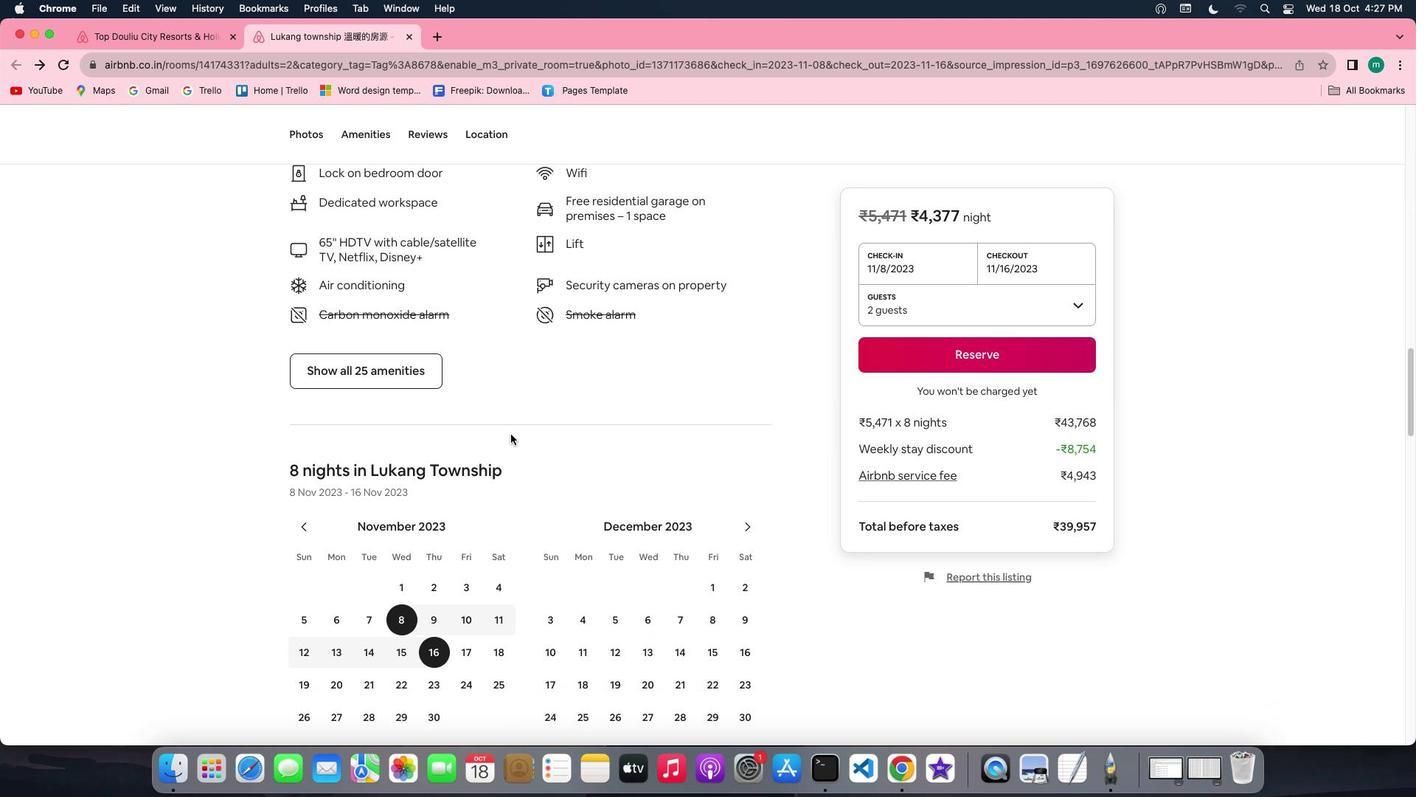 
Action: Mouse scrolled (510, 433) with delta (0, 0)
Screenshot: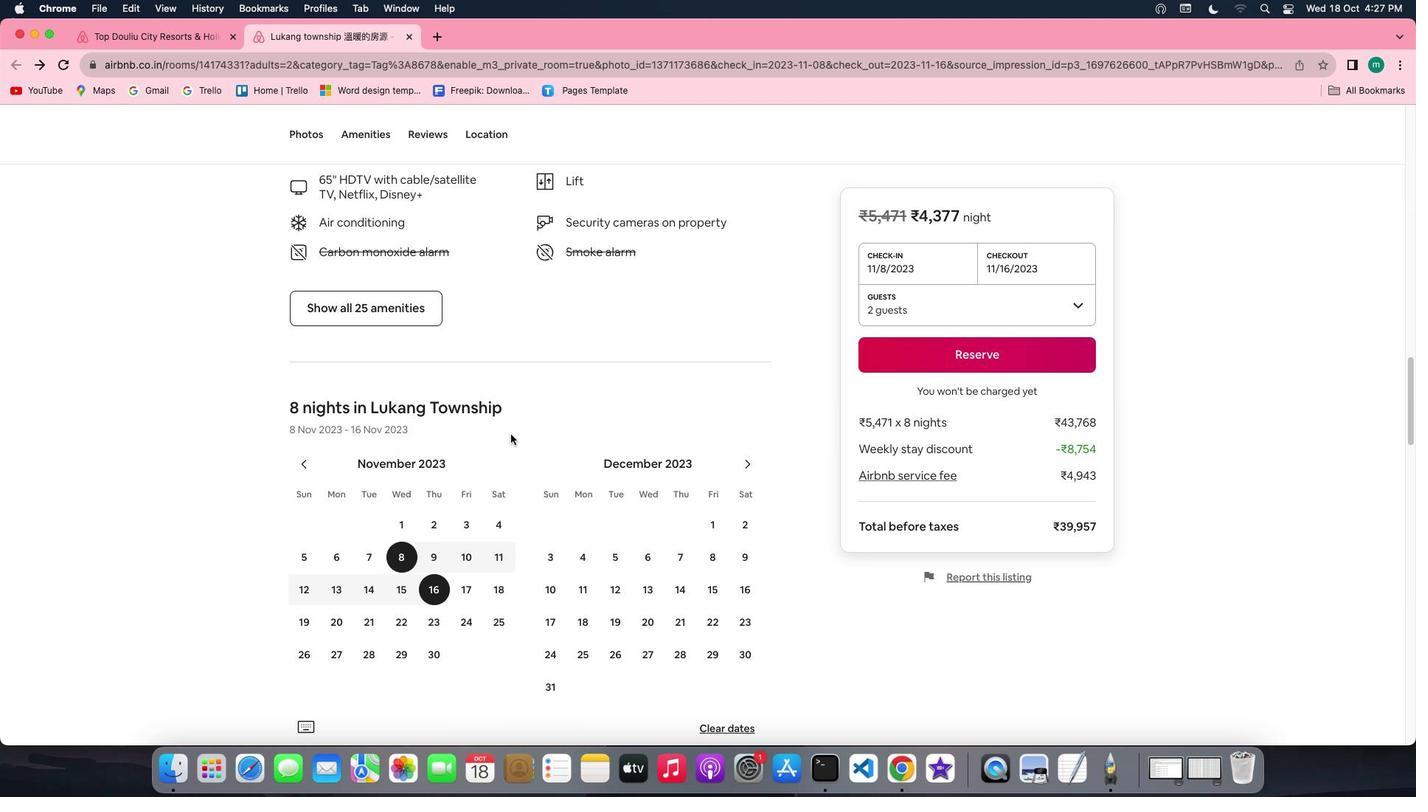 
Action: Mouse scrolled (510, 433) with delta (0, 0)
Screenshot: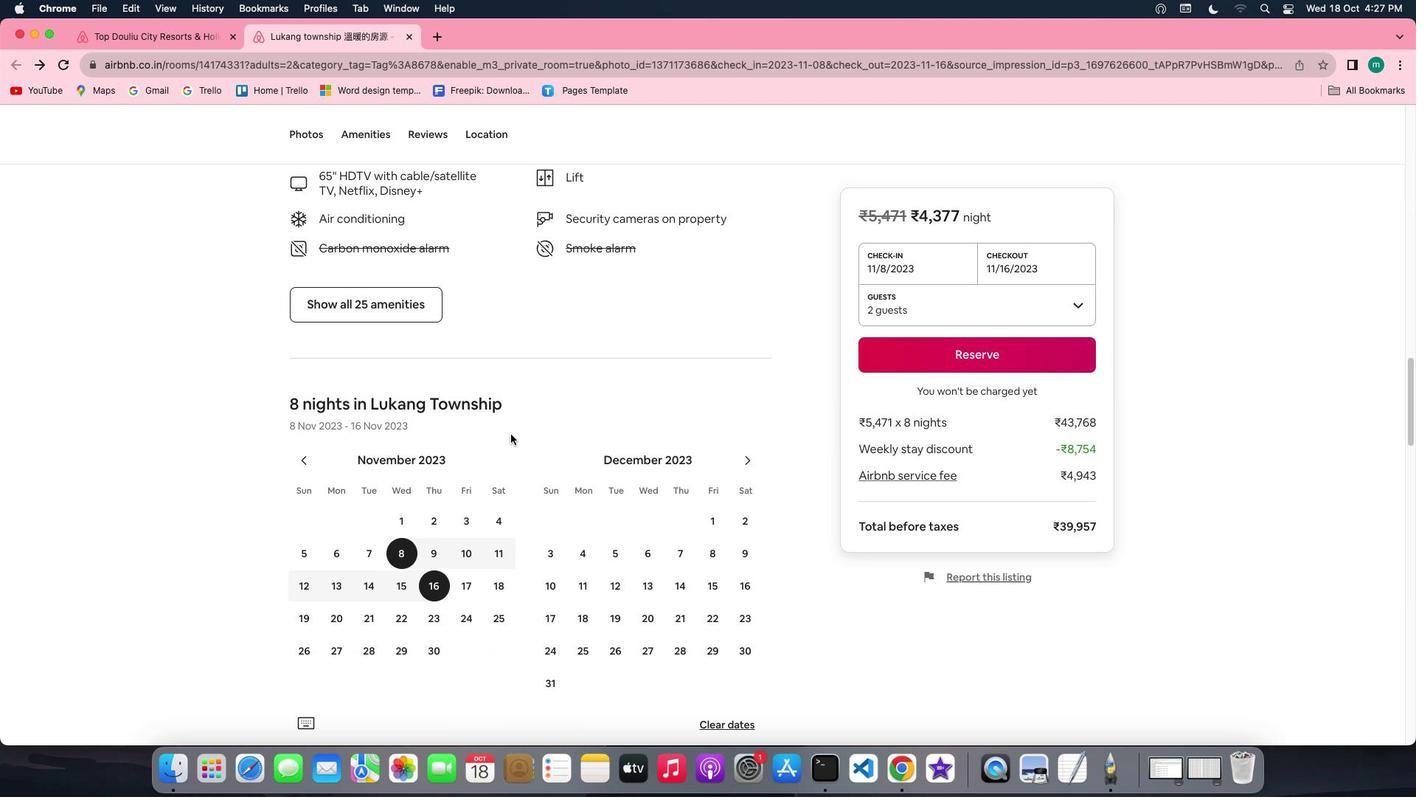 
Action: Mouse scrolled (510, 433) with delta (0, -1)
Screenshot: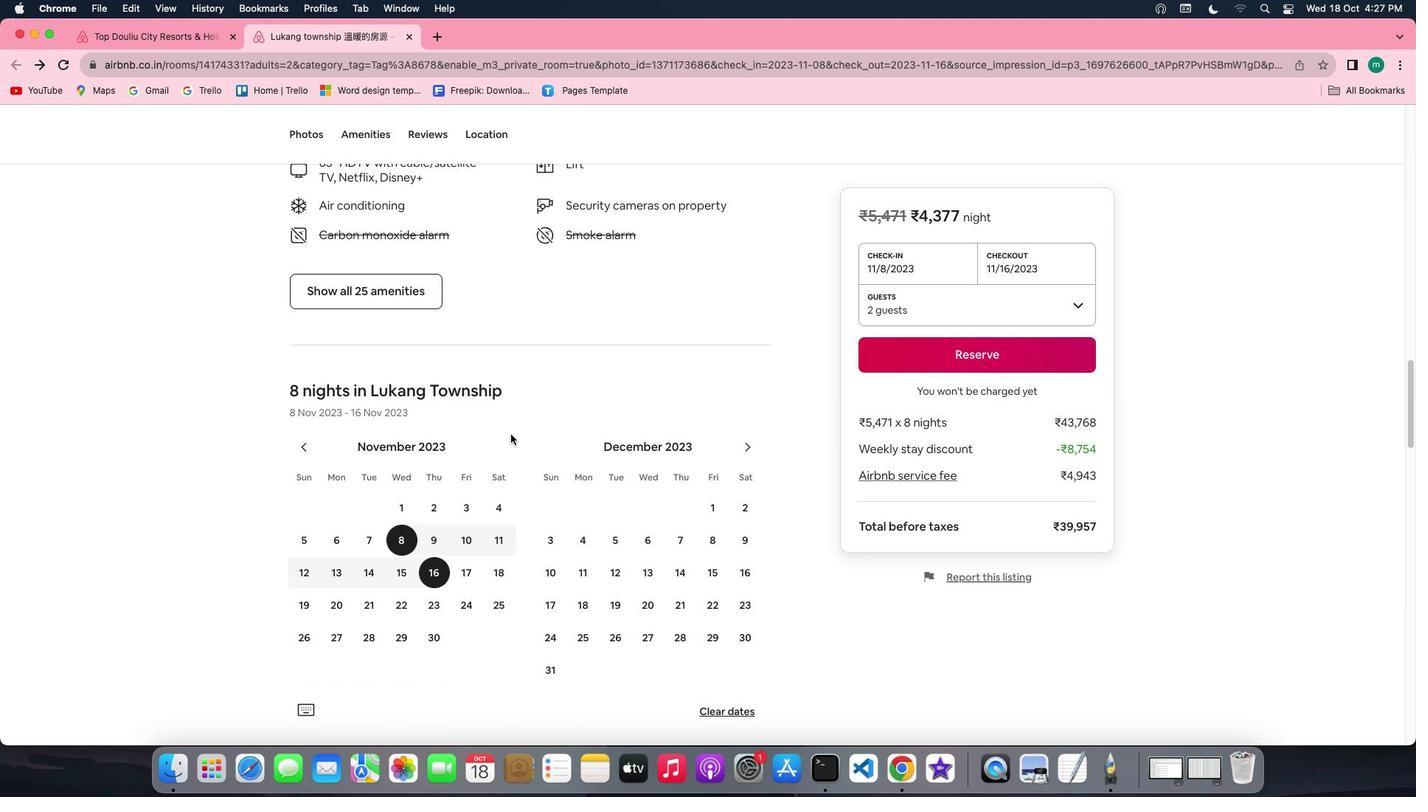 
Action: Mouse scrolled (510, 433) with delta (0, -1)
Screenshot: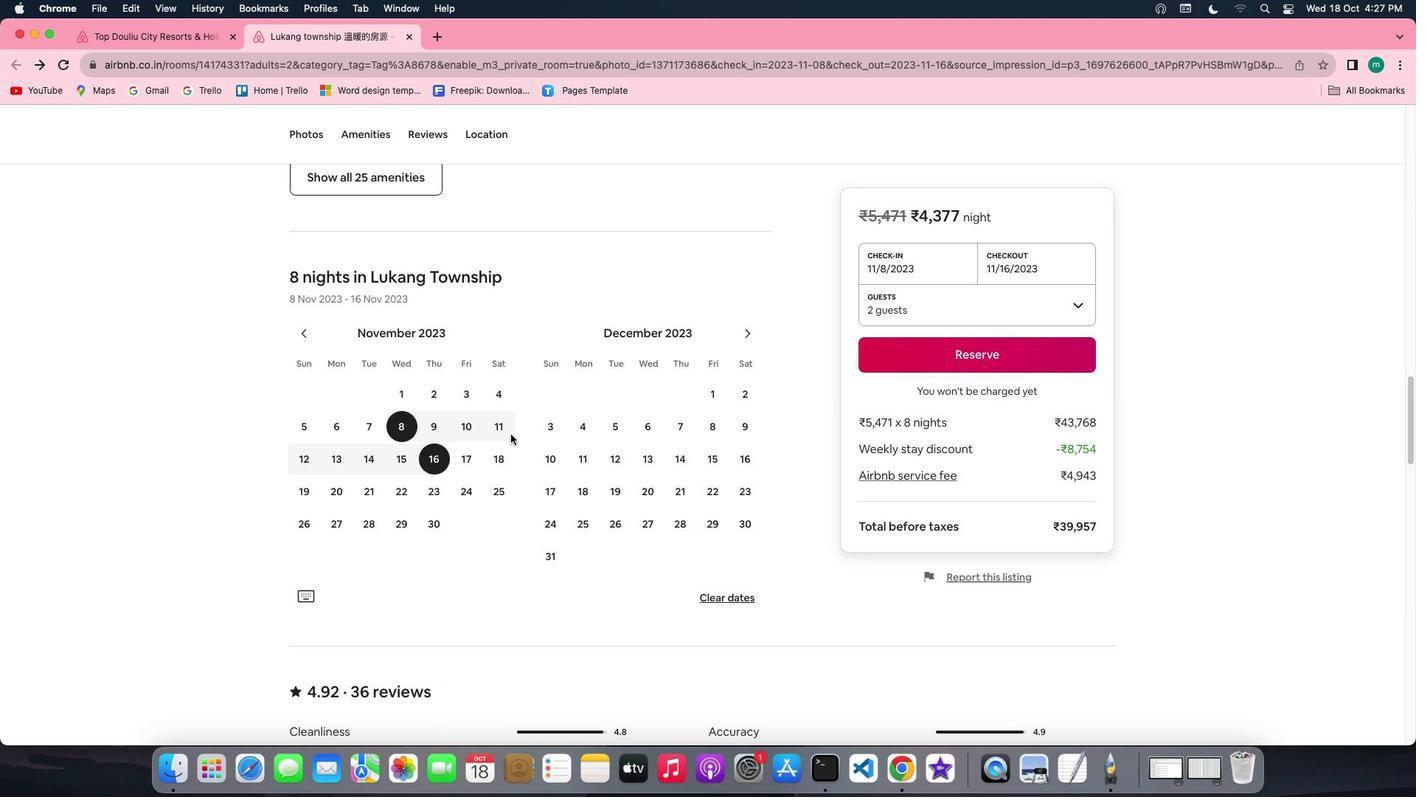 
Action: Mouse scrolled (510, 433) with delta (0, 0)
Screenshot: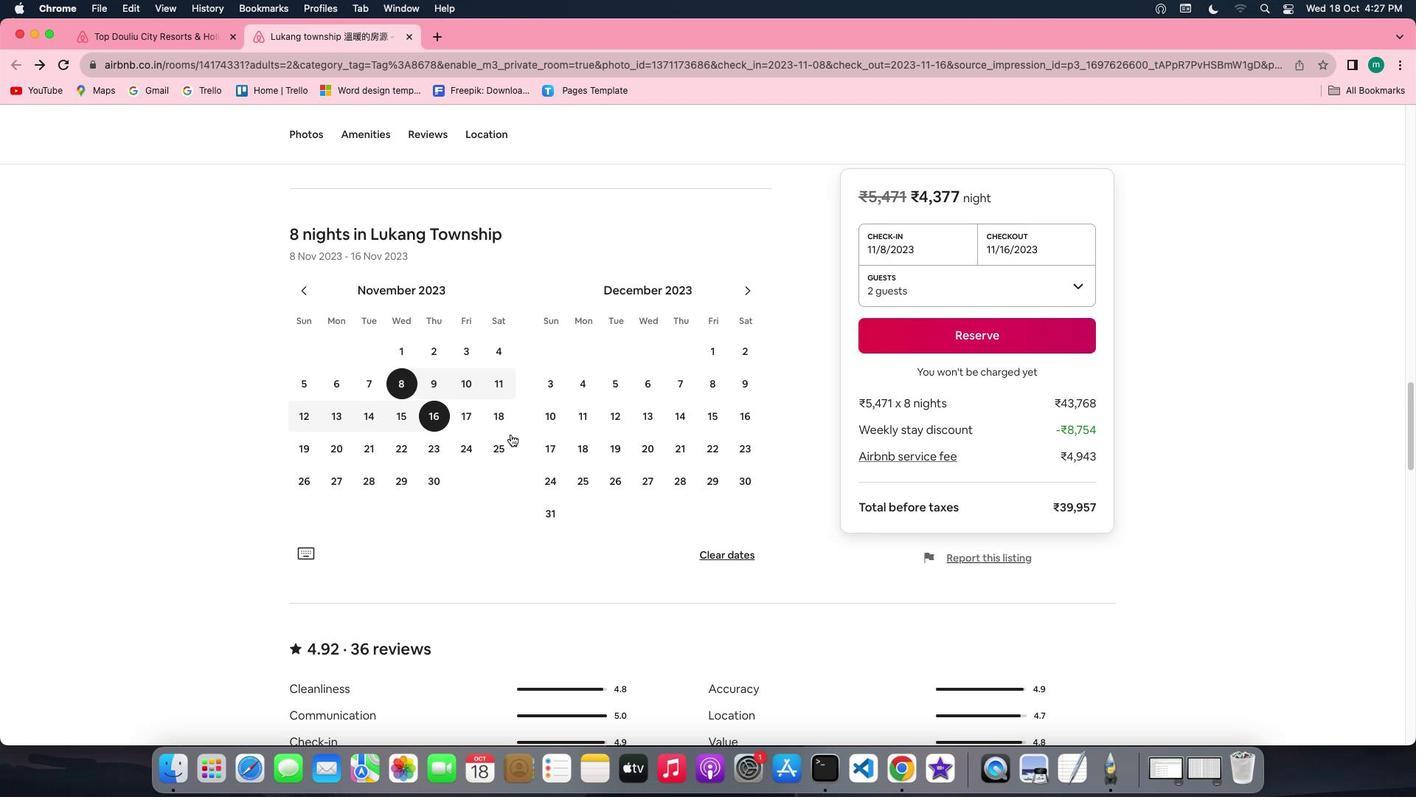 
Action: Mouse scrolled (510, 433) with delta (0, 0)
Screenshot: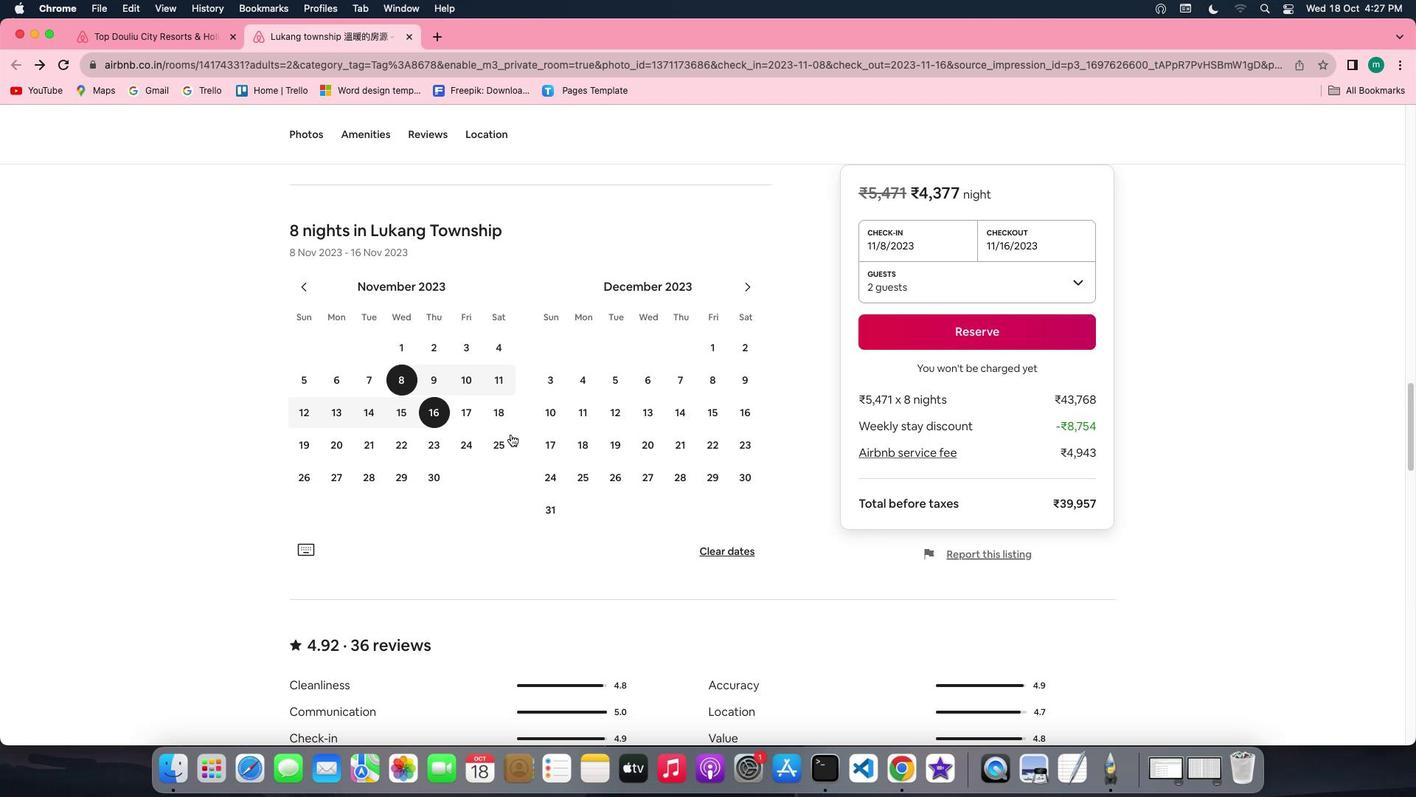 
Action: Mouse scrolled (510, 433) with delta (0, 0)
Screenshot: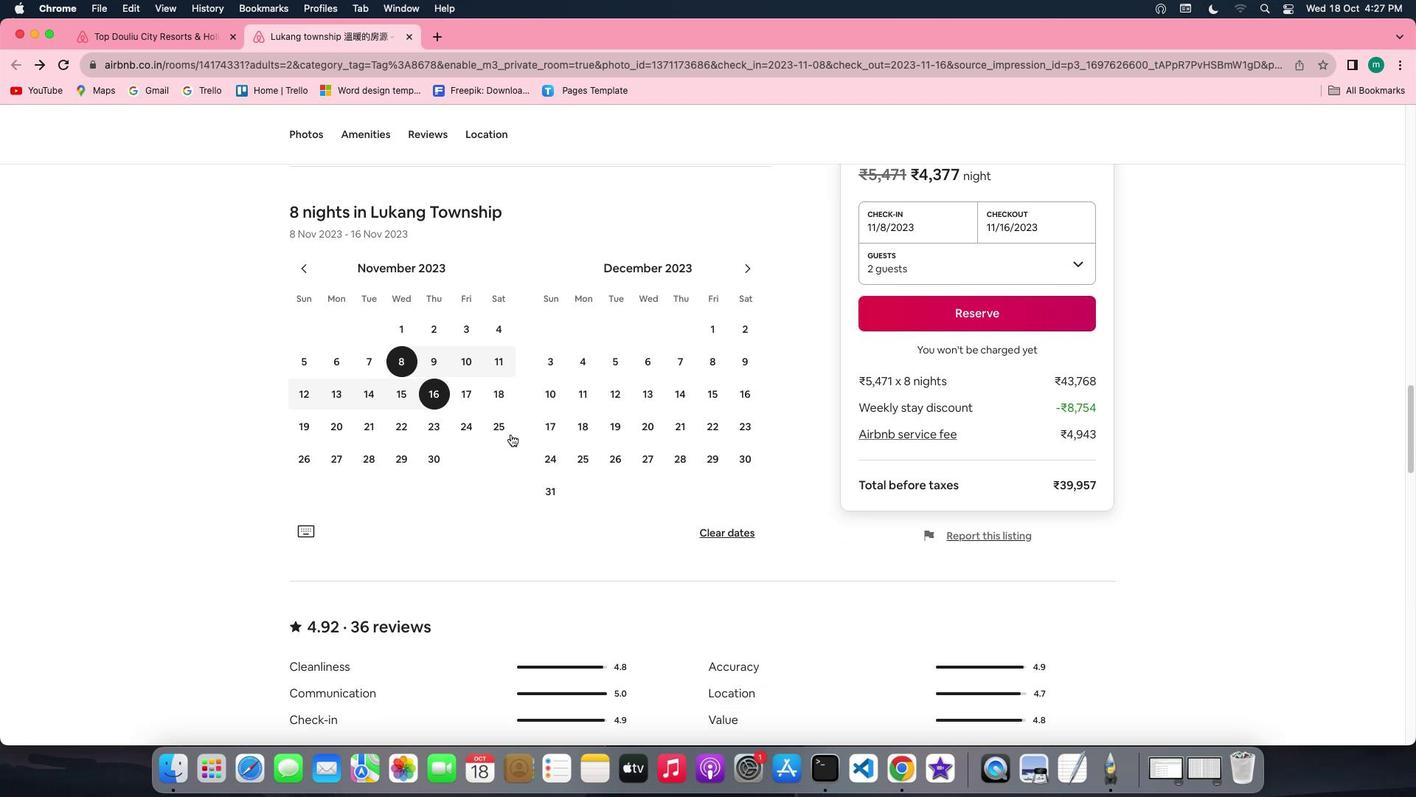 
Action: Mouse scrolled (510, 433) with delta (0, 0)
Screenshot: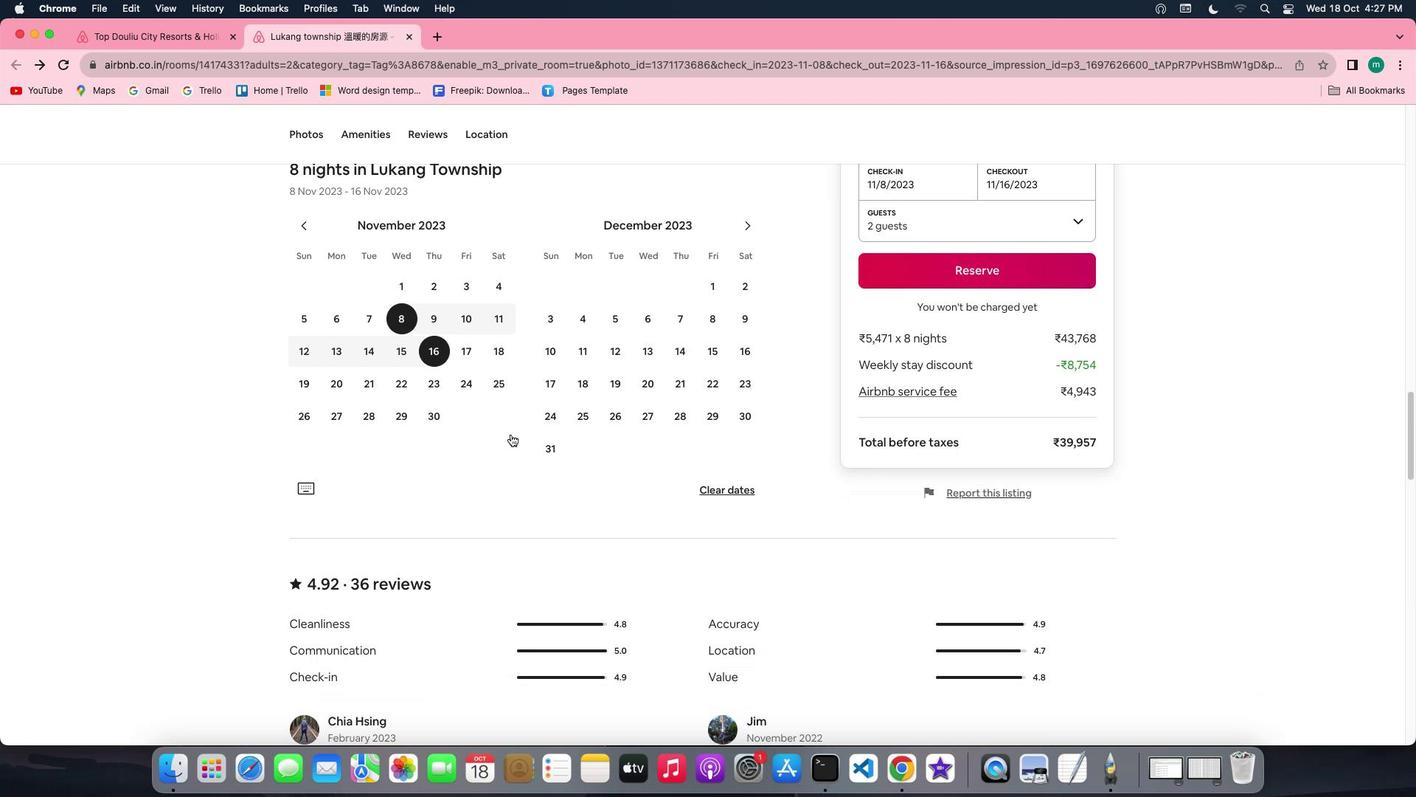 
Action: Mouse scrolled (510, 433) with delta (0, 0)
Screenshot: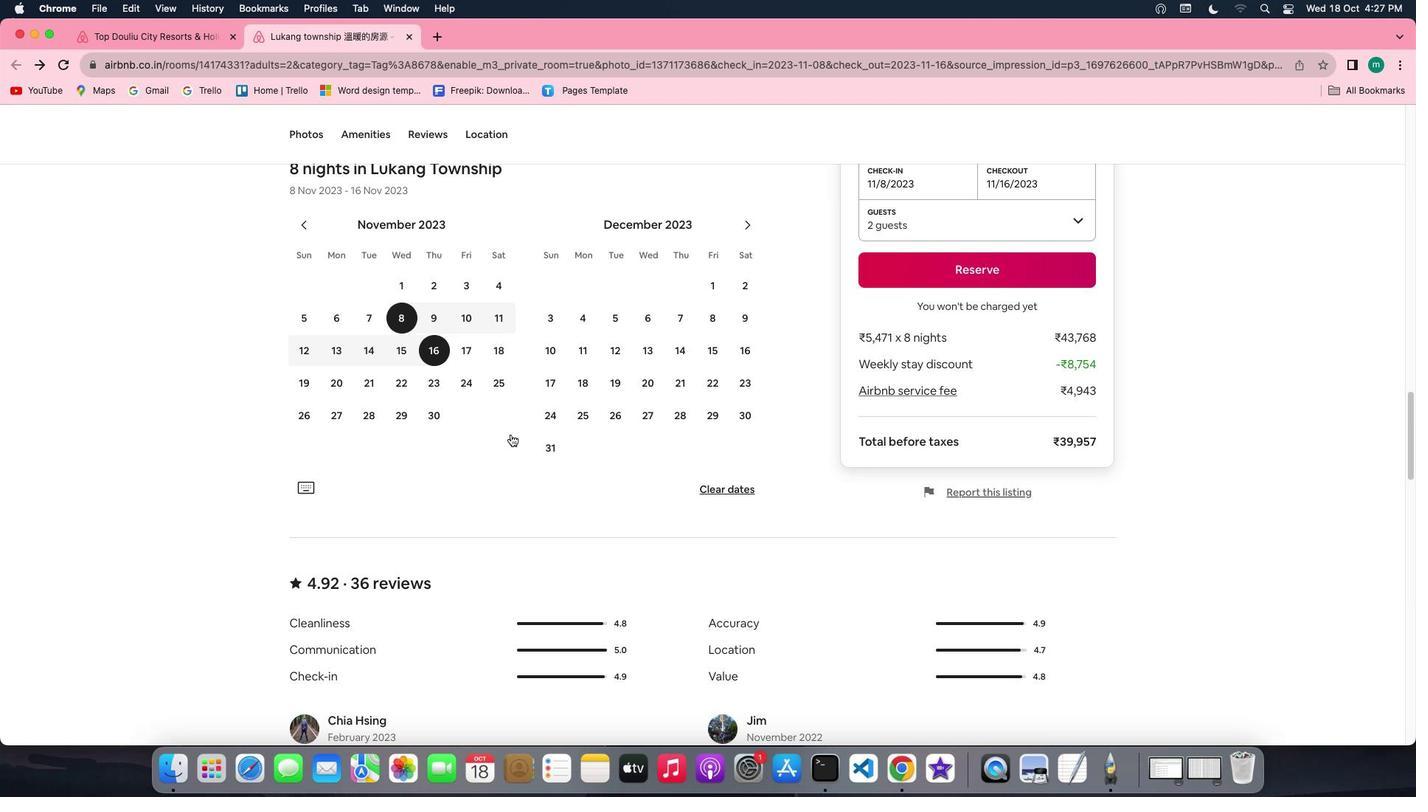 
Action: Mouse scrolled (510, 433) with delta (0, 0)
